 Task: Slide 47 - Milestones-1.
Action: Mouse moved to (235, 80)
Screenshot: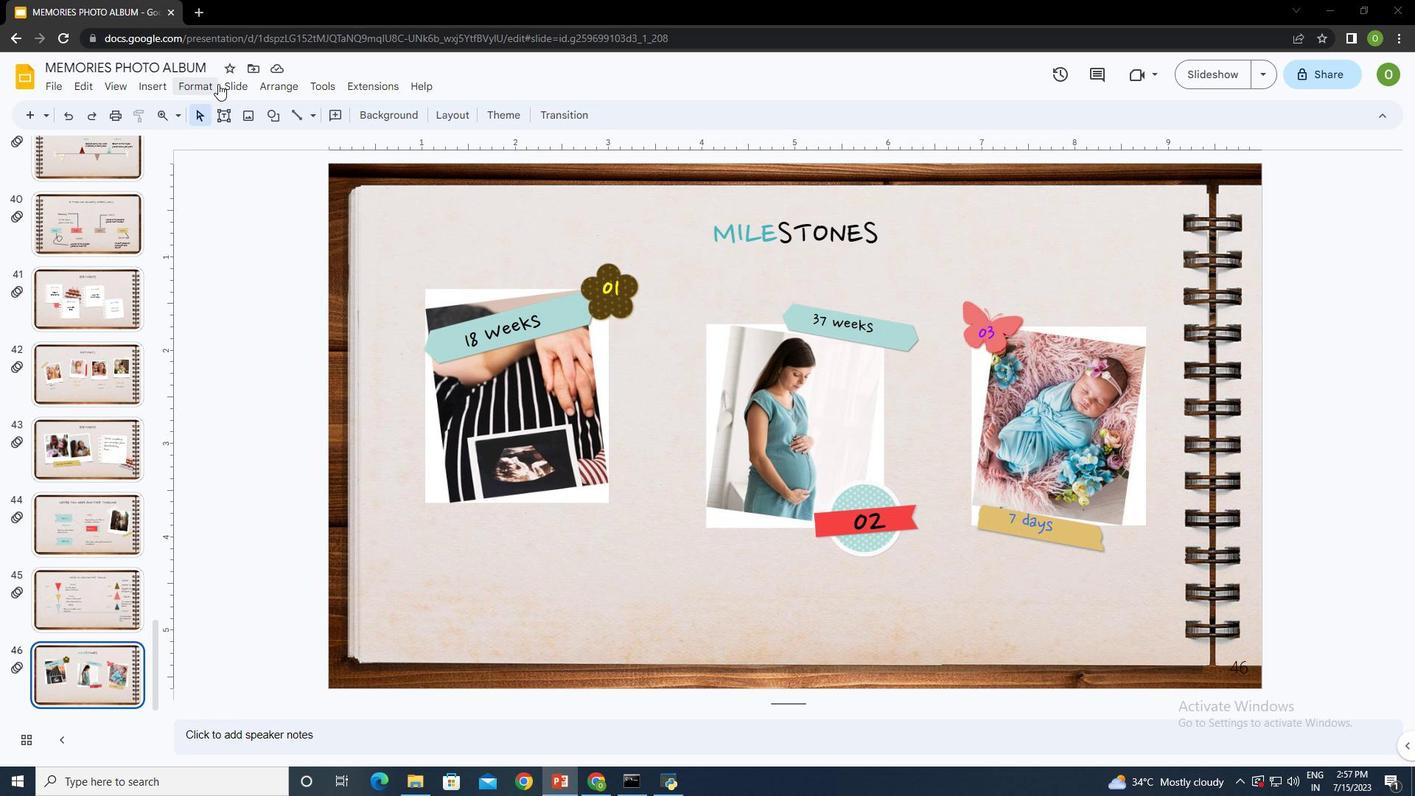 
Action: Mouse pressed left at (235, 80)
Screenshot: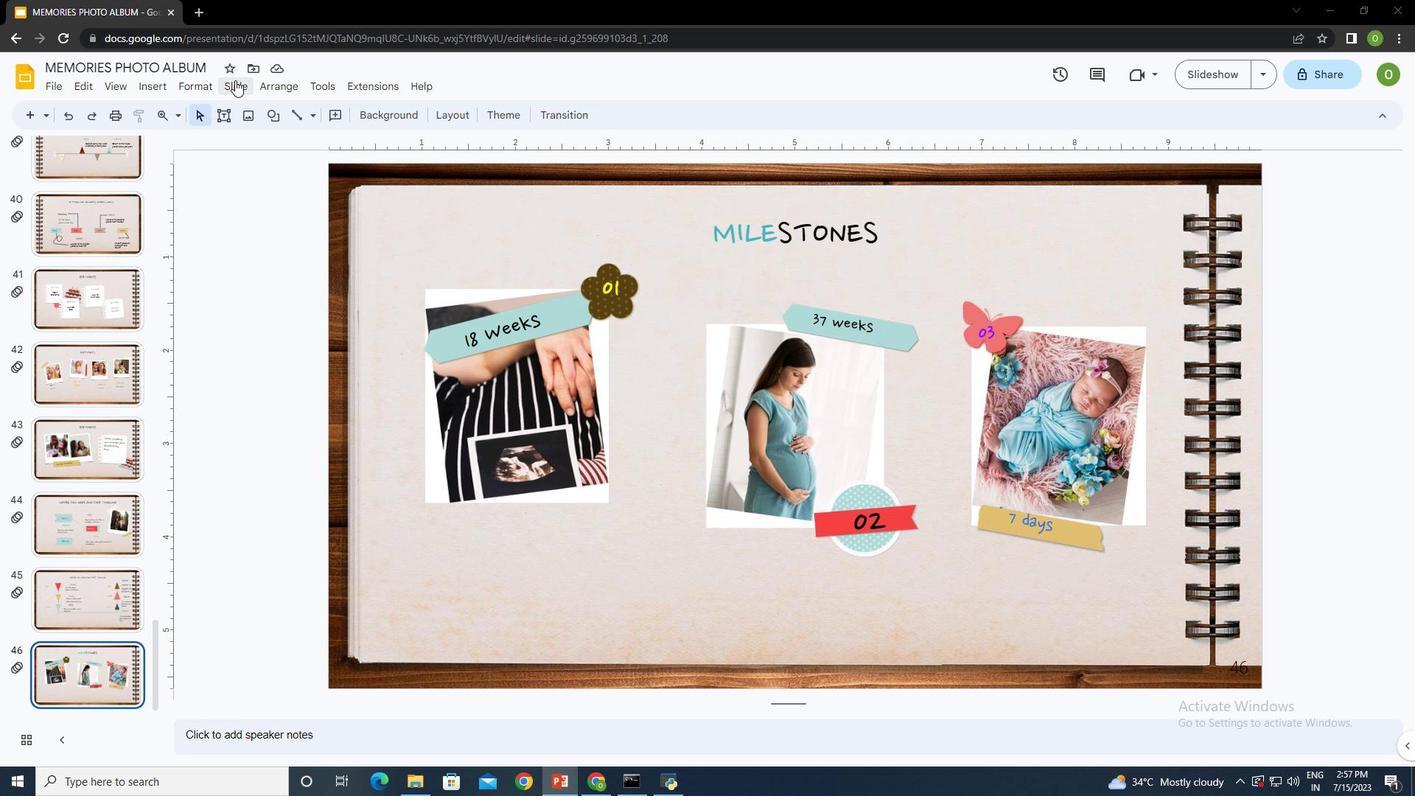 
Action: Mouse moved to (277, 117)
Screenshot: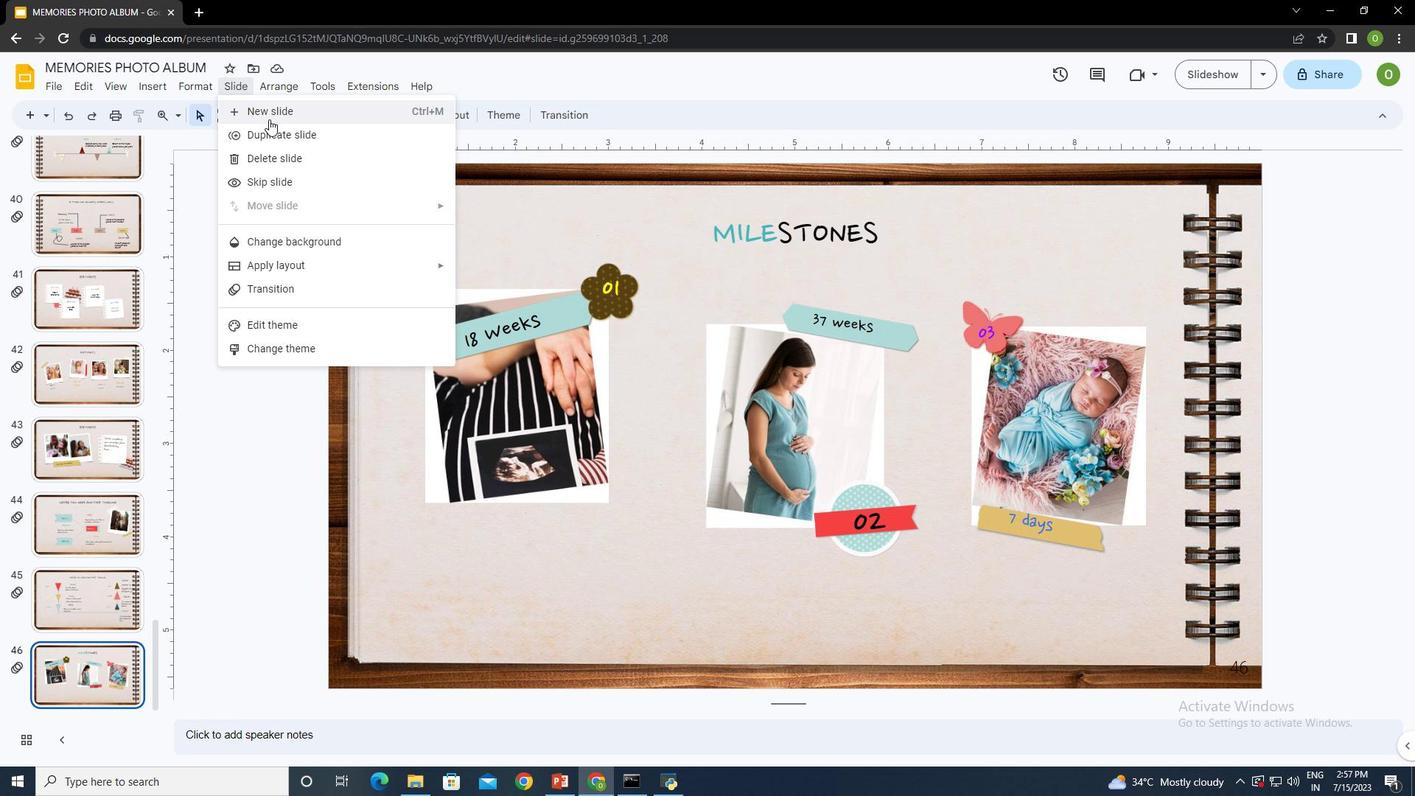 
Action: Mouse pressed left at (277, 117)
Screenshot: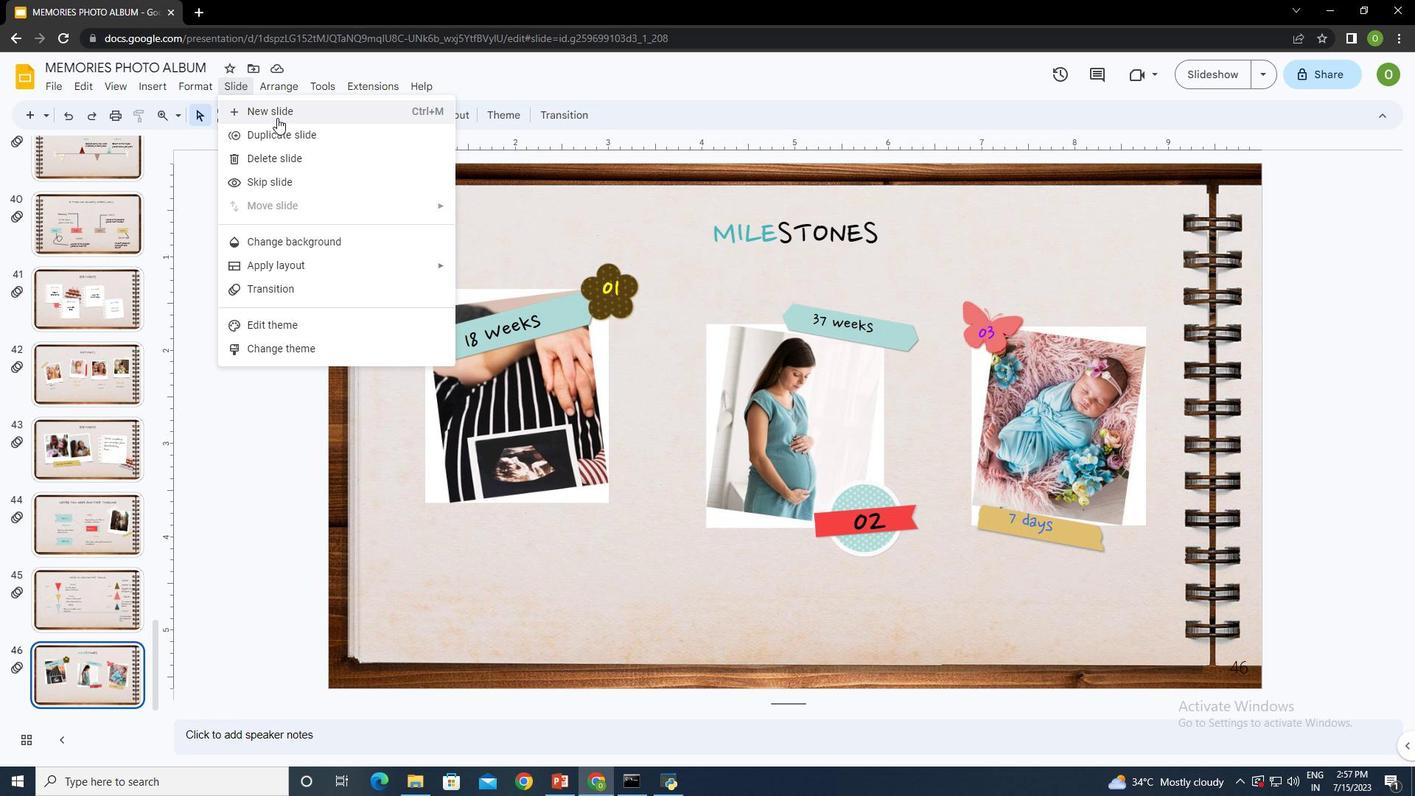 
Action: Mouse moved to (735, 224)
Screenshot: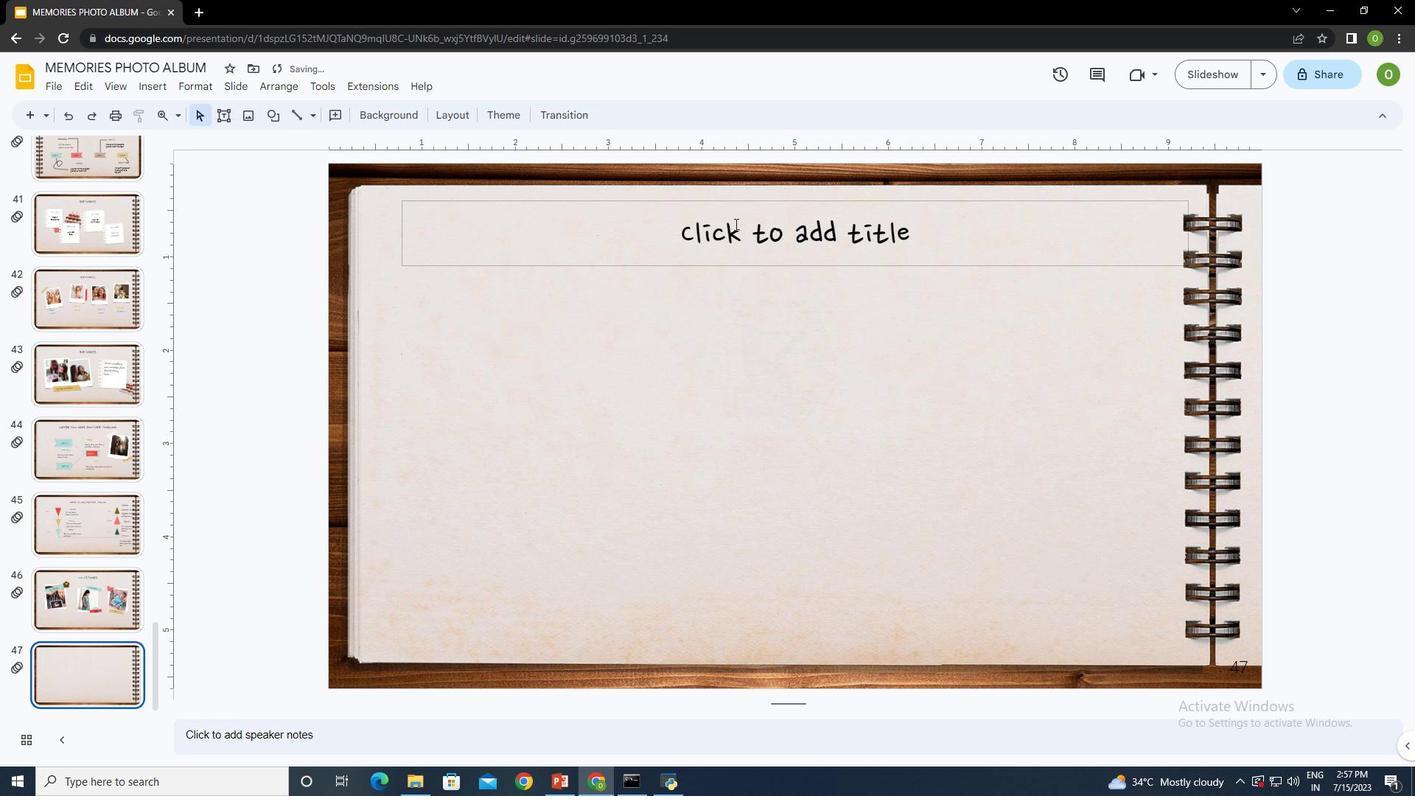 
Action: Mouse pressed left at (735, 224)
Screenshot: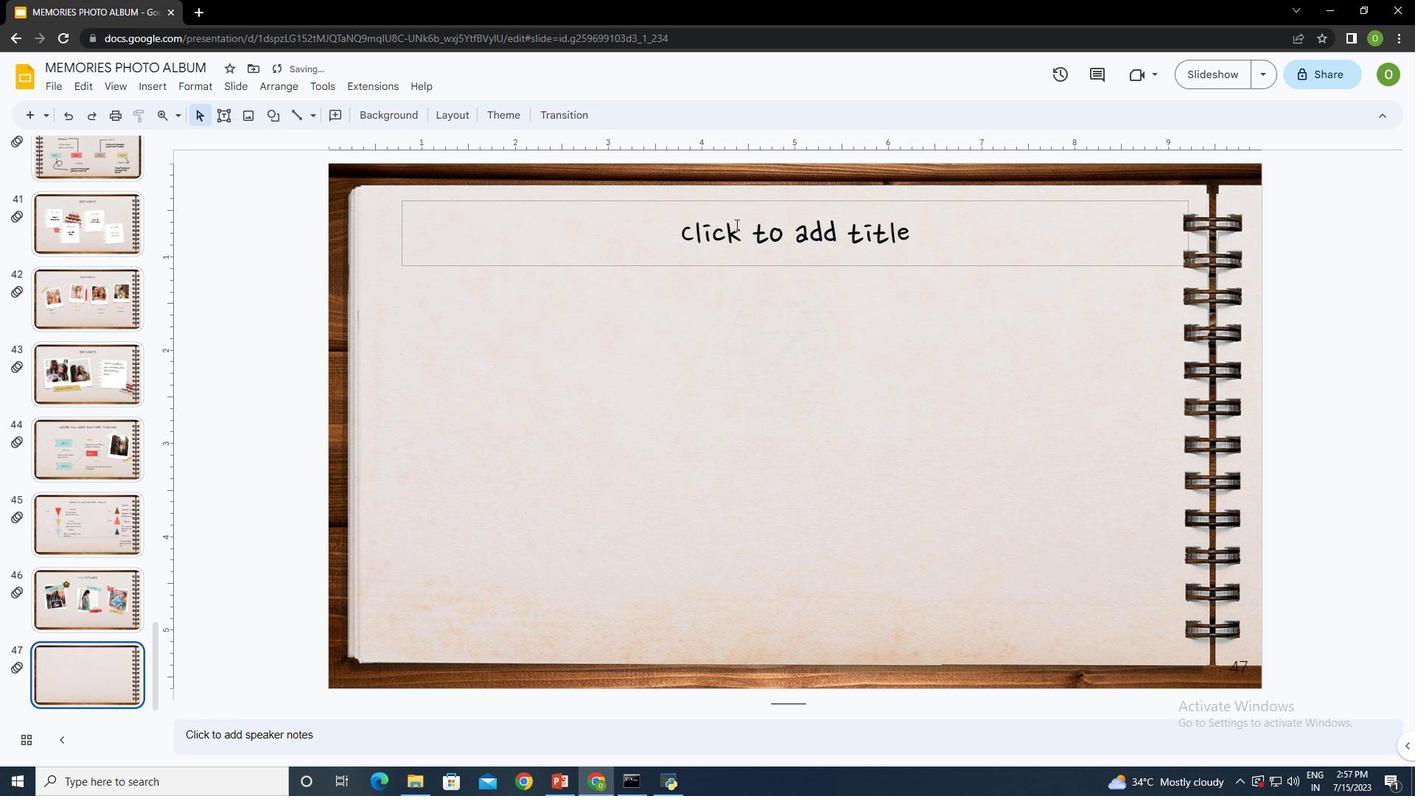 
Action: Key pressed <Key.caps_lock>MILESTONES
Screenshot: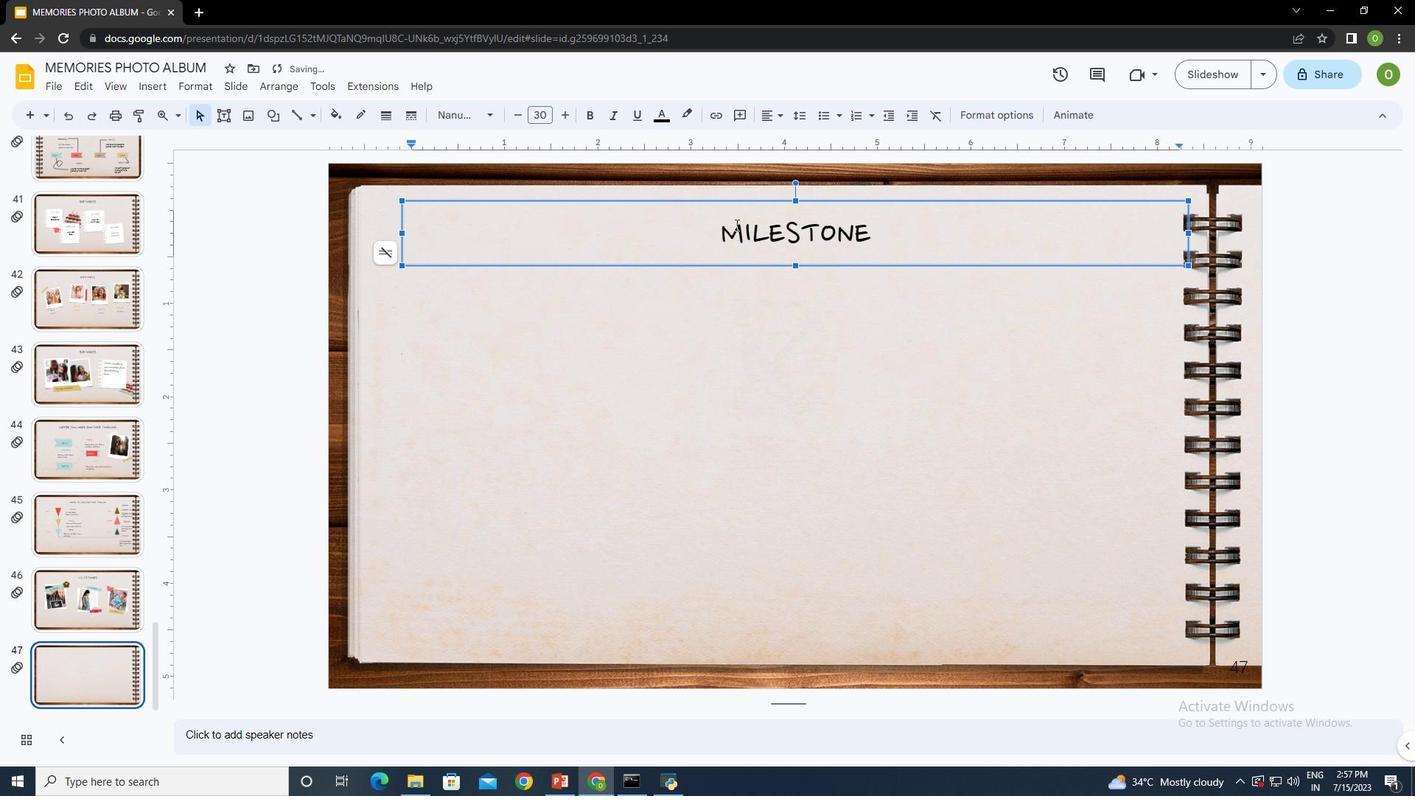 
Action: Mouse moved to (743, 315)
Screenshot: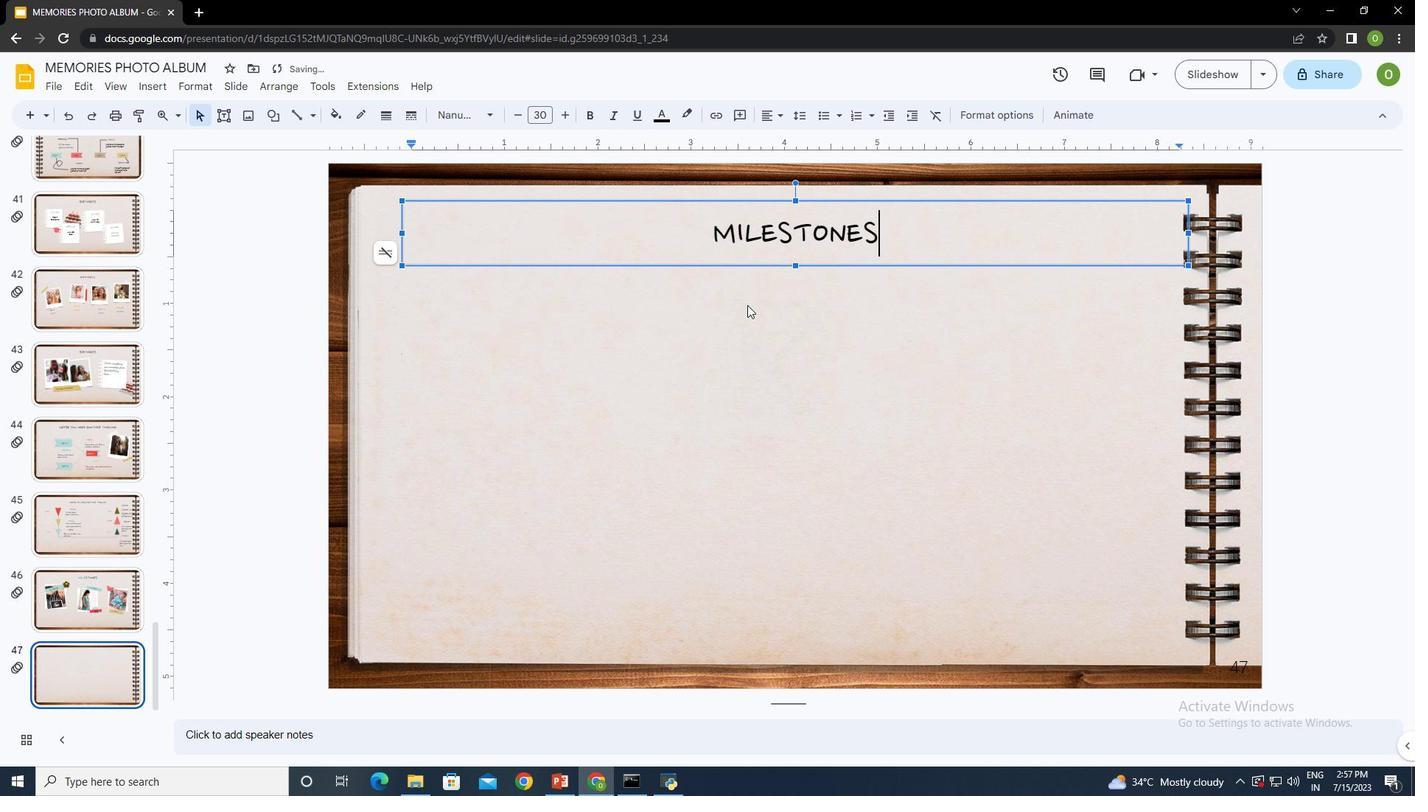
Action: Mouse pressed left at (743, 315)
Screenshot: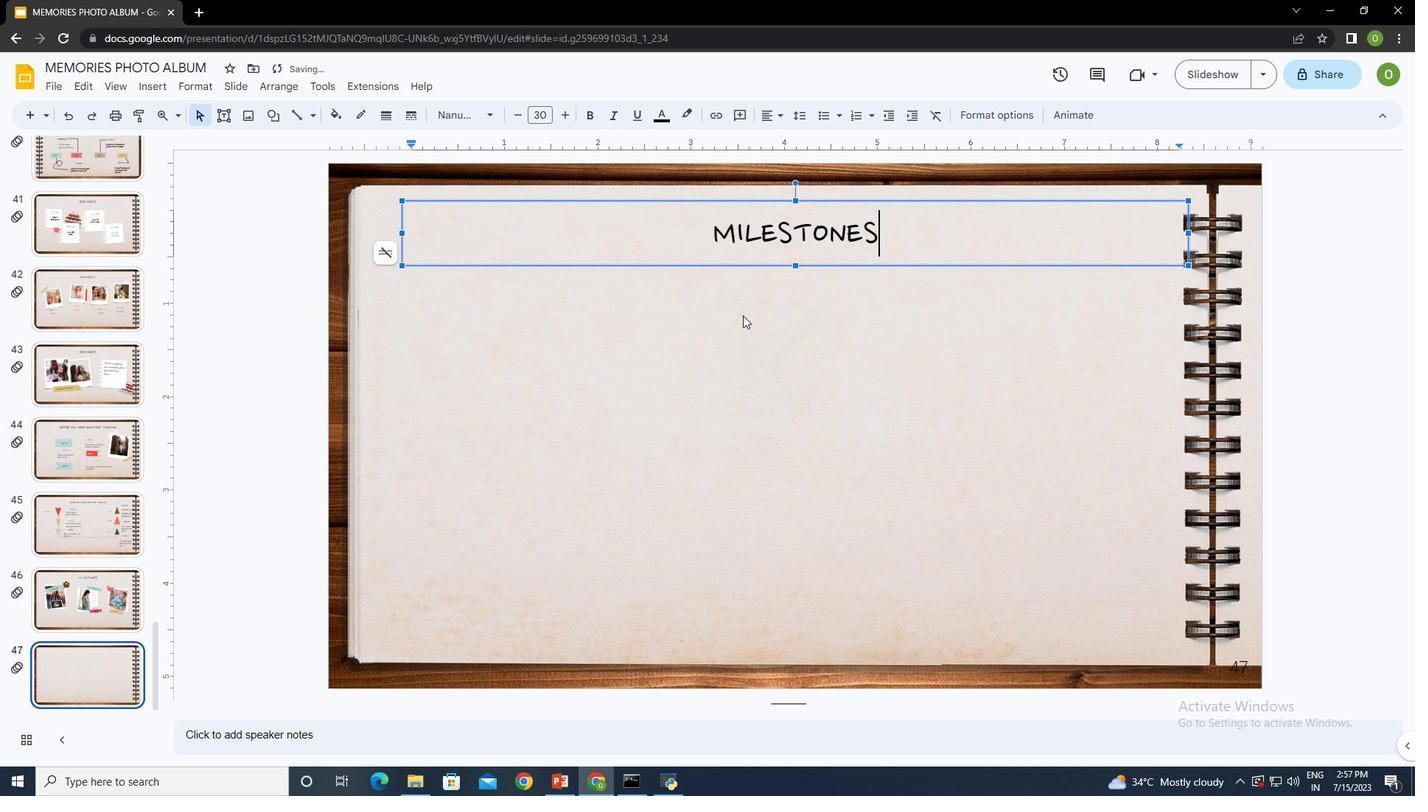 
Action: Mouse moved to (149, 87)
Screenshot: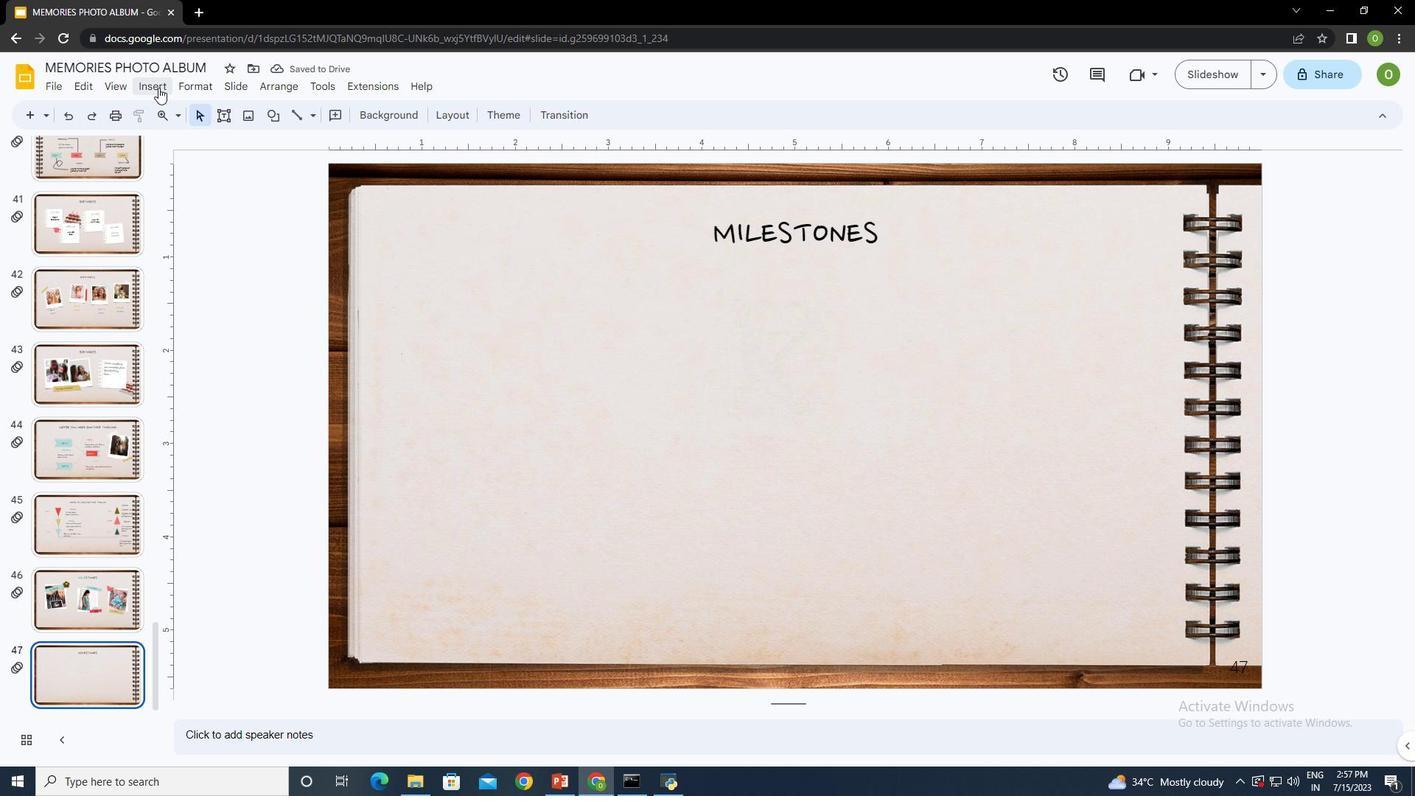 
Action: Mouse pressed left at (149, 87)
Screenshot: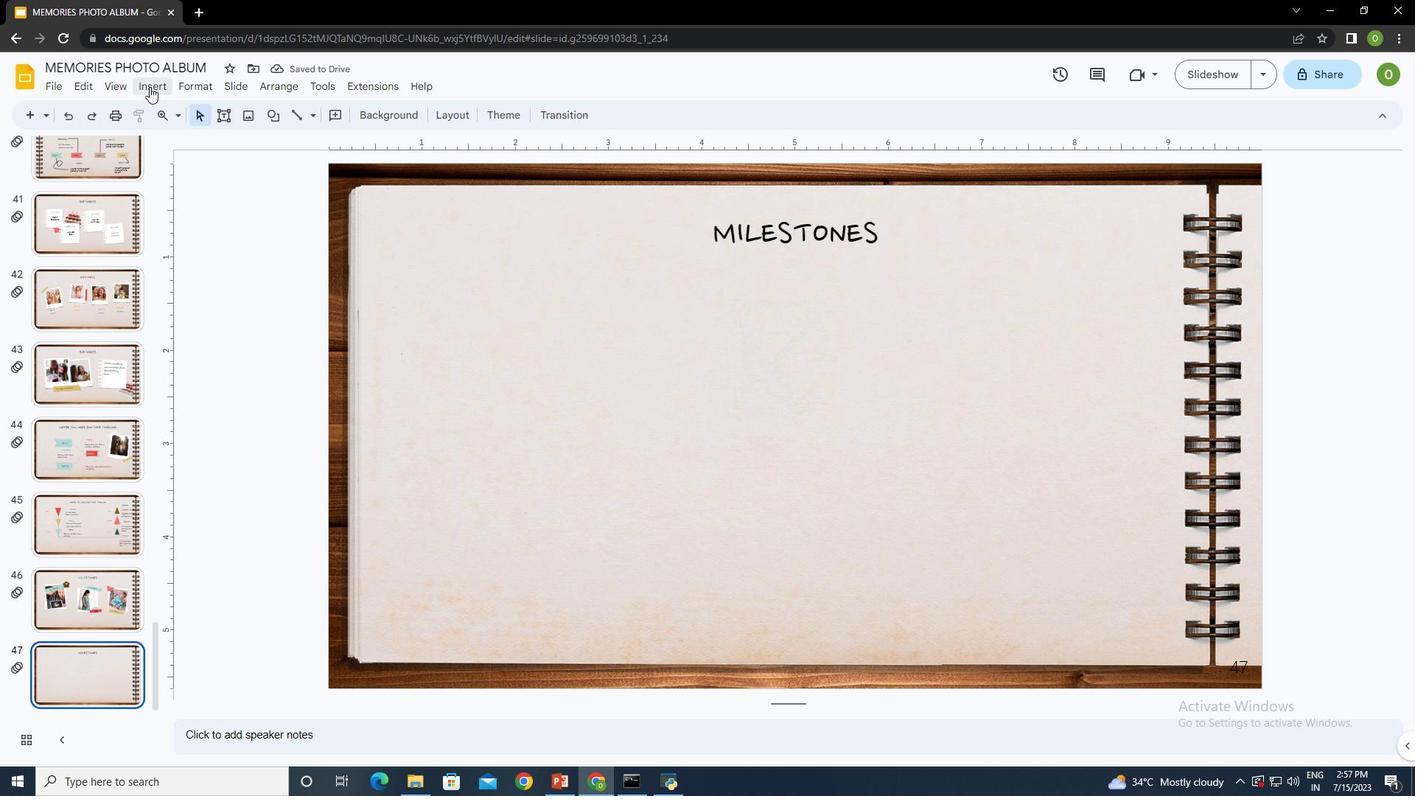 
Action: Mouse moved to (202, 109)
Screenshot: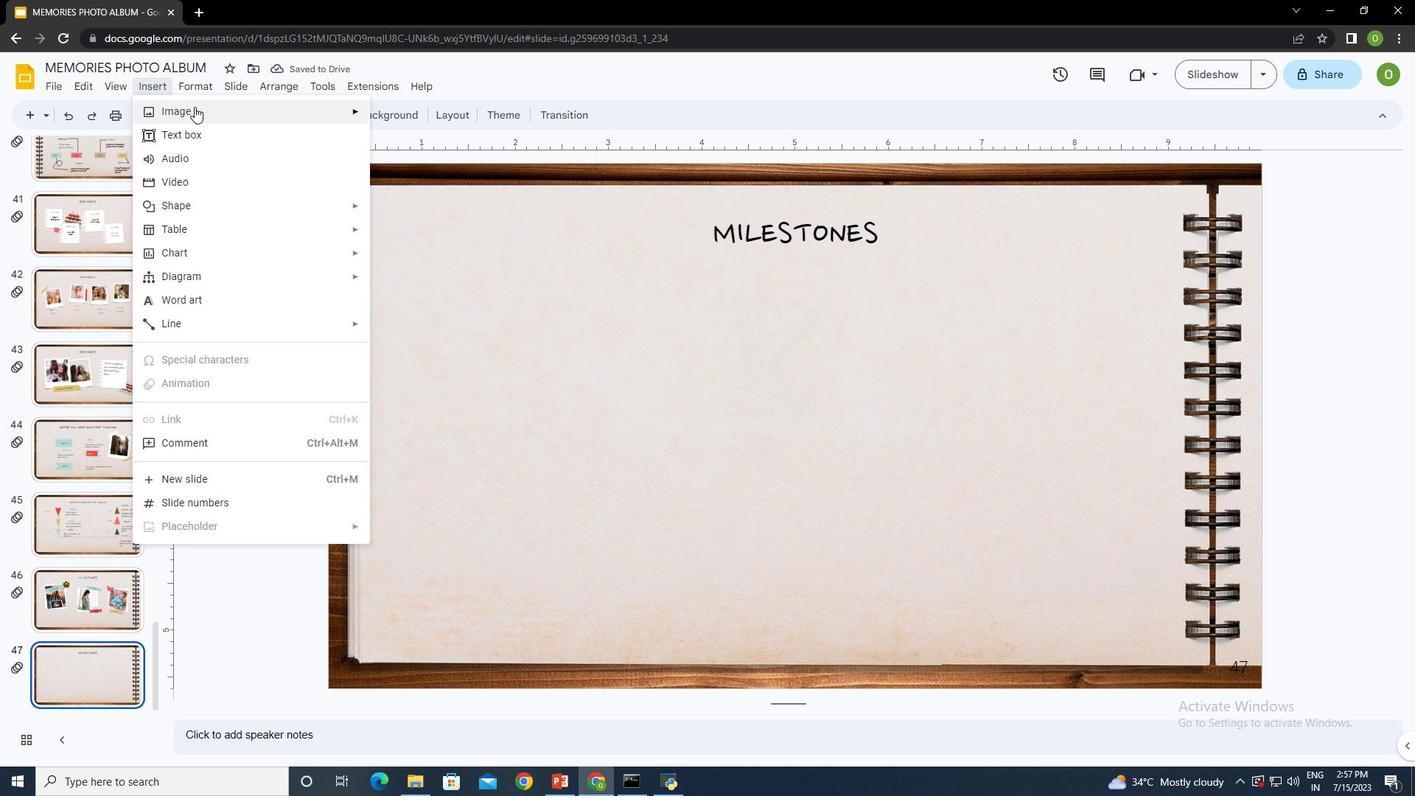 
Action: Mouse pressed left at (202, 109)
Screenshot: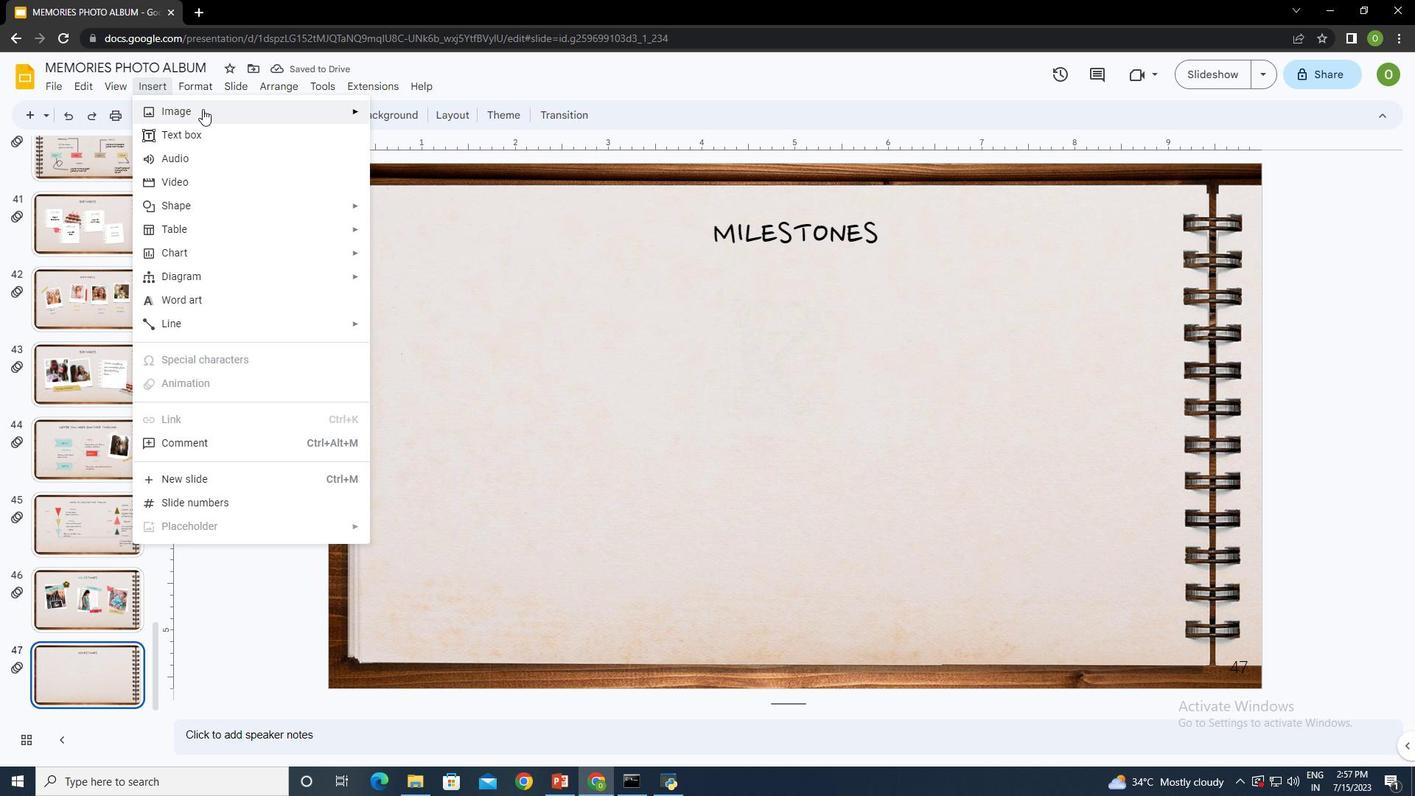 
Action: Mouse moved to (423, 112)
Screenshot: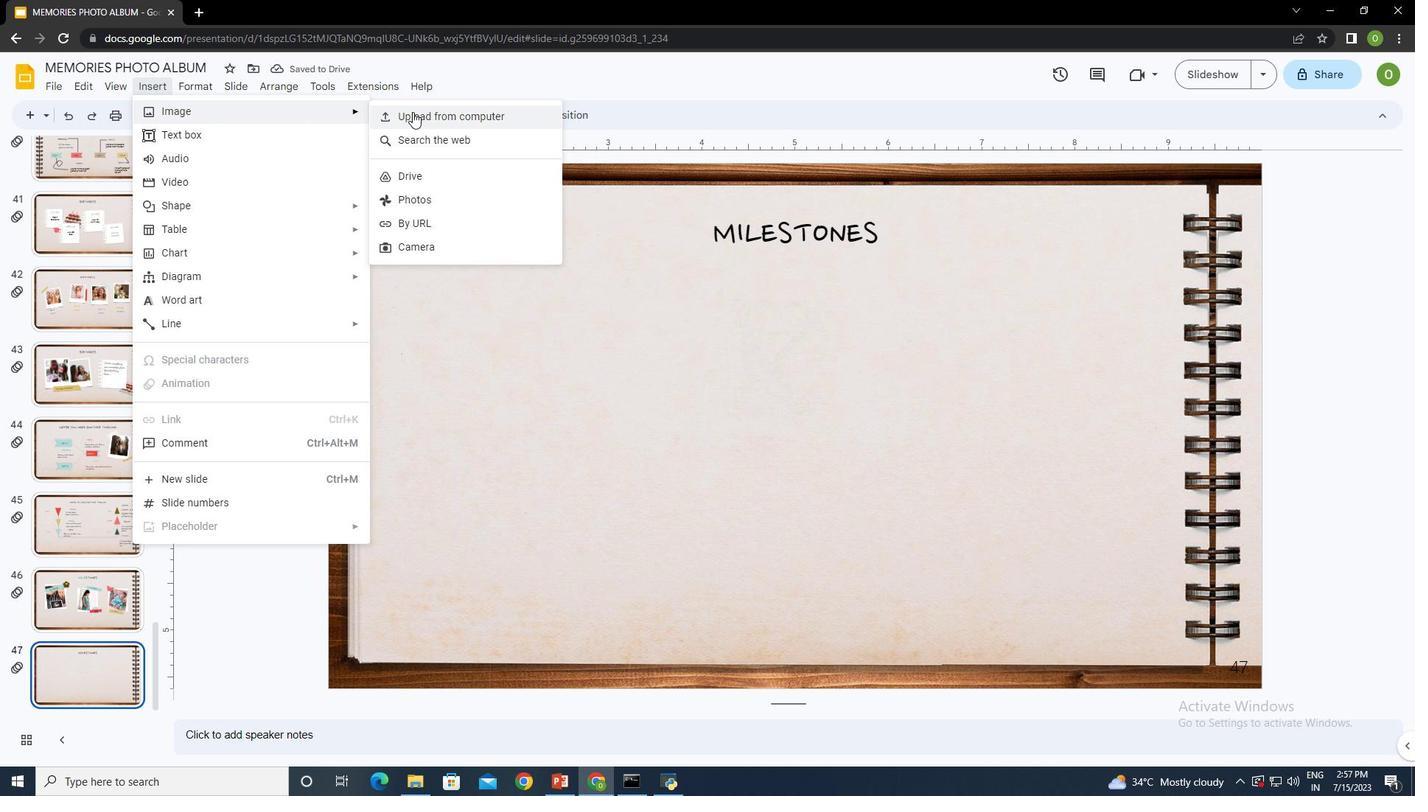 
Action: Mouse pressed left at (423, 112)
Screenshot: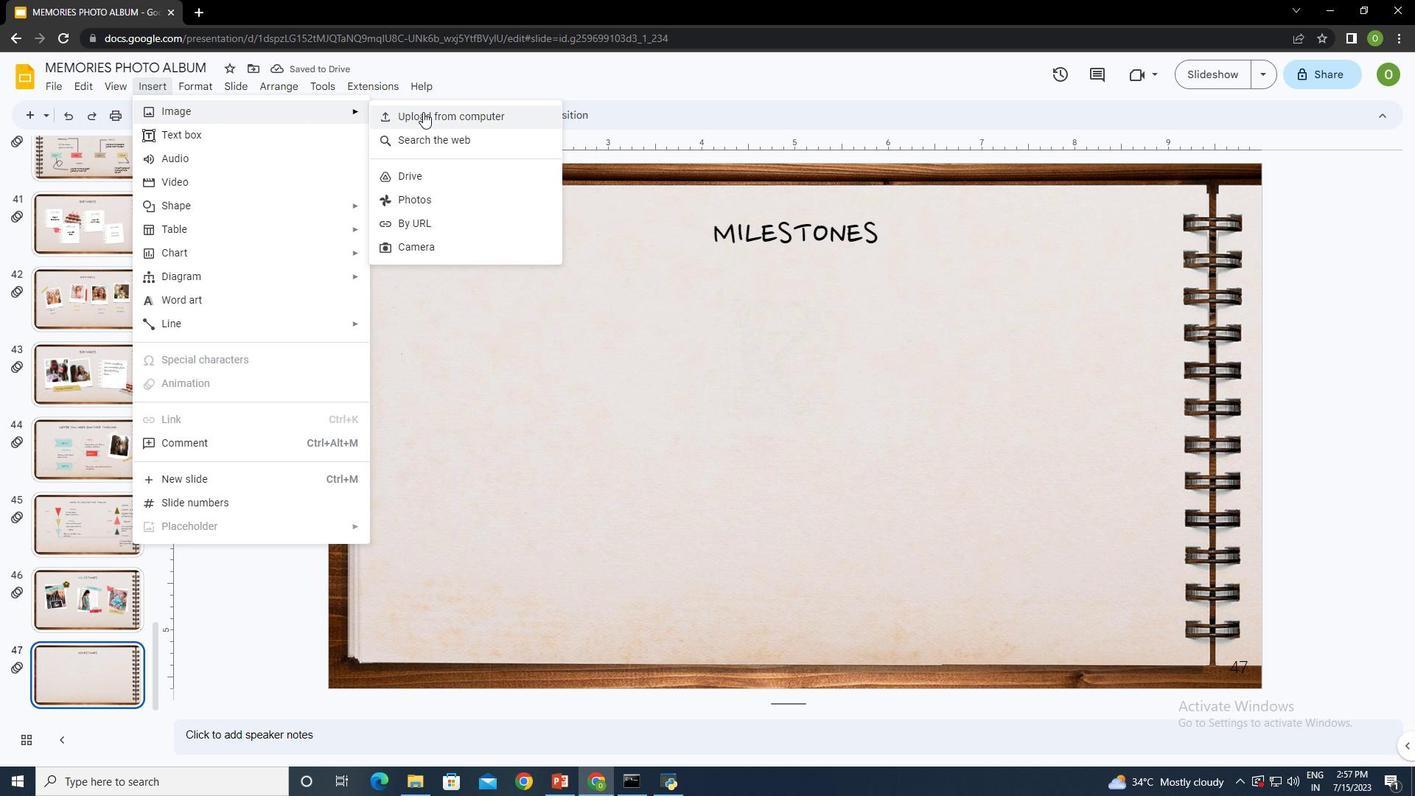 
Action: Mouse moved to (692, 117)
Screenshot: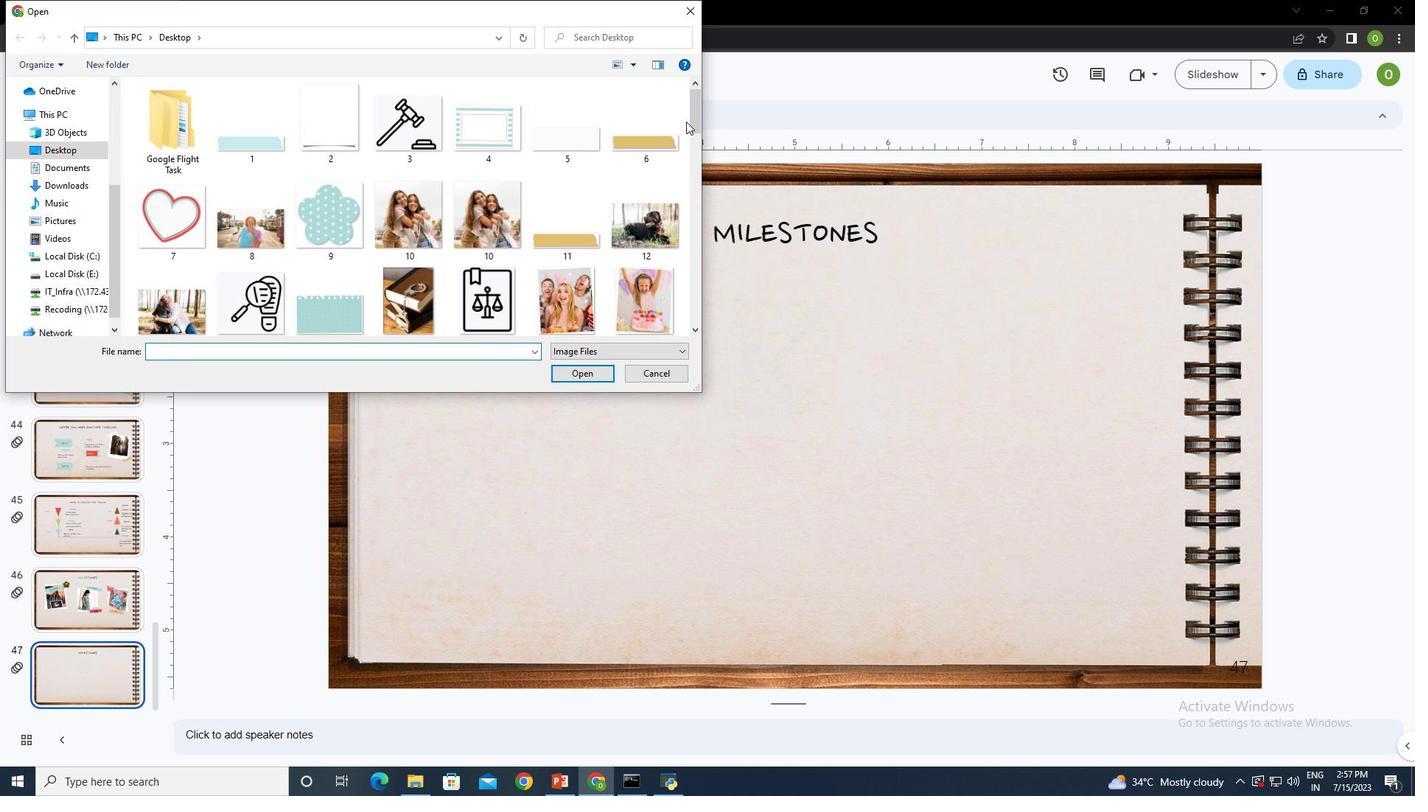 
Action: Mouse pressed left at (692, 117)
Screenshot: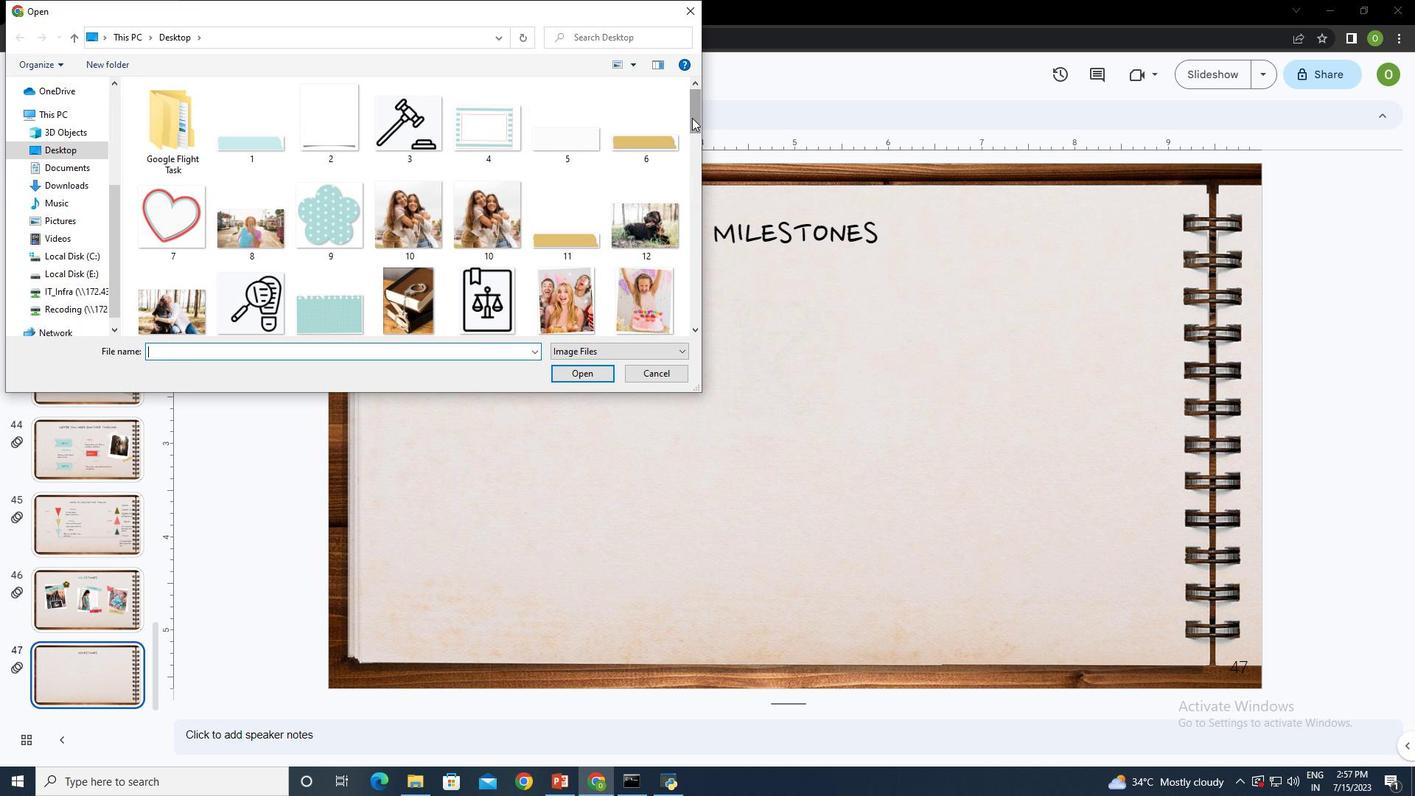 
Action: Mouse moved to (336, 255)
Screenshot: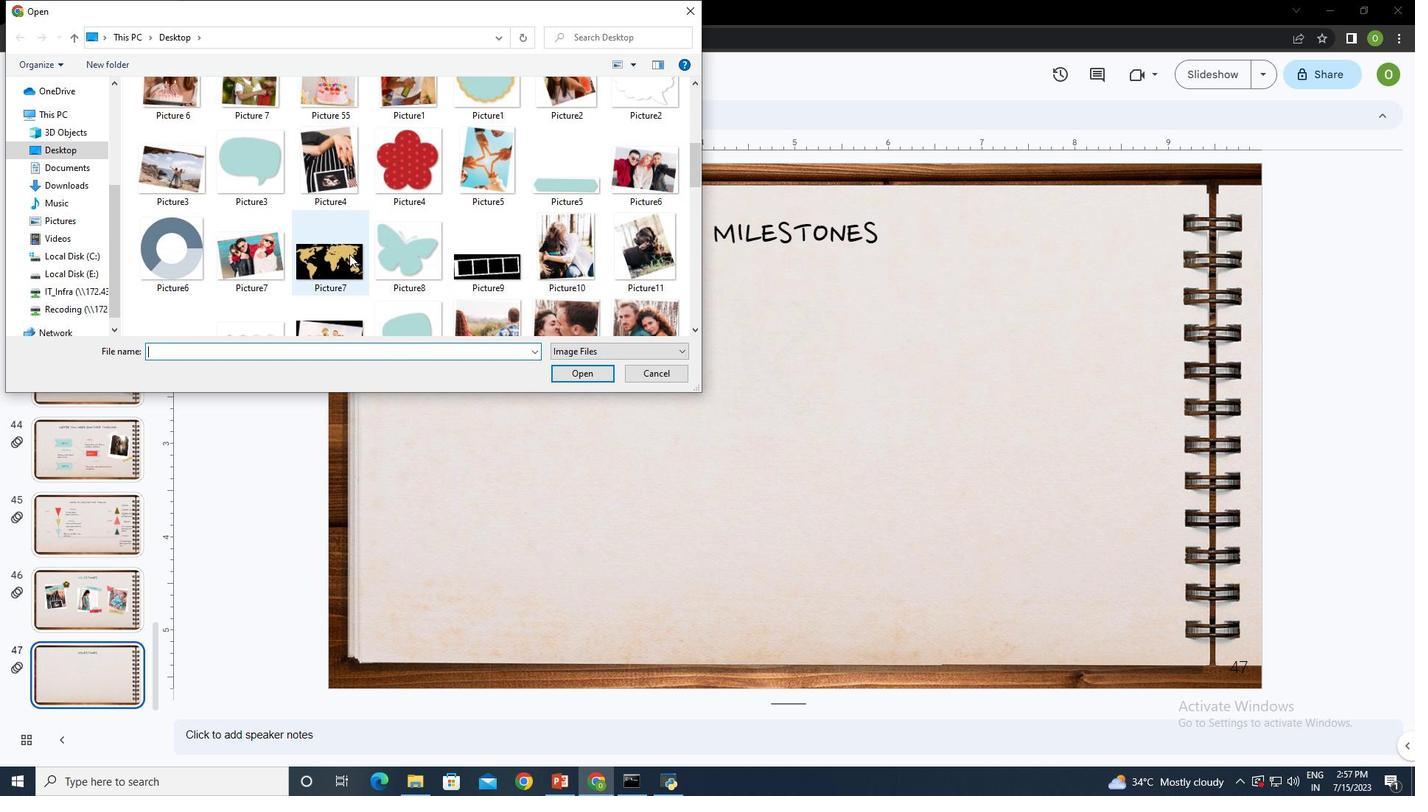 
Action: Mouse pressed left at (336, 255)
Screenshot: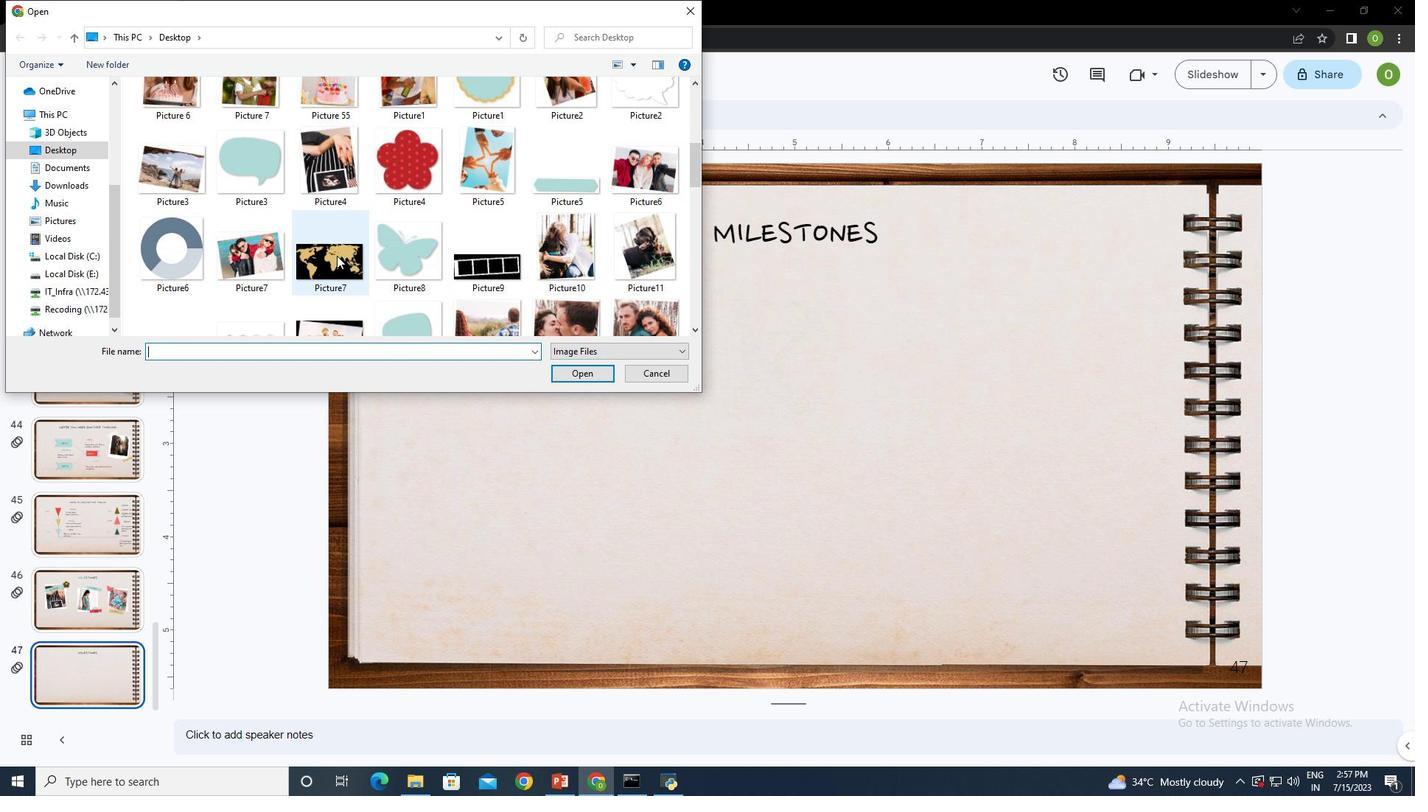
Action: Mouse moved to (578, 376)
Screenshot: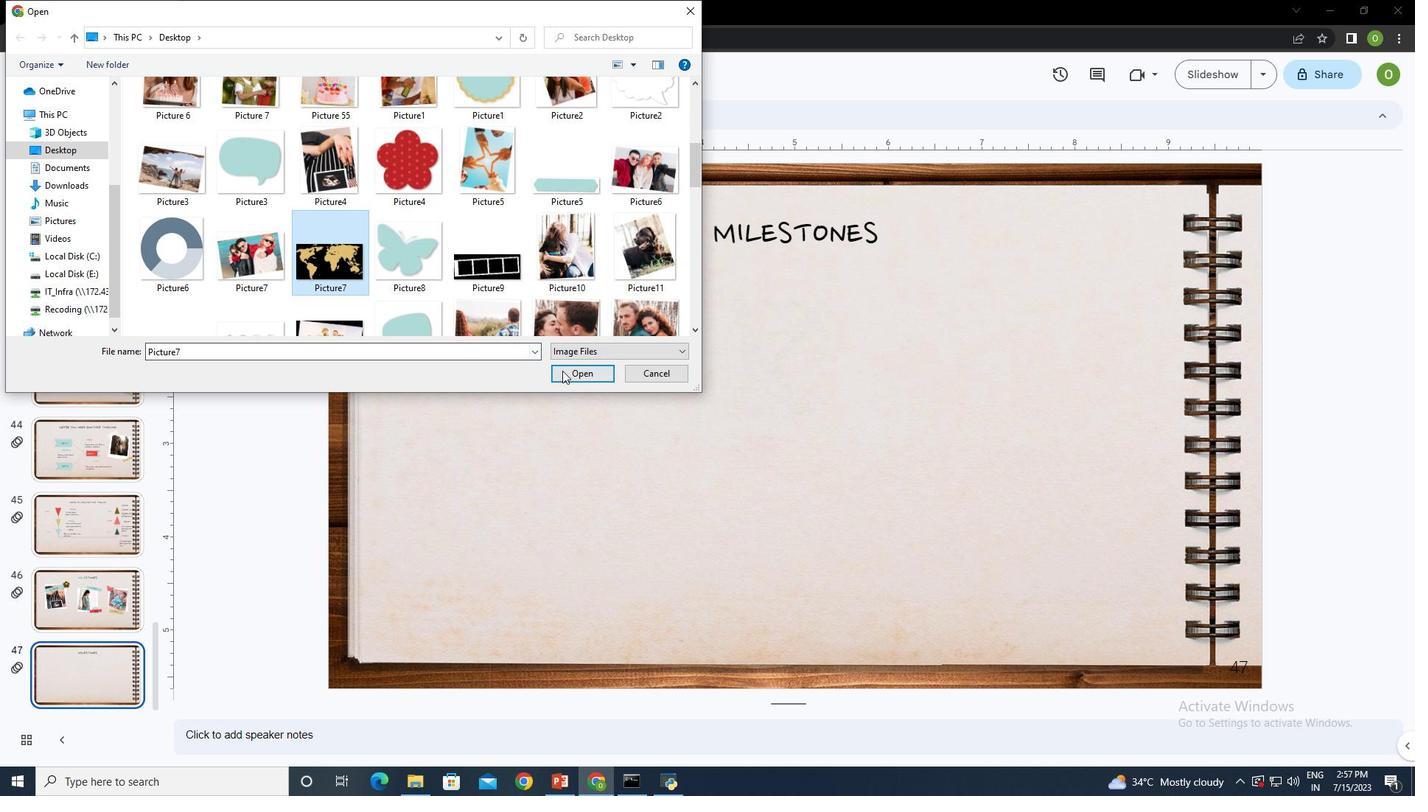 
Action: Mouse pressed left at (578, 376)
Screenshot: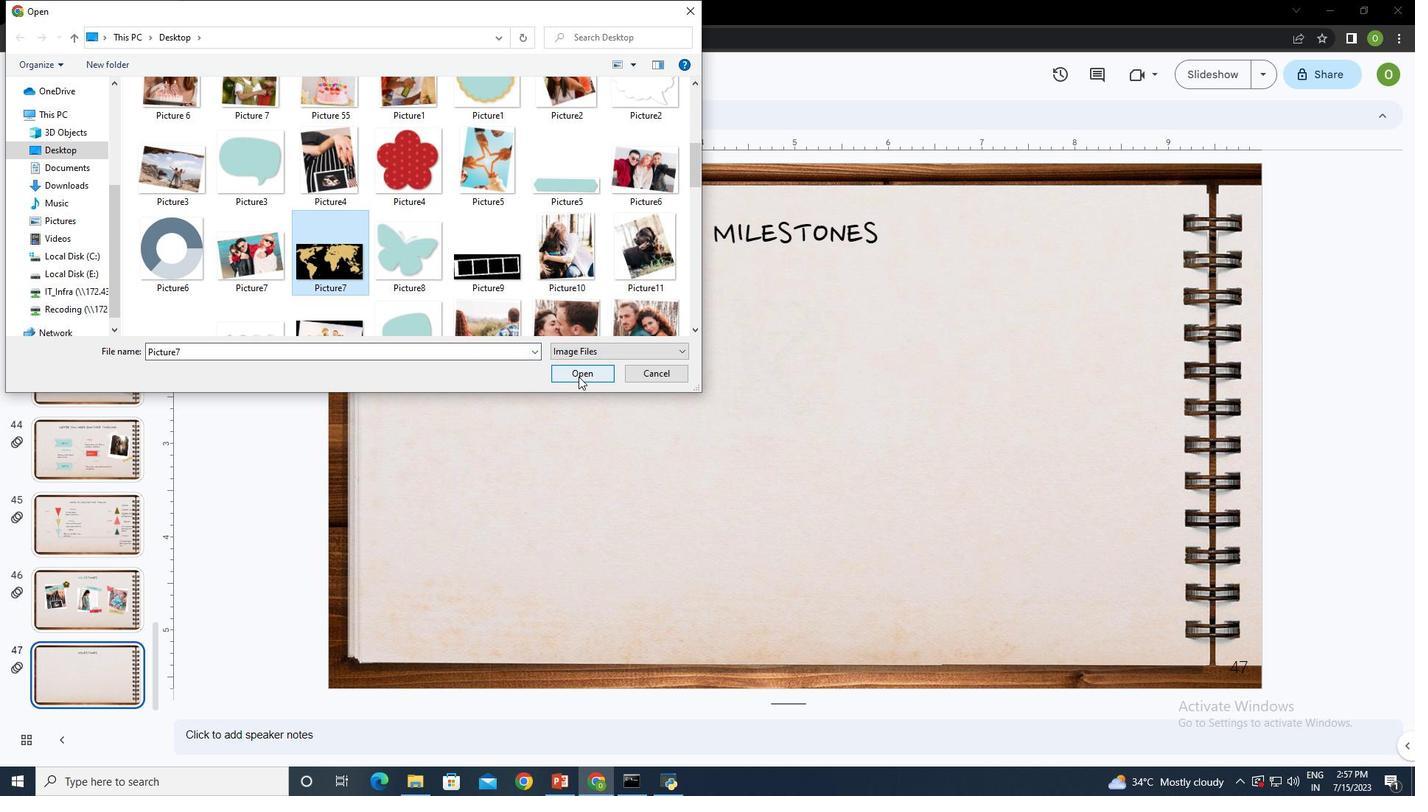 
Action: Mouse moved to (1079, 672)
Screenshot: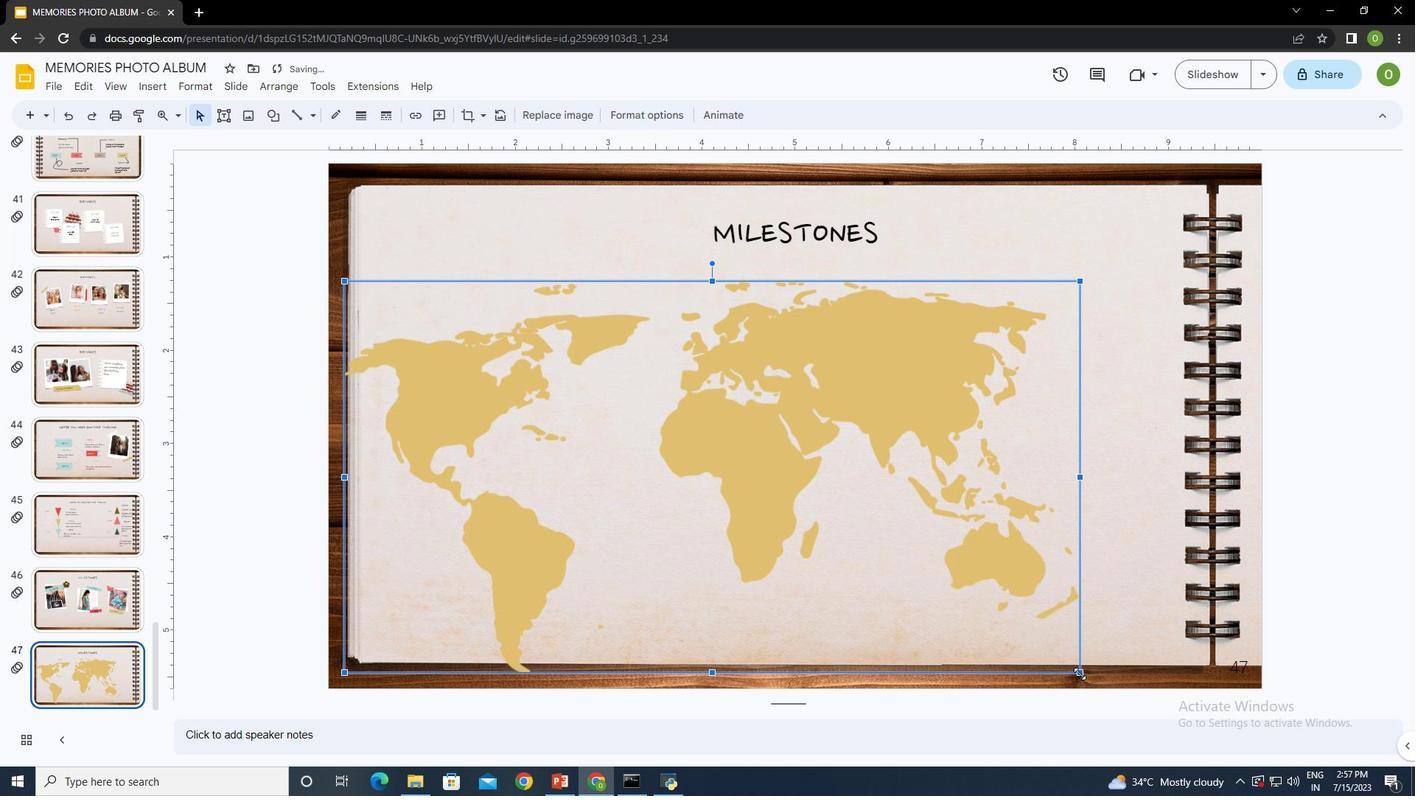 
Action: Mouse pressed left at (1079, 672)
Screenshot: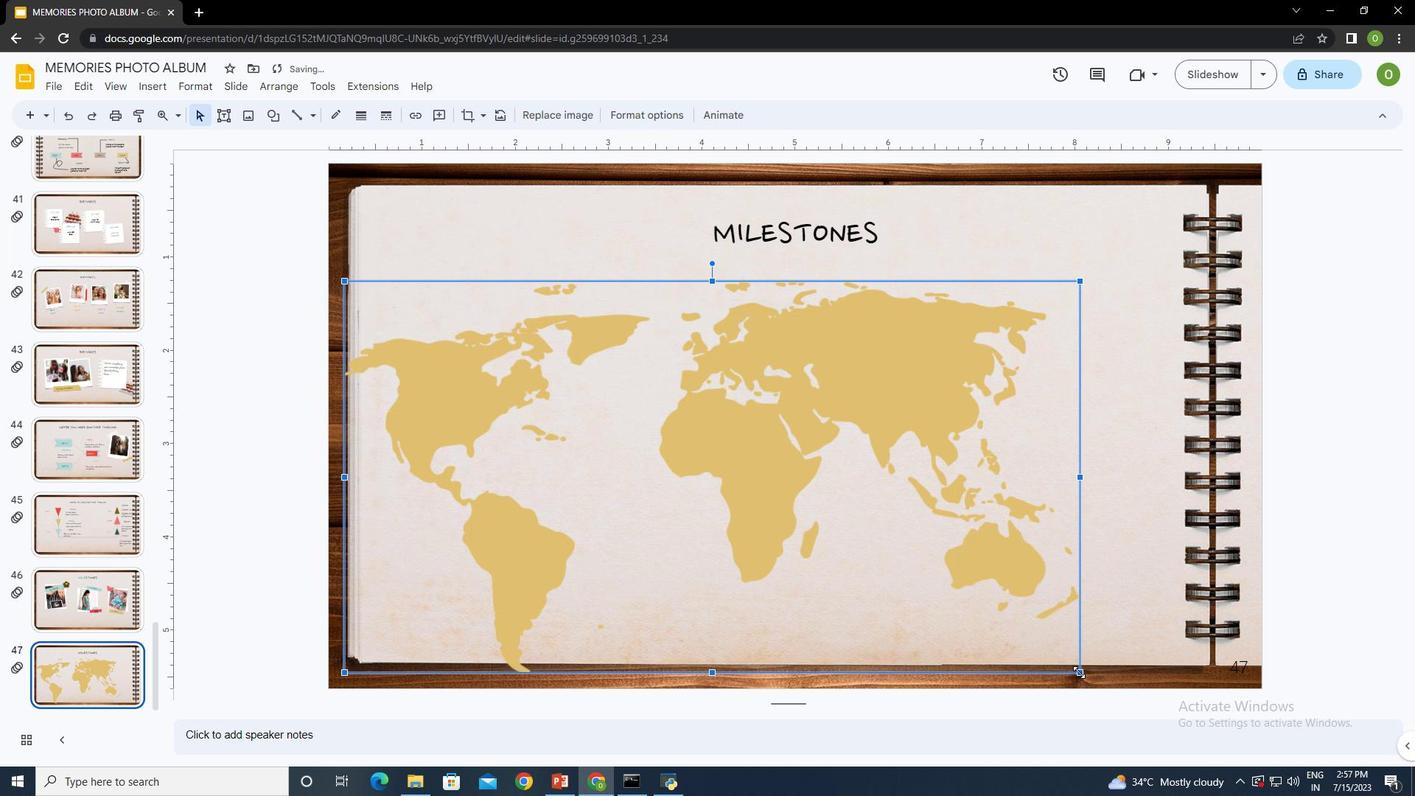 
Action: Mouse moved to (518, 348)
Screenshot: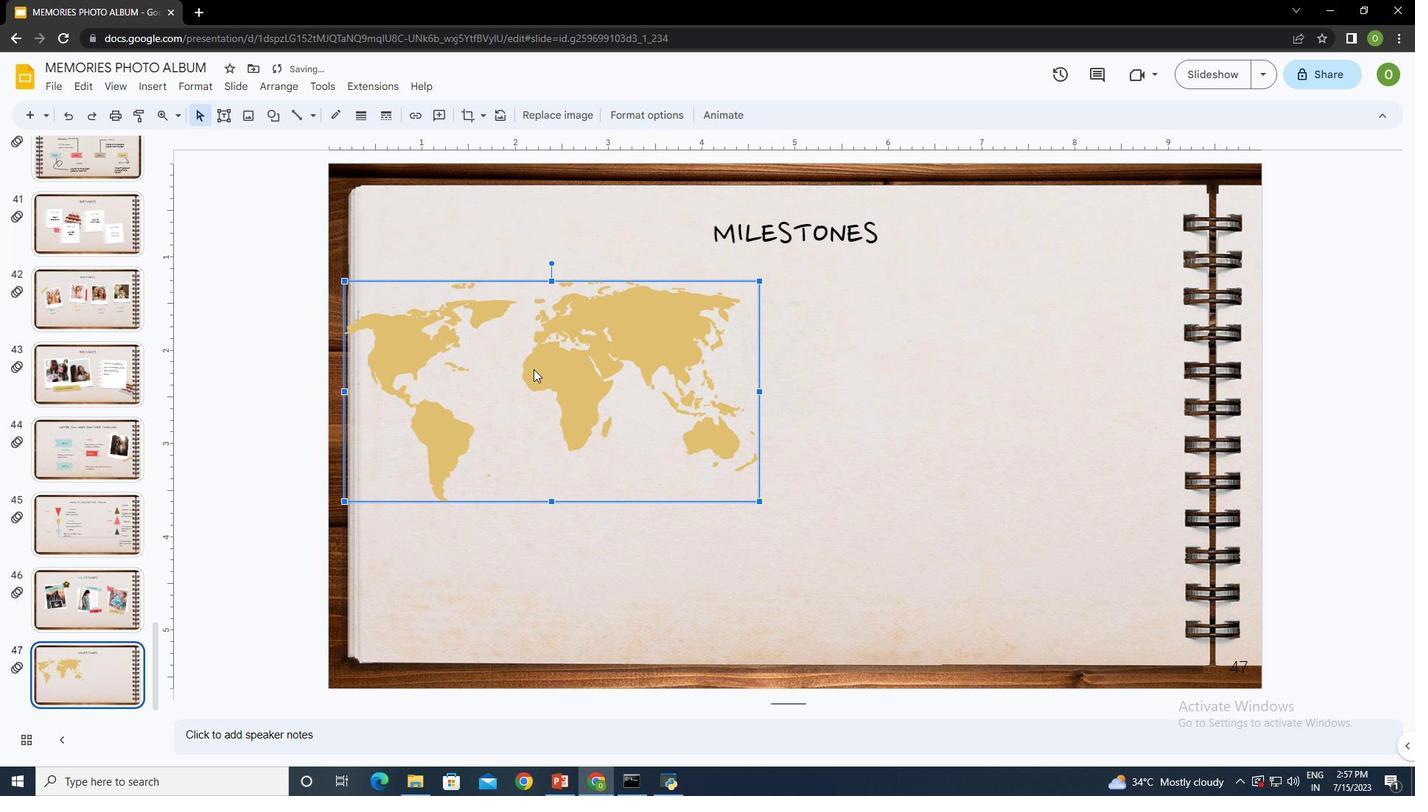 
Action: Mouse pressed left at (518, 348)
Screenshot: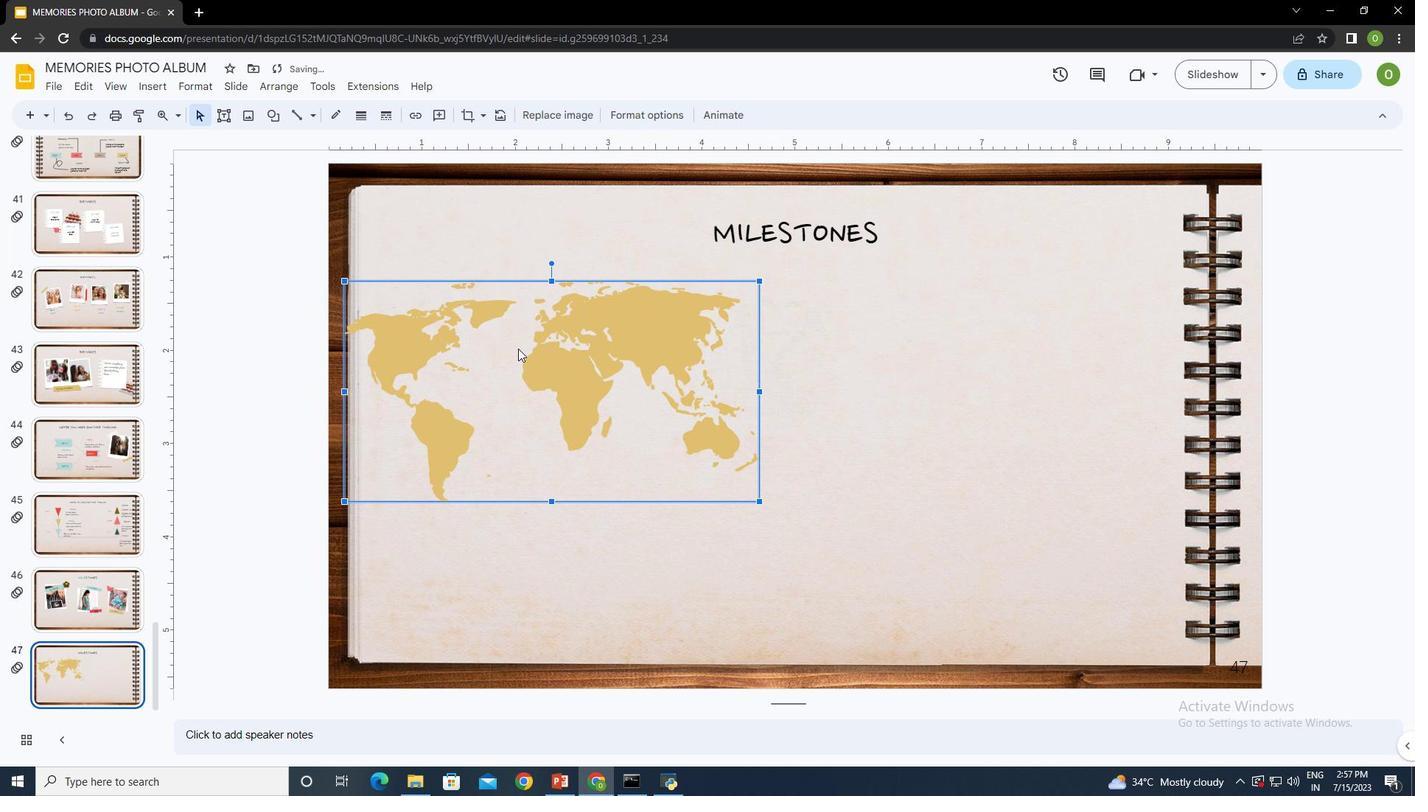 
Action: Mouse moved to (965, 402)
Screenshot: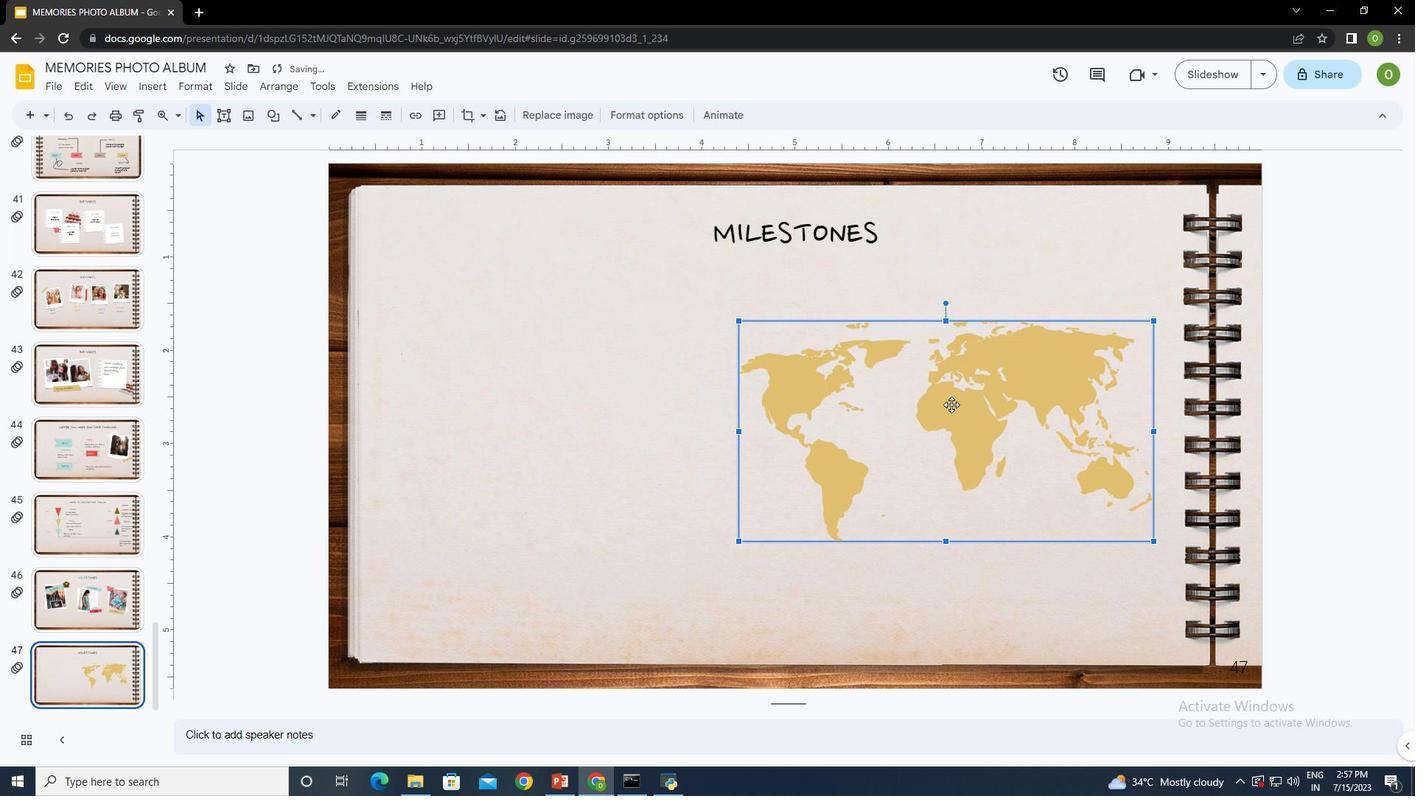
Action: Mouse pressed left at (965, 402)
Screenshot: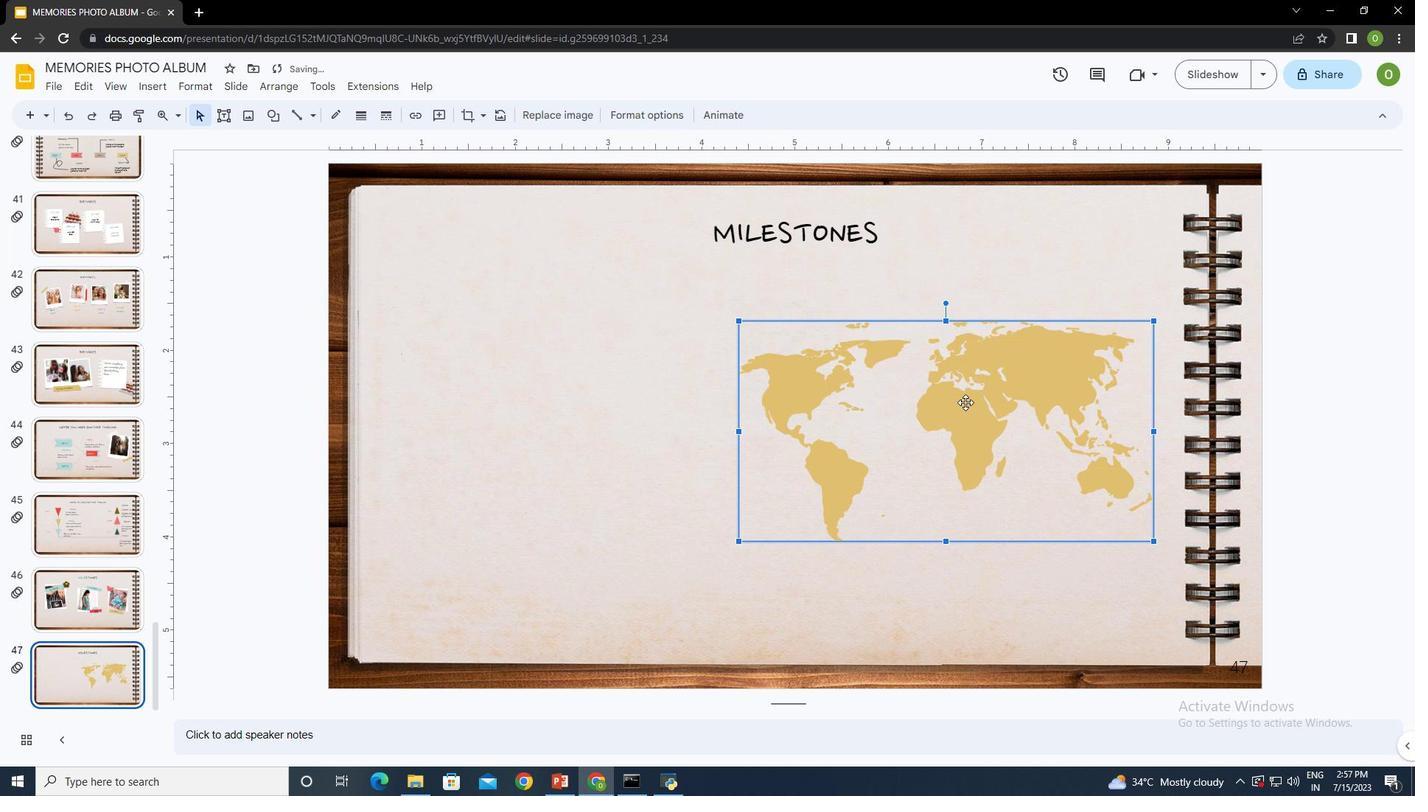 
Action: Mouse moved to (1153, 543)
Screenshot: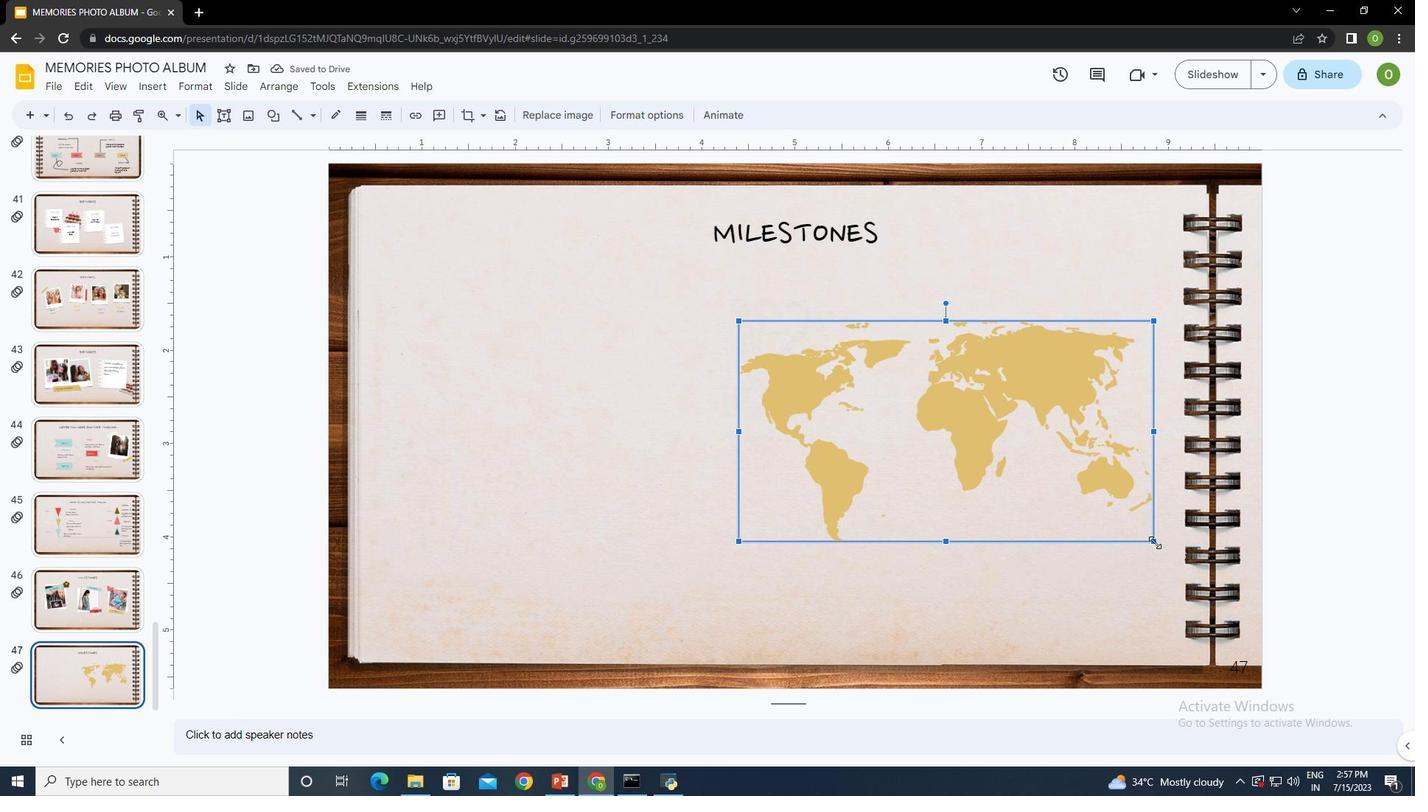
Action: Mouse pressed left at (1153, 543)
Screenshot: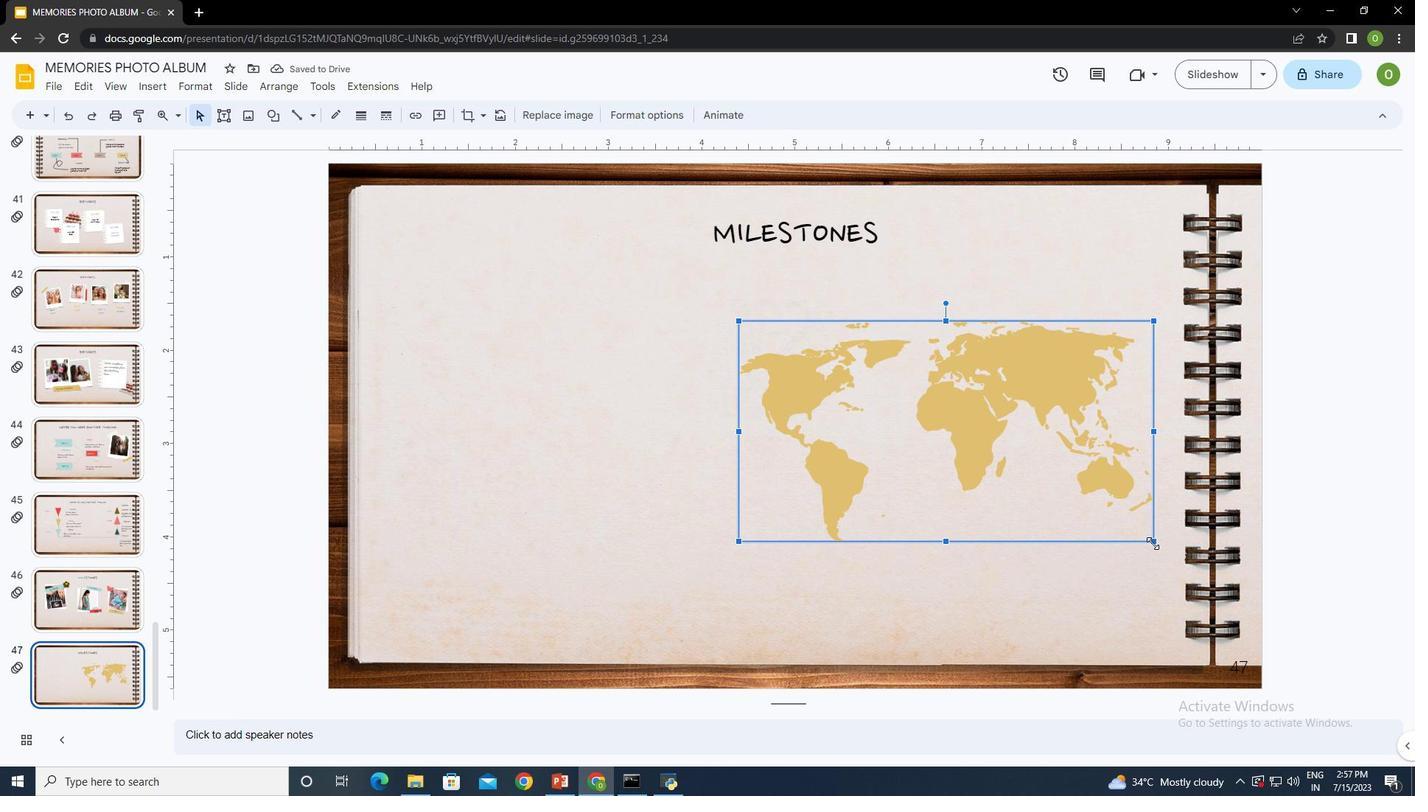 
Action: Mouse moved to (942, 435)
Screenshot: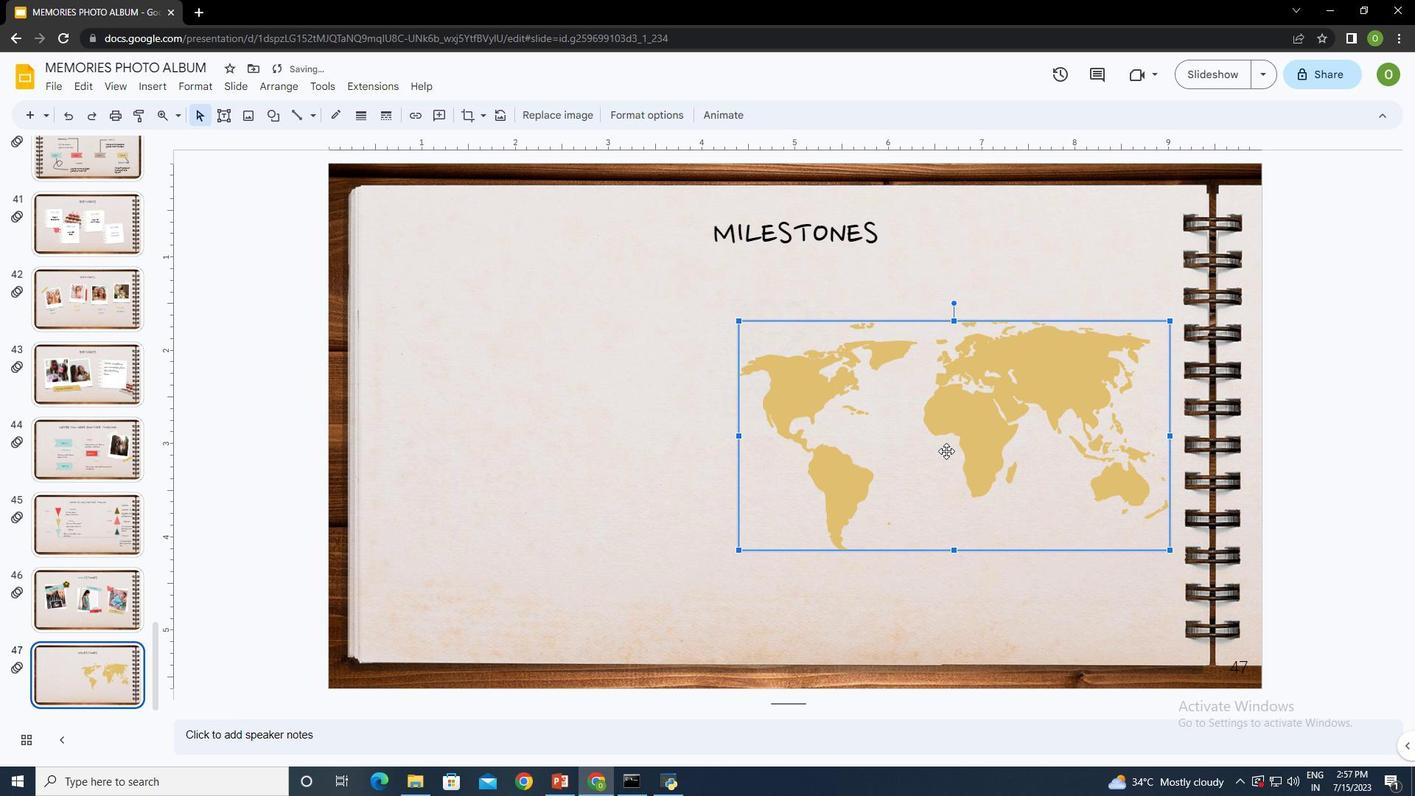 
Action: Mouse pressed left at (942, 435)
Screenshot: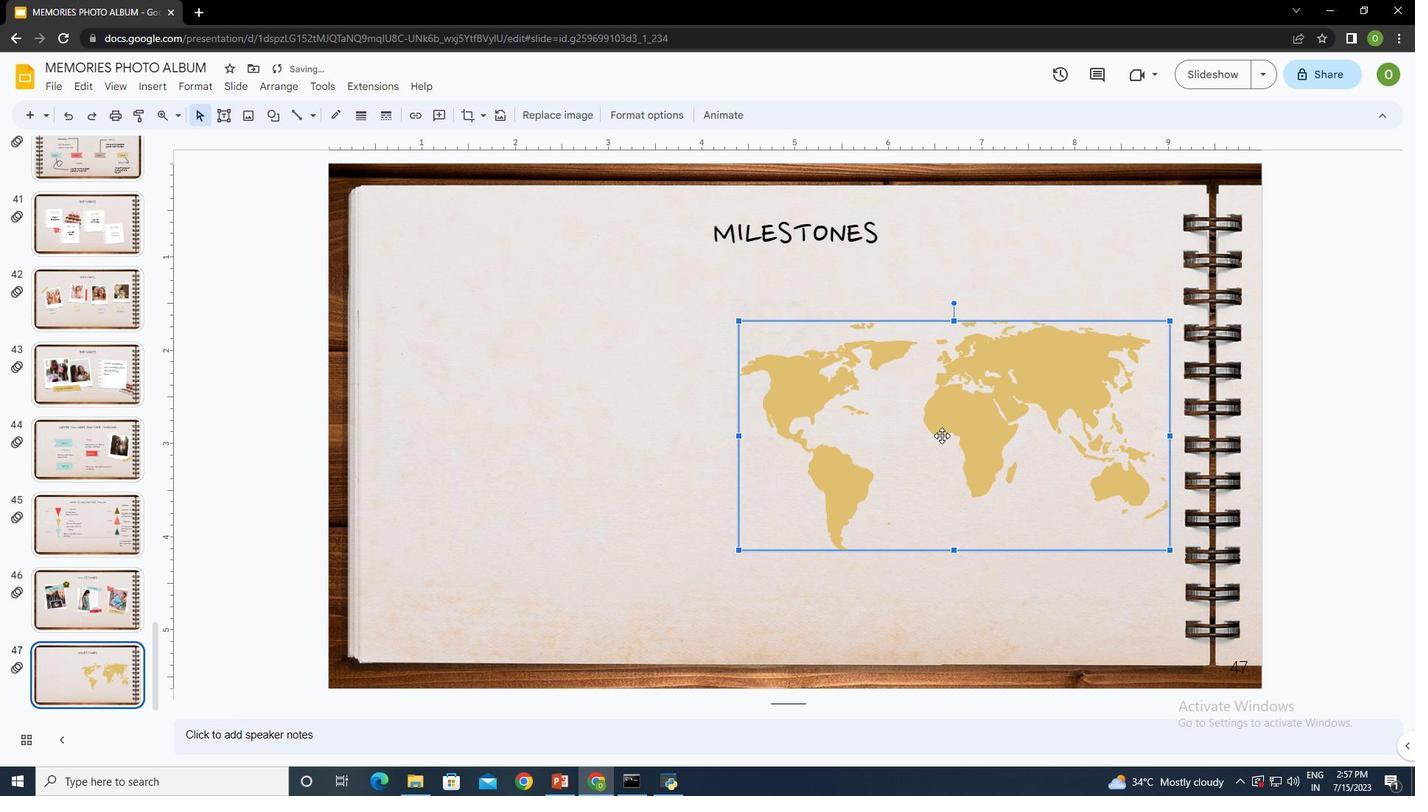 
Action: Mouse moved to (539, 409)
Screenshot: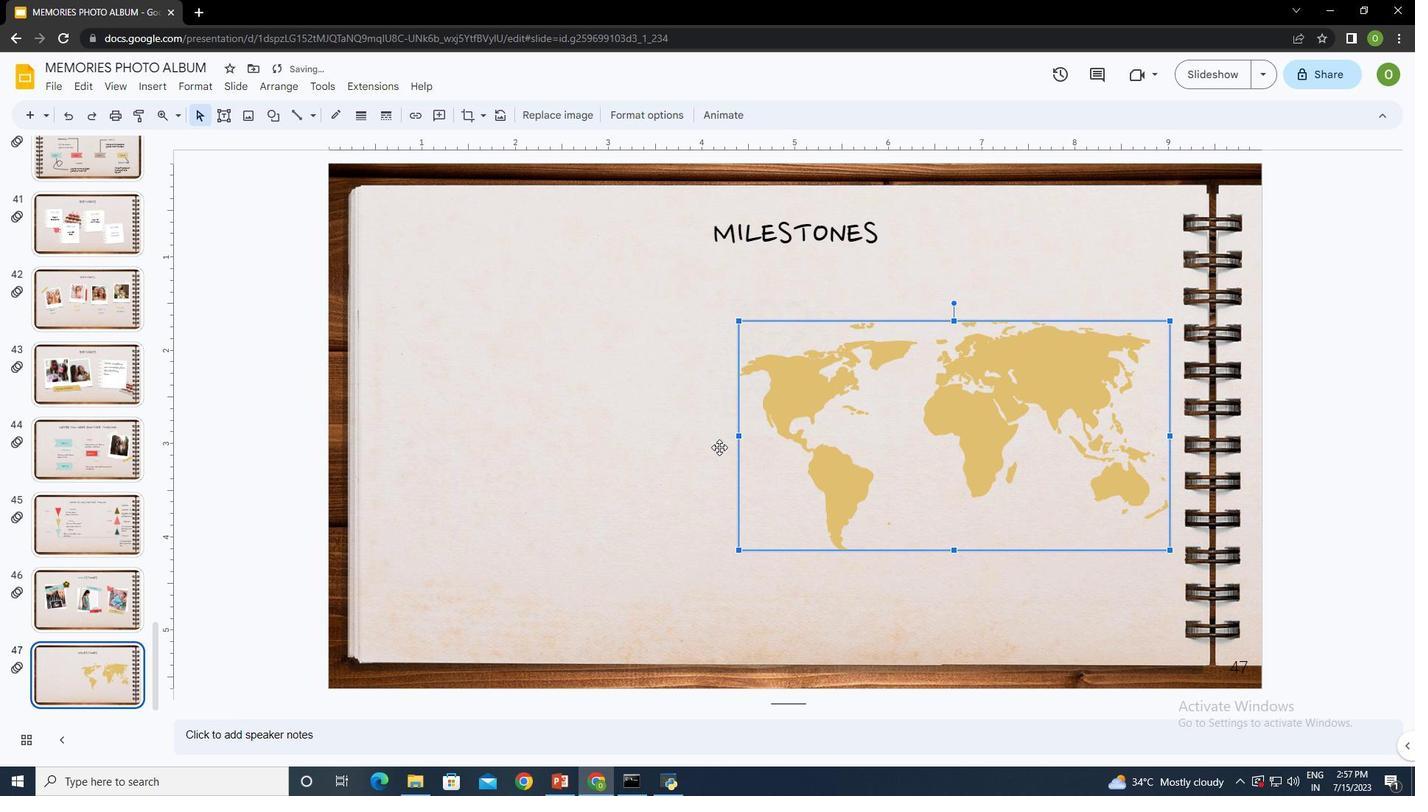 
Action: Mouse pressed left at (539, 409)
Screenshot: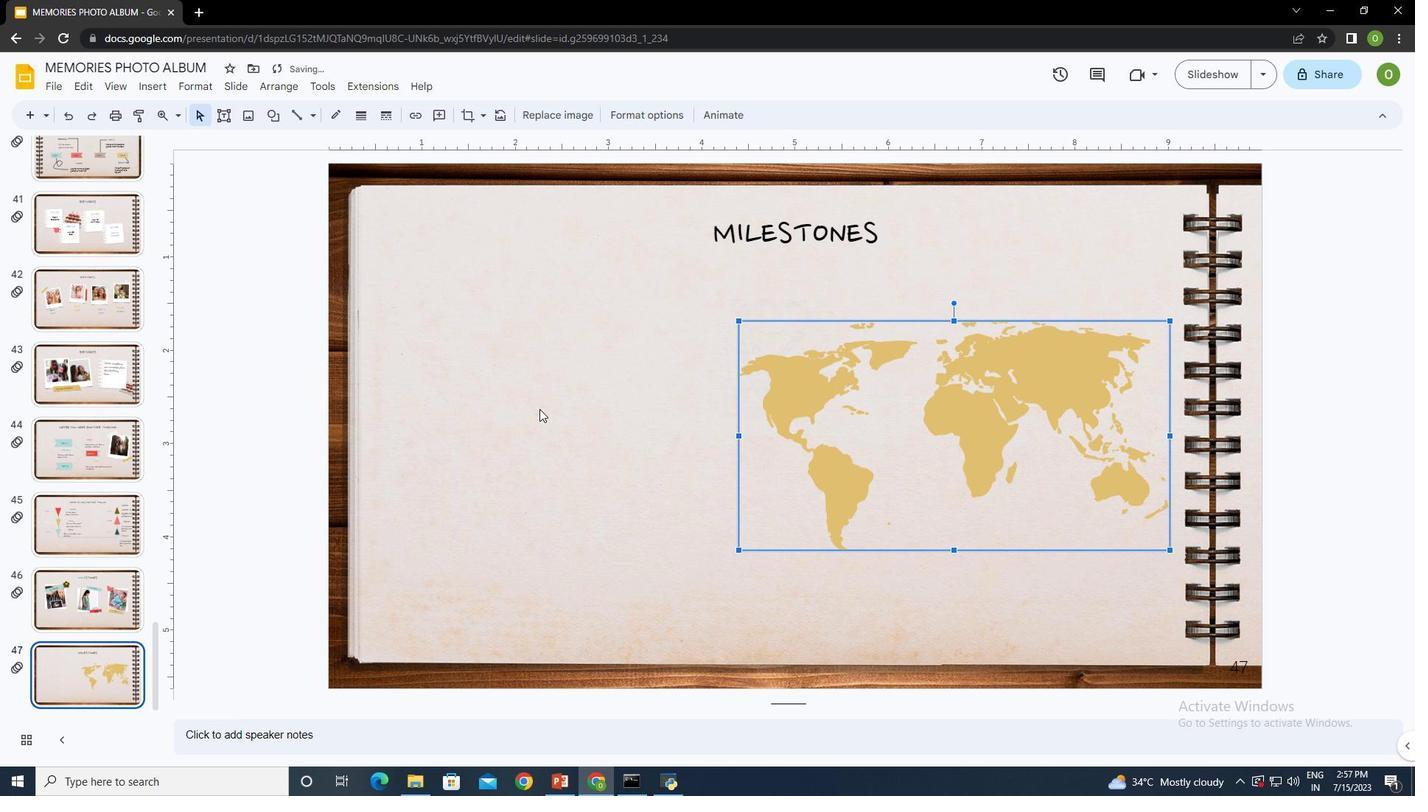 
Action: Mouse moved to (144, 87)
Screenshot: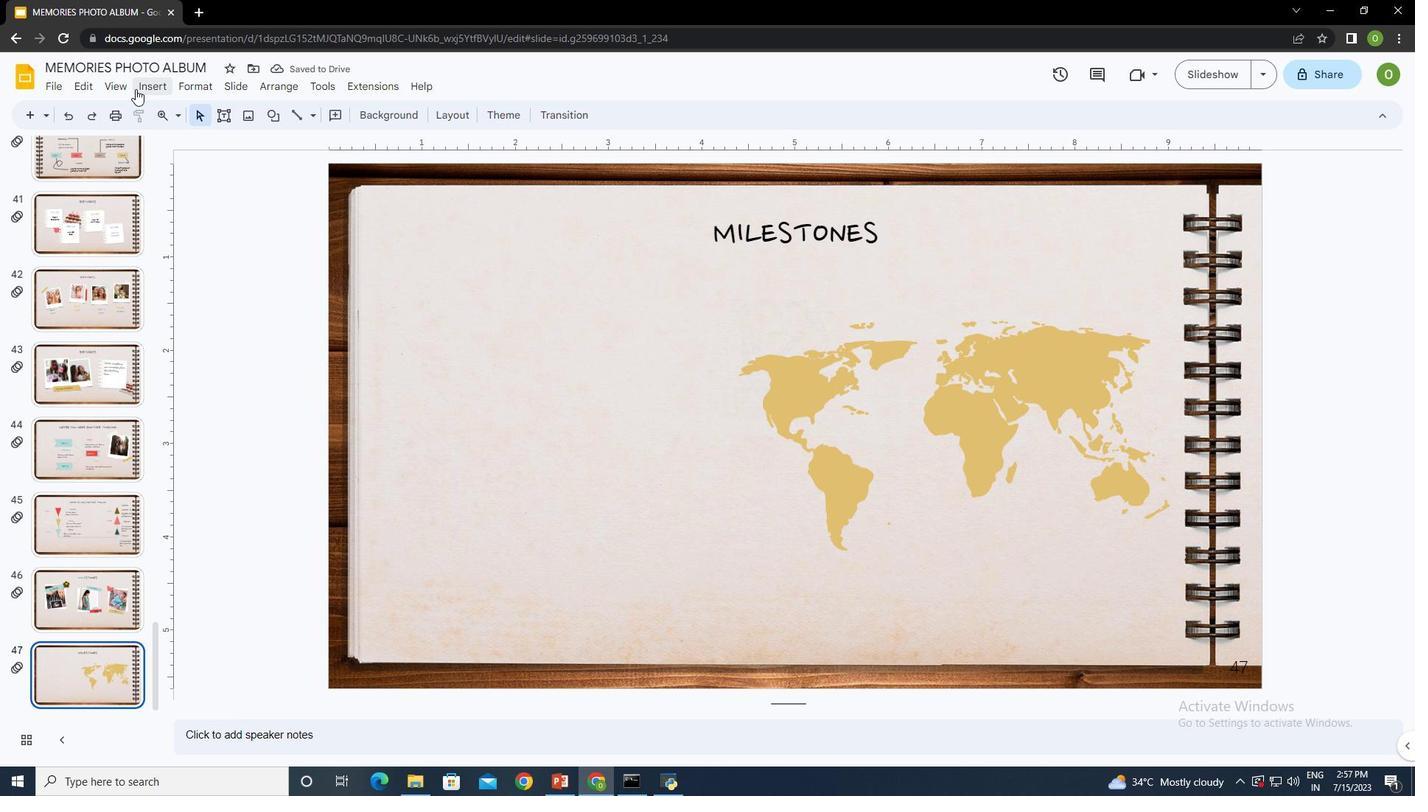 
Action: Mouse pressed left at (144, 87)
Screenshot: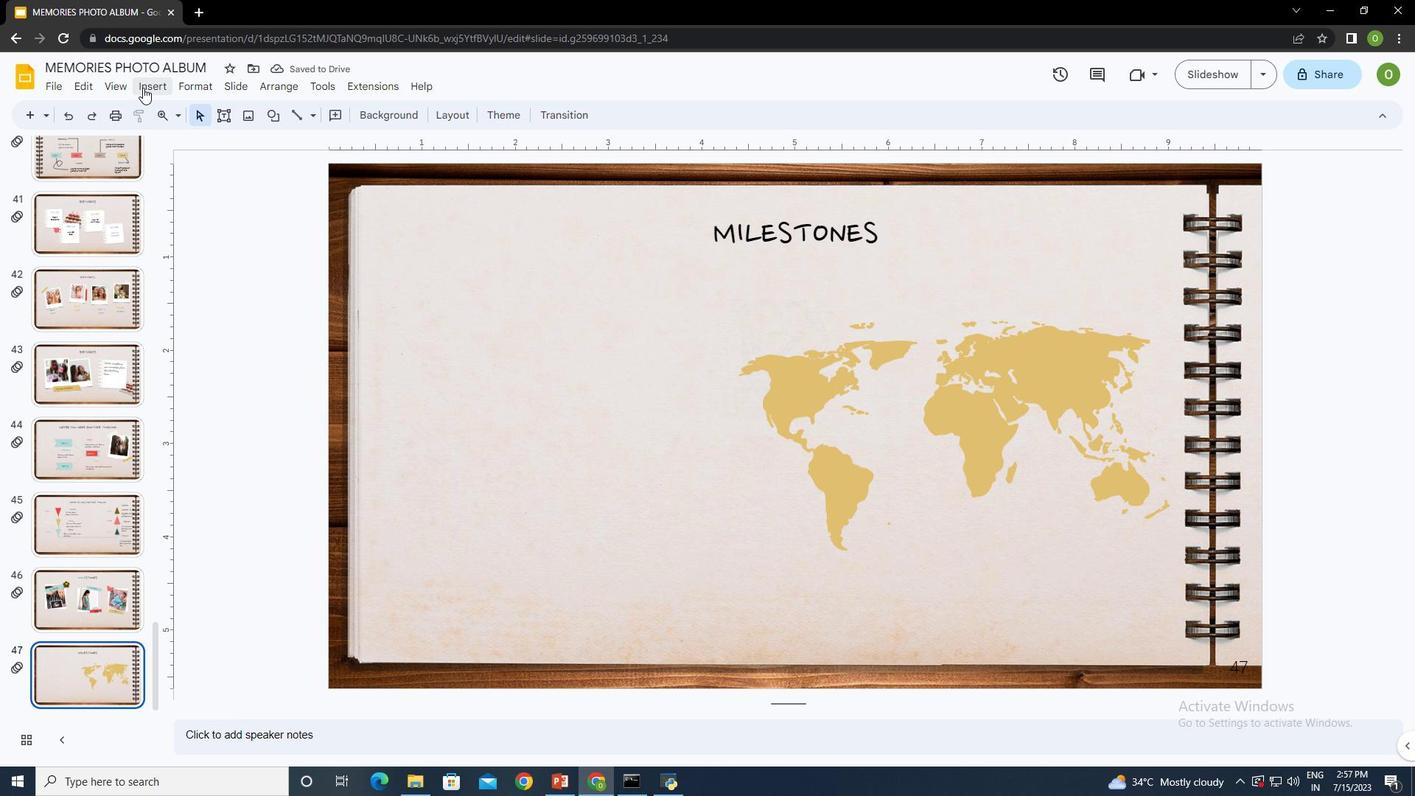
Action: Mouse moved to (443, 117)
Screenshot: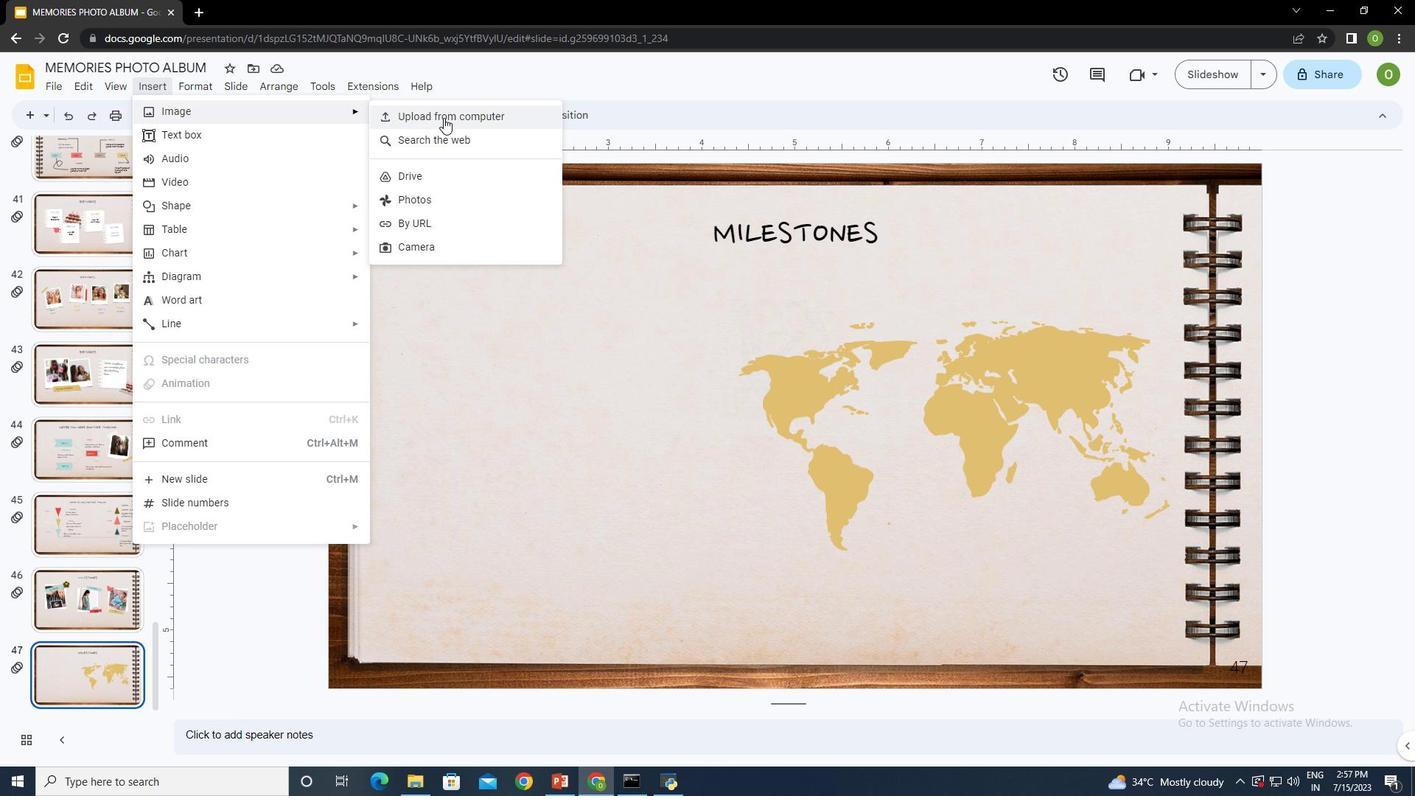 
Action: Mouse pressed left at (443, 117)
Screenshot: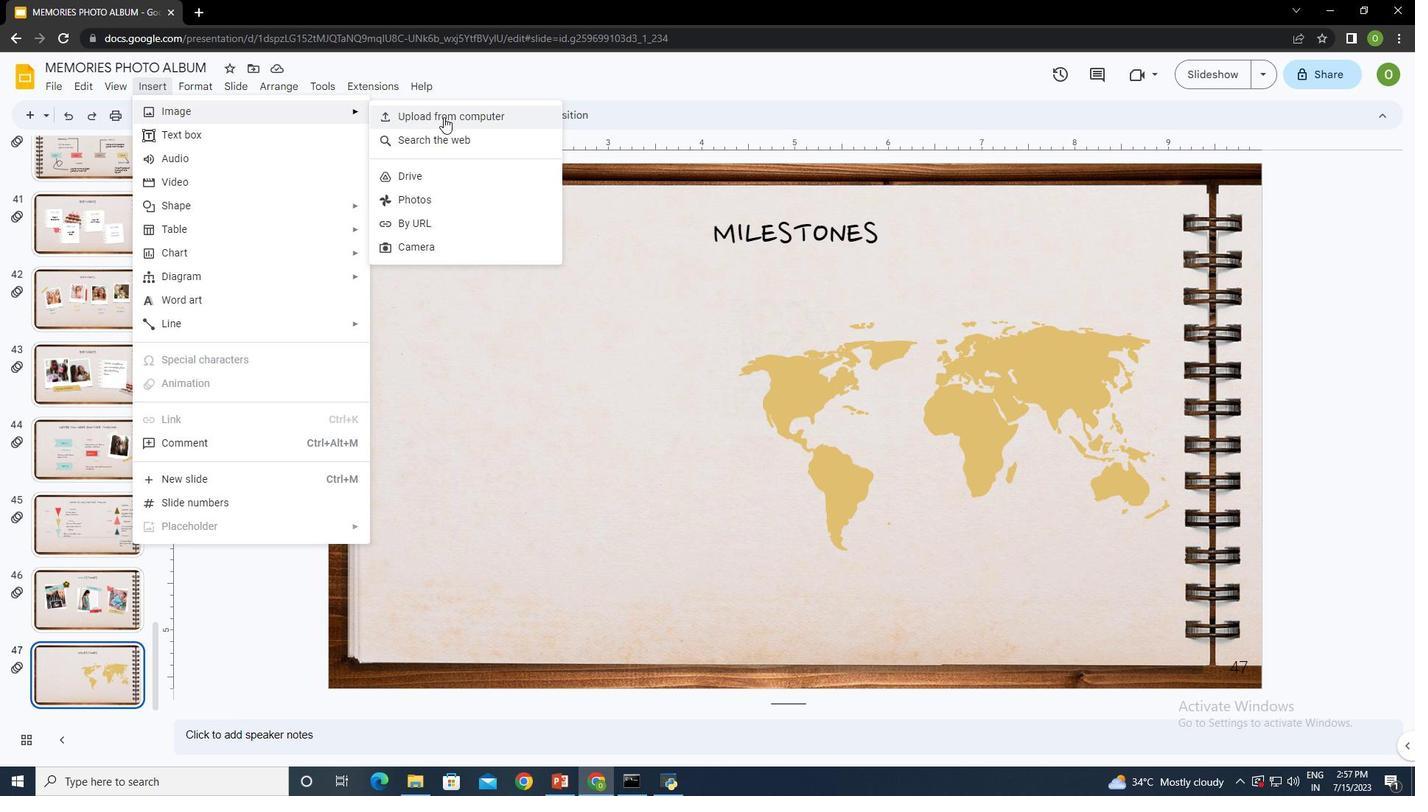 
Action: Mouse moved to (331, 207)
Screenshot: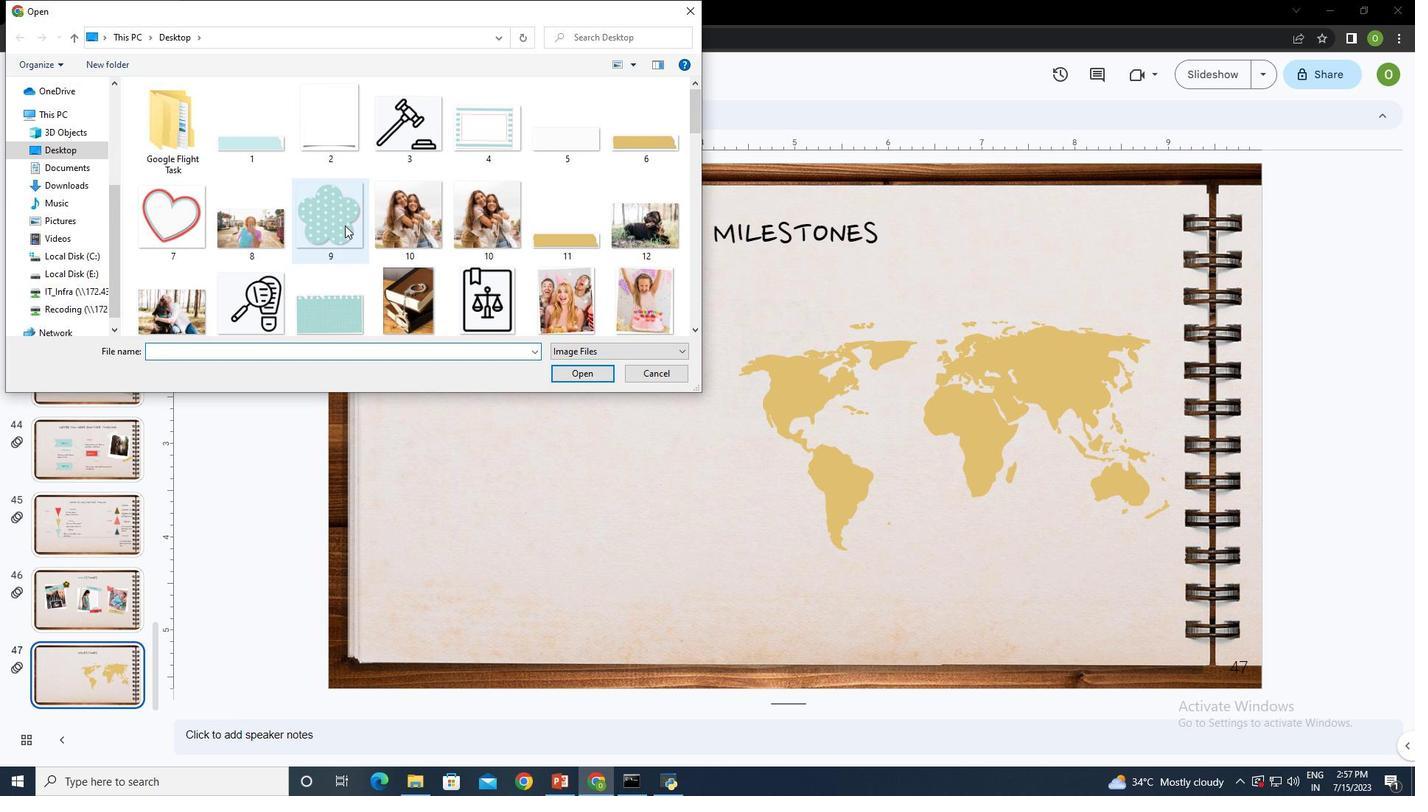 
Action: Mouse pressed left at (331, 207)
Screenshot: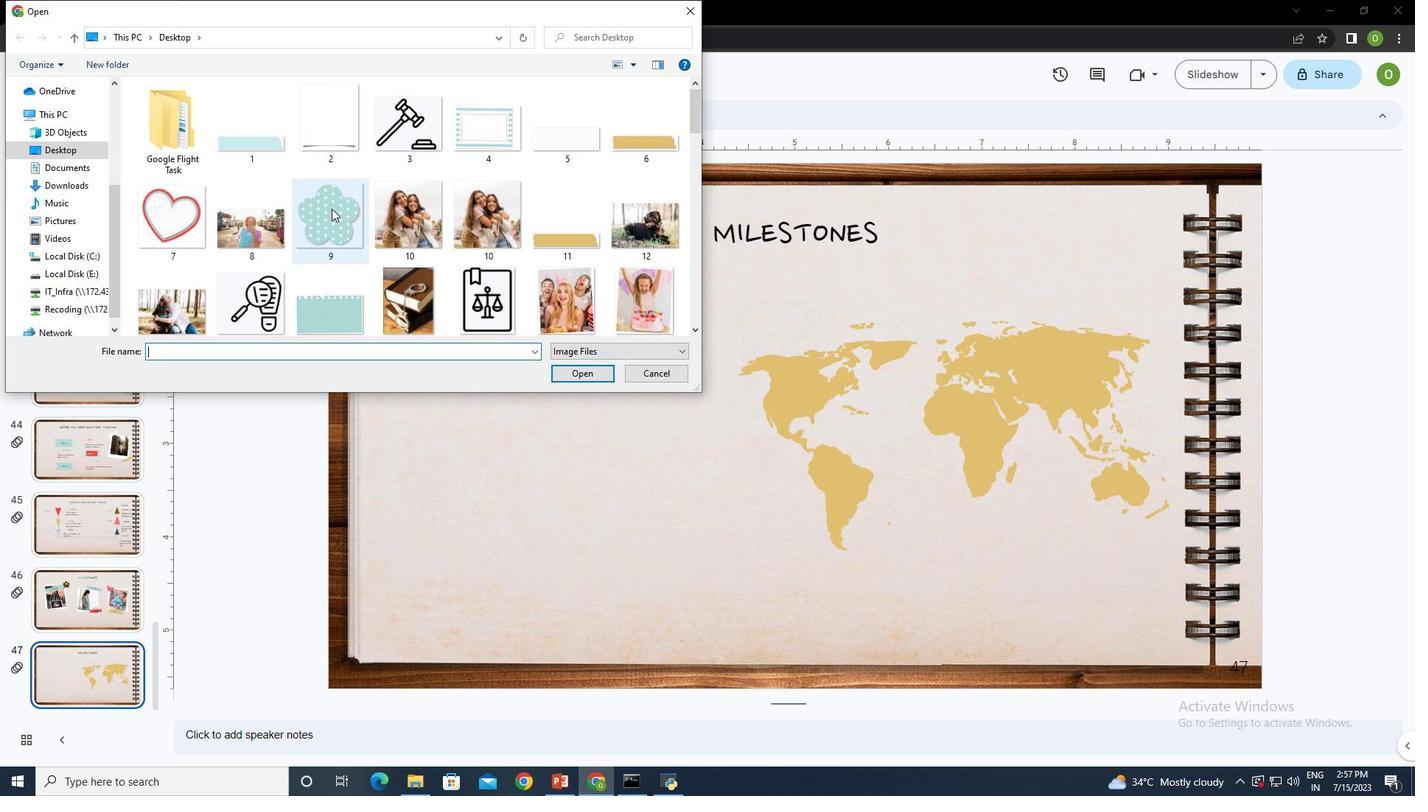 
Action: Mouse moved to (574, 371)
Screenshot: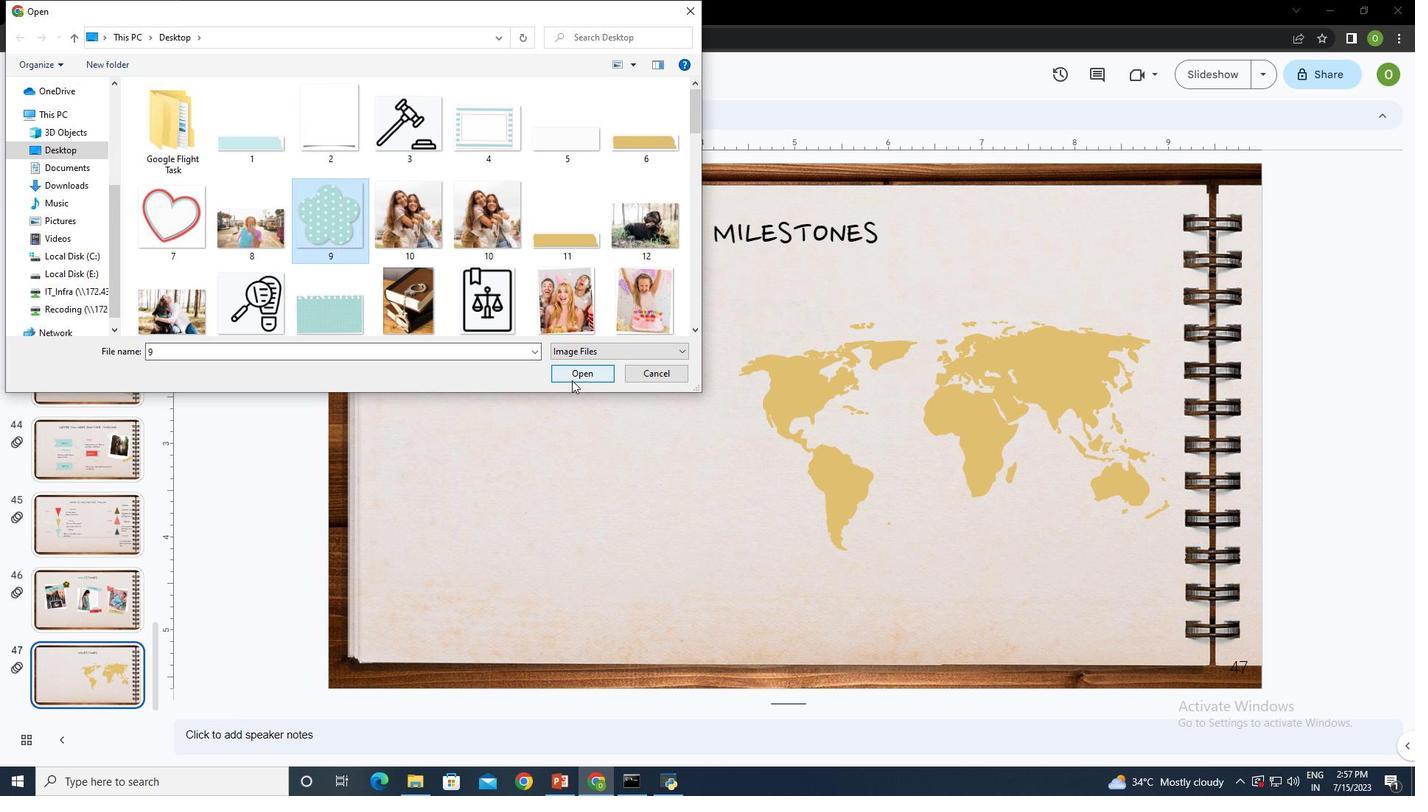 
Action: Mouse pressed left at (574, 371)
Screenshot: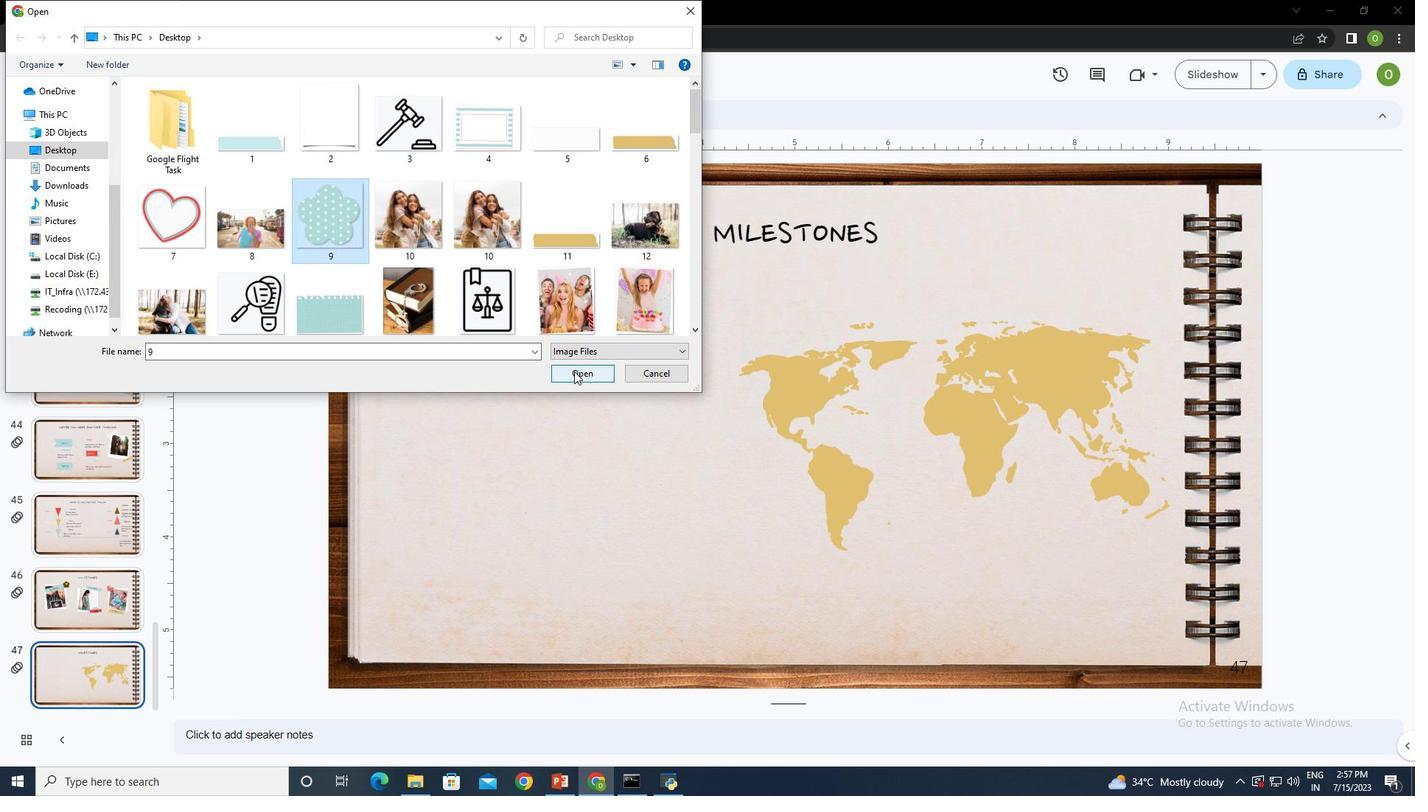 
Action: Mouse moved to (498, 432)
Screenshot: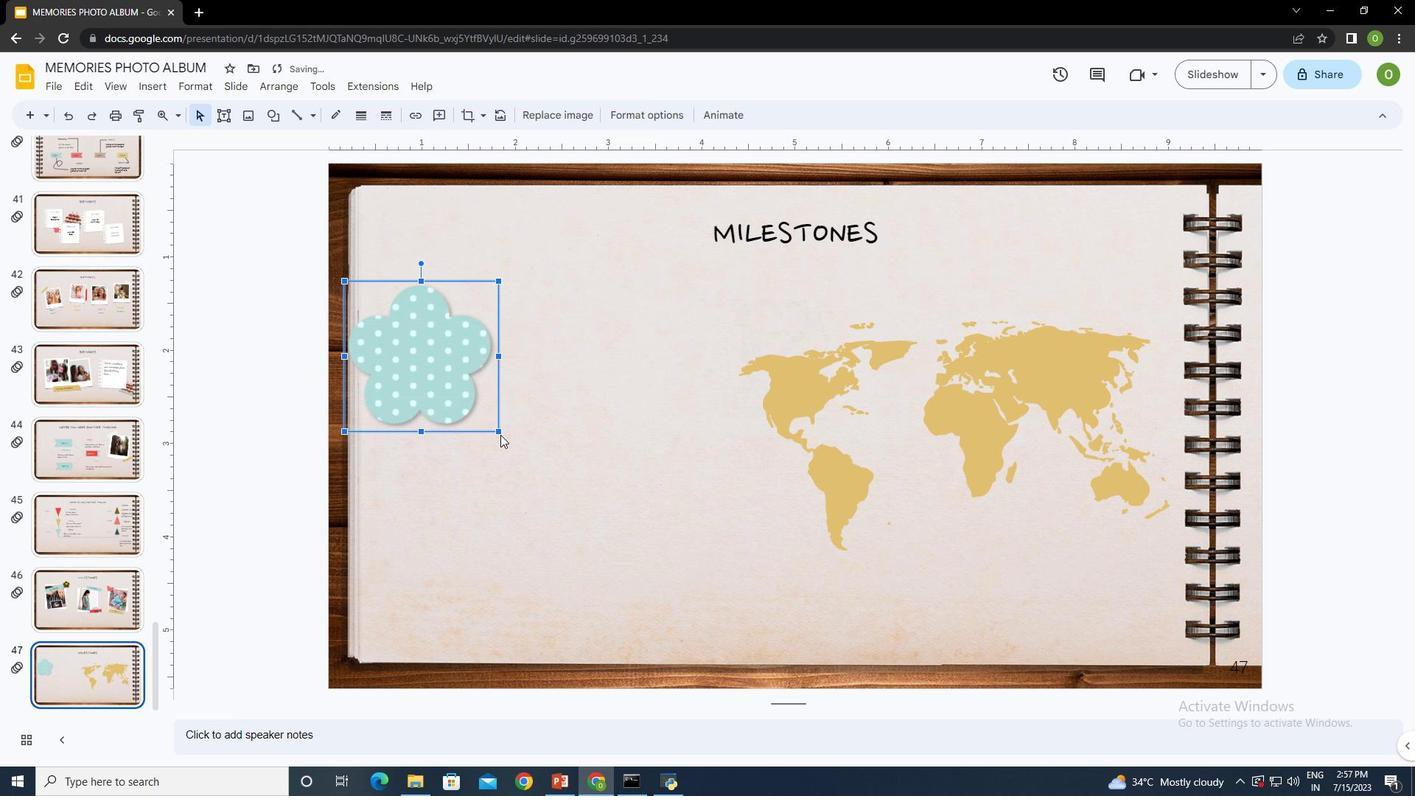 
Action: Mouse pressed left at (498, 432)
Screenshot: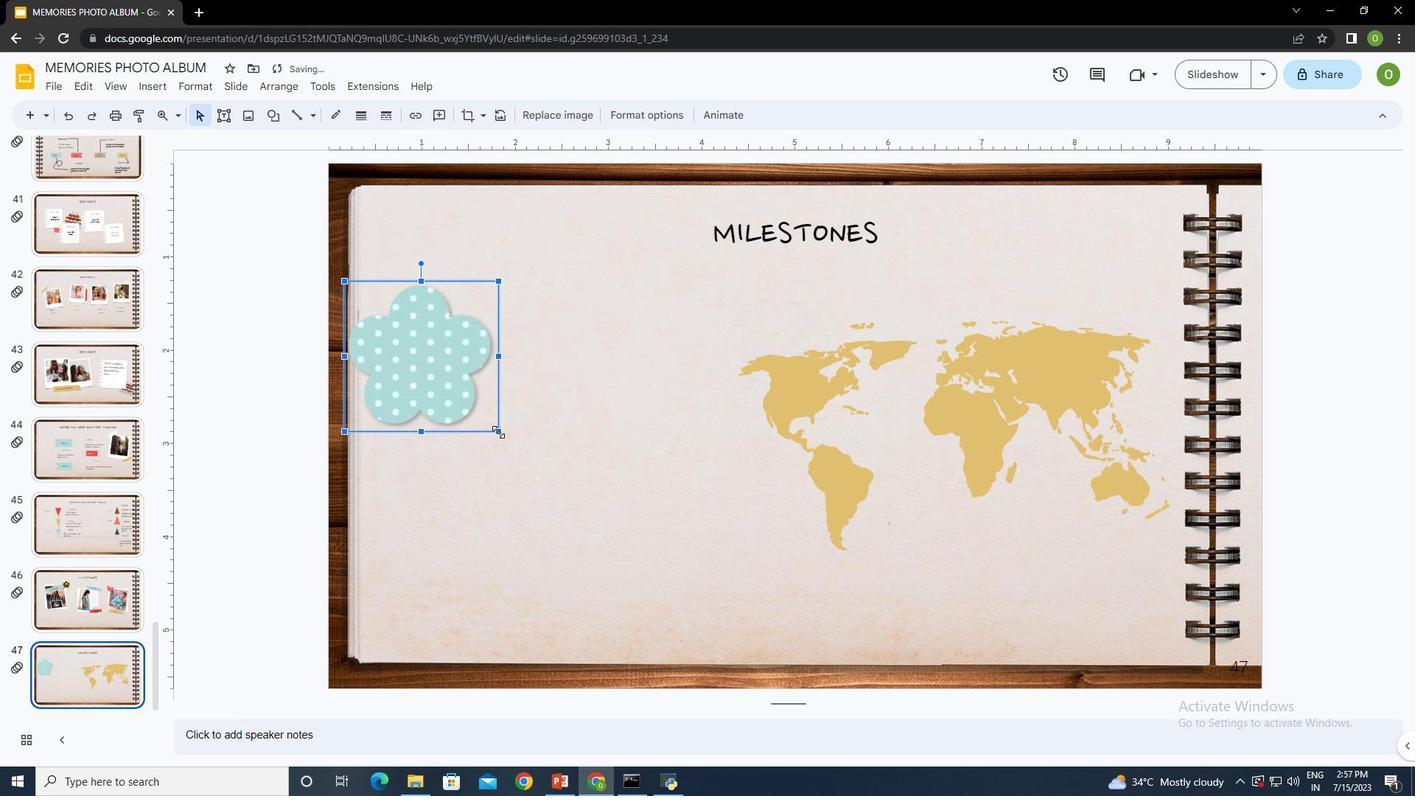 
Action: Mouse moved to (401, 321)
Screenshot: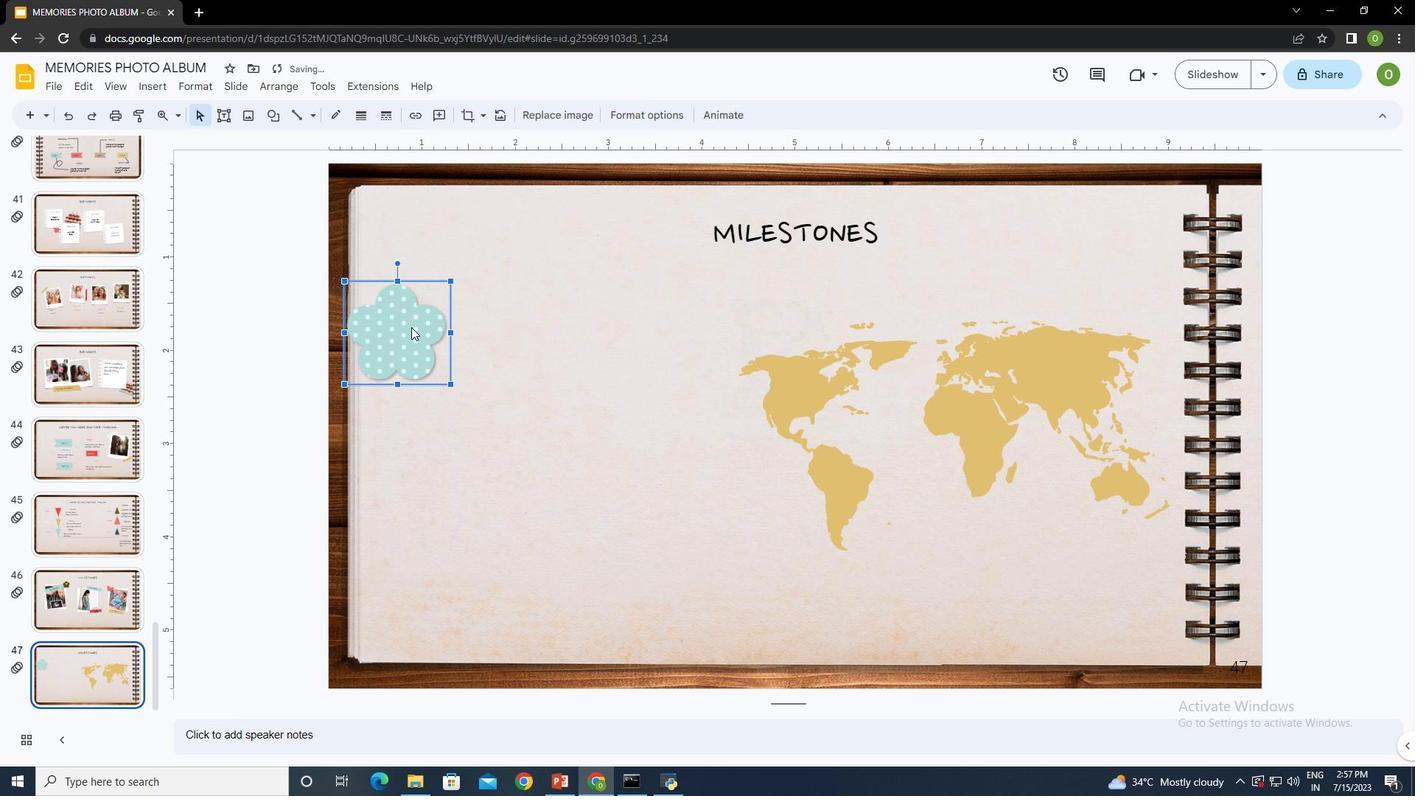 
Action: Mouse pressed left at (401, 321)
Screenshot: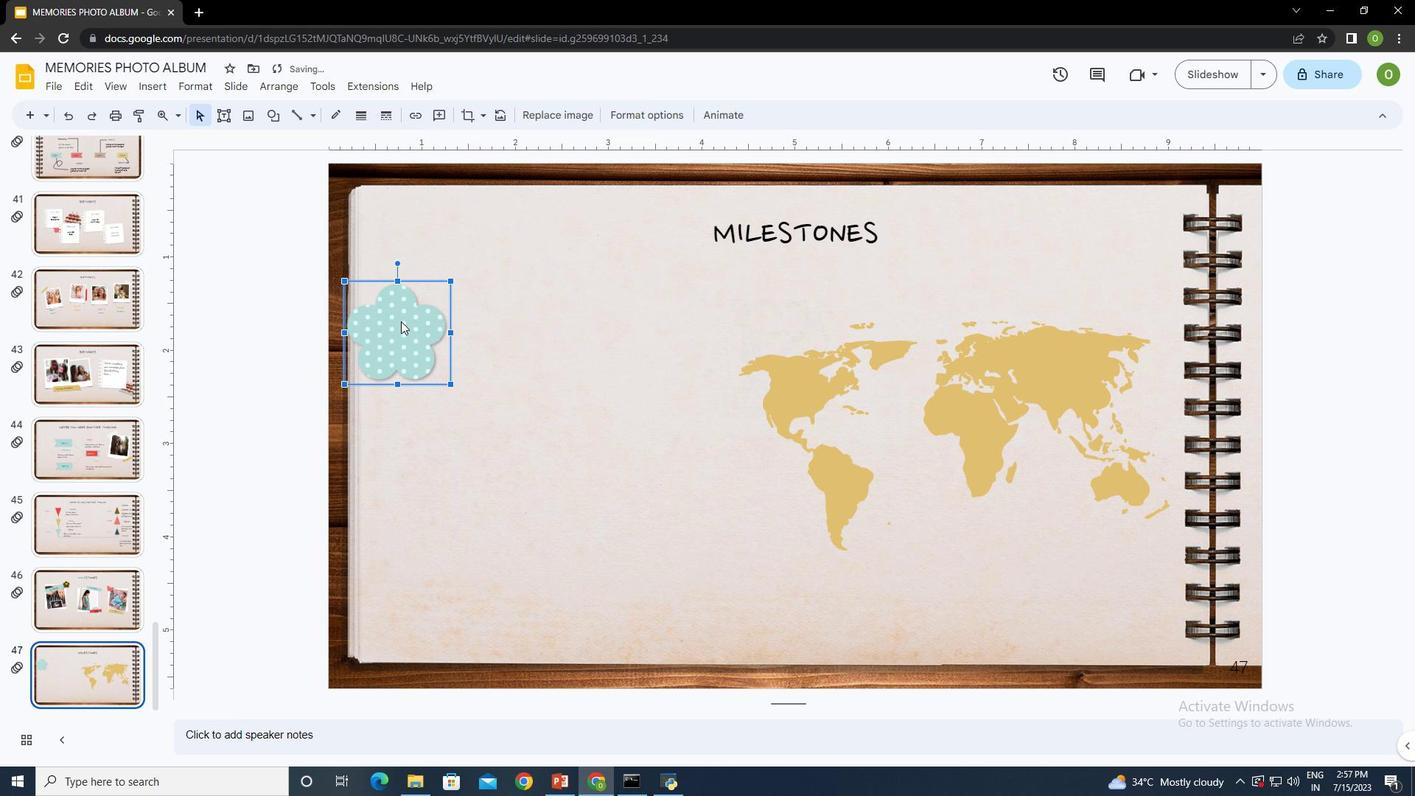 
Action: Mouse moved to (458, 308)
Screenshot: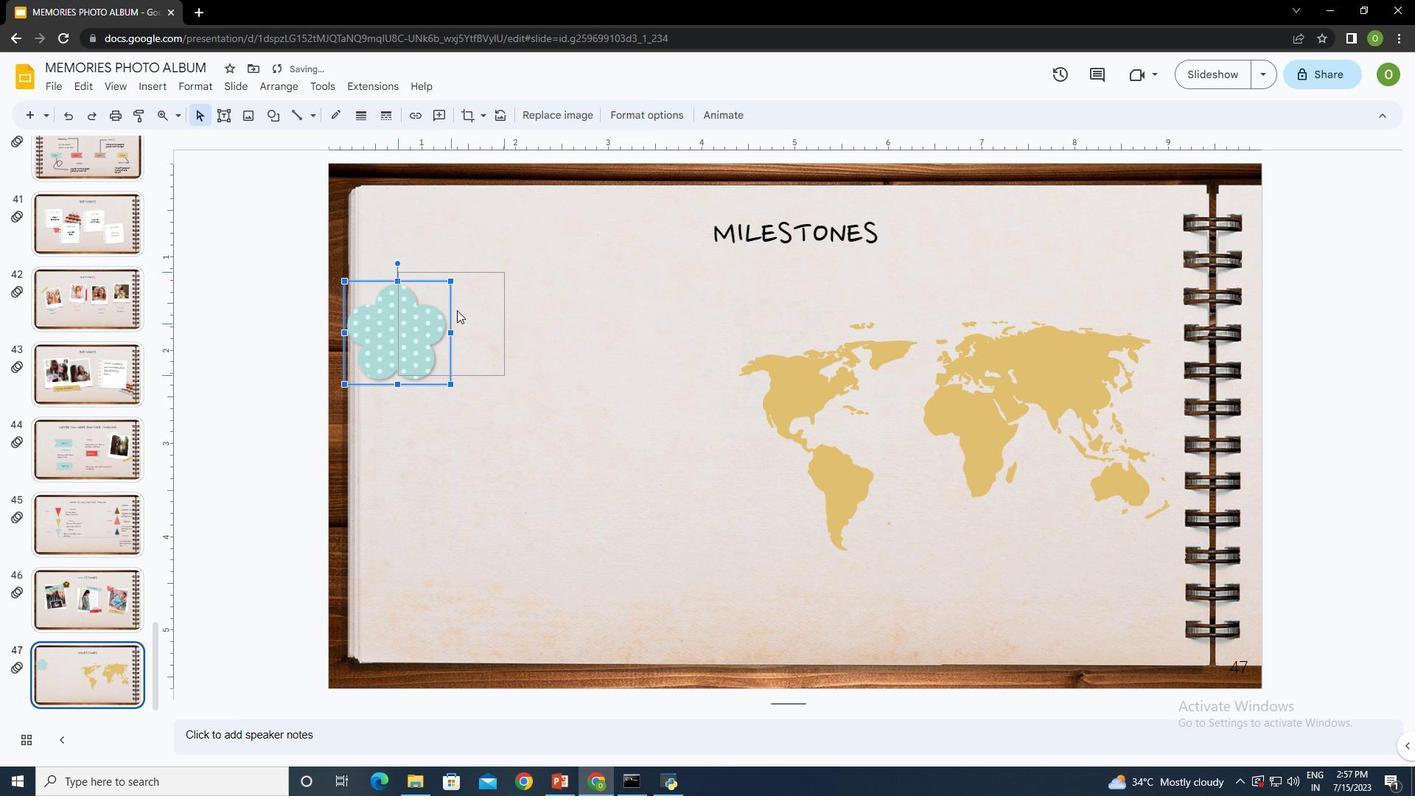 
Action: Mouse pressed left at (458, 308)
Screenshot: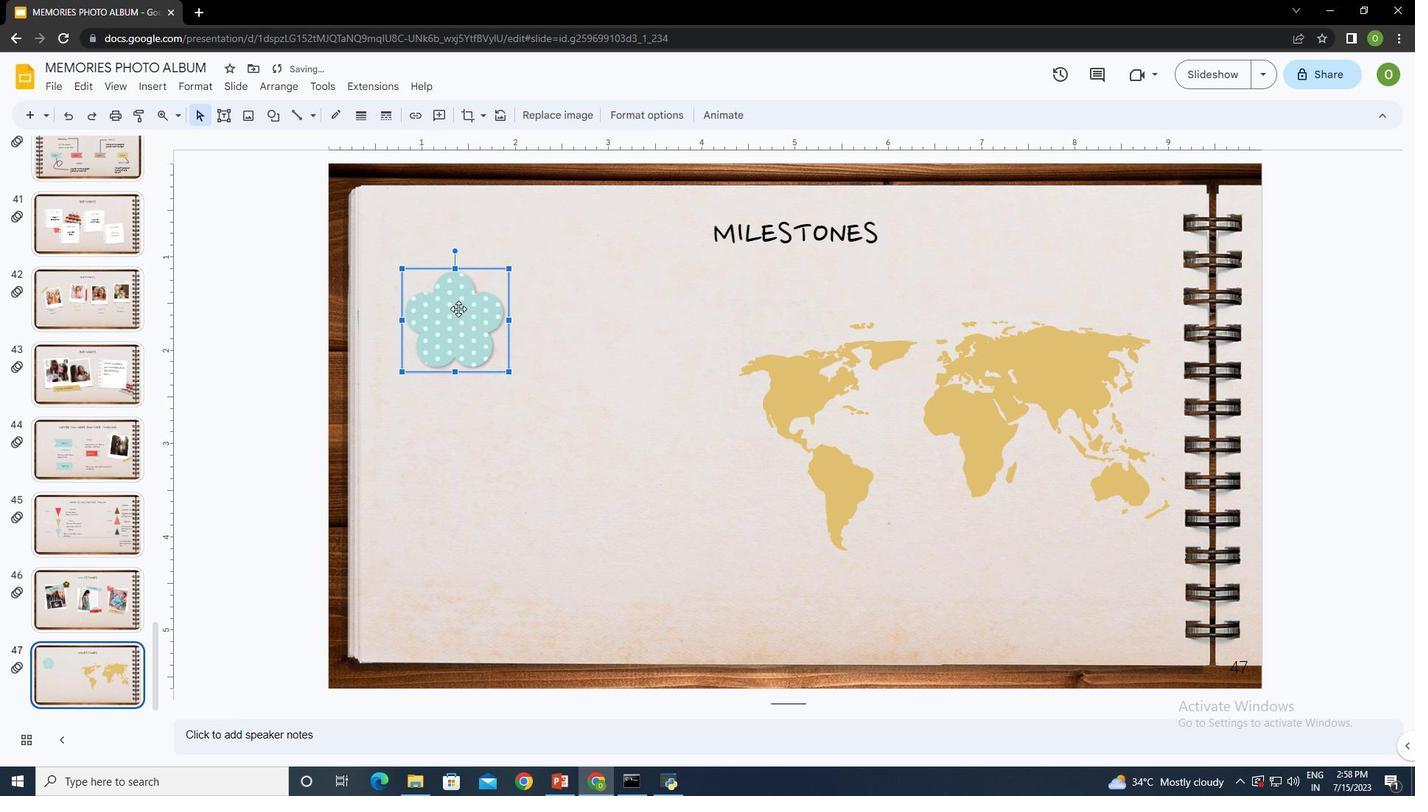 
Action: Mouse moved to (520, 370)
Screenshot: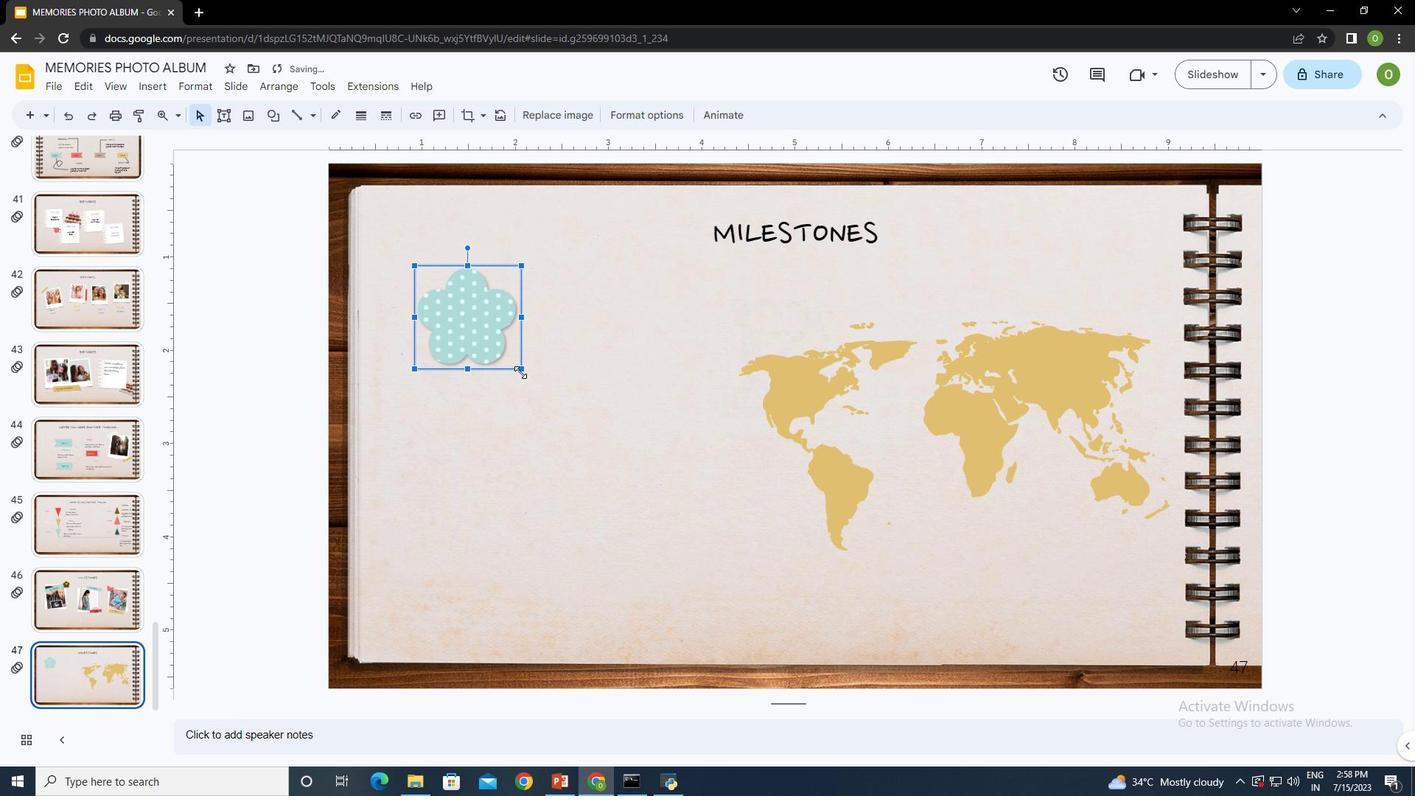 
Action: Mouse pressed left at (520, 370)
Screenshot: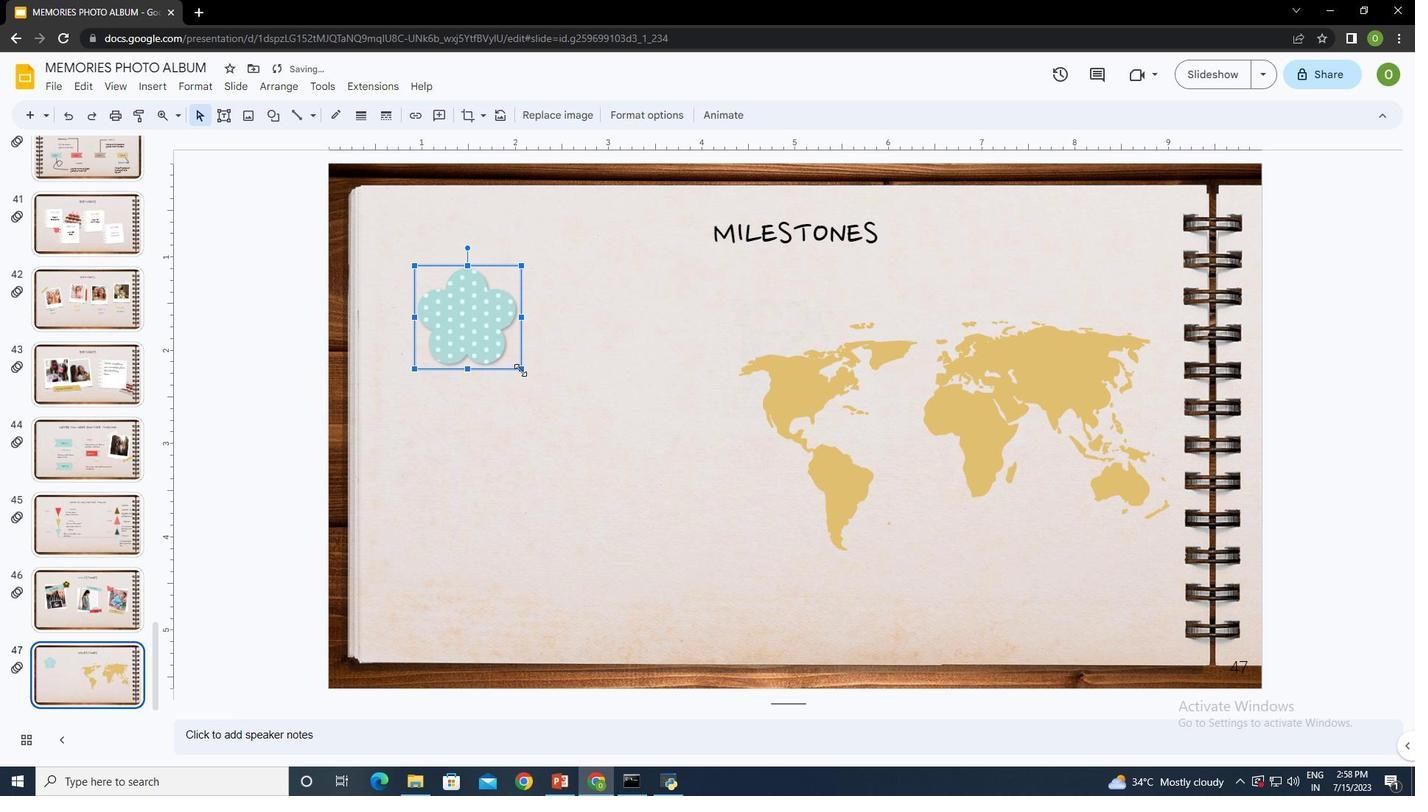 
Action: Mouse moved to (580, 314)
Screenshot: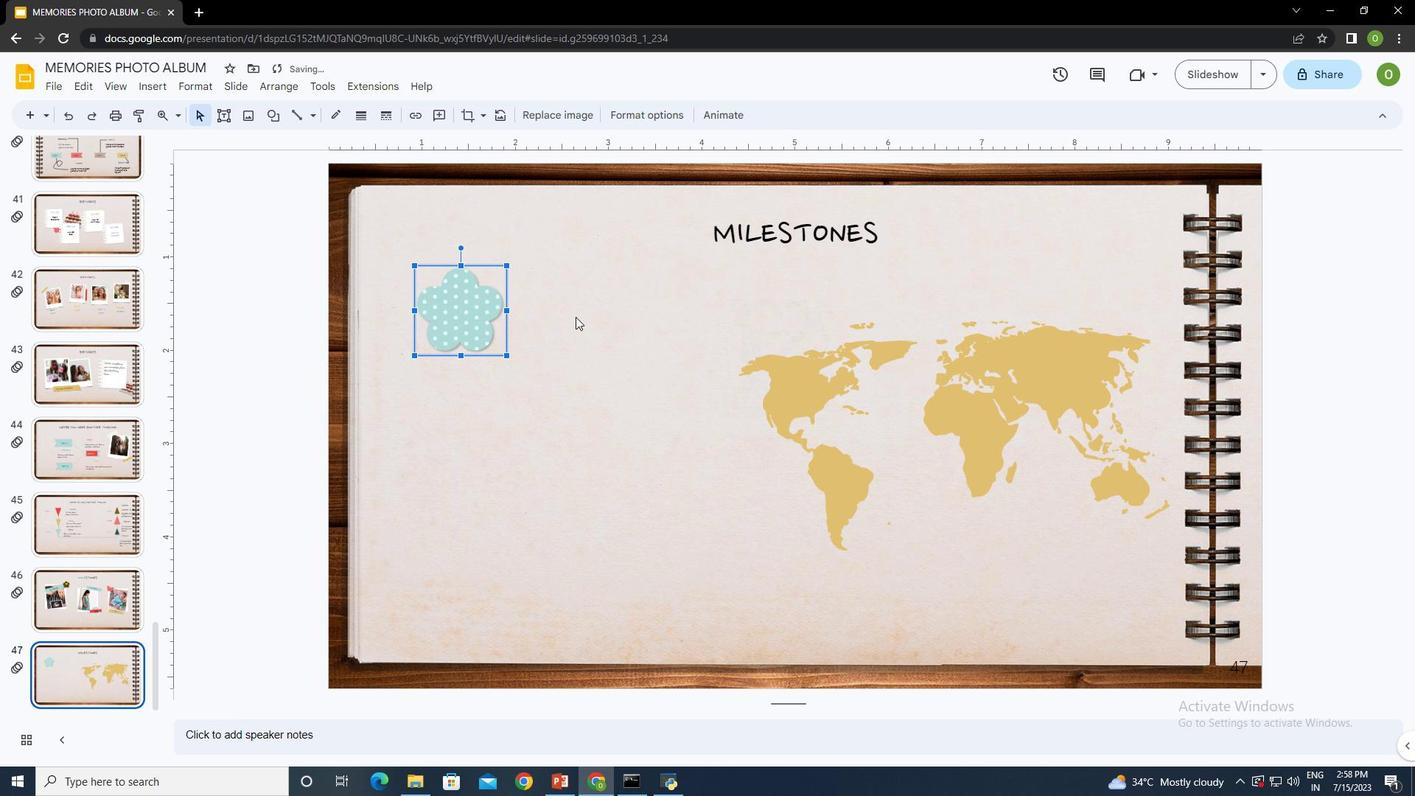 
Action: Mouse pressed left at (580, 314)
Screenshot: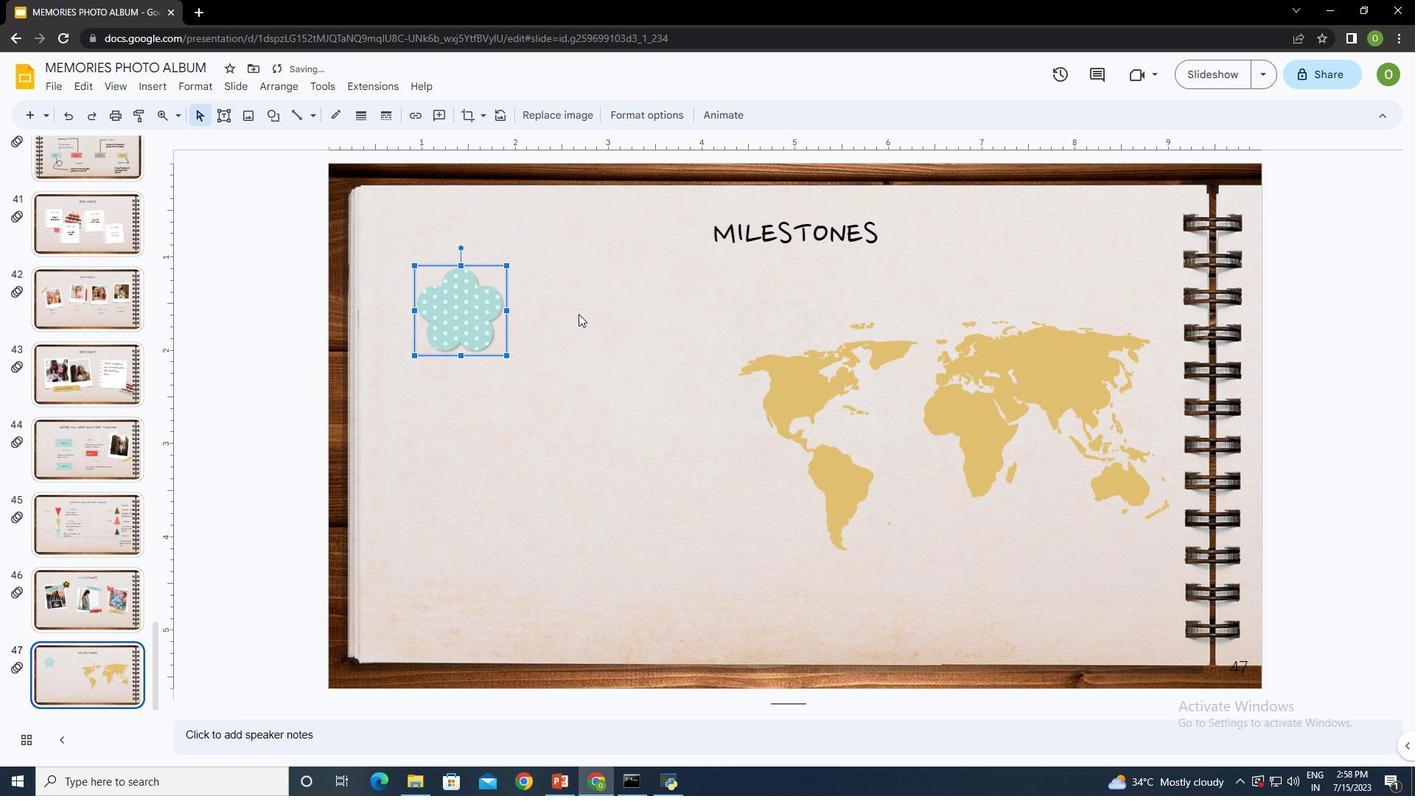 
Action: Mouse moved to (151, 87)
Screenshot: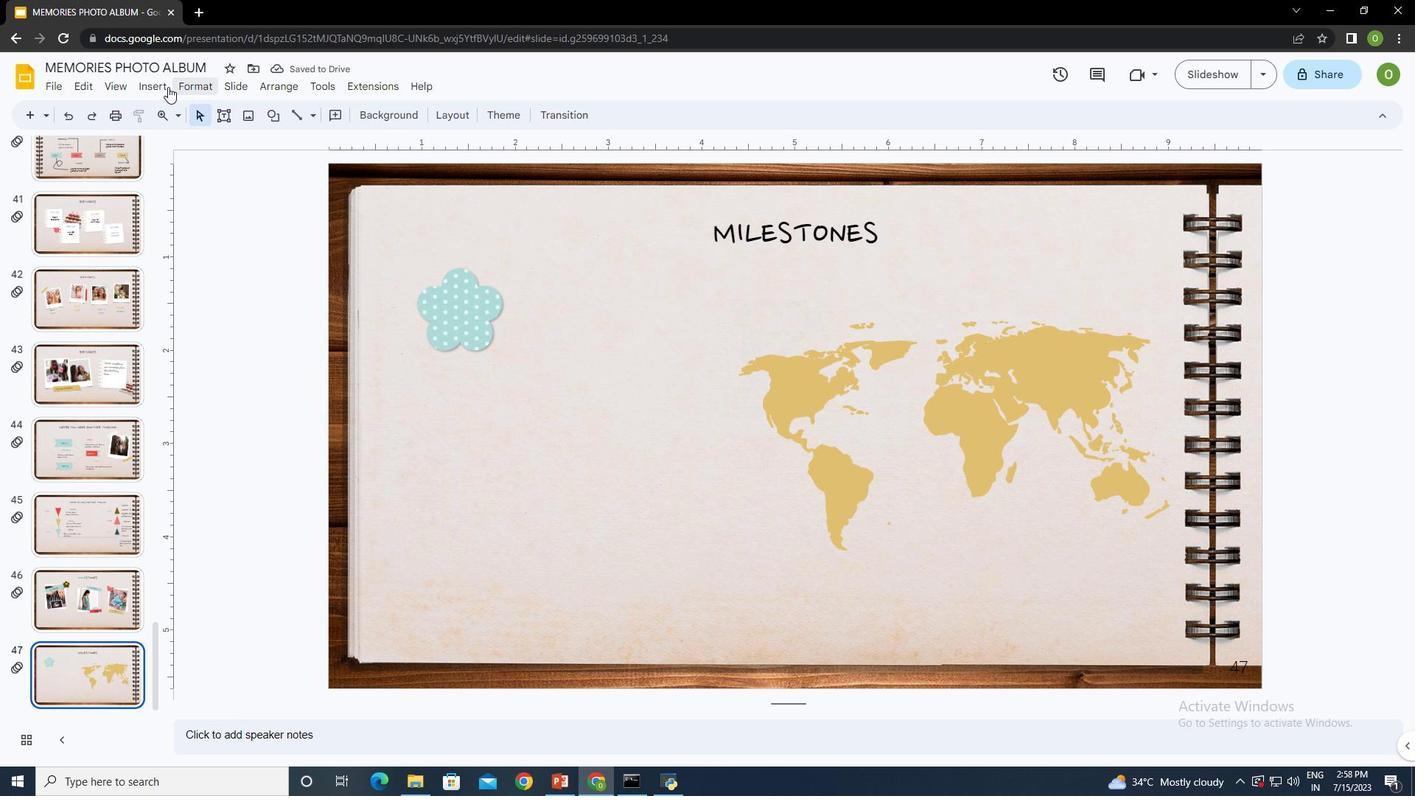 
Action: Mouse pressed left at (151, 87)
Screenshot: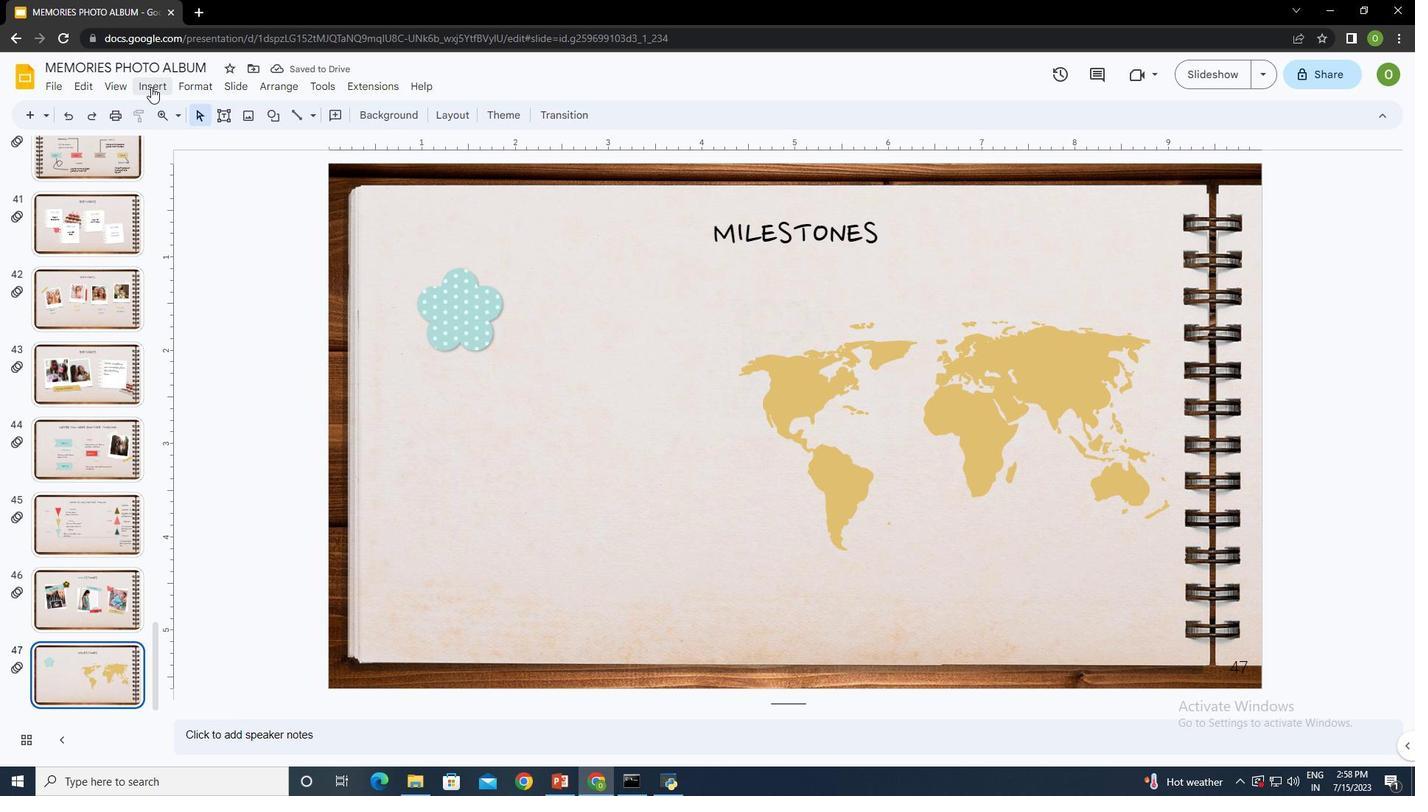 
Action: Mouse moved to (214, 107)
Screenshot: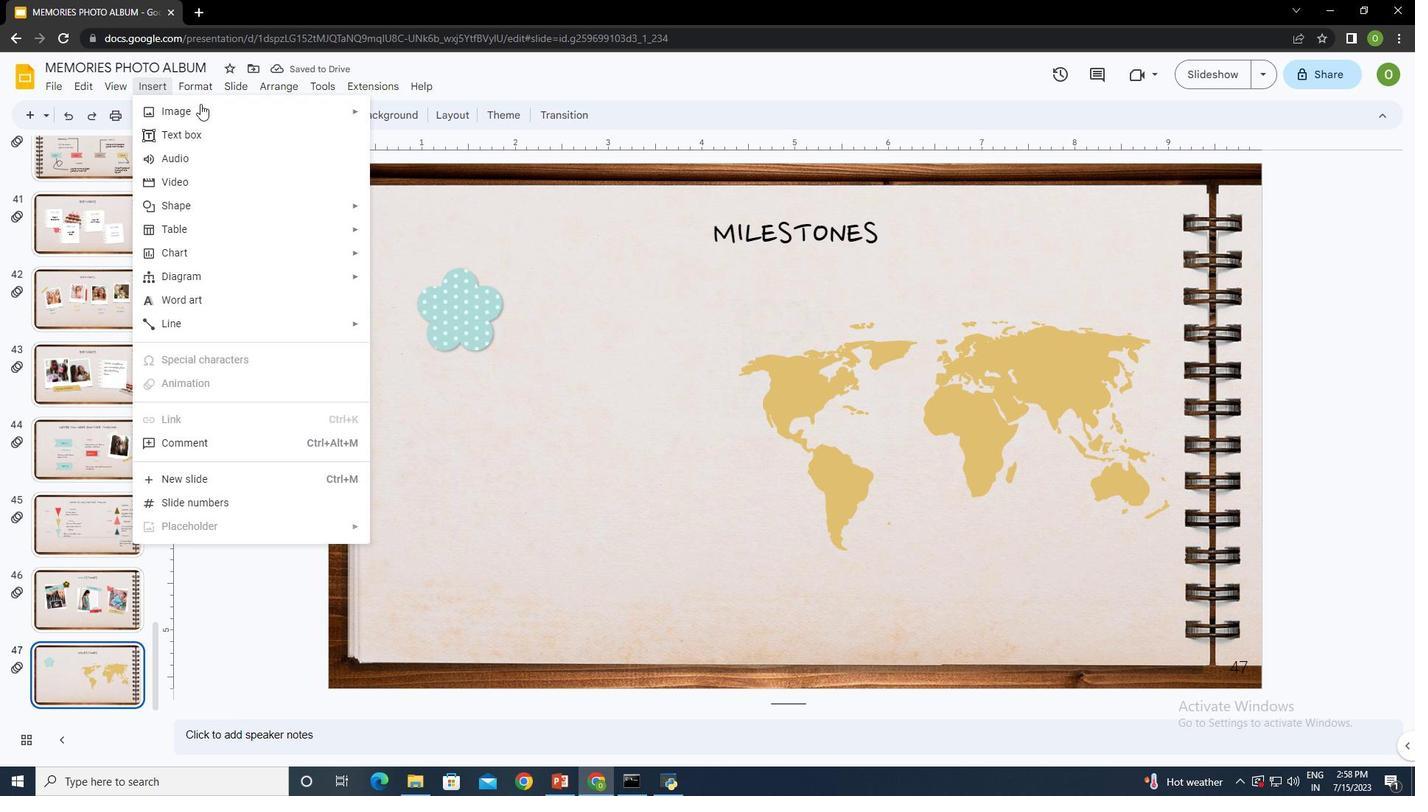 
Action: Mouse pressed left at (214, 107)
Screenshot: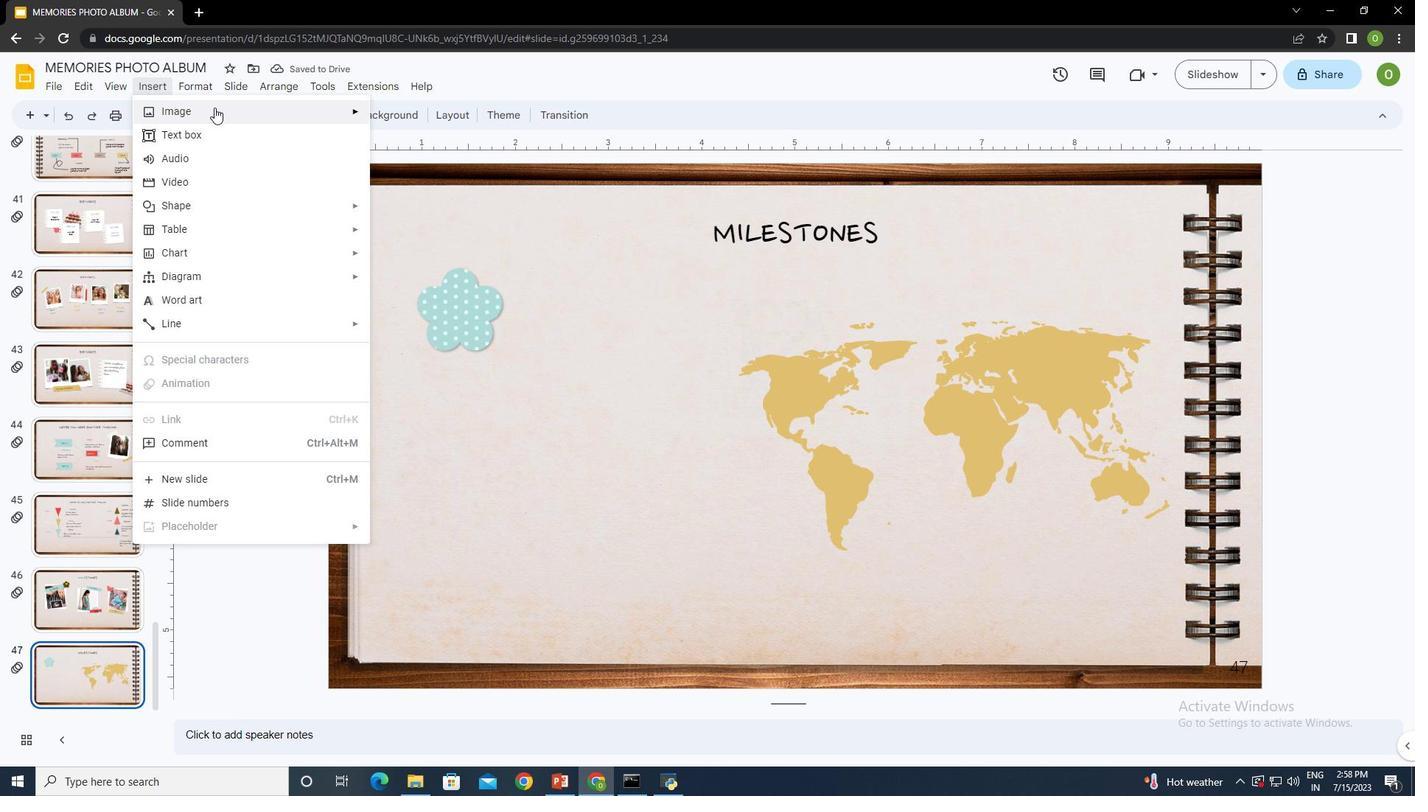 
Action: Mouse moved to (427, 113)
Screenshot: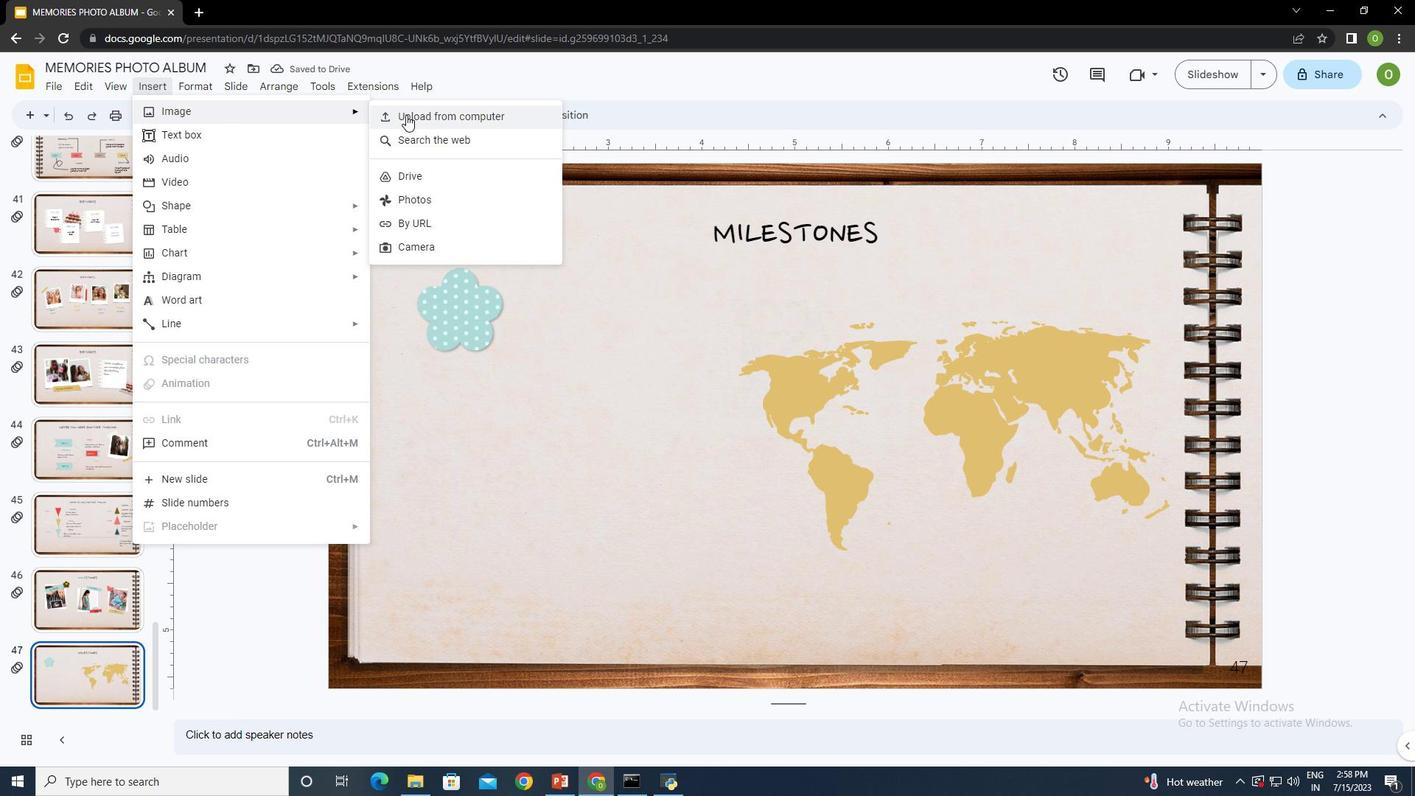 
Action: Mouse pressed left at (427, 113)
Screenshot: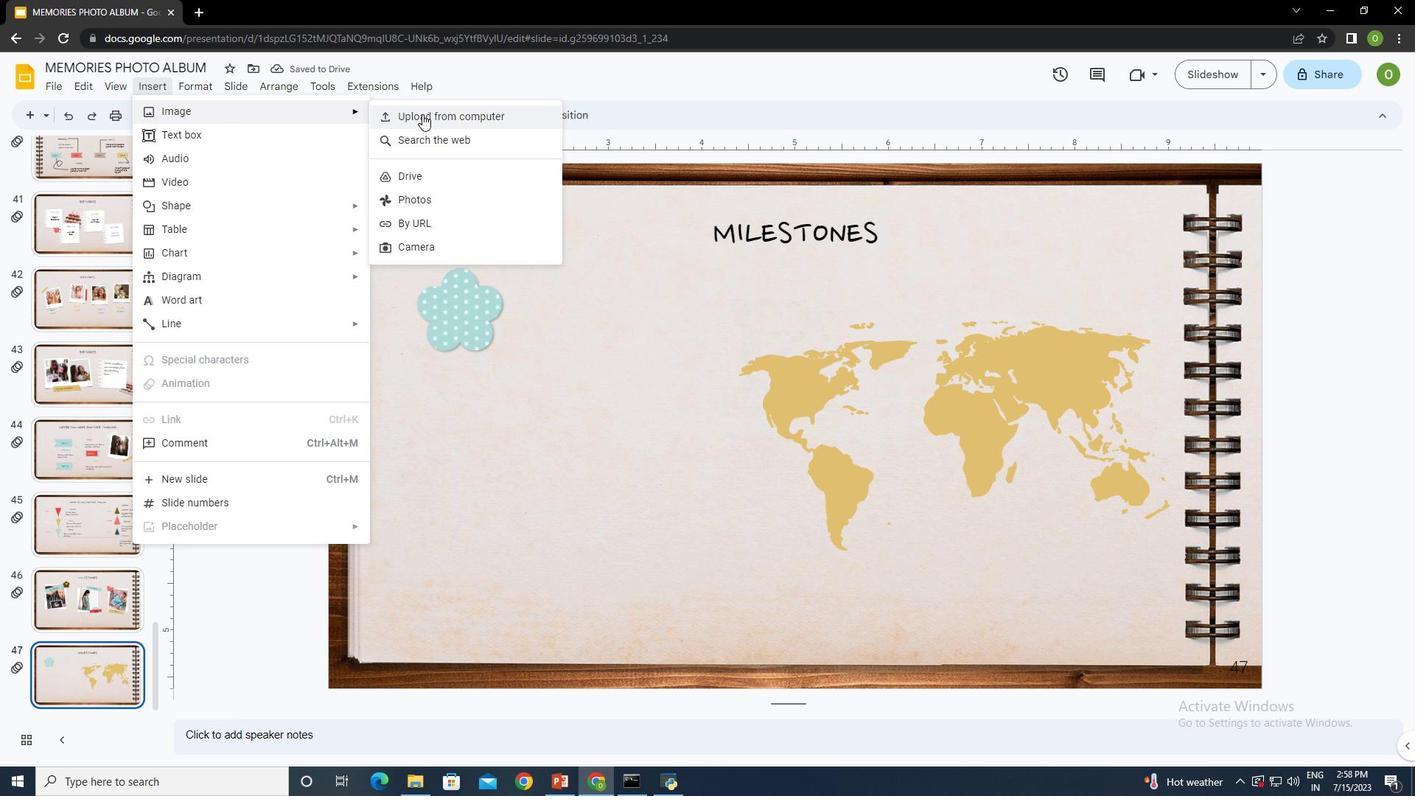 
Action: Mouse moved to (691, 124)
Screenshot: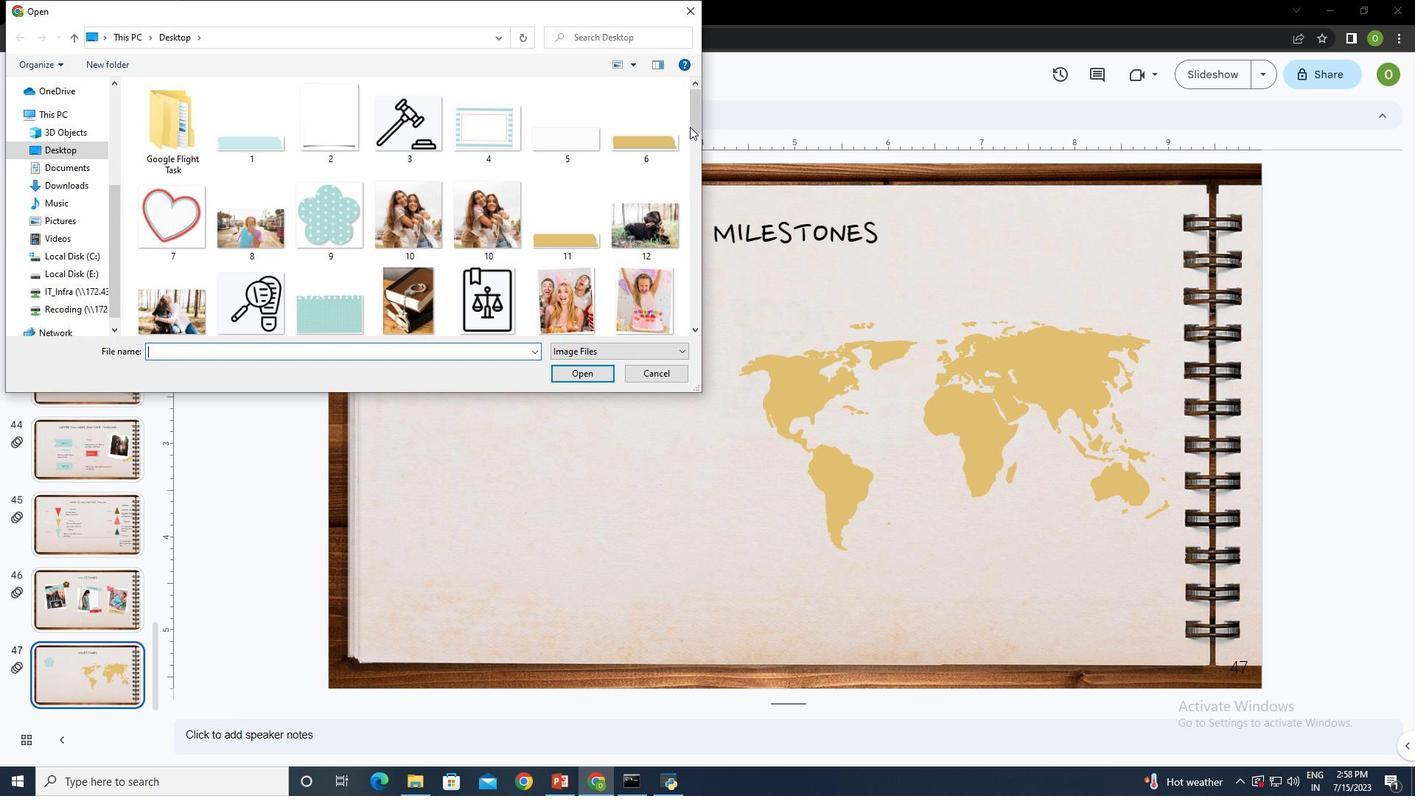 
Action: Mouse pressed left at (691, 124)
Screenshot: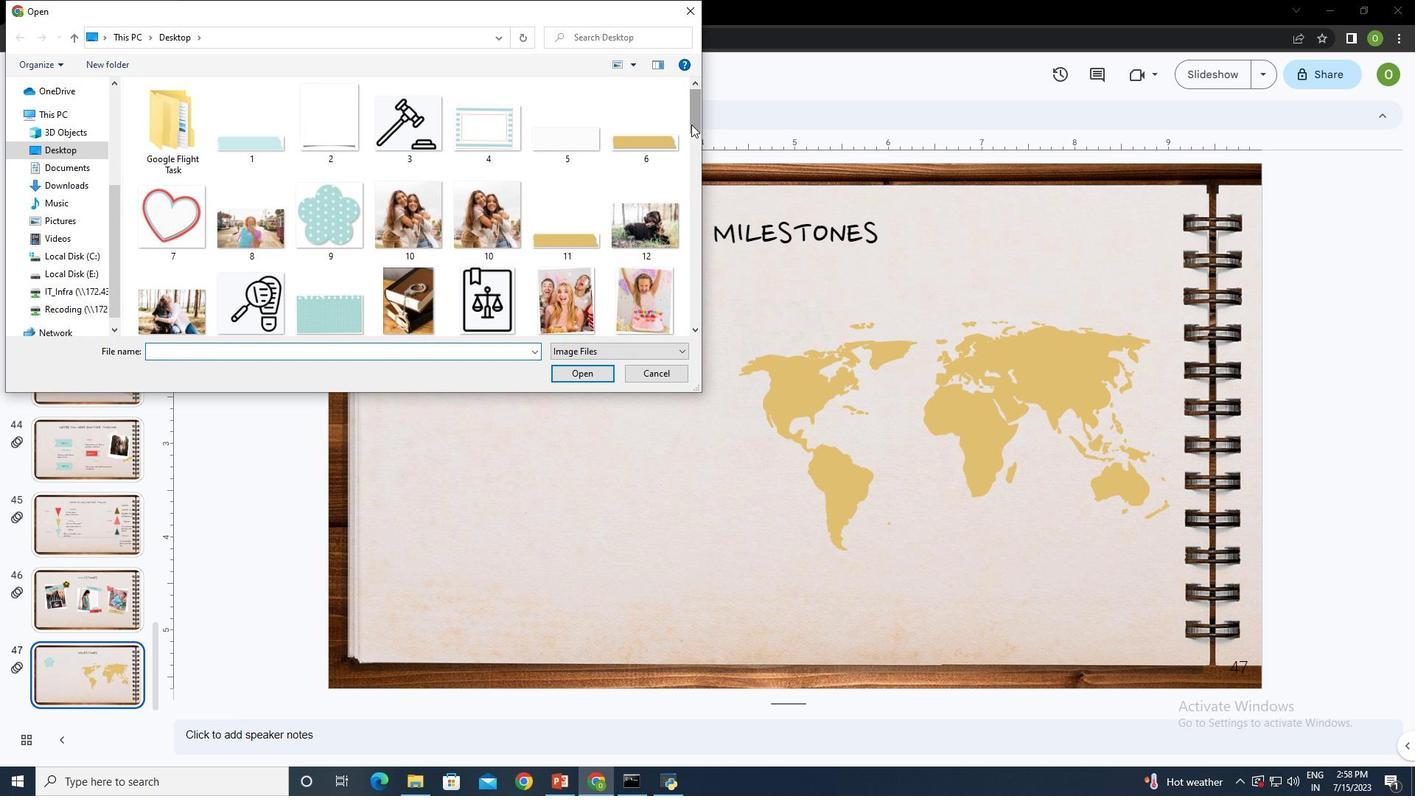 
Action: Mouse moved to (318, 233)
Screenshot: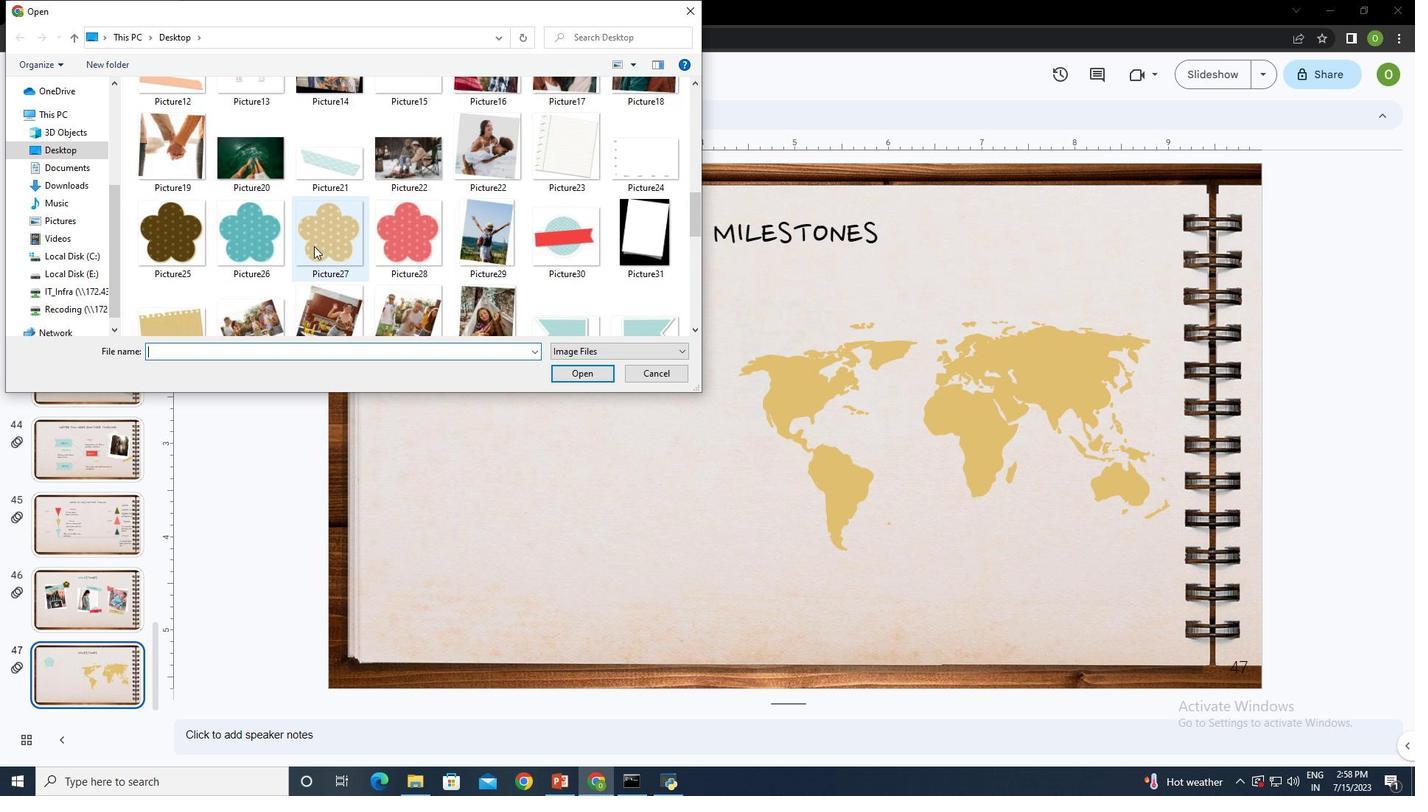
Action: Mouse pressed left at (318, 233)
Screenshot: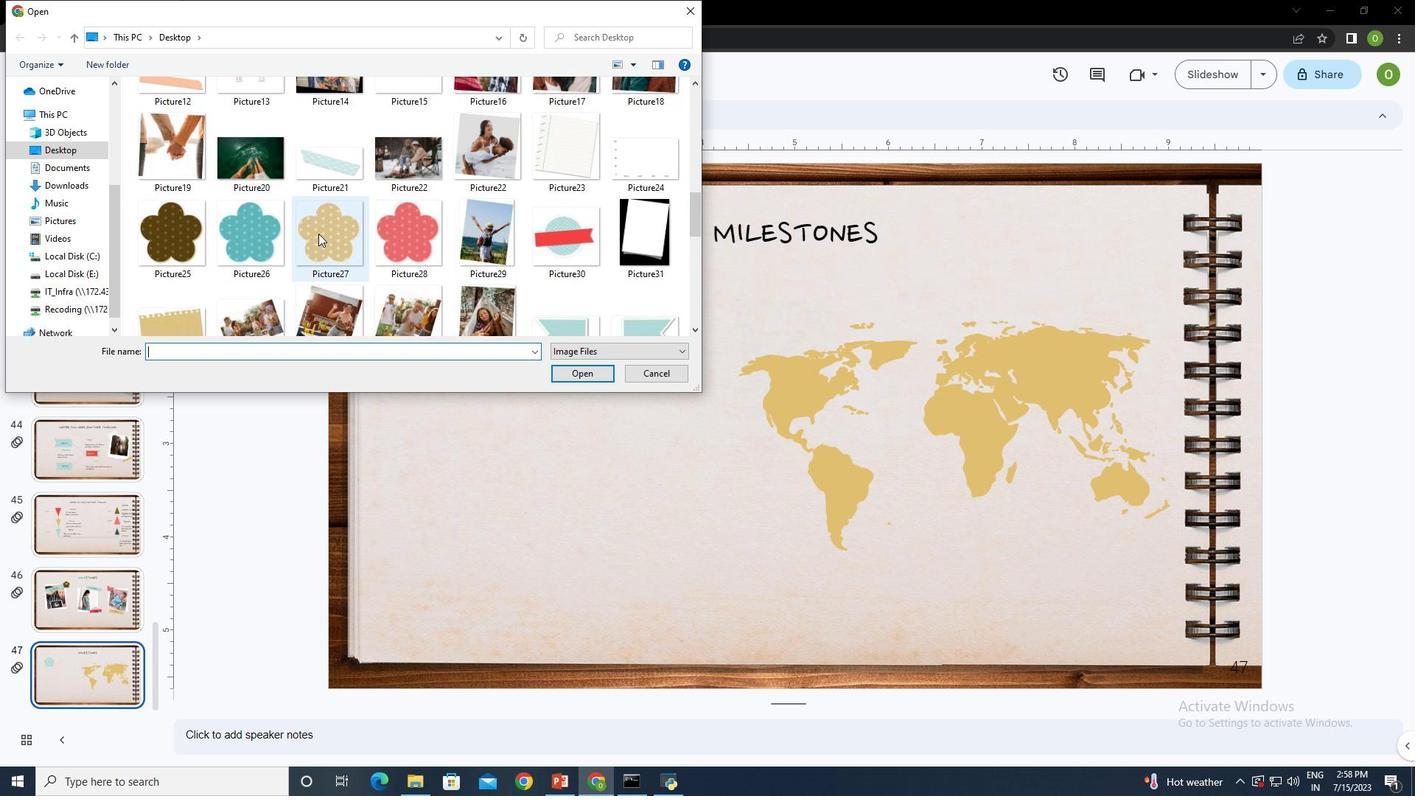 
Action: Mouse moved to (589, 376)
Screenshot: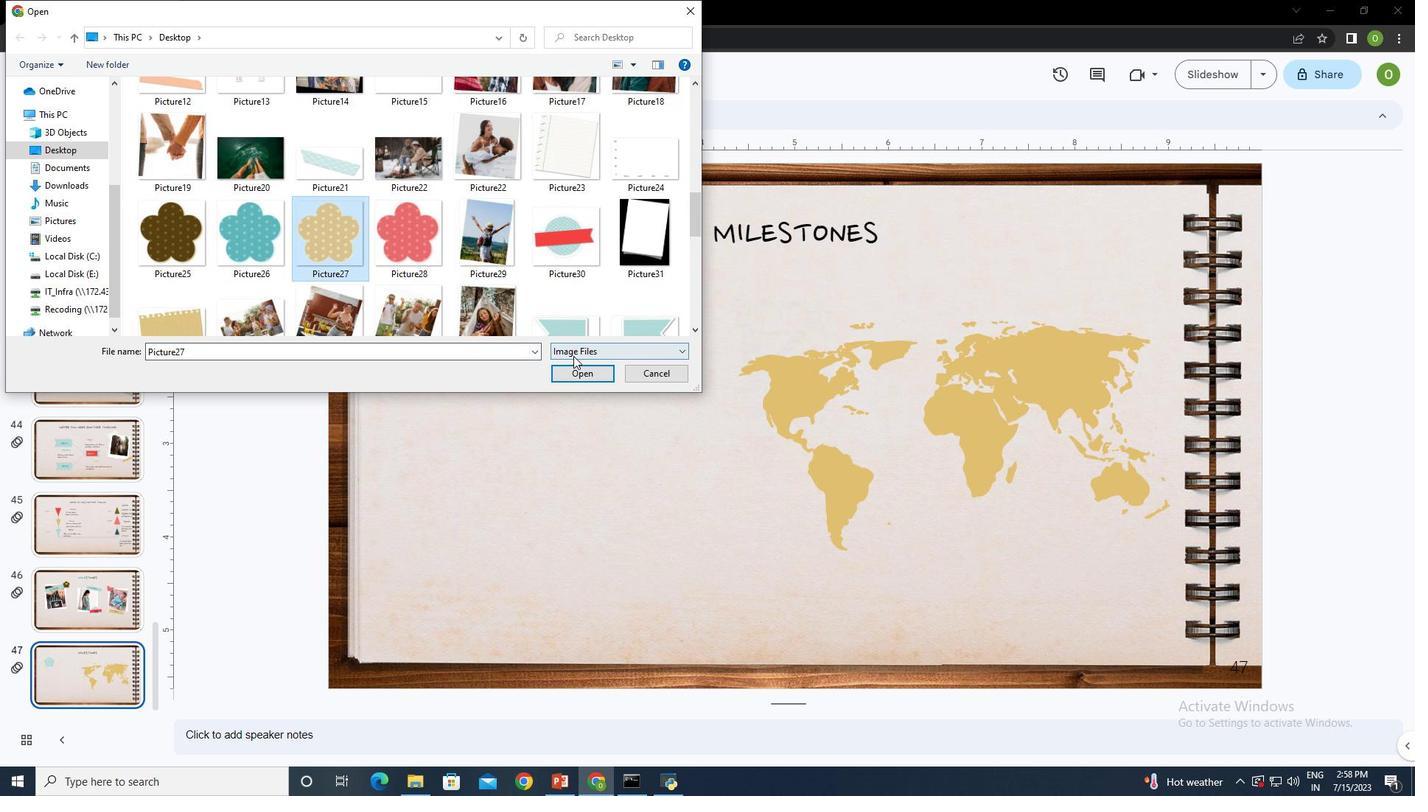 
Action: Mouse pressed left at (589, 376)
Screenshot: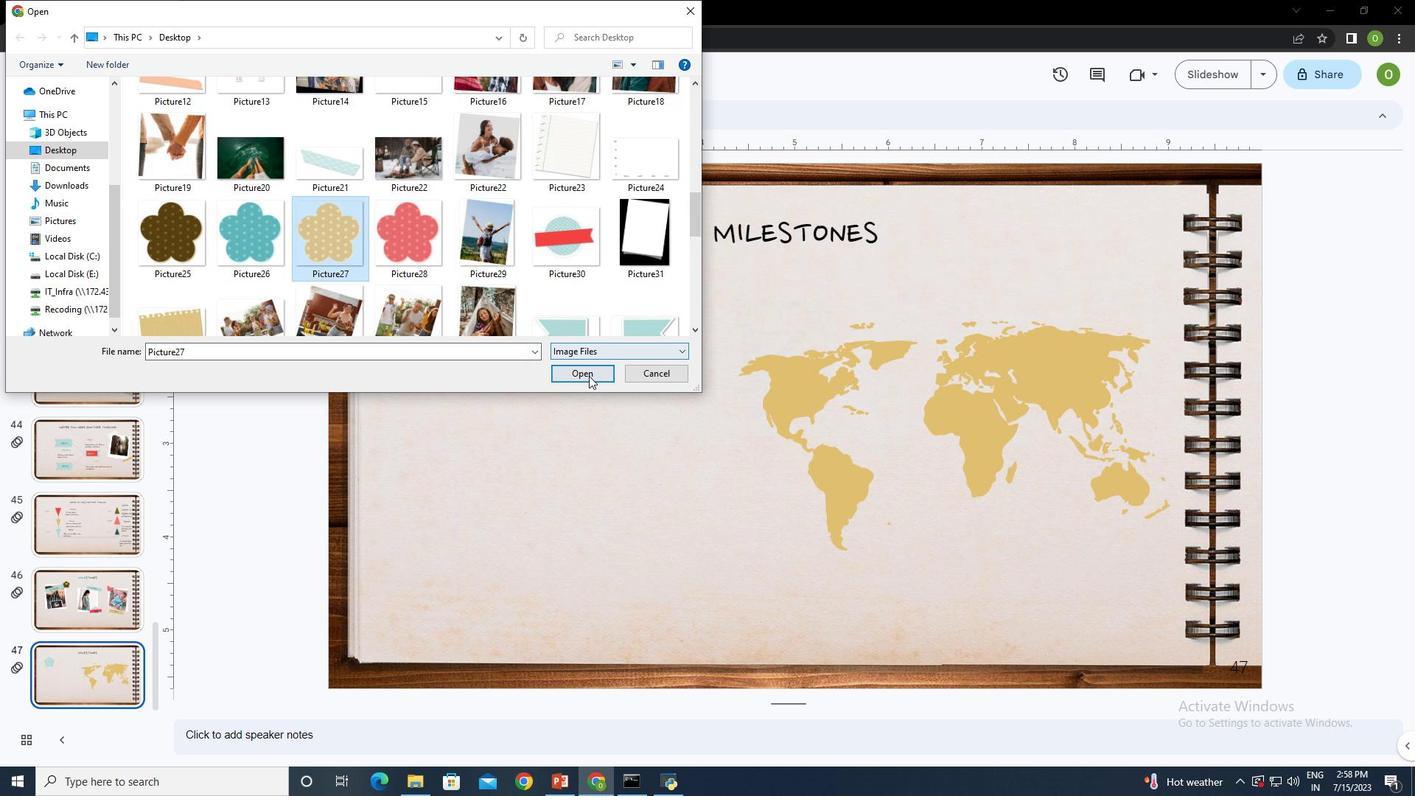 
Action: Mouse moved to (393, 427)
Screenshot: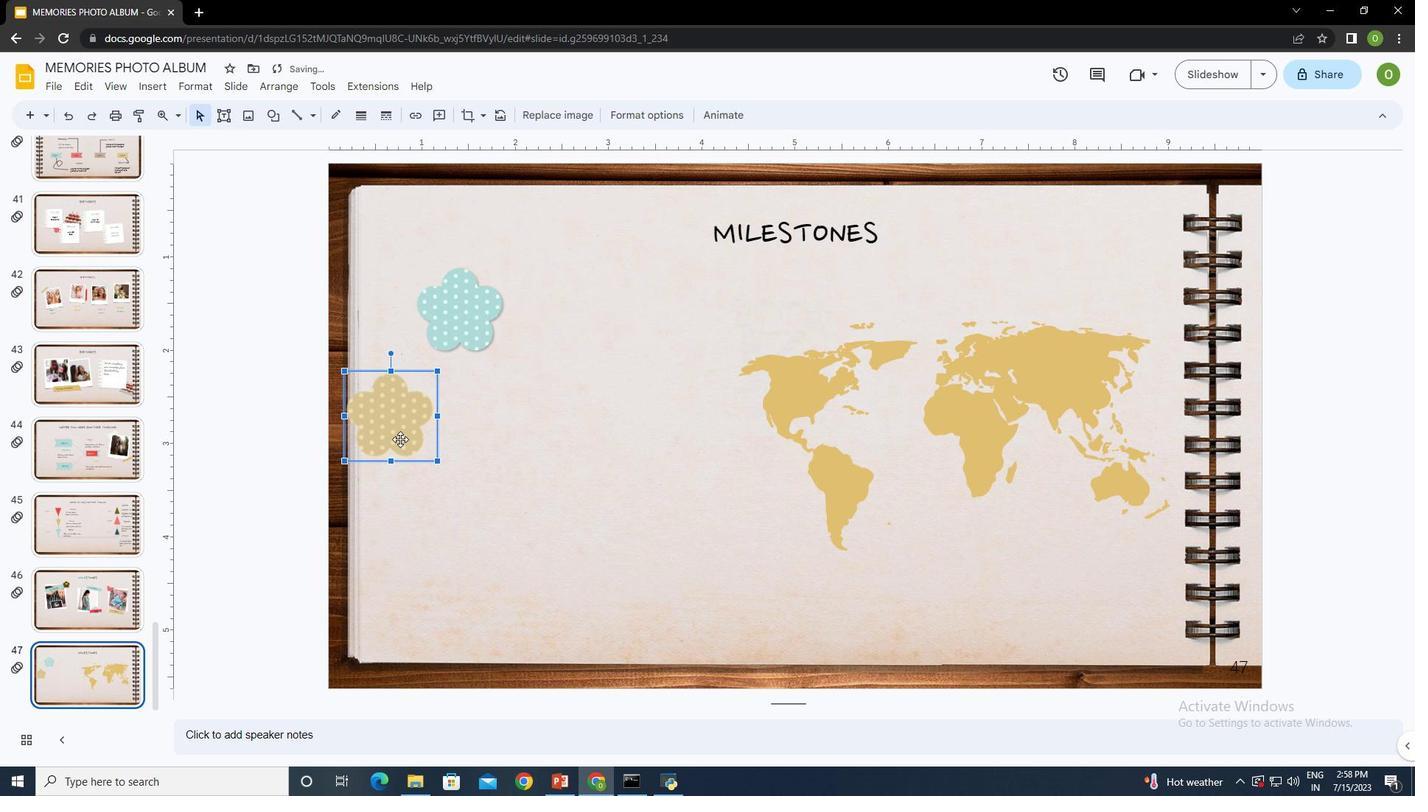 
Action: Mouse pressed left at (393, 427)
Screenshot: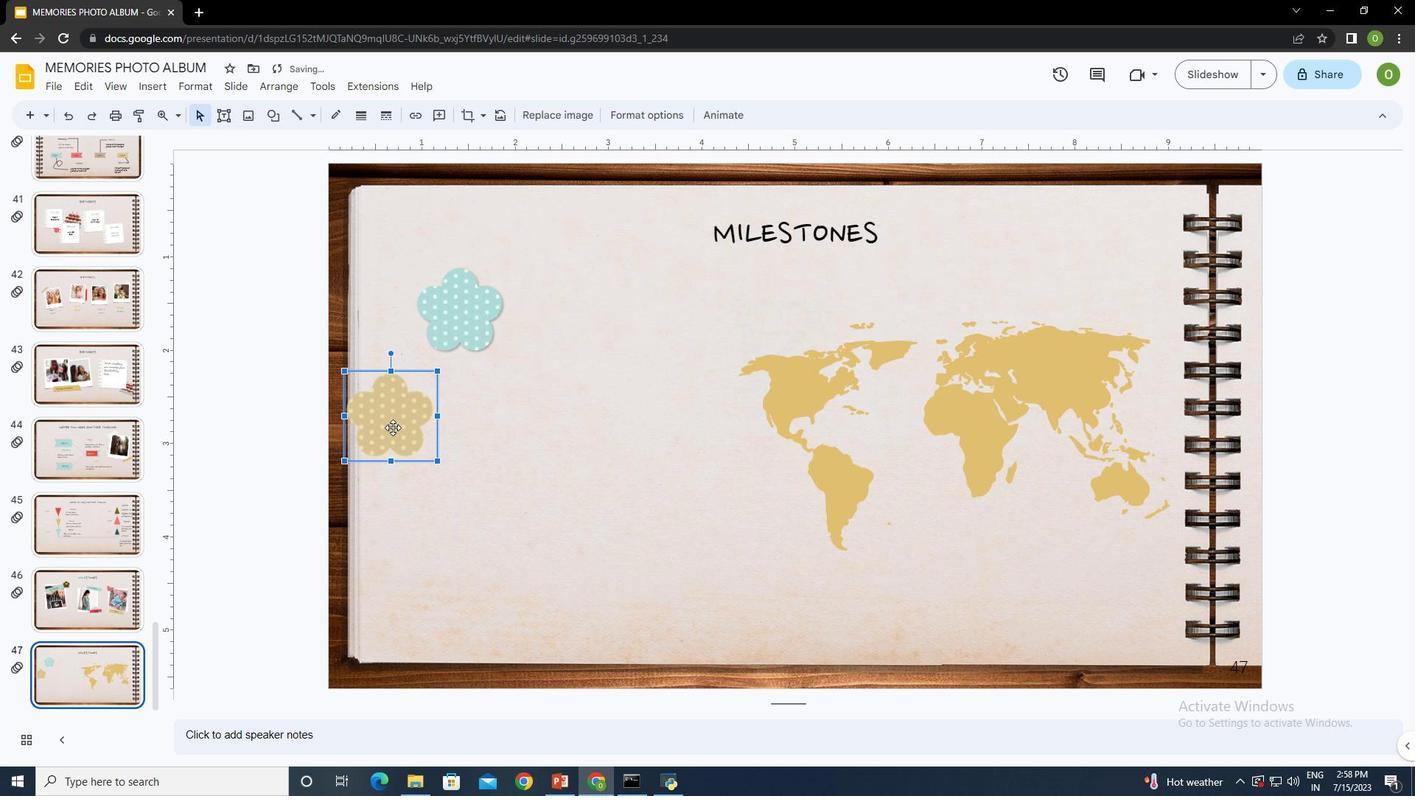 
Action: Mouse moved to (502, 498)
Screenshot: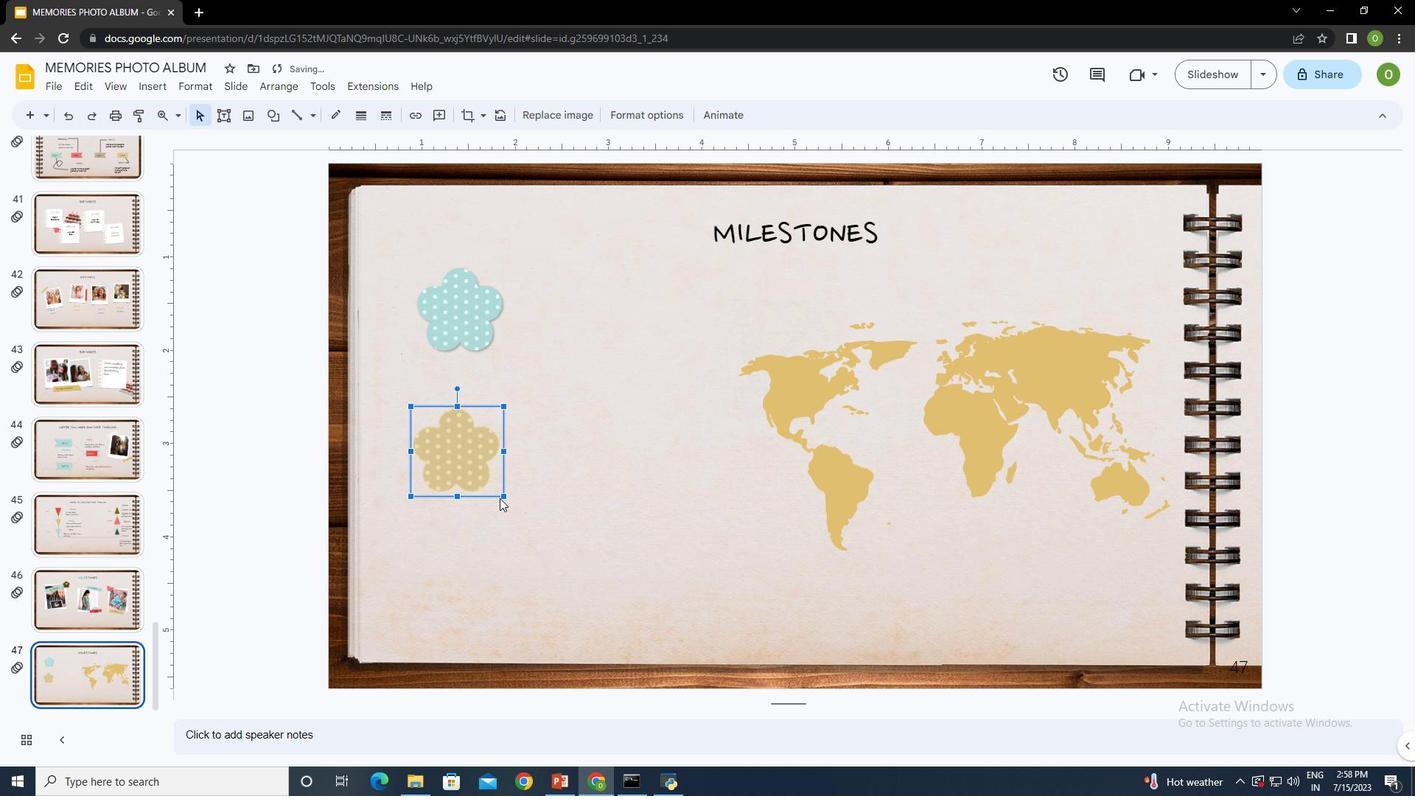 
Action: Mouse pressed left at (502, 498)
Screenshot: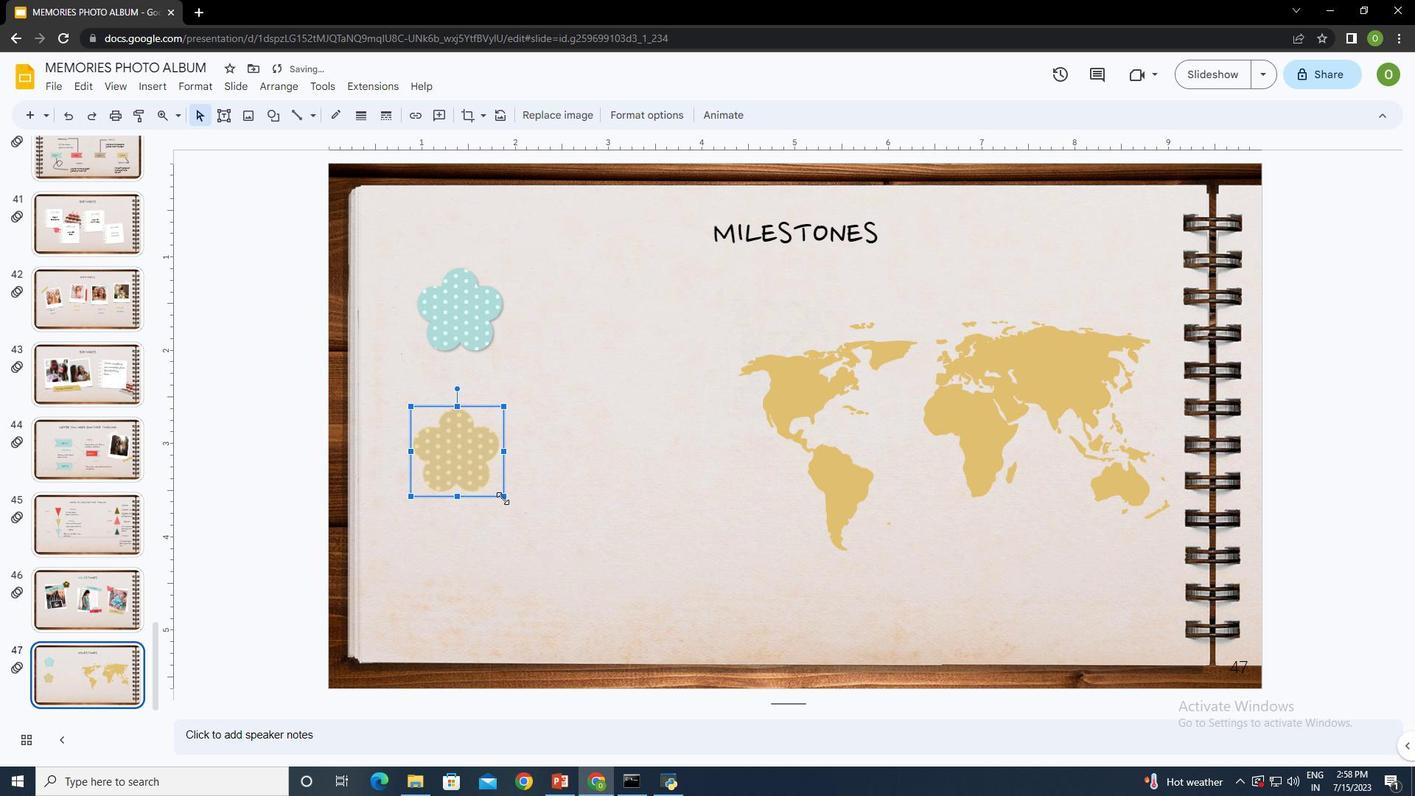 
Action: Mouse moved to (454, 443)
Screenshot: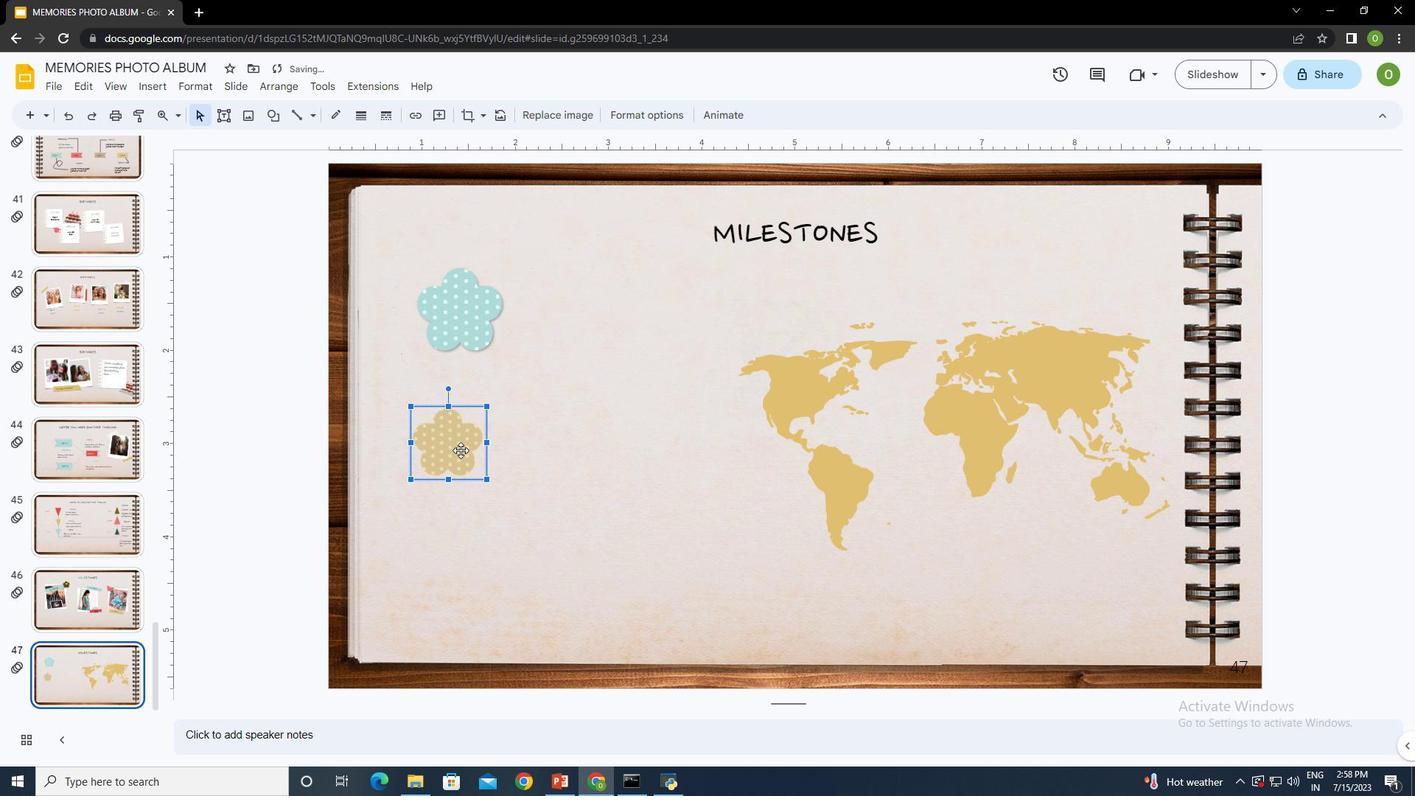 
Action: Mouse pressed left at (454, 443)
Screenshot: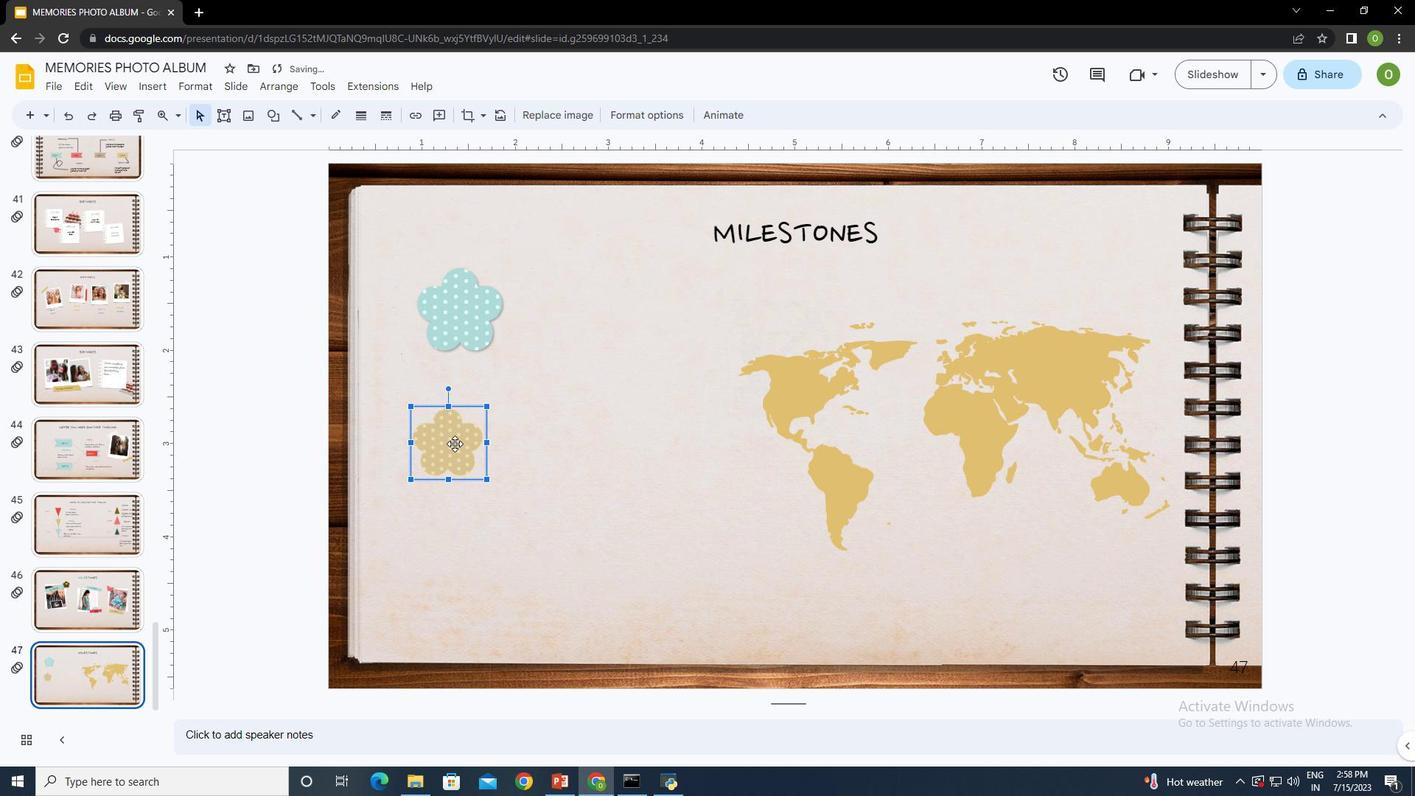 
Action: Mouse moved to (423, 444)
Screenshot: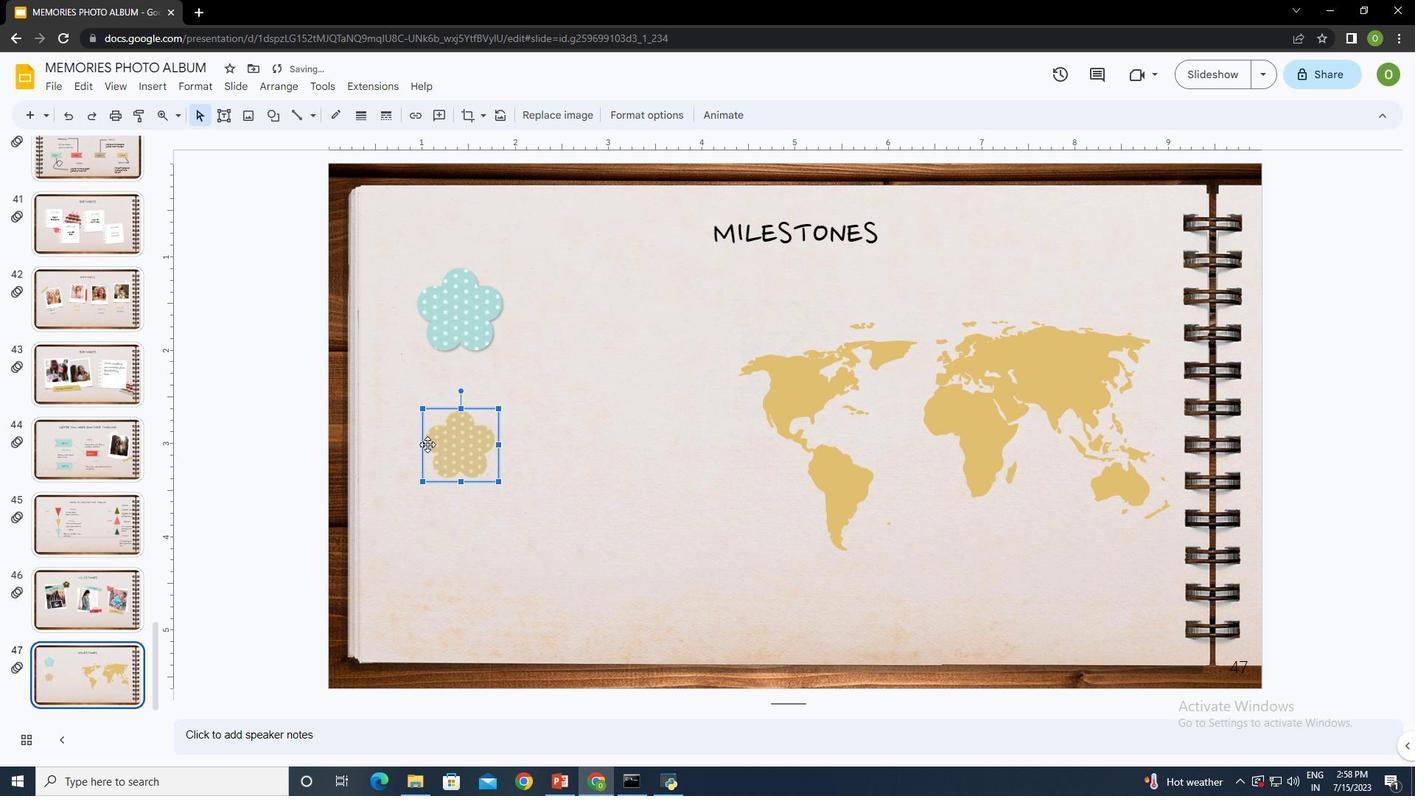 
Action: Mouse pressed left at (423, 444)
Screenshot: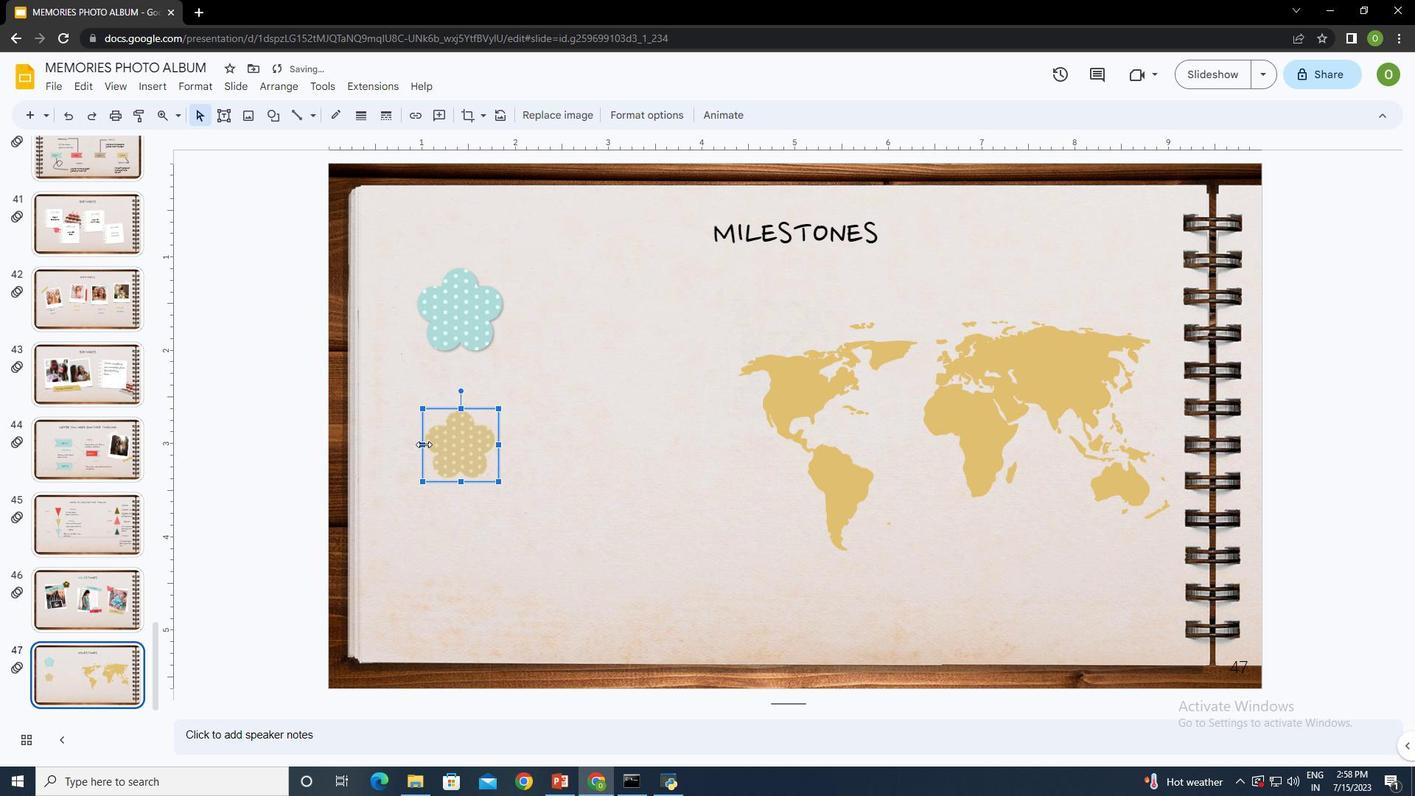 
Action: Mouse moved to (569, 446)
Screenshot: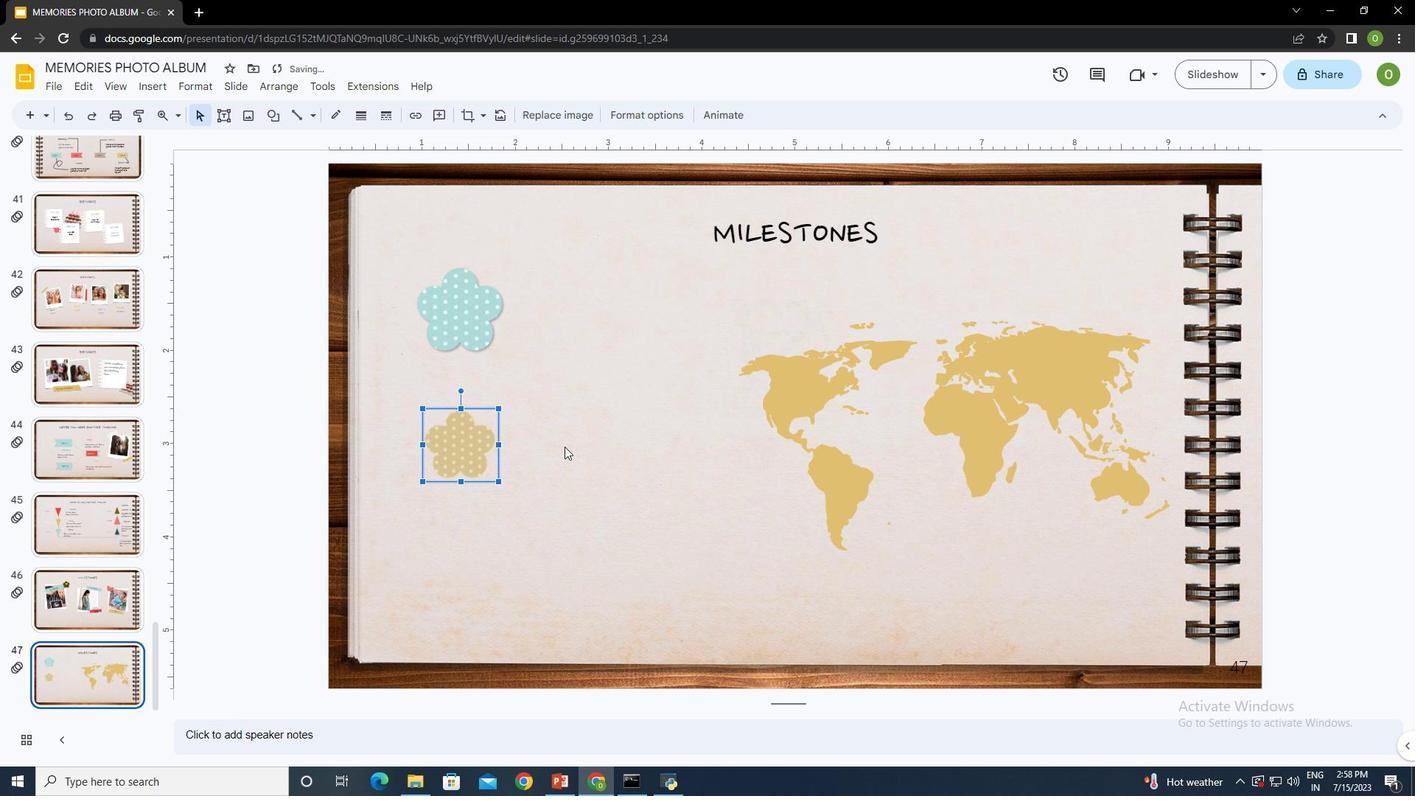 
Action: Mouse pressed left at (569, 446)
Screenshot: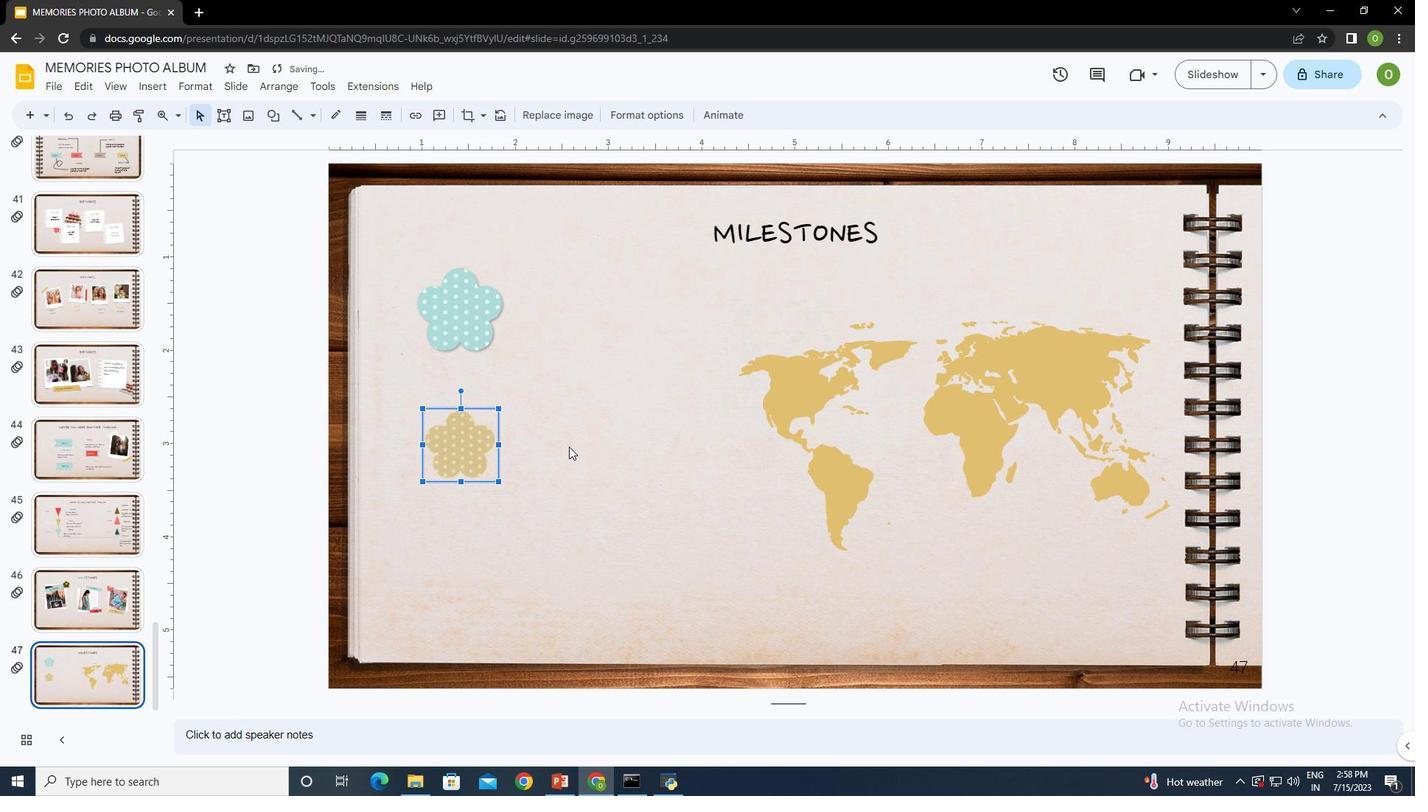 
Action: Mouse moved to (147, 84)
Screenshot: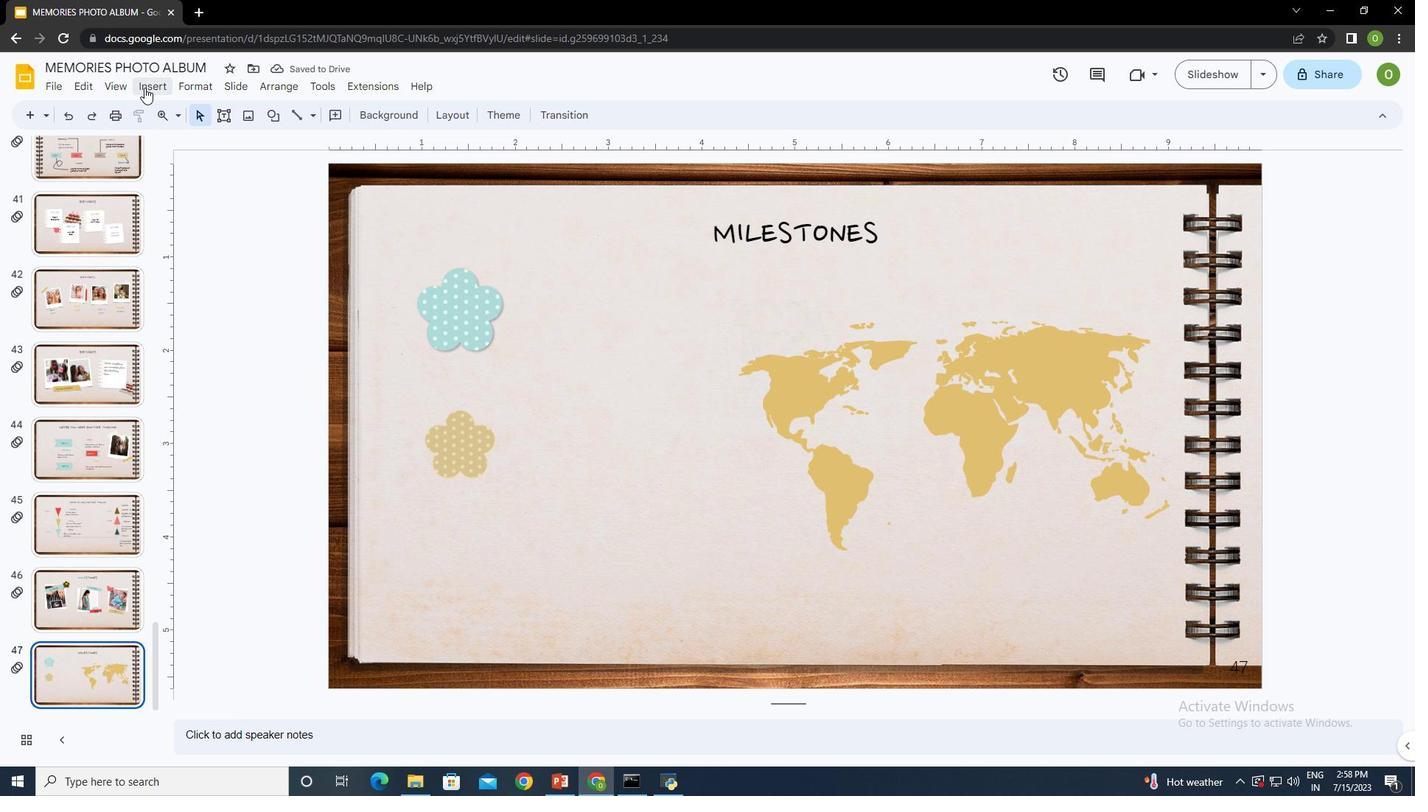 
Action: Mouse pressed left at (147, 84)
Screenshot: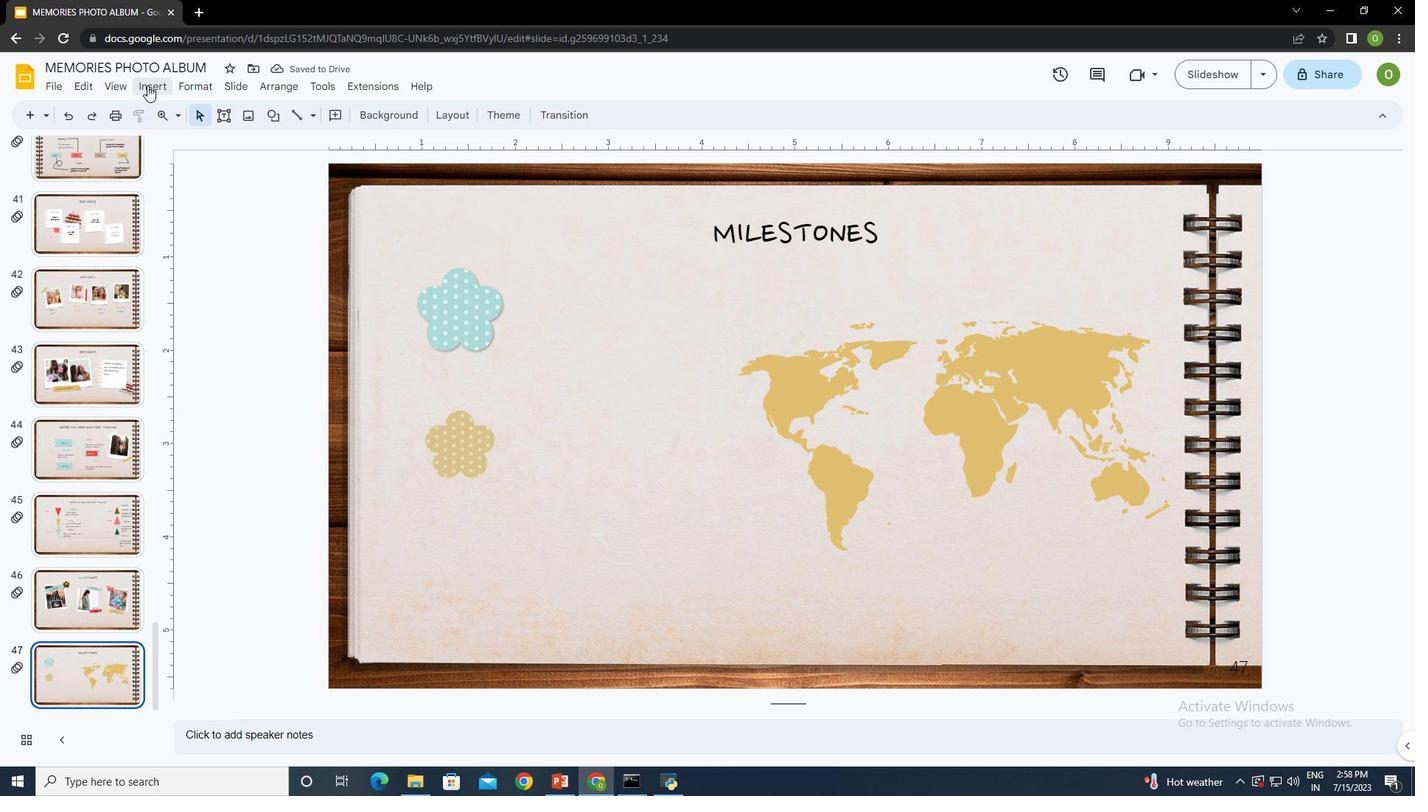 
Action: Mouse moved to (191, 106)
Screenshot: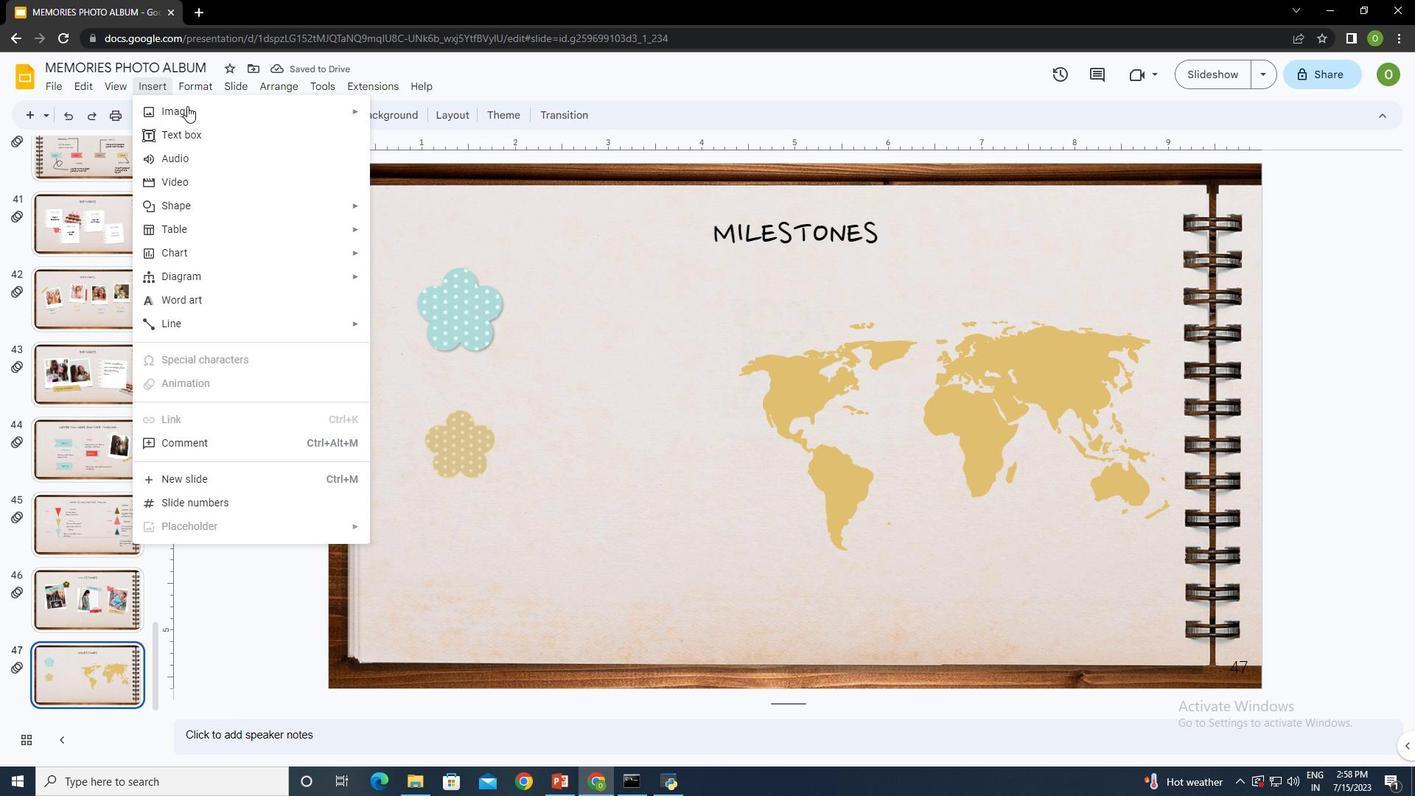 
Action: Mouse pressed left at (191, 106)
Screenshot: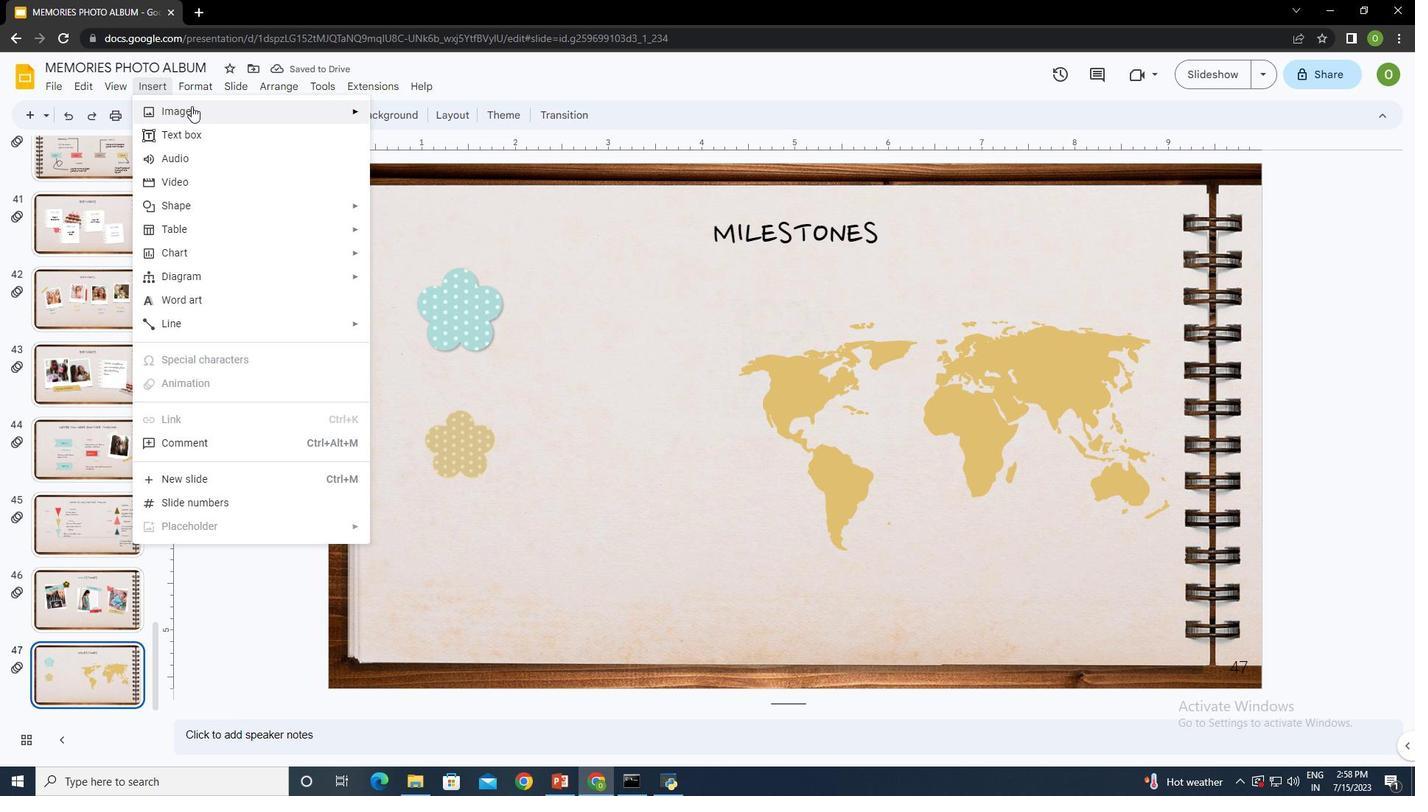 
Action: Mouse moved to (466, 120)
Screenshot: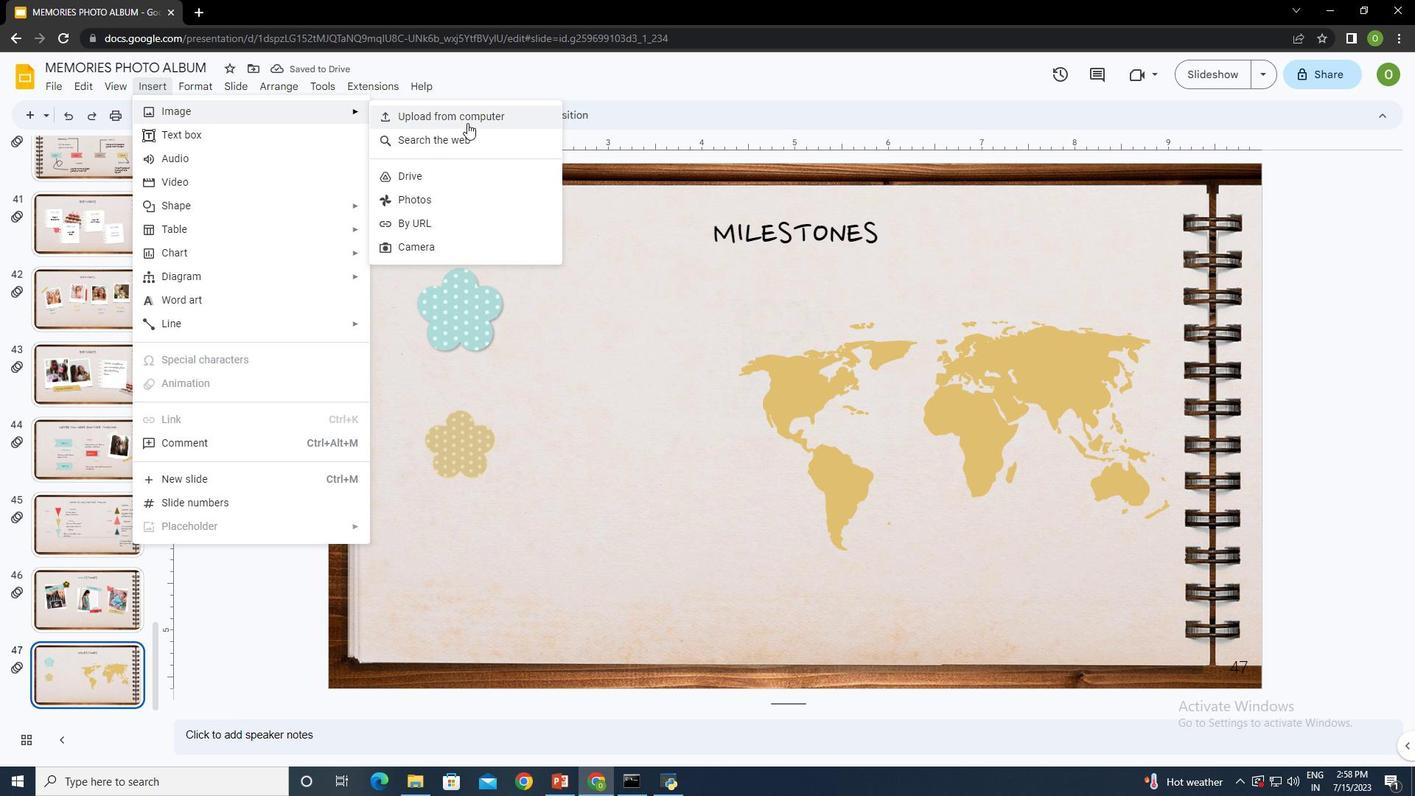 
Action: Mouse pressed left at (466, 120)
Screenshot: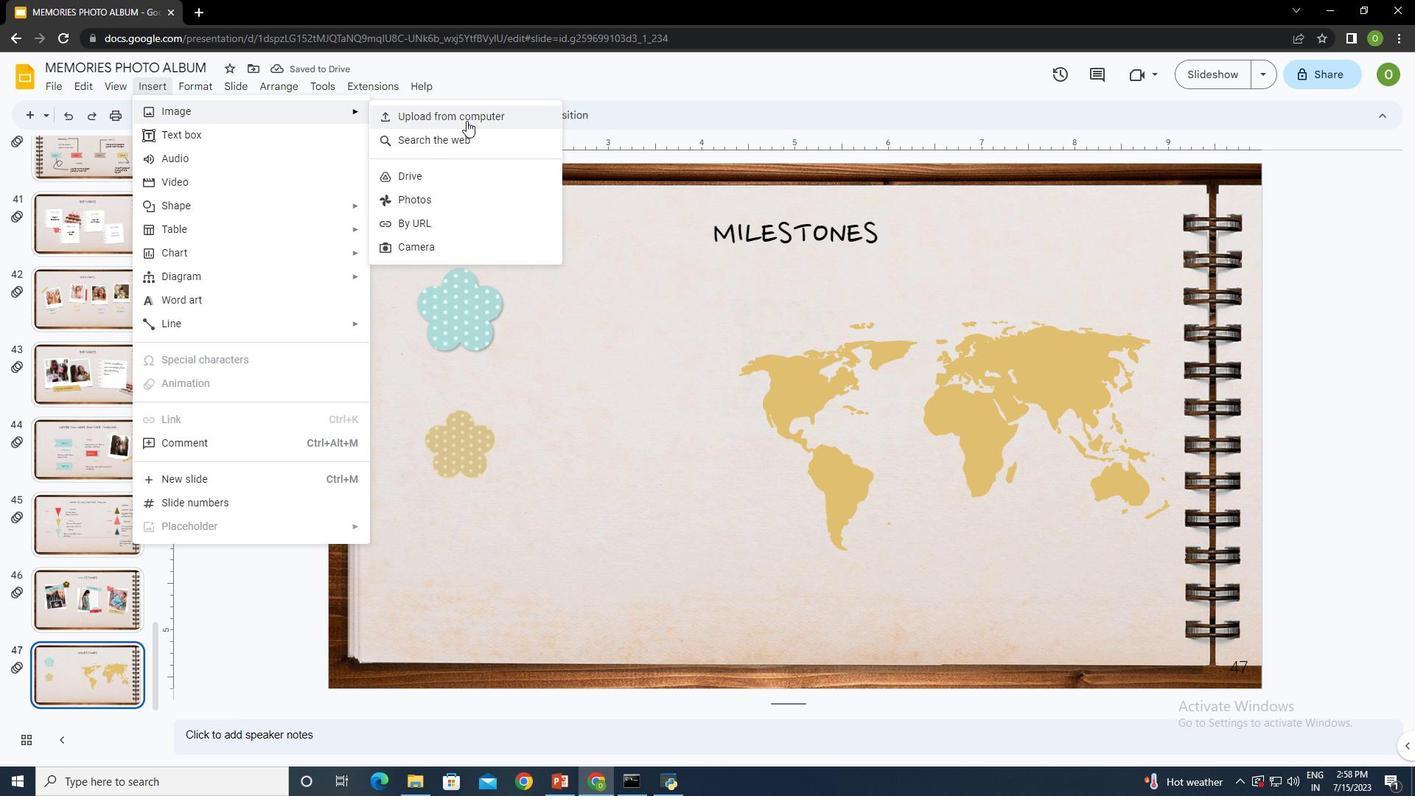 
Action: Mouse moved to (692, 124)
Screenshot: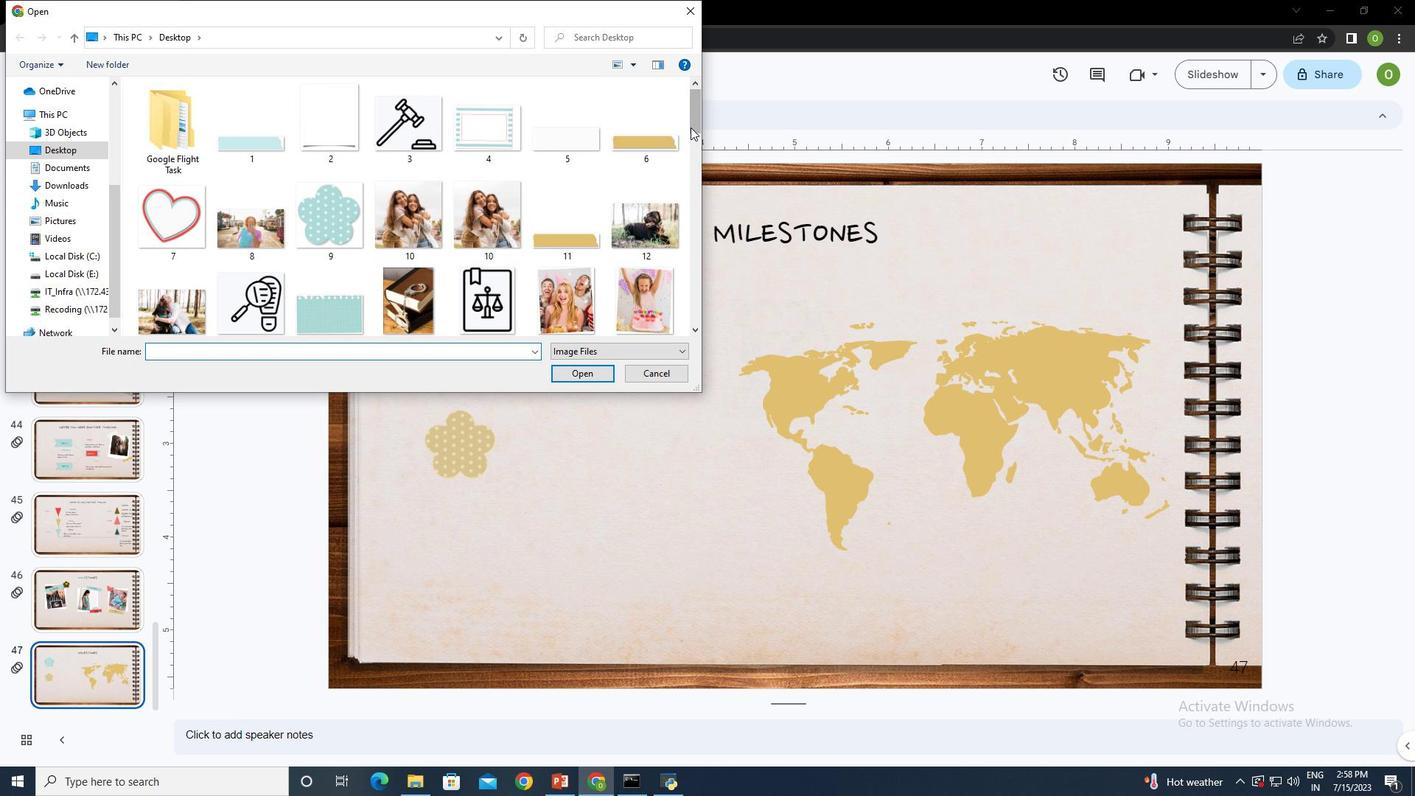 
Action: Mouse pressed left at (692, 124)
Screenshot: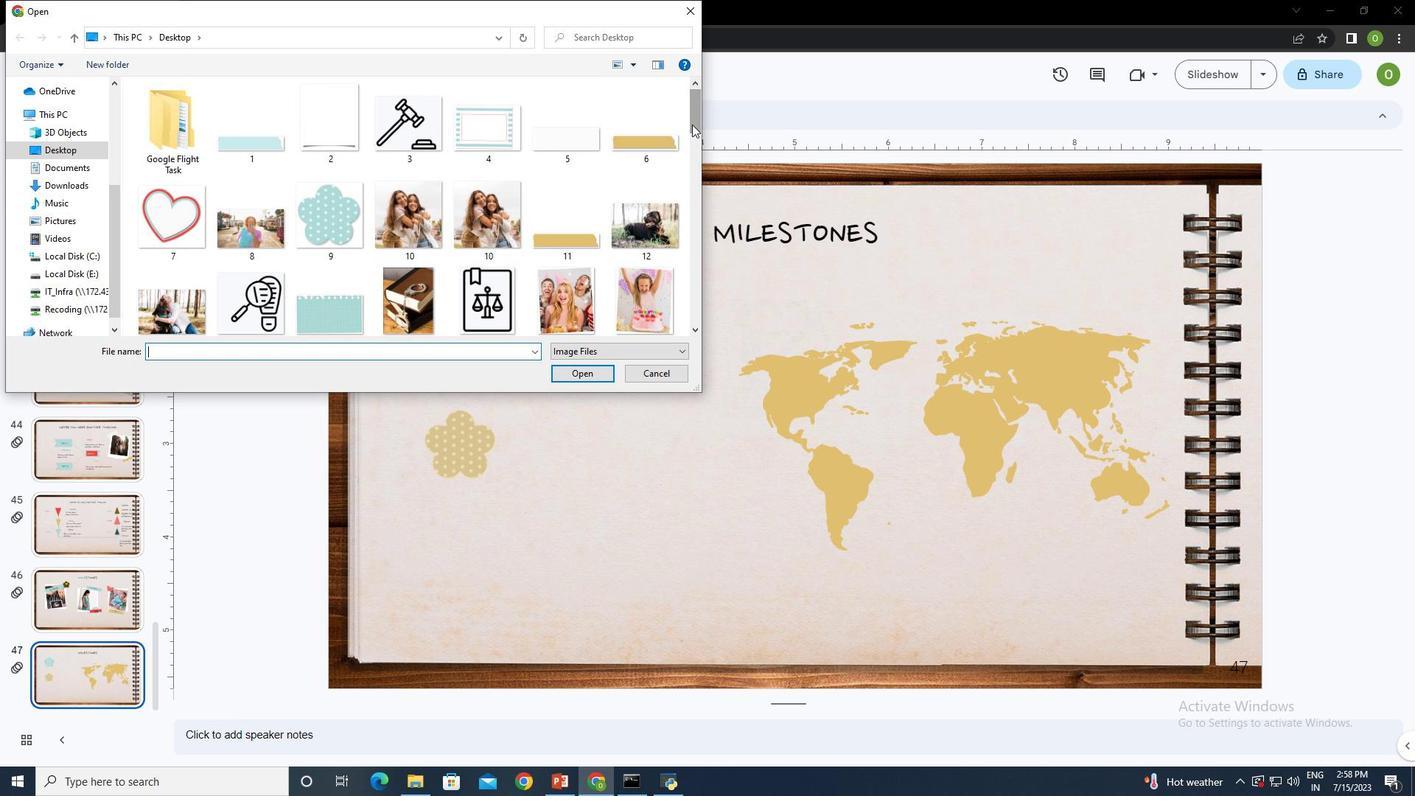 
Action: Mouse moved to (418, 134)
Screenshot: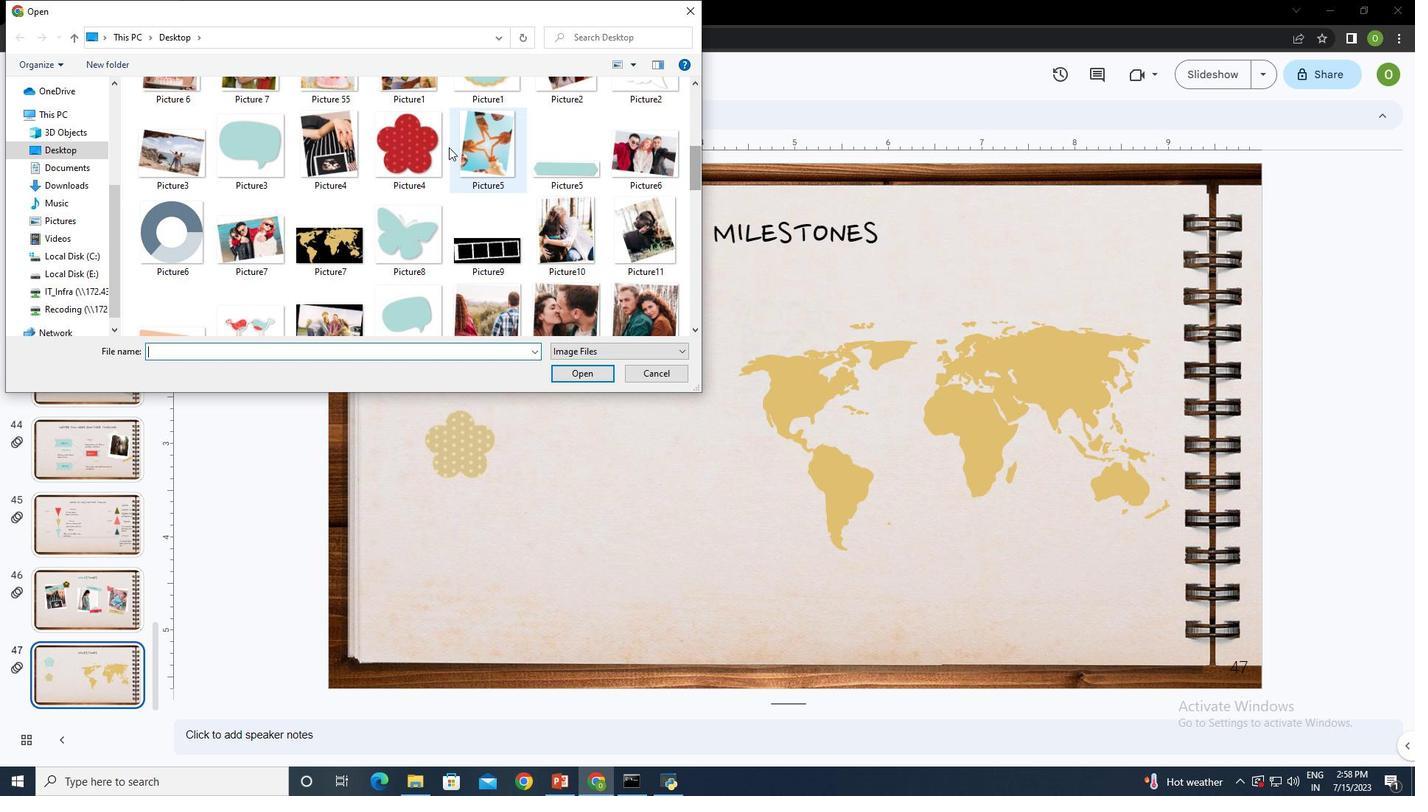 
Action: Mouse pressed left at (418, 134)
Screenshot: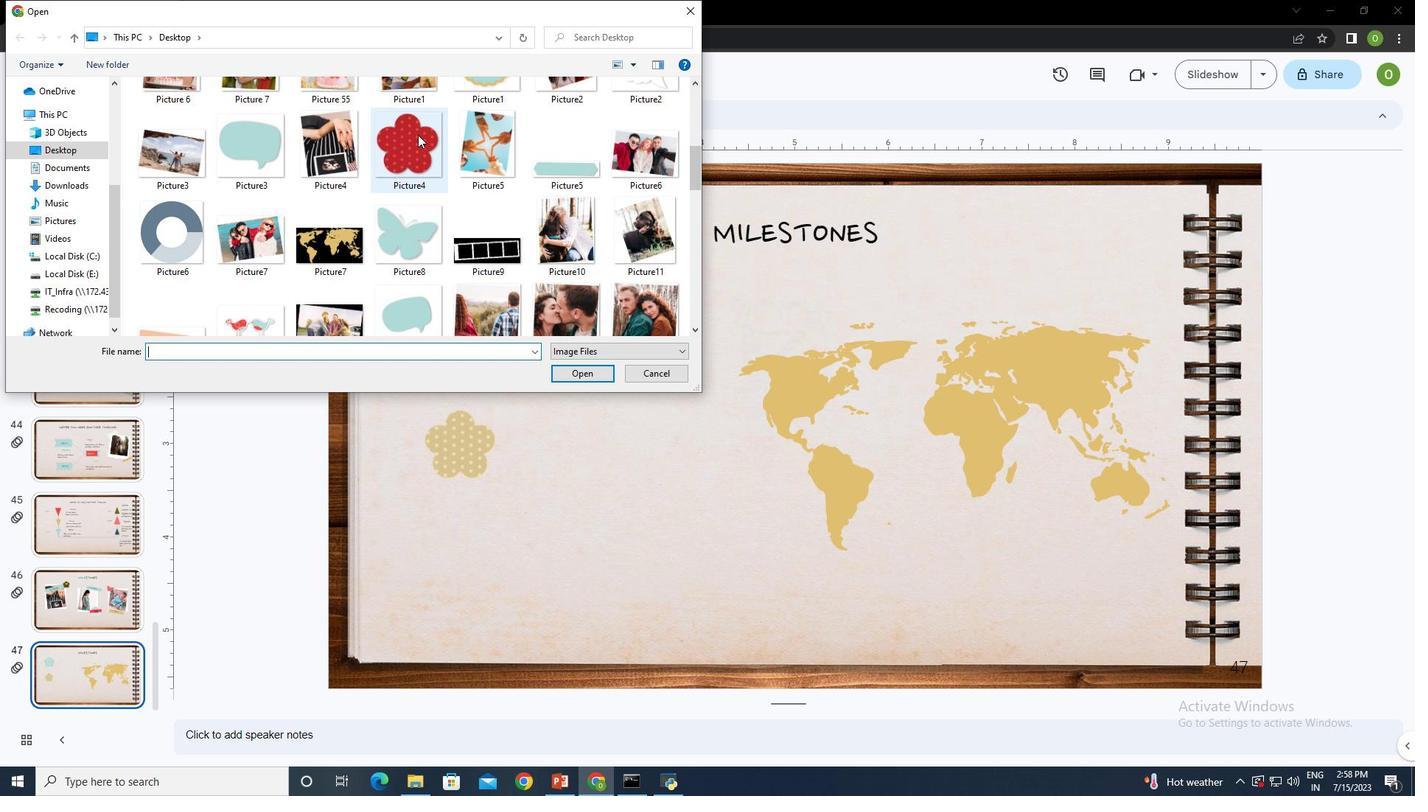 
Action: Mouse moved to (583, 373)
Screenshot: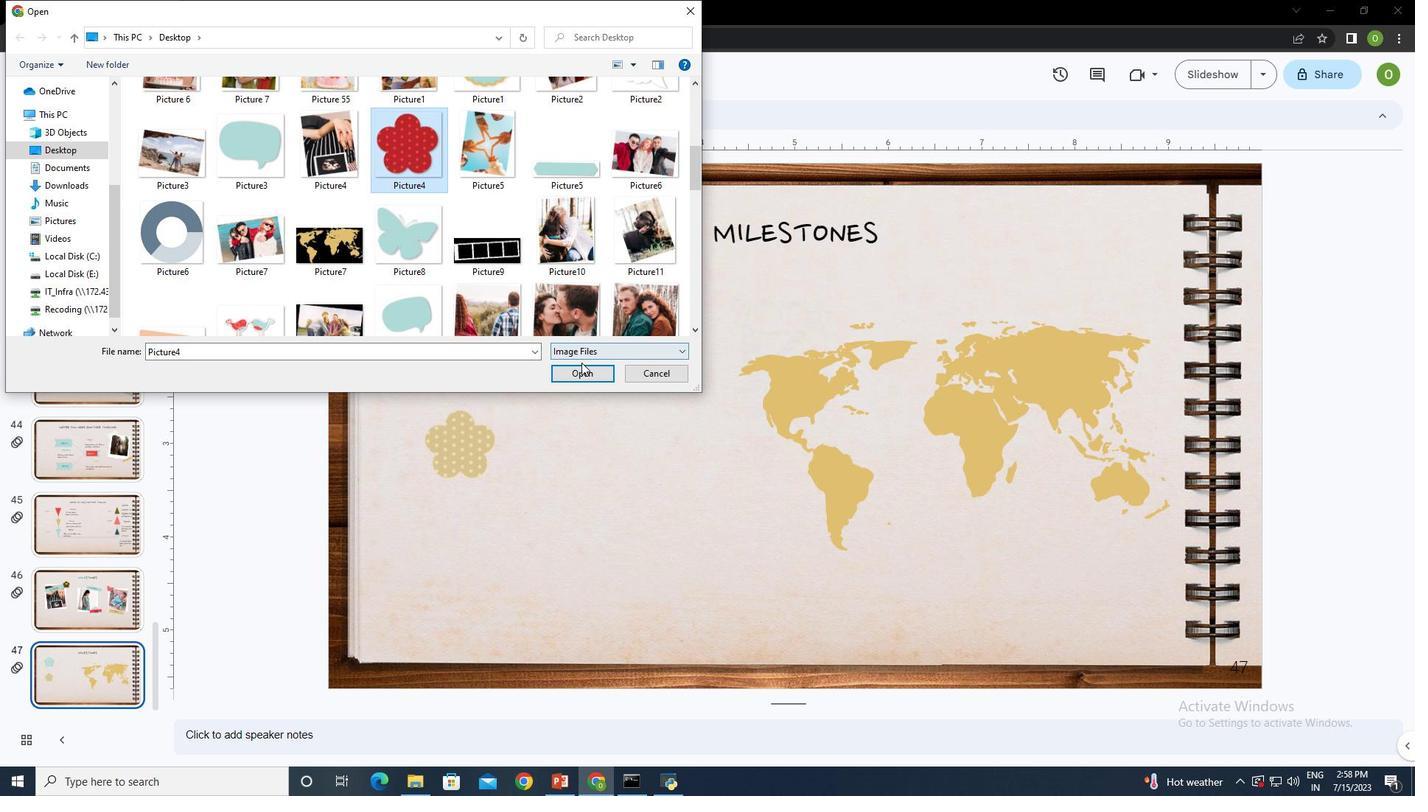 
Action: Mouse pressed left at (583, 373)
Screenshot: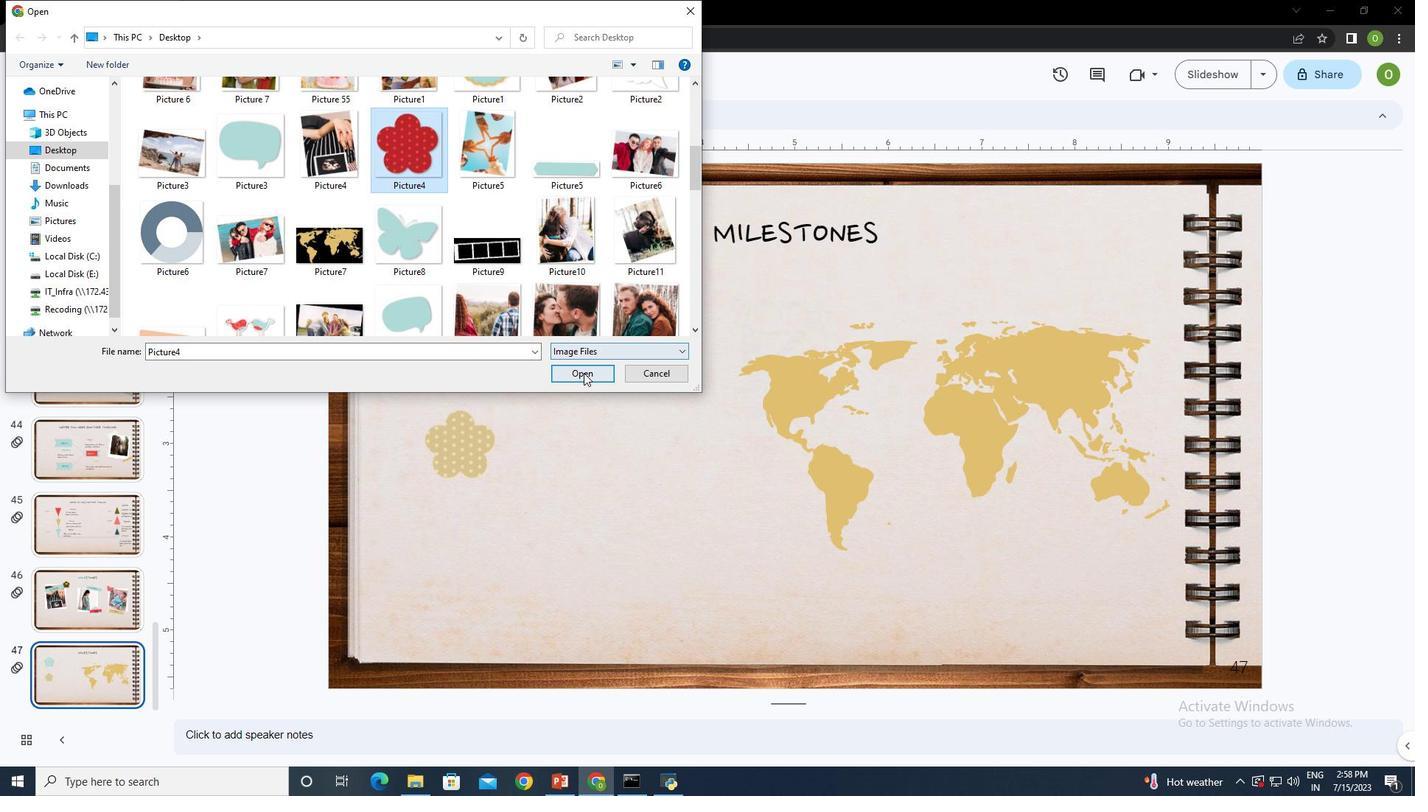 
Action: Mouse moved to (401, 624)
Screenshot: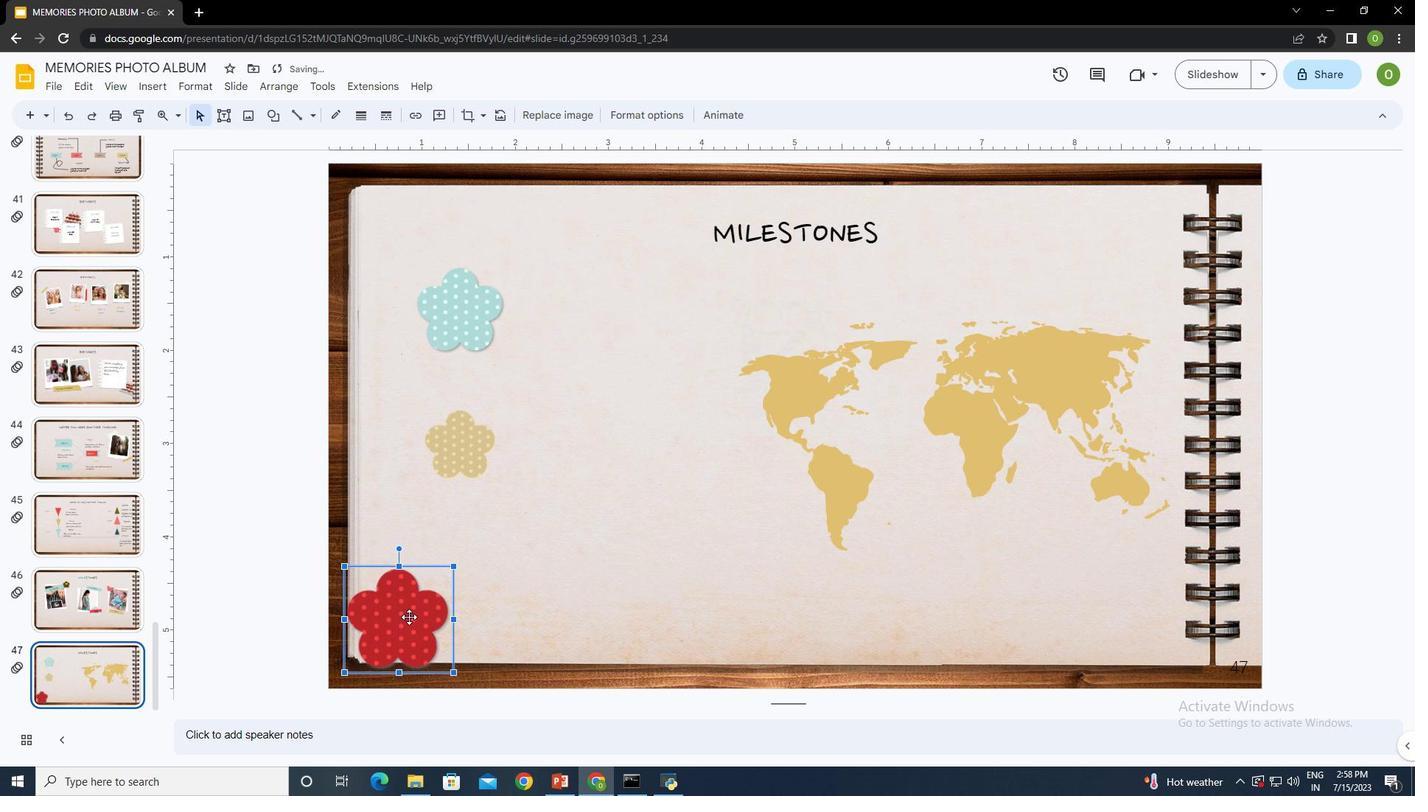 
Action: Mouse pressed left at (401, 624)
Screenshot: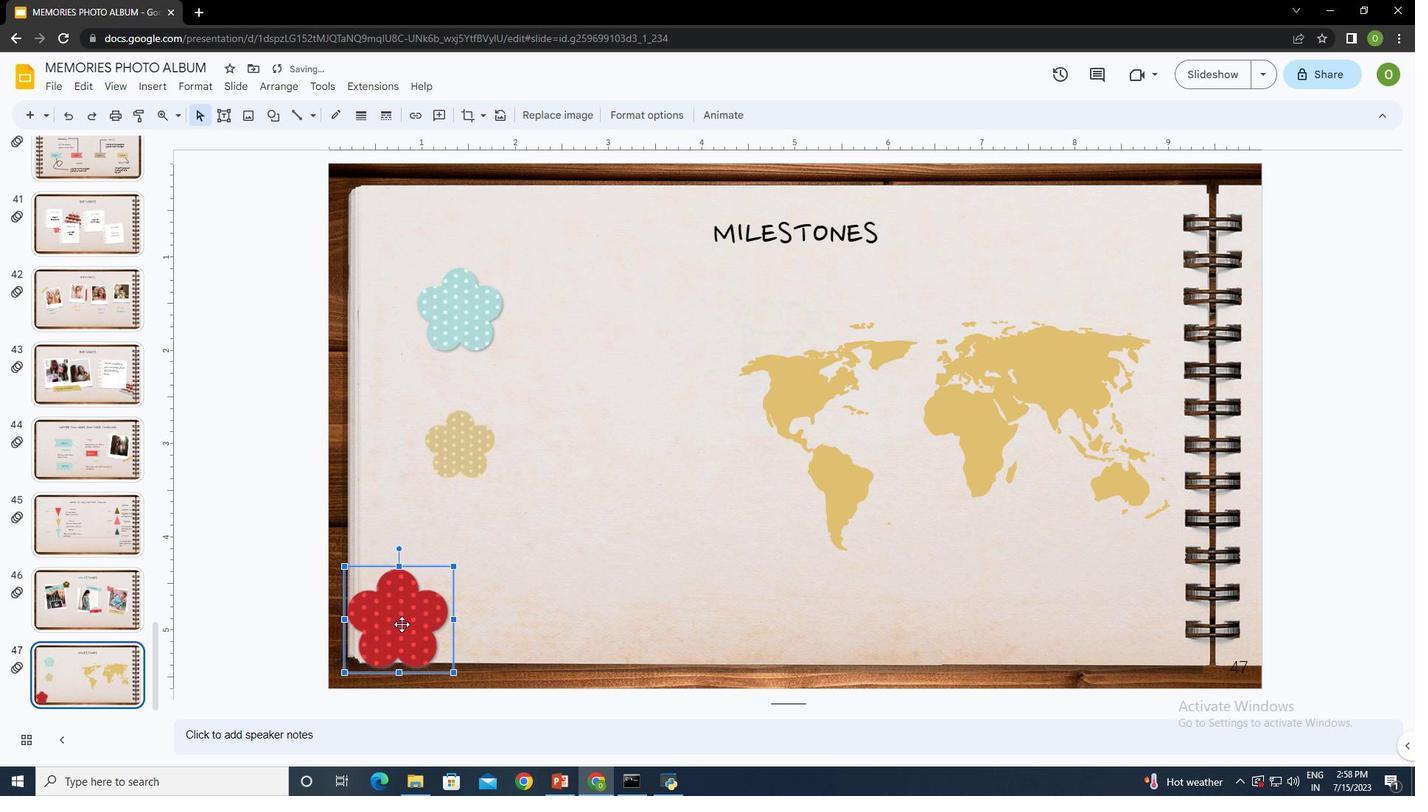 
Action: Mouse moved to (512, 631)
Screenshot: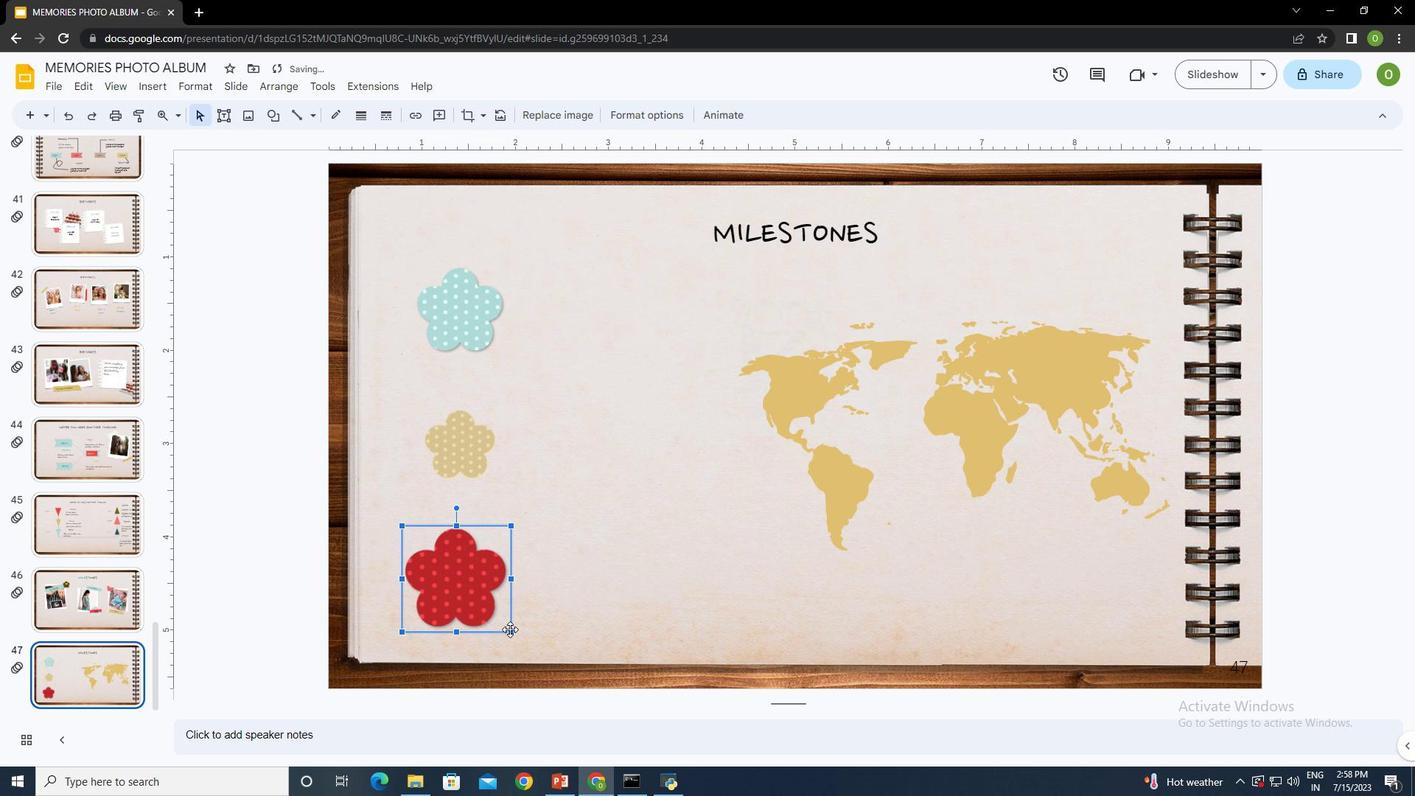 
Action: Mouse pressed left at (512, 631)
Screenshot: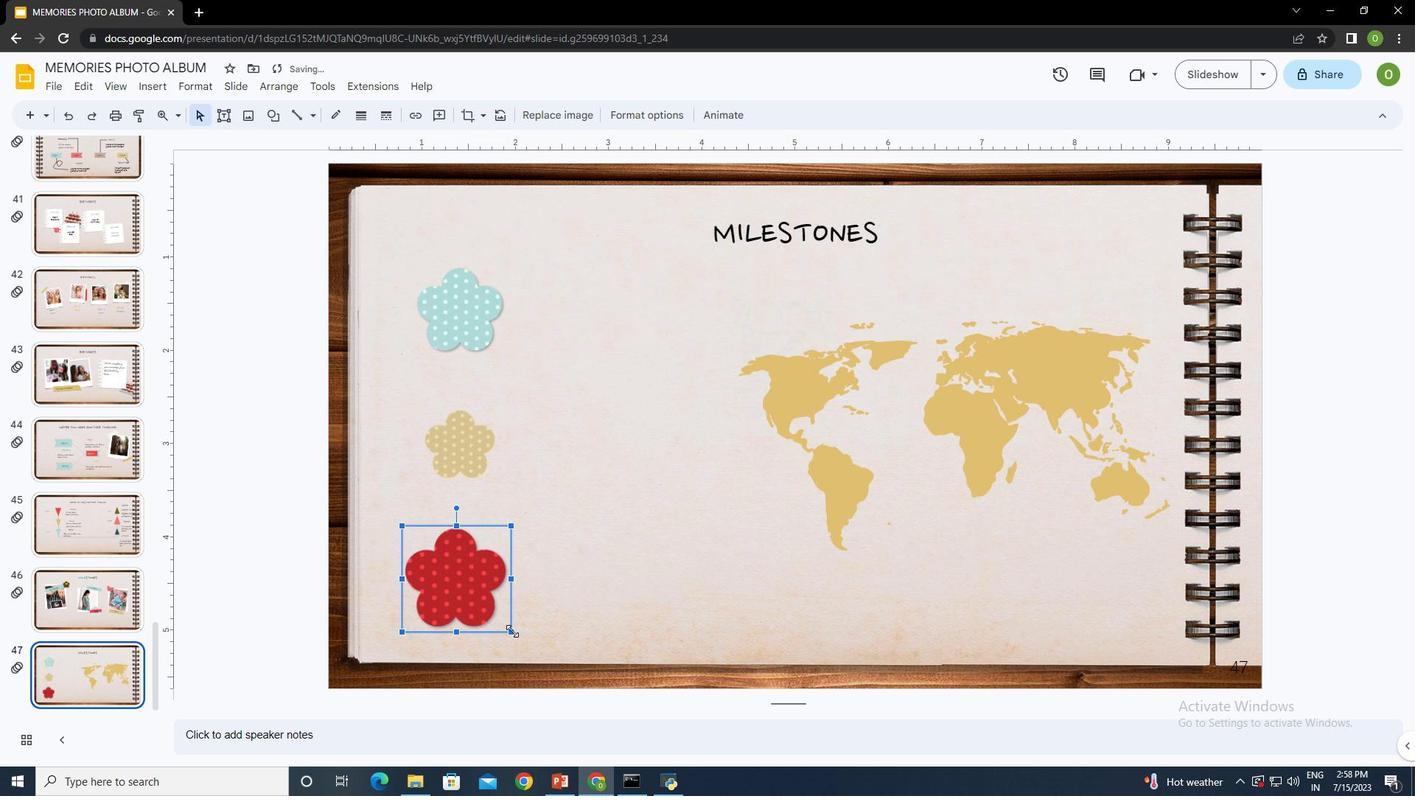 
Action: Mouse moved to (444, 549)
Screenshot: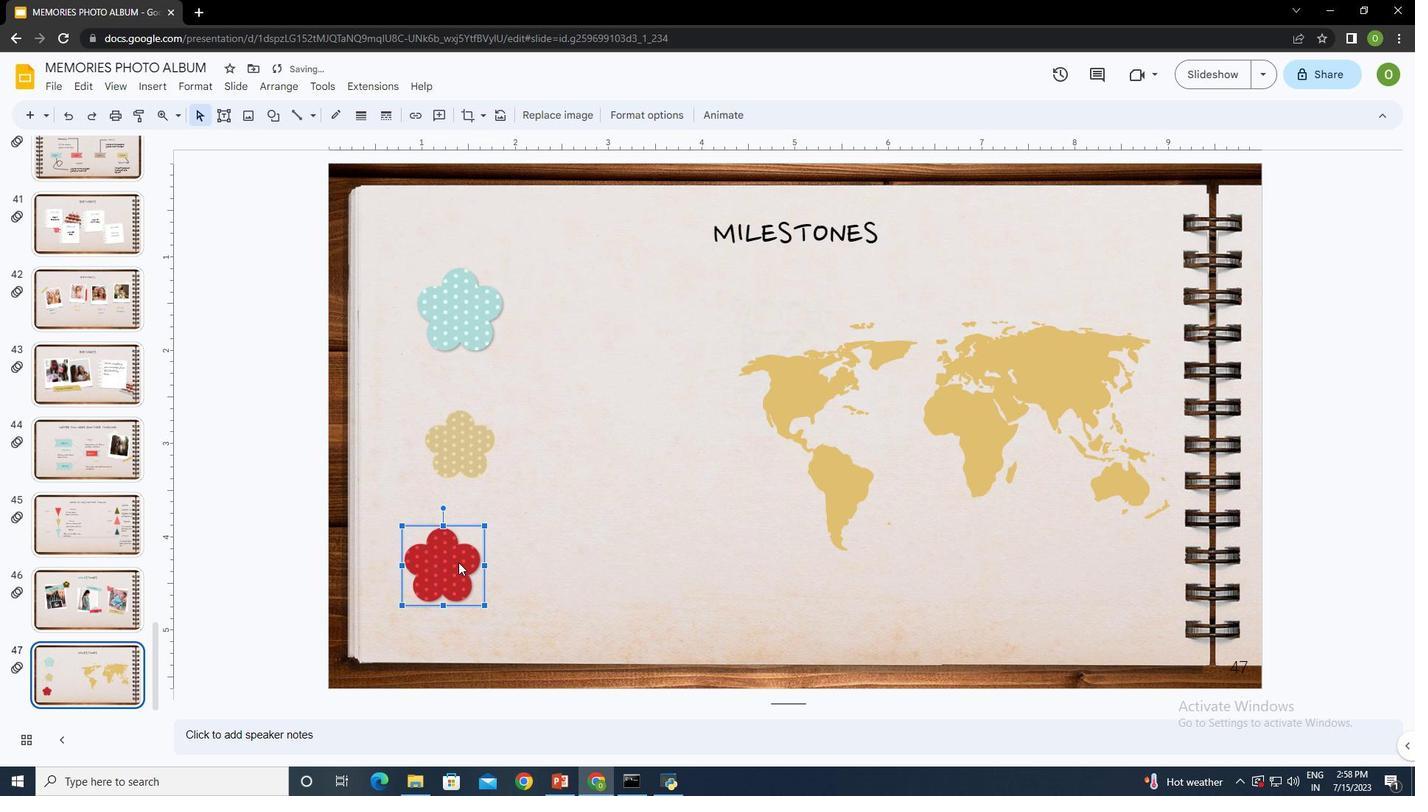 
Action: Mouse pressed left at (444, 549)
Screenshot: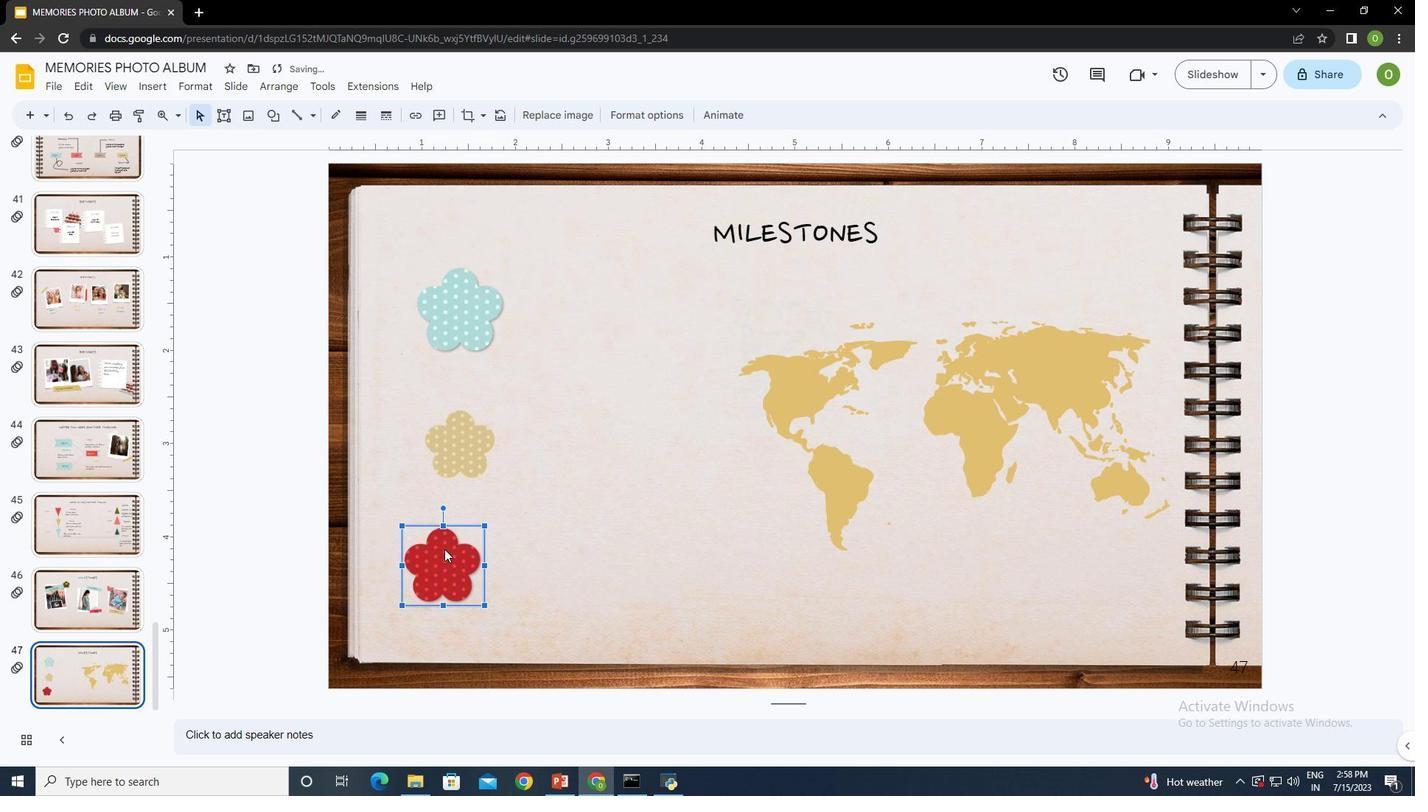 
Action: Mouse moved to (502, 613)
Screenshot: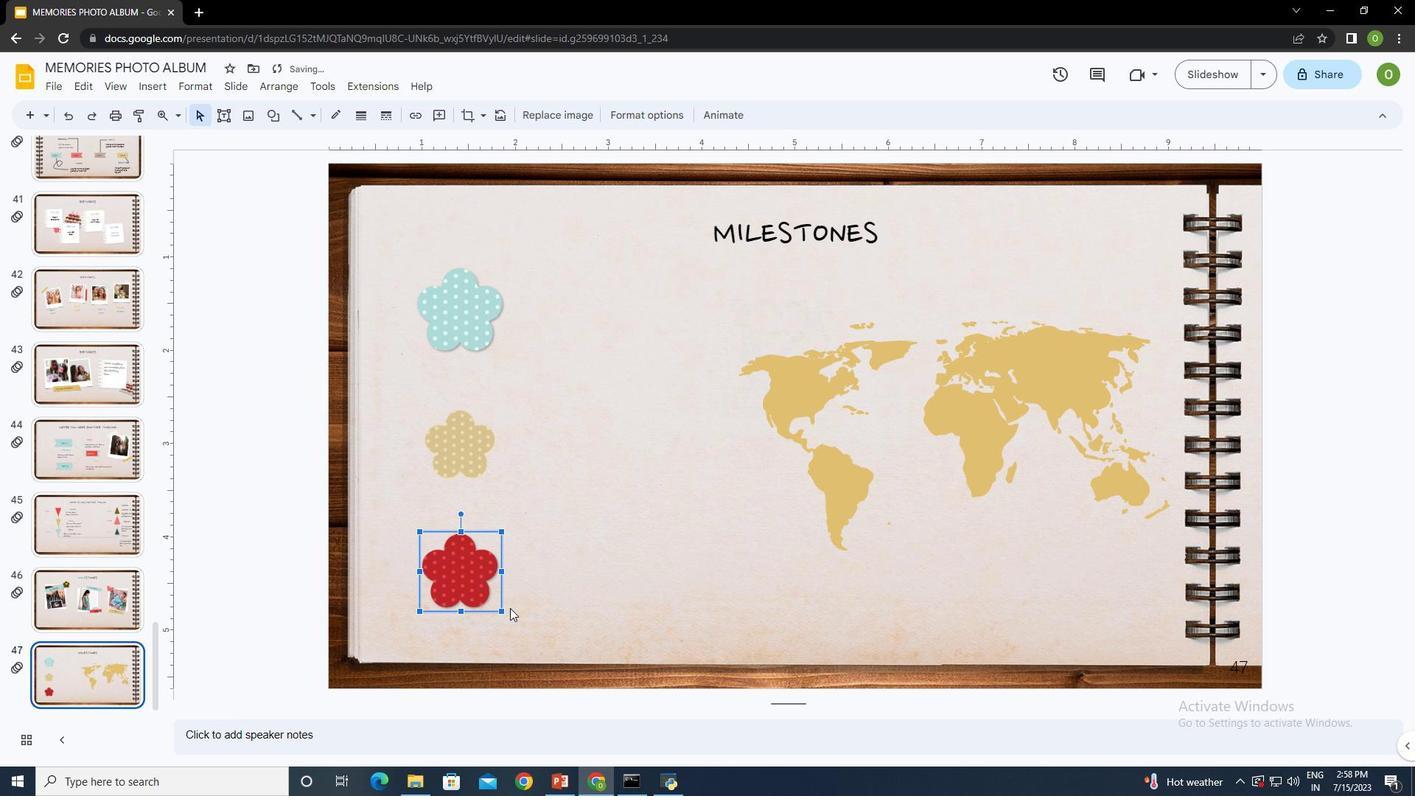 
Action: Mouse pressed left at (502, 613)
Screenshot: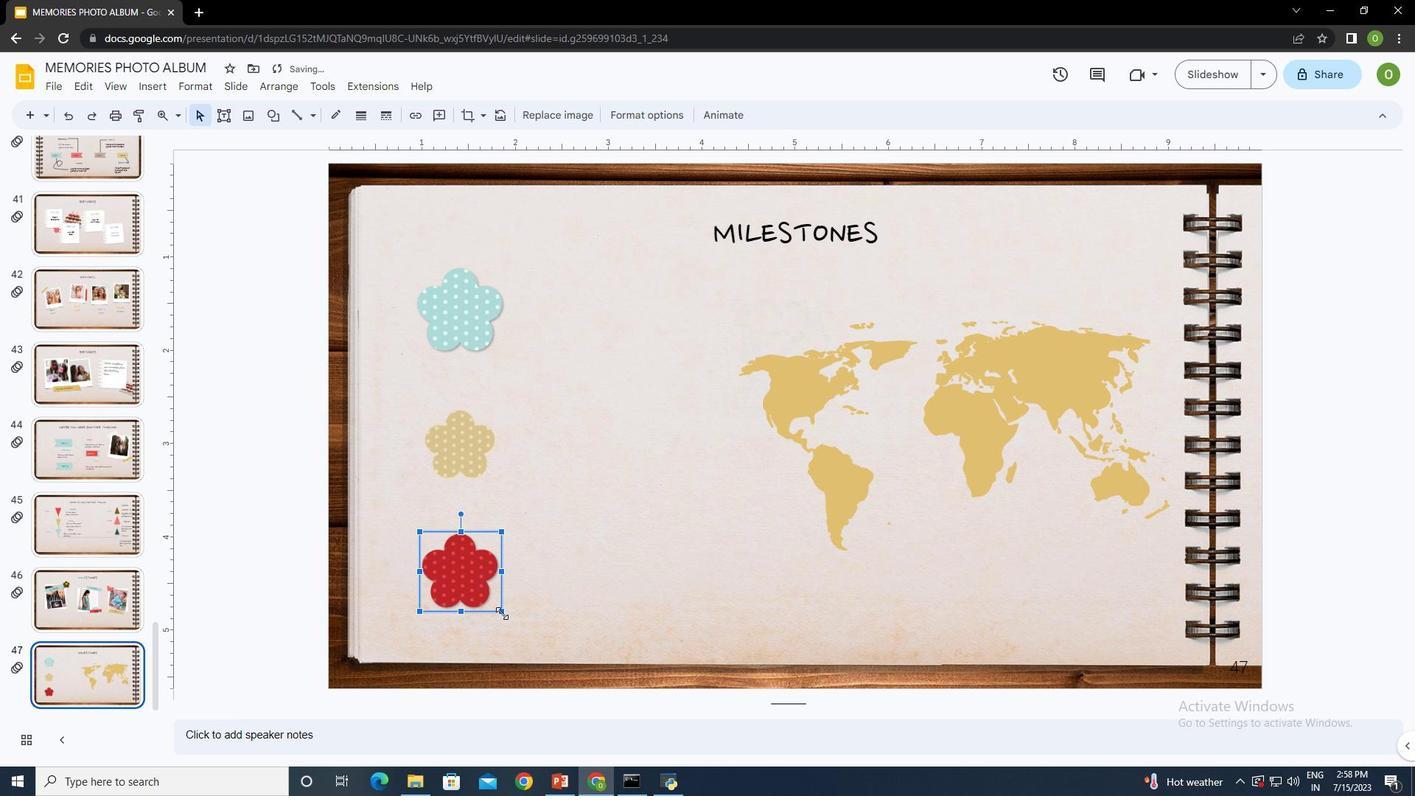 
Action: Mouse moved to (459, 565)
Screenshot: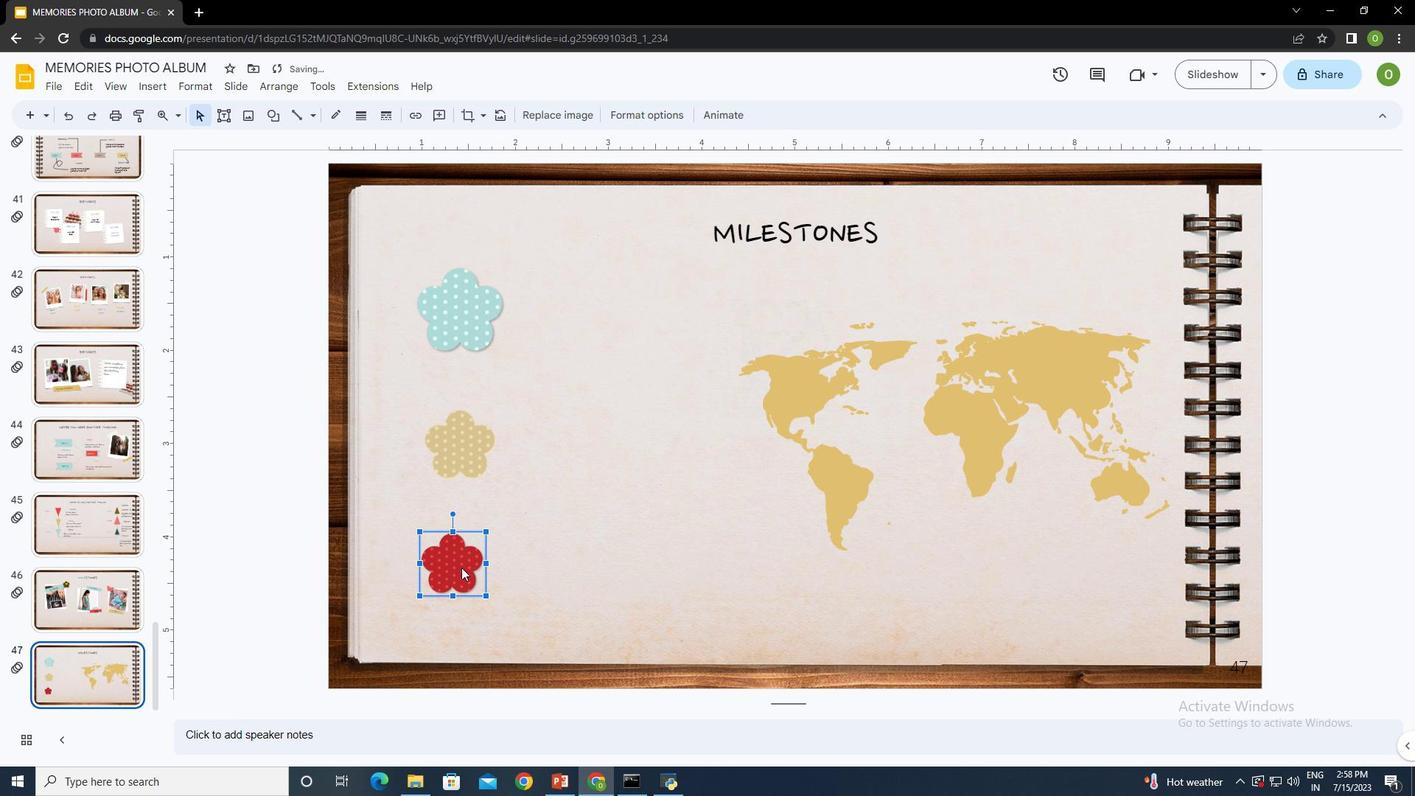
Action: Mouse pressed left at (459, 565)
Screenshot: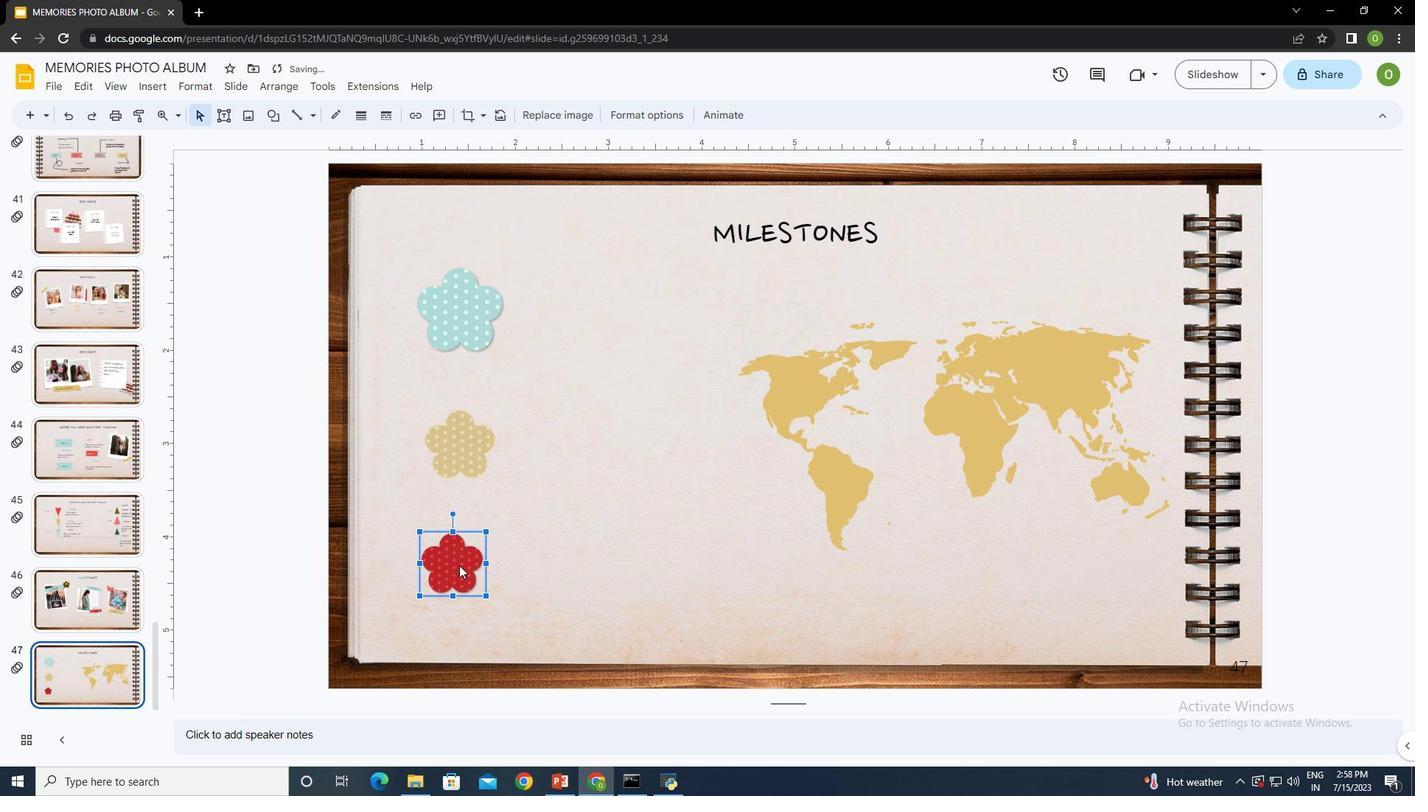 
Action: Mouse moved to (561, 567)
Screenshot: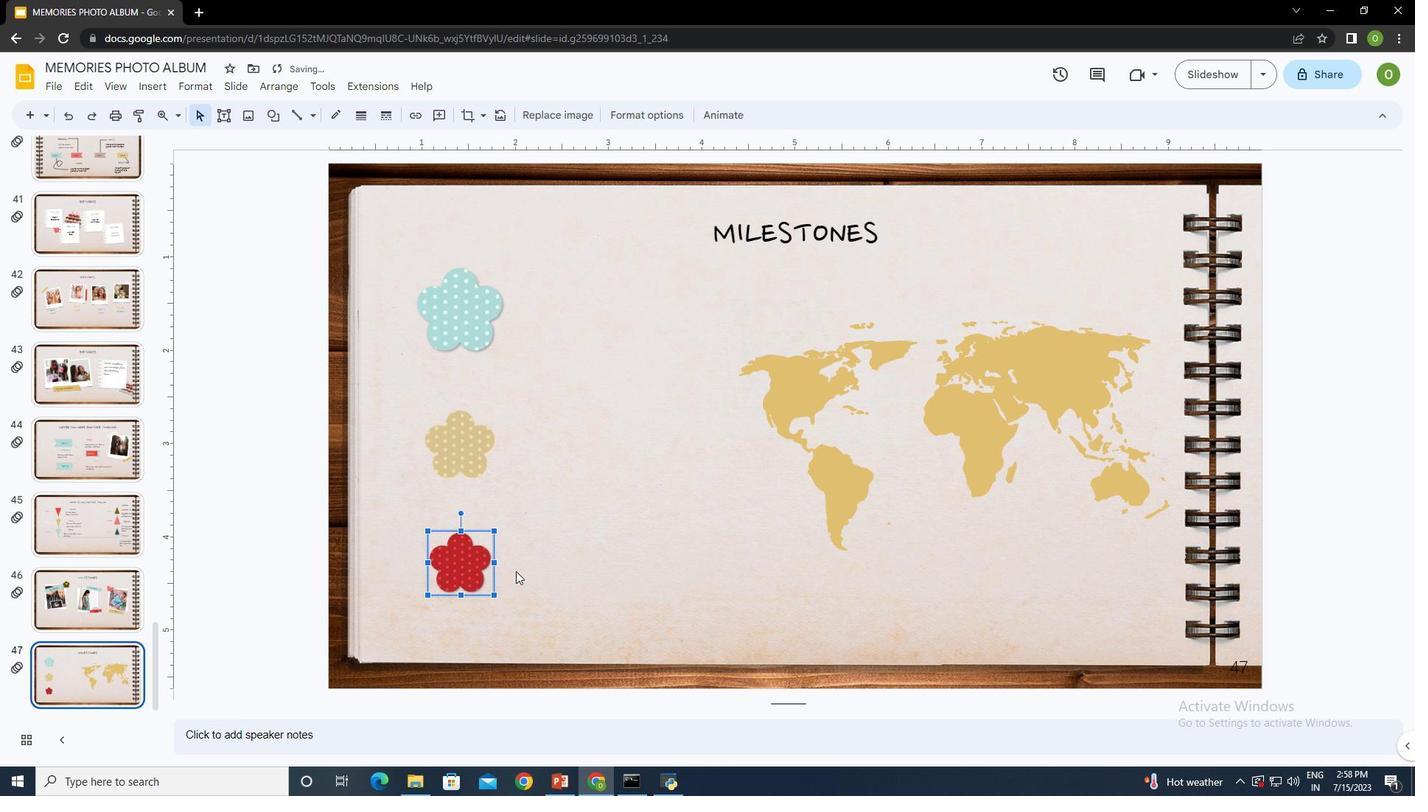 
Action: Mouse pressed left at (561, 567)
Screenshot: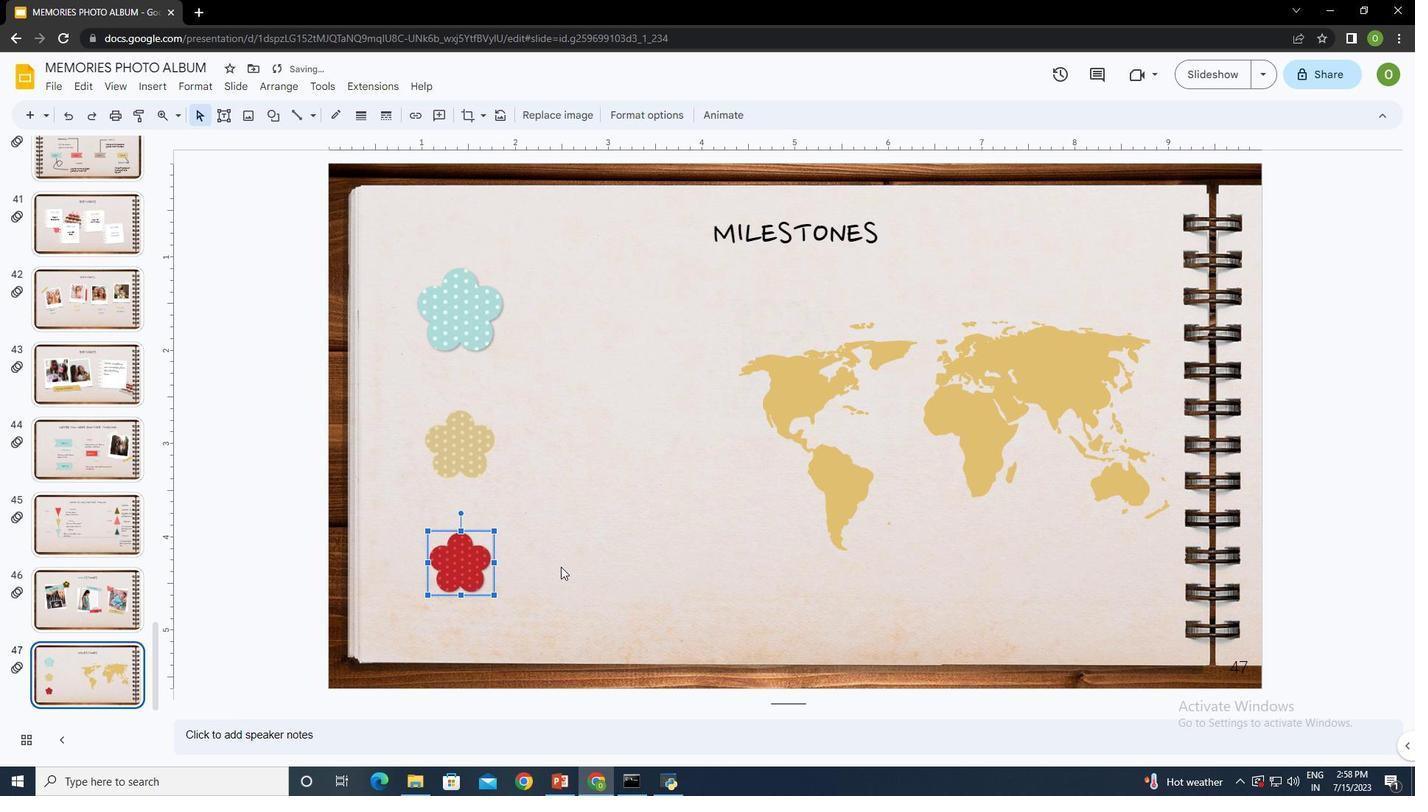 
Action: Mouse moved to (226, 112)
Screenshot: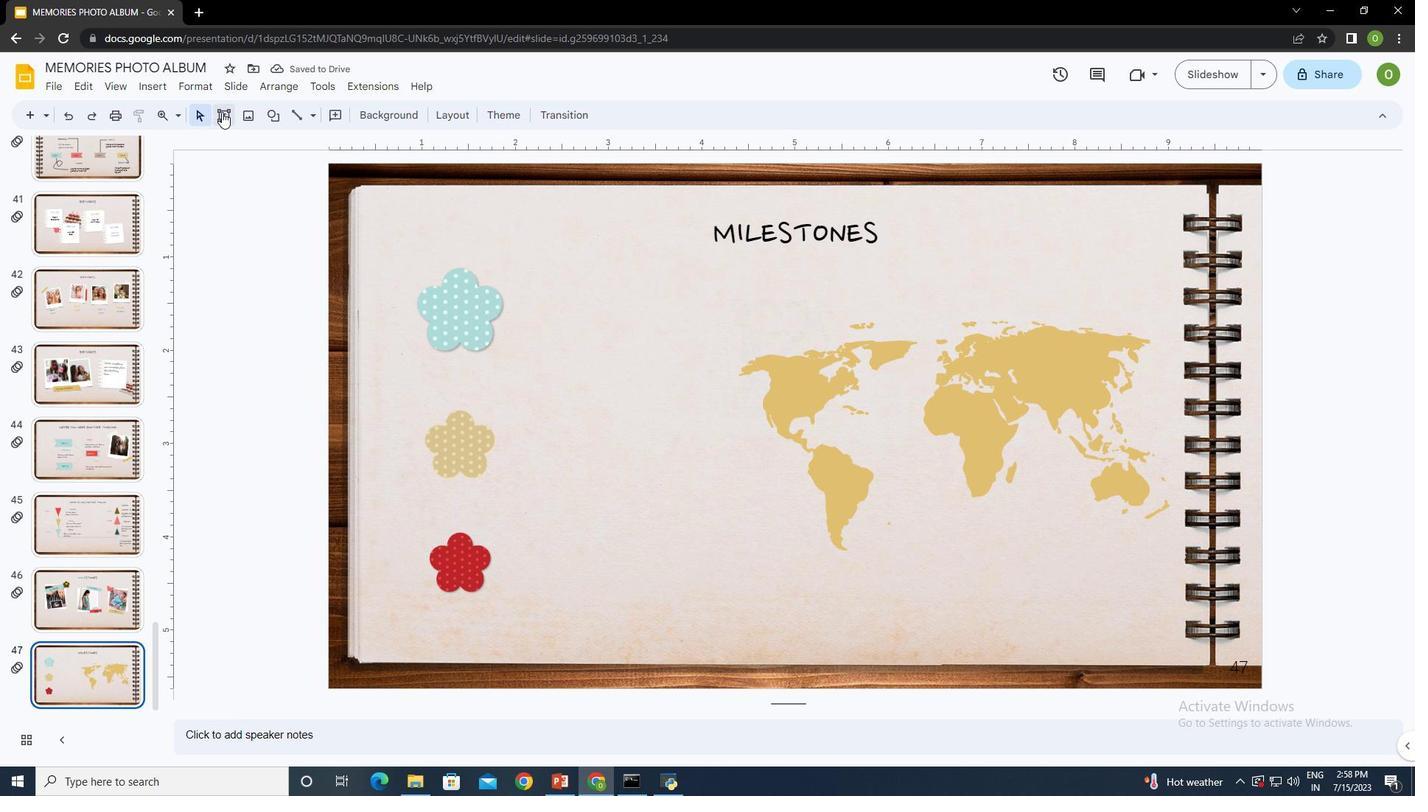 
Action: Mouse pressed left at (226, 112)
Screenshot: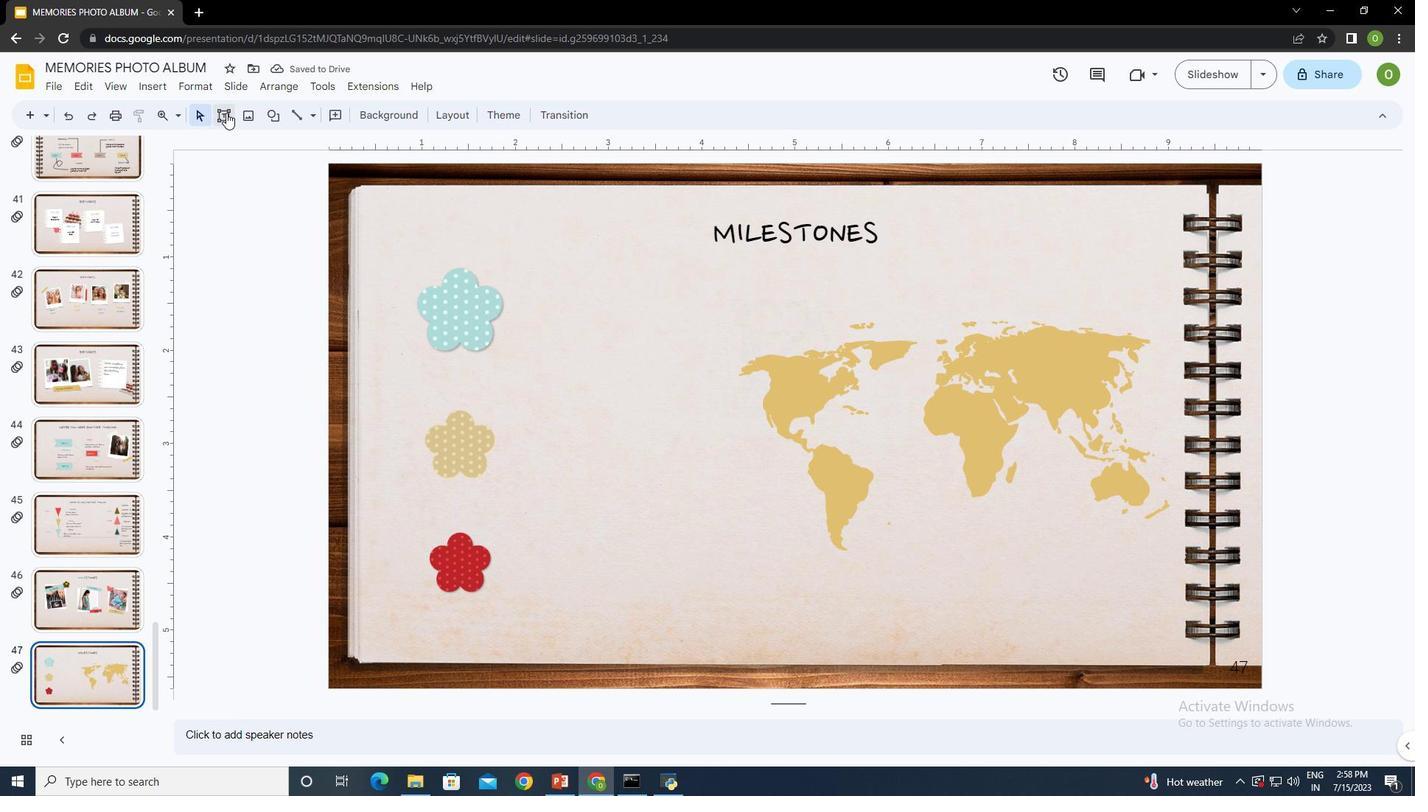 
Action: Mouse moved to (429, 283)
Screenshot: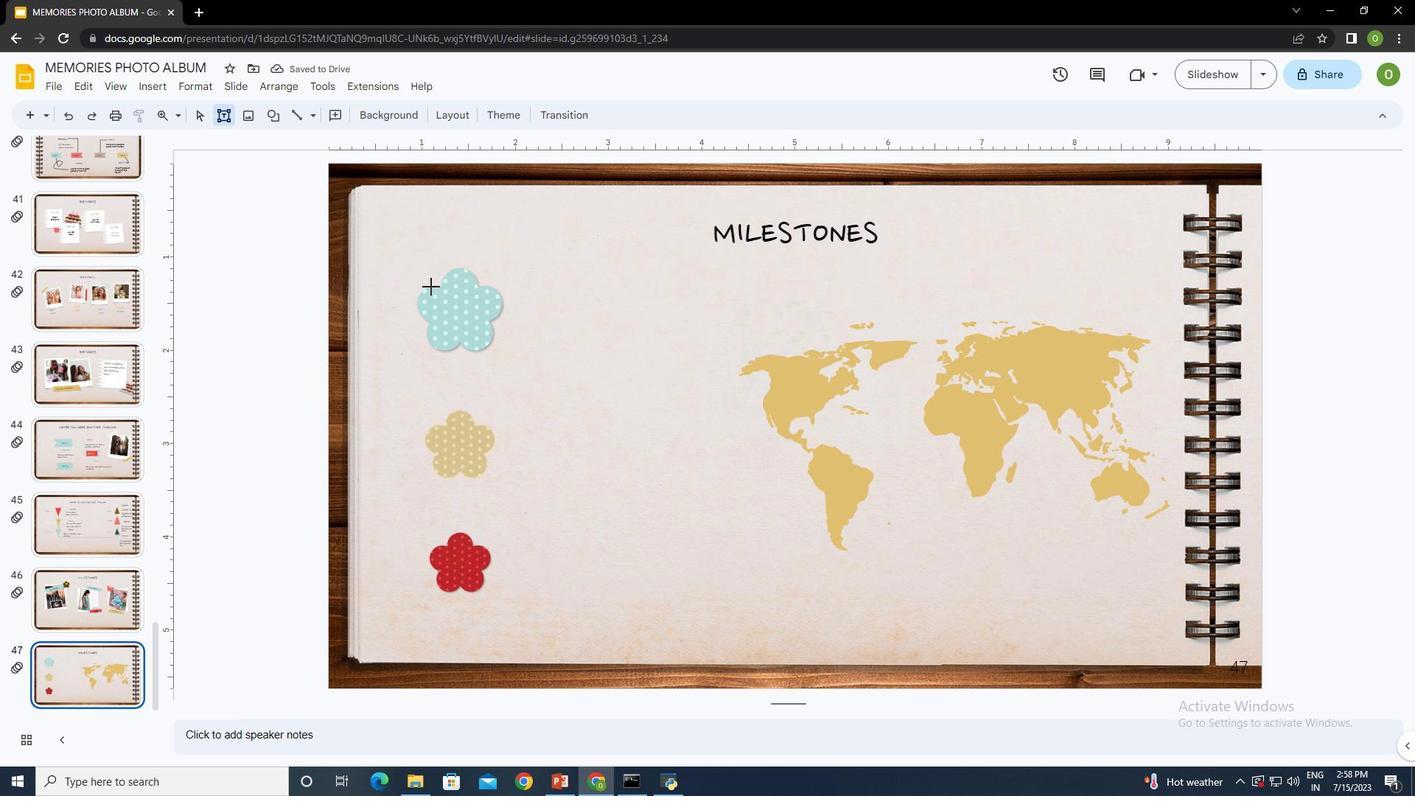 
Action: Mouse pressed left at (429, 283)
Screenshot: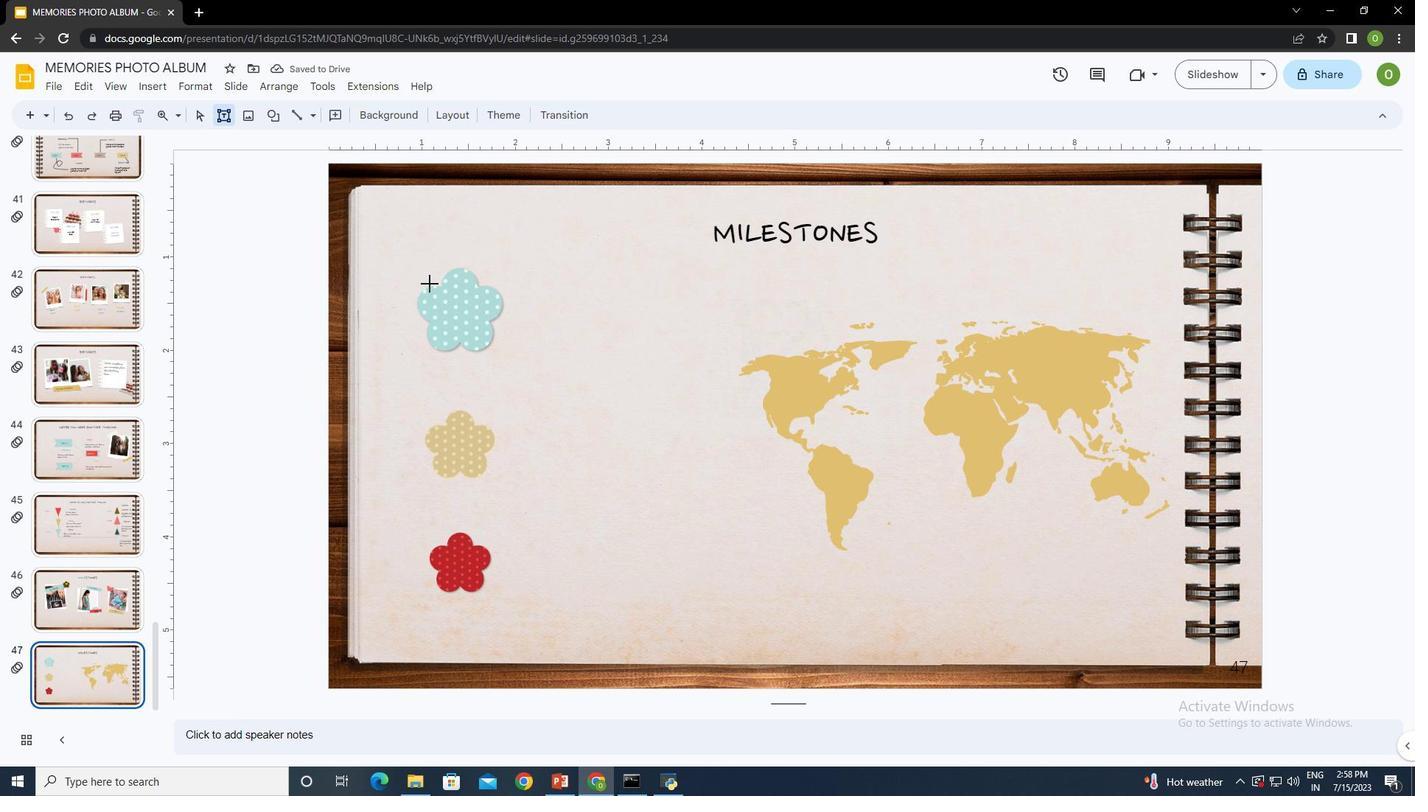 
Action: Mouse moved to (499, 335)
Screenshot: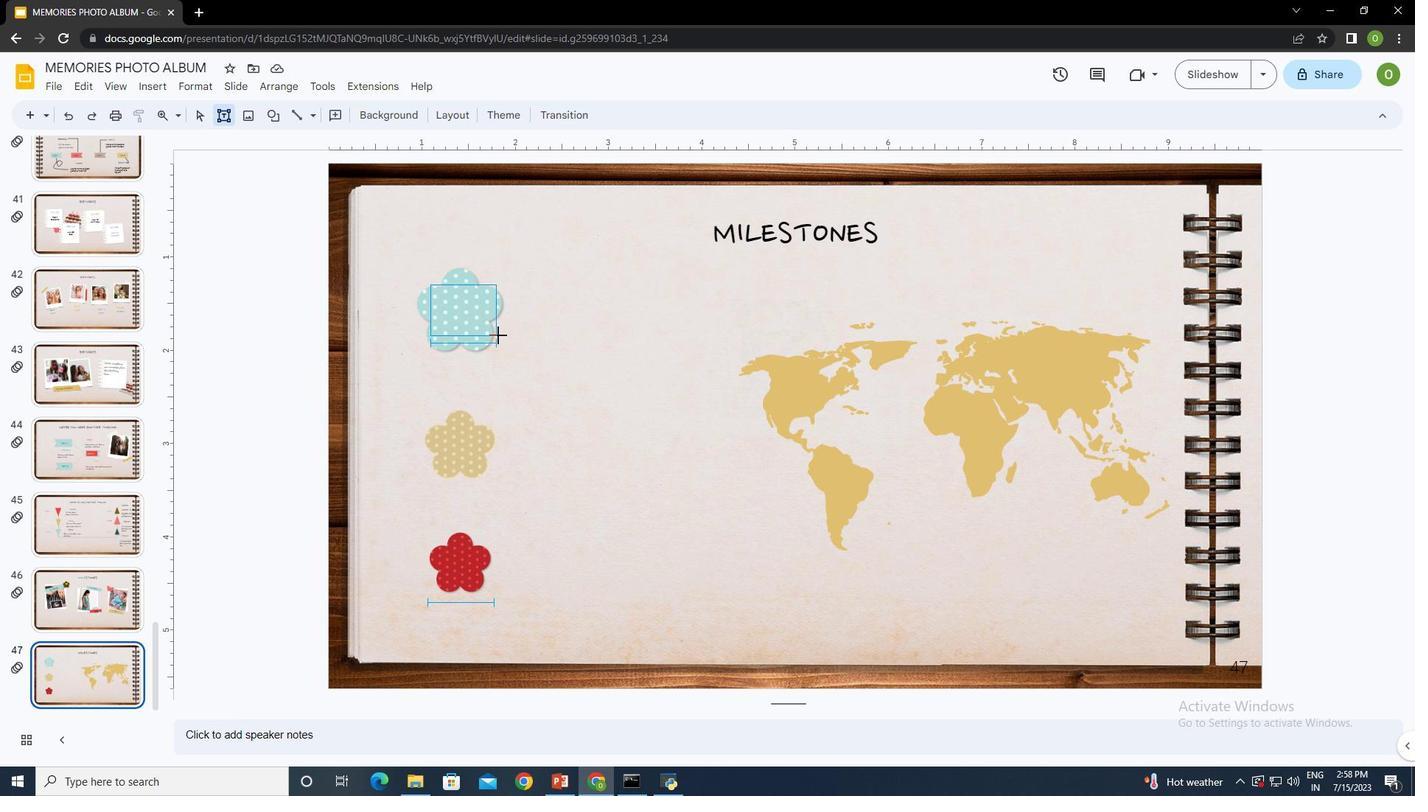 
Action: Key pressed 01ctrl+A
Screenshot: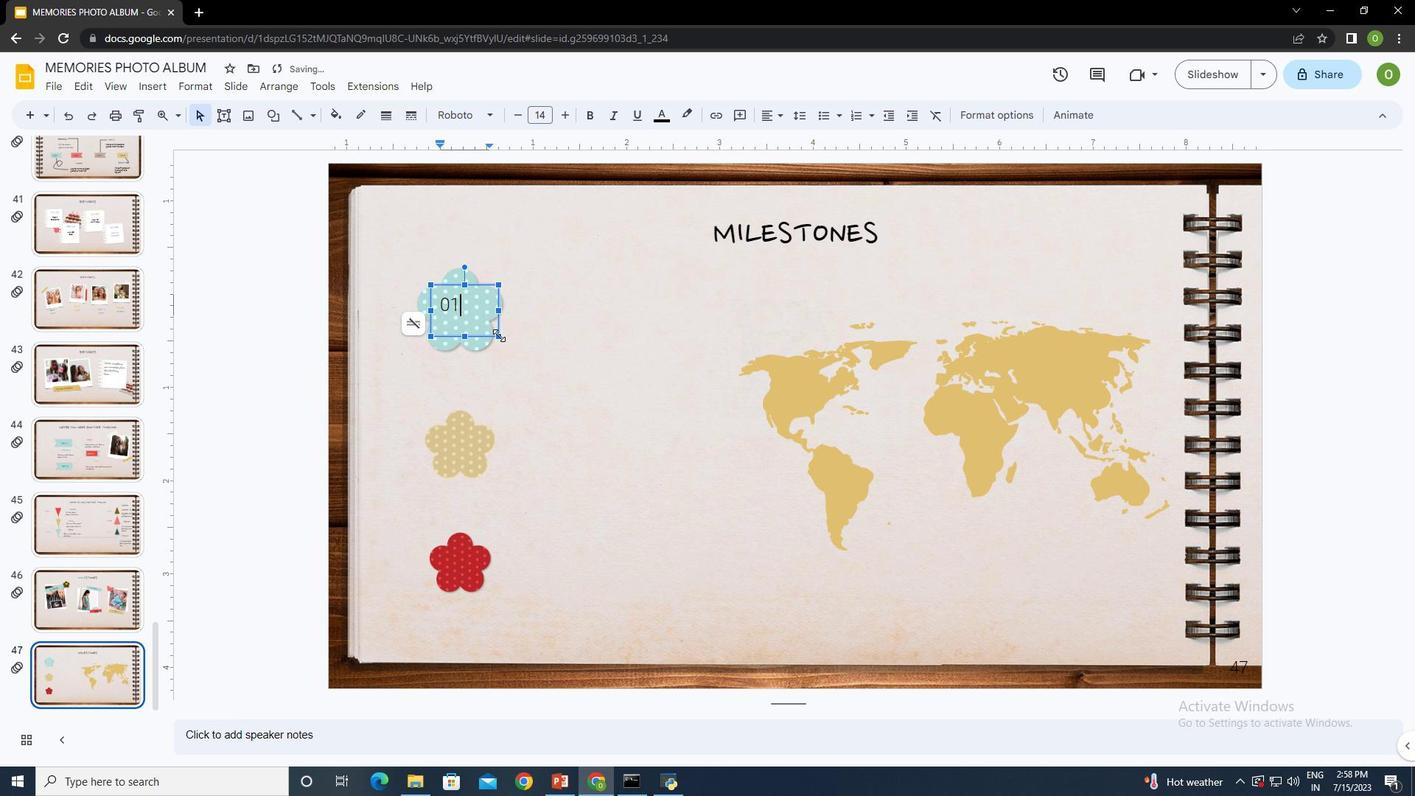 
Action: Mouse moved to (470, 116)
Screenshot: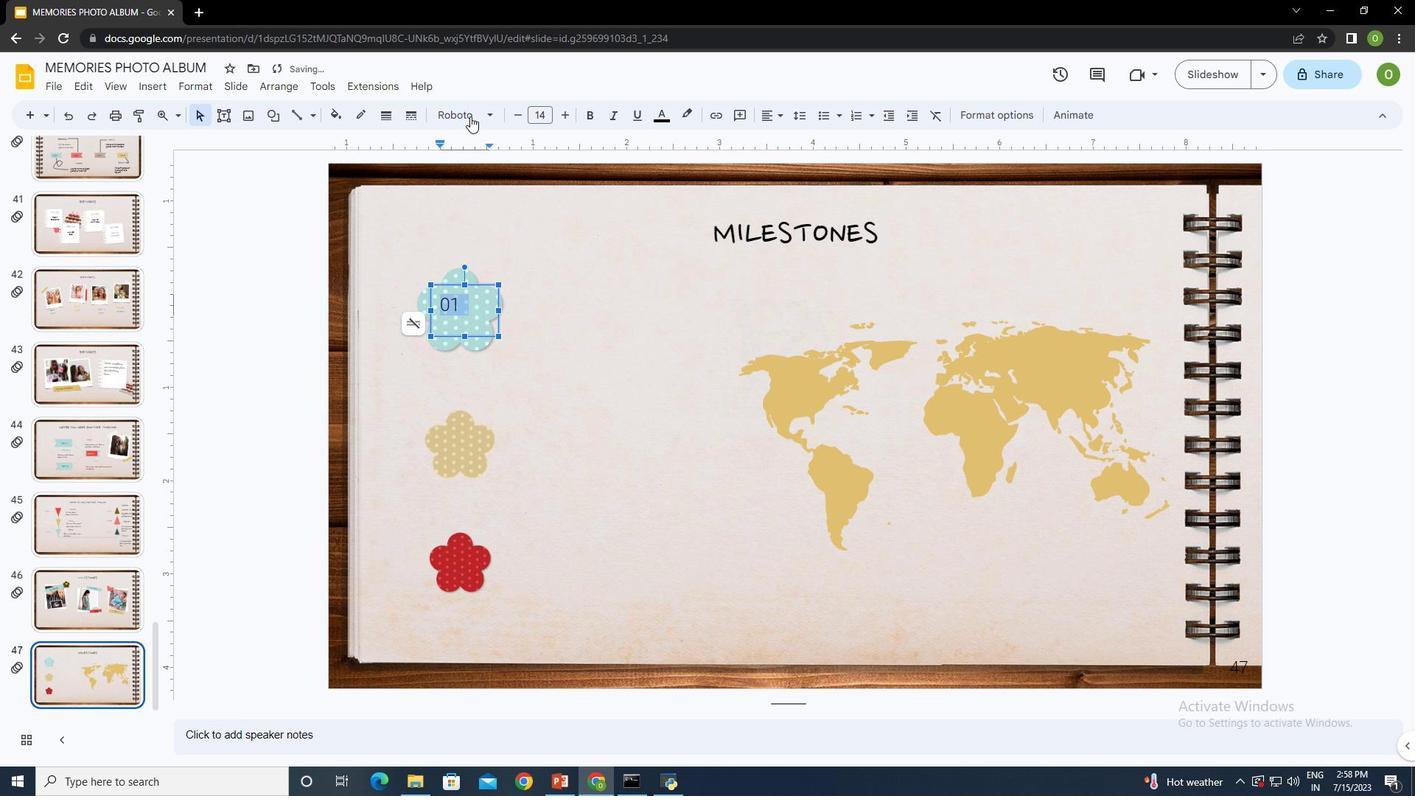
Action: Mouse pressed left at (470, 116)
Screenshot: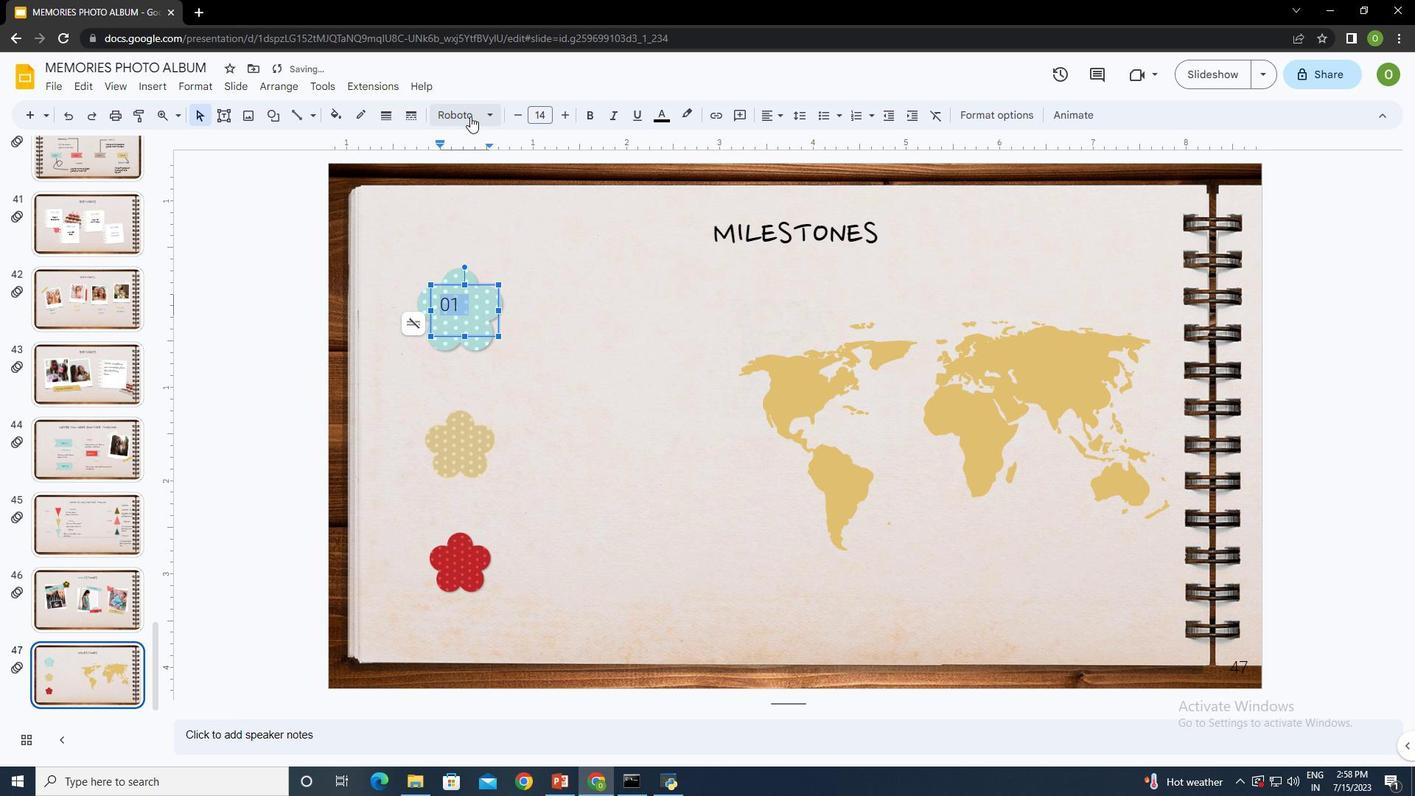 
Action: Mouse moved to (517, 199)
Screenshot: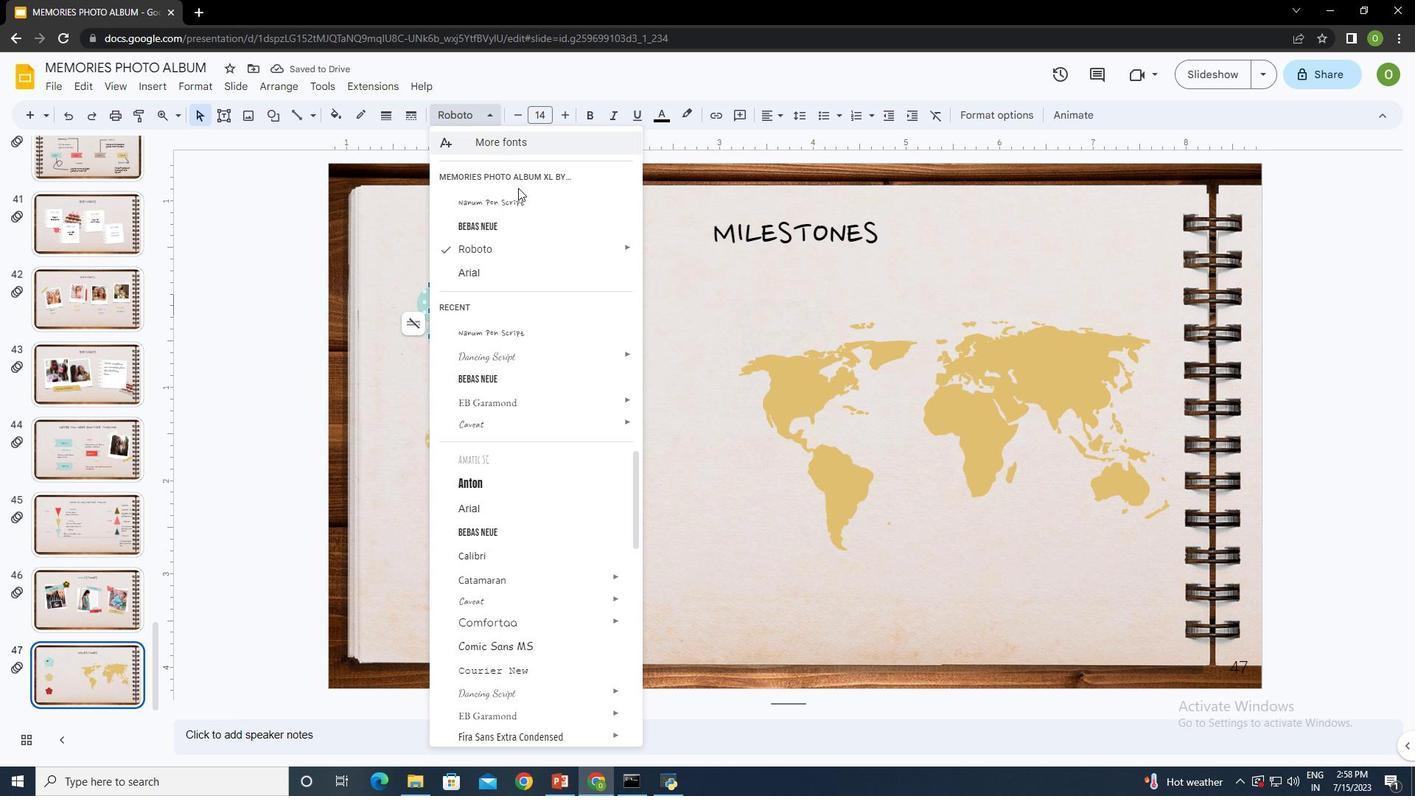 
Action: Mouse pressed left at (517, 199)
Screenshot: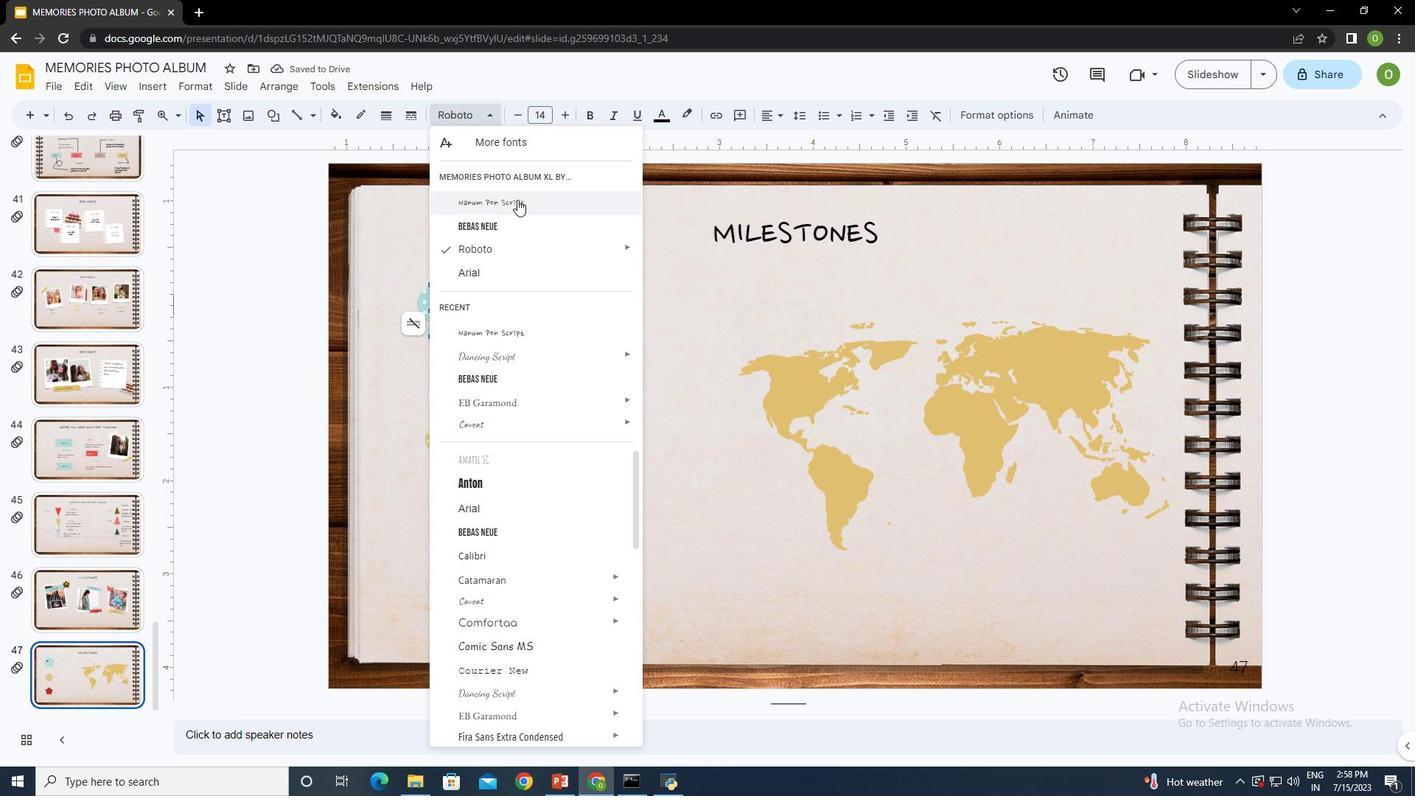 
Action: Mouse moved to (546, 113)
Screenshot: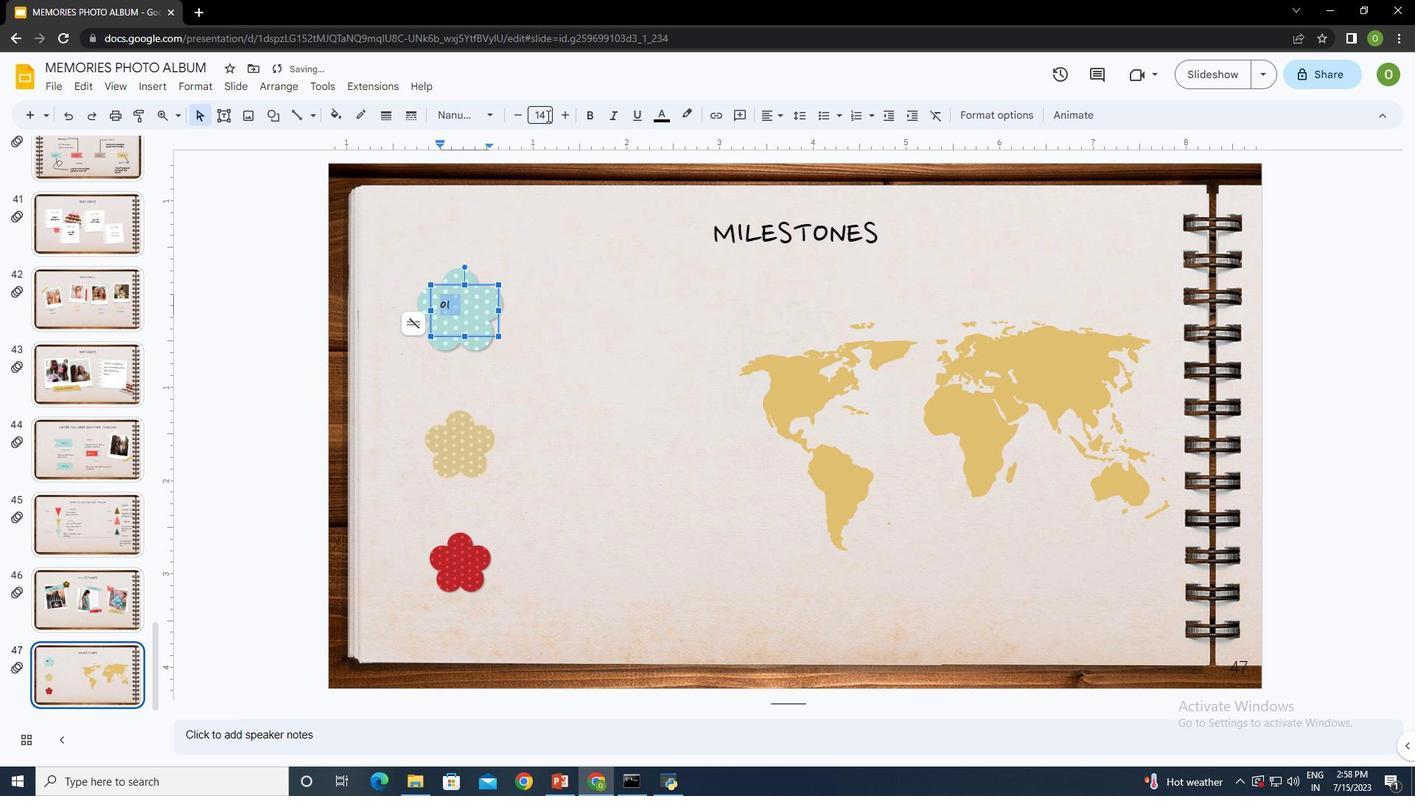 
Action: Mouse pressed left at (546, 113)
Screenshot: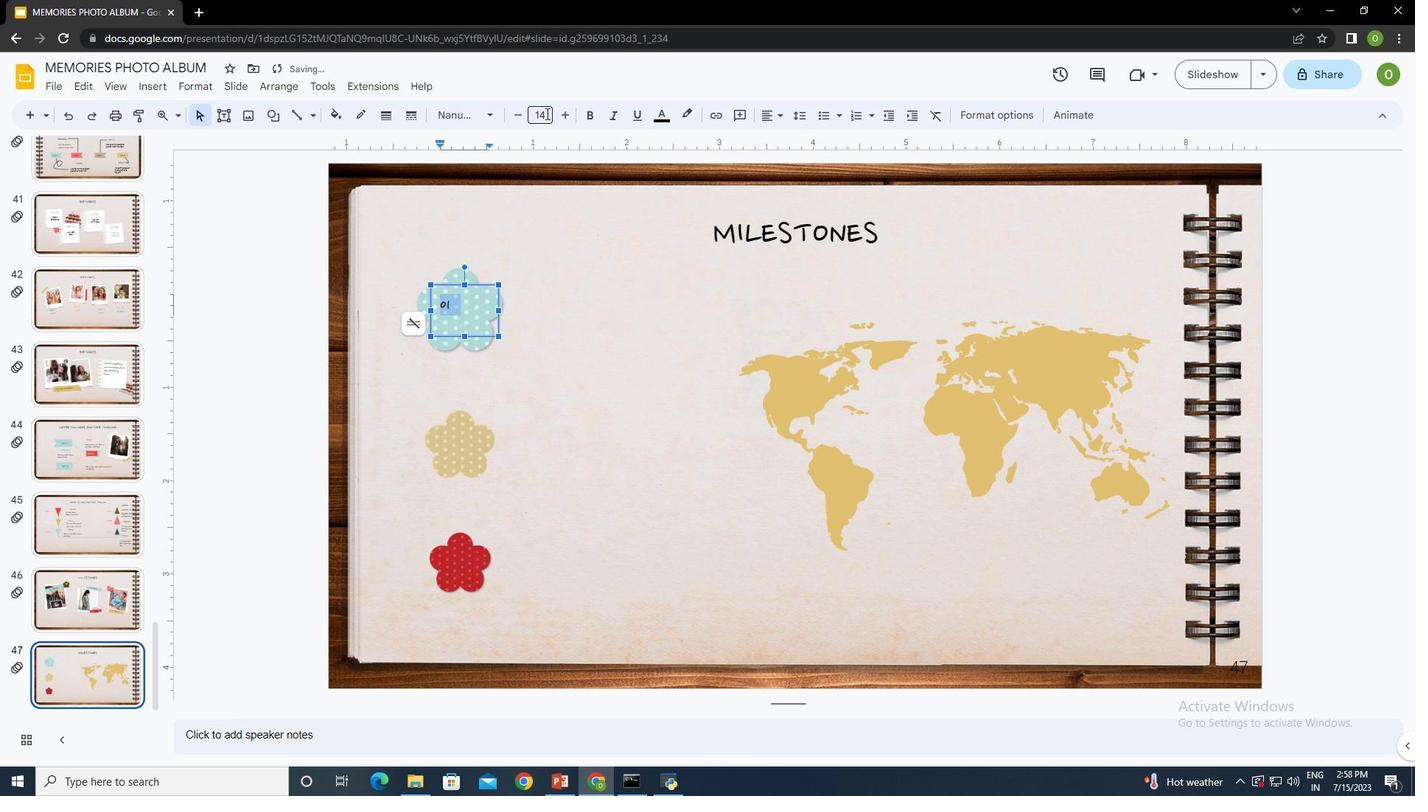 
Action: Mouse moved to (546, 113)
Screenshot: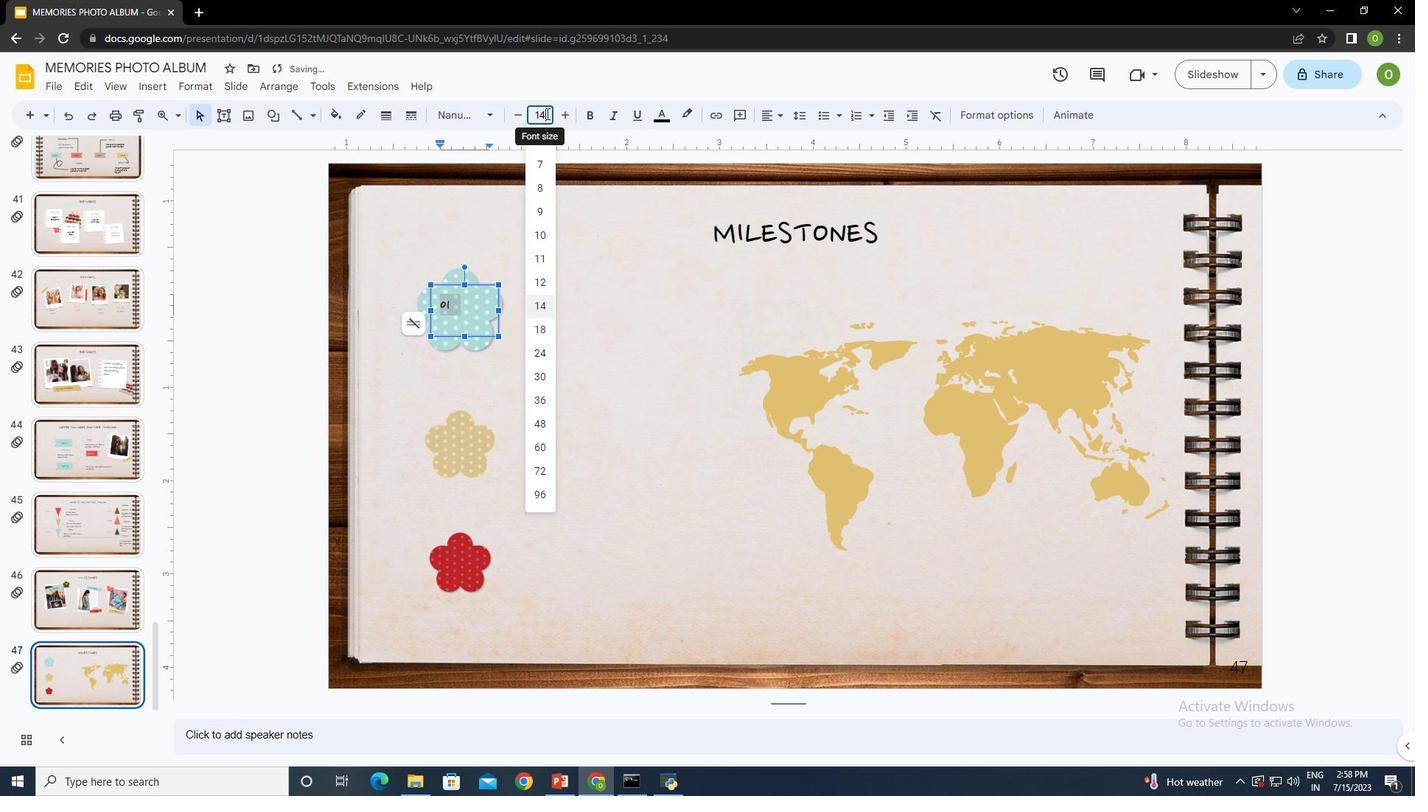 
Action: Key pressed 25<Key.enter>
Screenshot: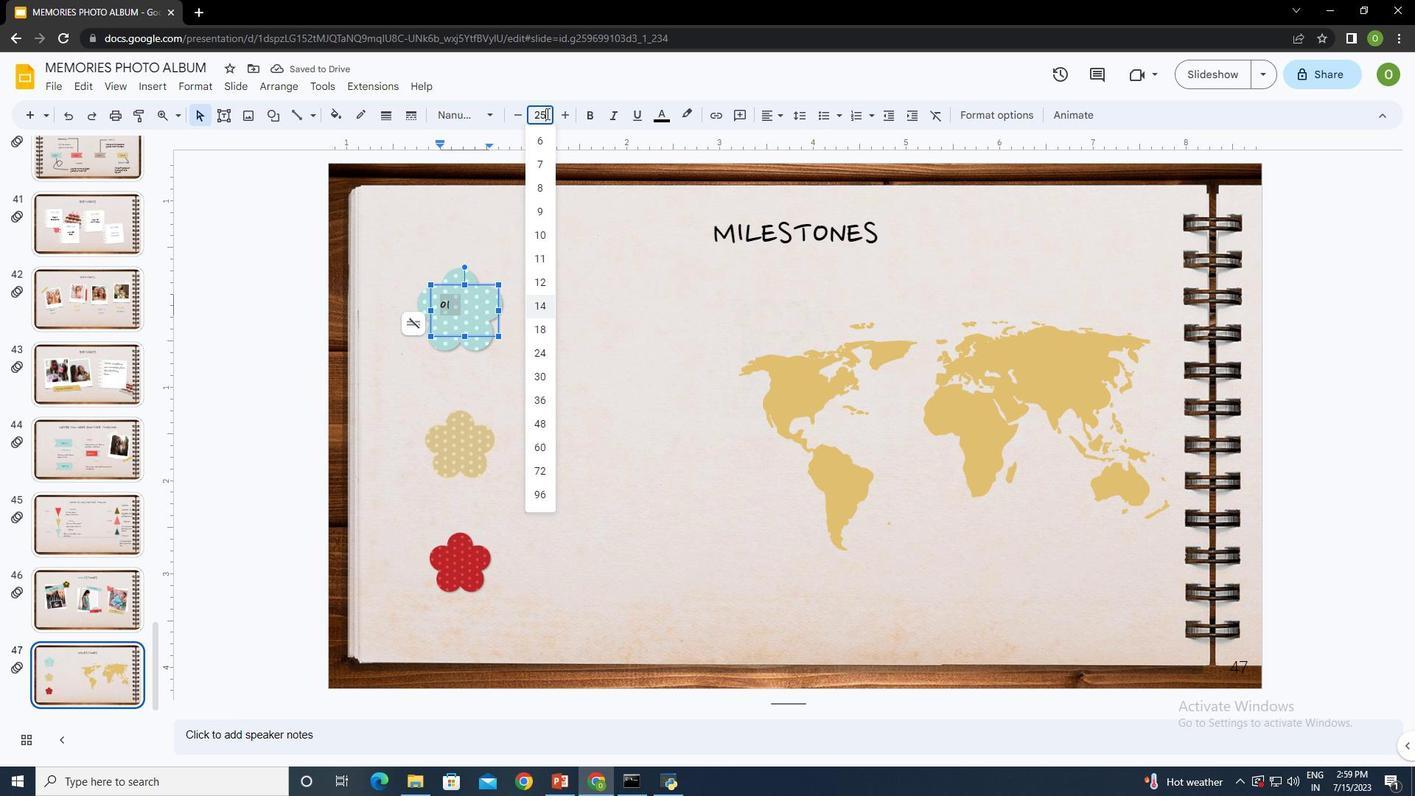 
Action: Mouse moved to (774, 115)
Screenshot: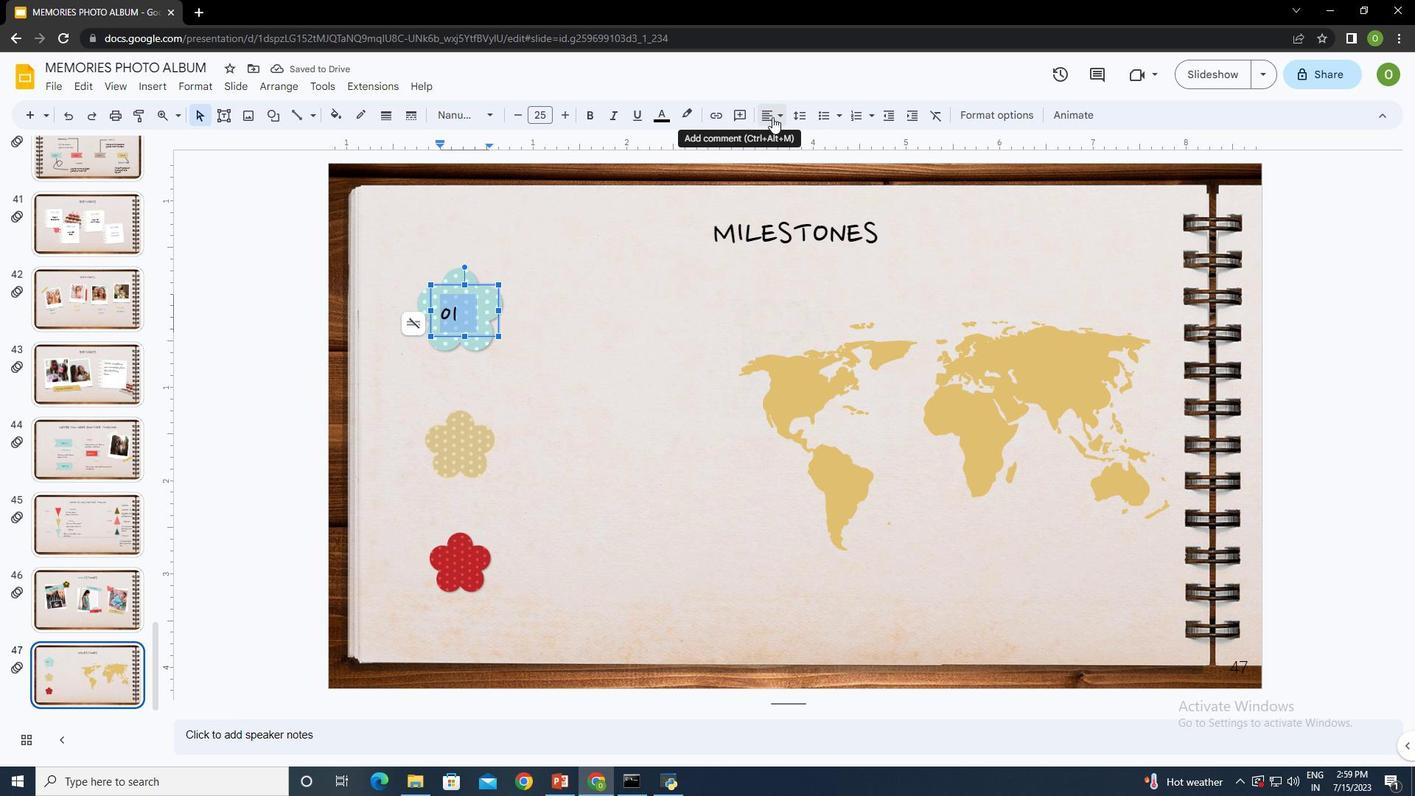 
Action: Mouse pressed left at (774, 115)
Screenshot: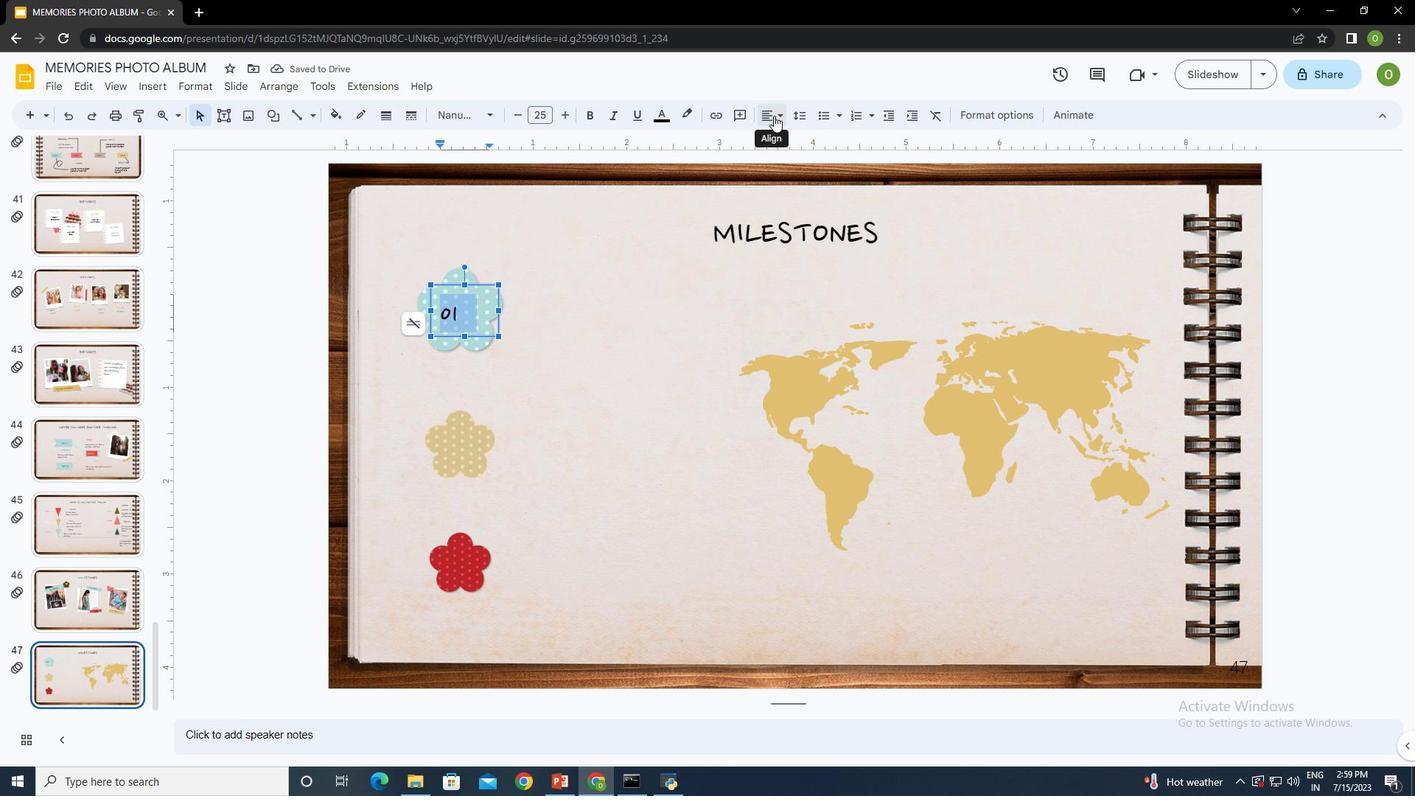 
Action: Mouse moved to (790, 137)
Screenshot: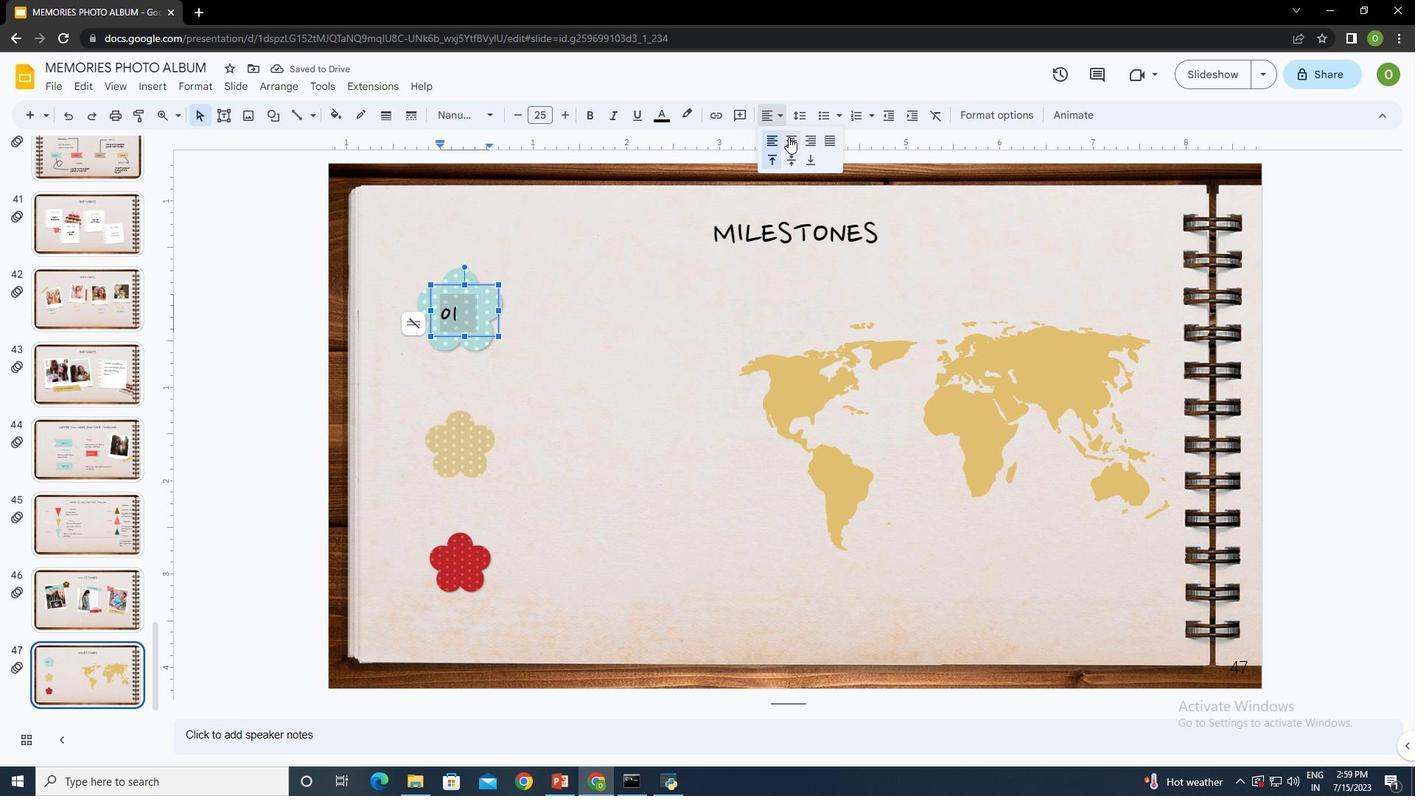 
Action: Mouse pressed left at (790, 137)
Screenshot: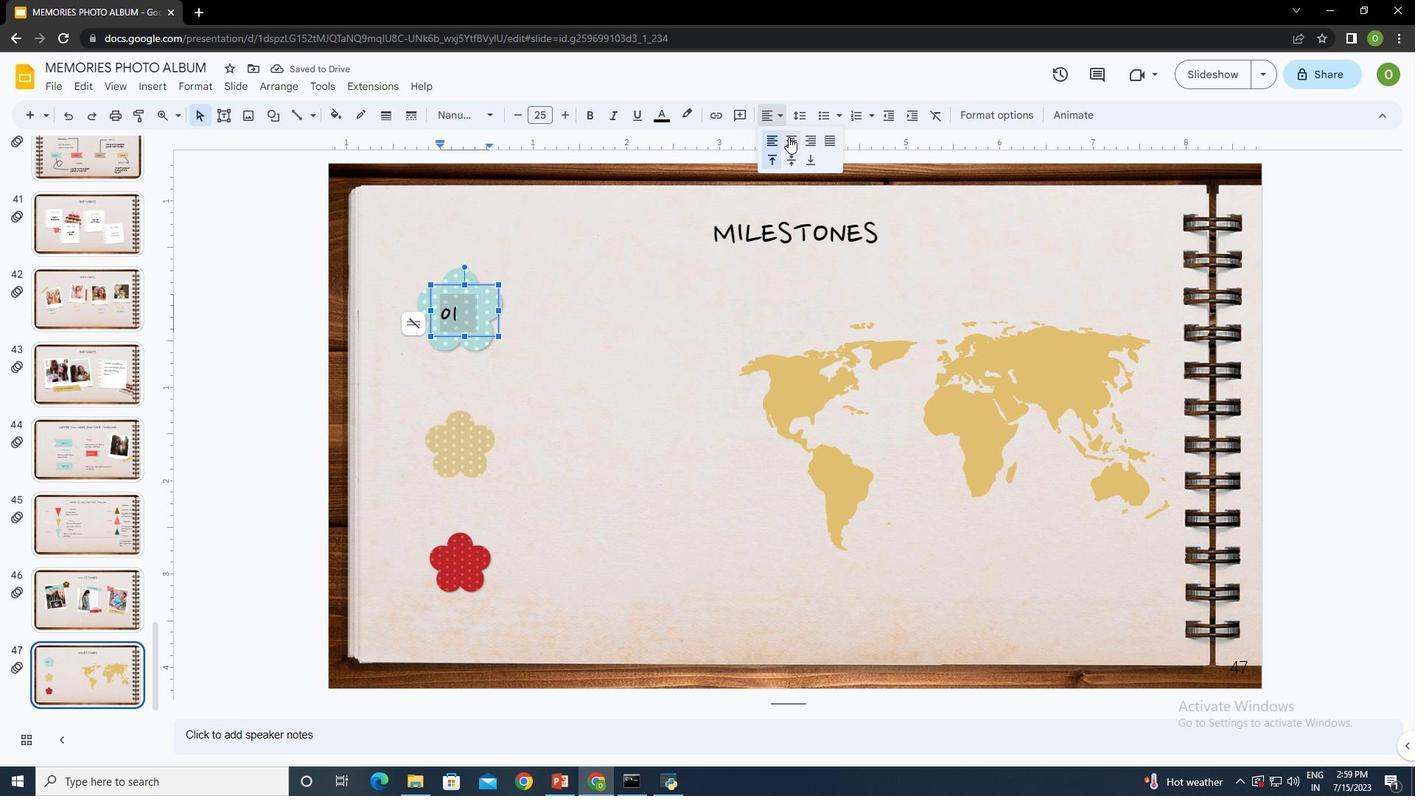 
Action: Mouse moved to (765, 120)
Screenshot: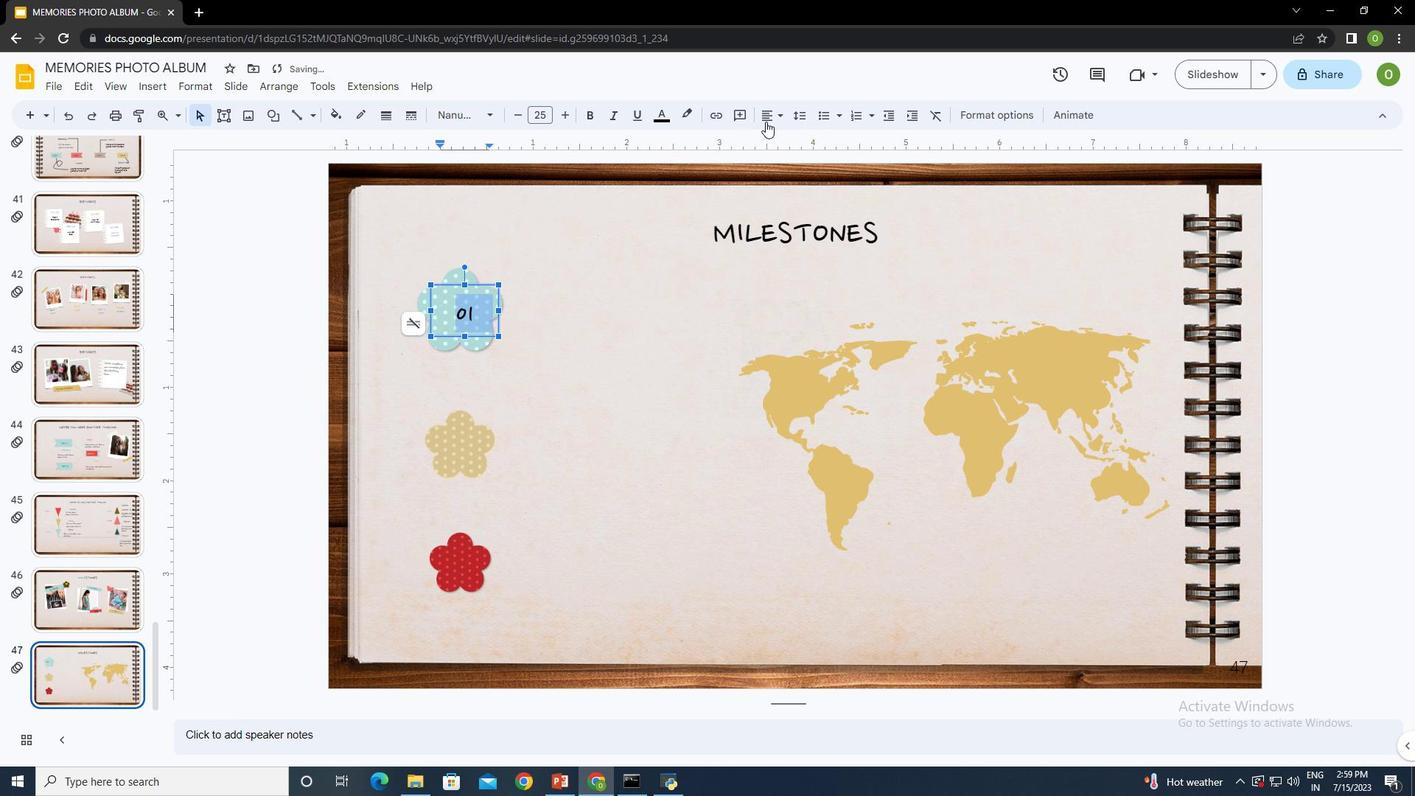 
Action: Mouse pressed left at (765, 120)
Screenshot: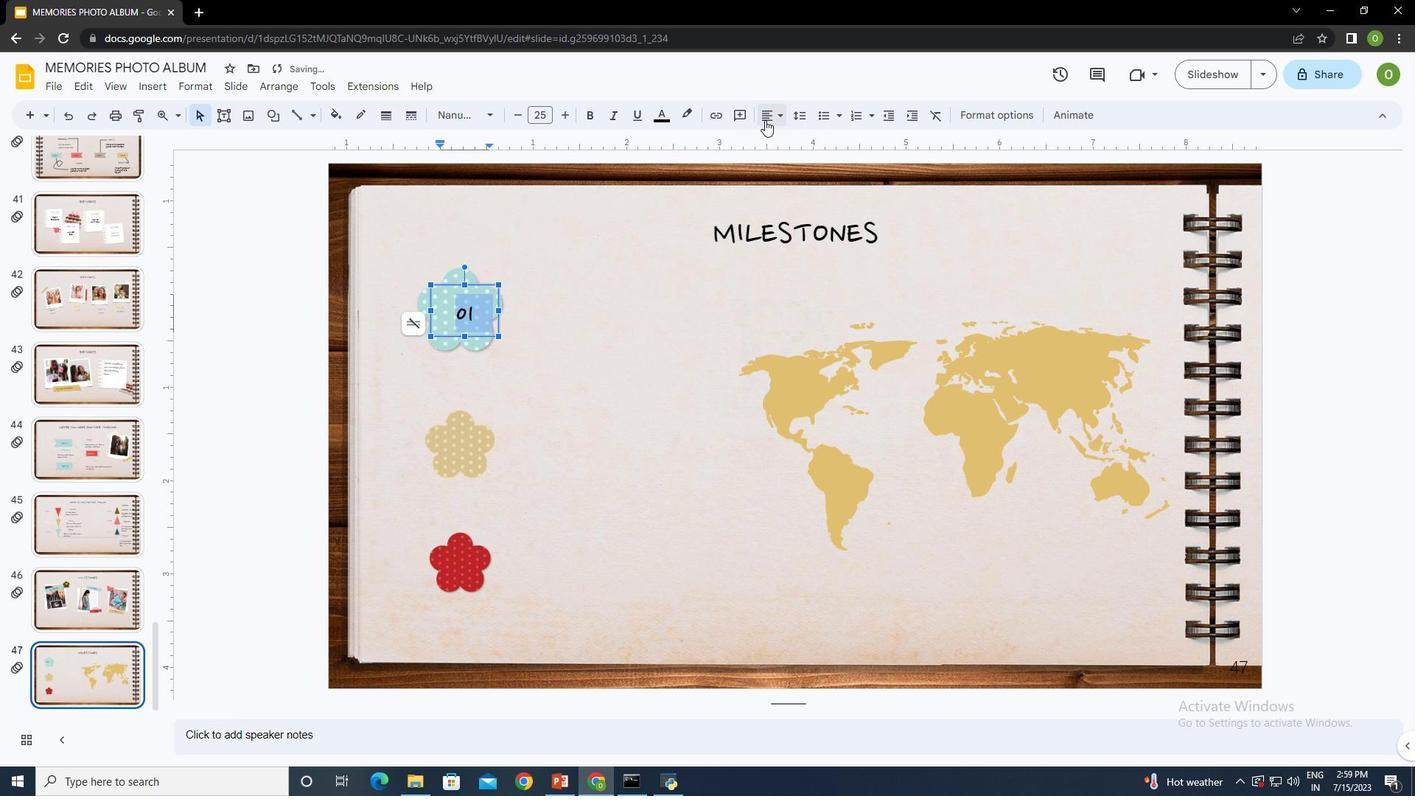 
Action: Mouse moved to (793, 160)
Screenshot: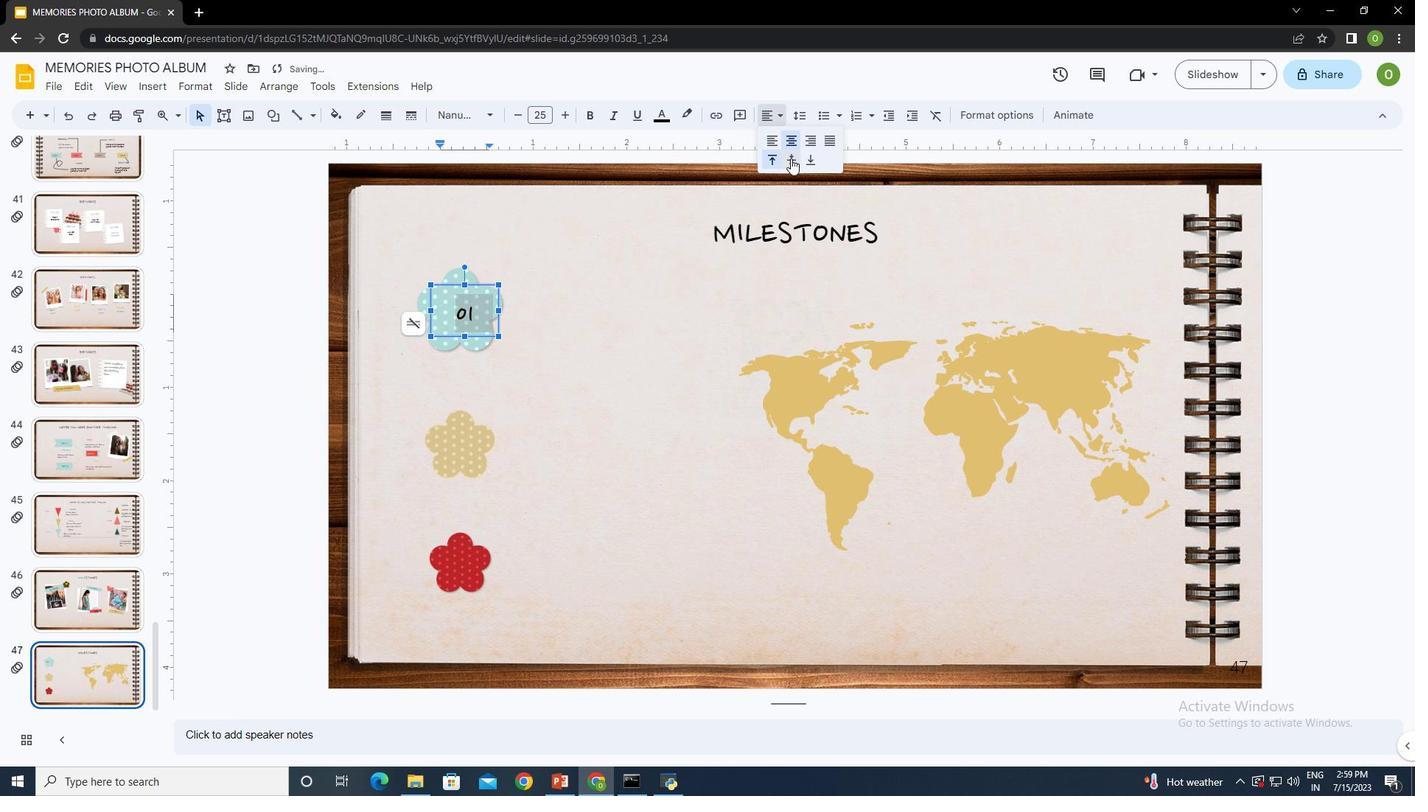 
Action: Mouse pressed left at (793, 160)
Screenshot: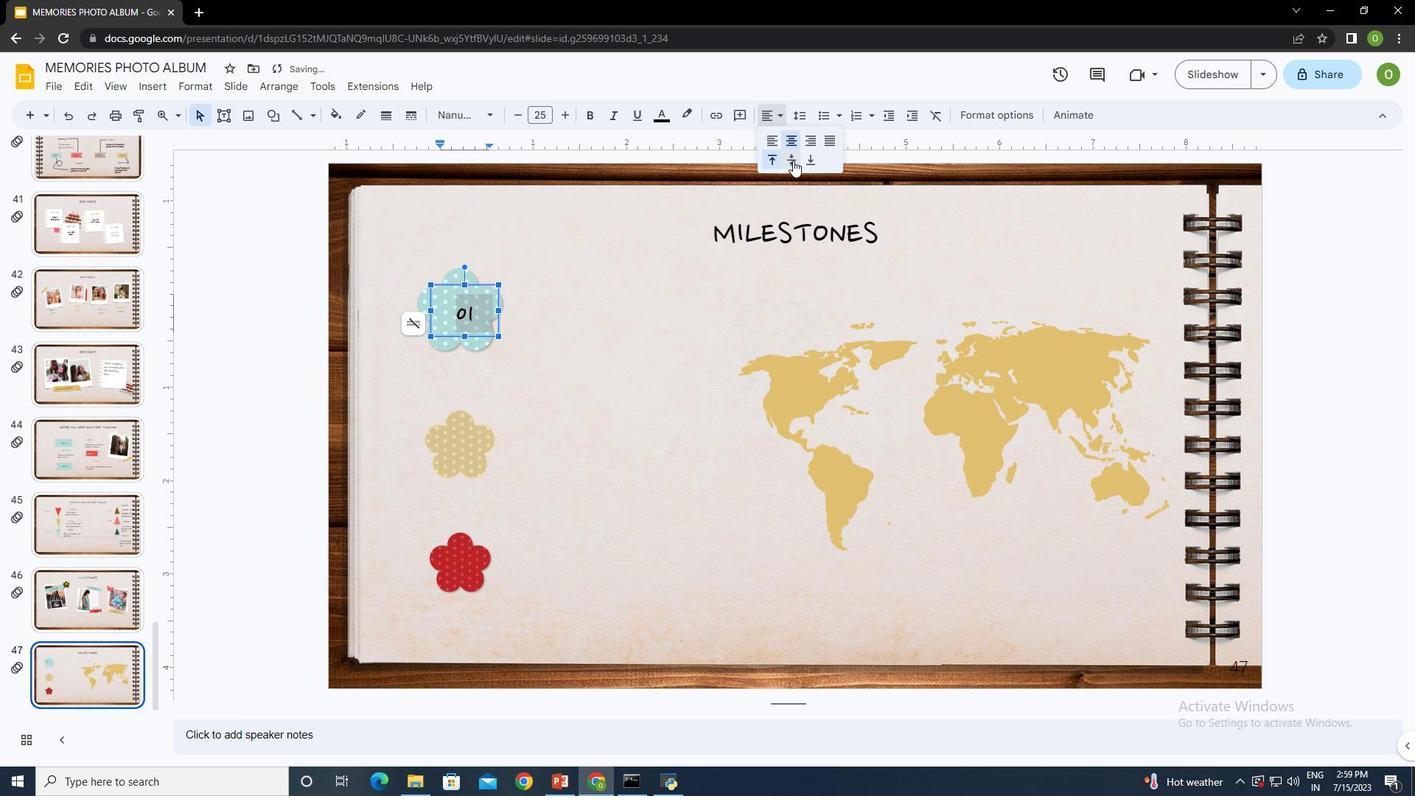 
Action: Mouse moved to (460, 443)
Screenshot: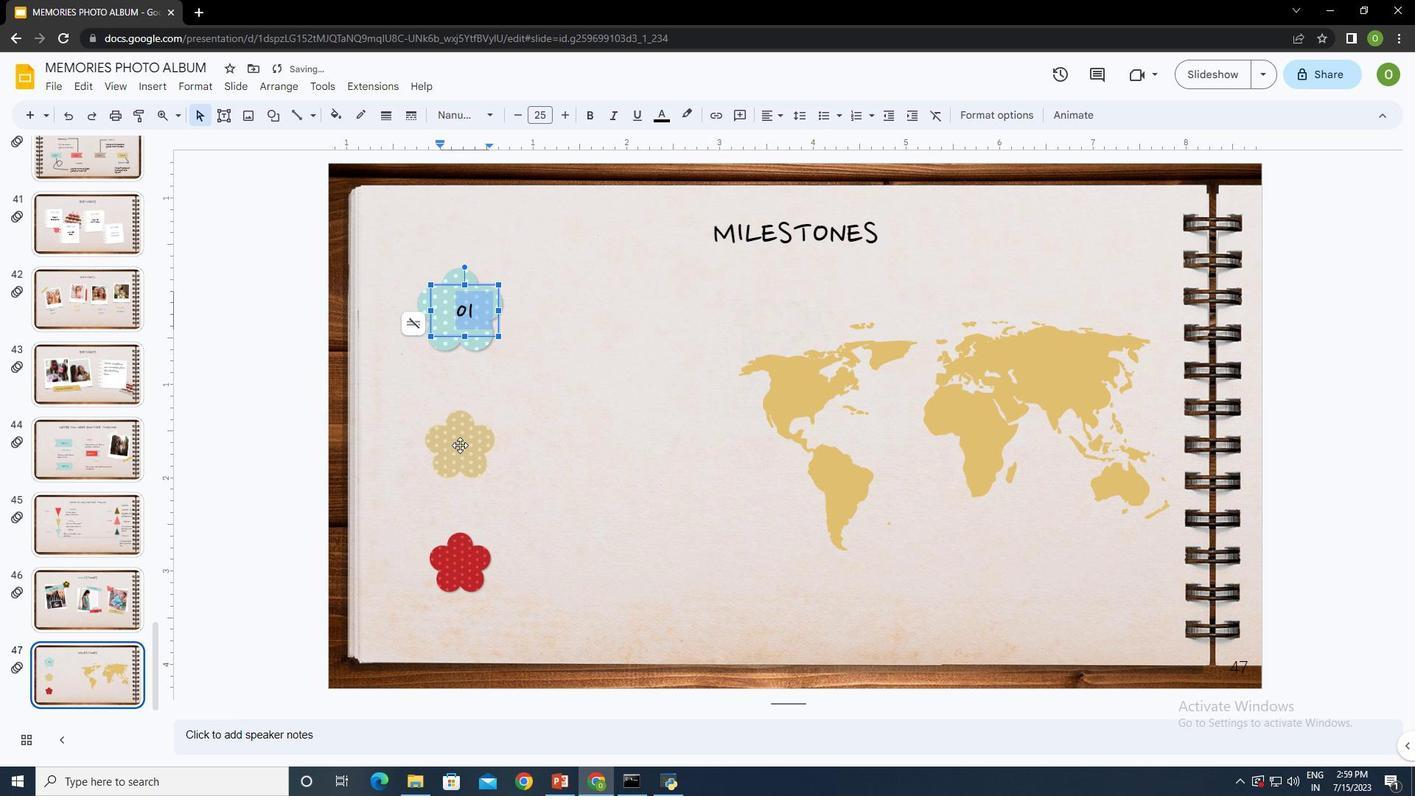 
Action: Mouse pressed left at (460, 443)
Screenshot: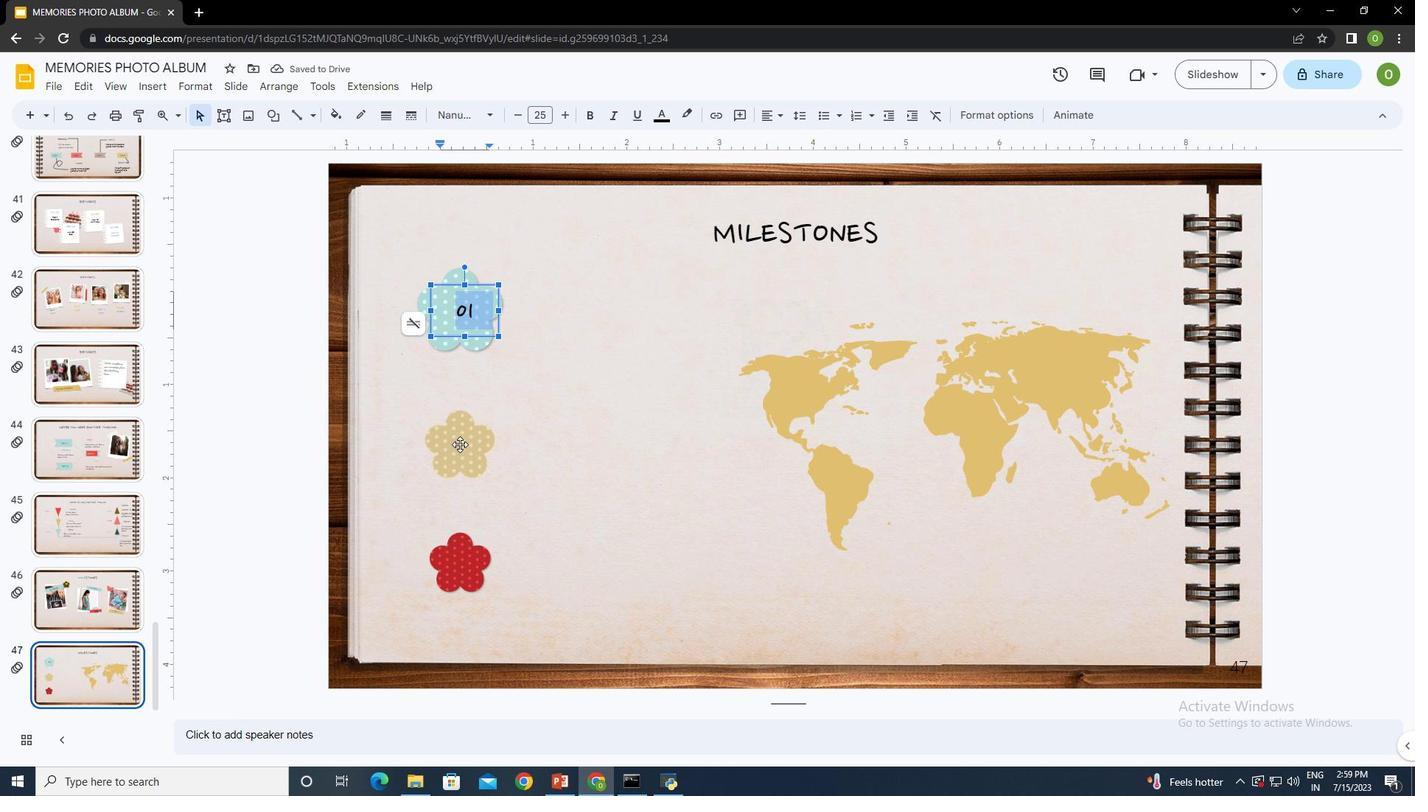 
Action: Mouse moved to (218, 112)
Screenshot: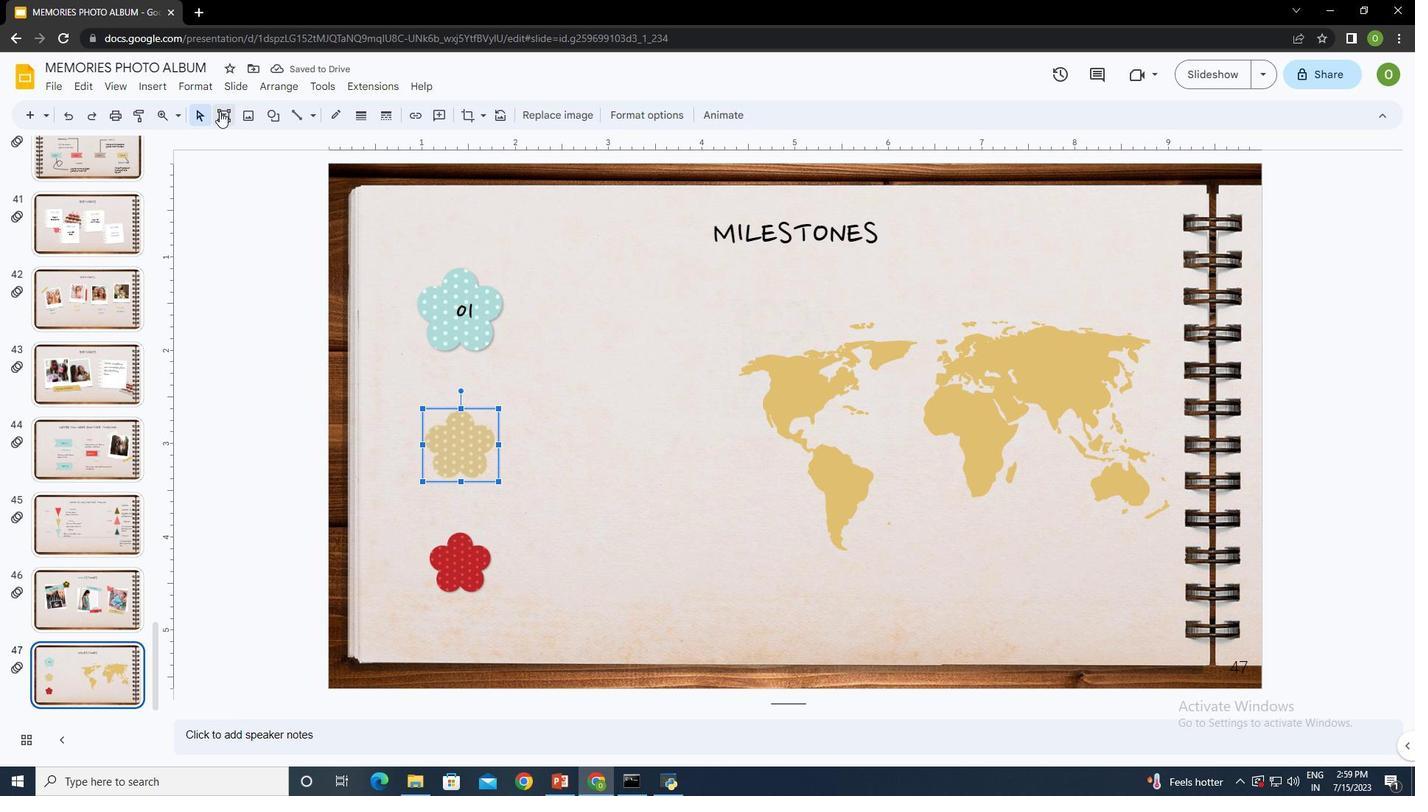 
Action: Mouse pressed left at (218, 112)
Screenshot: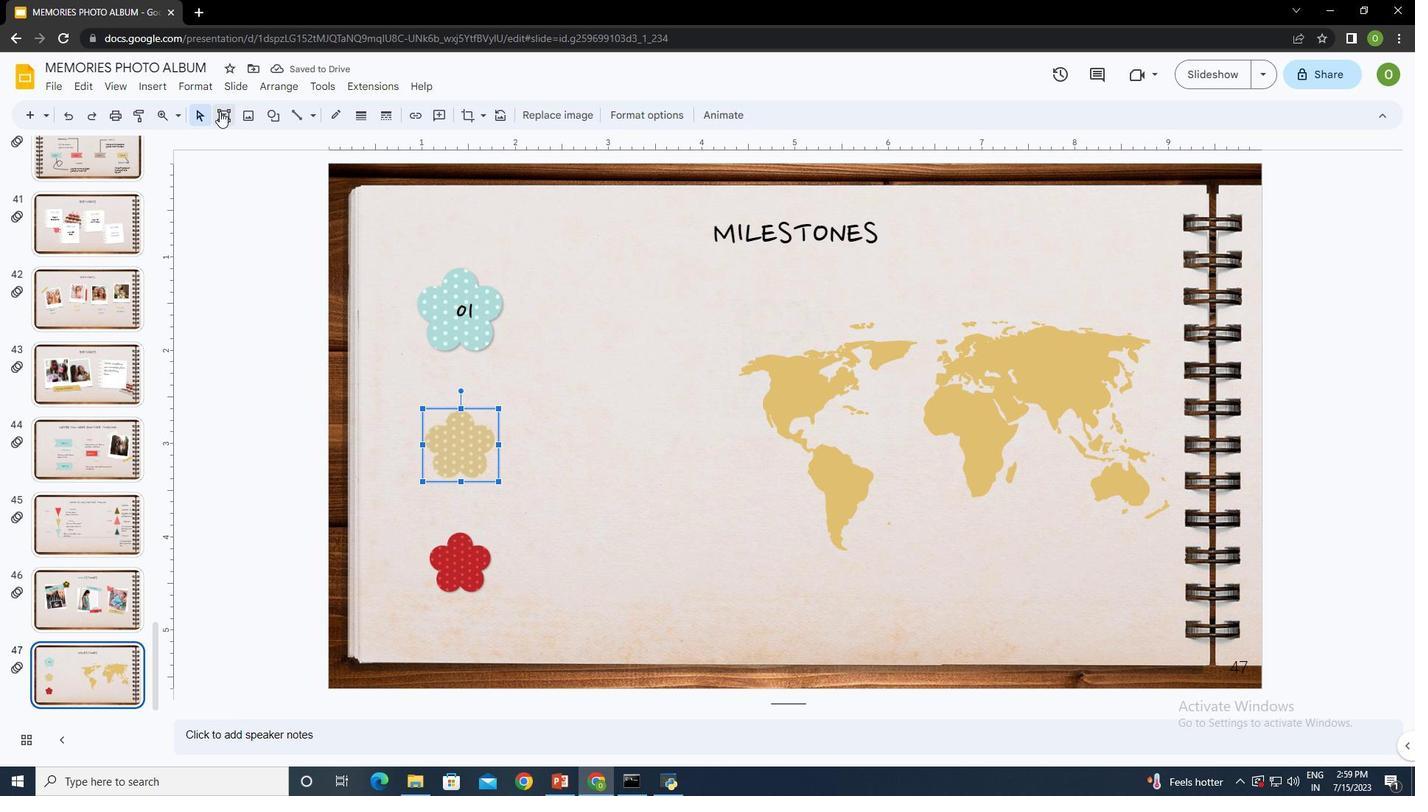 
Action: Mouse moved to (435, 425)
Screenshot: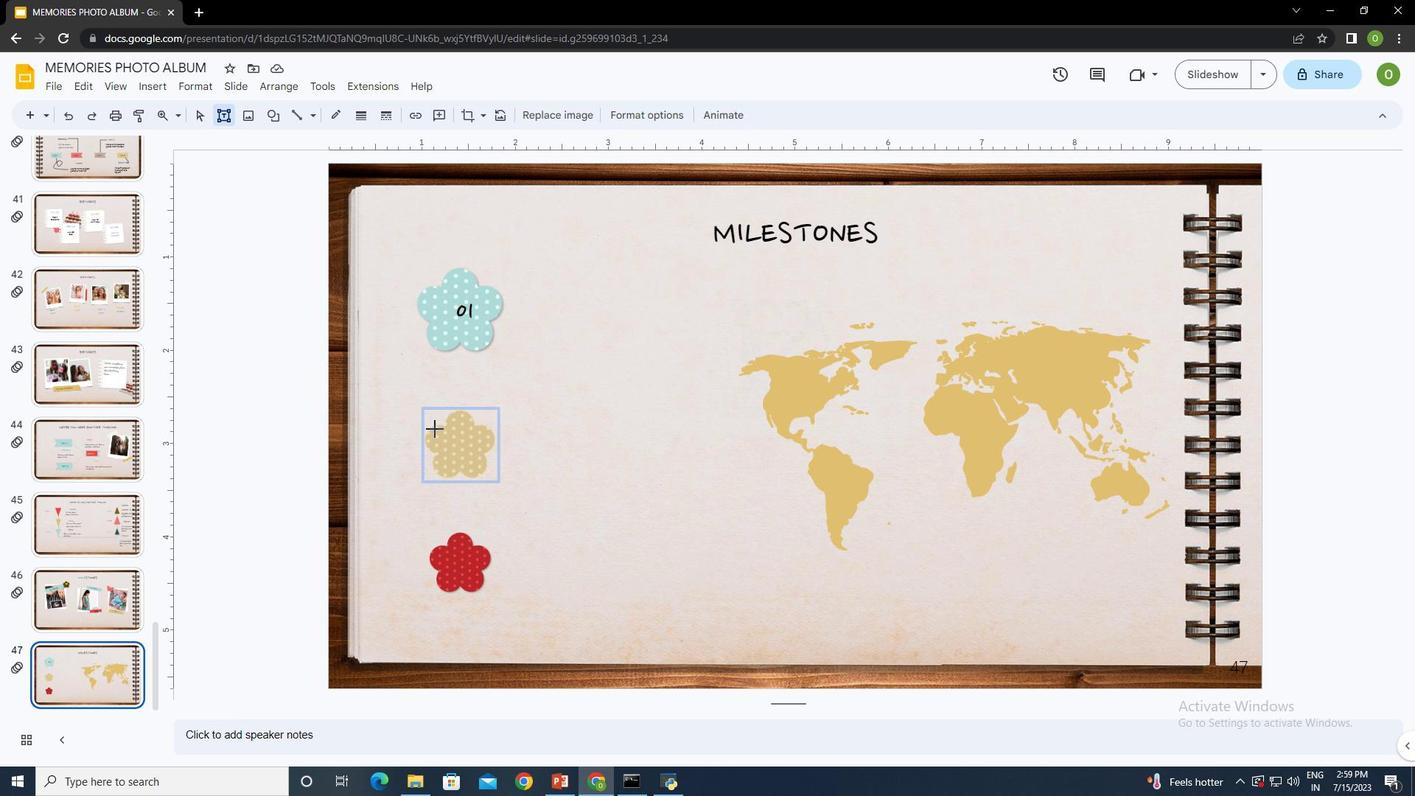 
Action: Mouse pressed left at (435, 425)
Screenshot: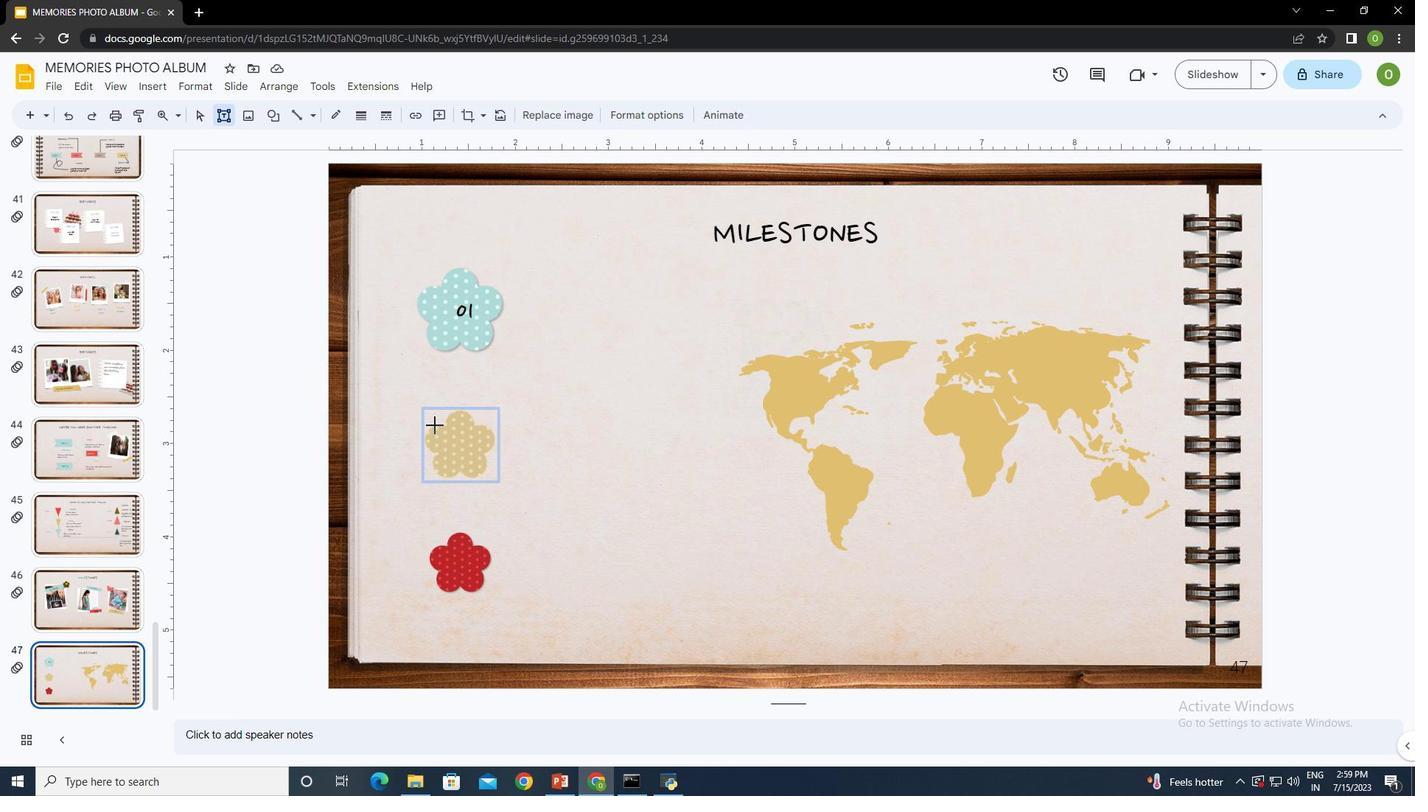 
Action: Mouse moved to (466, 477)
Screenshot: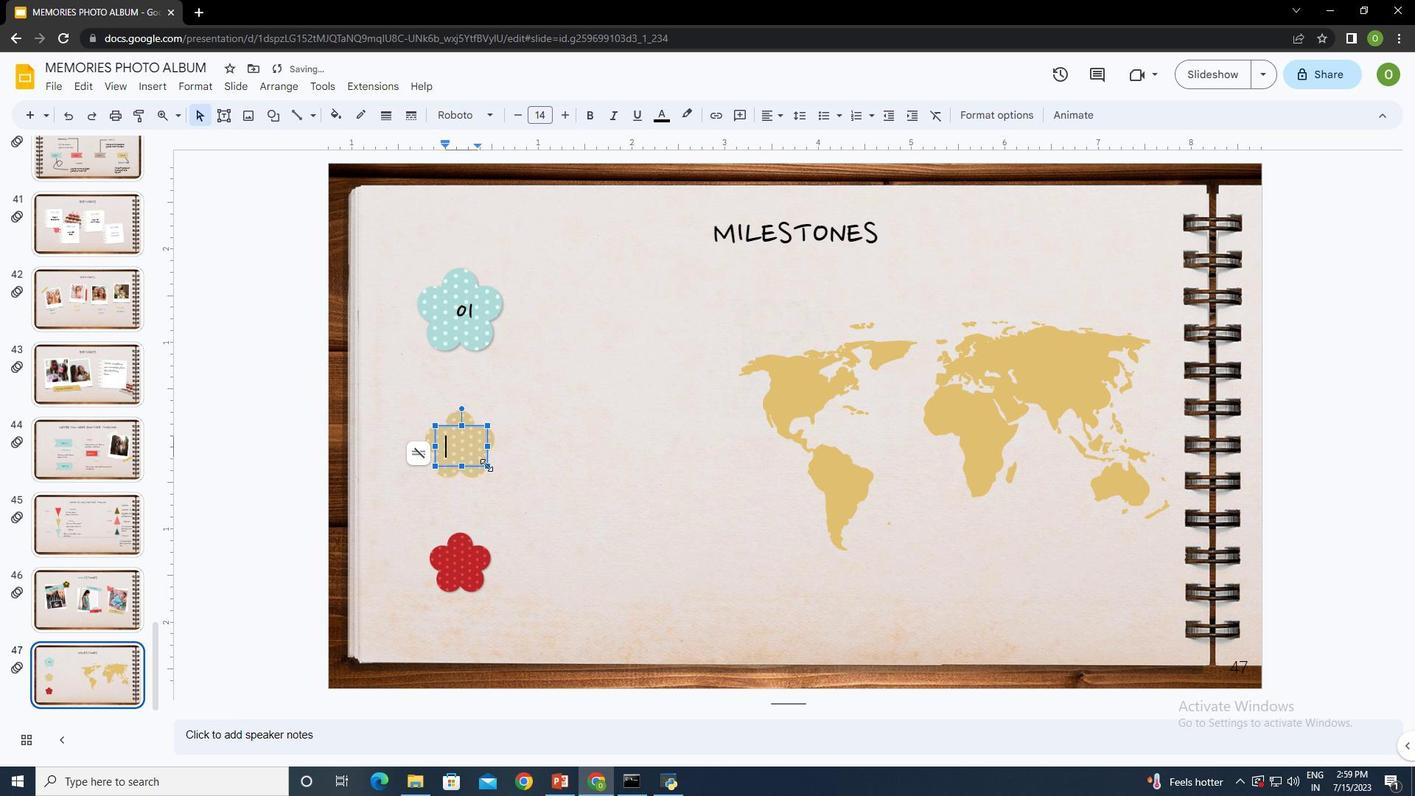 
Action: Key pressed 02ctrl+A
Screenshot: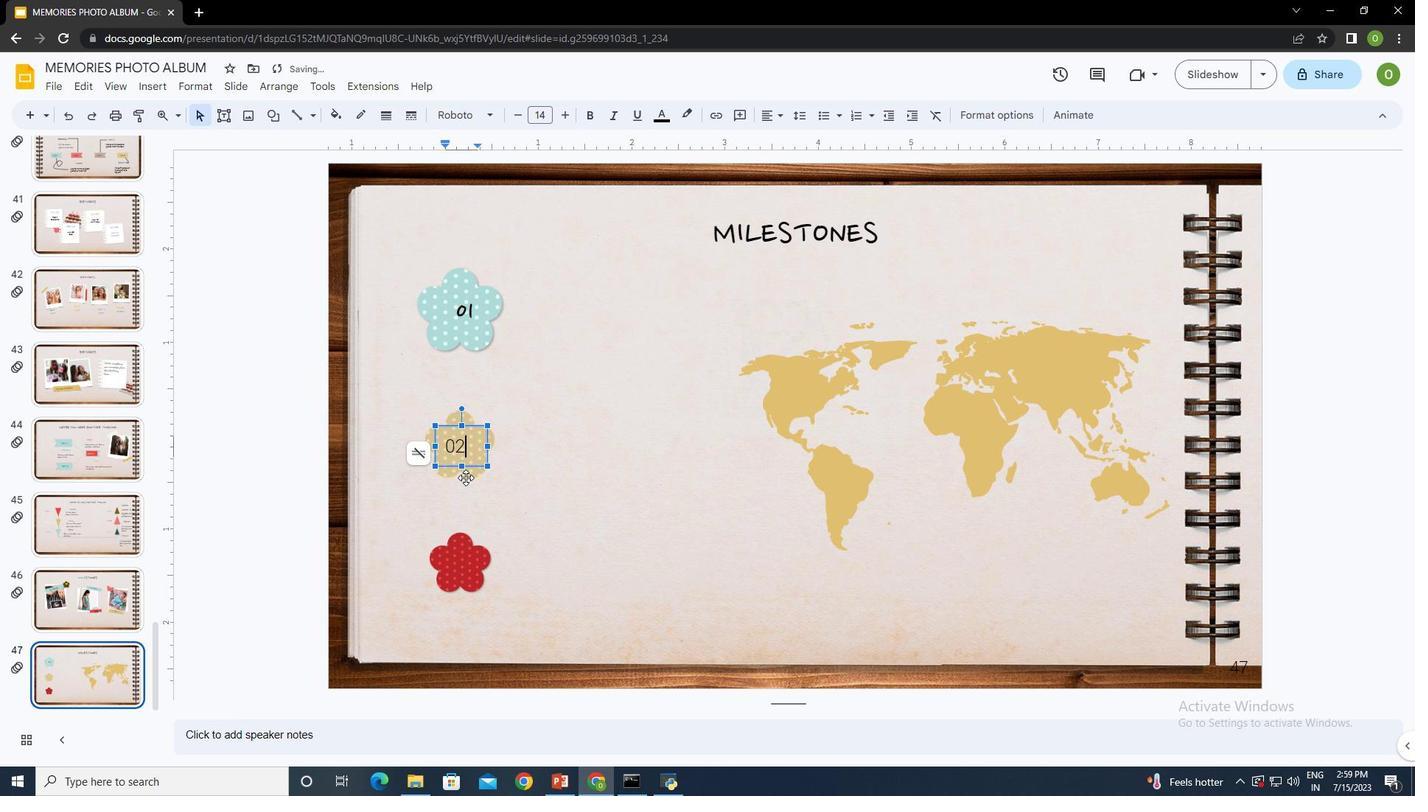 
Action: Mouse moved to (545, 113)
Screenshot: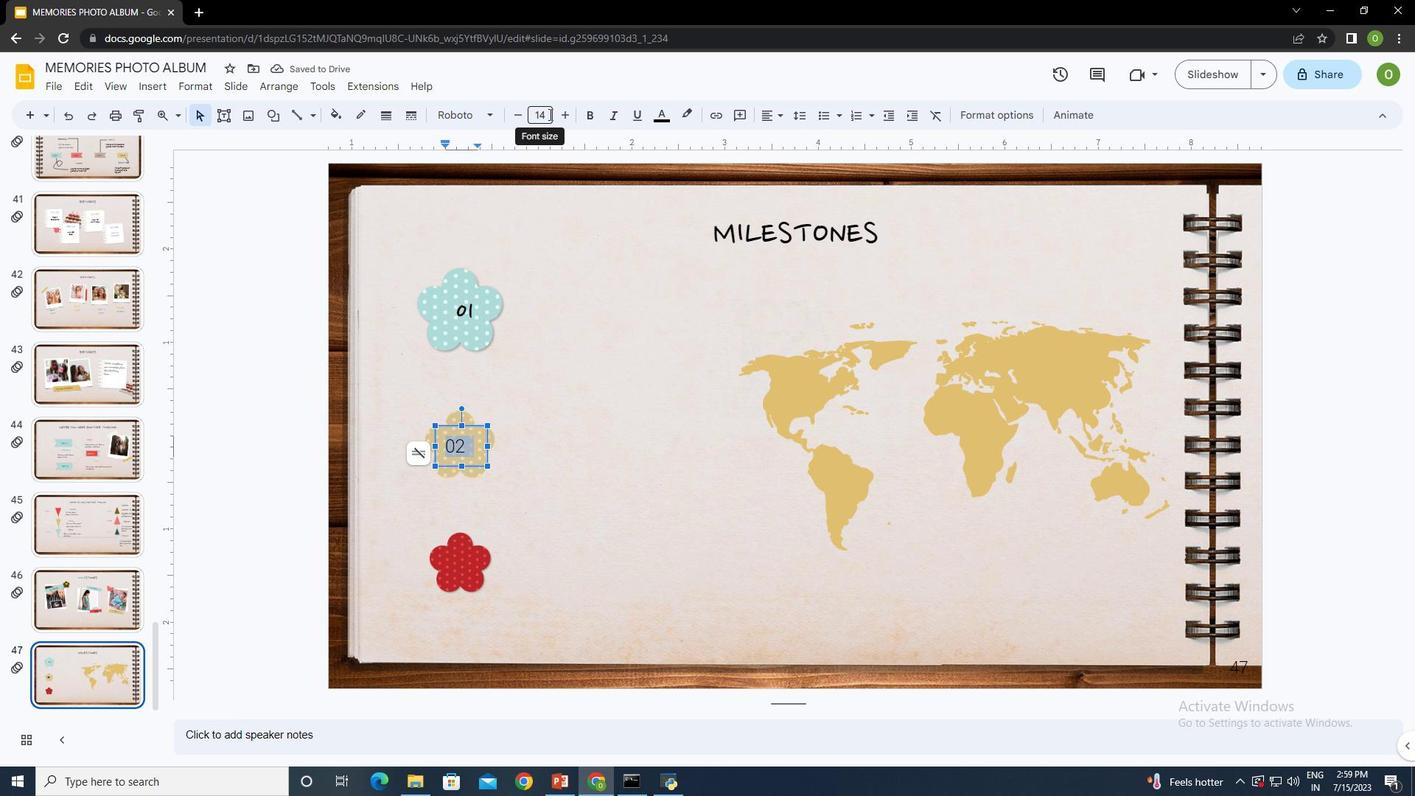 
Action: Mouse pressed left at (545, 113)
Screenshot: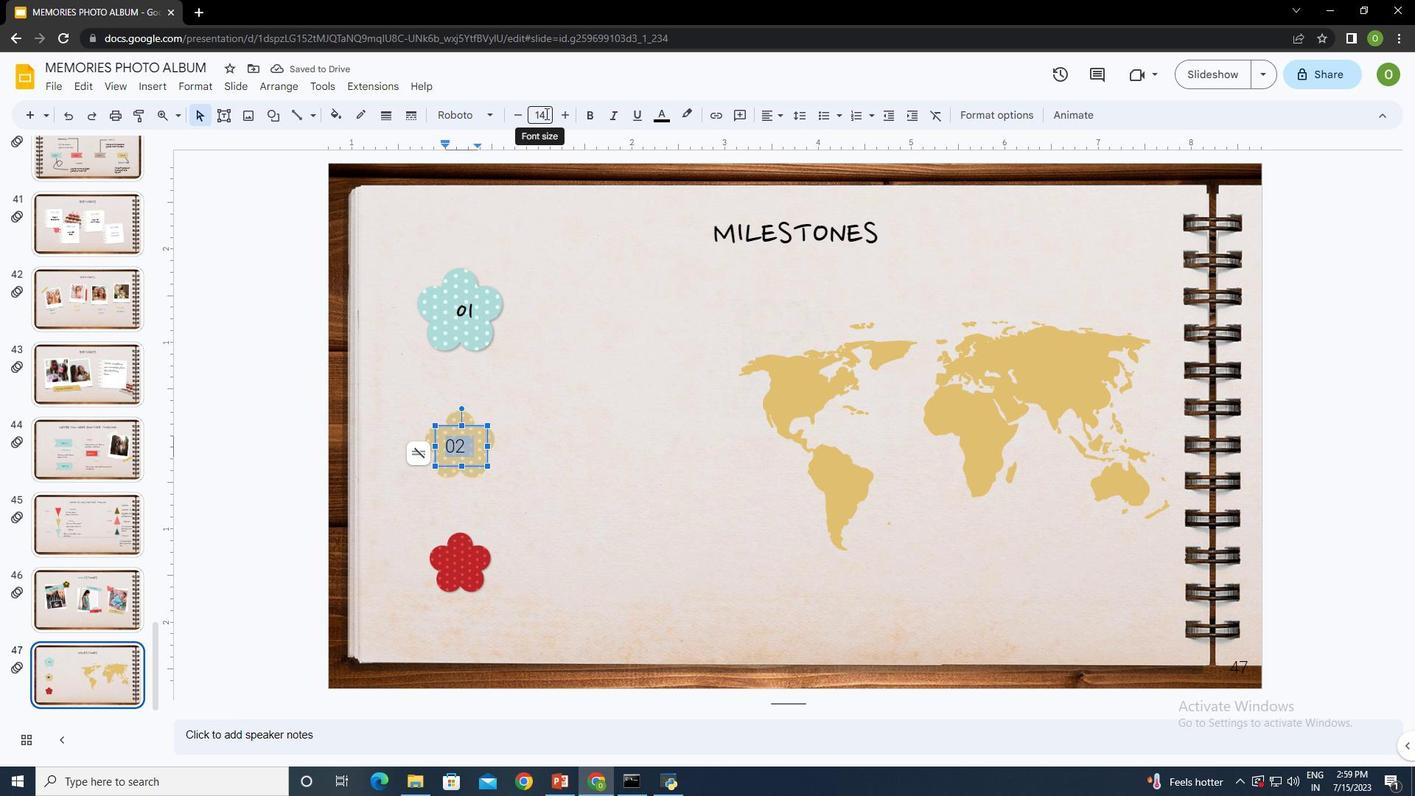 
Action: Mouse moved to (544, 115)
Screenshot: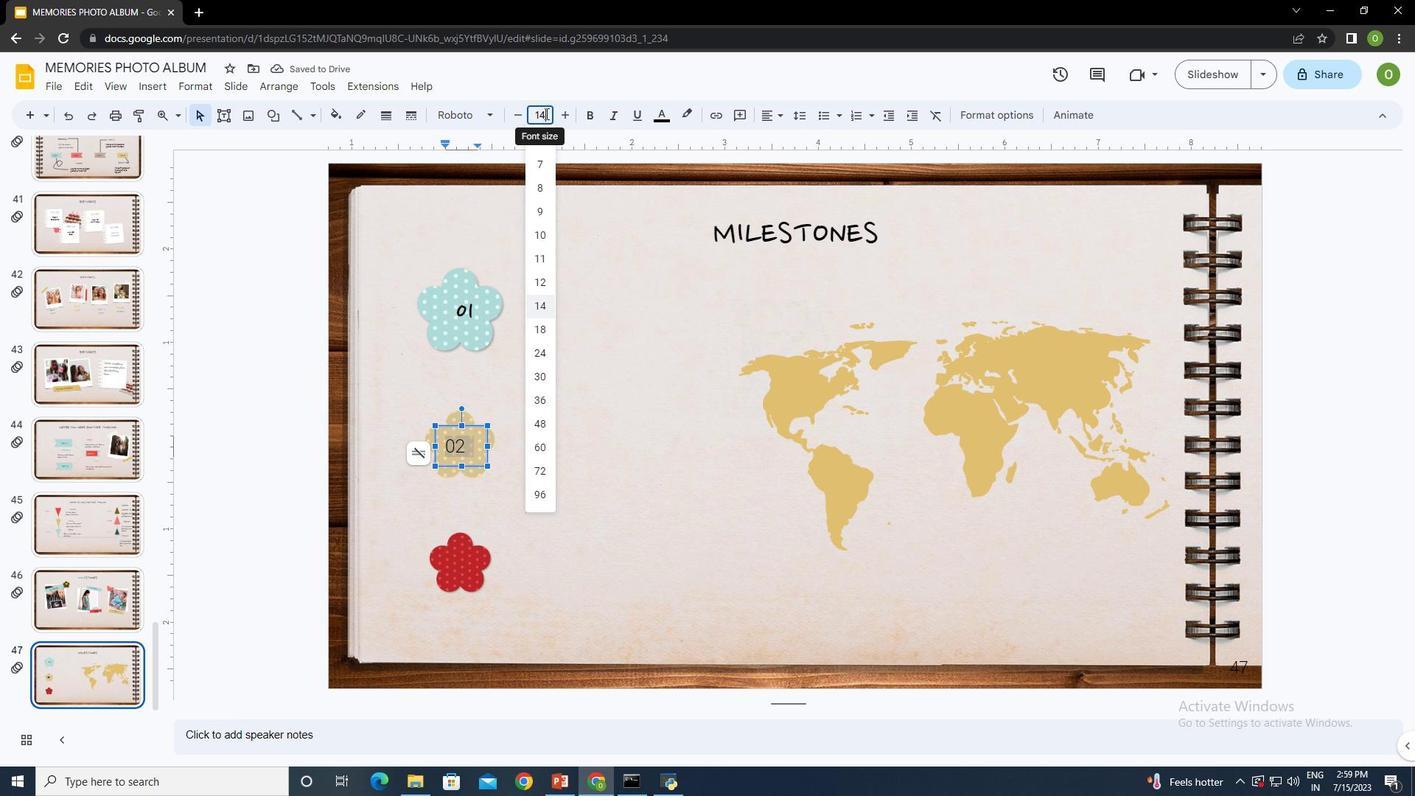 
Action: Key pressed 22<Key.enter>
Screenshot: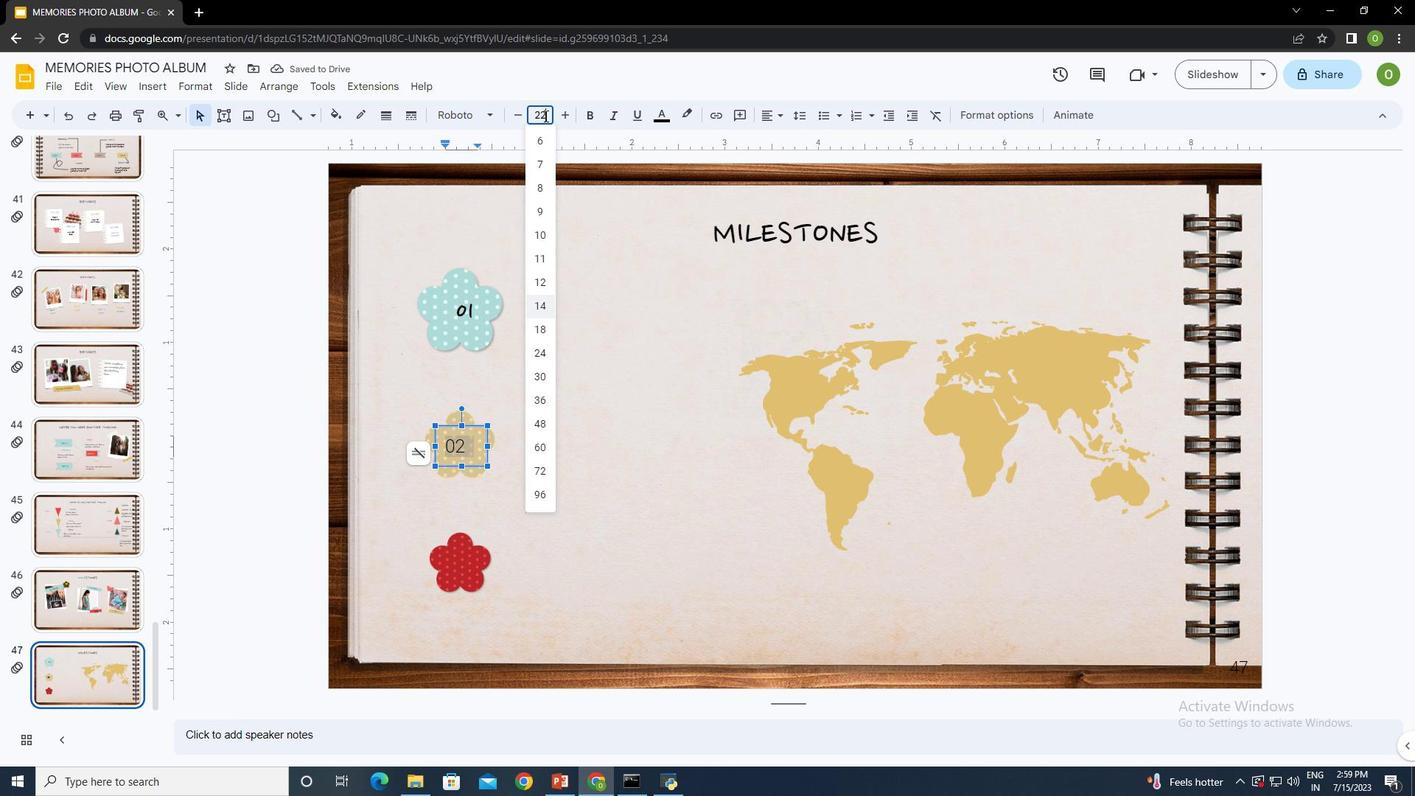 
Action: Mouse moved to (461, 111)
Screenshot: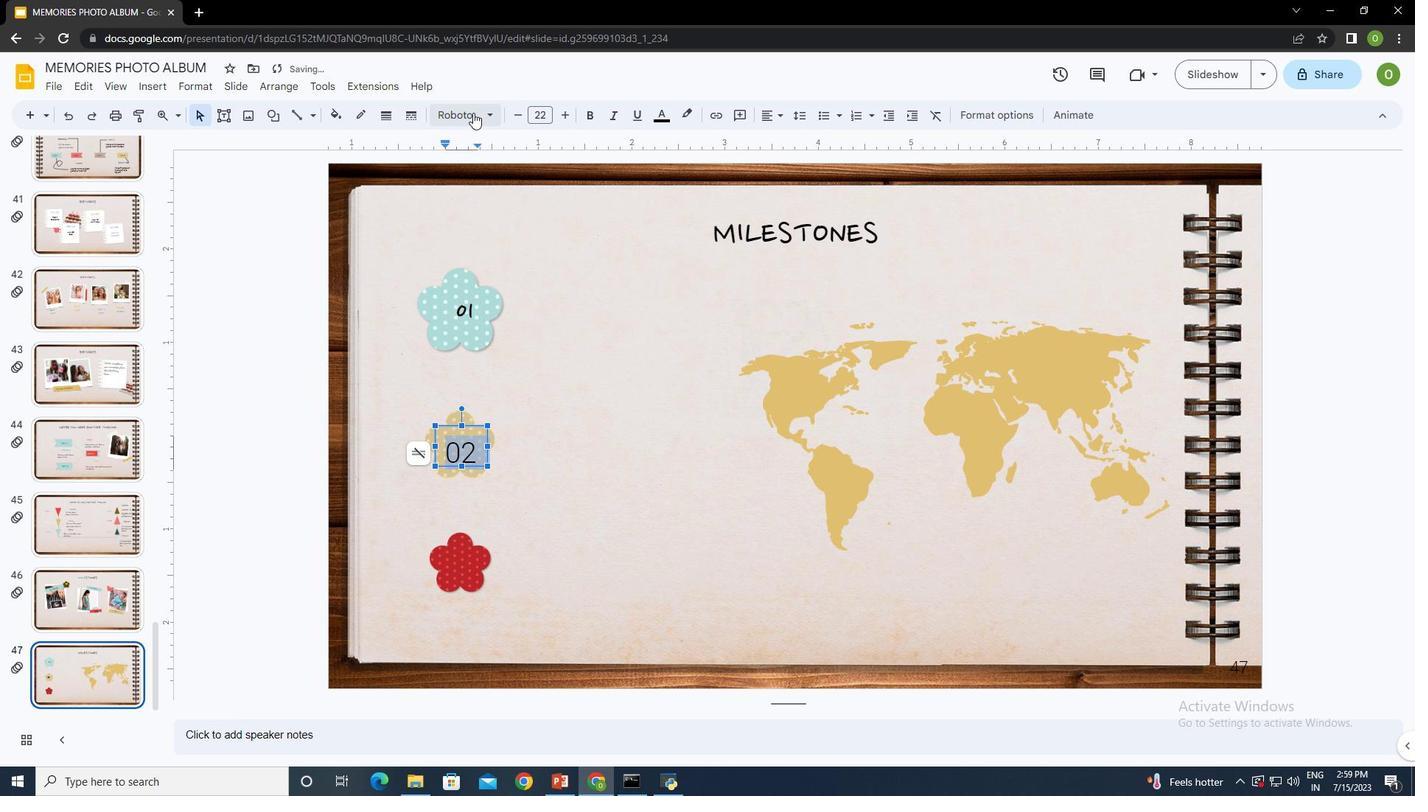 
Action: Mouse pressed left at (461, 111)
Screenshot: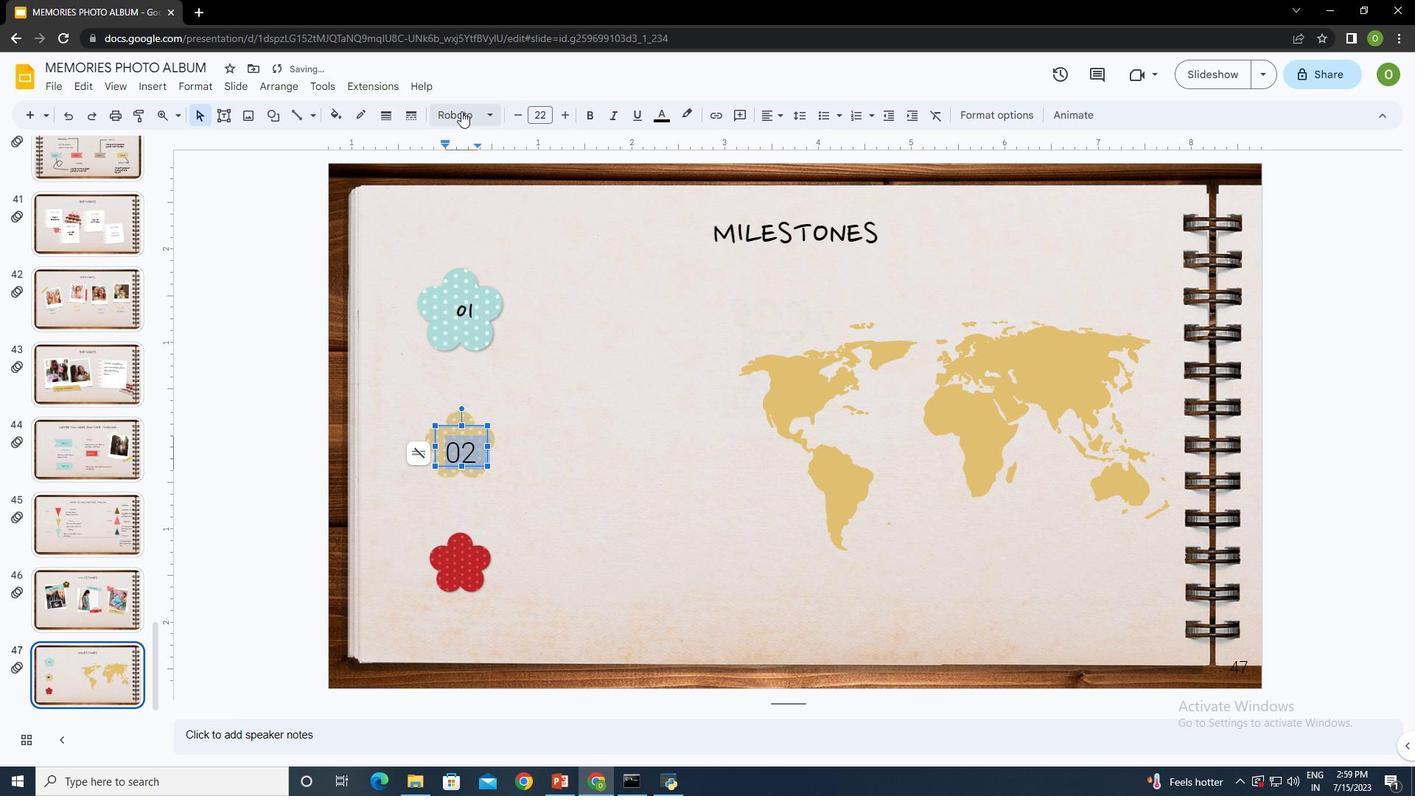 
Action: Mouse moved to (533, 201)
Screenshot: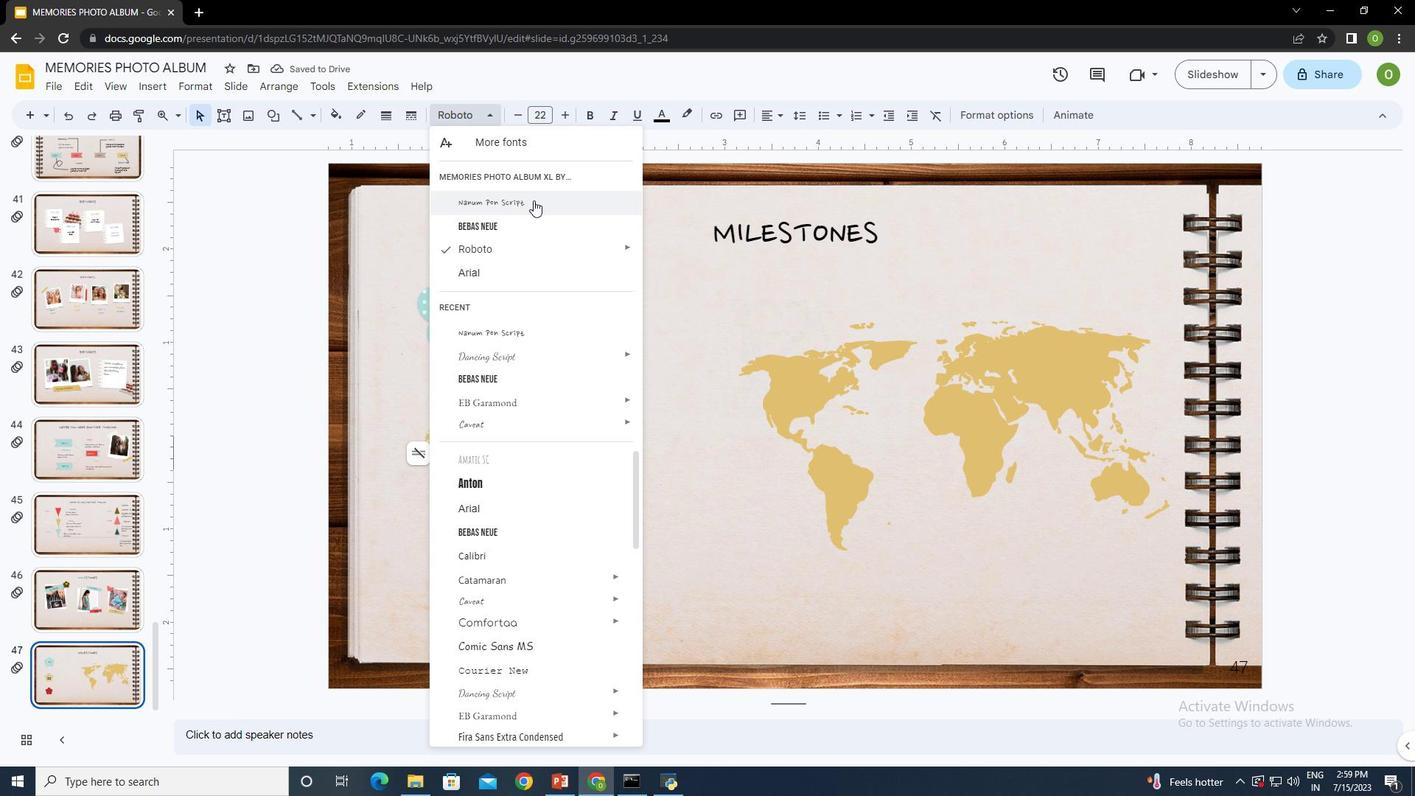 
Action: Mouse pressed left at (533, 201)
Screenshot: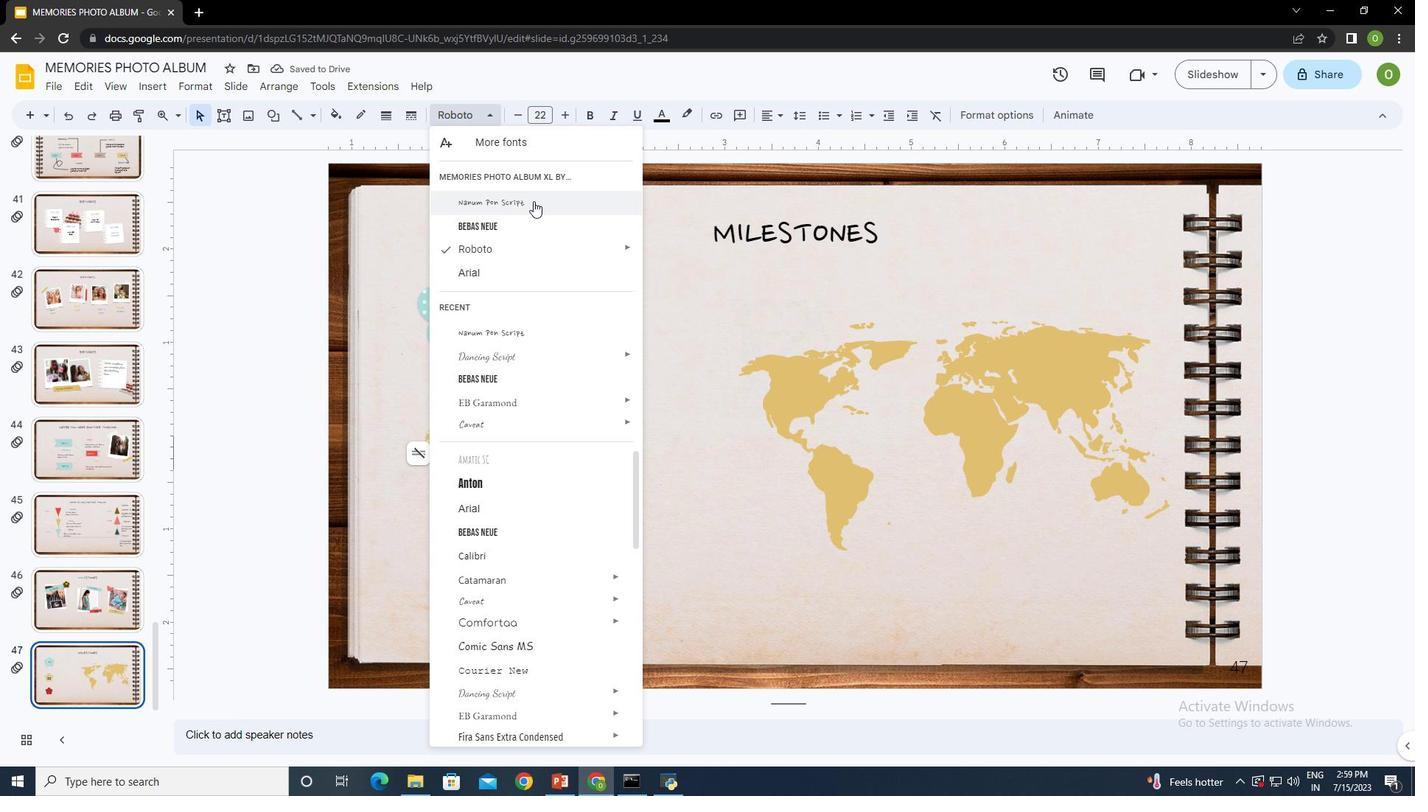 
Action: Mouse moved to (525, 463)
Screenshot: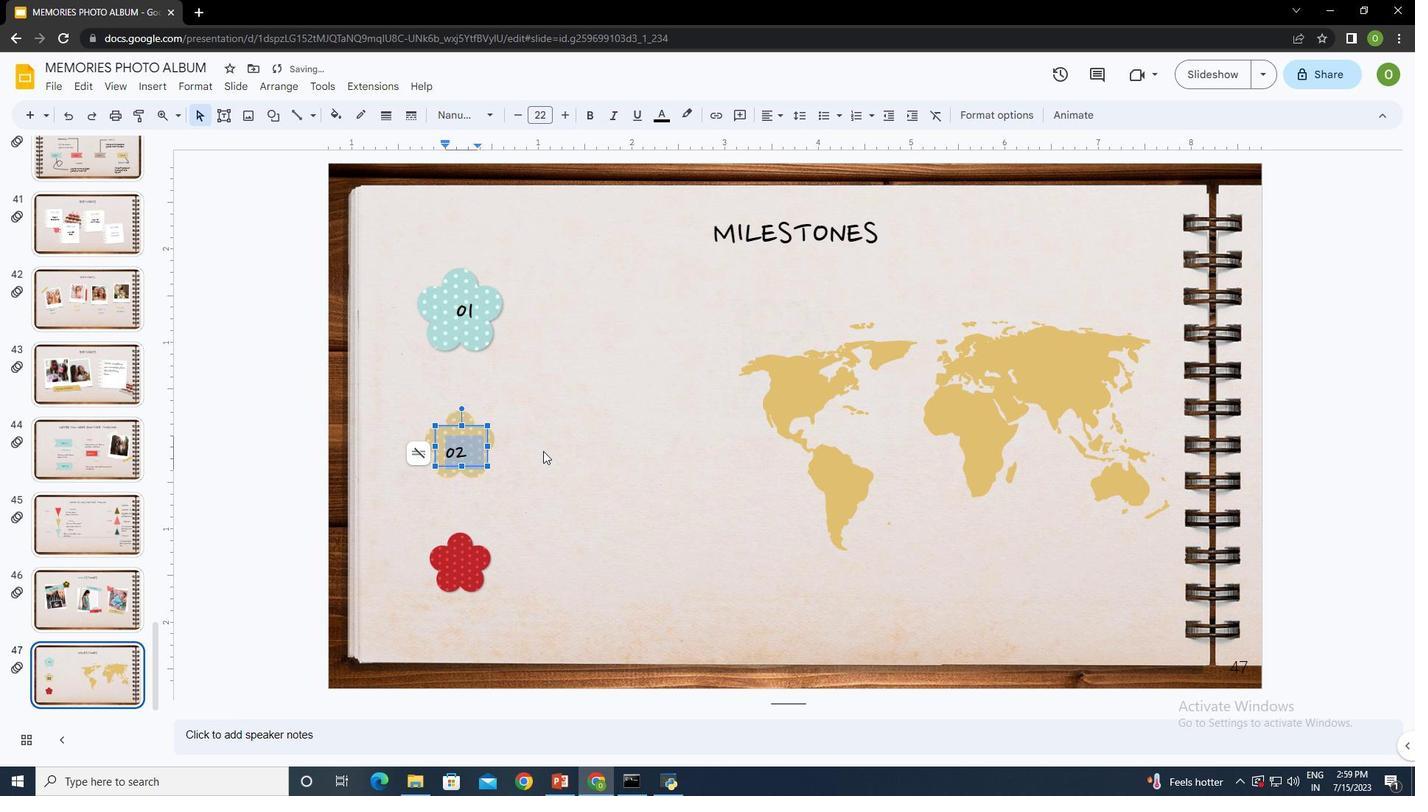 
Action: Mouse pressed left at (525, 463)
Screenshot: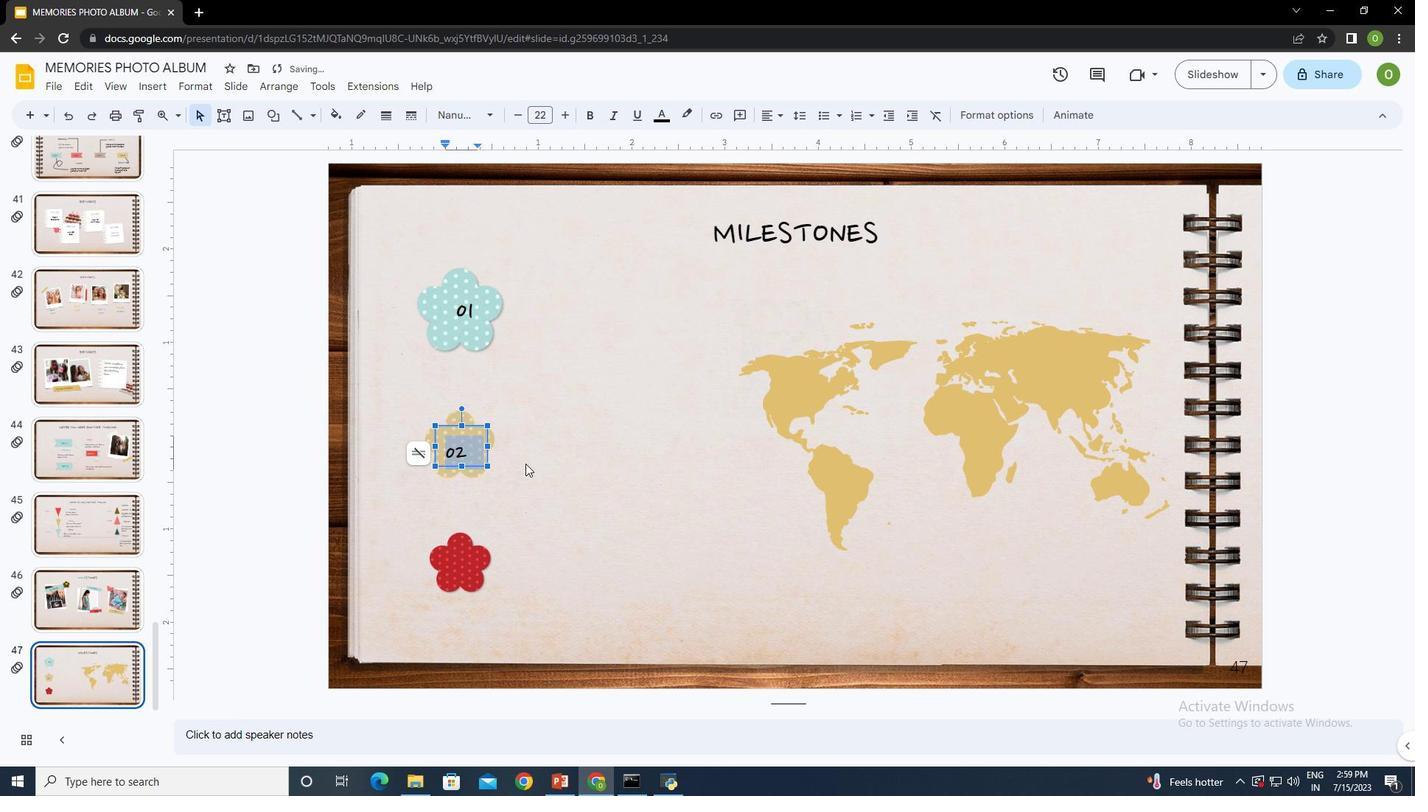 
Action: Mouse moved to (224, 118)
Screenshot: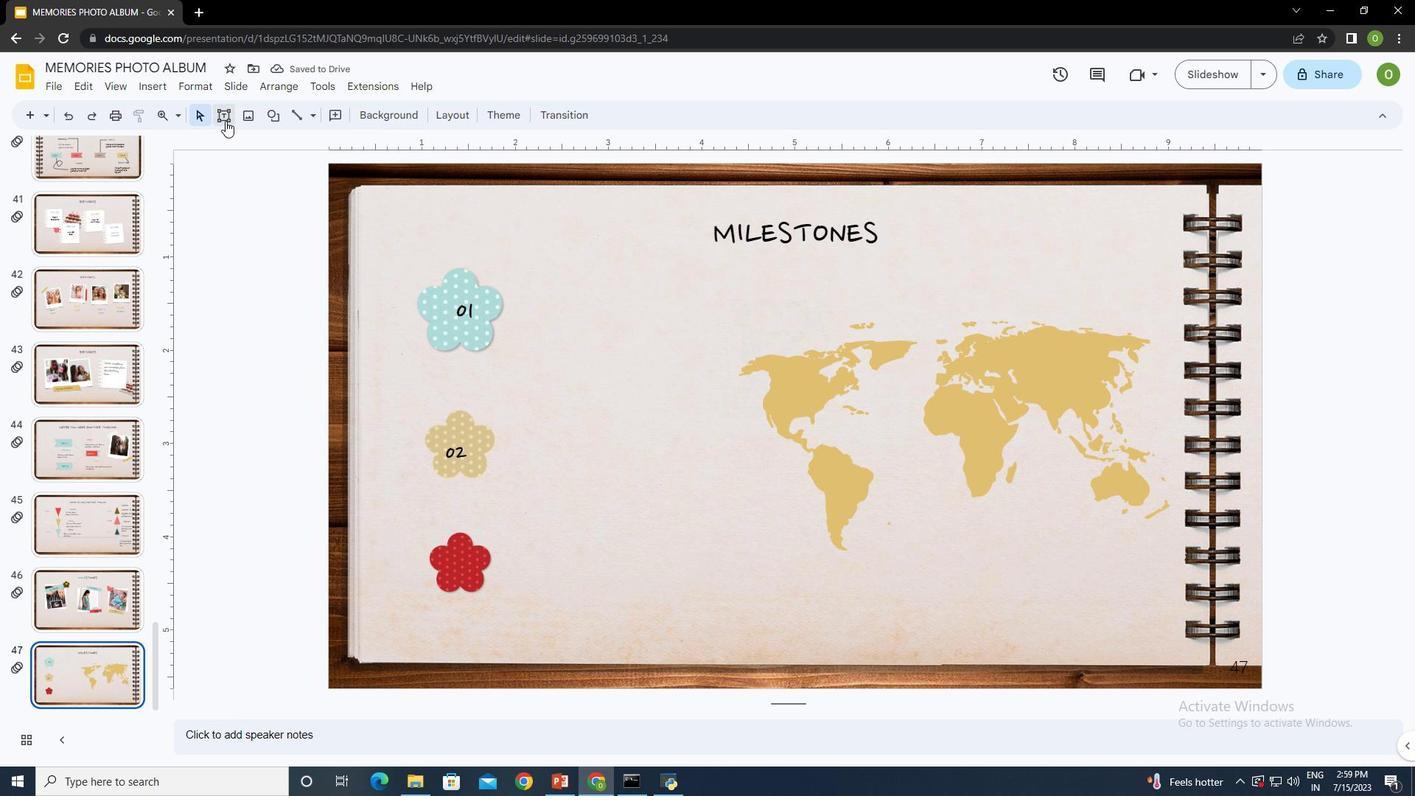 
Action: Mouse pressed left at (224, 118)
Screenshot: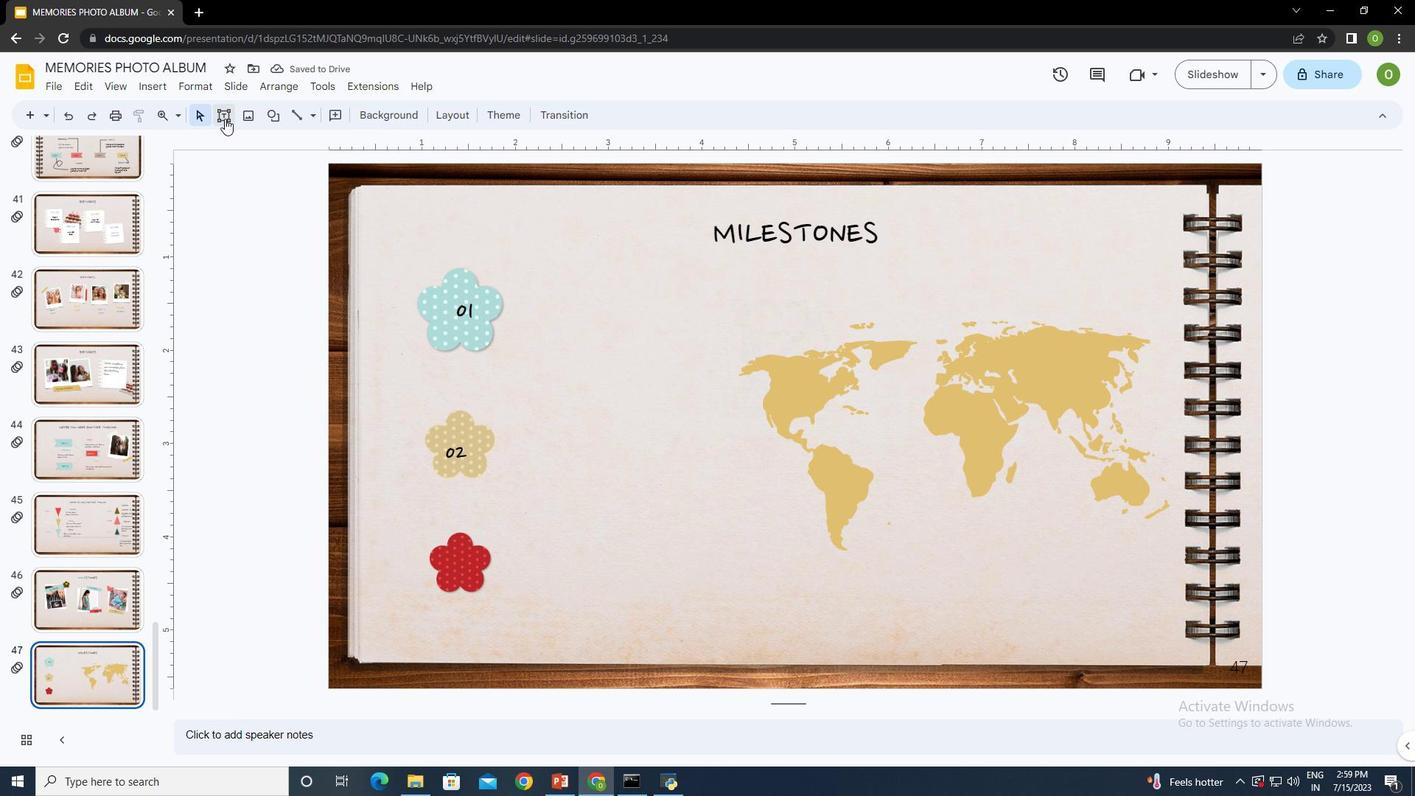 
Action: Mouse moved to (445, 547)
Screenshot: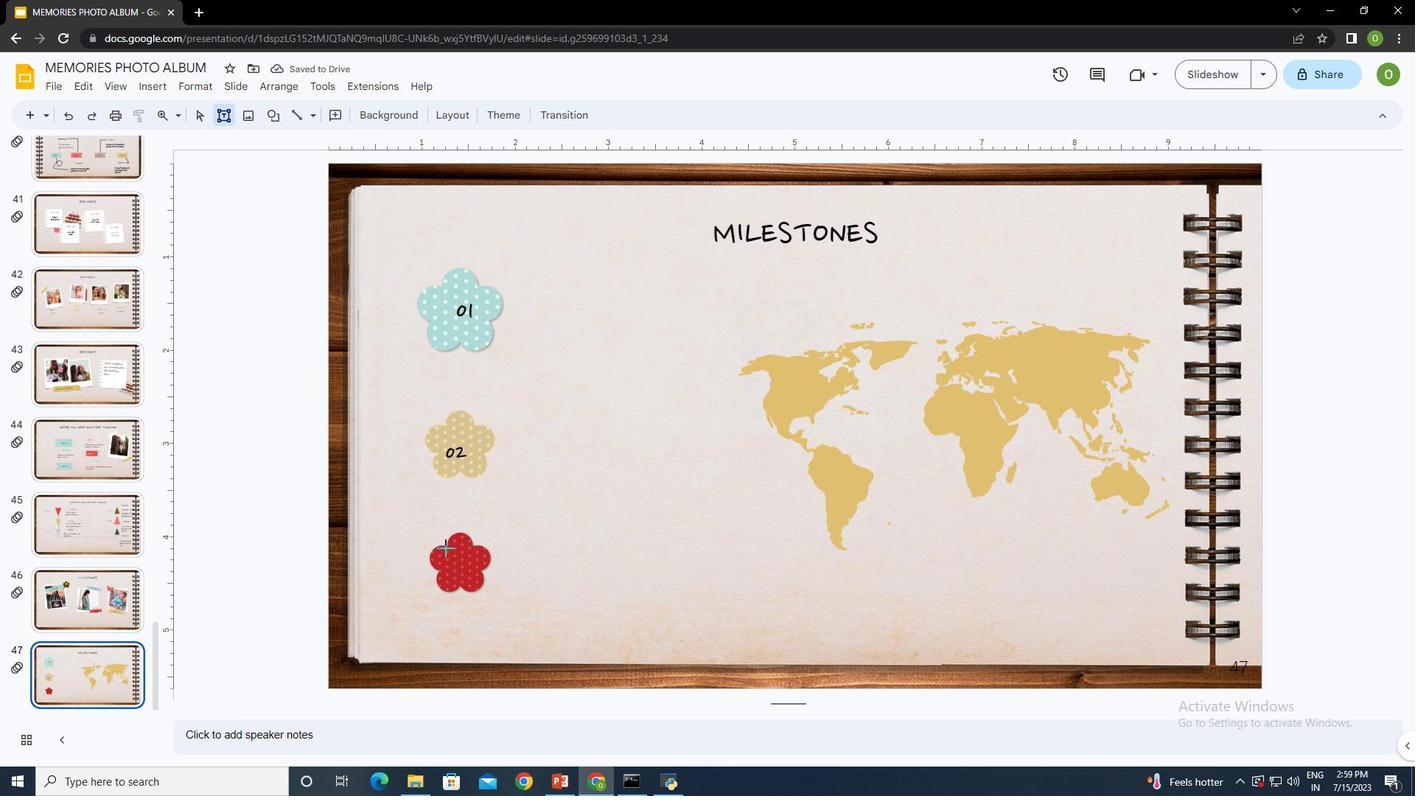 
Action: Mouse pressed left at (445, 547)
Screenshot: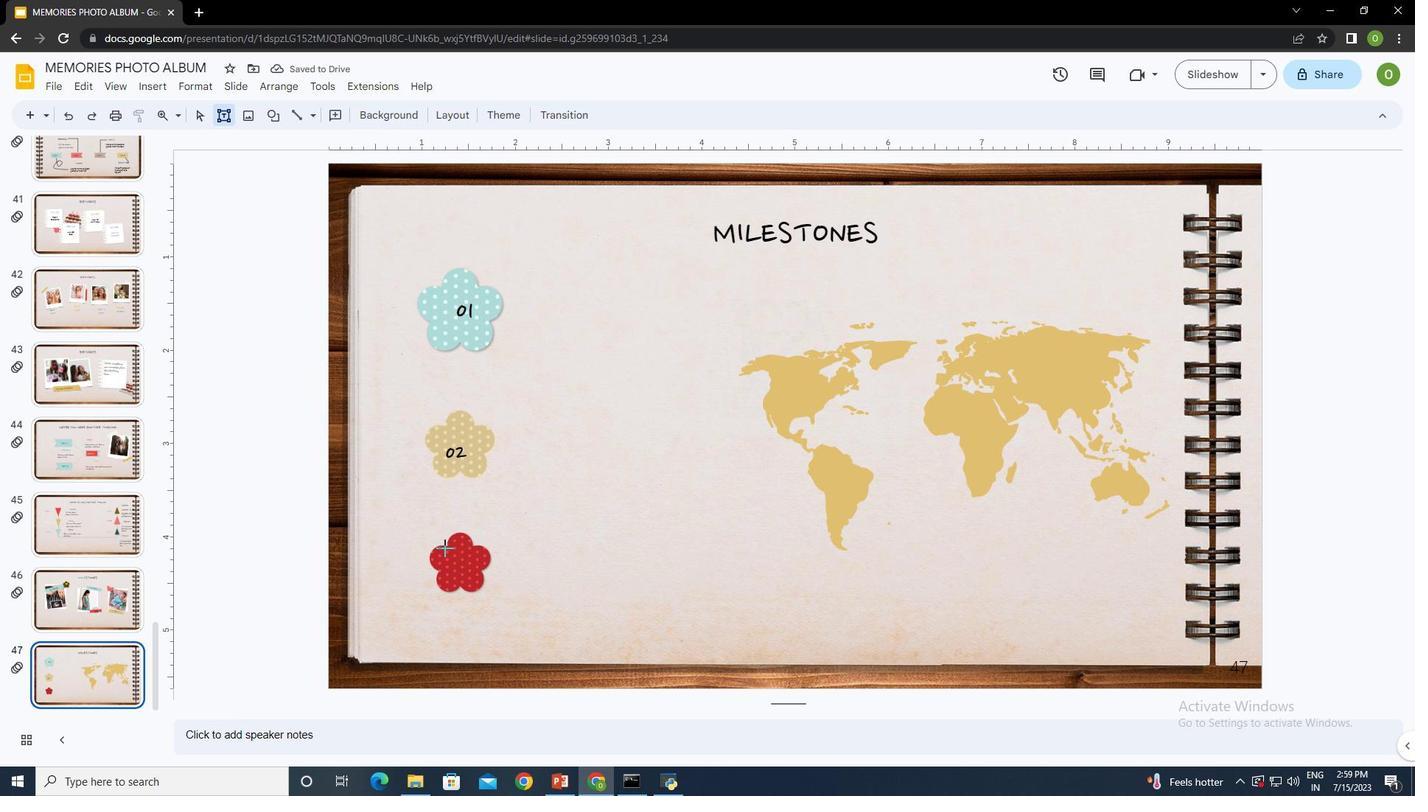 
Action: Mouse moved to (485, 584)
Screenshot: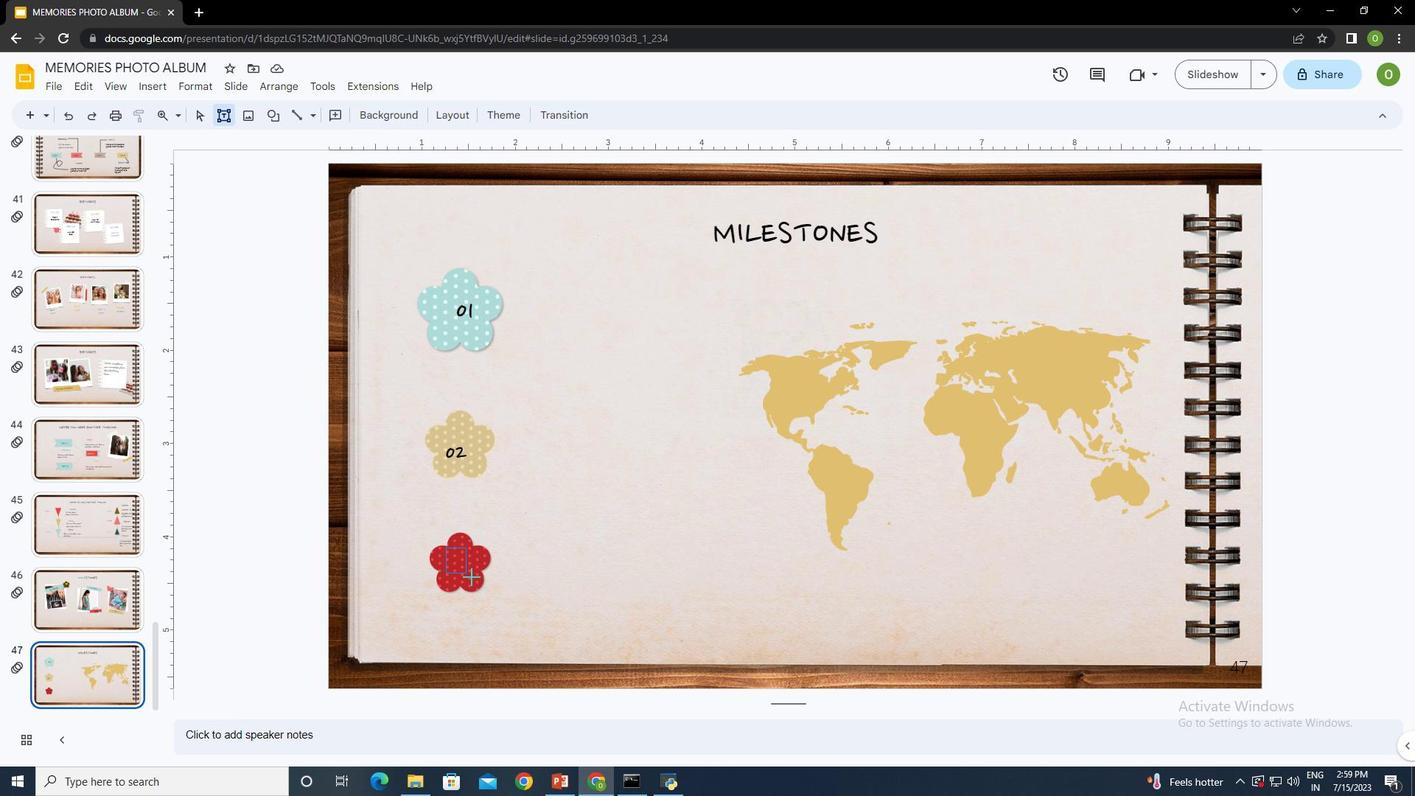 
Action: Key pressed 03ctrl+A
Screenshot: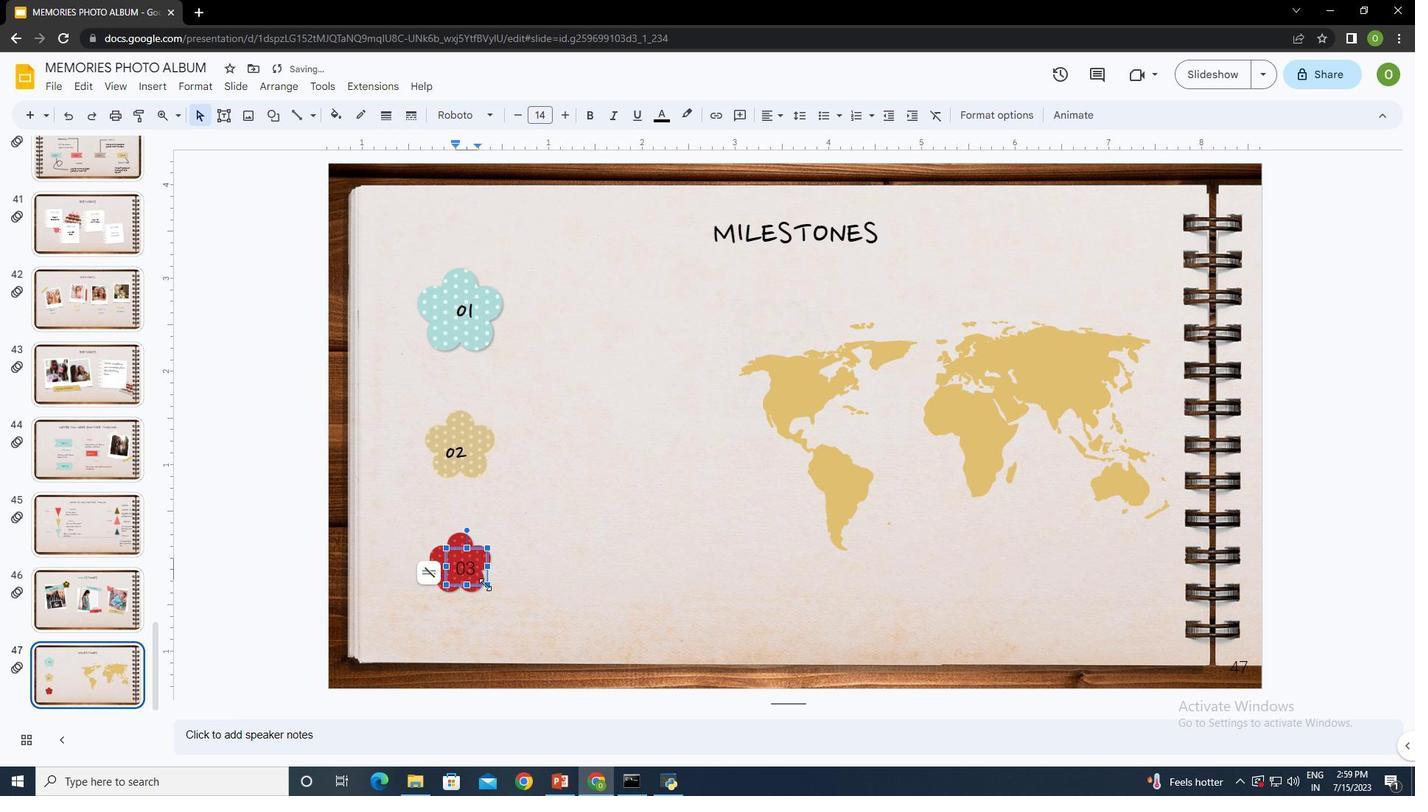 
Action: Mouse moved to (769, 111)
Screenshot: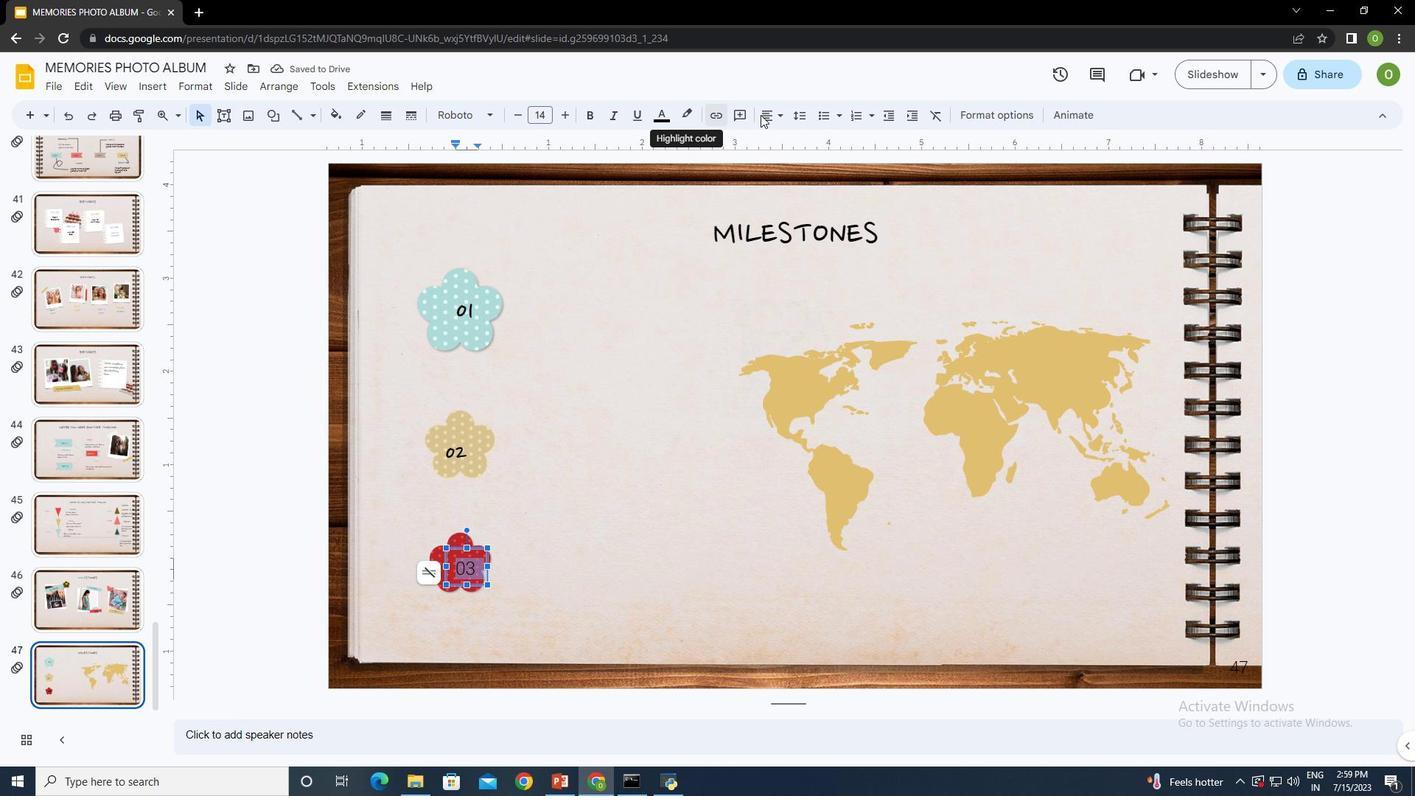 
Action: Mouse pressed left at (769, 111)
Screenshot: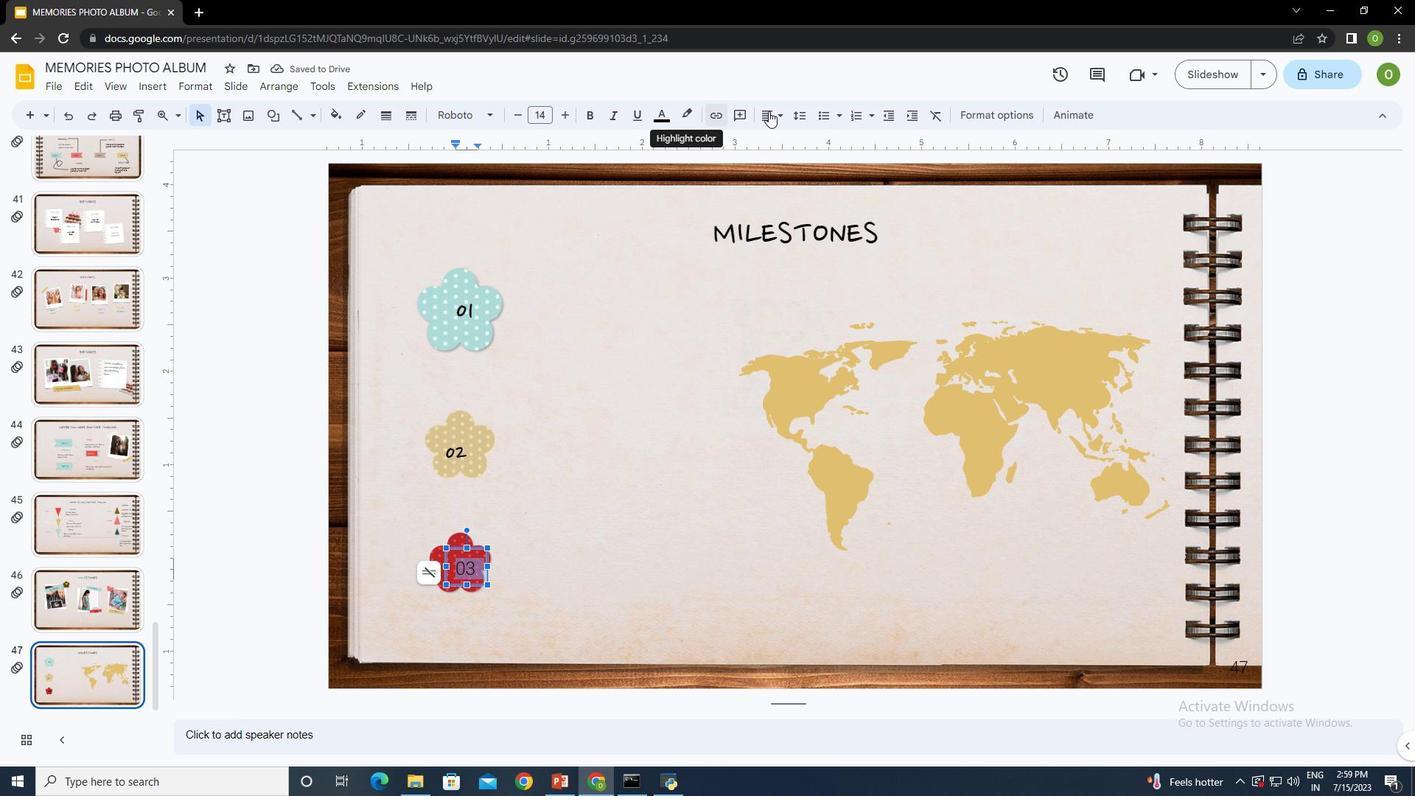 
Action: Mouse moved to (791, 138)
Screenshot: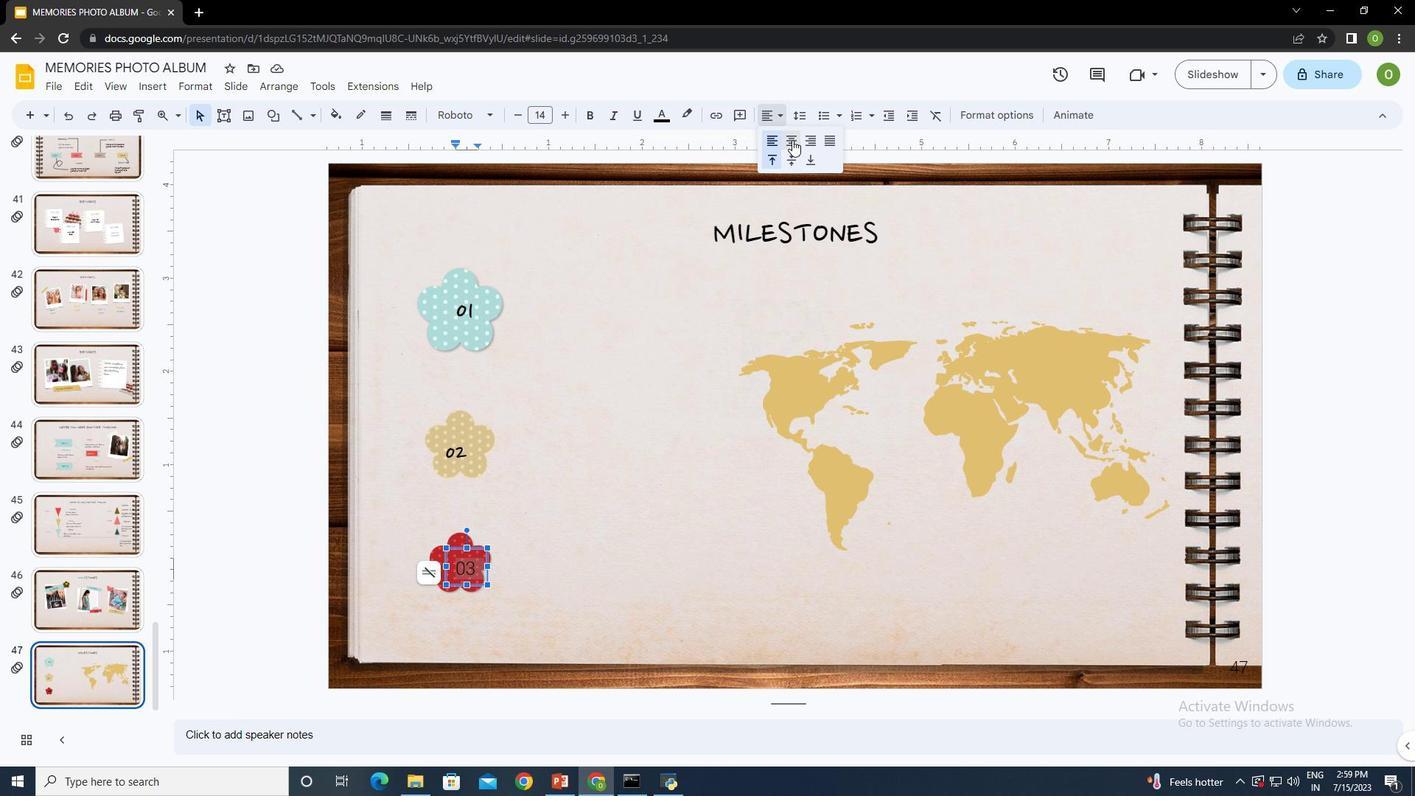 
Action: Mouse pressed left at (791, 138)
Screenshot: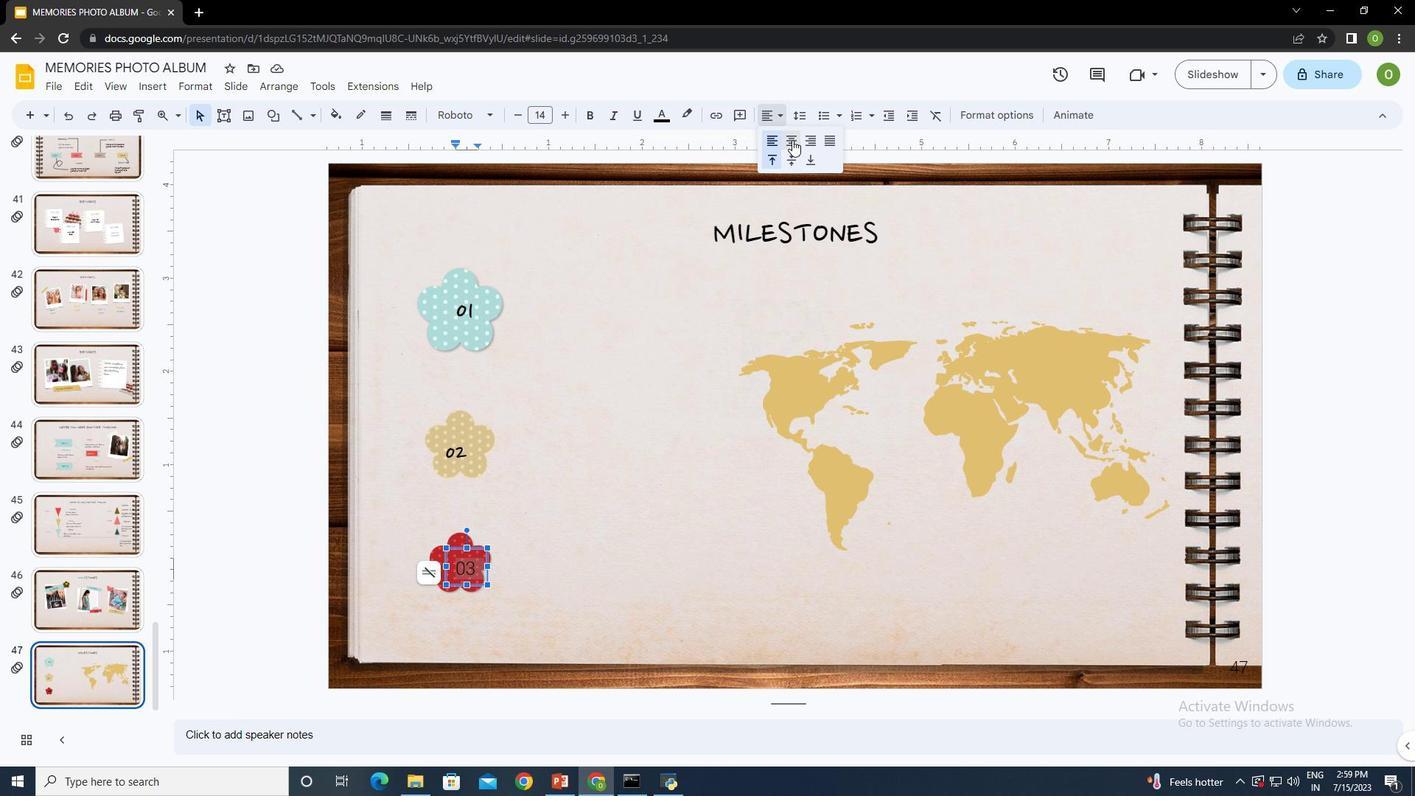 
Action: Mouse moved to (767, 114)
Screenshot: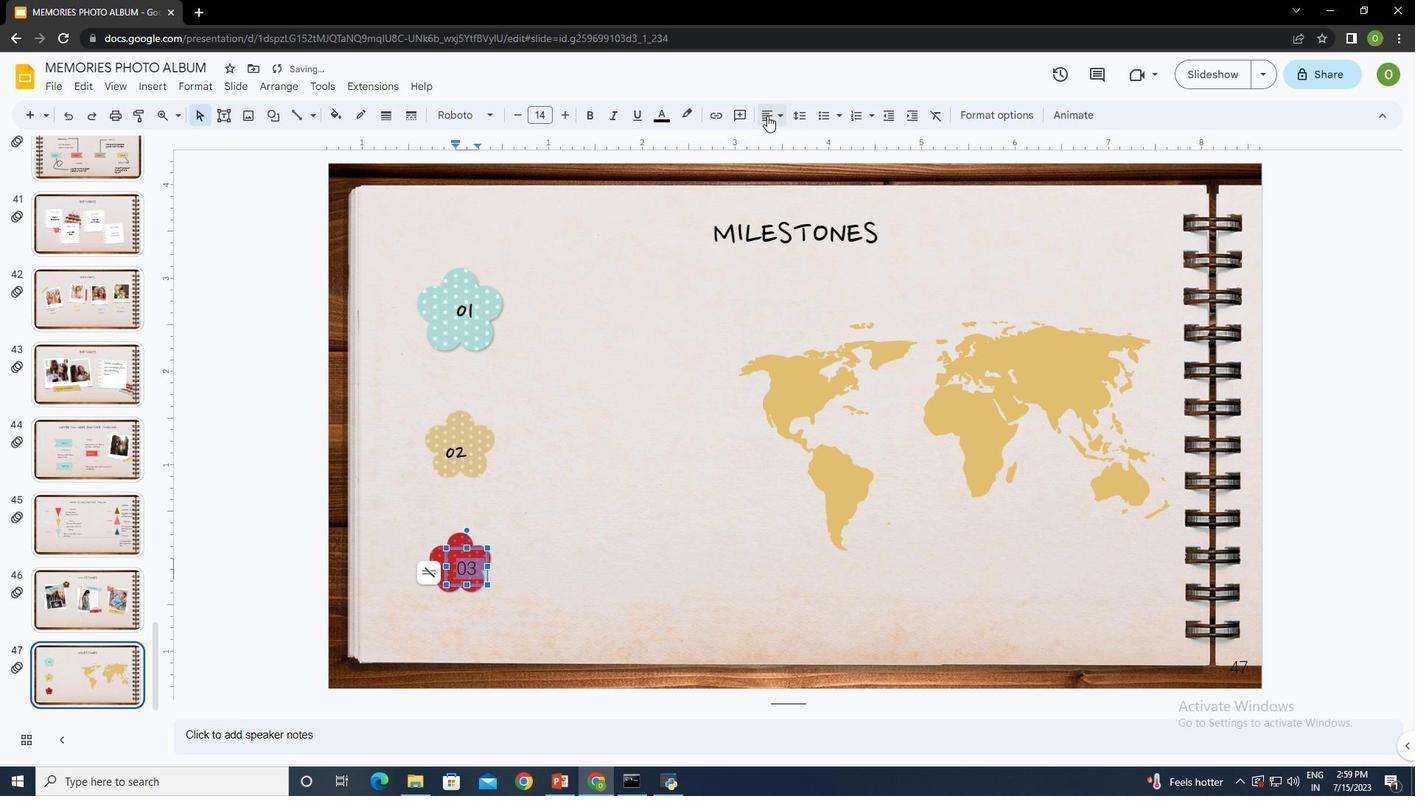 
Action: Mouse pressed left at (767, 114)
Screenshot: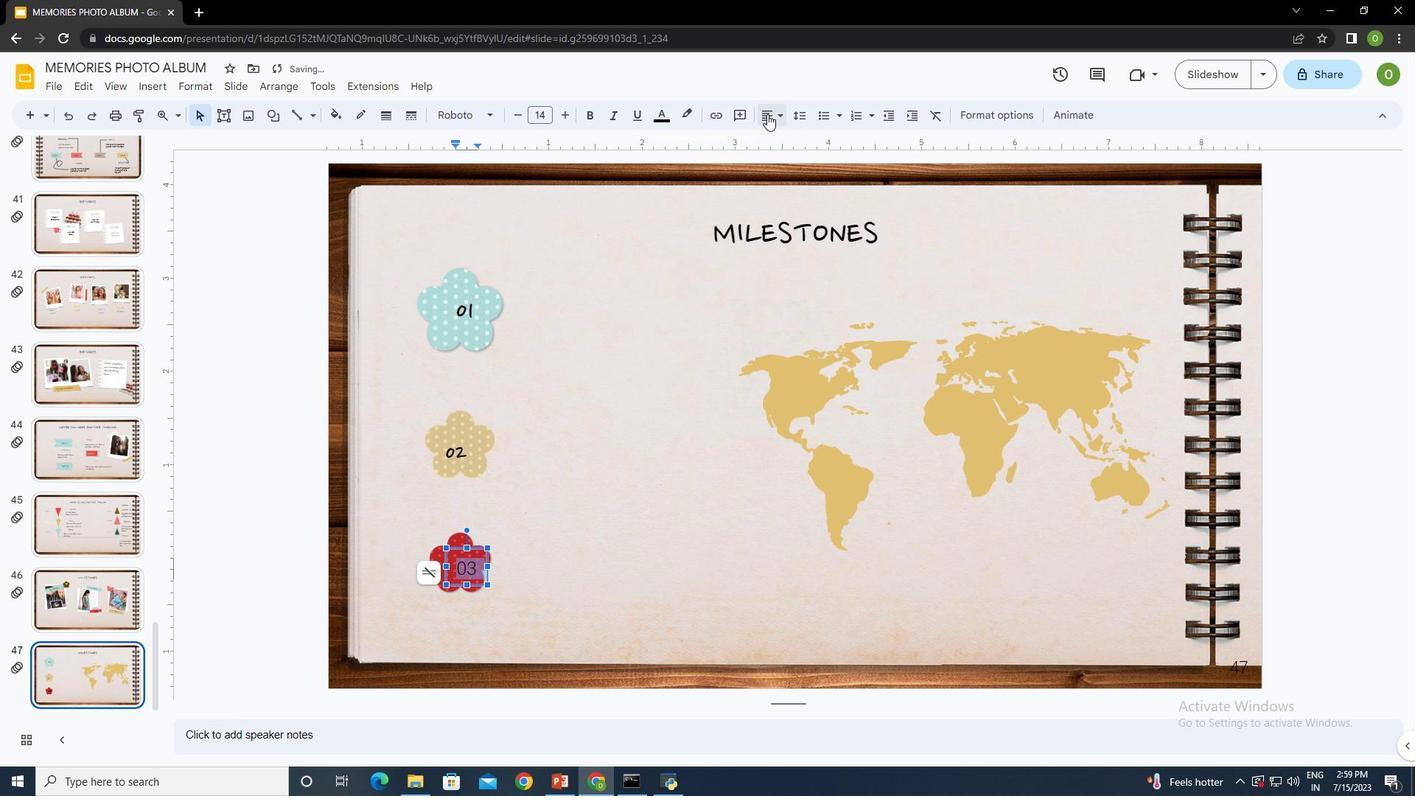 
Action: Mouse moved to (788, 160)
Screenshot: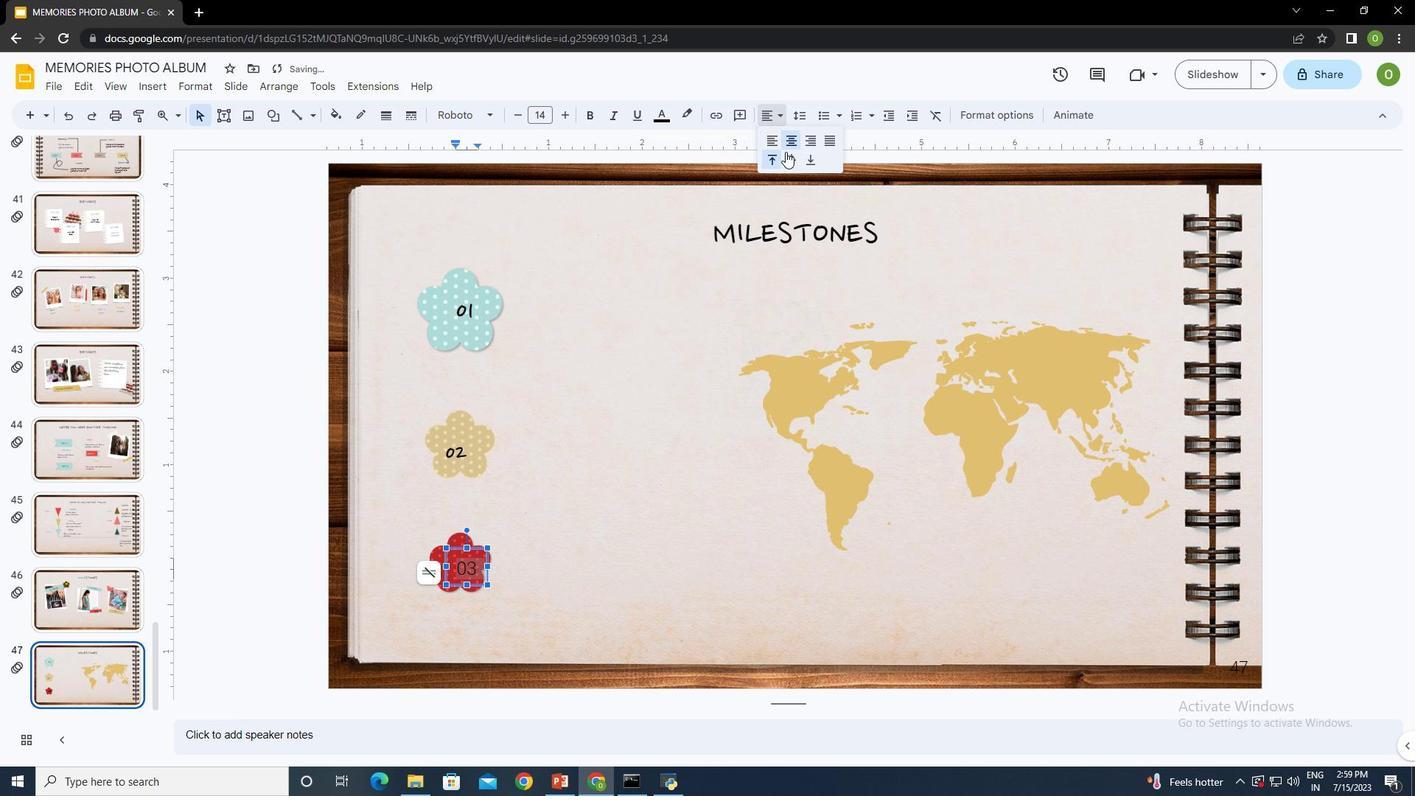 
Action: Mouse pressed left at (788, 160)
Screenshot: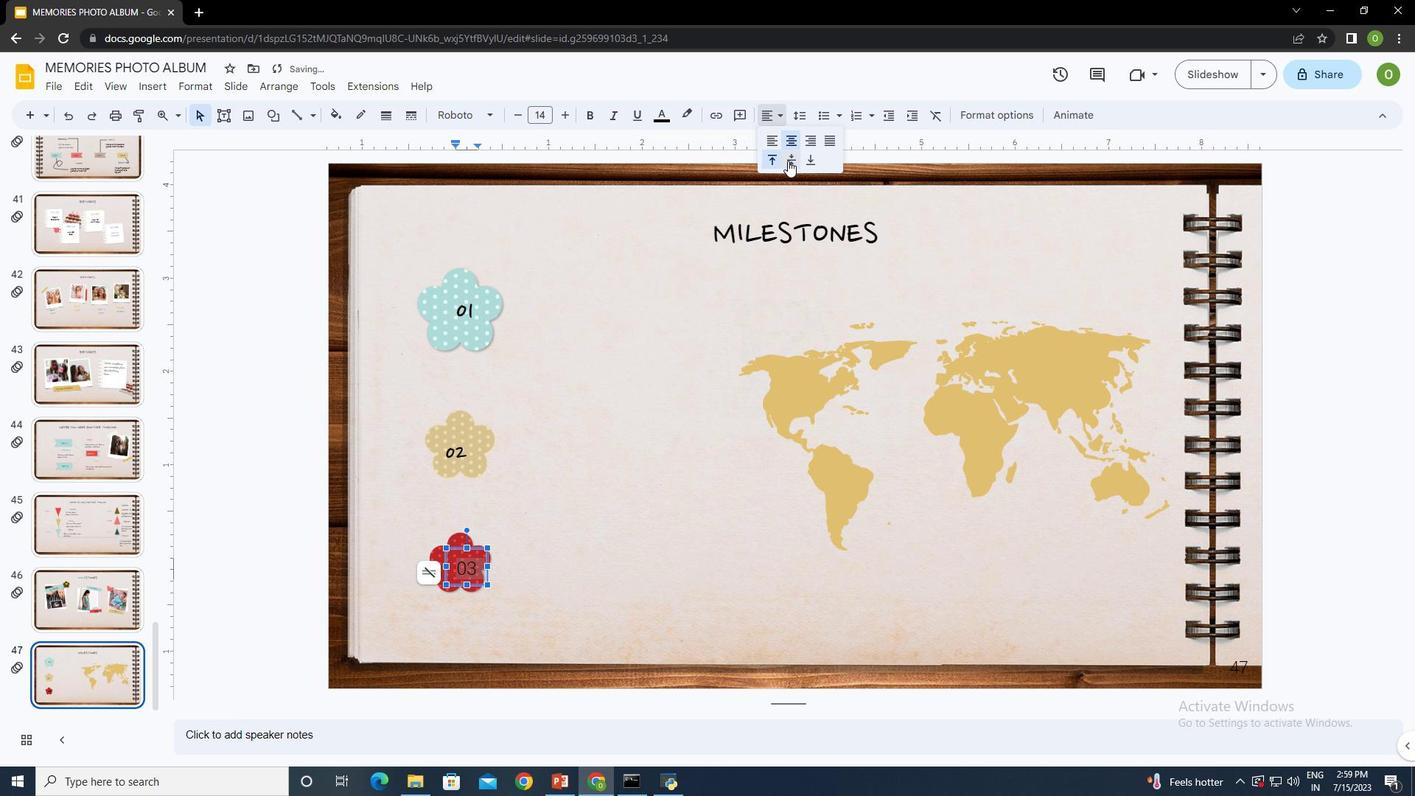 
Action: Mouse moved to (474, 107)
Screenshot: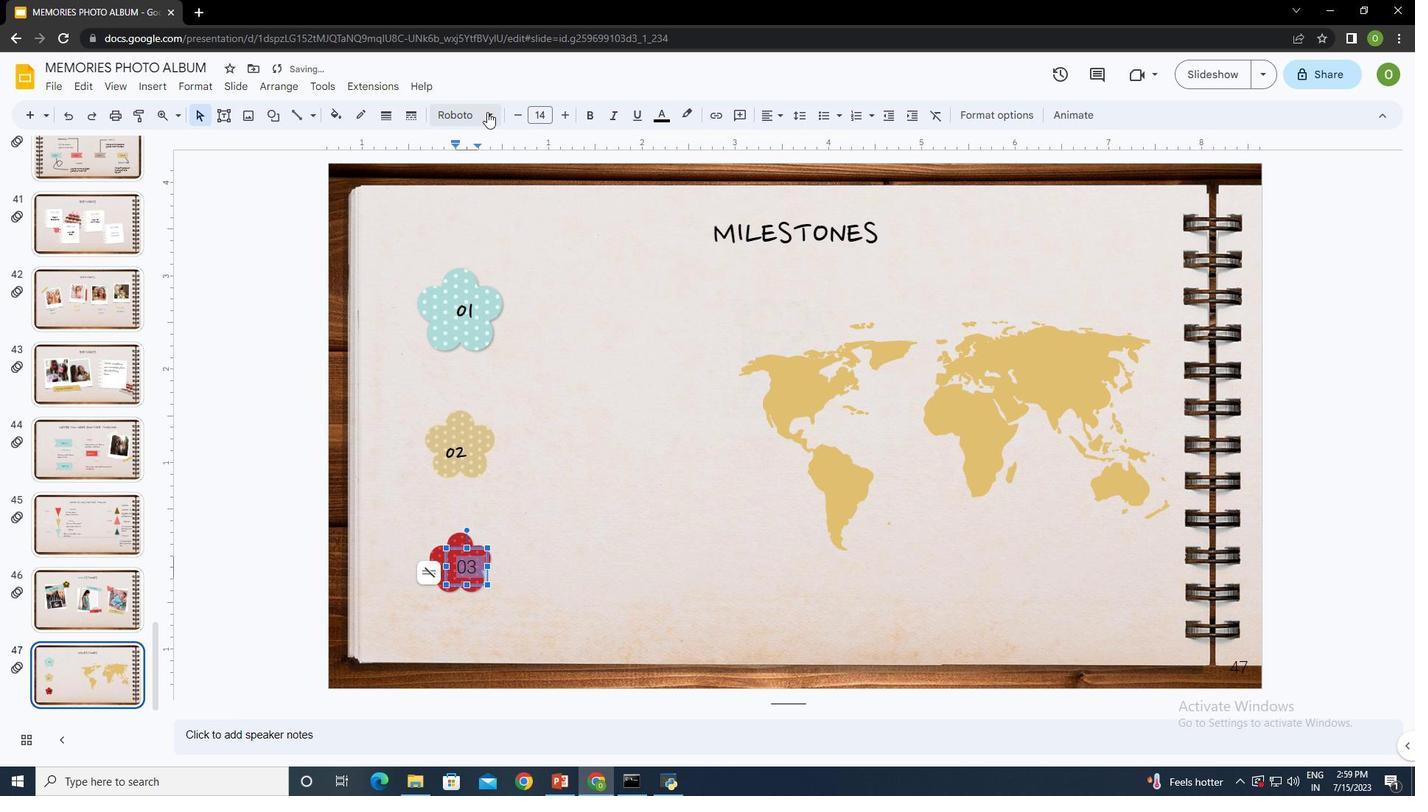 
Action: Mouse pressed left at (474, 107)
Screenshot: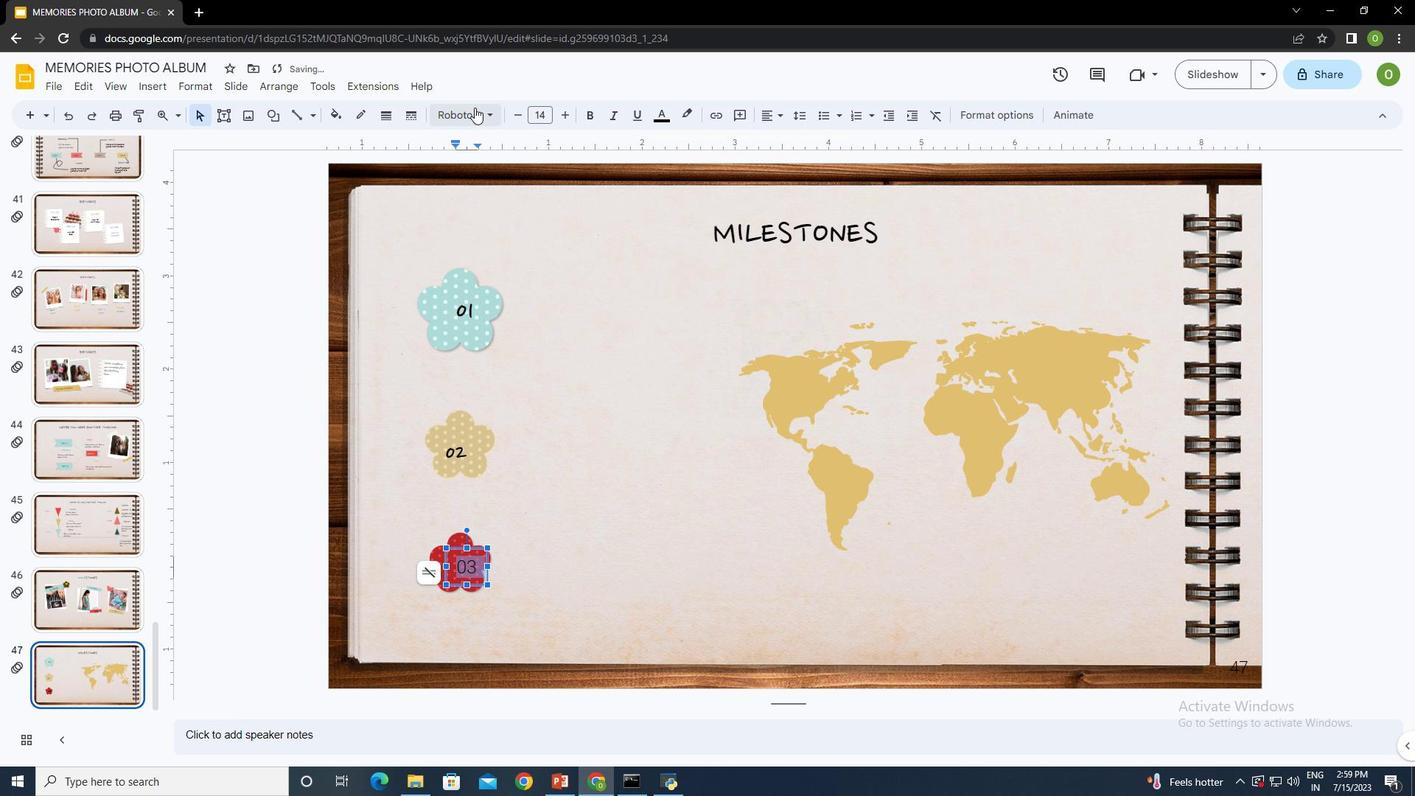 
Action: Mouse moved to (516, 201)
Screenshot: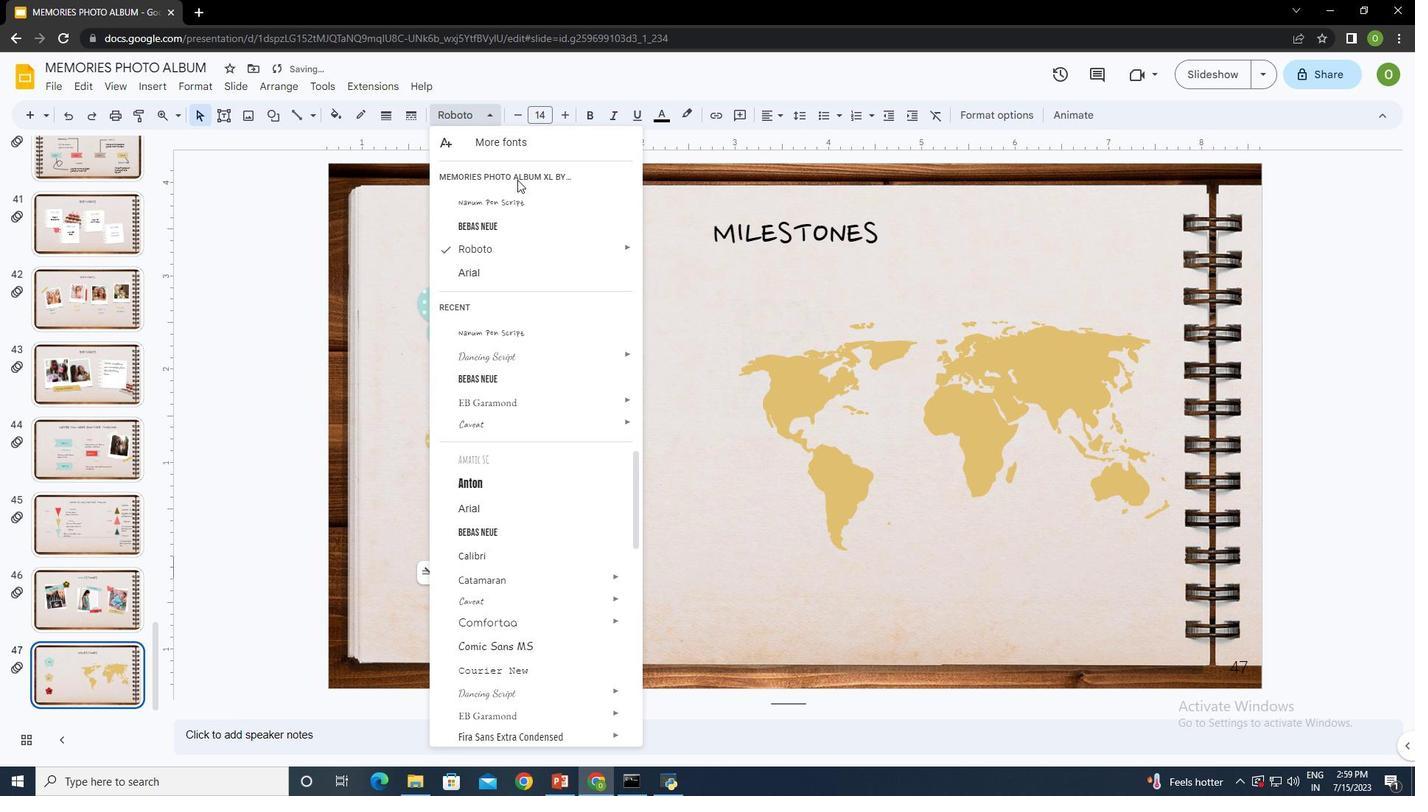 
Action: Mouse pressed left at (516, 201)
Screenshot: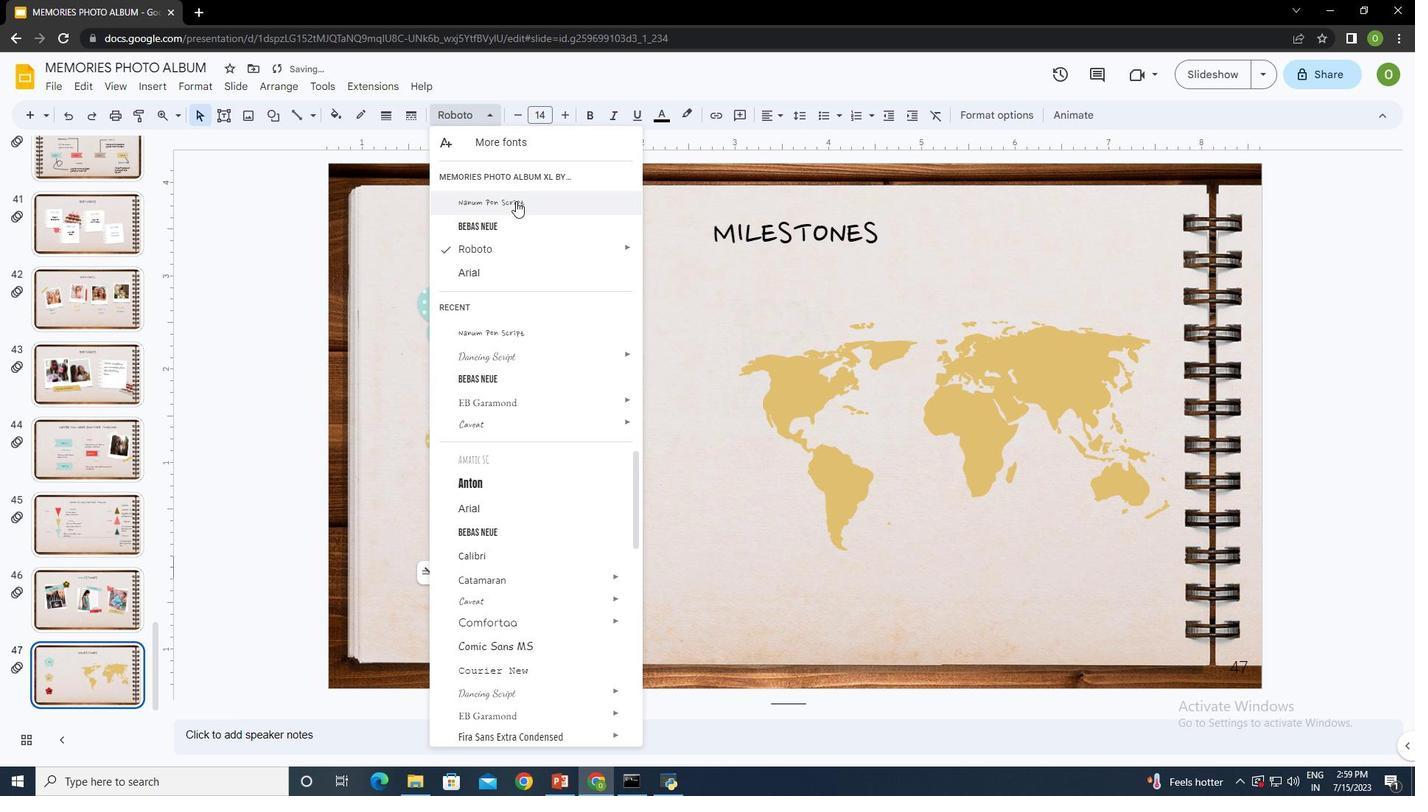 
Action: Mouse moved to (543, 107)
Screenshot: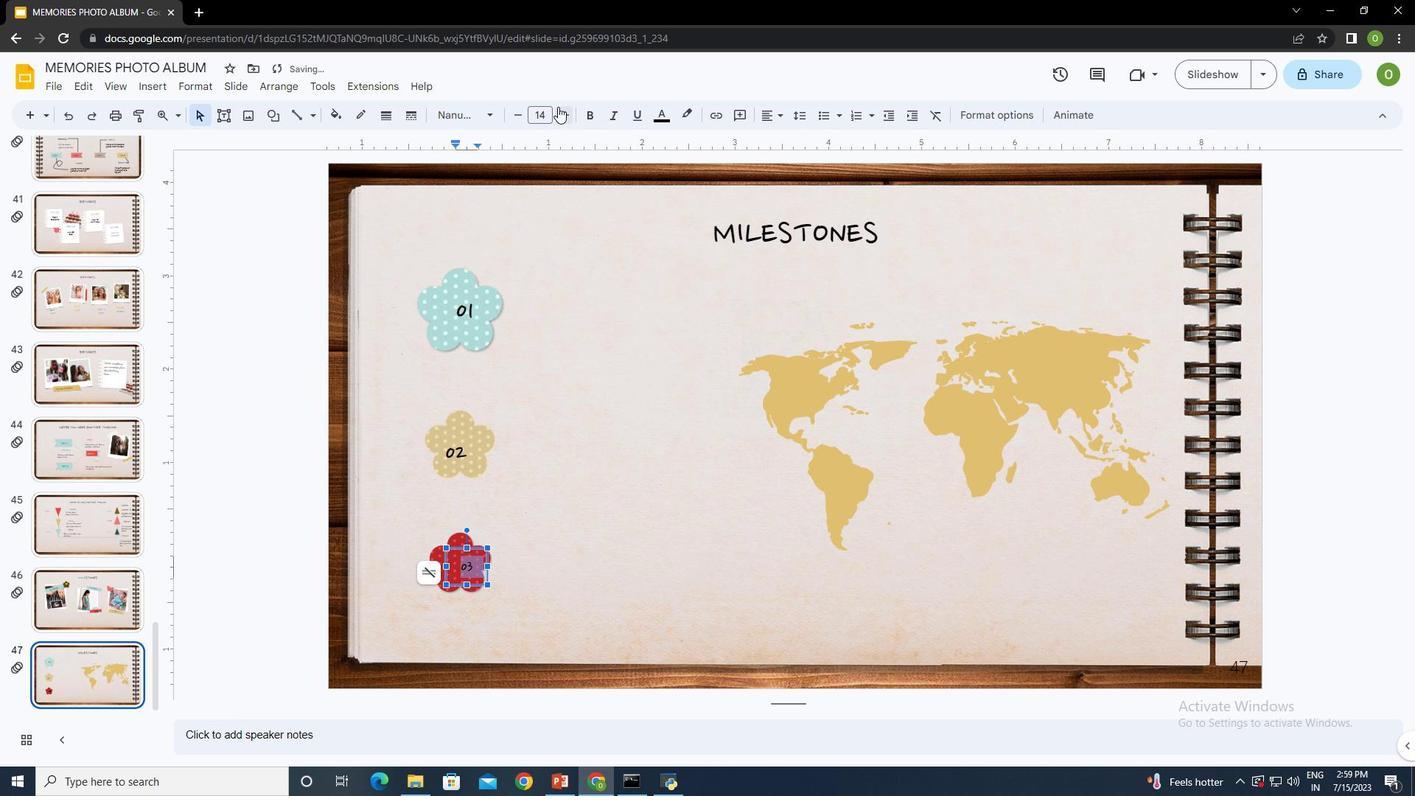 
Action: Mouse pressed left at (543, 107)
Screenshot: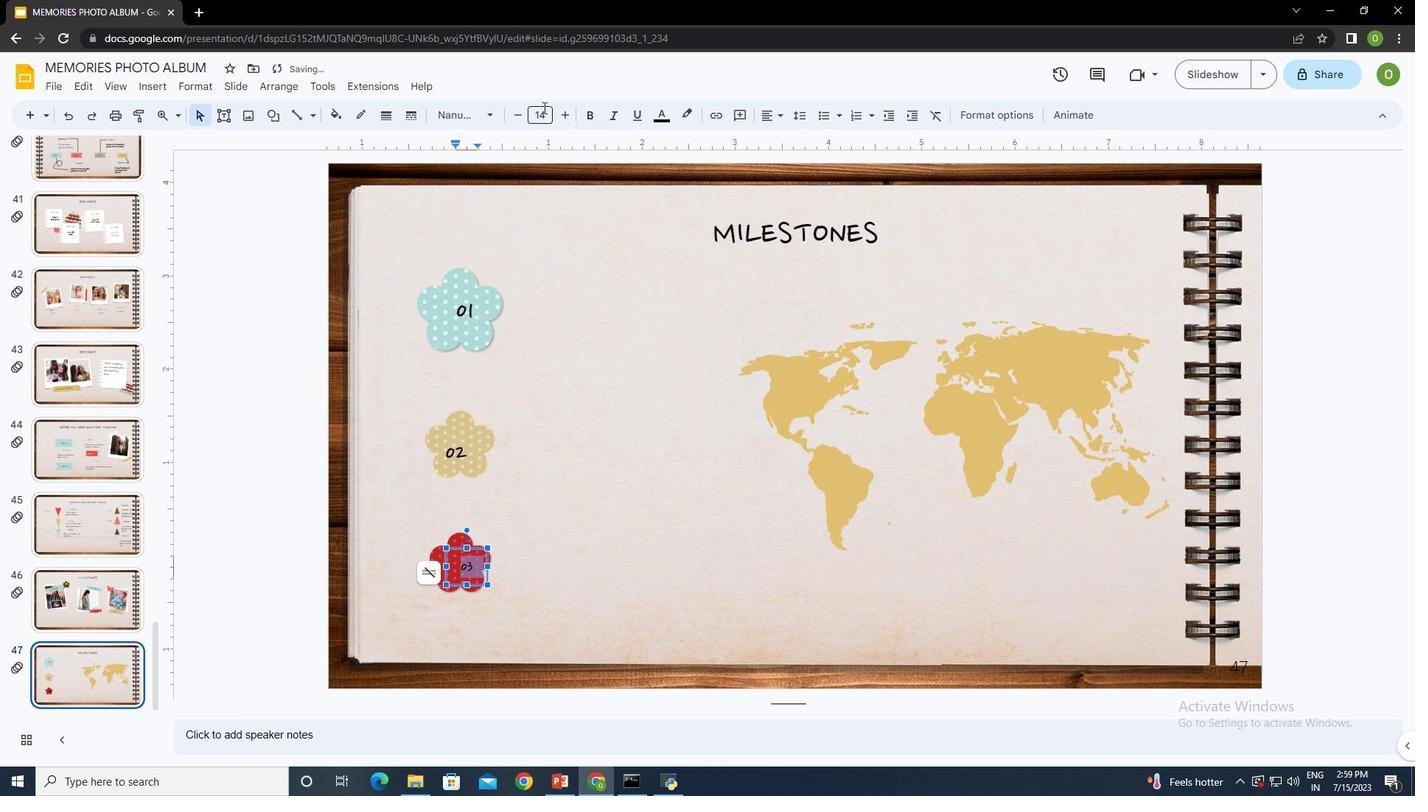 
Action: Key pressed 20<Key.enter>
Screenshot: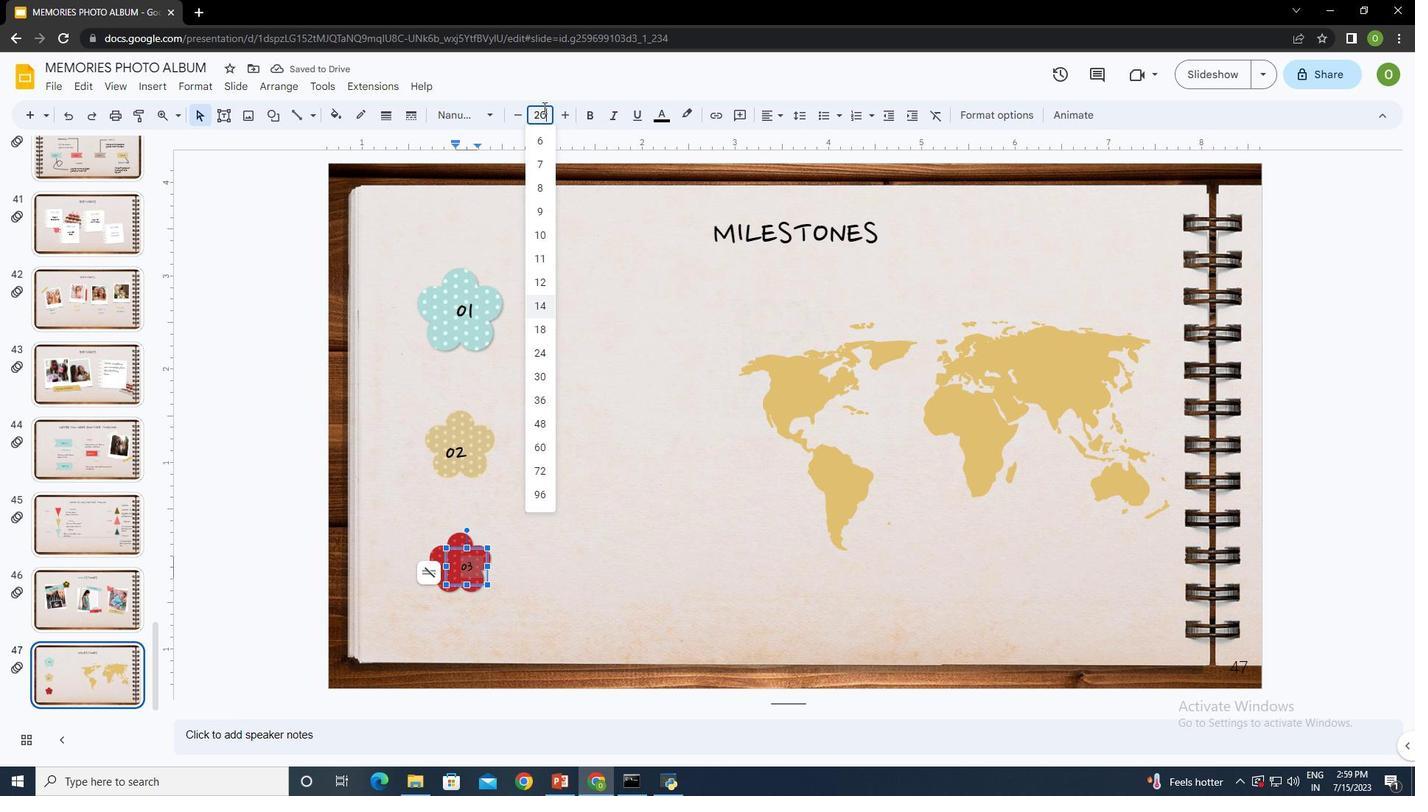 
Action: Mouse moved to (448, 565)
Screenshot: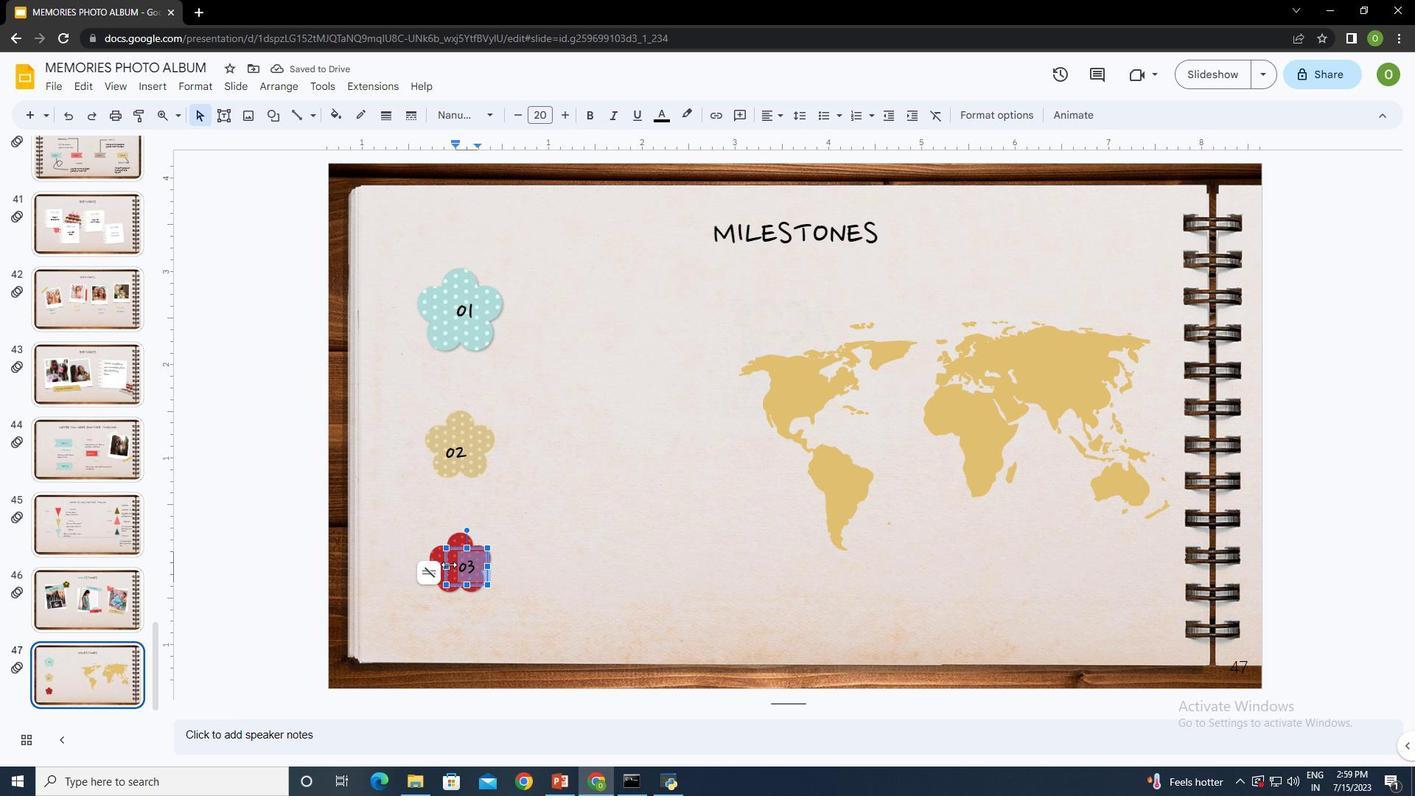 
Action: Mouse pressed left at (448, 565)
Screenshot: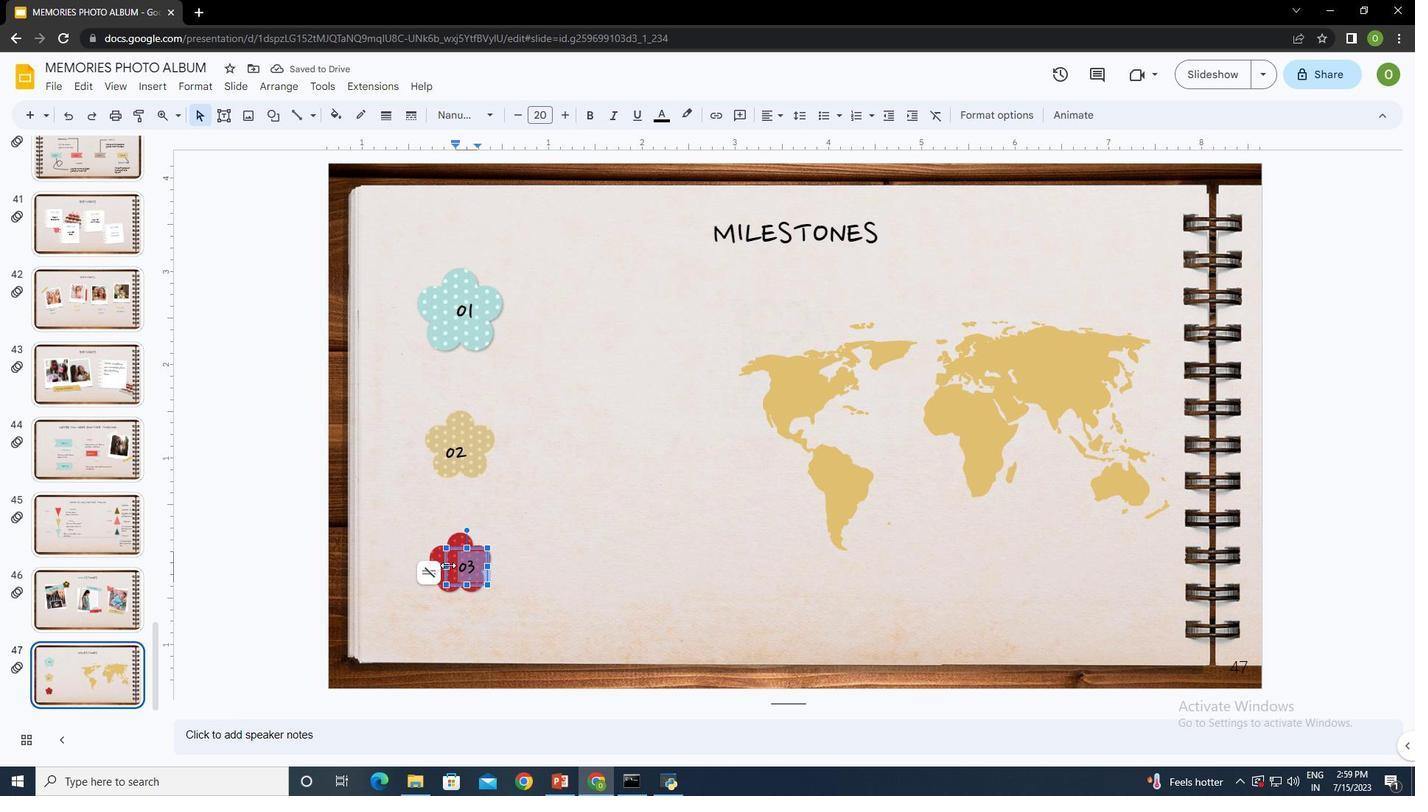 
Action: Mouse moved to (486, 567)
Screenshot: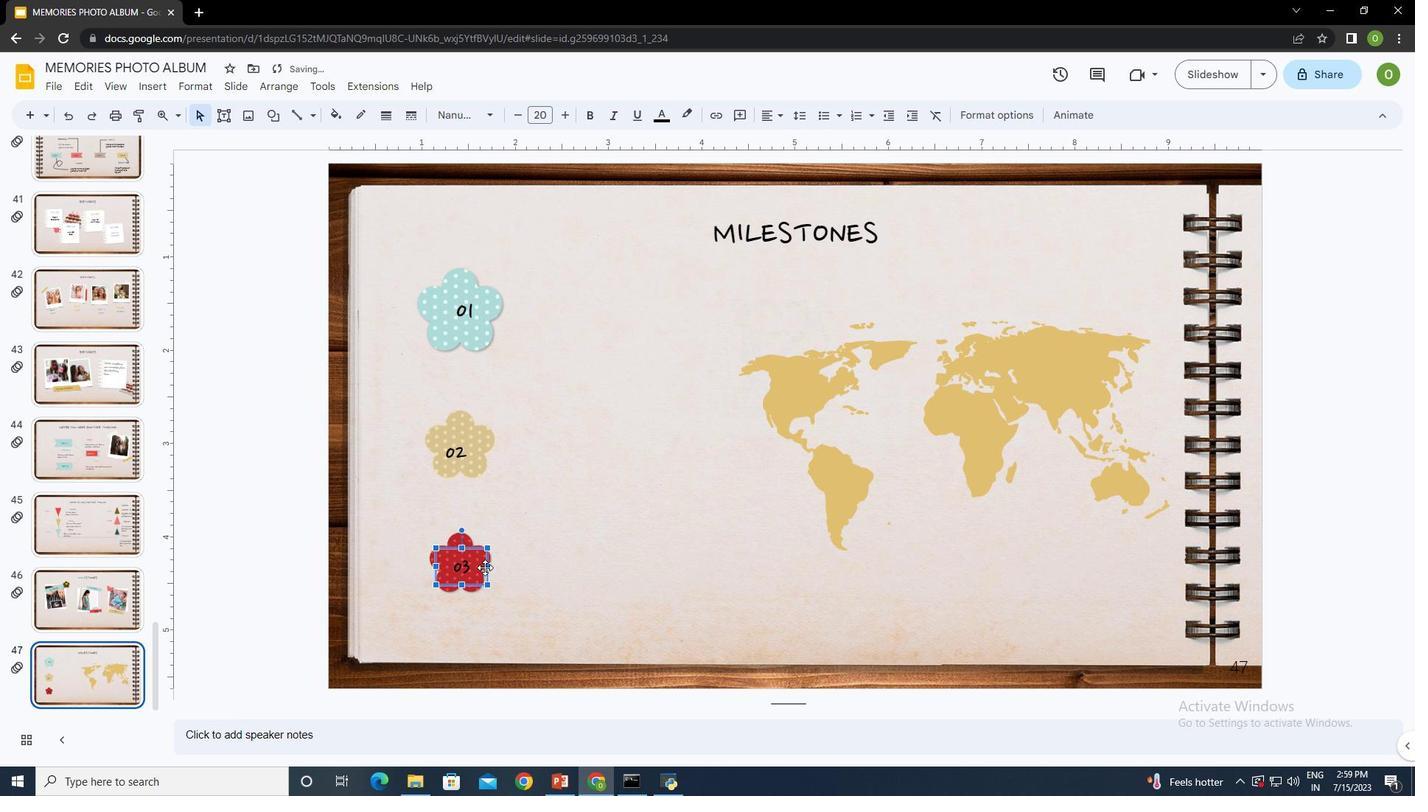 
Action: Mouse pressed left at (486, 567)
Screenshot: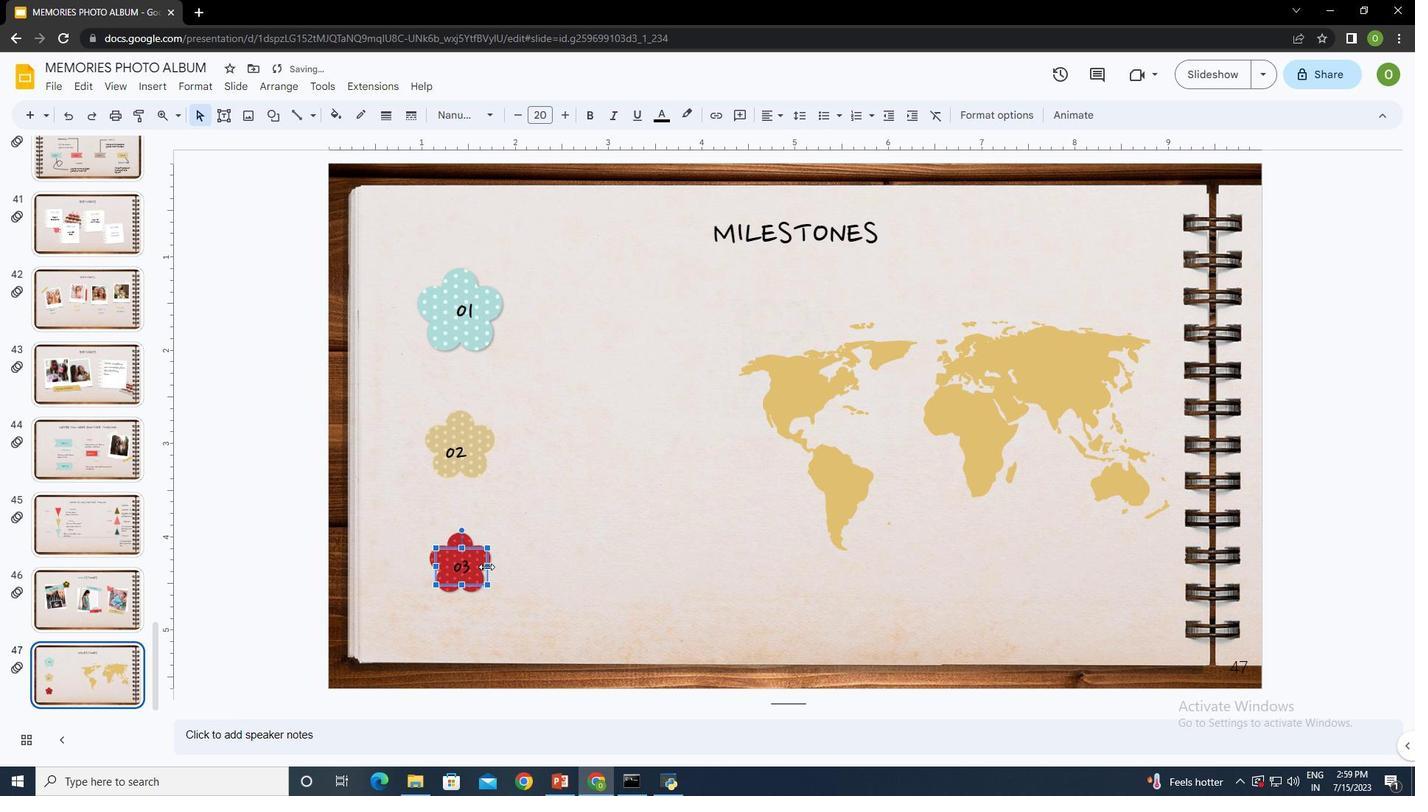 
Action: Mouse moved to (661, 524)
Screenshot: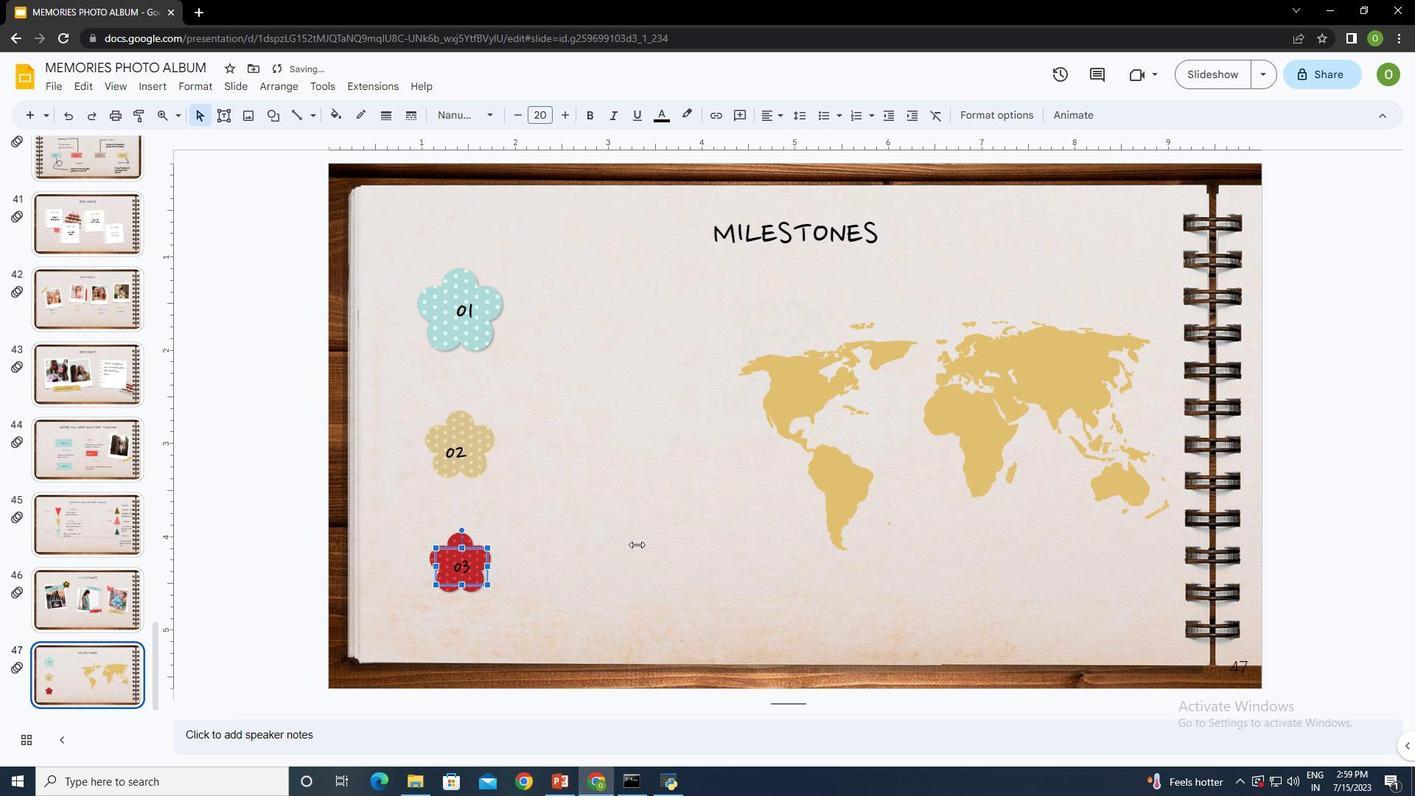 
Action: Mouse pressed left at (661, 524)
Screenshot: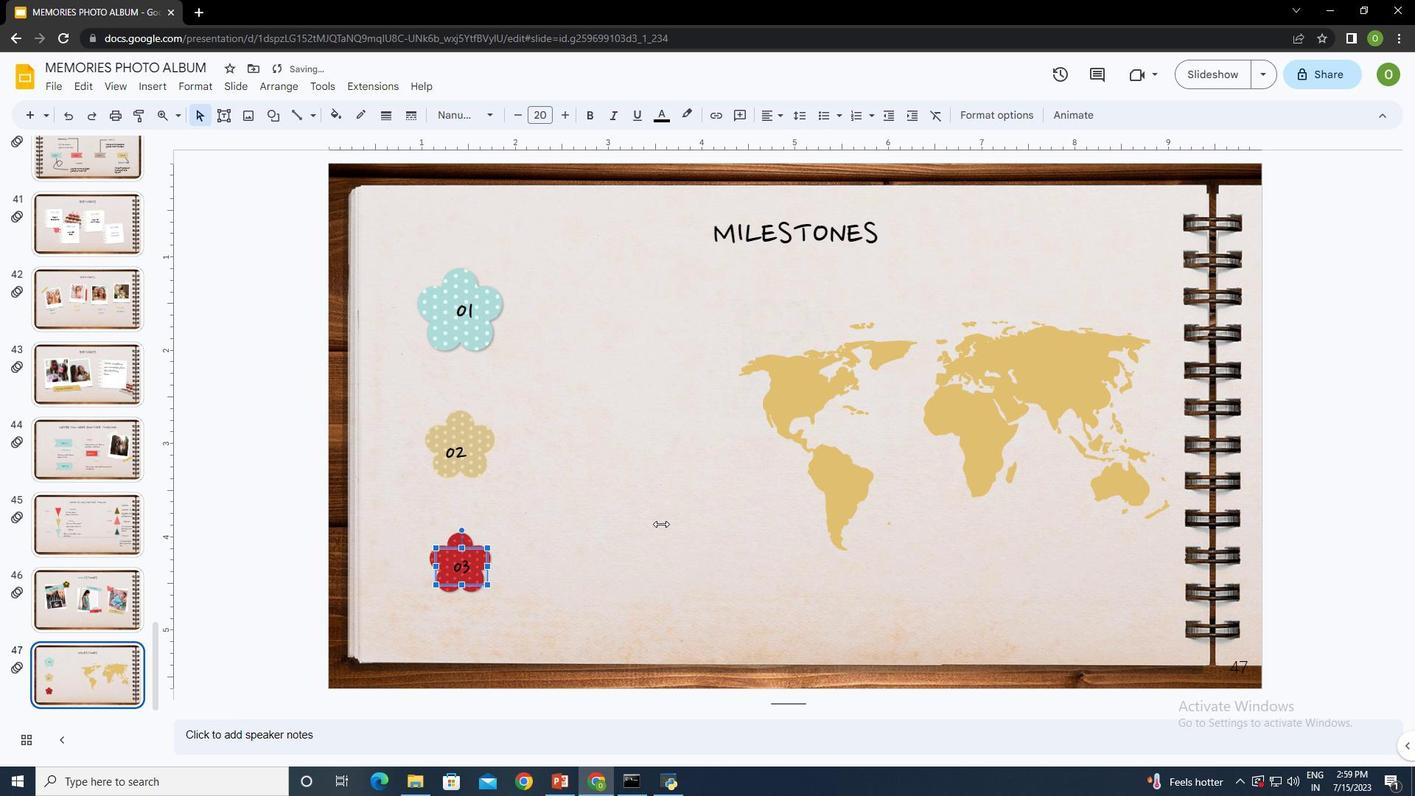 
Action: Mouse moved to (222, 118)
Screenshot: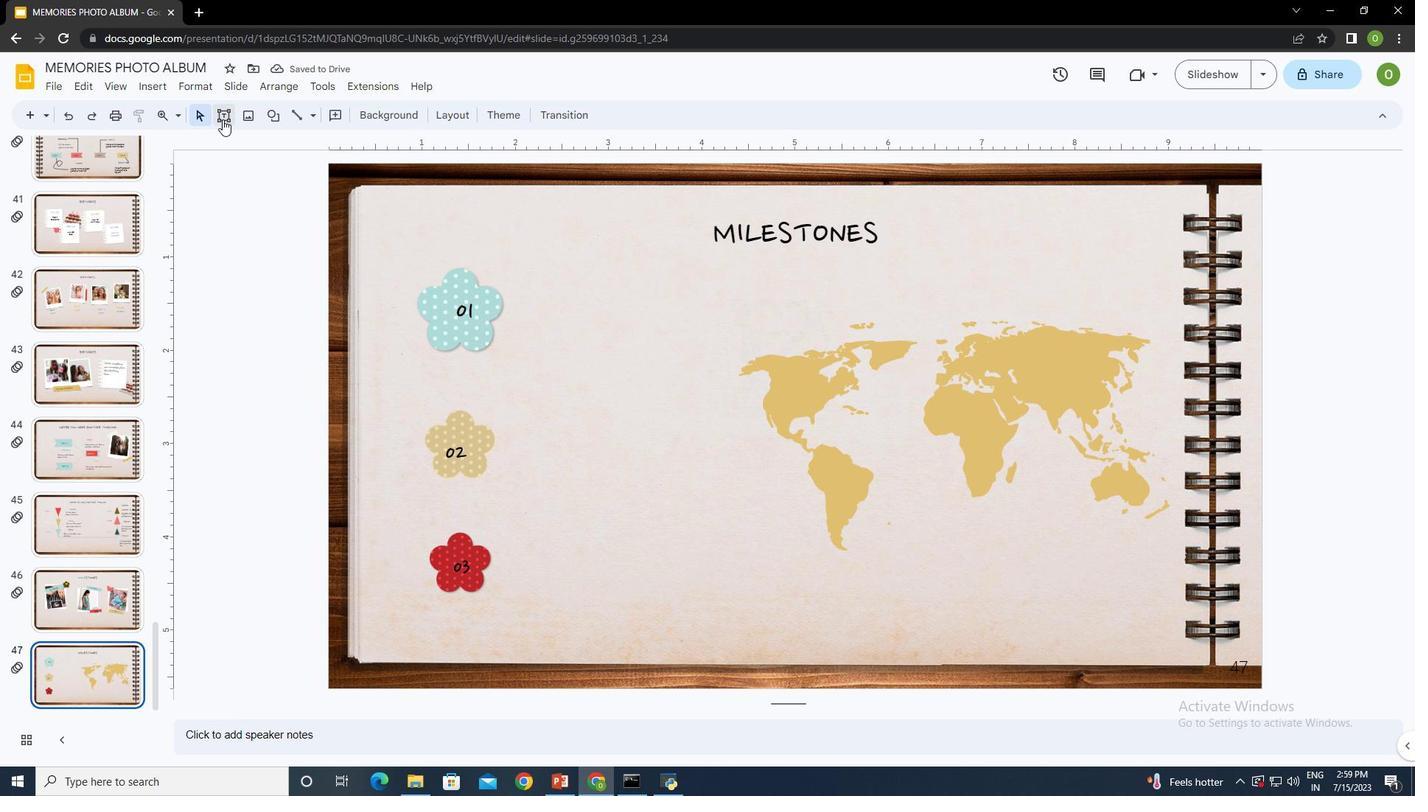
Action: Mouse pressed left at (222, 118)
Screenshot: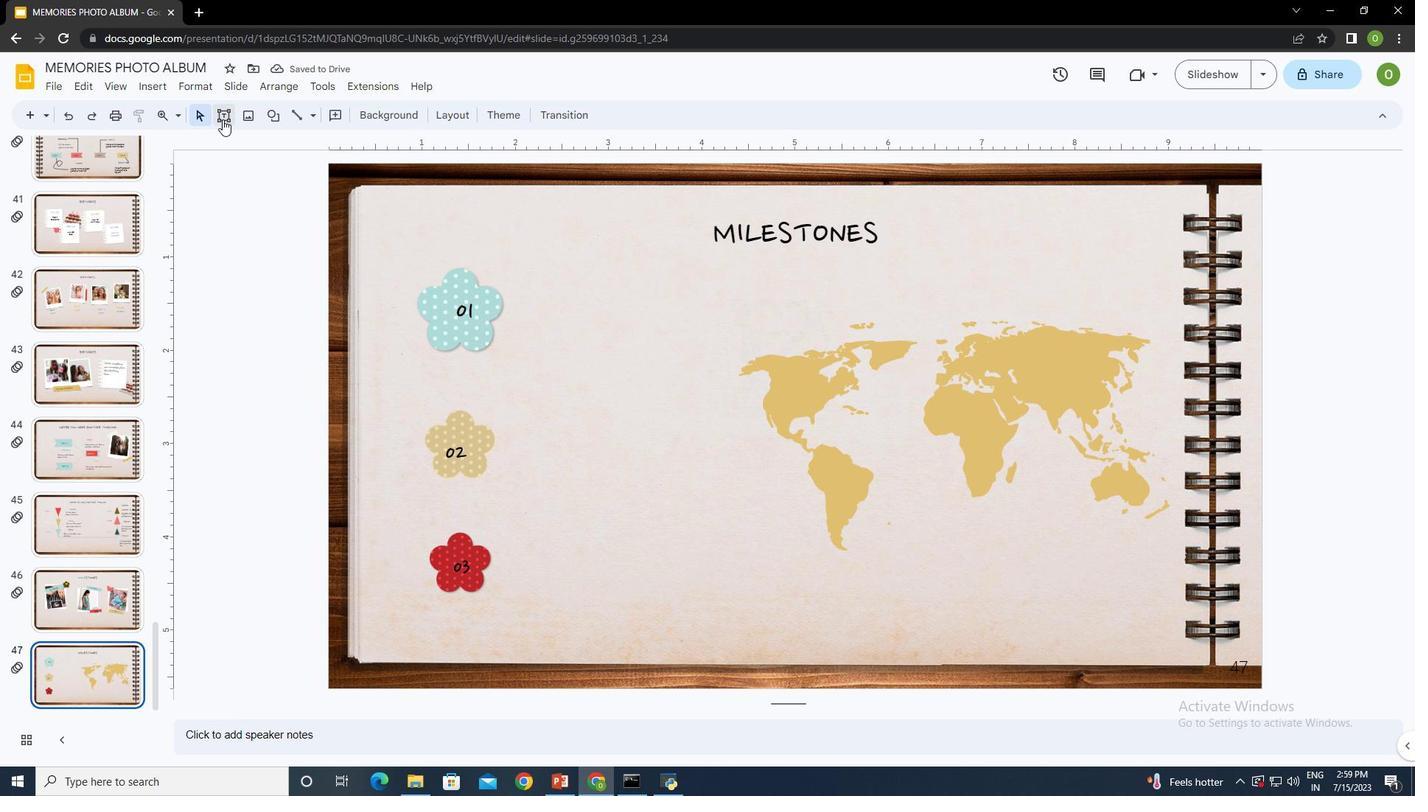
Action: Mouse moved to (541, 252)
Screenshot: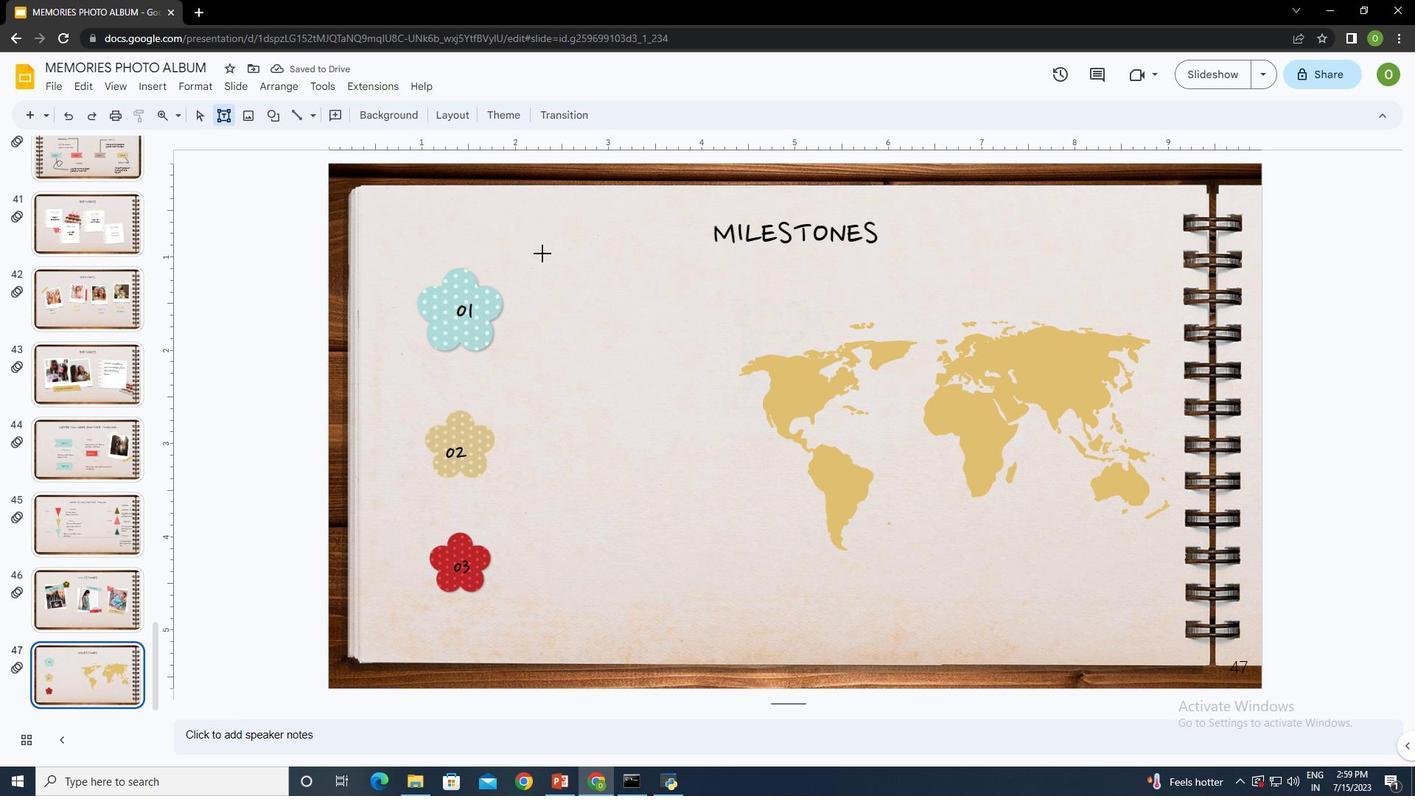 
Action: Mouse pressed left at (541, 252)
Screenshot: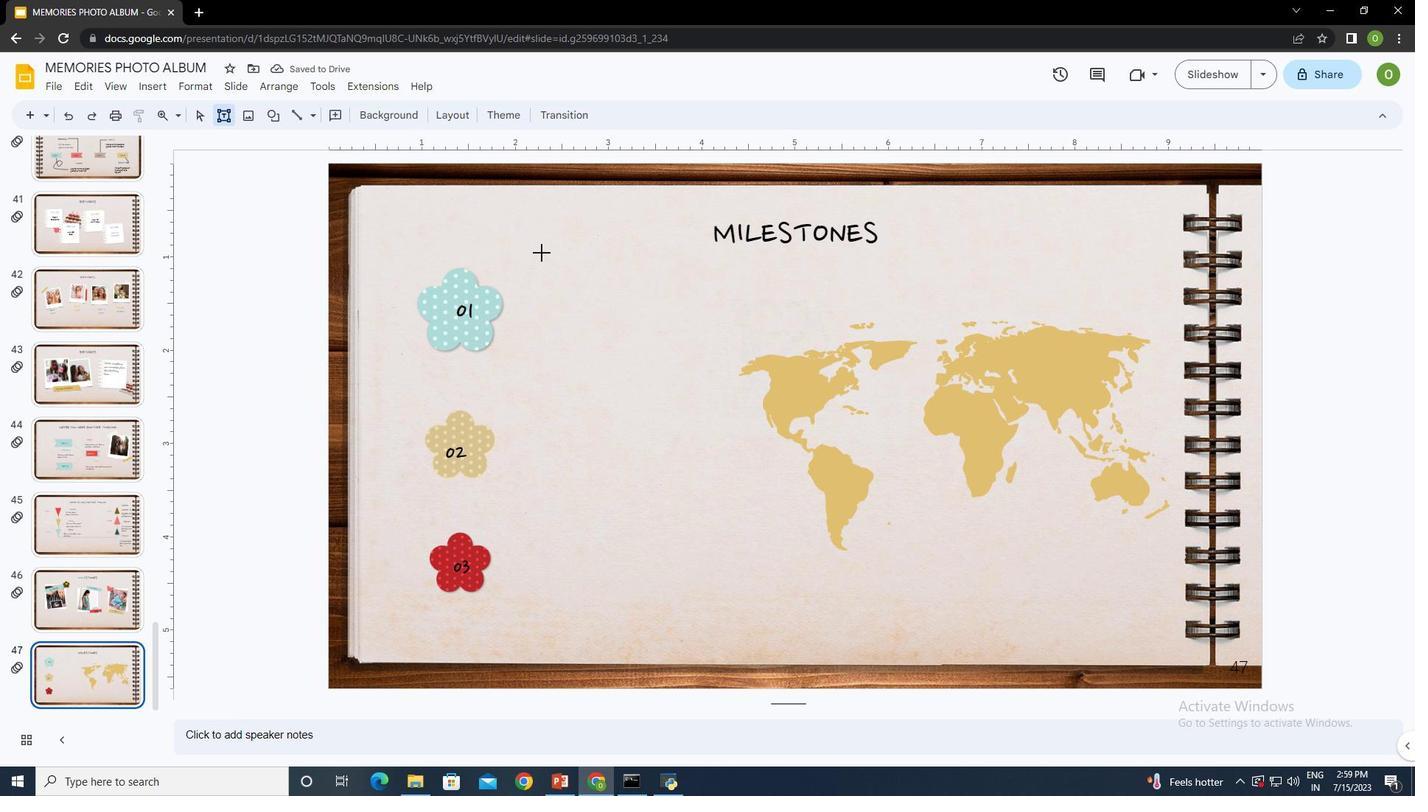 
Action: Mouse moved to (609, 290)
Screenshot: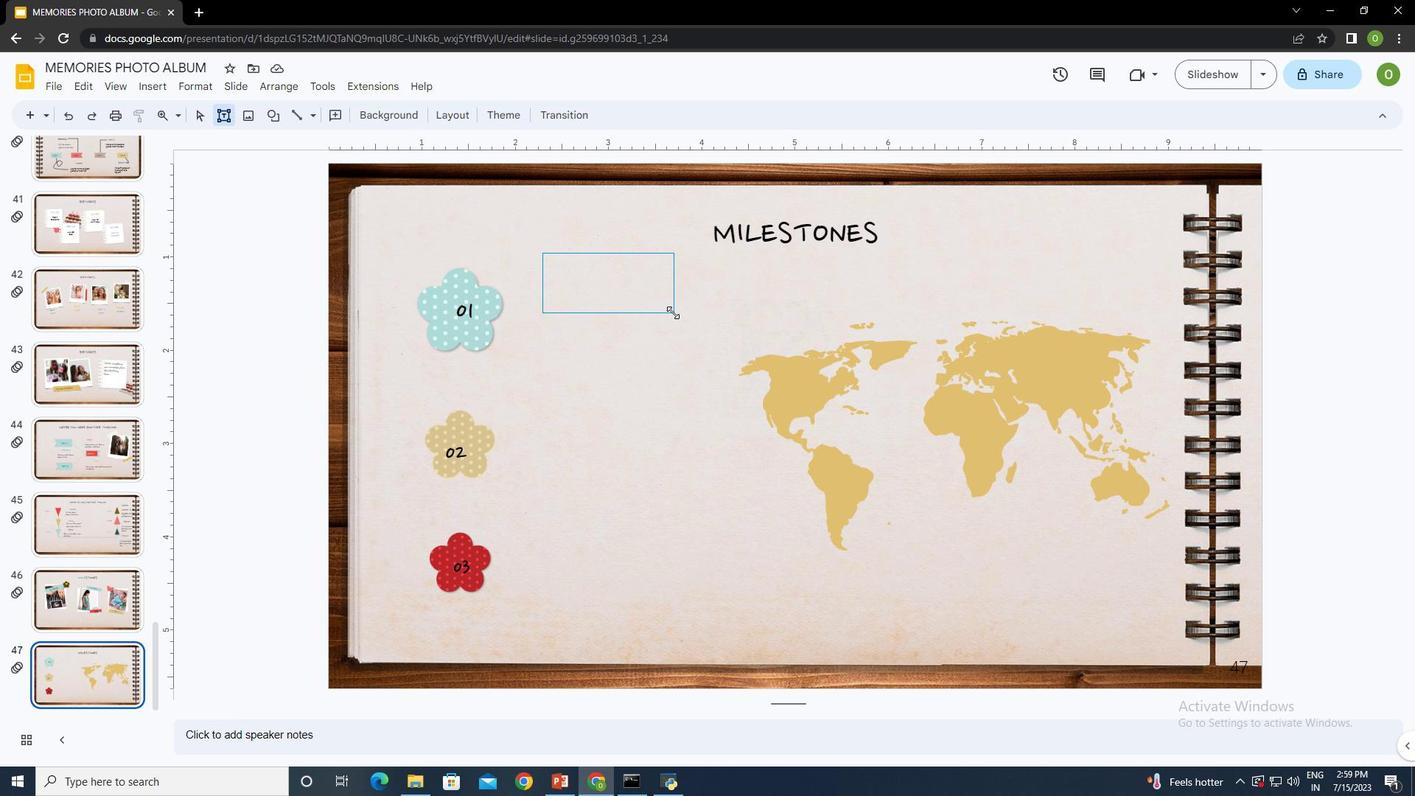 
Action: Key pressed <Key.shift>mERCURY
Screenshot: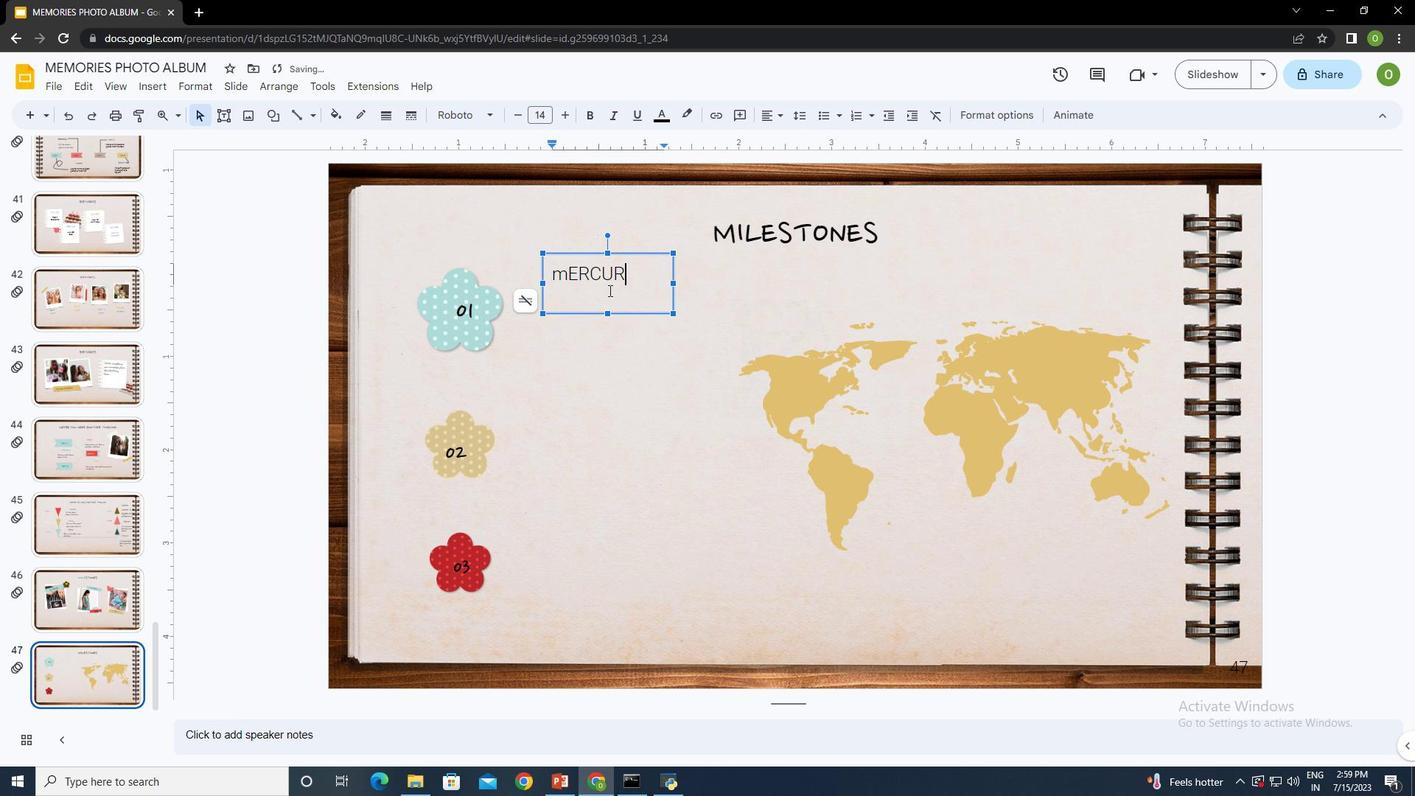 
Action: Mouse moved to (621, 328)
Screenshot: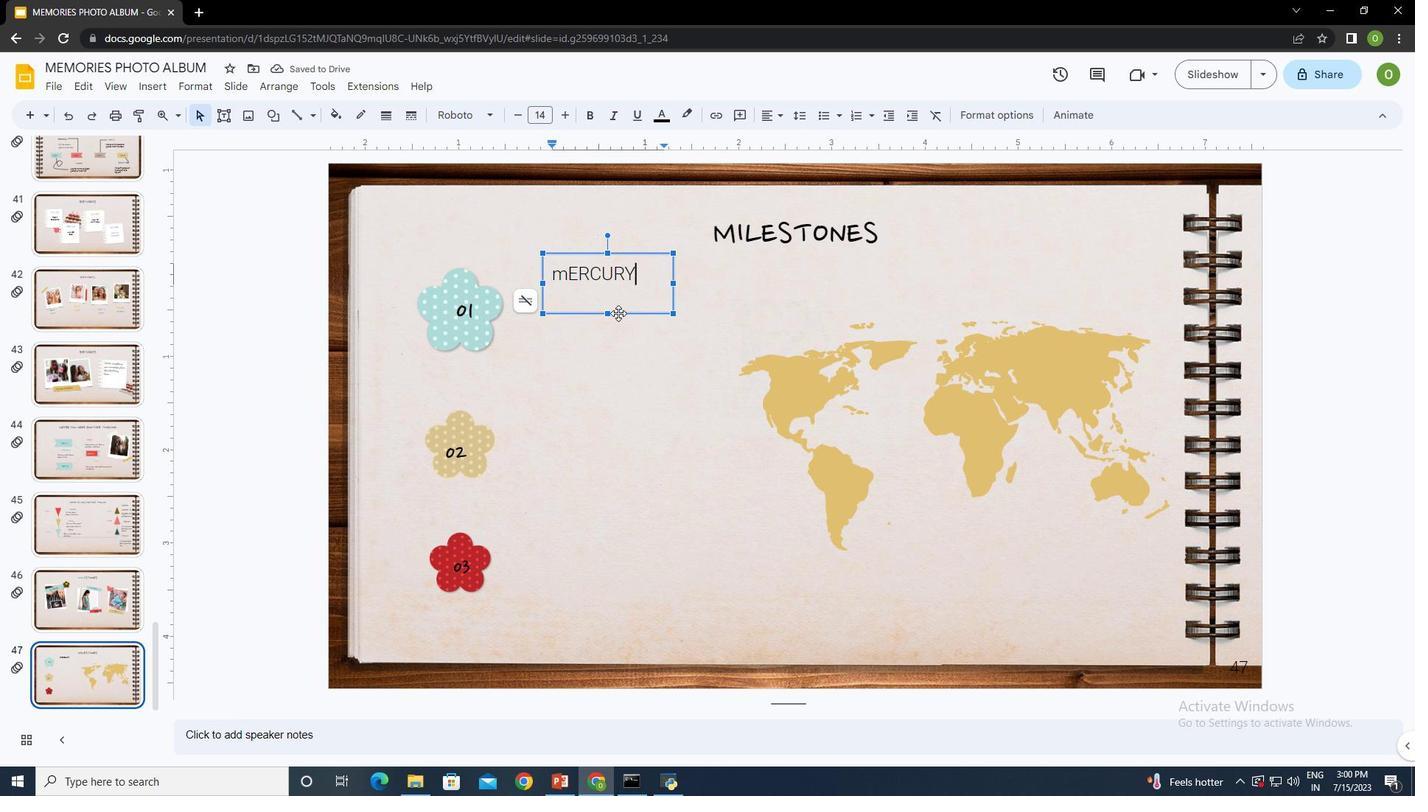 
Action: Mouse pressed left at (621, 328)
Screenshot: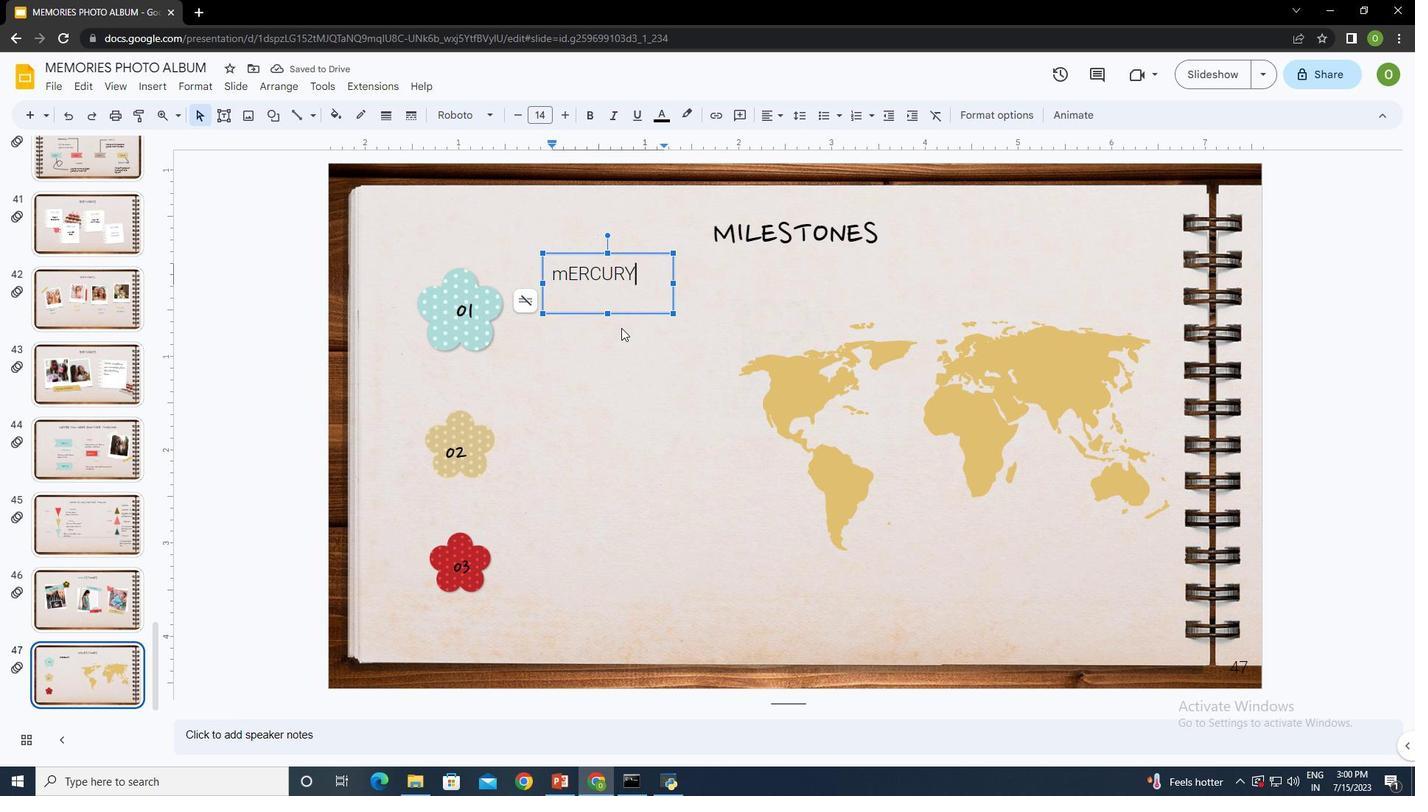 
Action: Mouse moved to (224, 117)
Screenshot: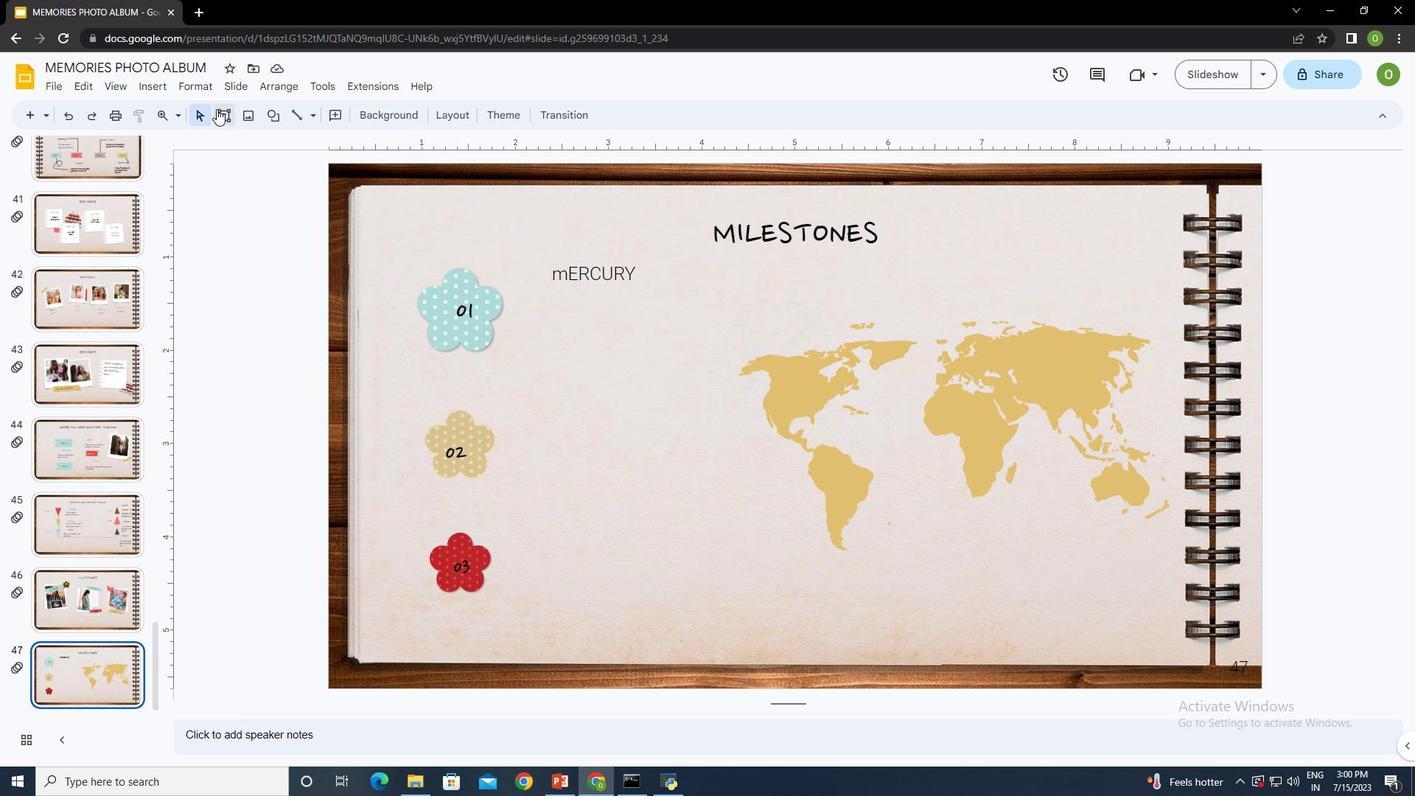 
Action: Mouse pressed left at (224, 117)
Screenshot: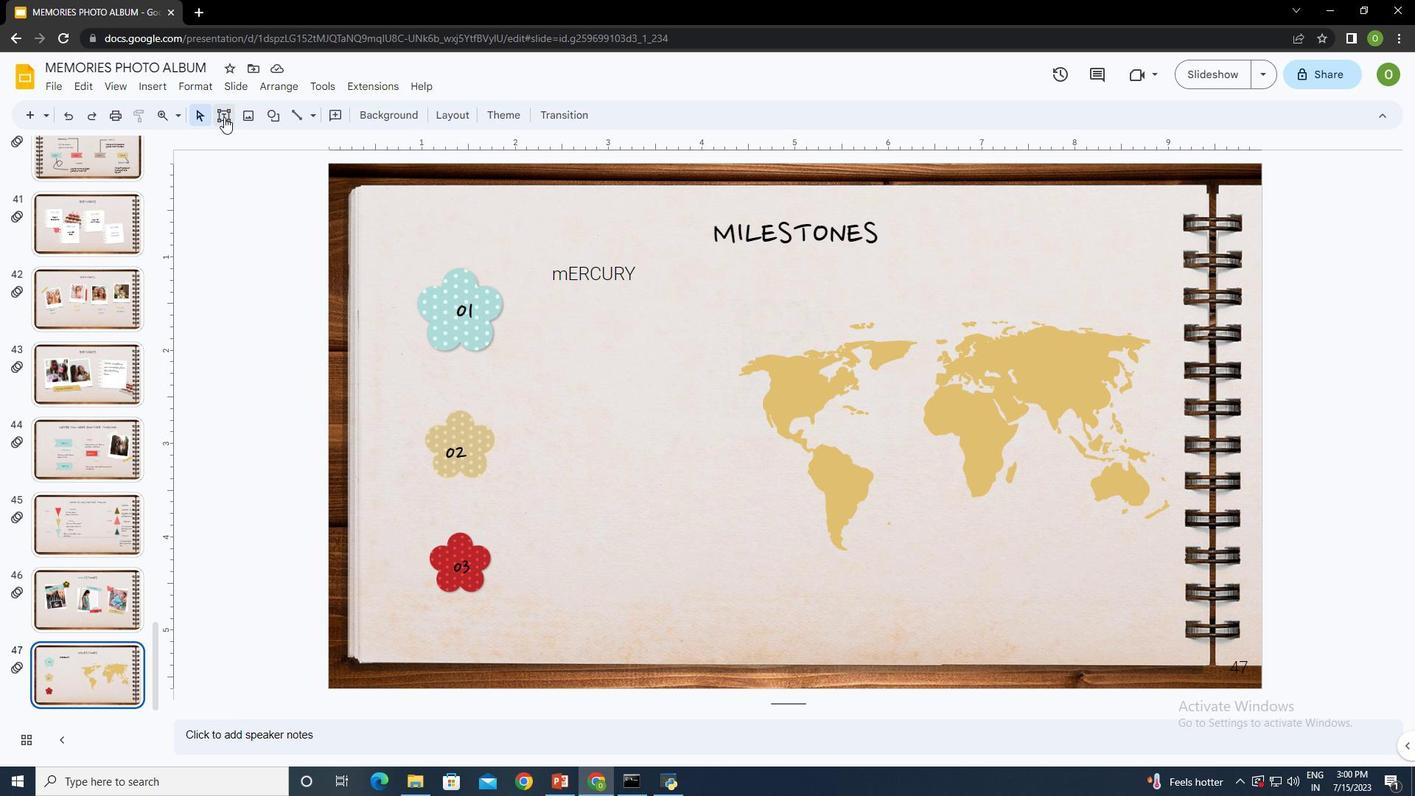 
Action: Mouse moved to (521, 295)
Screenshot: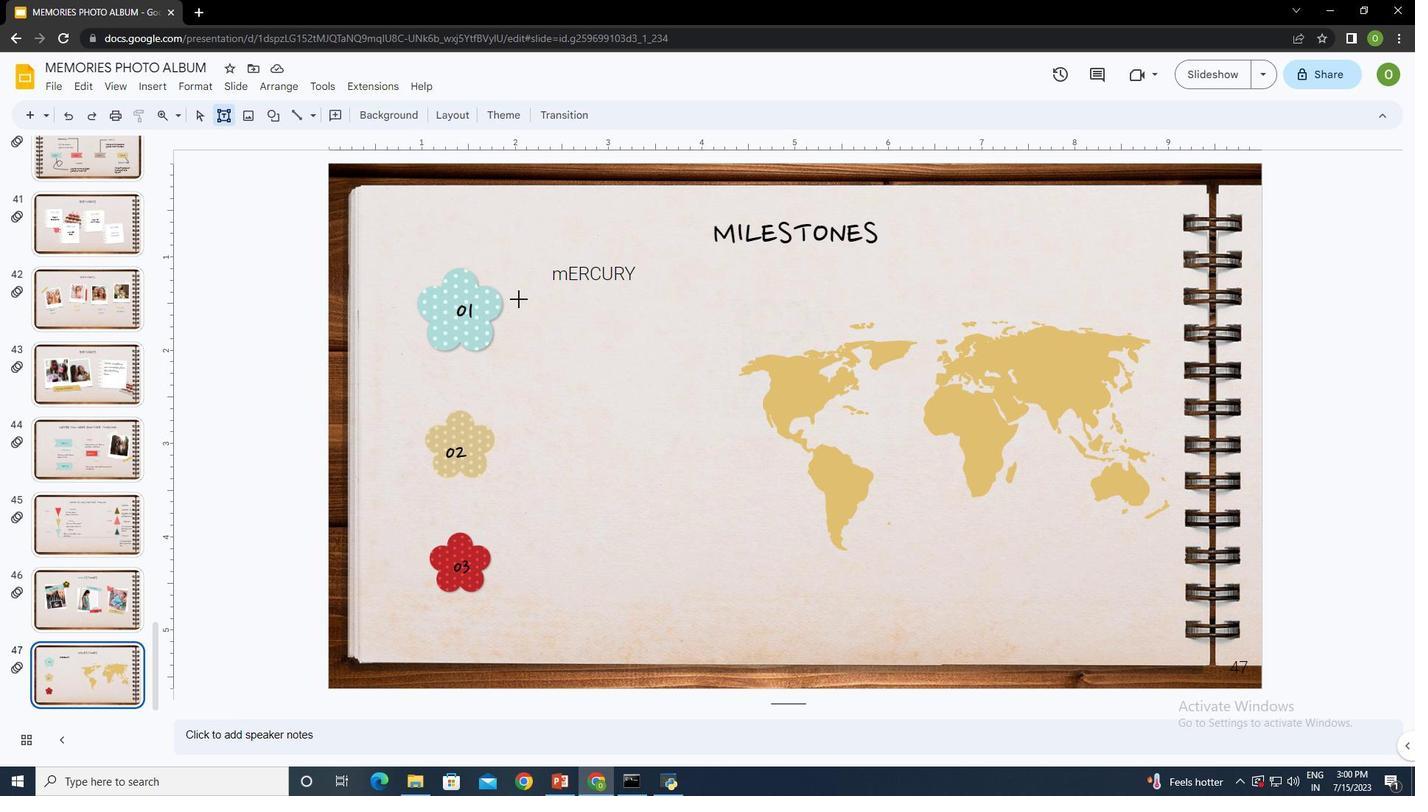 
Action: Mouse pressed left at (521, 295)
Screenshot: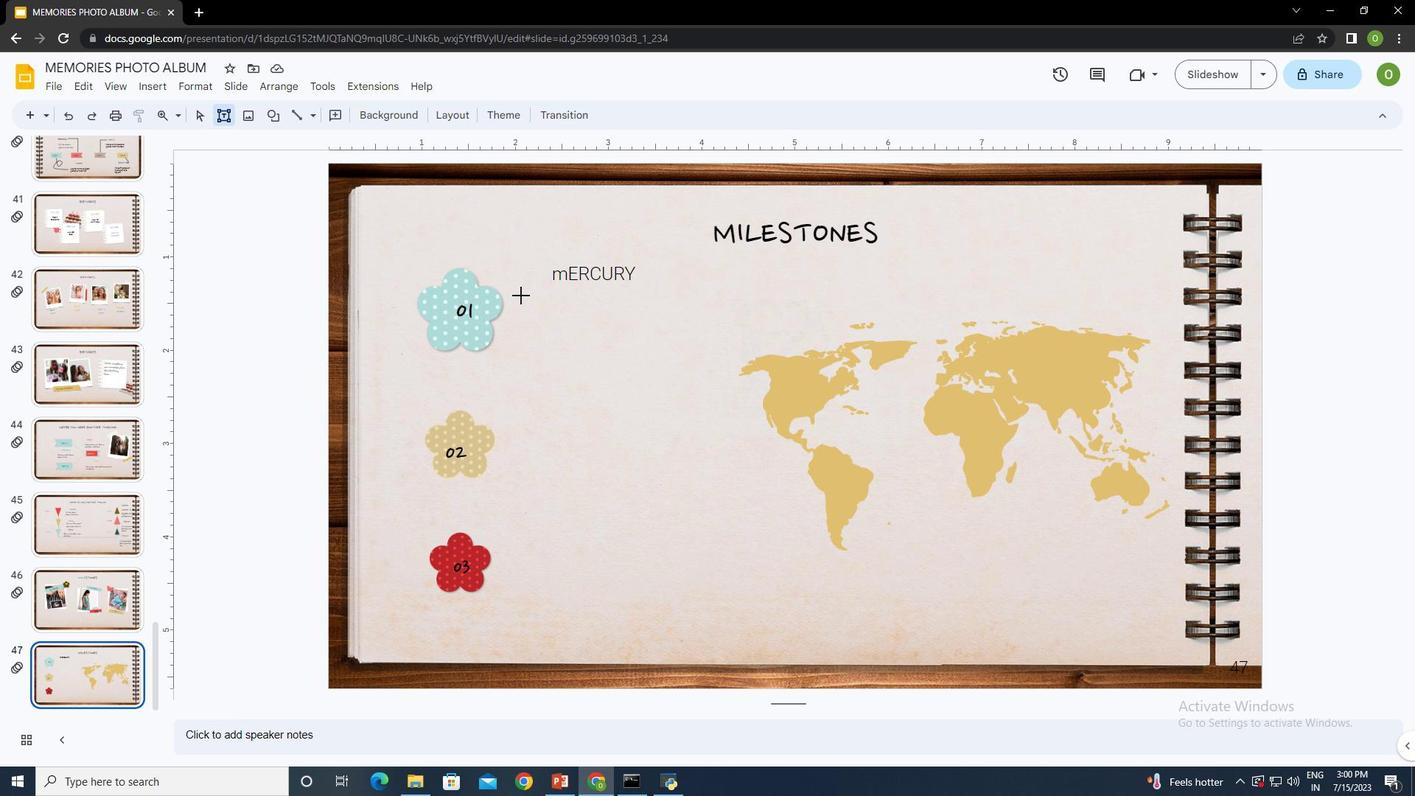 
Action: Mouse moved to (589, 321)
Screenshot: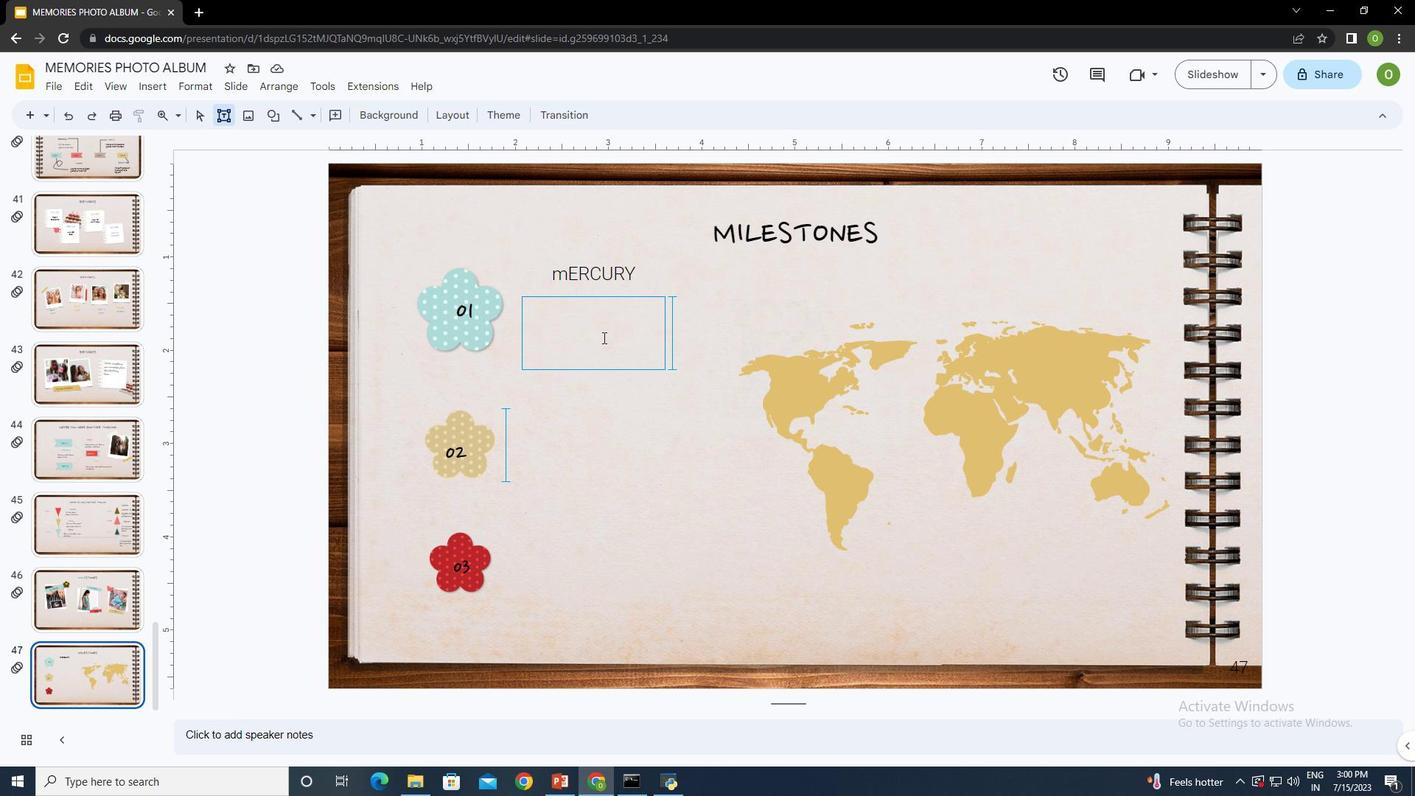 
Action: Key pressed <Key.shift><Key.caps_lock><Key.shift>Its<Key.backspace>'s<Key.space>the<Key.space>closest<Key.space>planet<Key.space>to<Key.space>sun<Key.space><Key.backspace><Key.backspace><Key.backspace><Key.backspace>the<Key.space><Key.shift>Sun
Screenshot: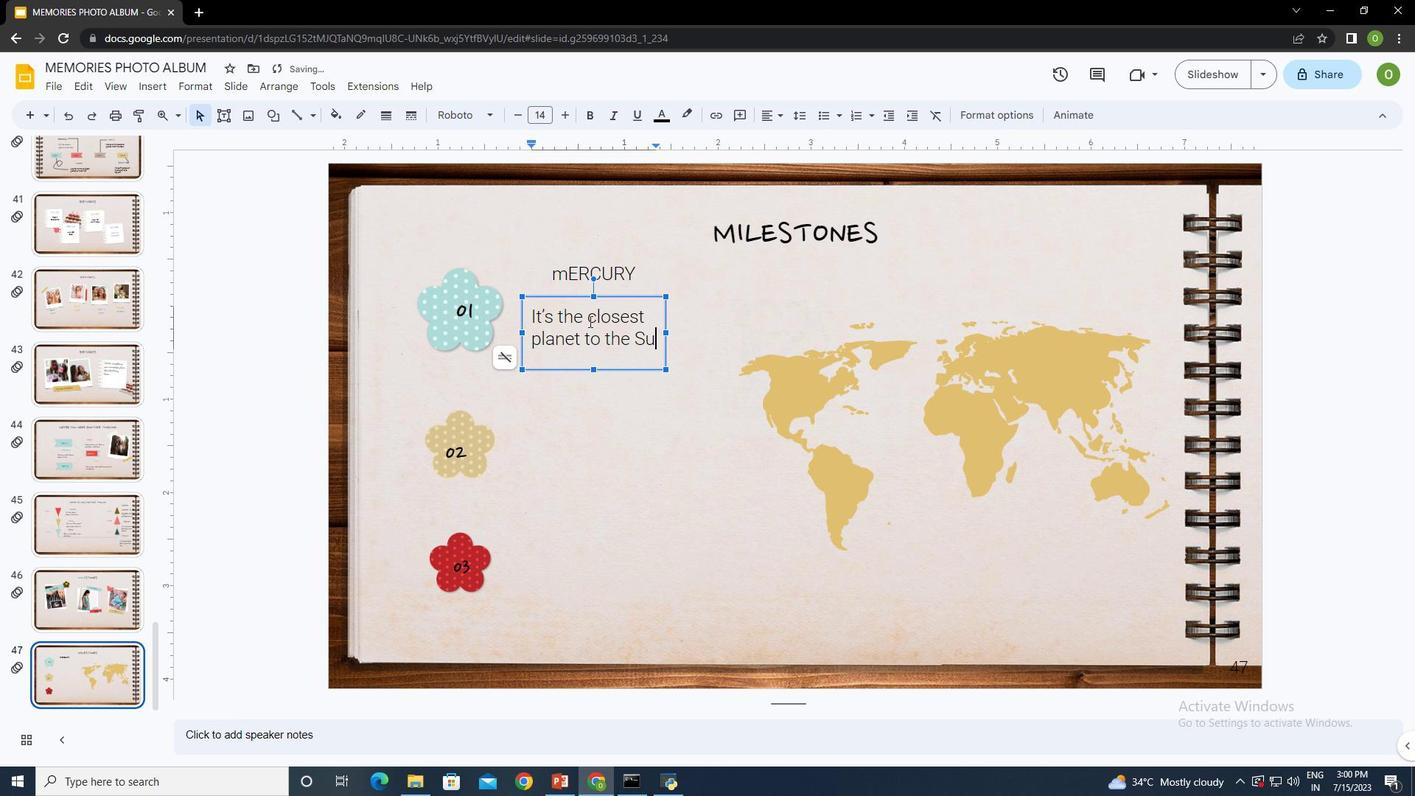 
Action: Mouse moved to (617, 398)
Screenshot: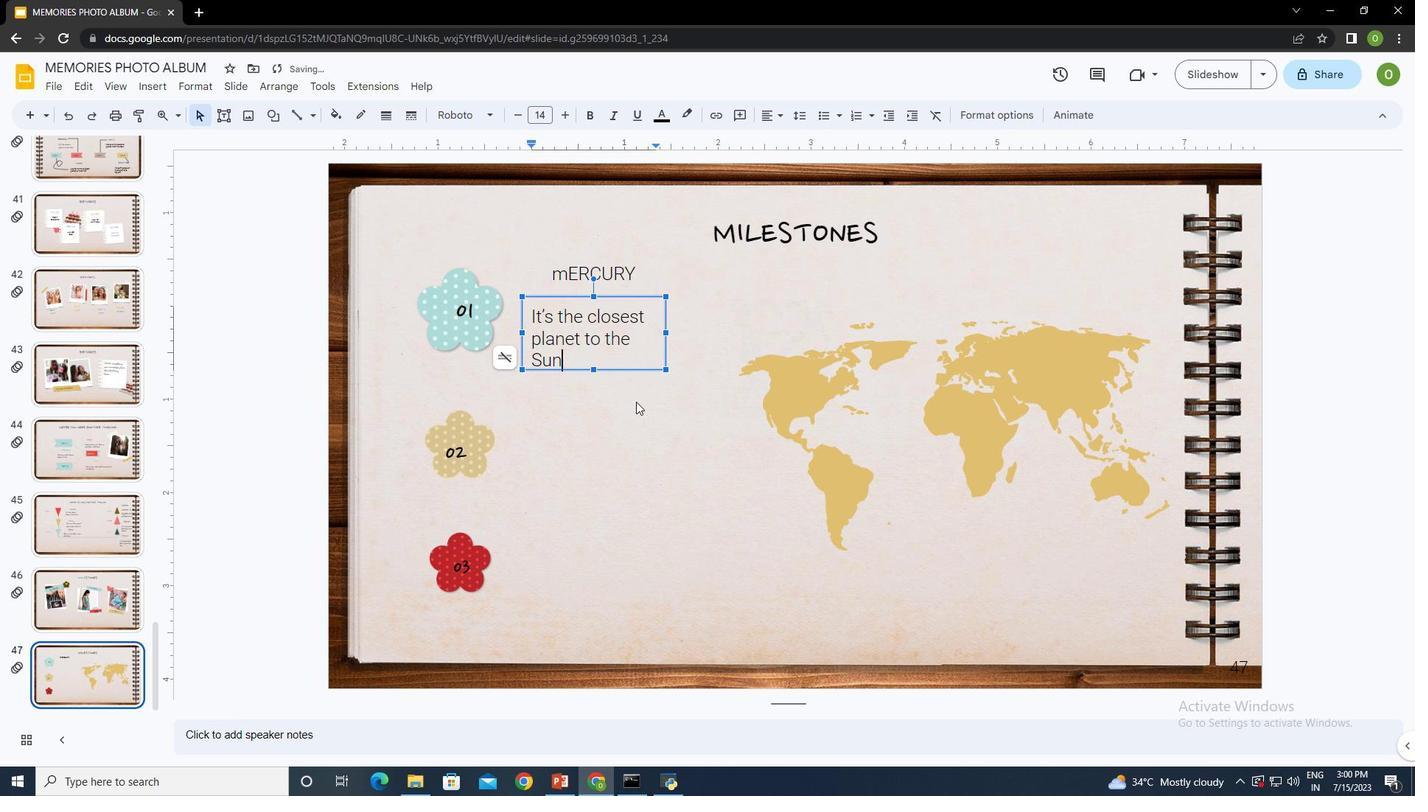 
Action: Mouse pressed left at (617, 398)
Screenshot: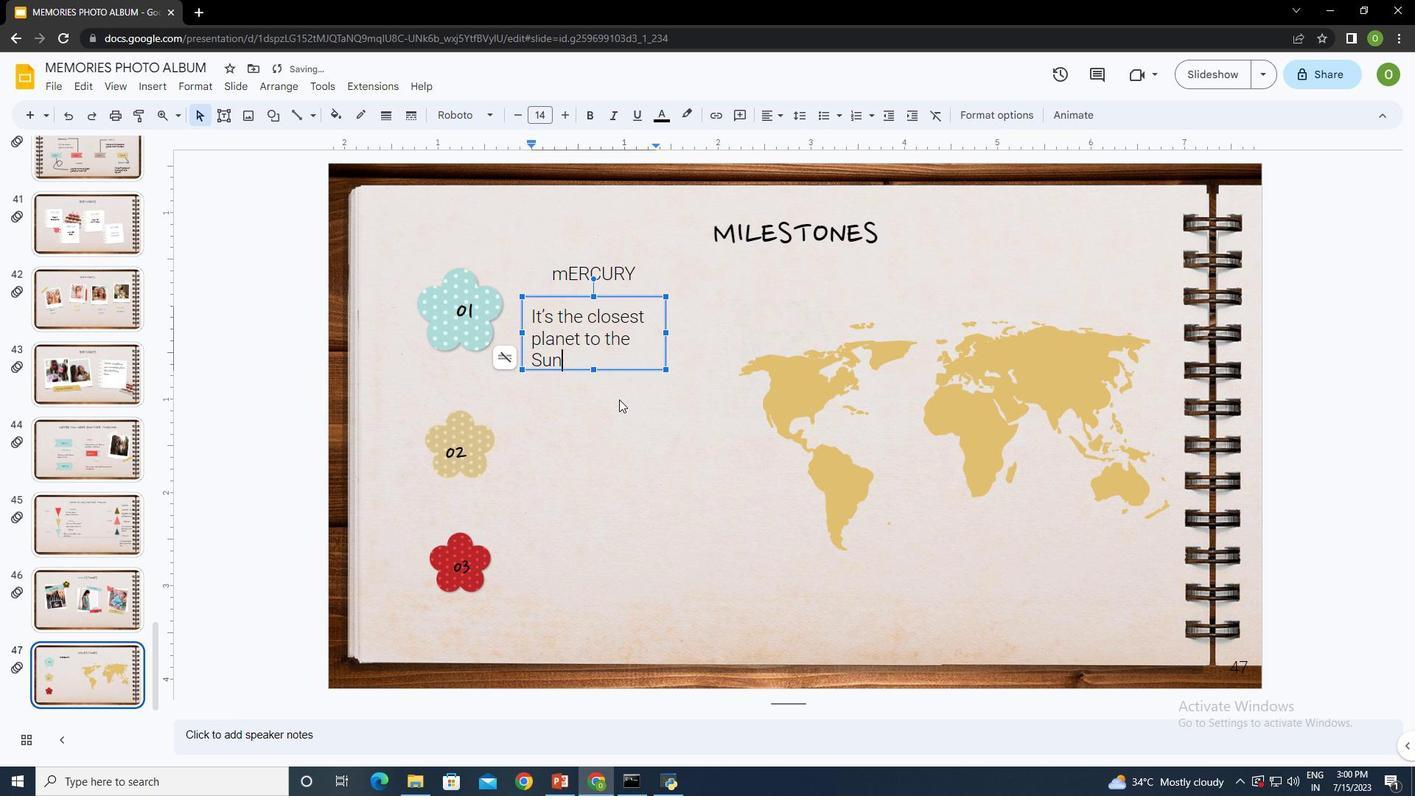 
Action: Mouse moved to (595, 278)
Screenshot: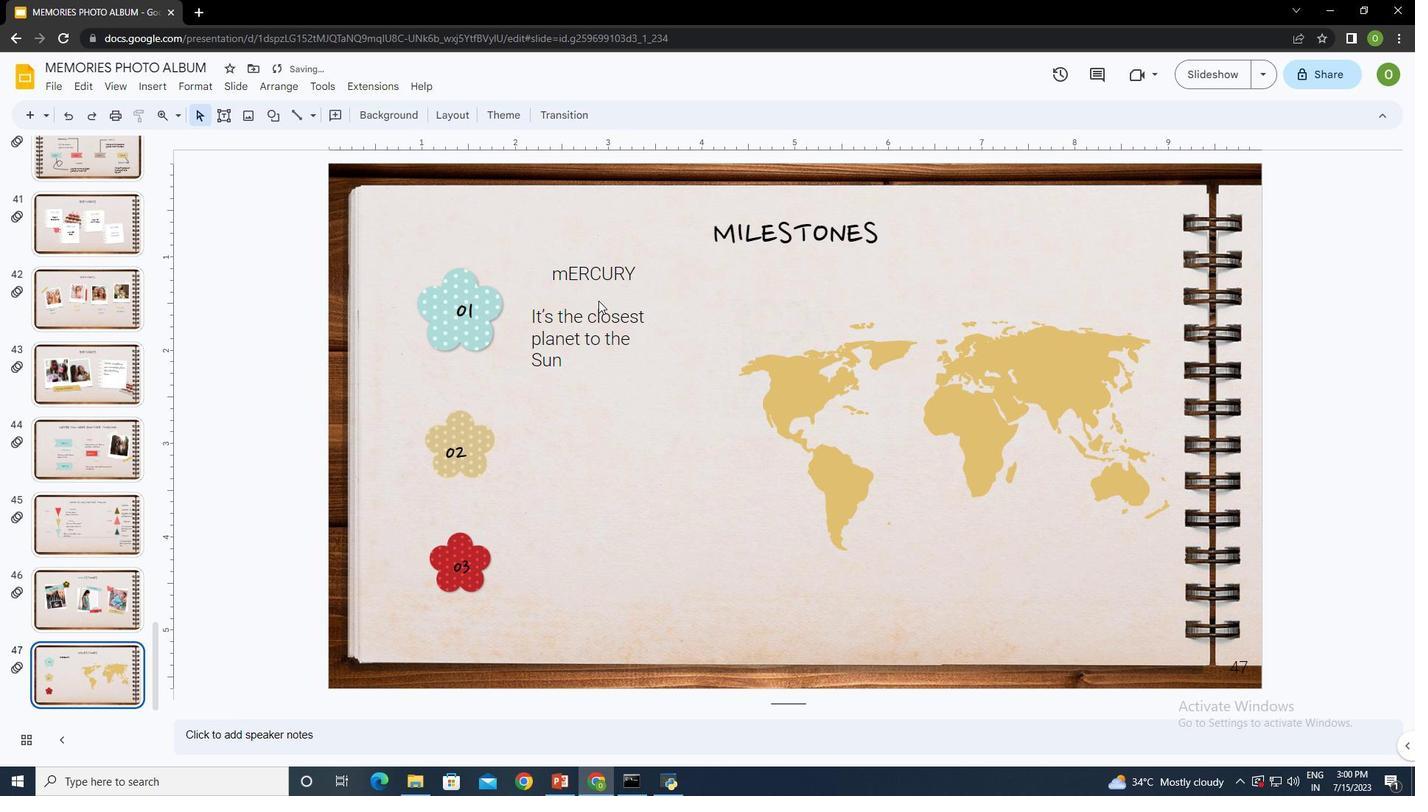 
Action: Mouse pressed left at (595, 278)
Screenshot: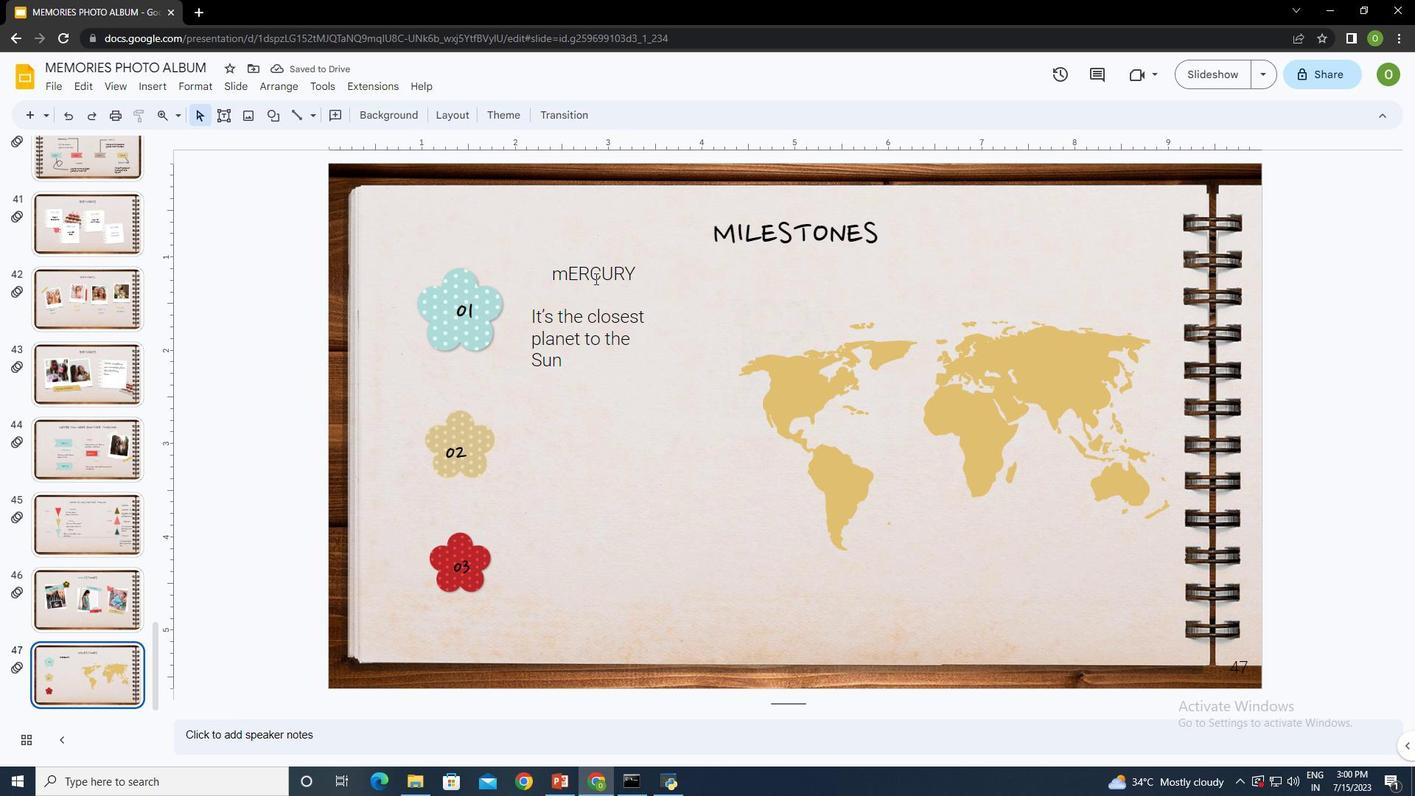 
Action: Mouse moved to (643, 273)
Screenshot: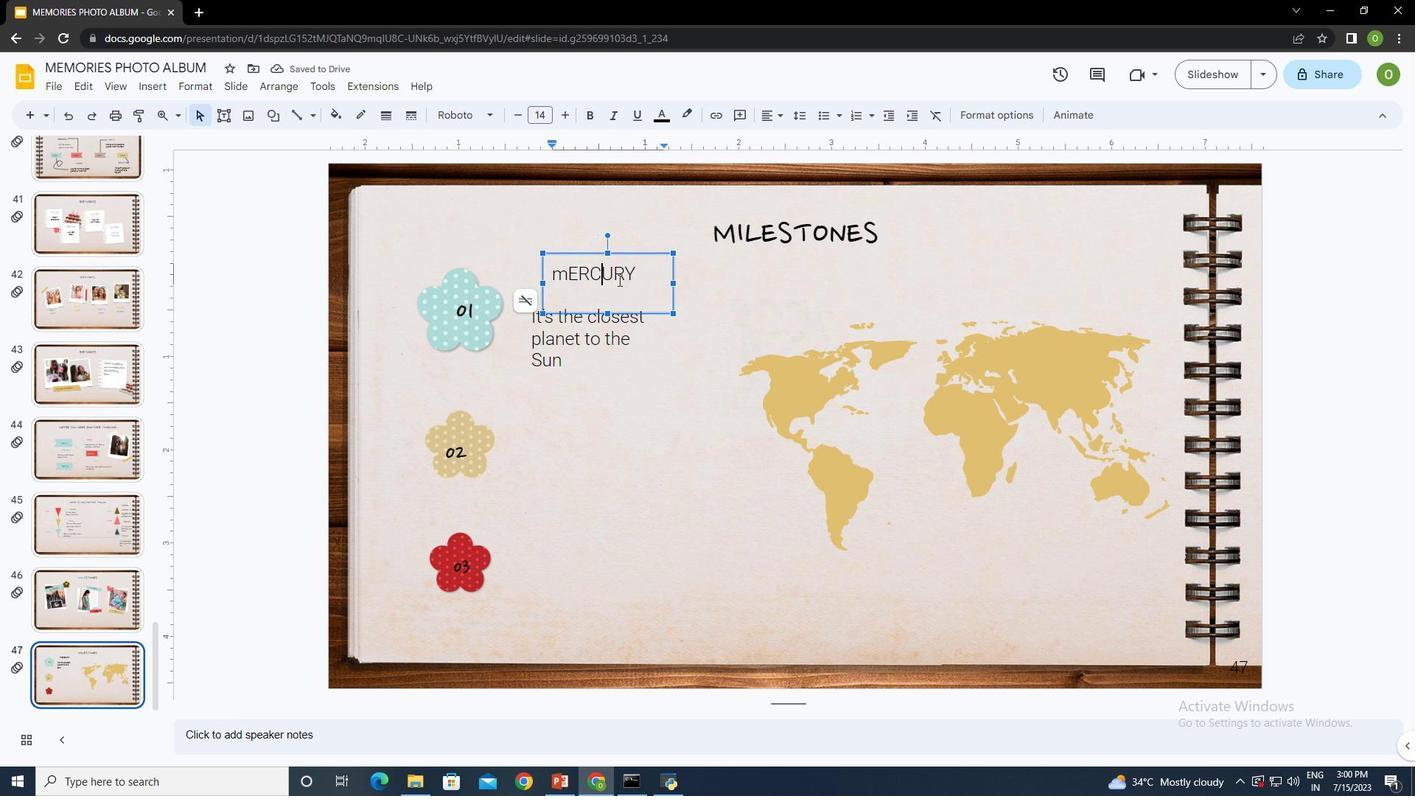 
Action: Mouse pressed left at (643, 273)
Screenshot: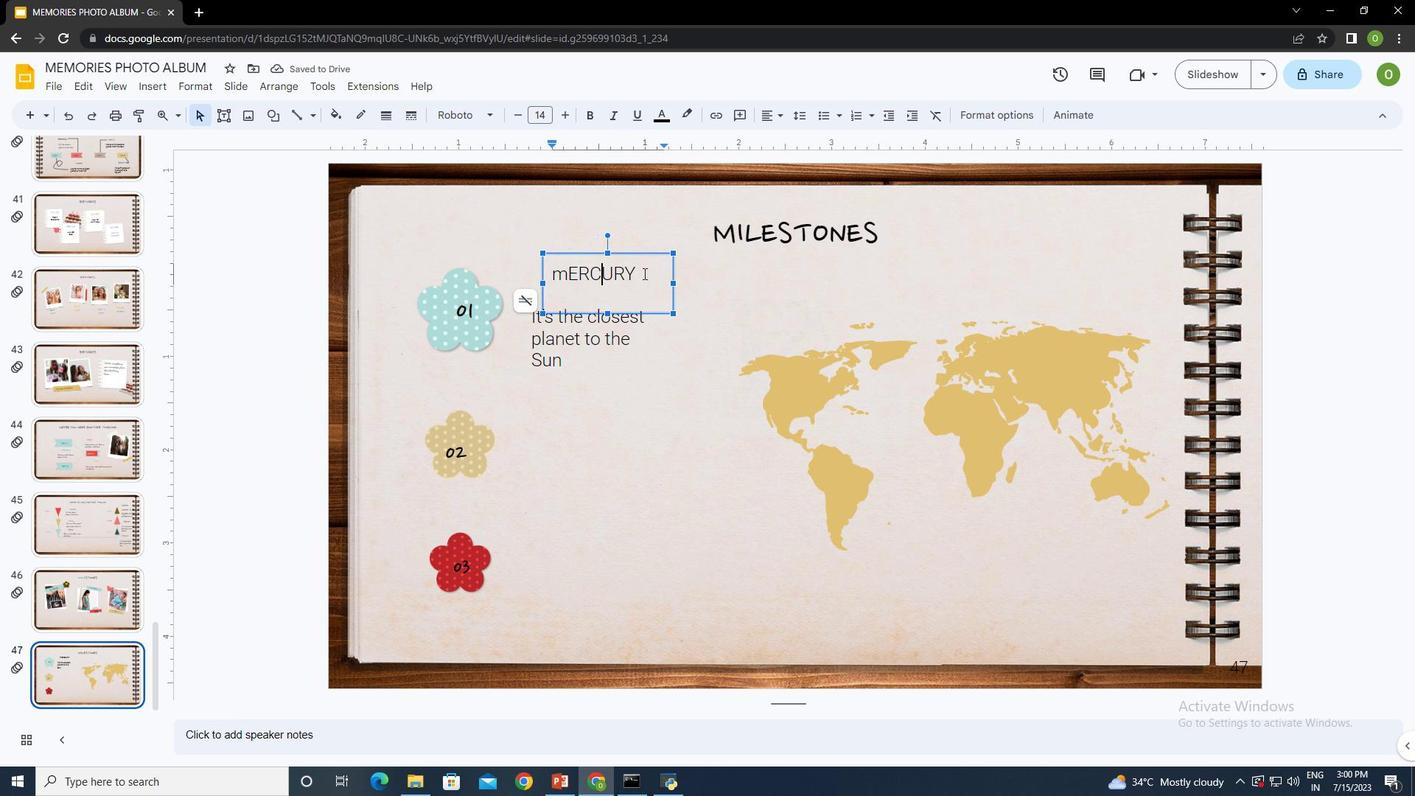 
Action: Mouse moved to (200, 84)
Screenshot: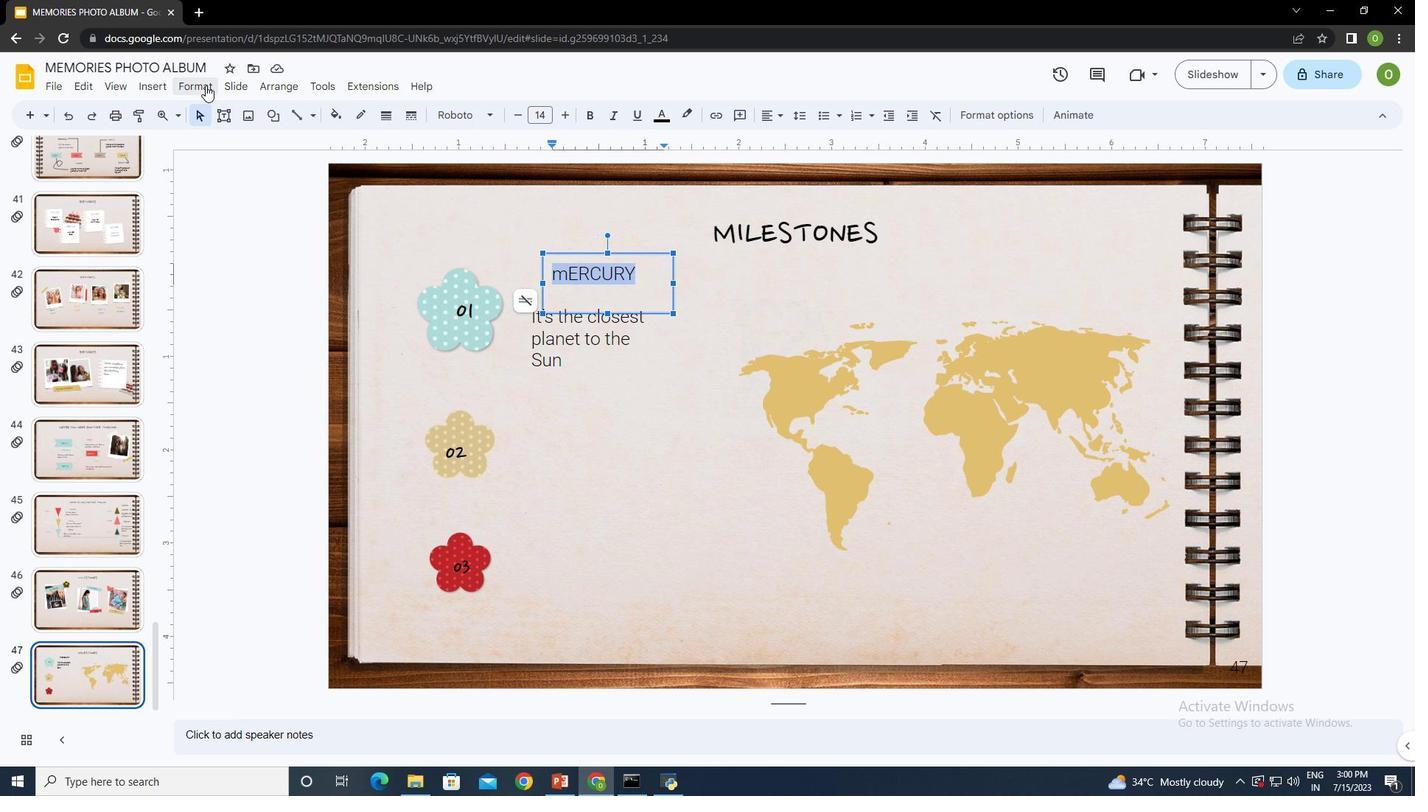 
Action: Mouse pressed left at (200, 84)
Screenshot: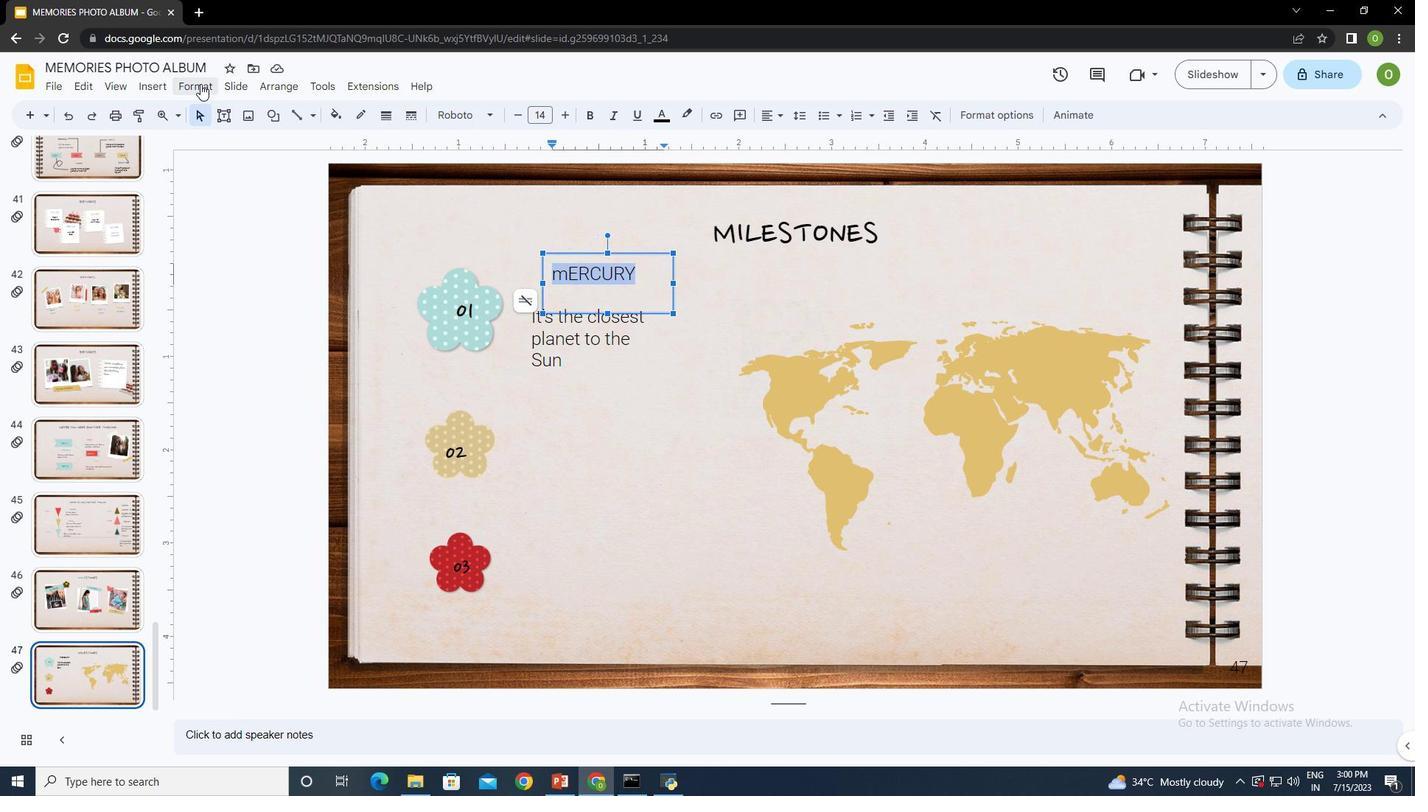 
Action: Mouse moved to (651, 395)
Screenshot: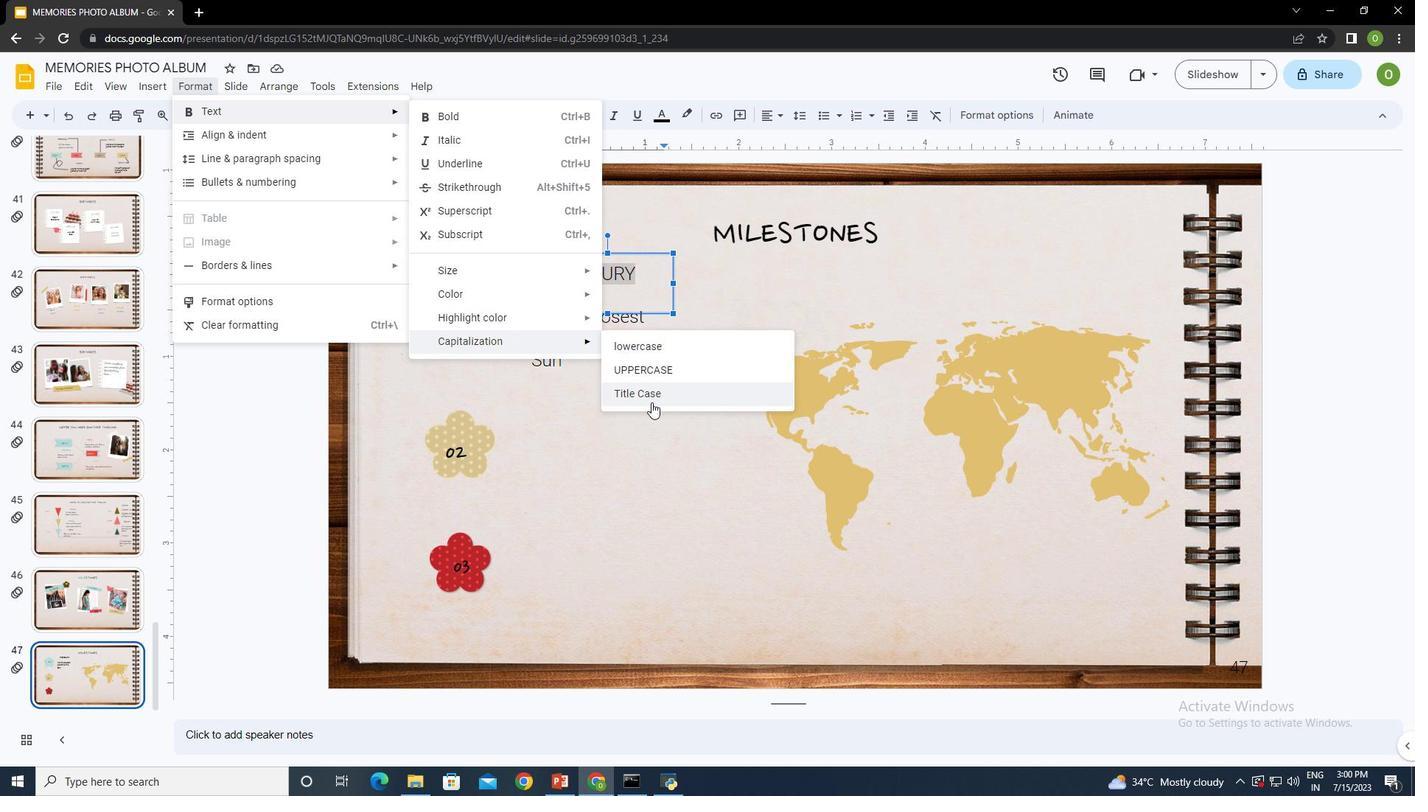 
Action: Mouse pressed left at (651, 395)
Screenshot: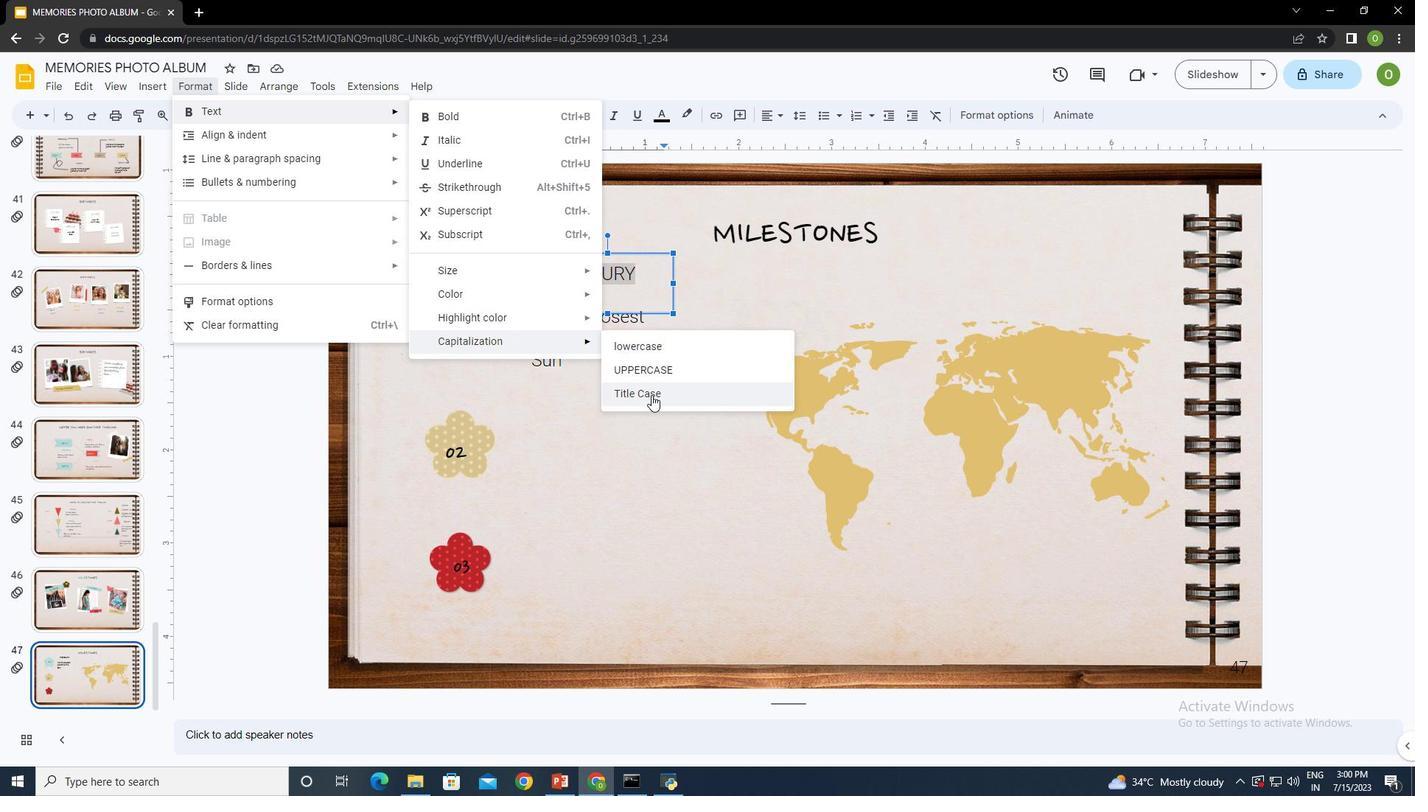 
Action: Mouse moved to (464, 115)
Screenshot: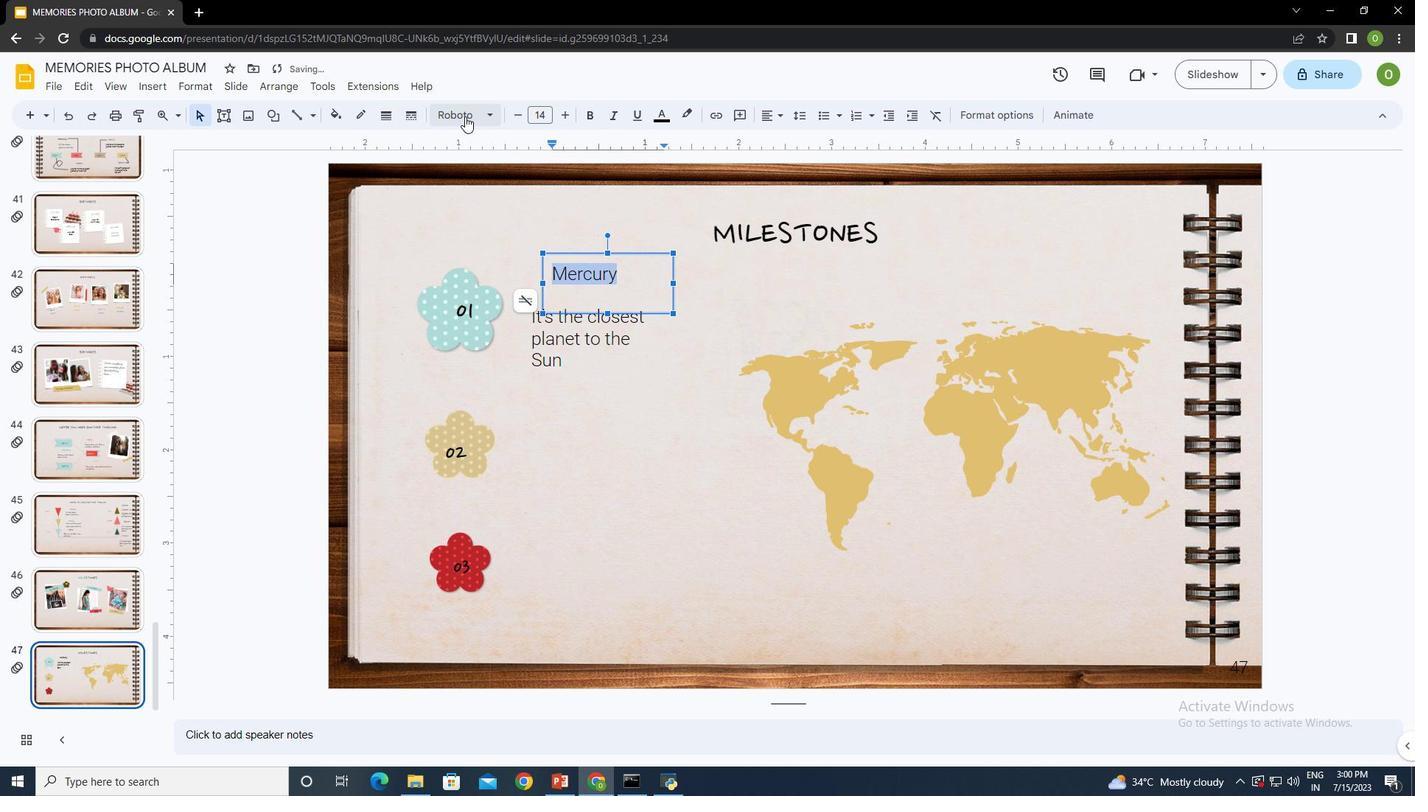 
Action: Mouse pressed left at (464, 115)
Screenshot: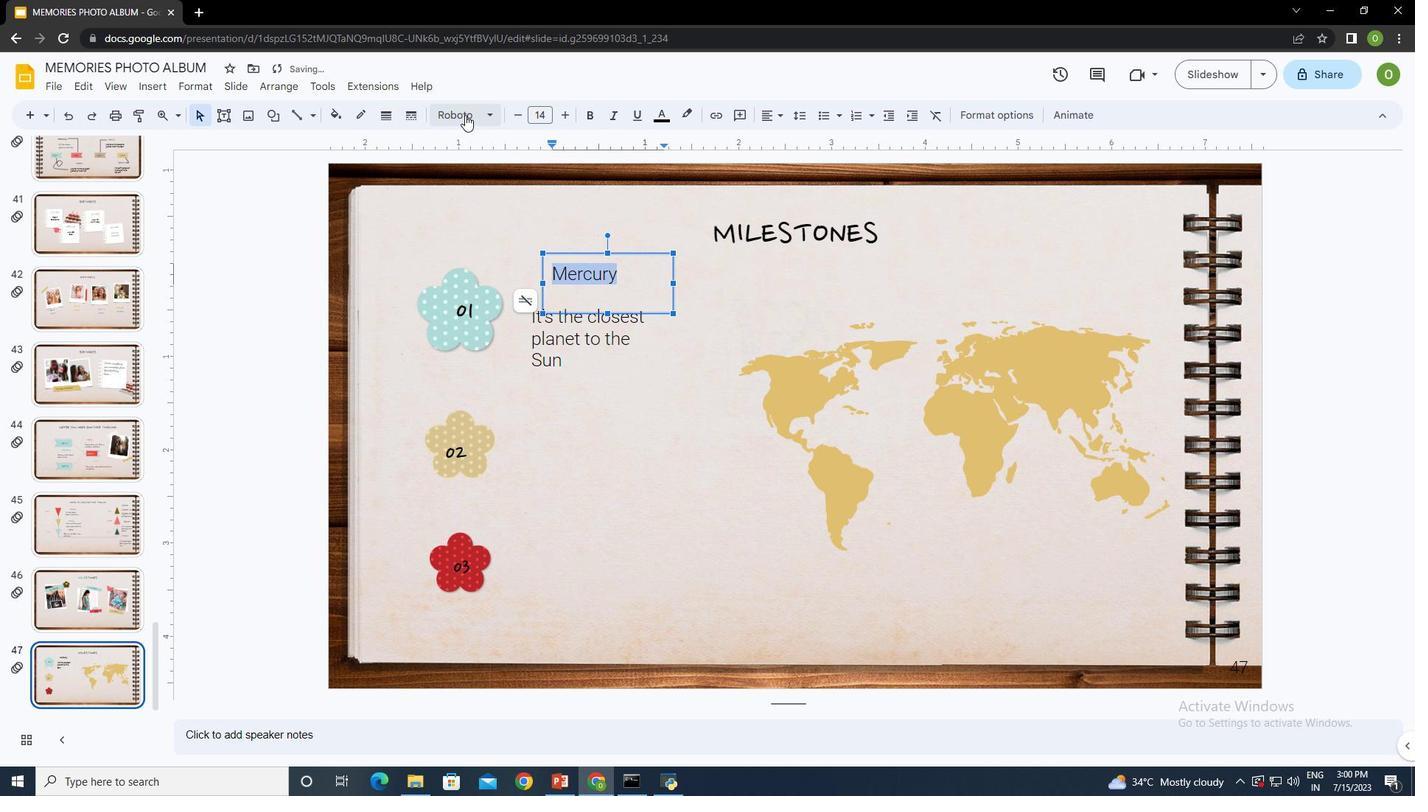 
Action: Mouse moved to (522, 196)
Screenshot: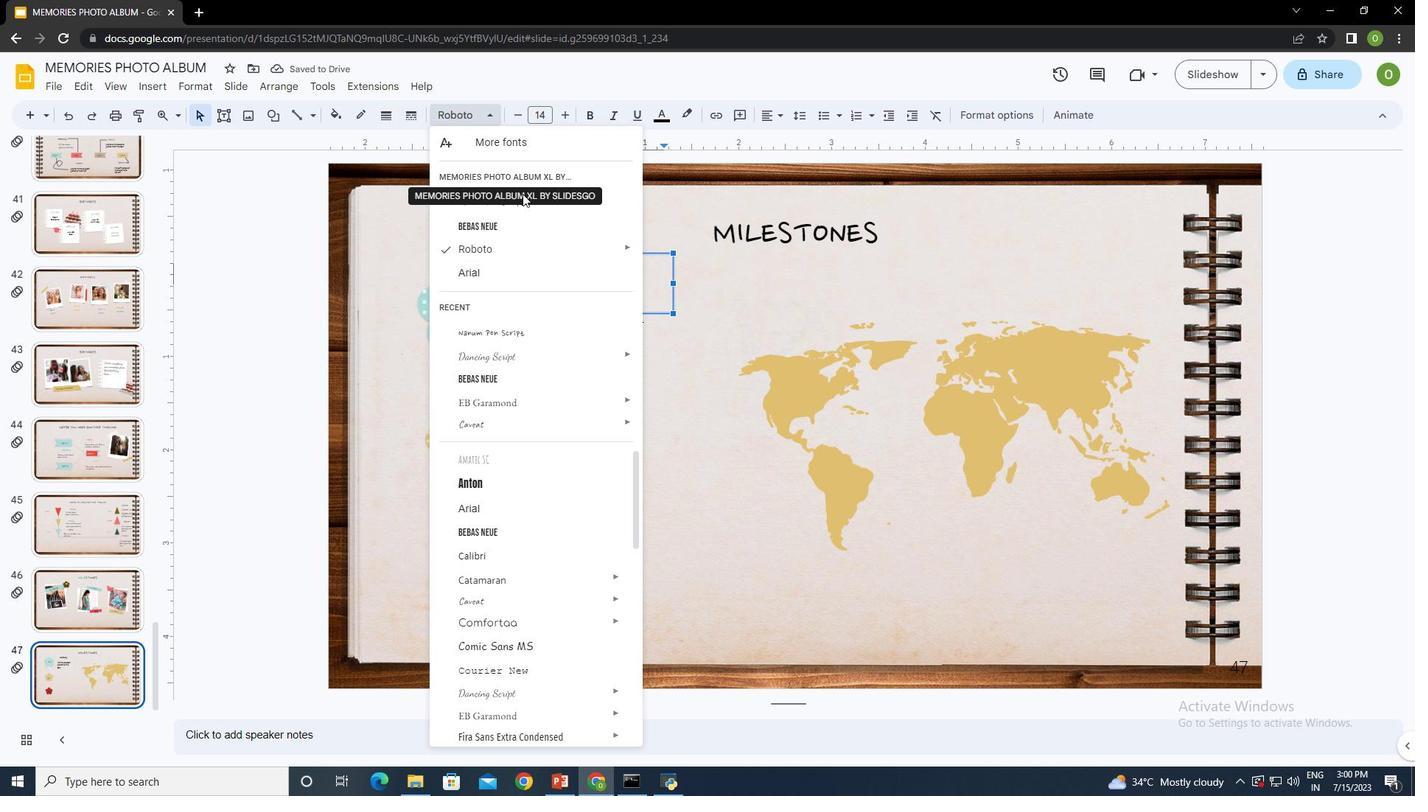 
Action: Mouse pressed left at (522, 196)
Screenshot: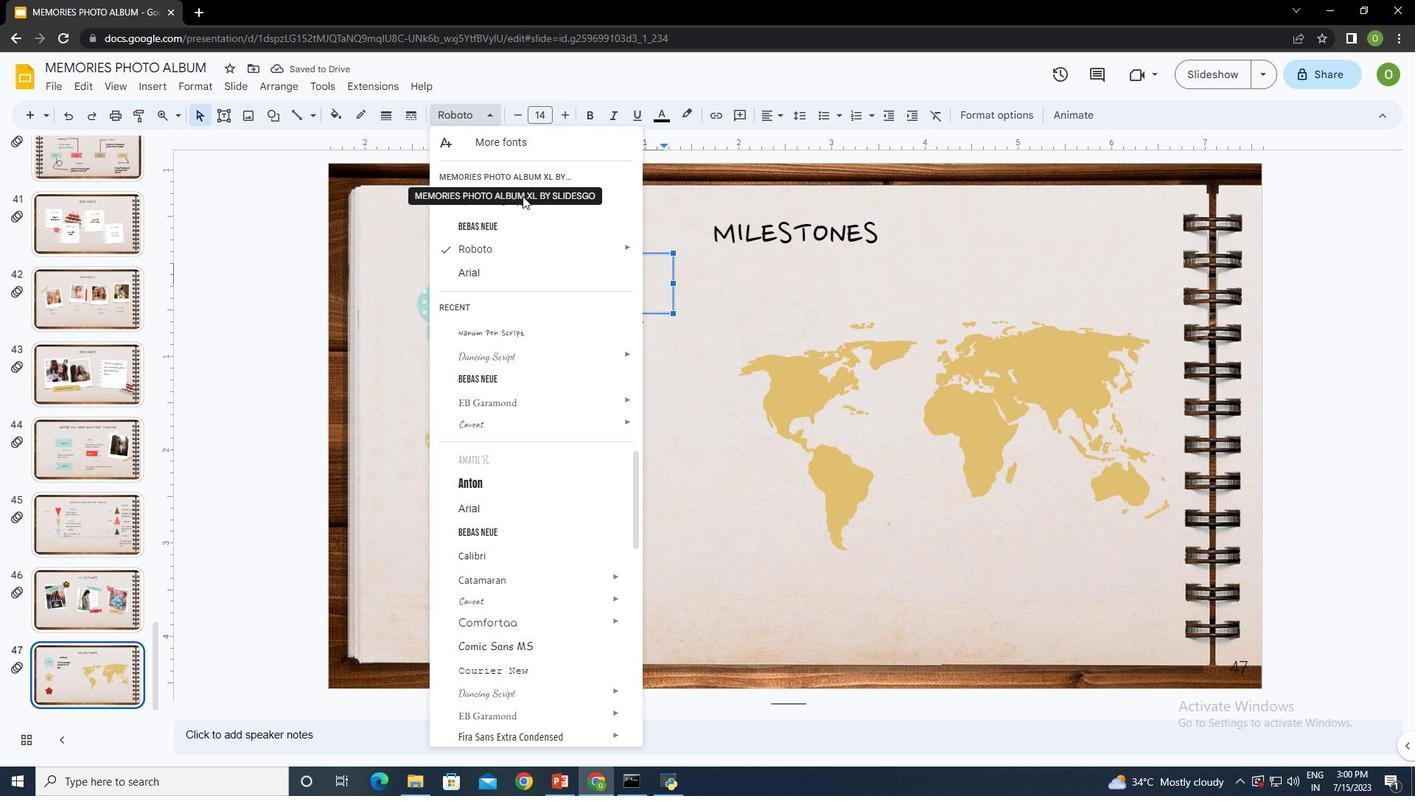 
Action: Mouse moved to (460, 112)
Screenshot: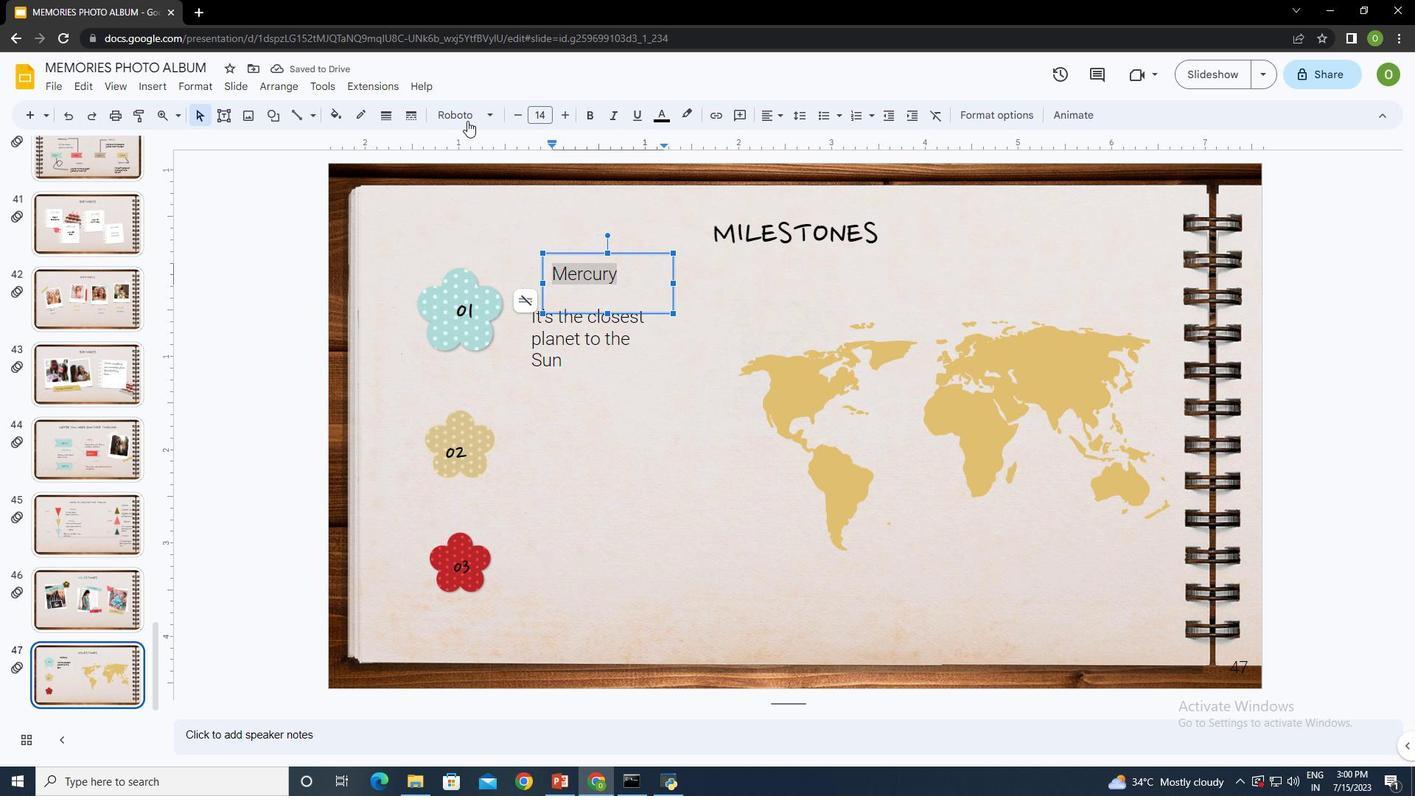 
Action: Mouse pressed left at (460, 112)
Screenshot: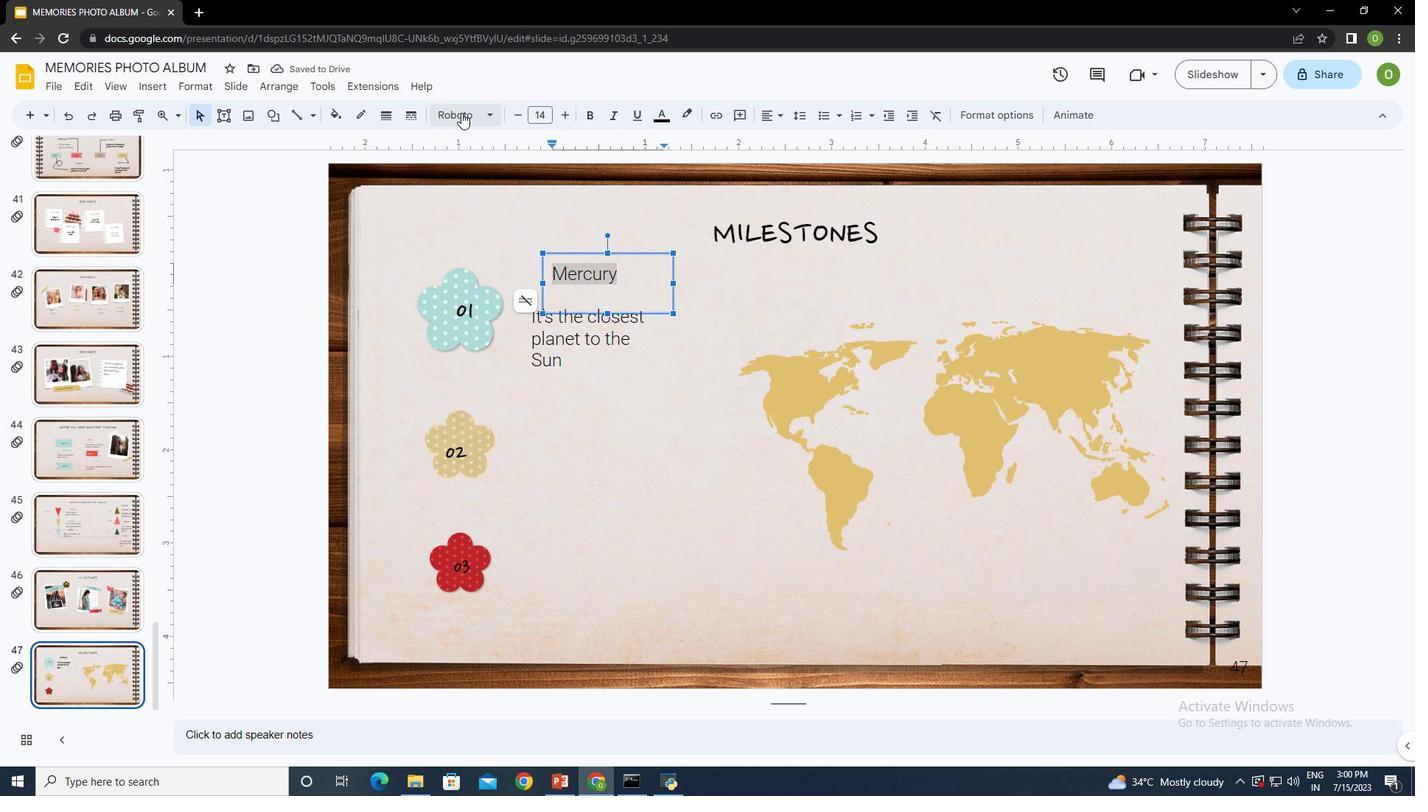 
Action: Mouse moved to (505, 197)
Screenshot: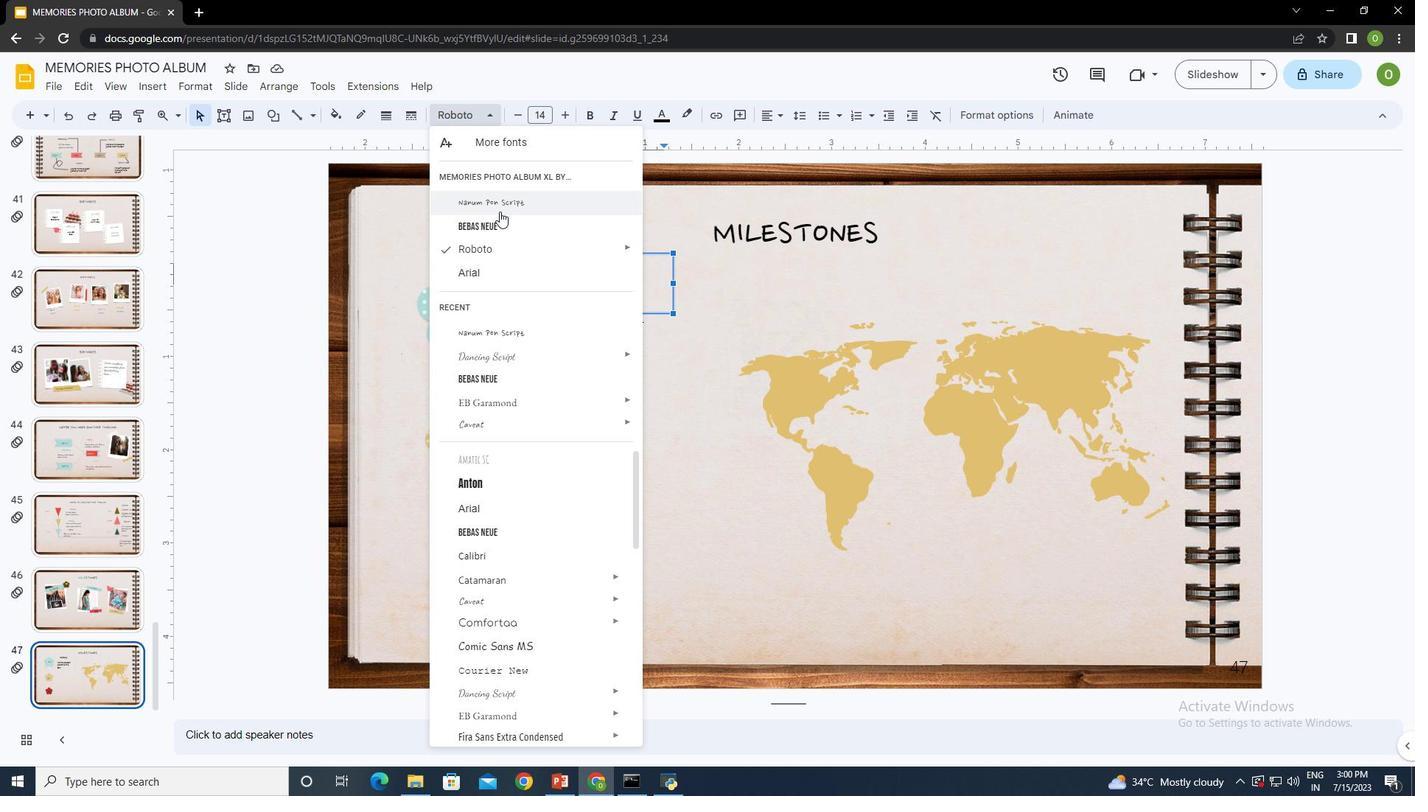 
Action: Mouse pressed left at (505, 197)
Screenshot: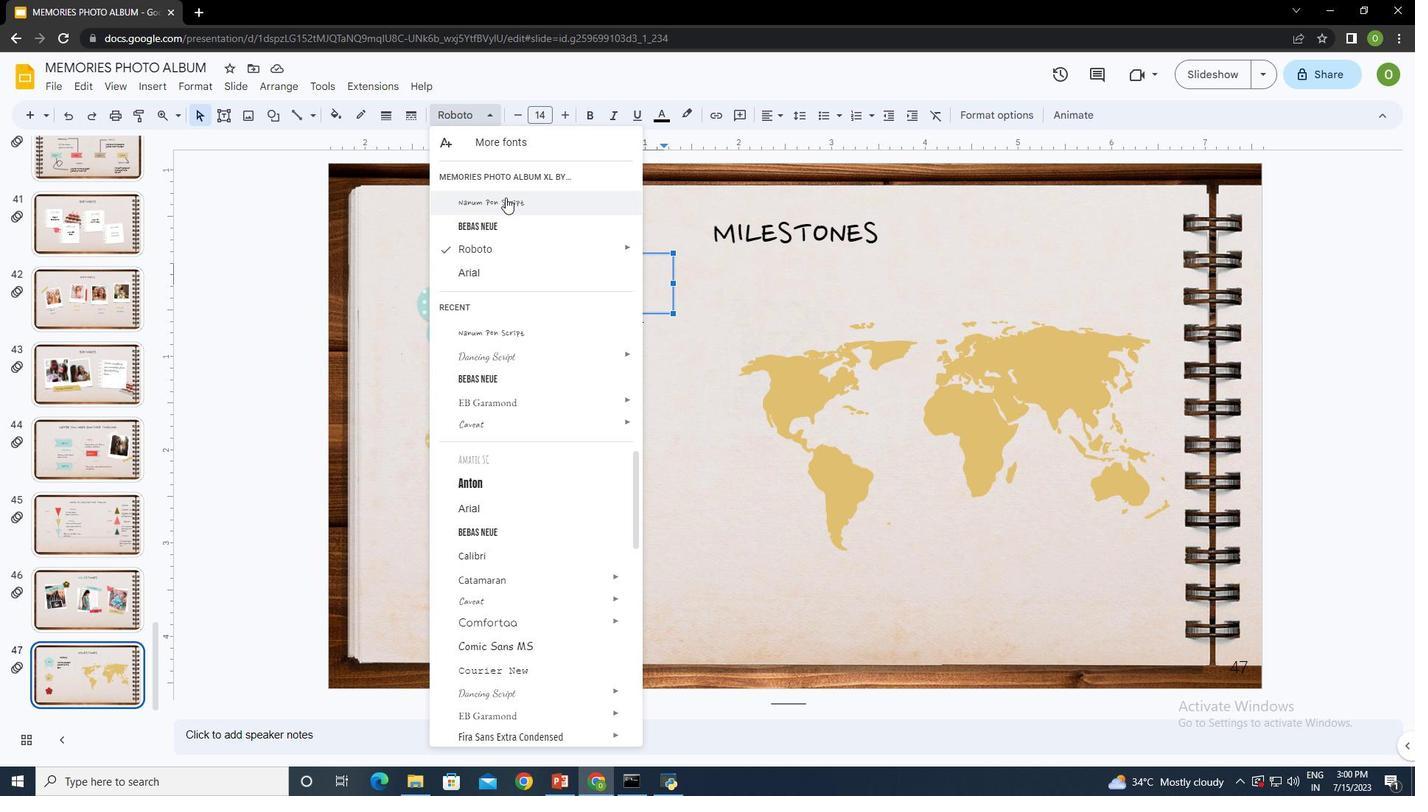 
Action: Mouse moved to (564, 114)
Screenshot: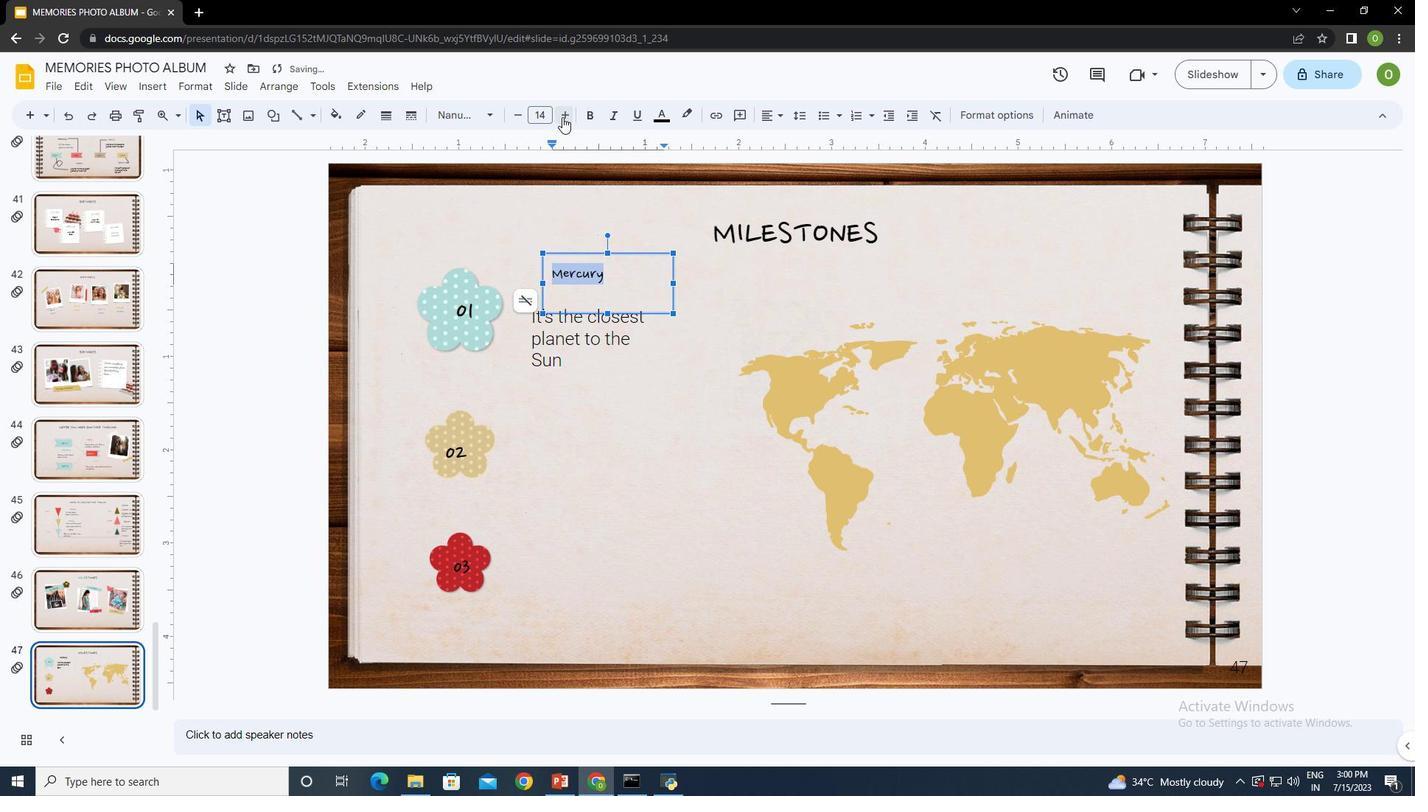 
Action: Mouse pressed left at (564, 114)
Screenshot: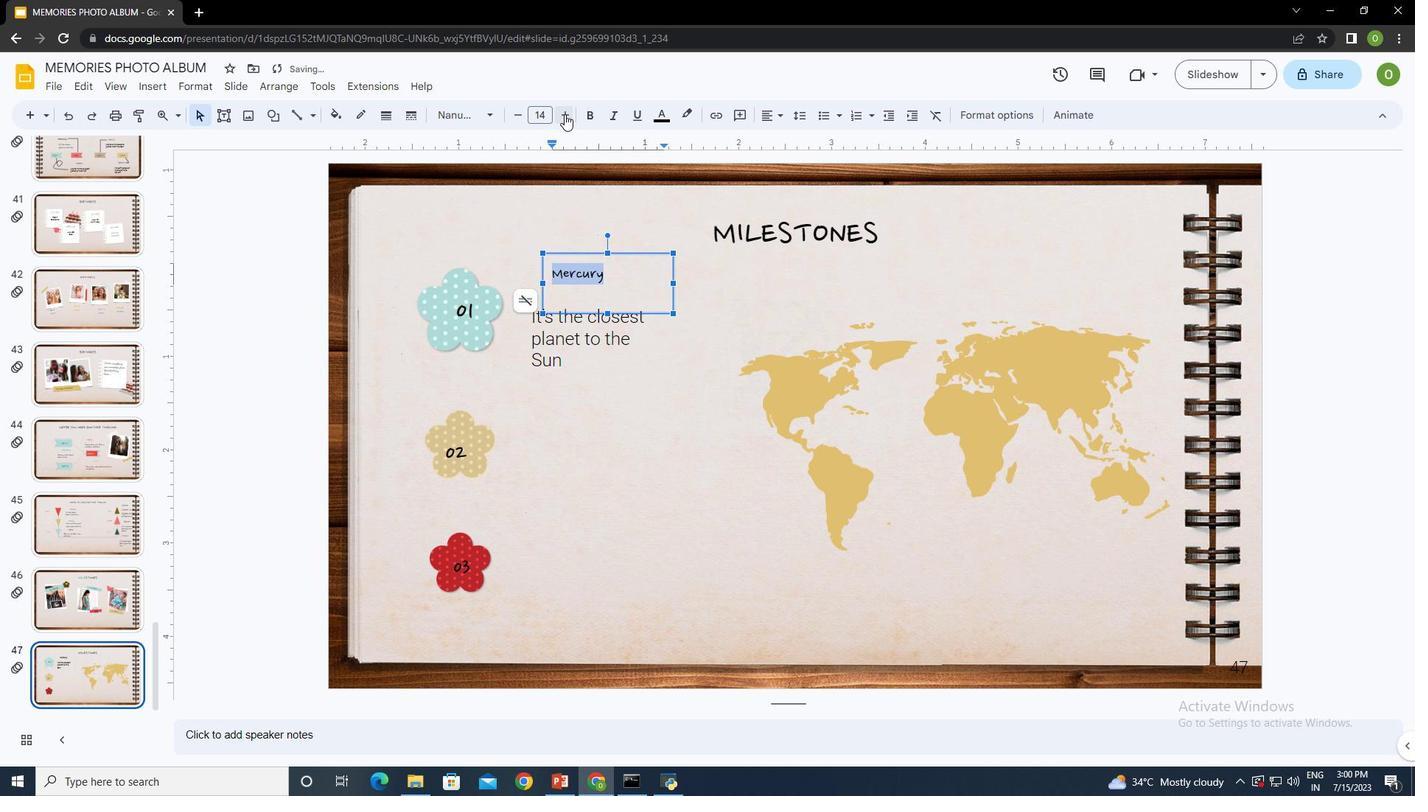 
Action: Mouse pressed left at (564, 114)
Screenshot: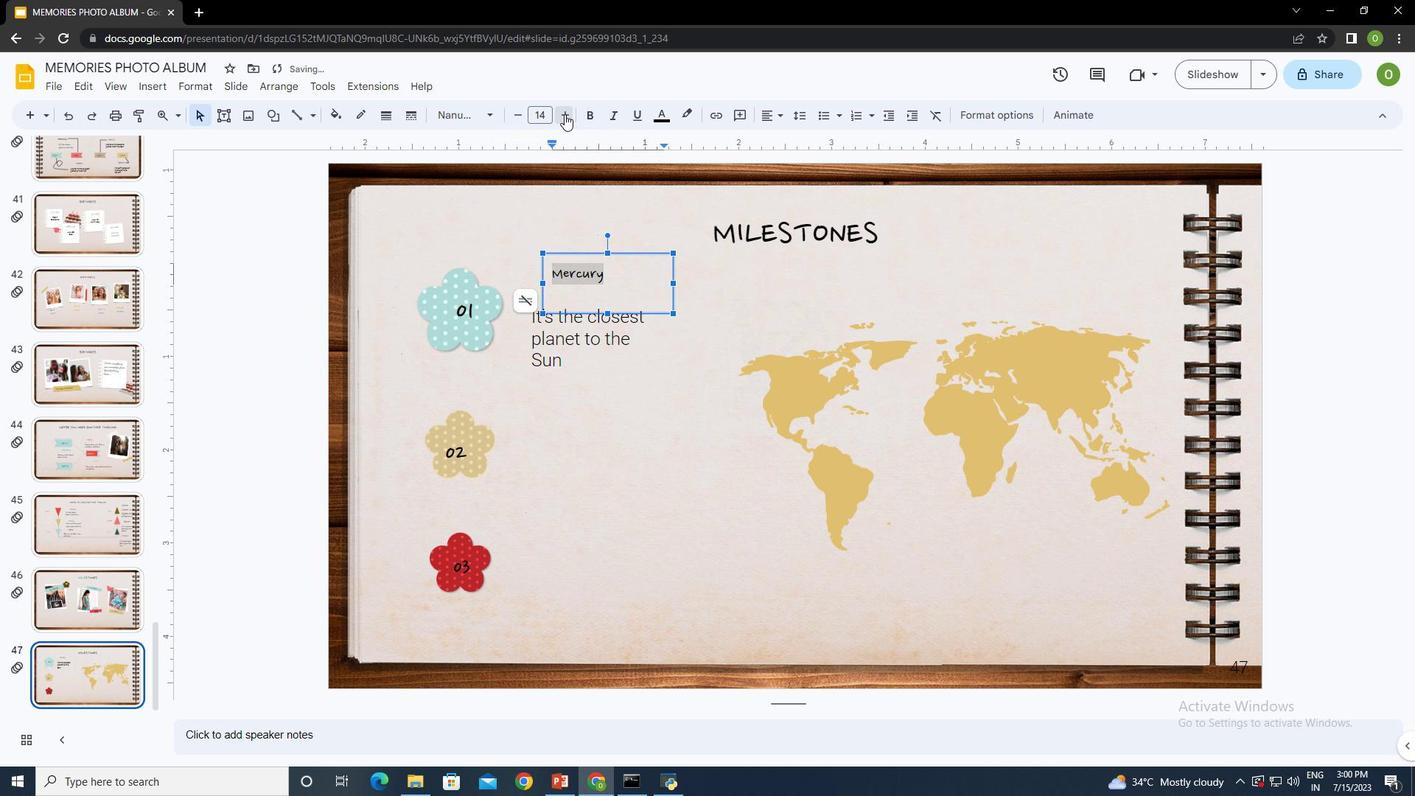 
Action: Mouse pressed left at (564, 114)
Screenshot: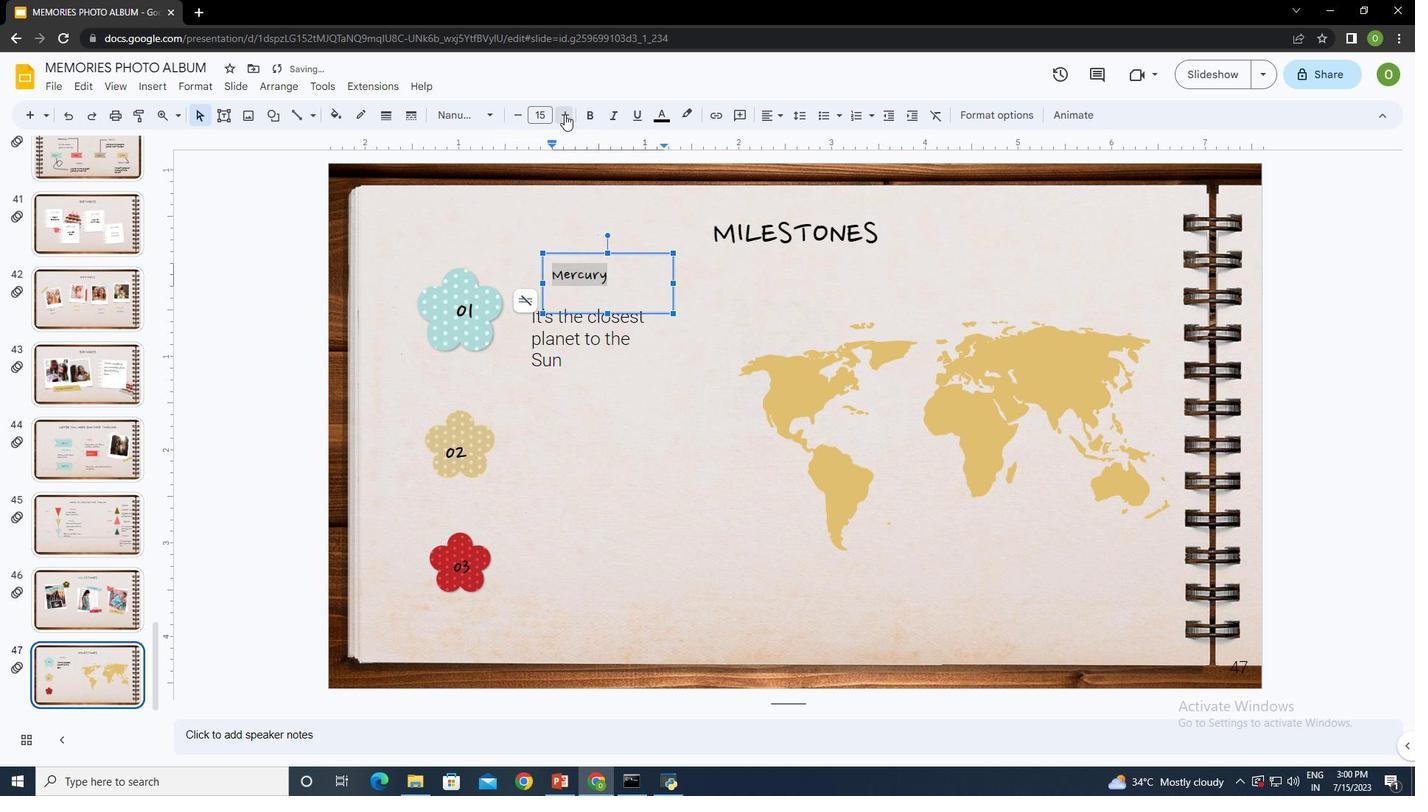
Action: Mouse pressed left at (564, 114)
Screenshot: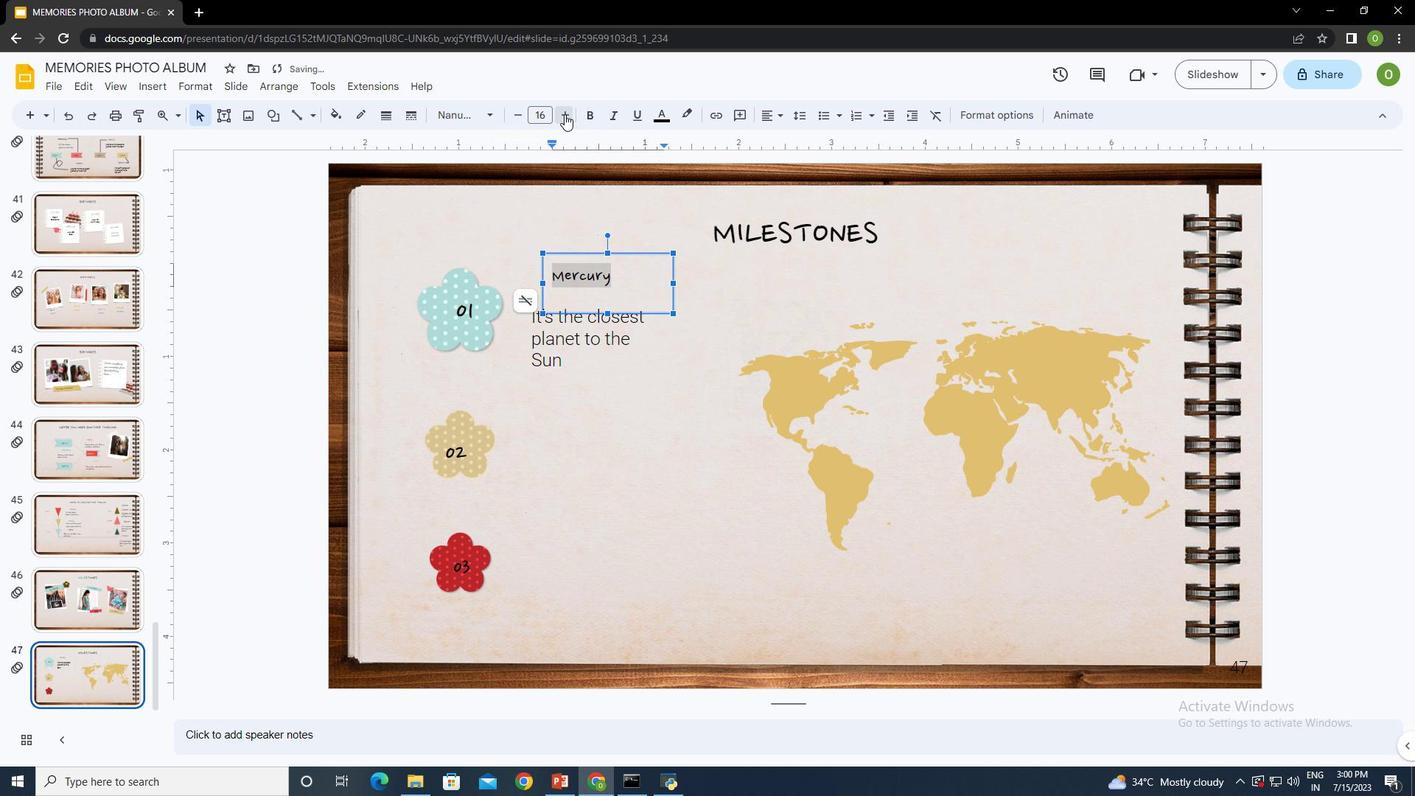 
Action: Mouse pressed left at (564, 114)
Screenshot: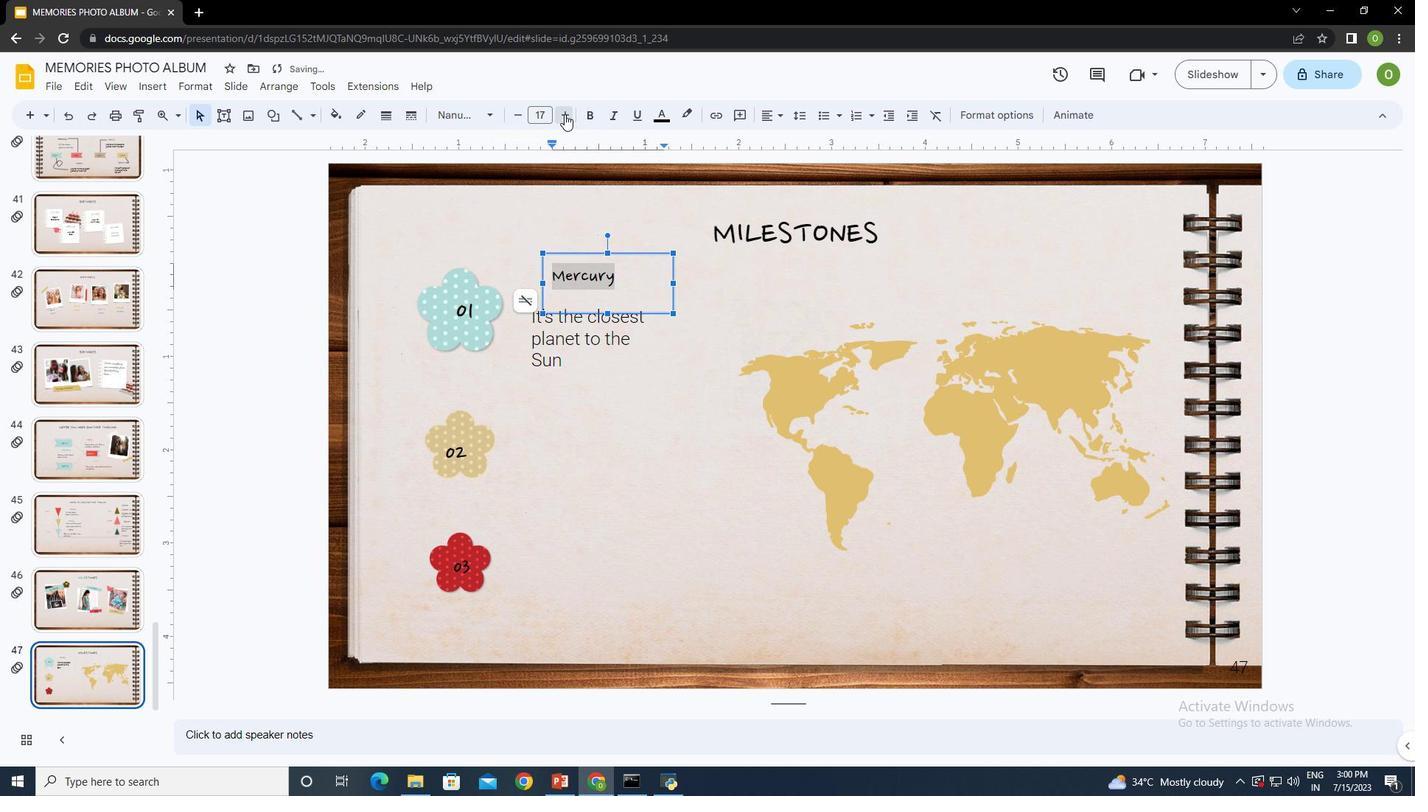 
Action: Mouse pressed left at (564, 114)
Screenshot: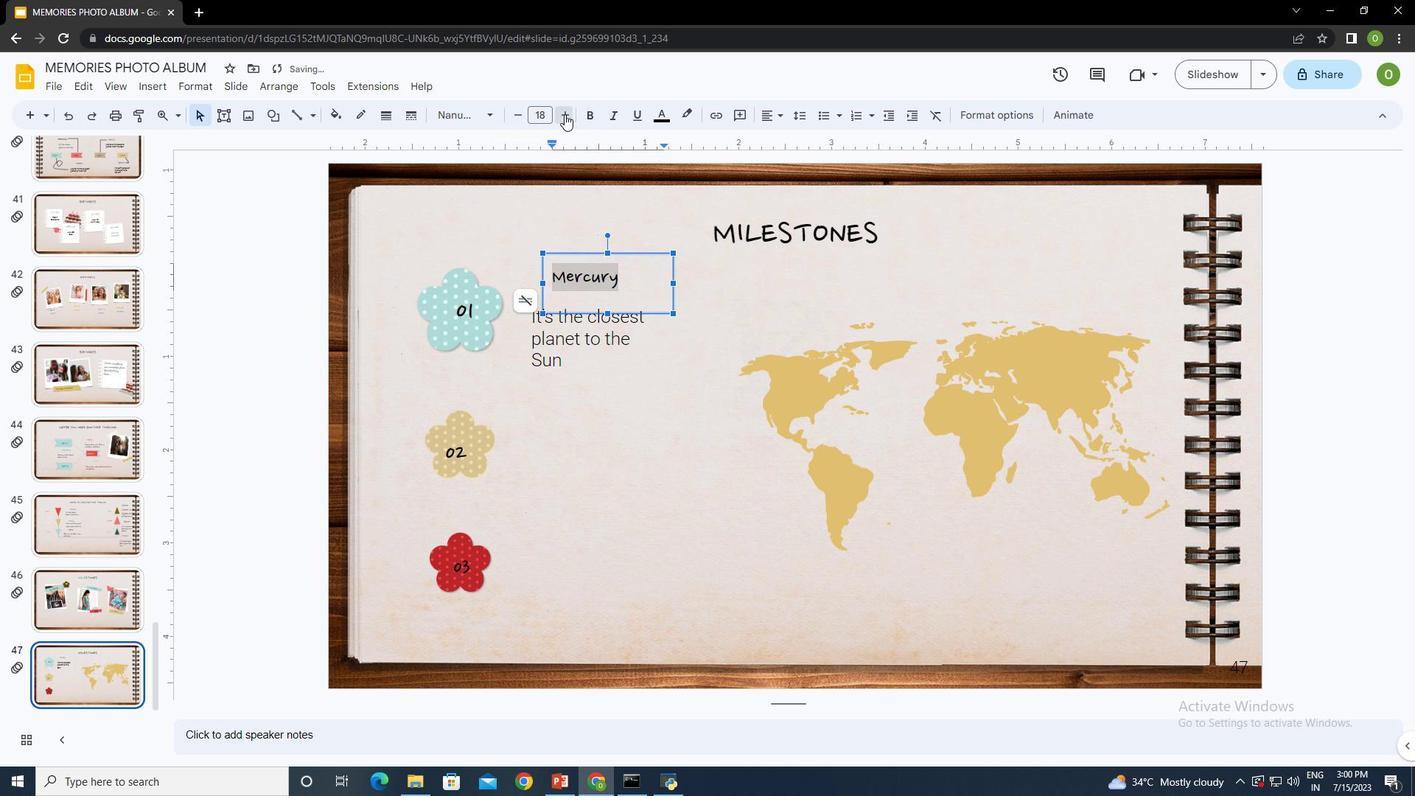 
Action: Mouse pressed left at (564, 114)
Screenshot: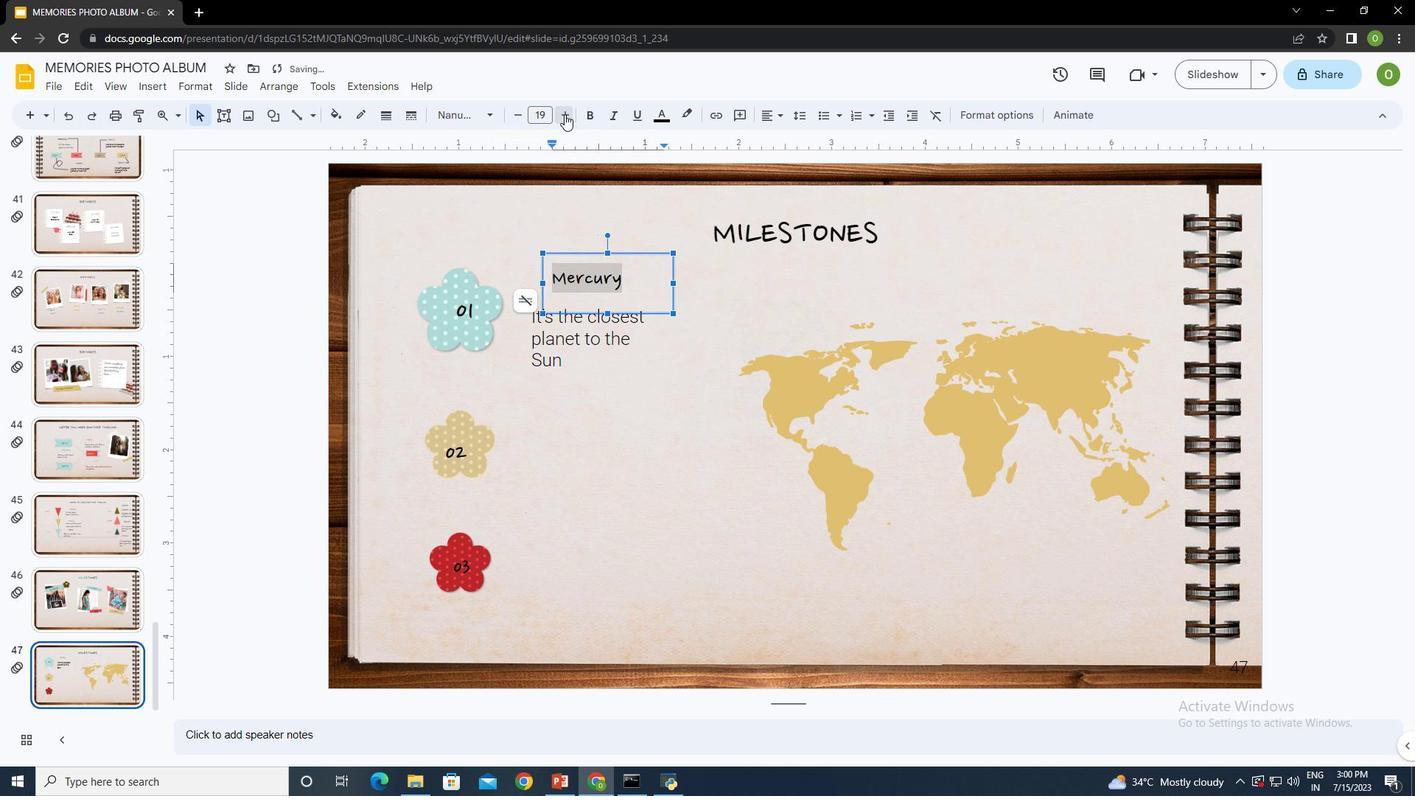 
Action: Mouse pressed left at (564, 114)
Screenshot: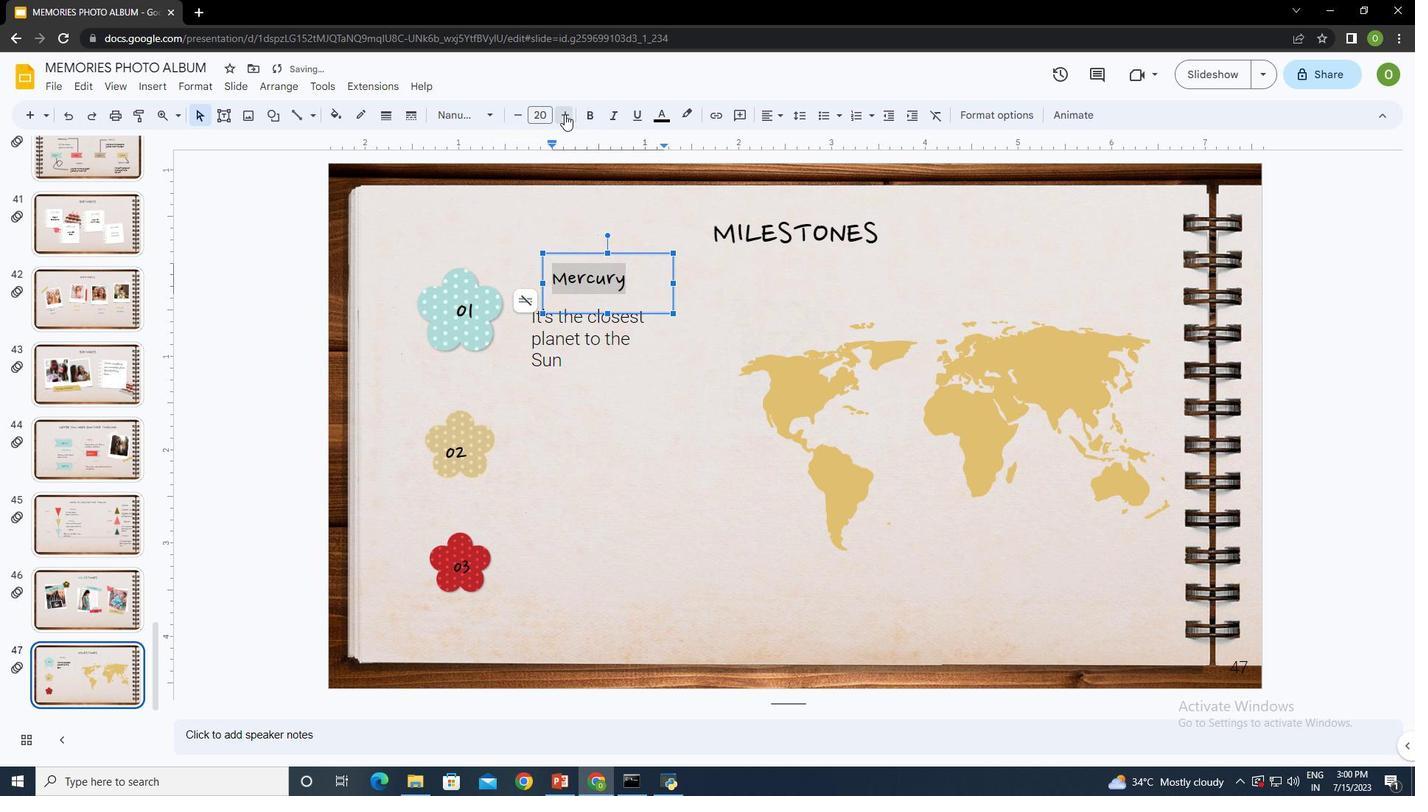 
Action: Mouse pressed left at (564, 114)
Screenshot: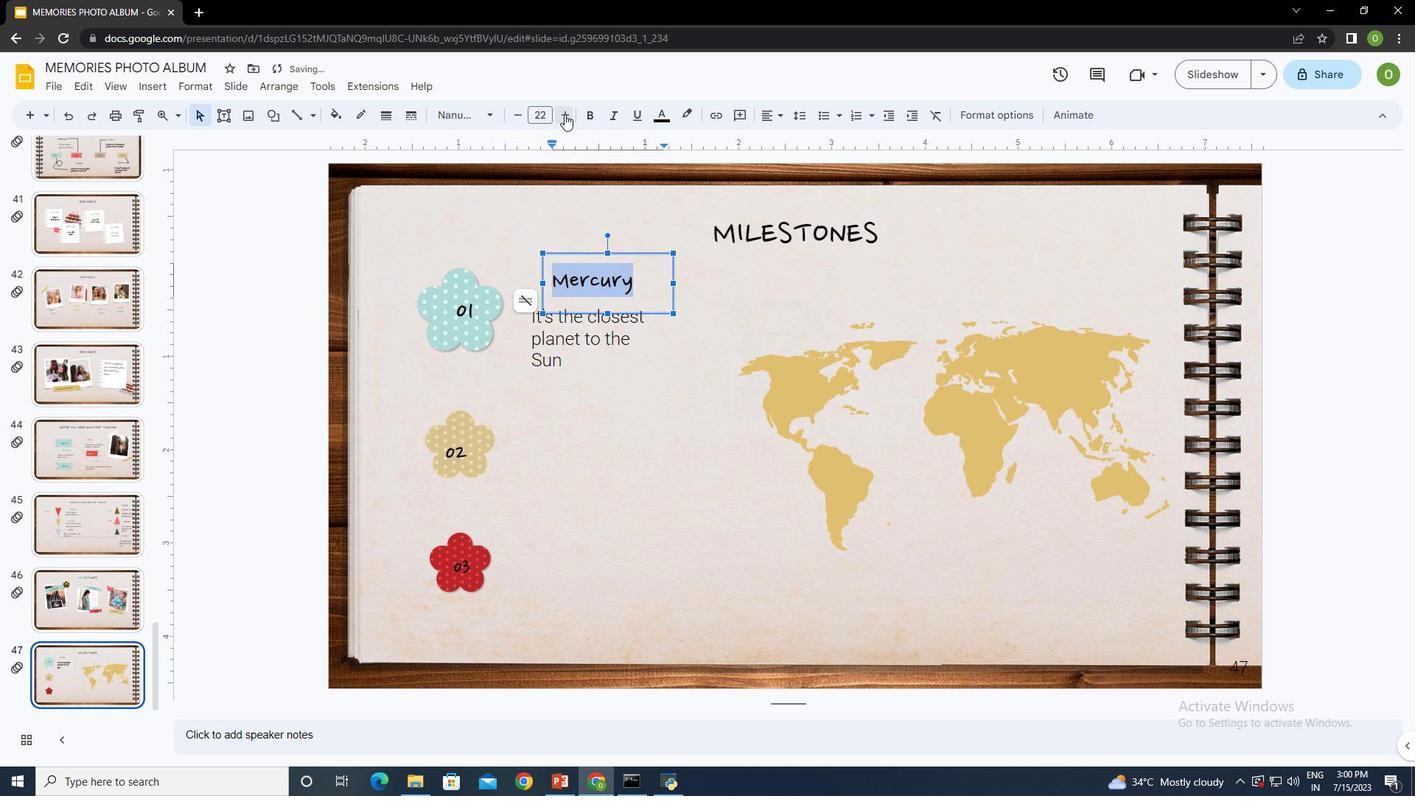 
Action: Mouse pressed left at (564, 114)
Screenshot: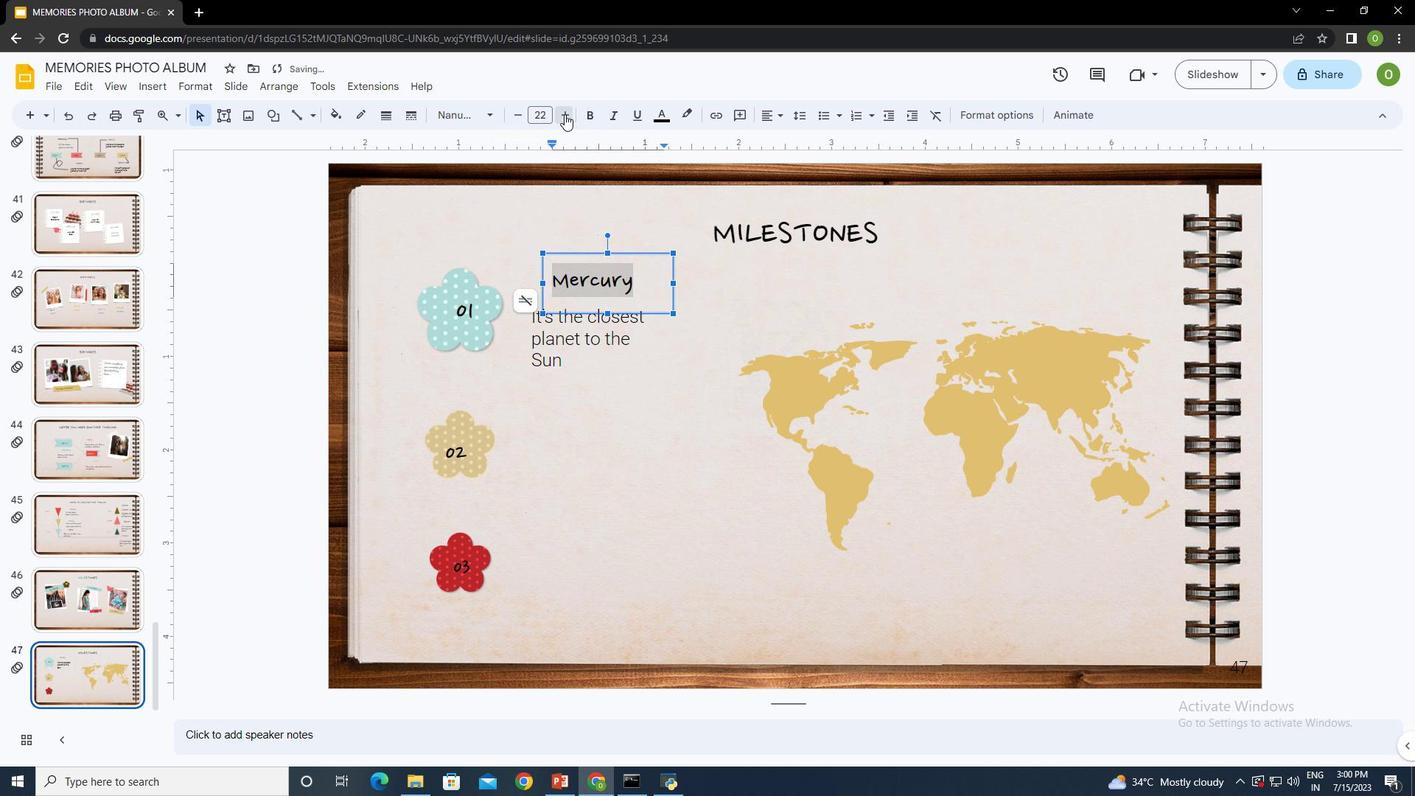 
Action: Mouse pressed left at (564, 114)
Screenshot: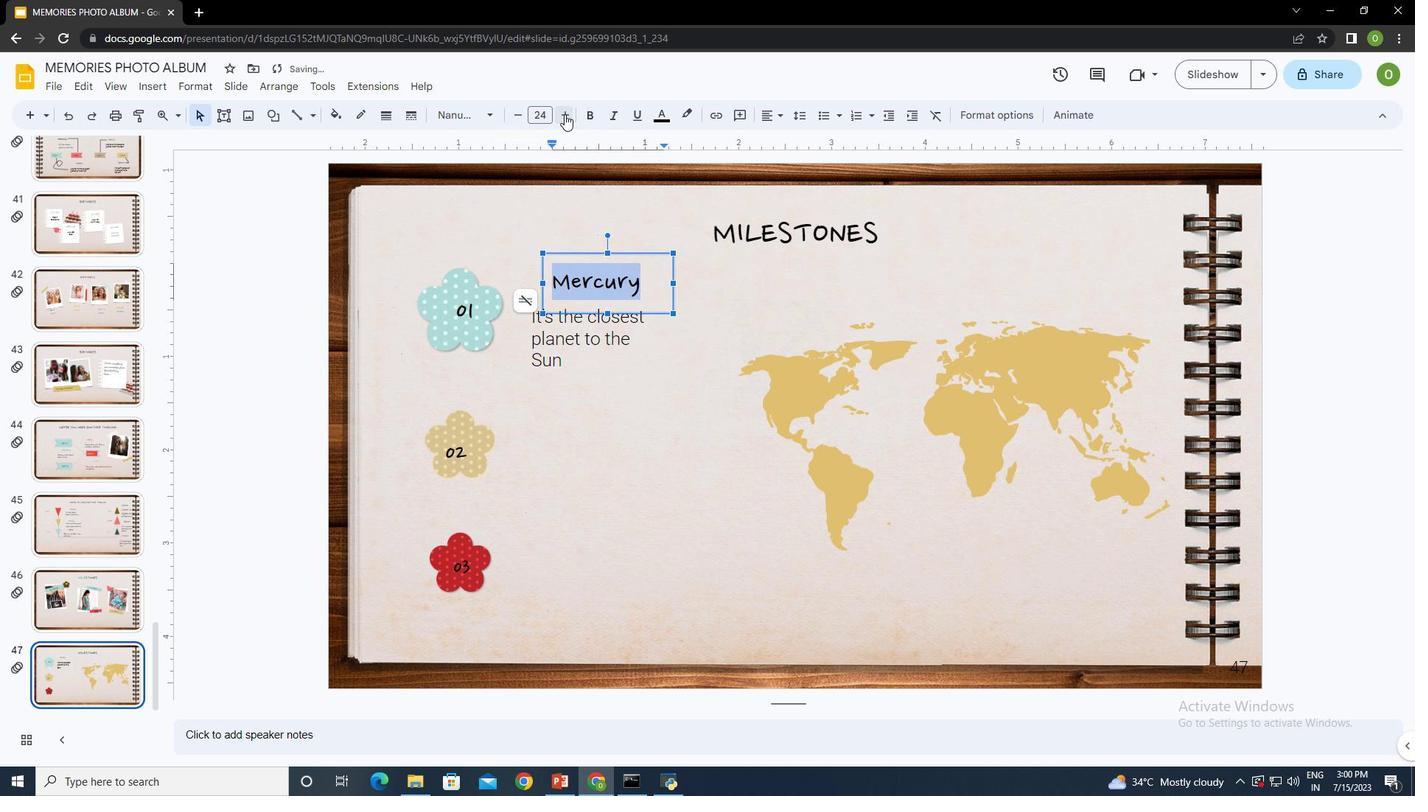 
Action: Mouse moved to (654, 334)
Screenshot: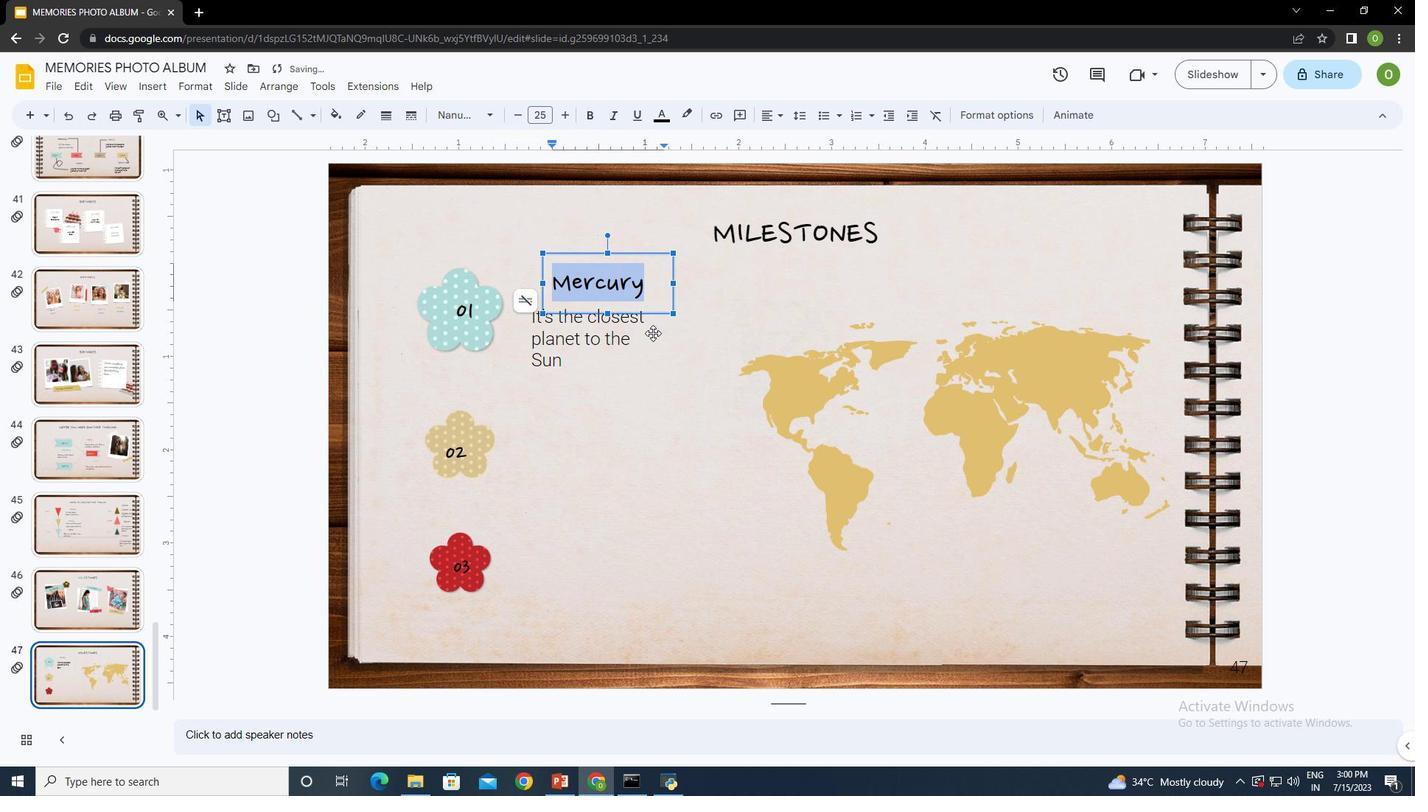 
Action: Mouse pressed left at (654, 334)
Screenshot: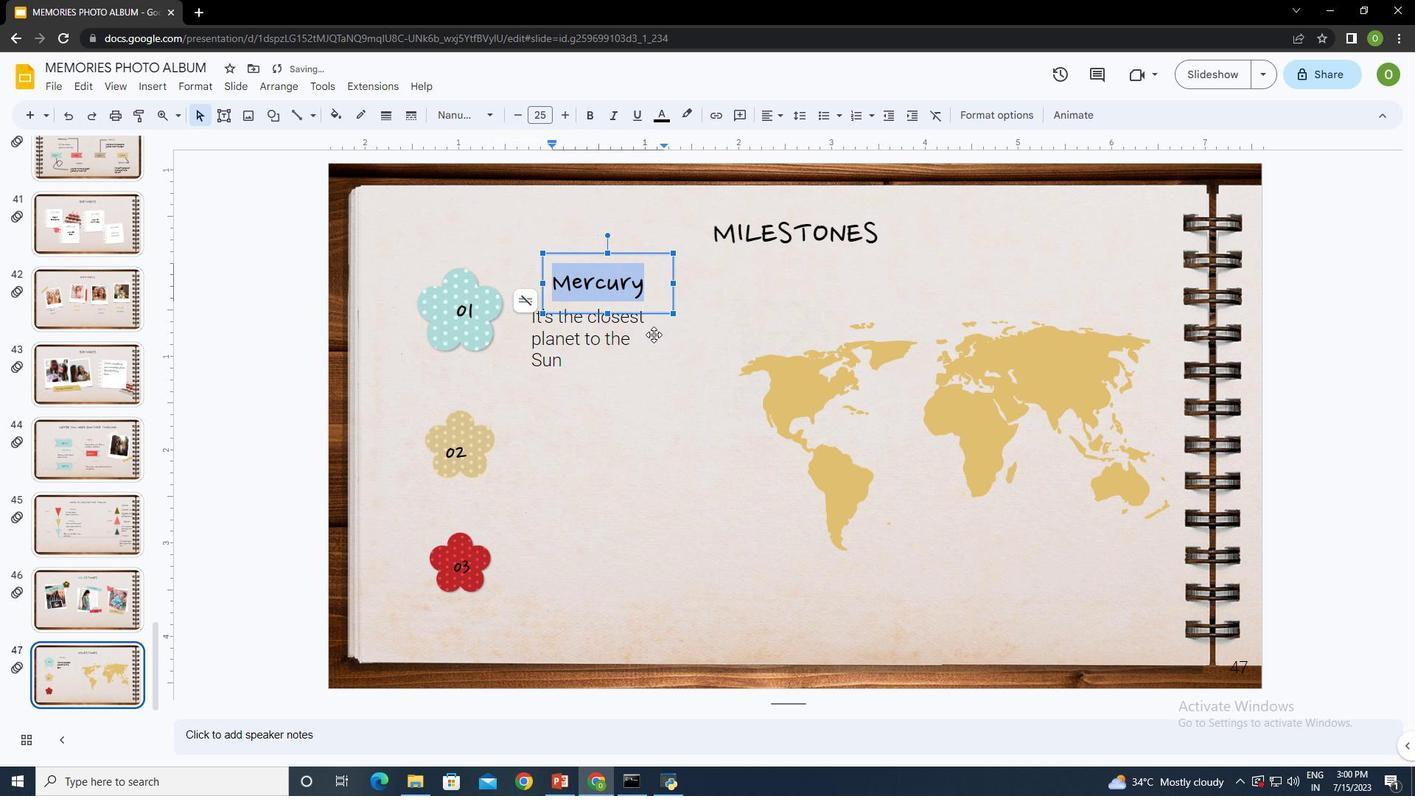 
Action: Mouse moved to (591, 334)
Screenshot: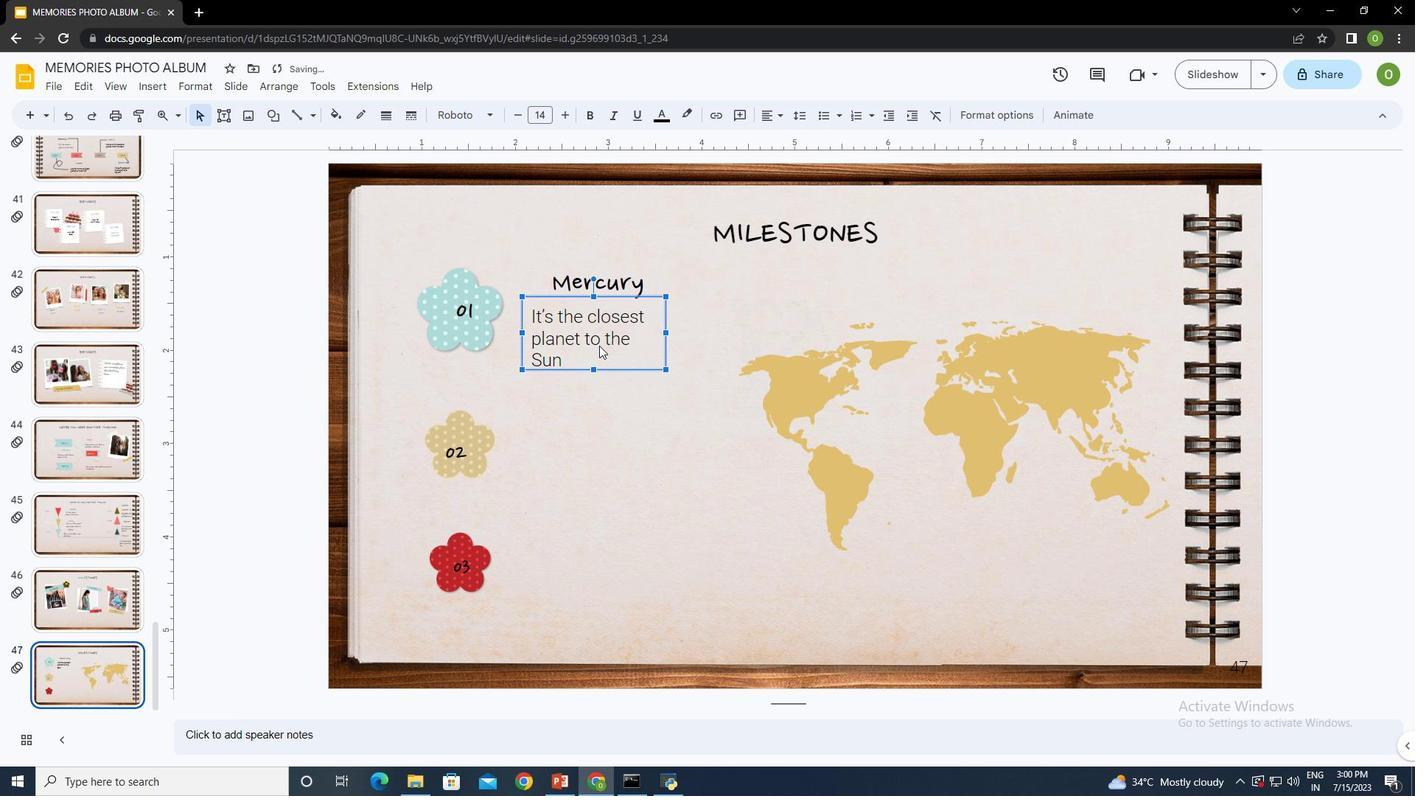 
Action: Mouse pressed left at (591, 334)
Screenshot: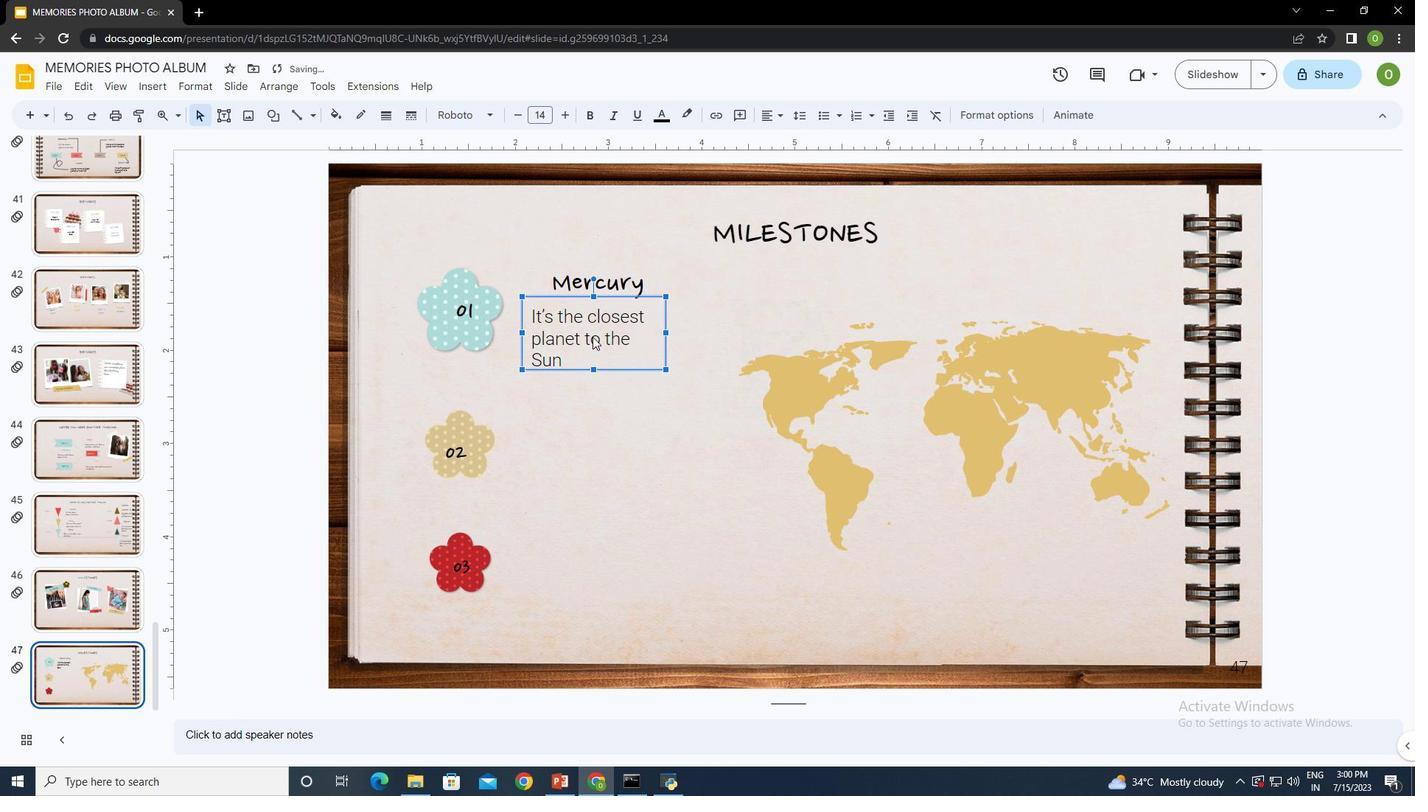 
Action: Mouse pressed left at (591, 334)
Screenshot: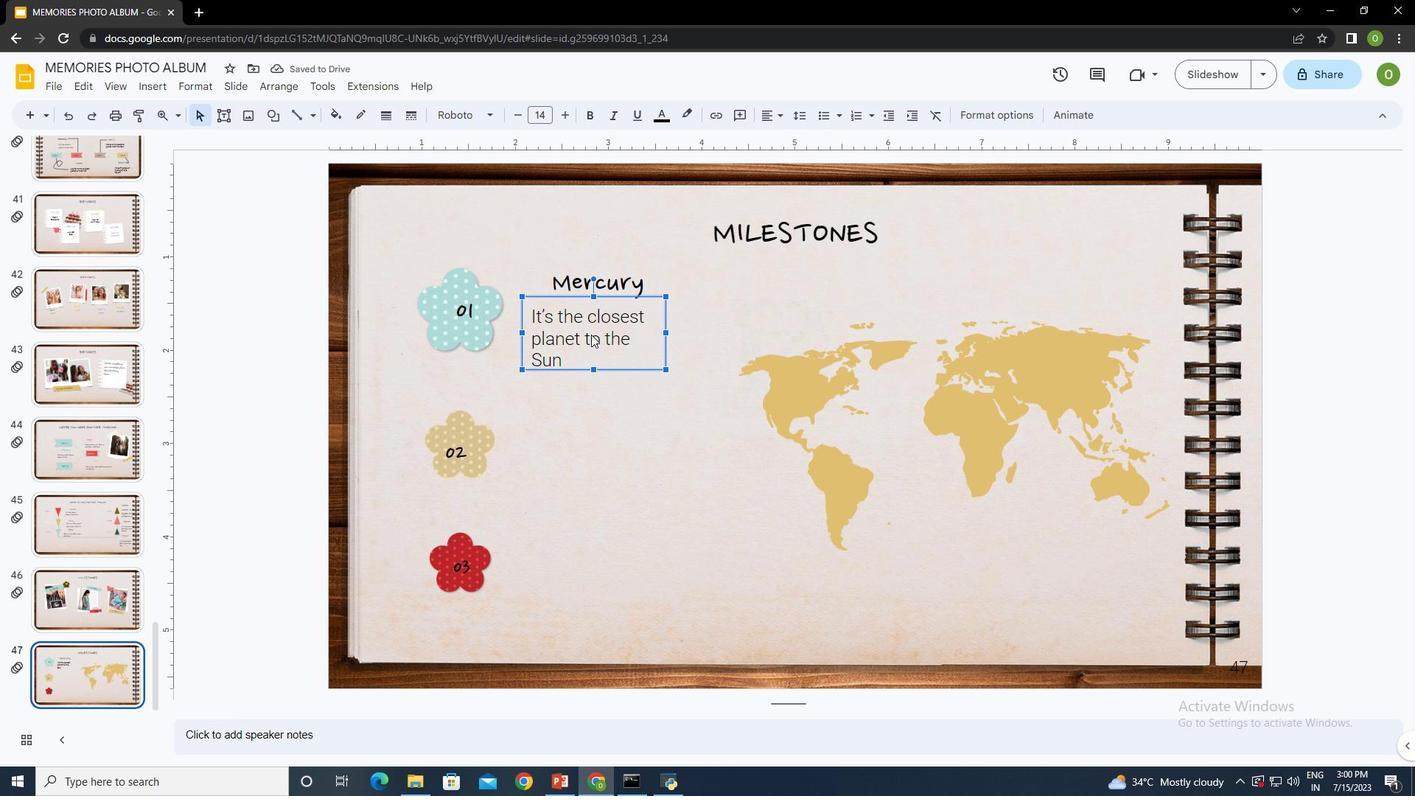 
Action: Key pressed ctrl+A
Screenshot: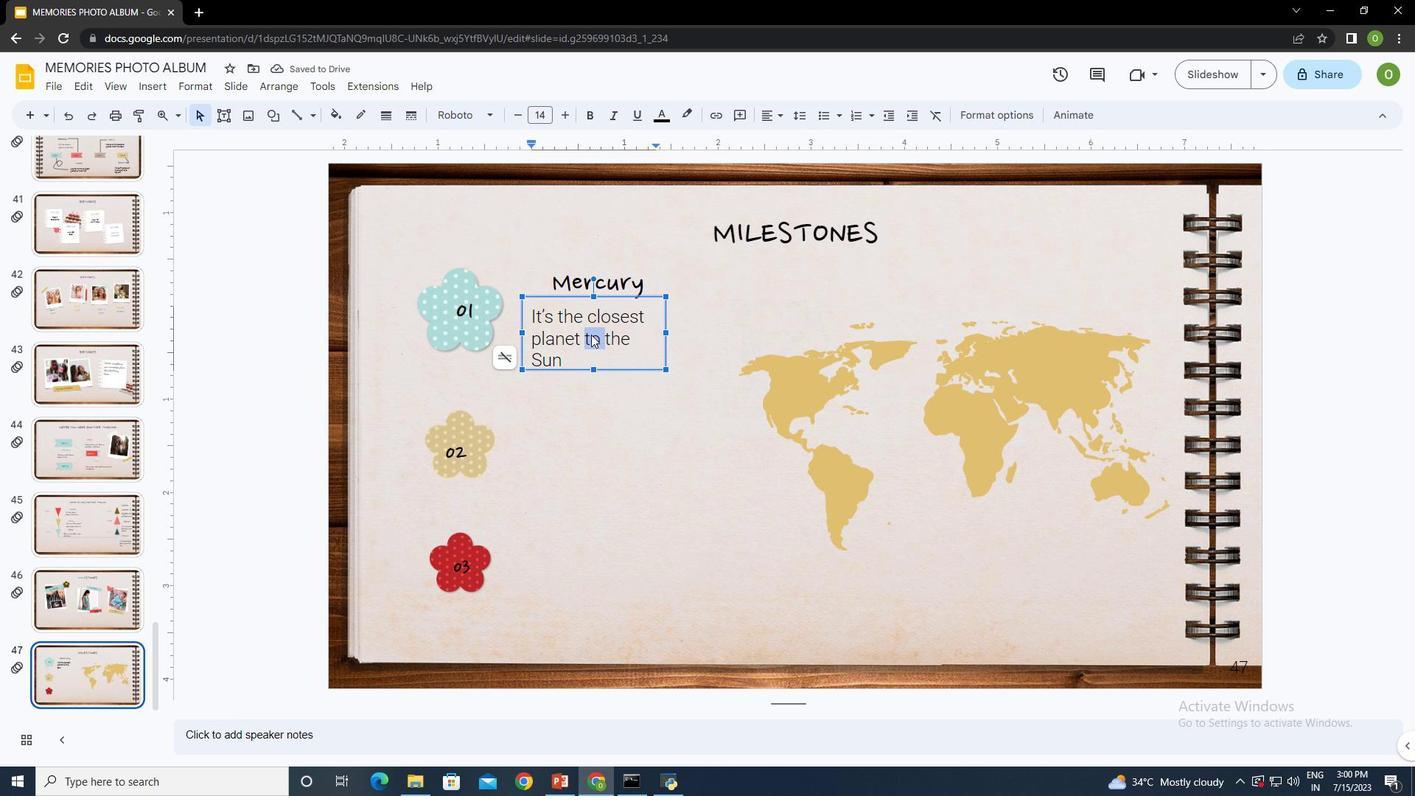 
Action: Mouse moved to (457, 118)
Screenshot: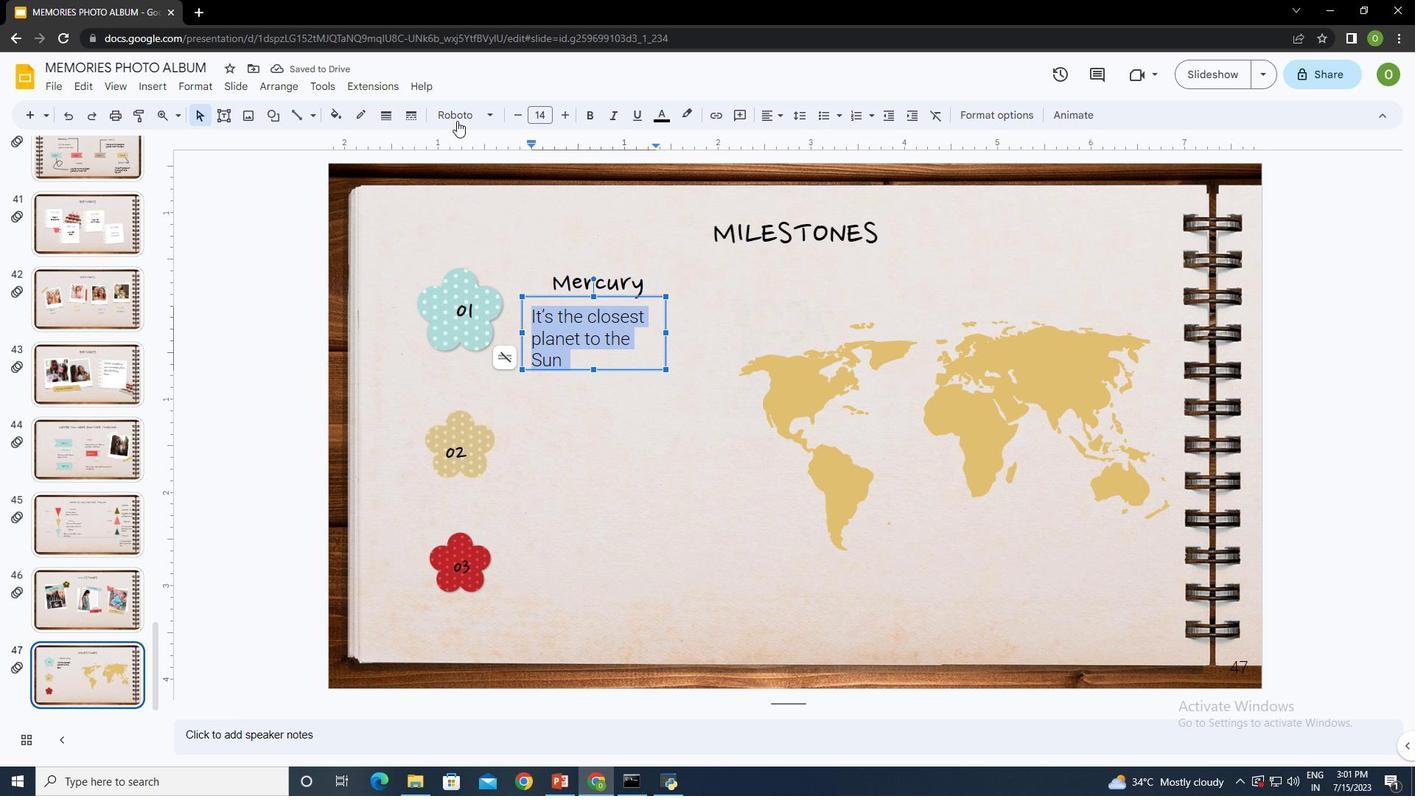 
Action: Mouse pressed left at (457, 118)
Screenshot: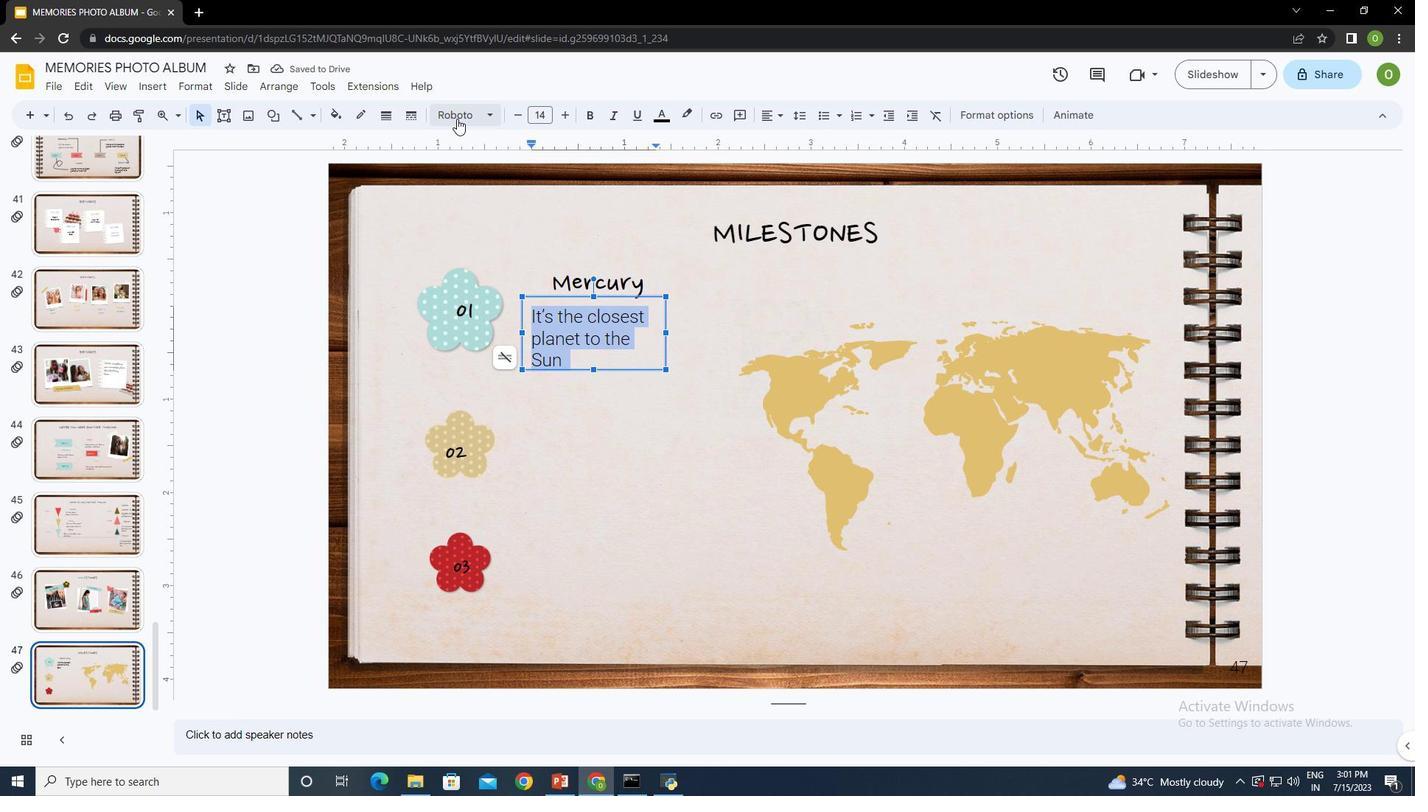 
Action: Mouse moved to (688, 385)
Screenshot: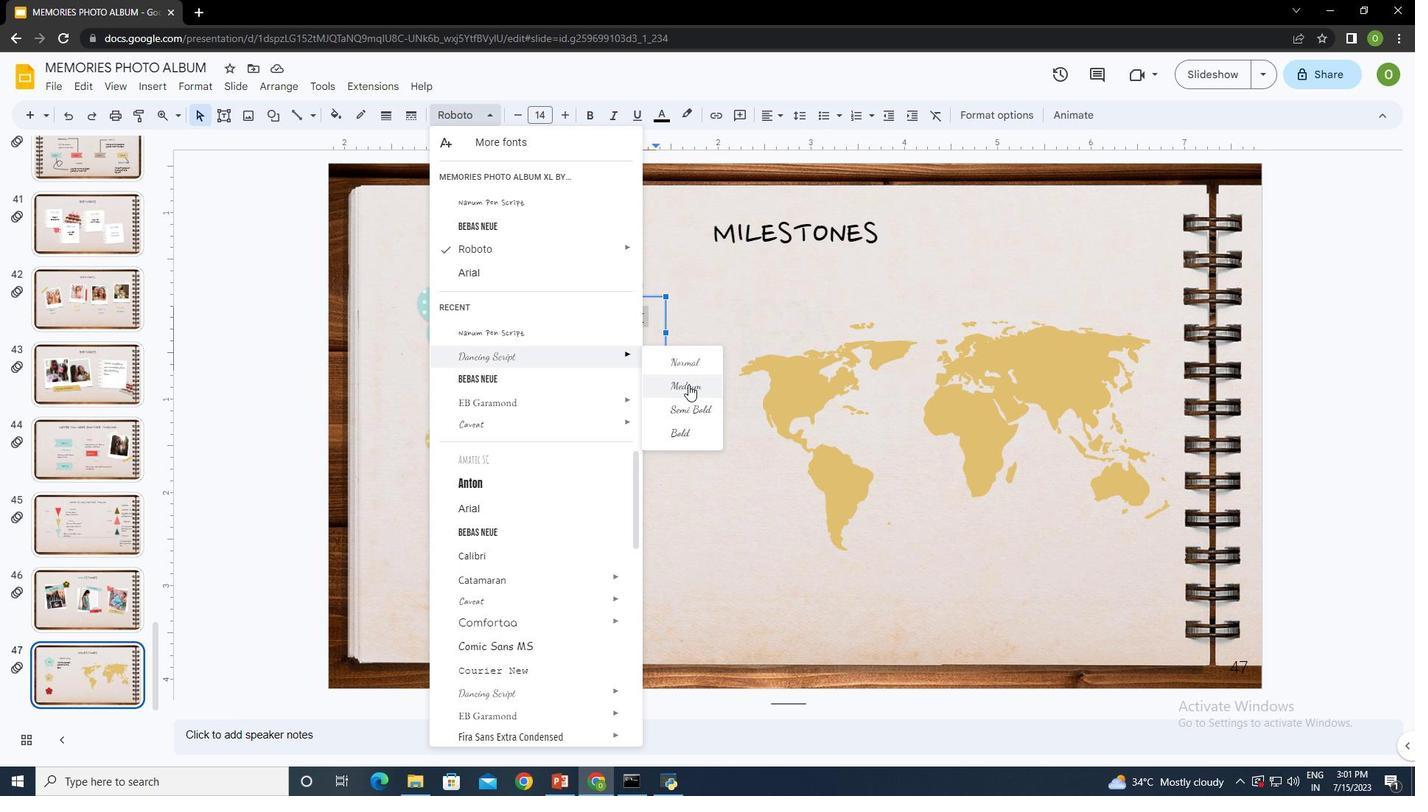 
Action: Mouse pressed left at (688, 385)
Screenshot: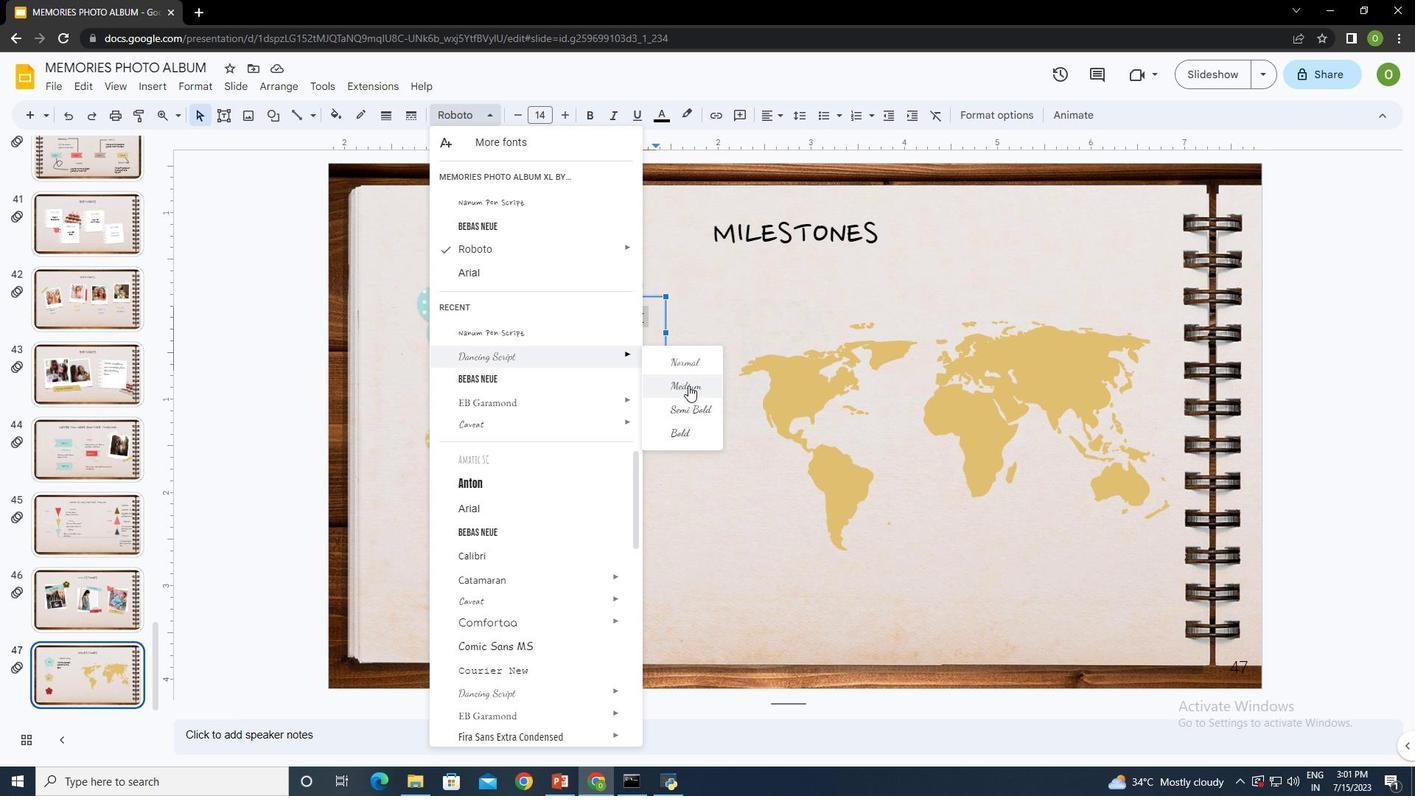 
Action: Mouse moved to (589, 412)
Screenshot: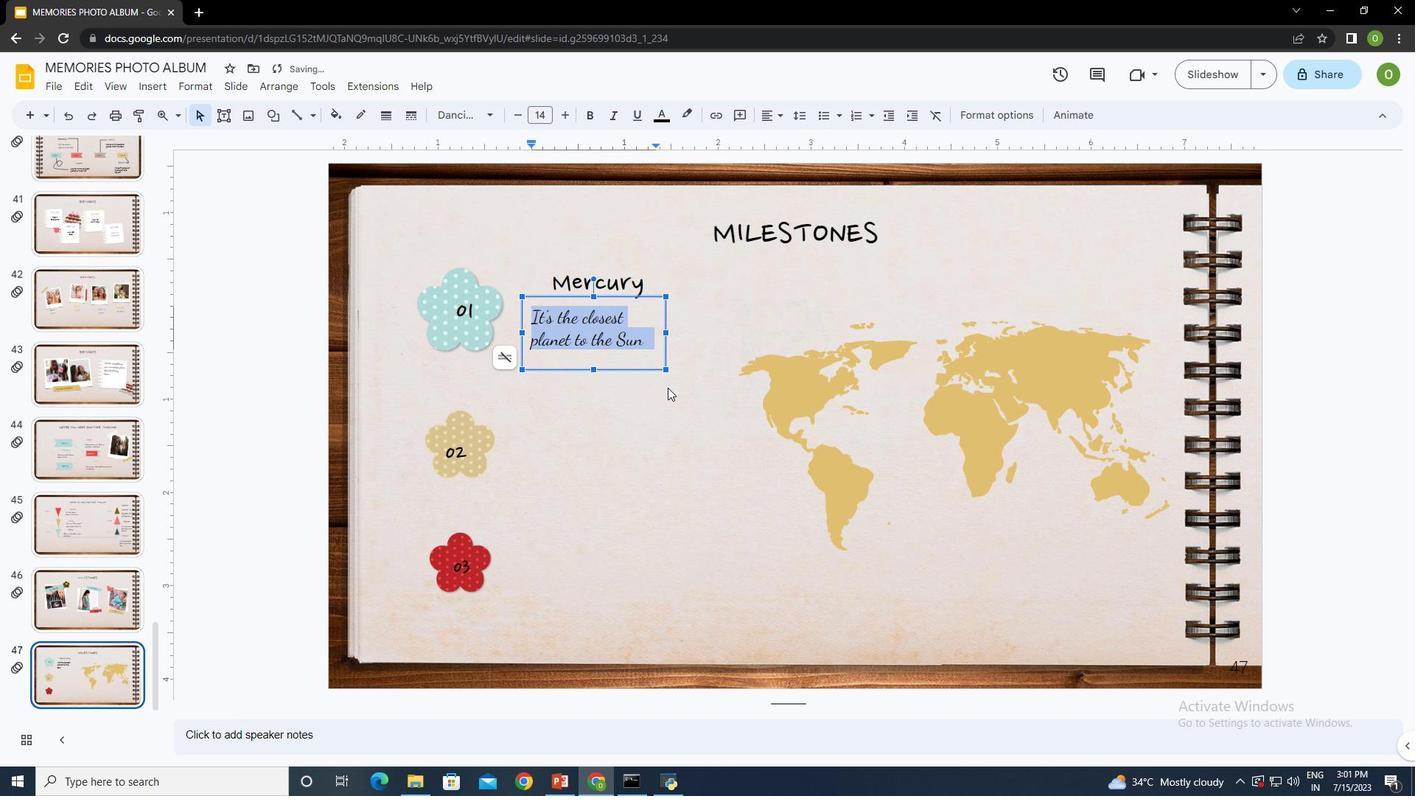 
Action: Mouse pressed left at (589, 412)
Screenshot: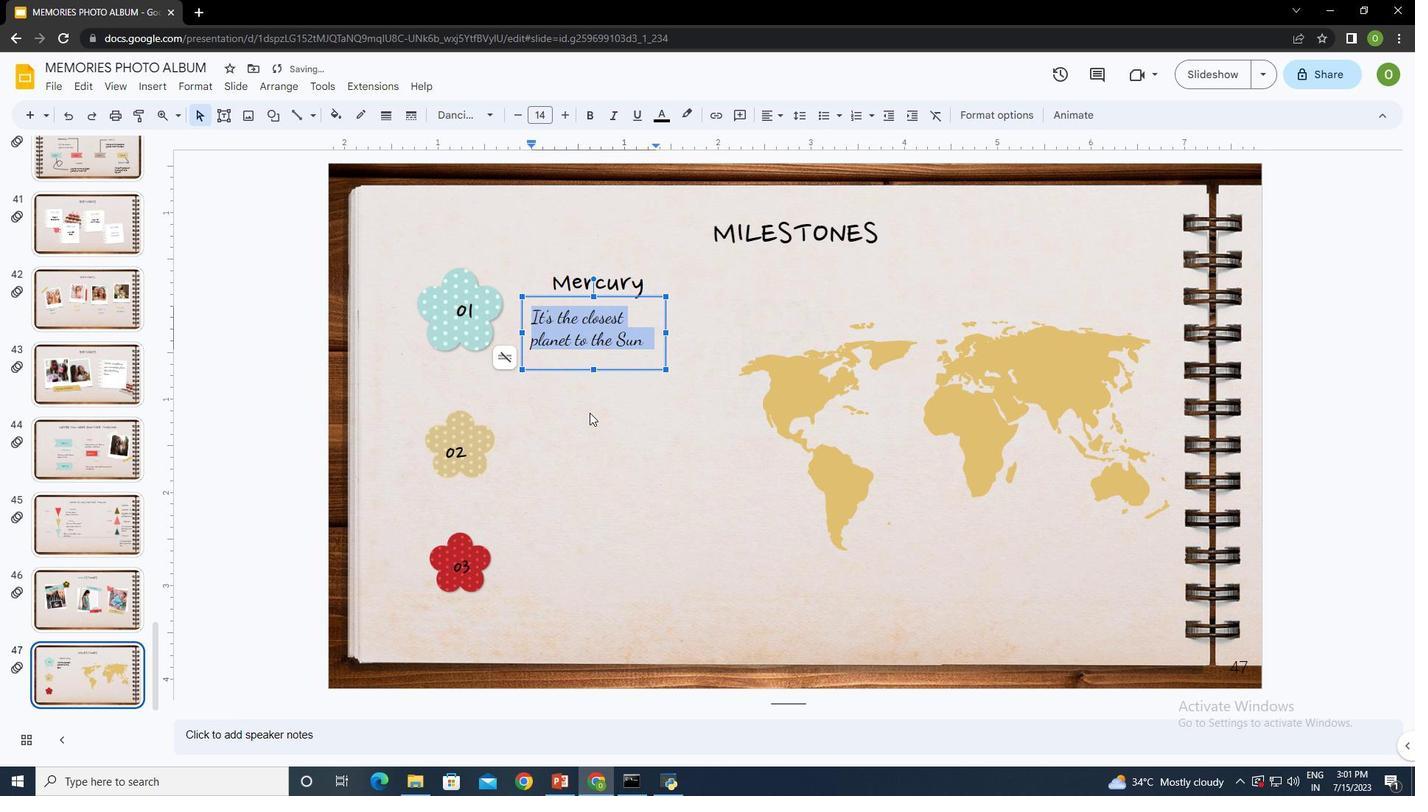 
Action: Mouse moved to (228, 114)
Screenshot: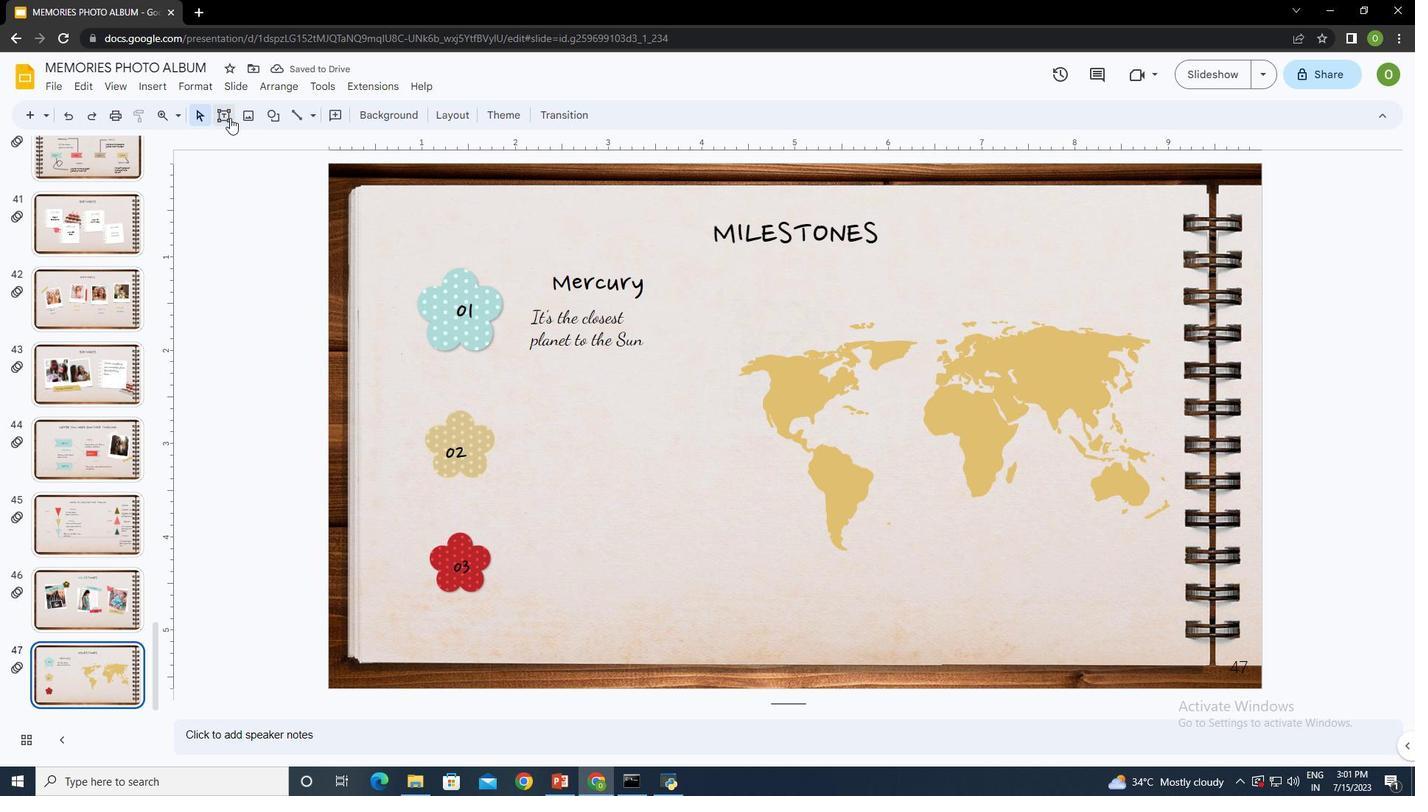 
Action: Mouse pressed left at (228, 114)
Screenshot: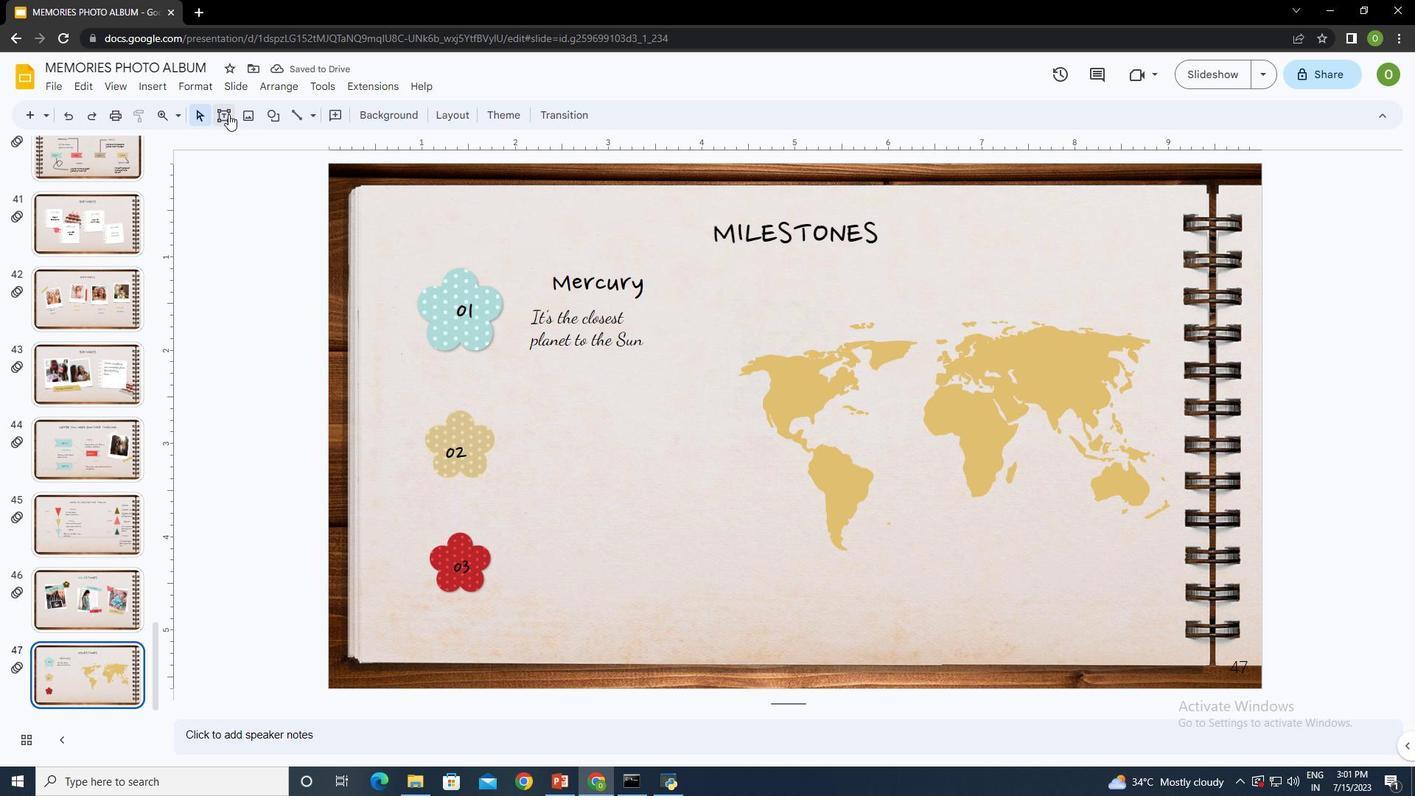 
Action: Mouse moved to (539, 384)
Screenshot: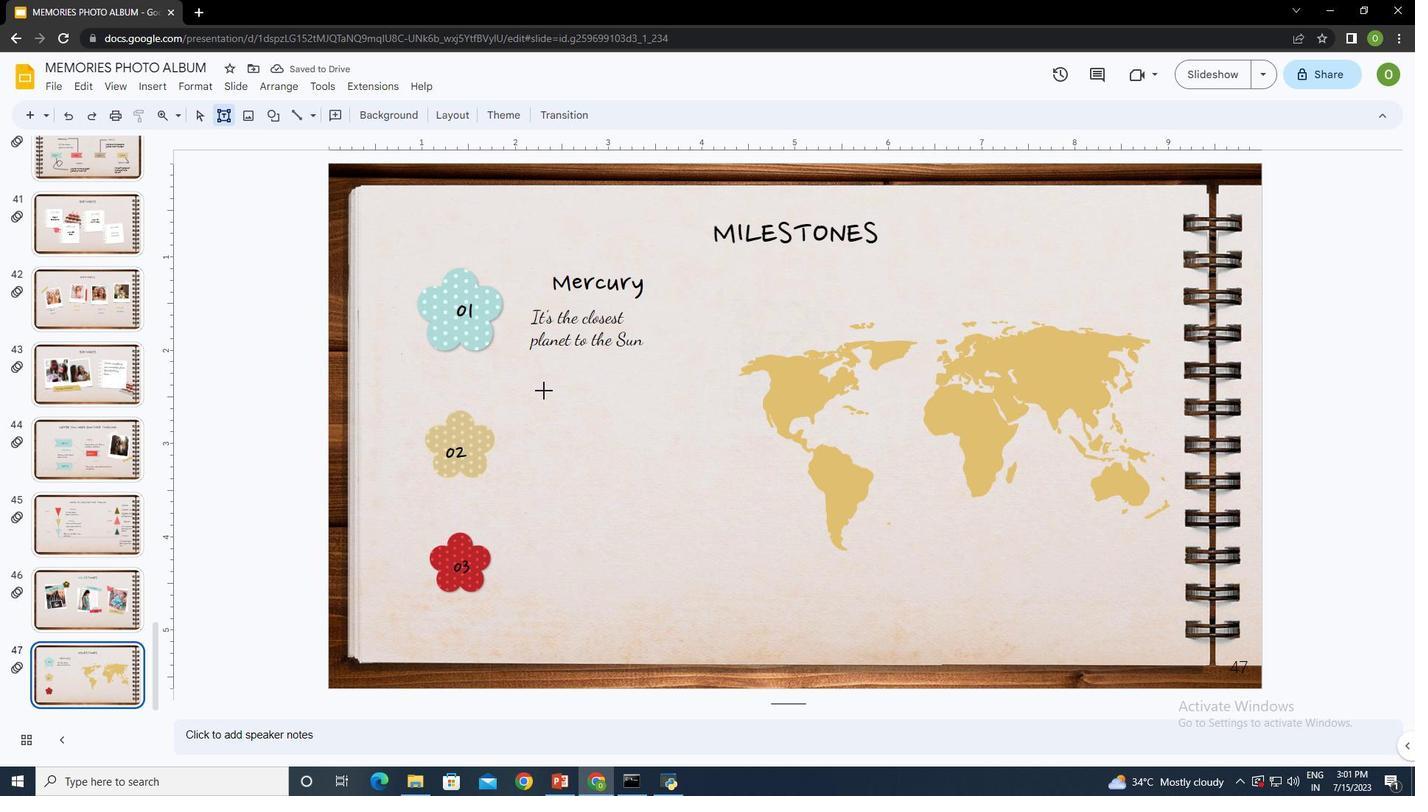 
Action: Mouse pressed left at (539, 384)
Screenshot: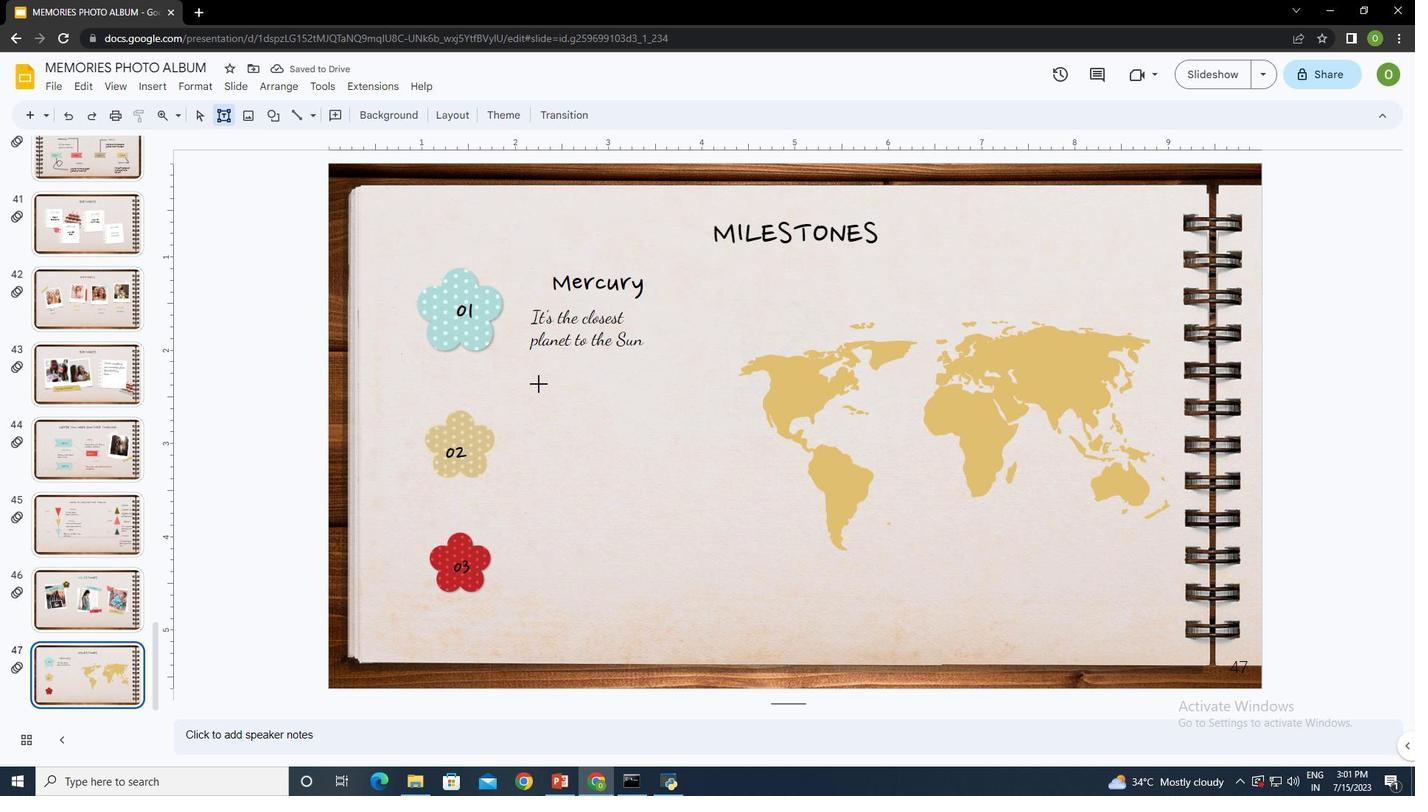 
Action: Mouse moved to (618, 421)
Screenshot: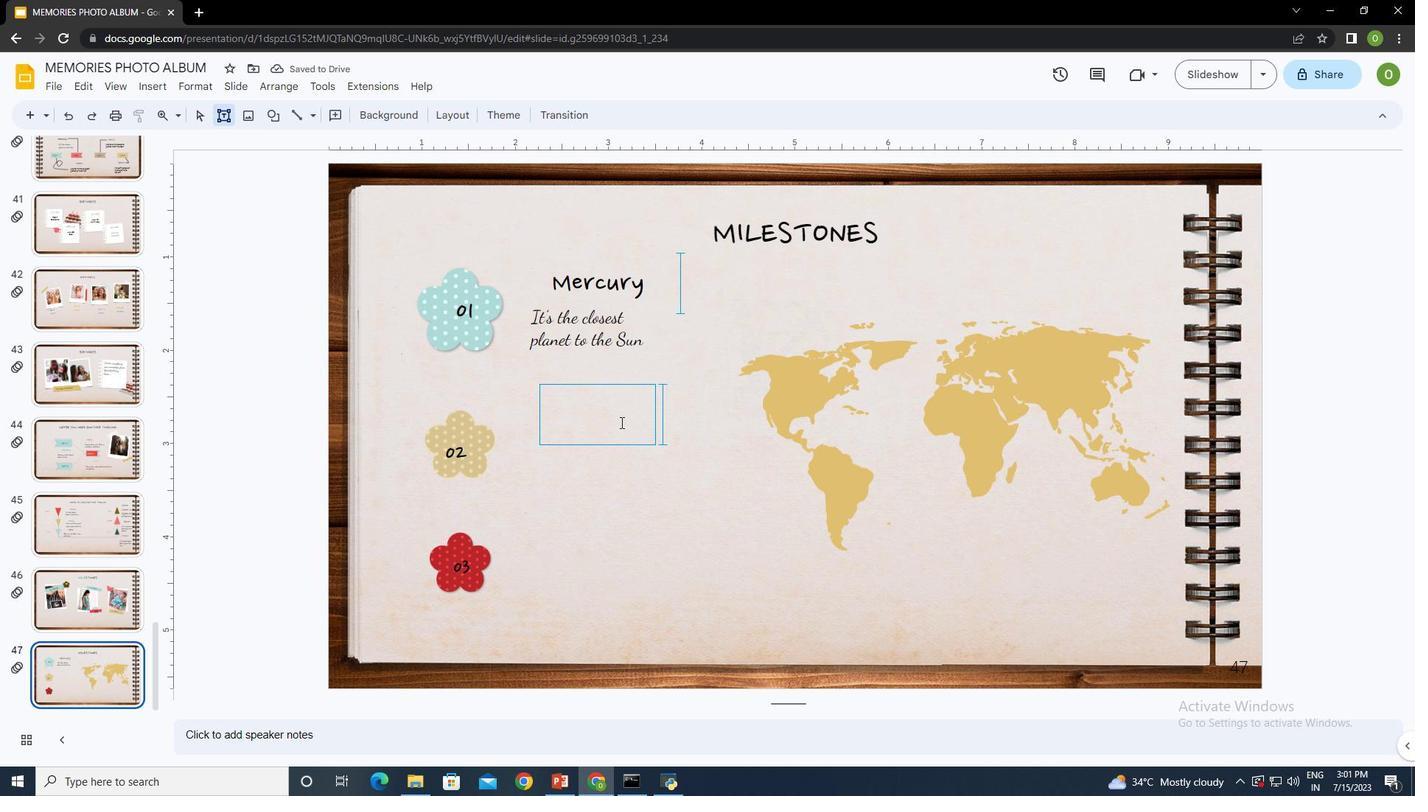 
Action: Key pressed <Key.shift>Venusctrl+A
Screenshot: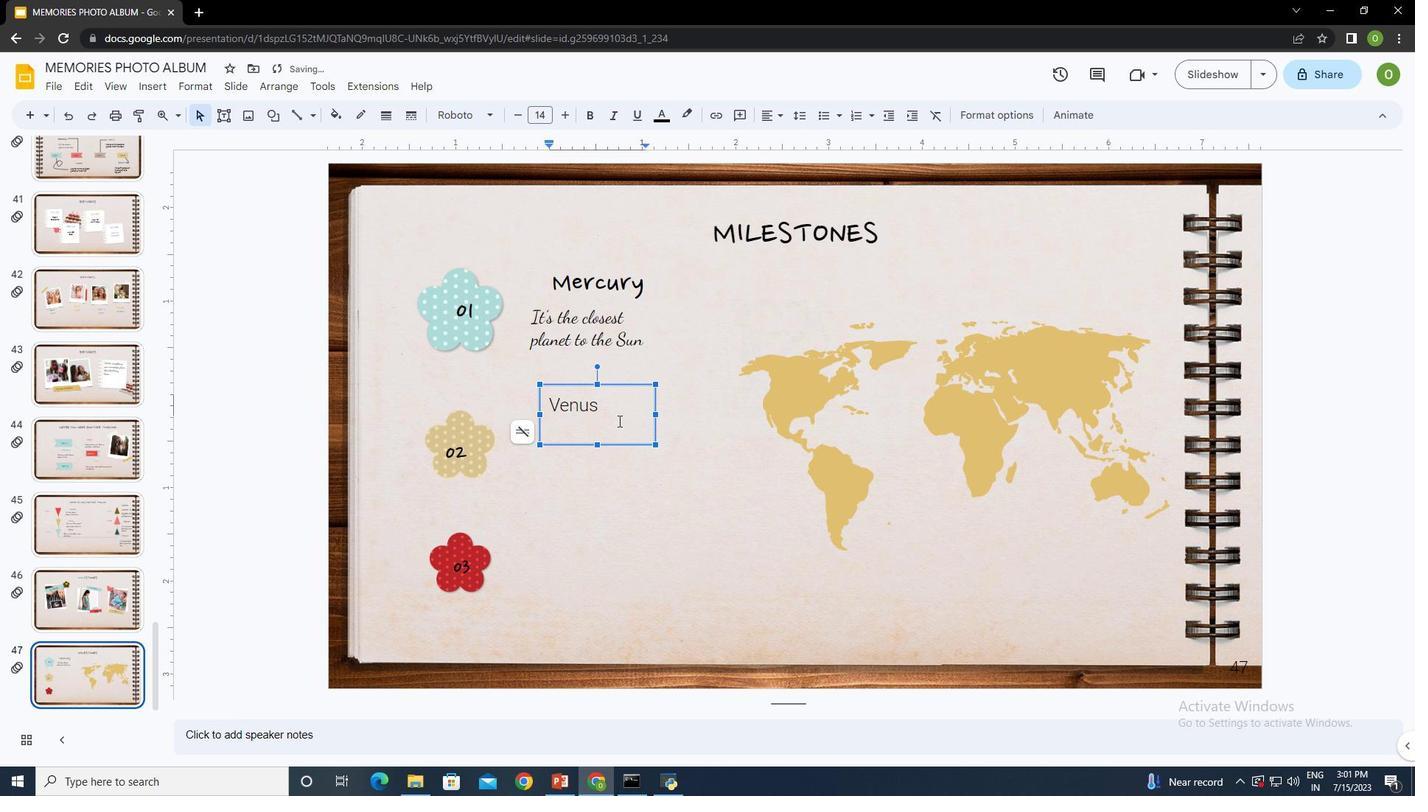 
Action: Mouse moved to (455, 110)
Screenshot: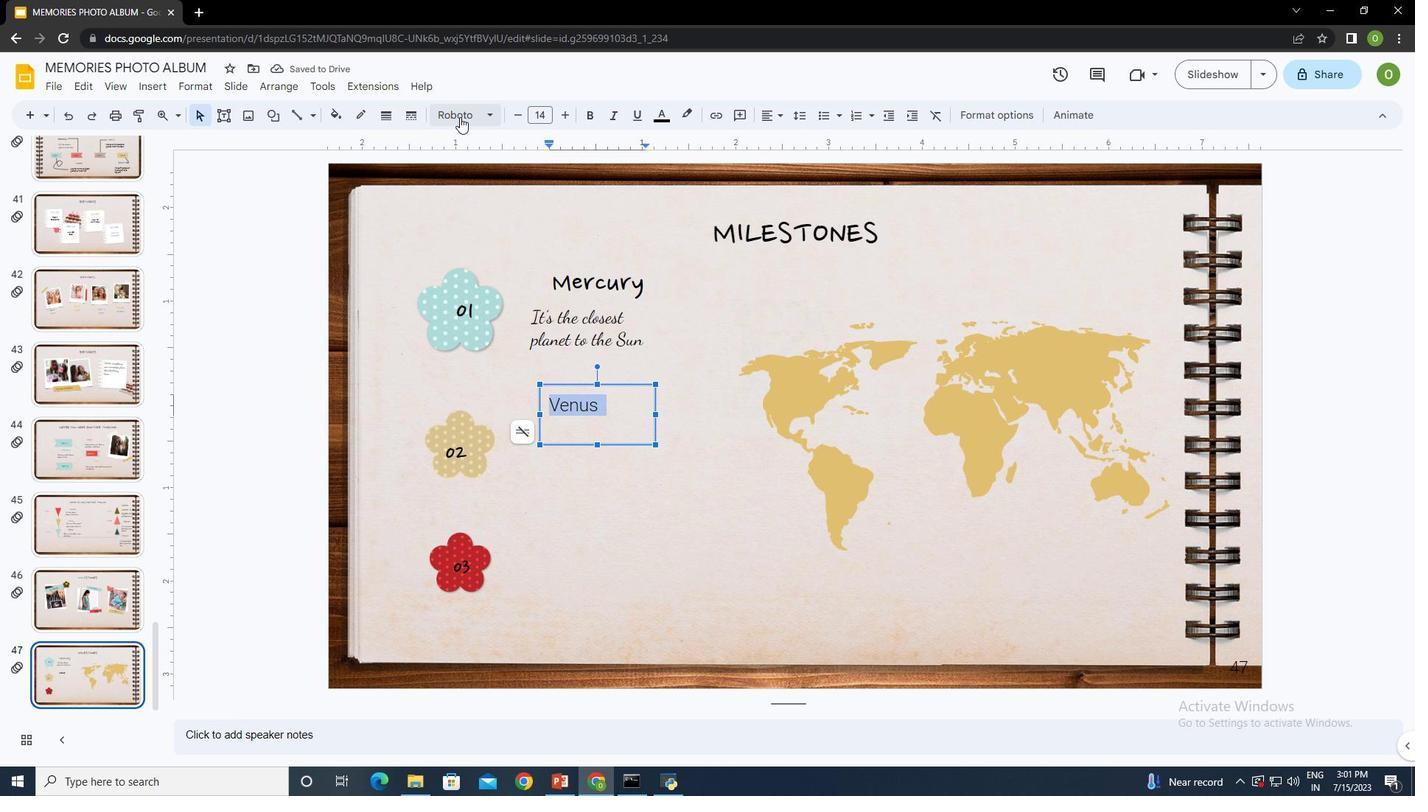 
Action: Mouse pressed left at (455, 110)
Screenshot: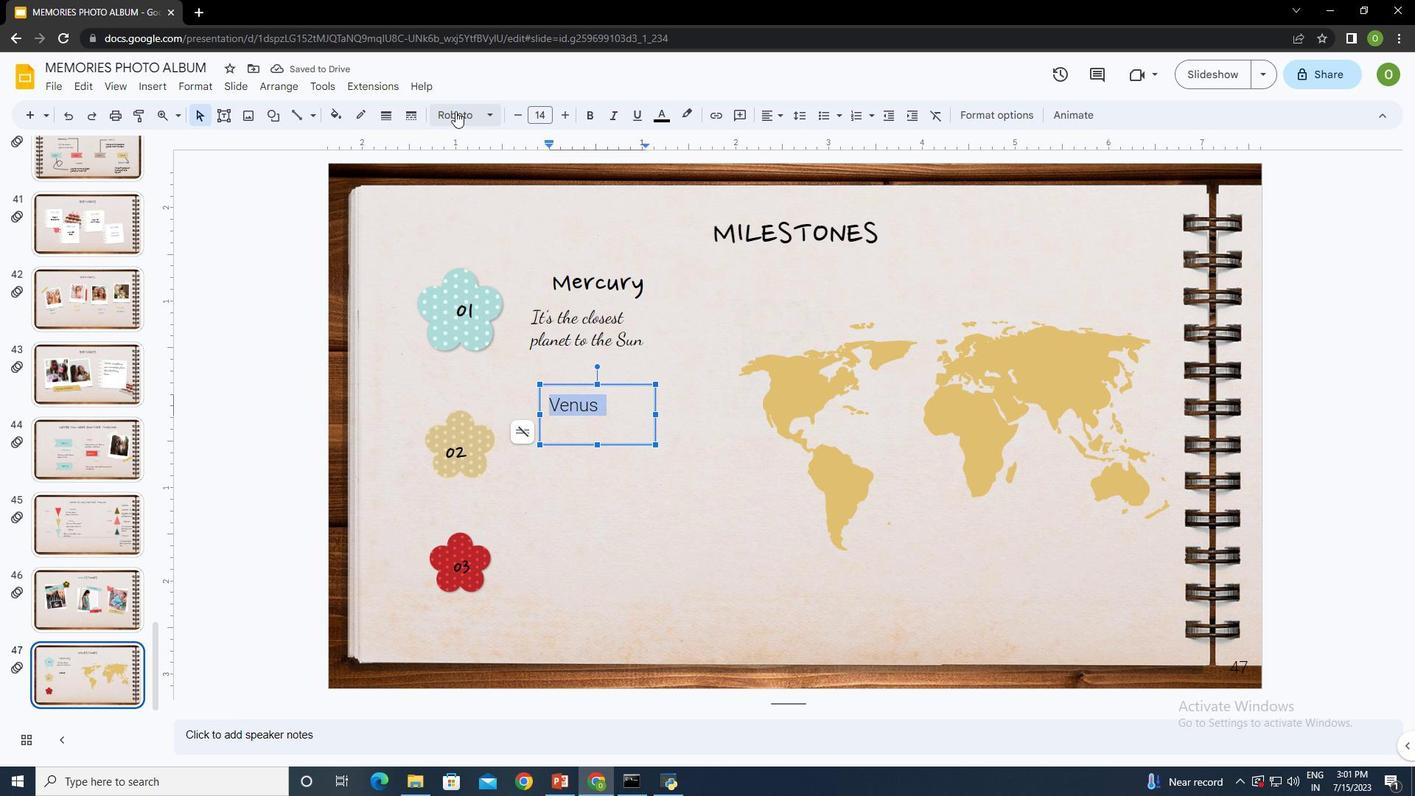 
Action: Mouse moved to (510, 204)
Screenshot: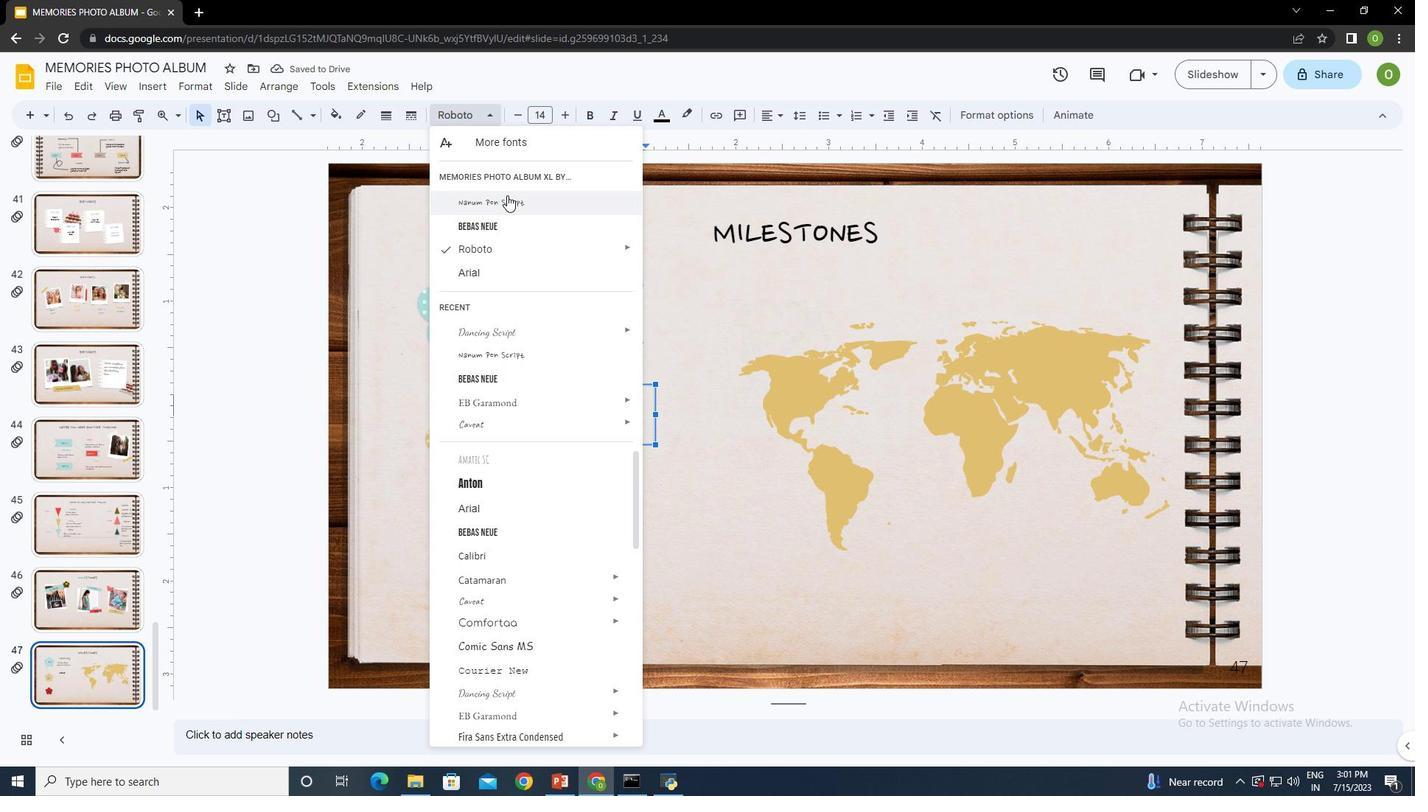 
Action: Mouse pressed left at (510, 204)
Screenshot: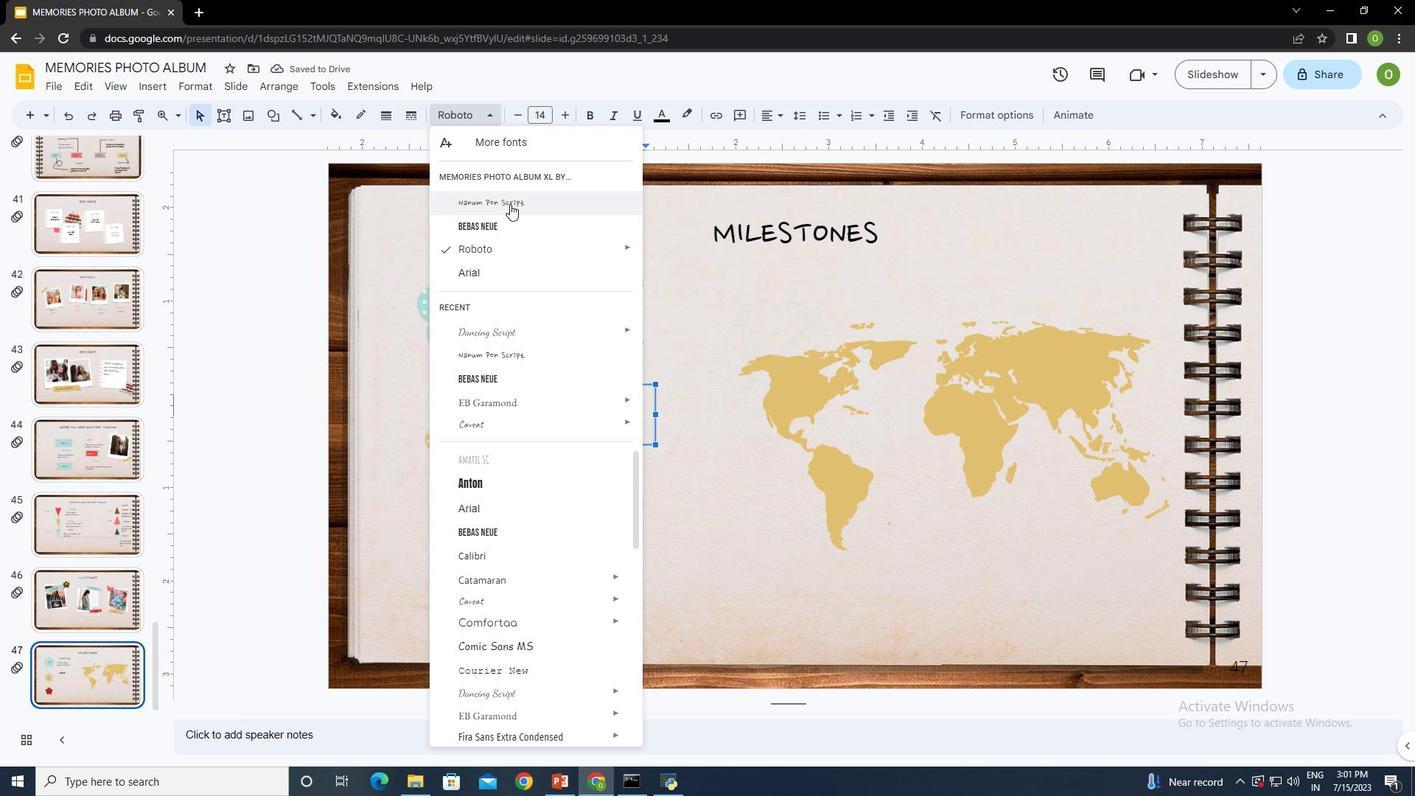 
Action: Mouse moved to (758, 116)
Screenshot: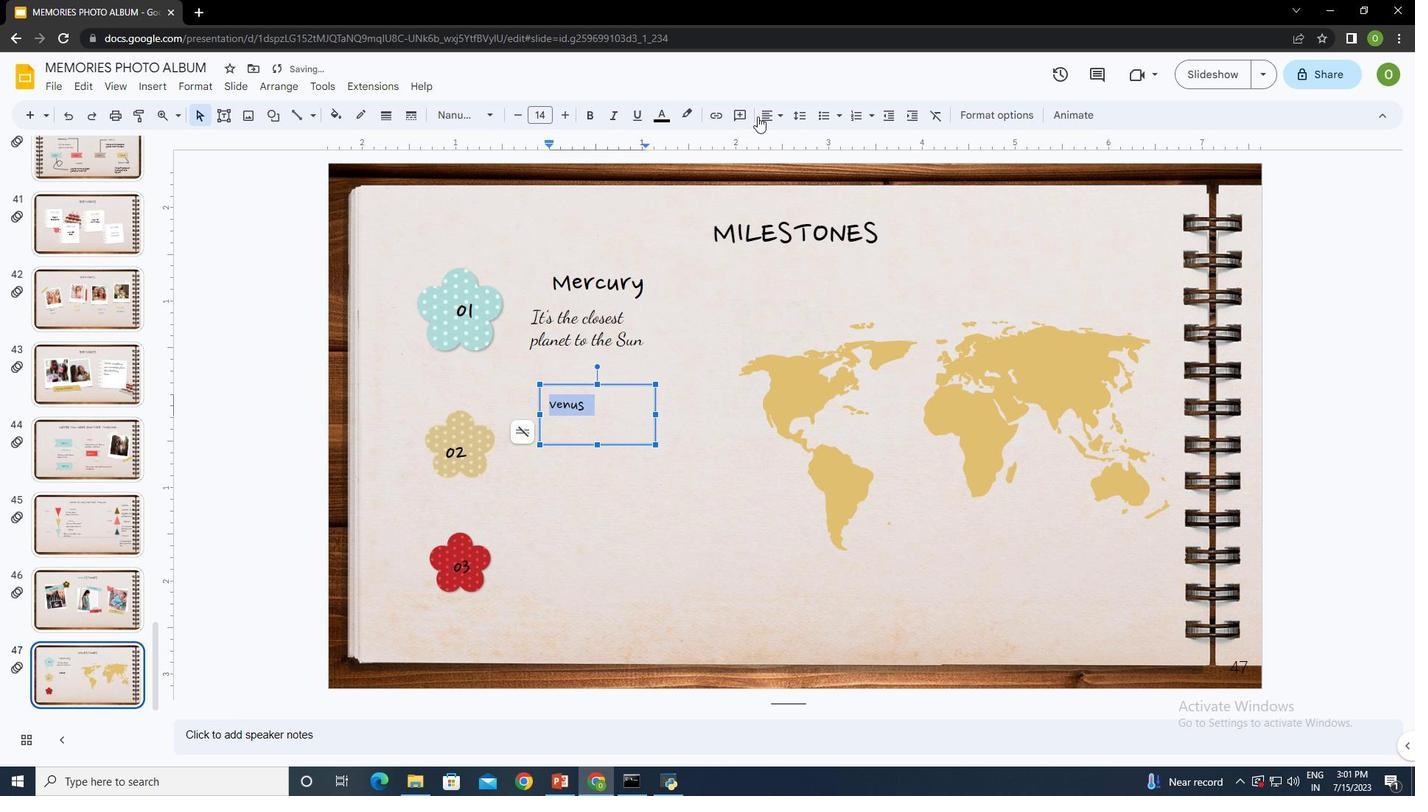 
Action: Mouse pressed left at (758, 116)
Screenshot: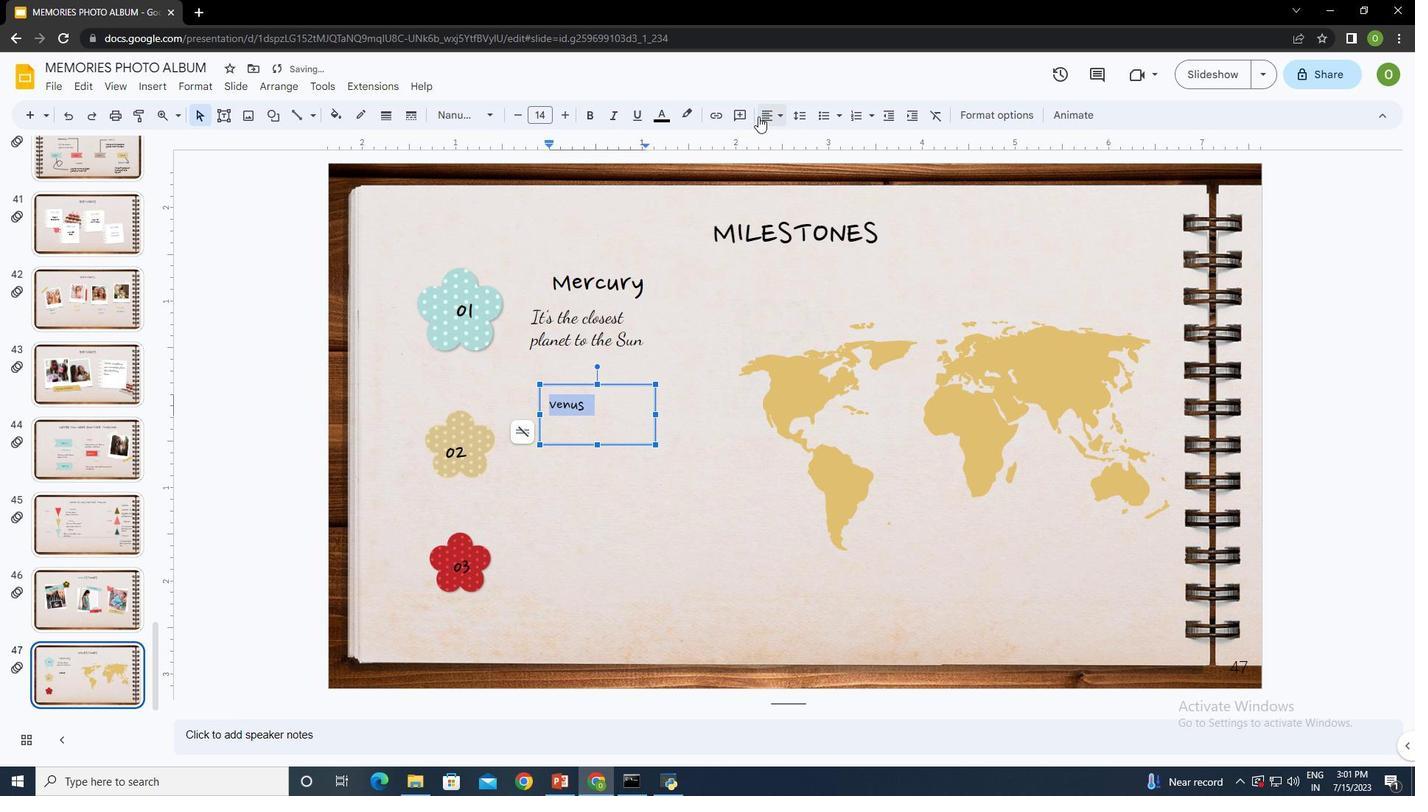 
Action: Mouse moved to (792, 142)
Screenshot: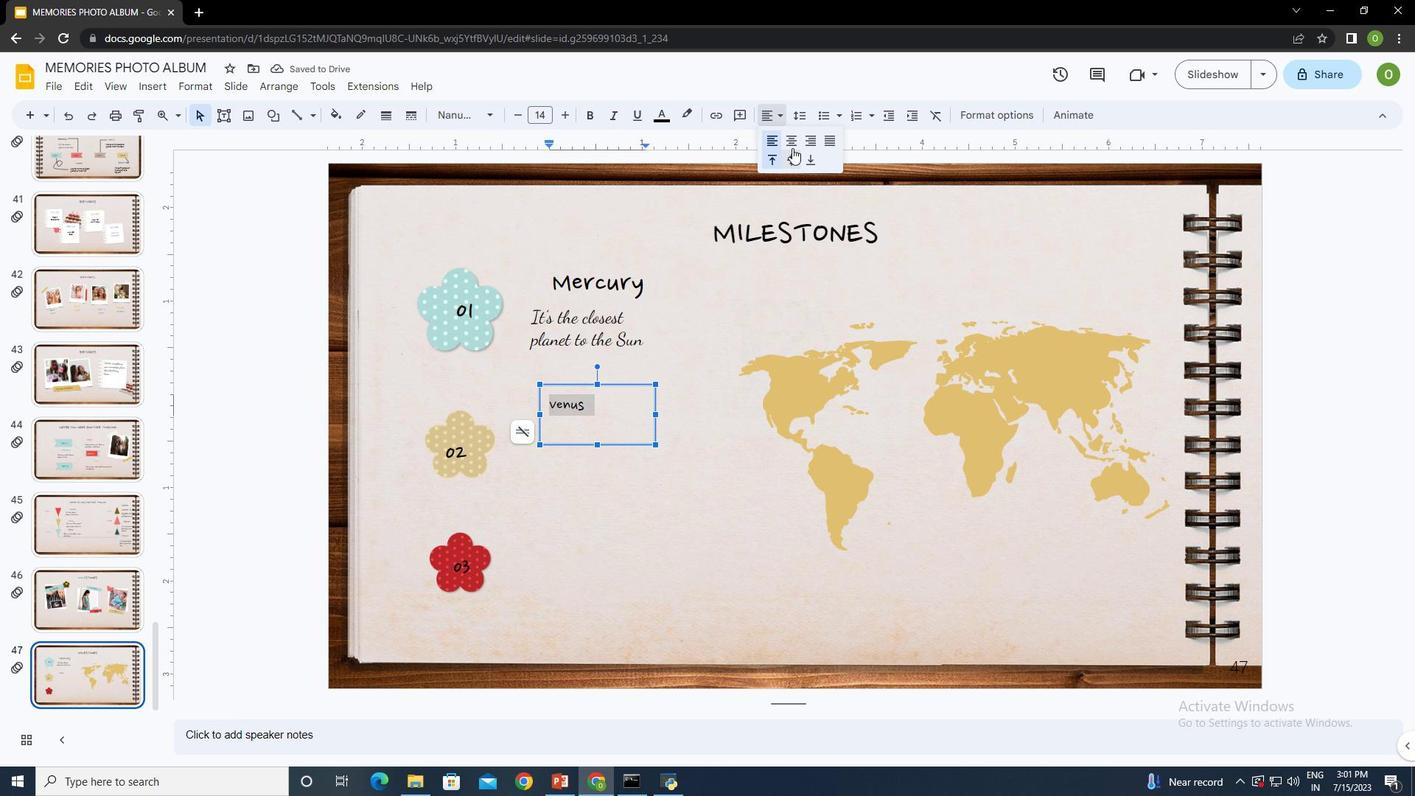 
Action: Mouse pressed left at (792, 142)
Screenshot: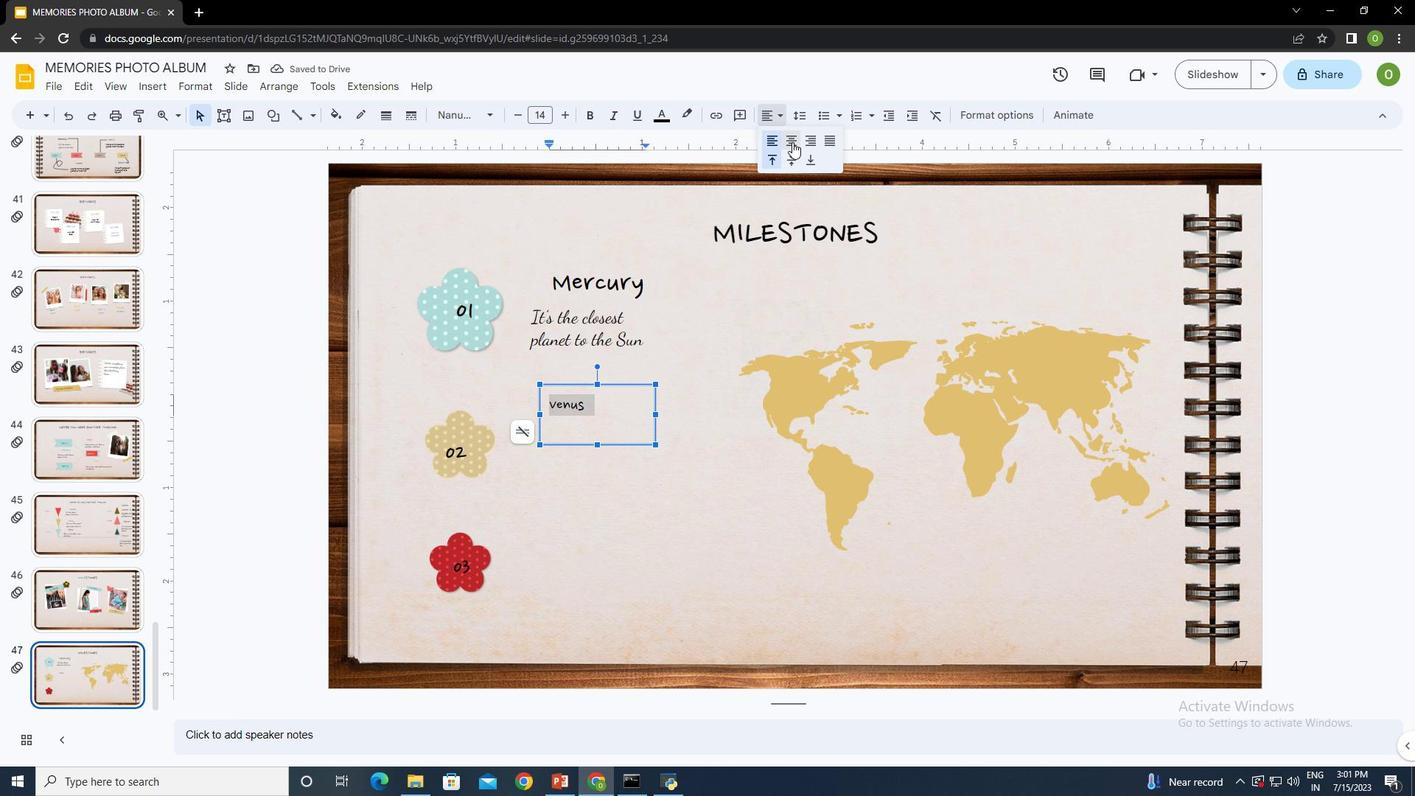 
Action: Mouse moved to (775, 113)
Screenshot: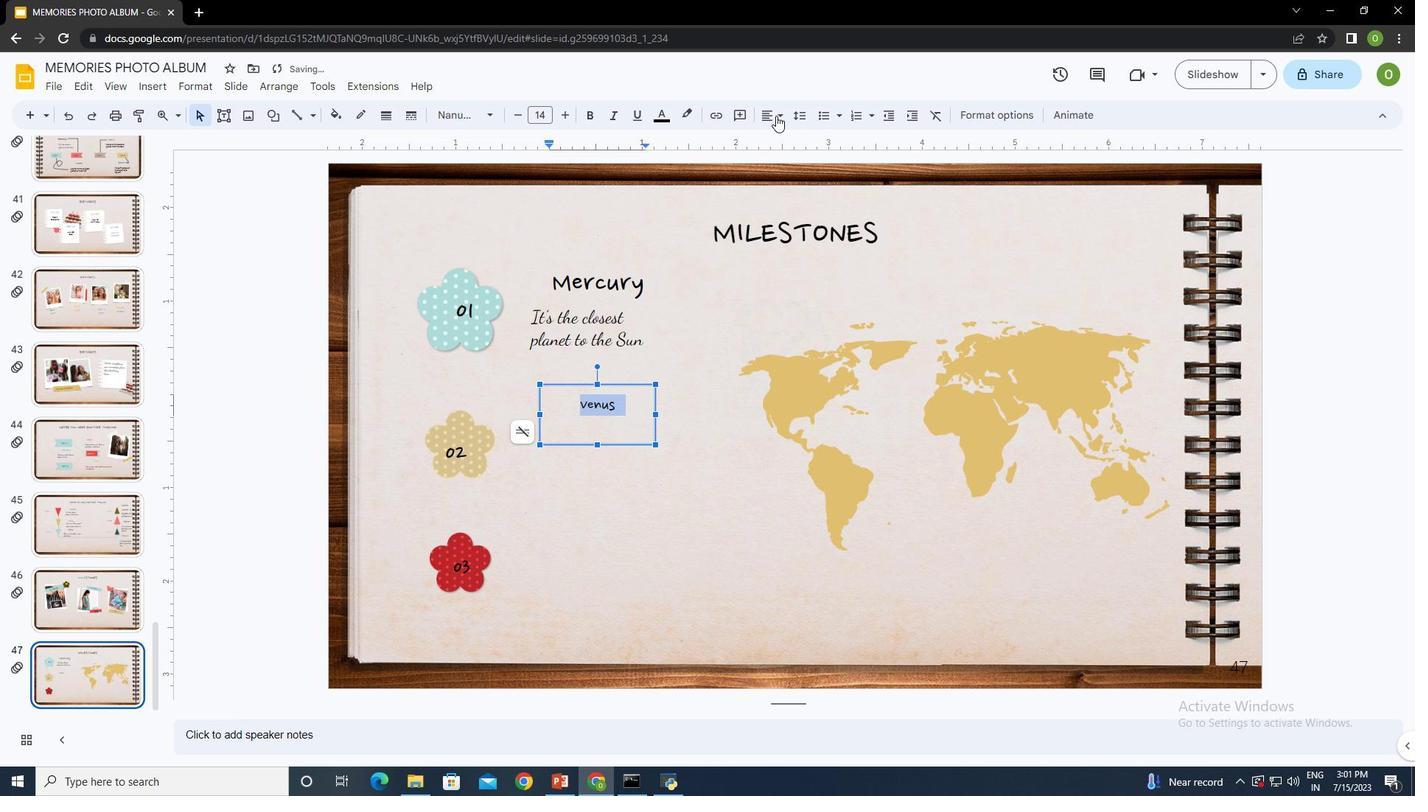 
Action: Mouse pressed left at (775, 113)
Screenshot: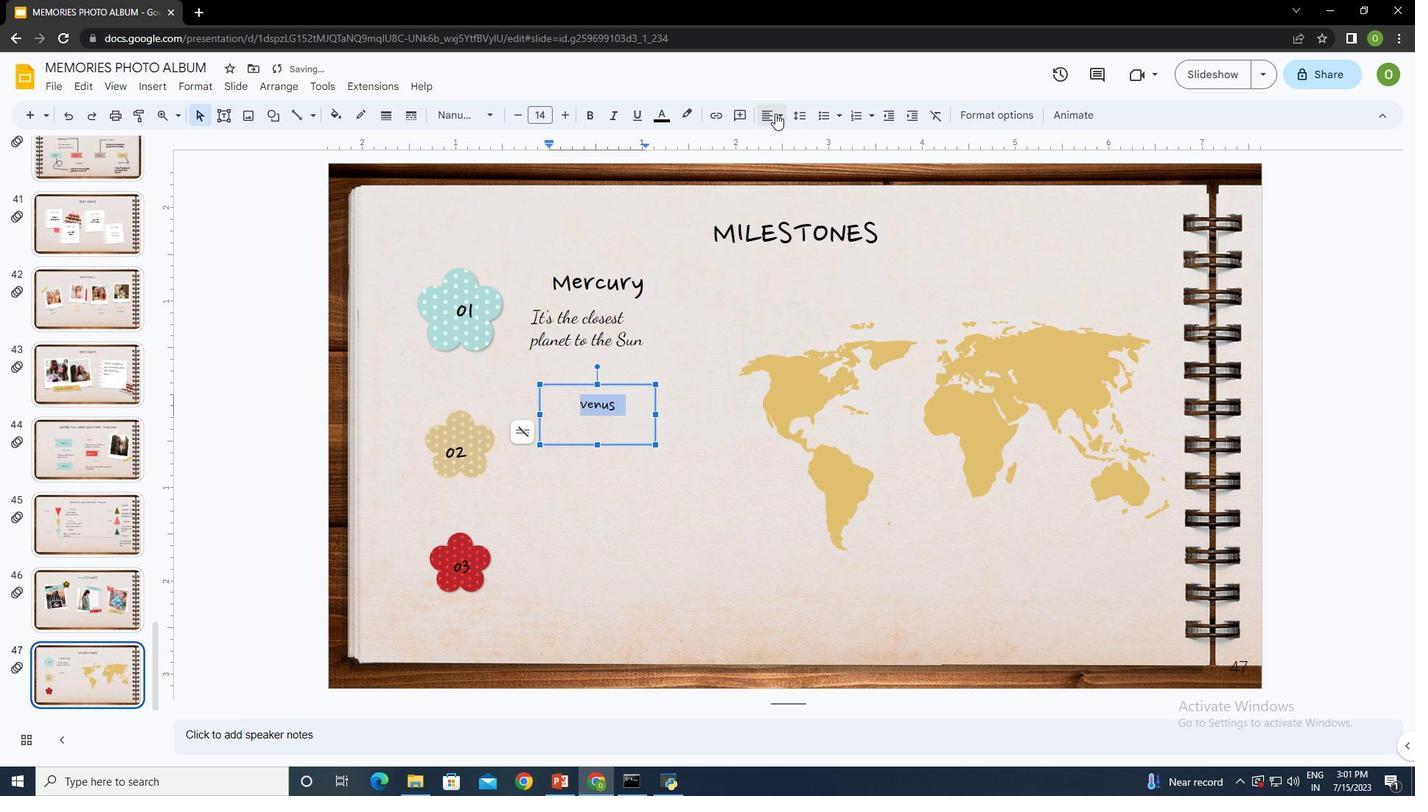 
Action: Mouse moved to (791, 155)
Screenshot: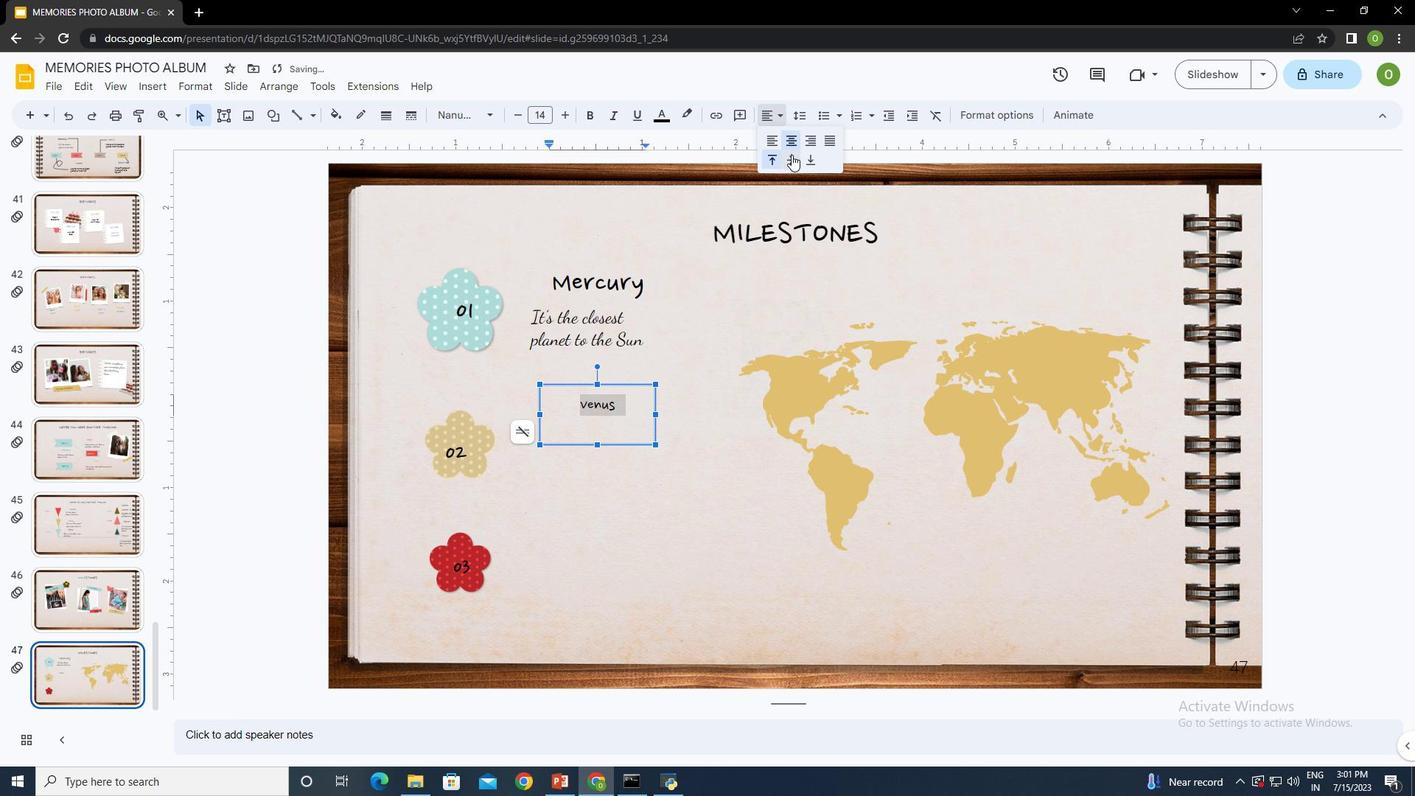 
Action: Mouse pressed left at (791, 155)
Screenshot: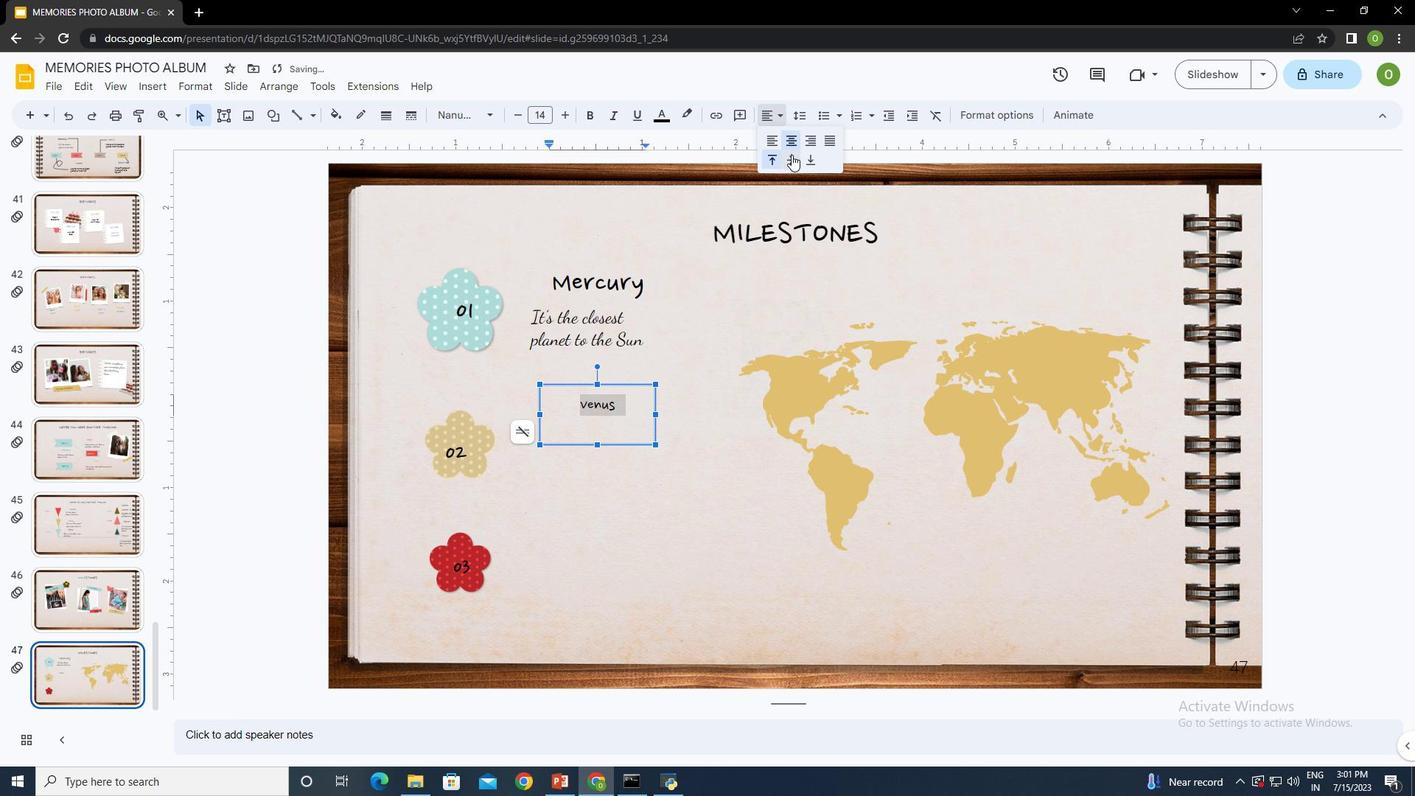 
Action: Mouse moved to (547, 112)
Screenshot: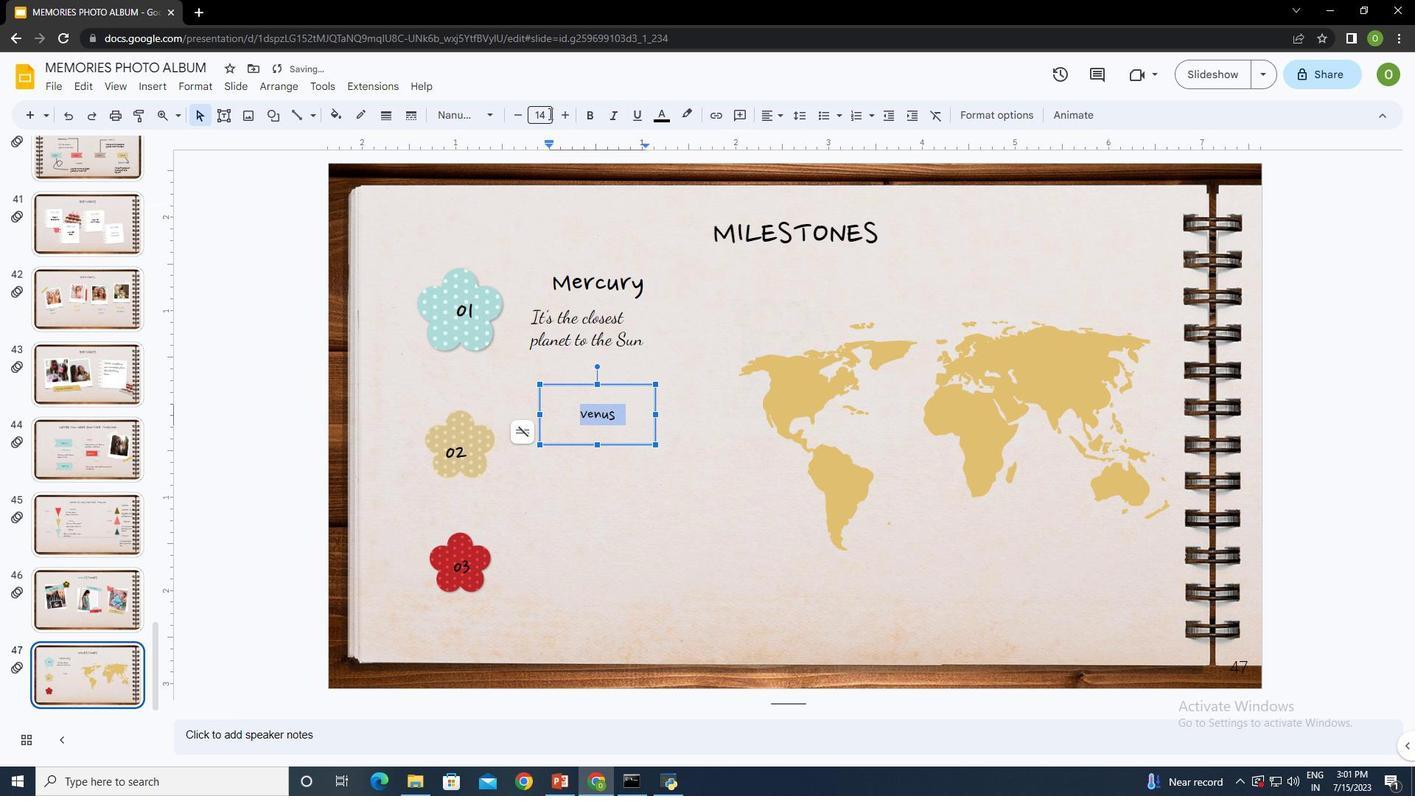 
Action: Mouse pressed left at (547, 112)
Screenshot: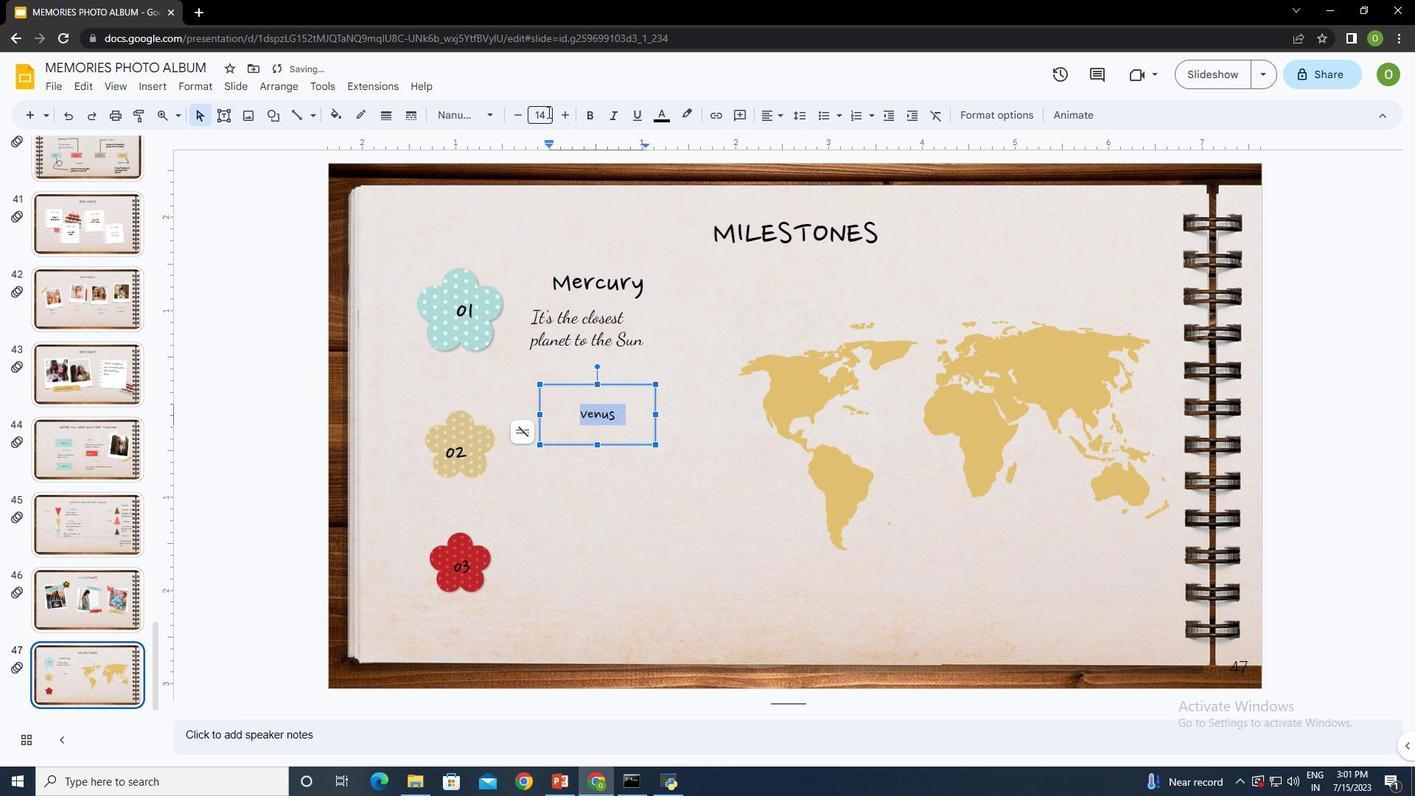 
Action: Key pressed 22<Key.enter>
Screenshot: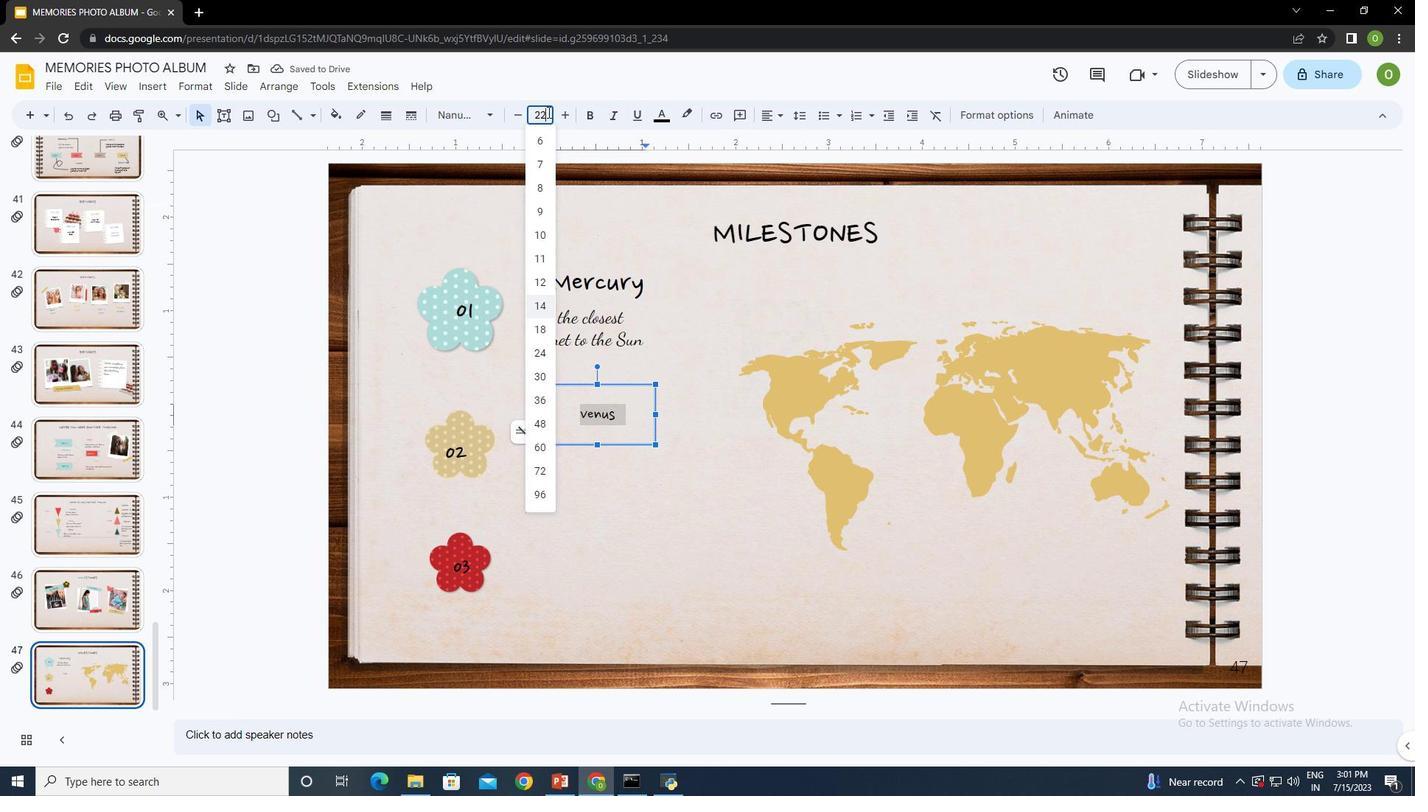 
Action: Mouse moved to (601, 460)
Screenshot: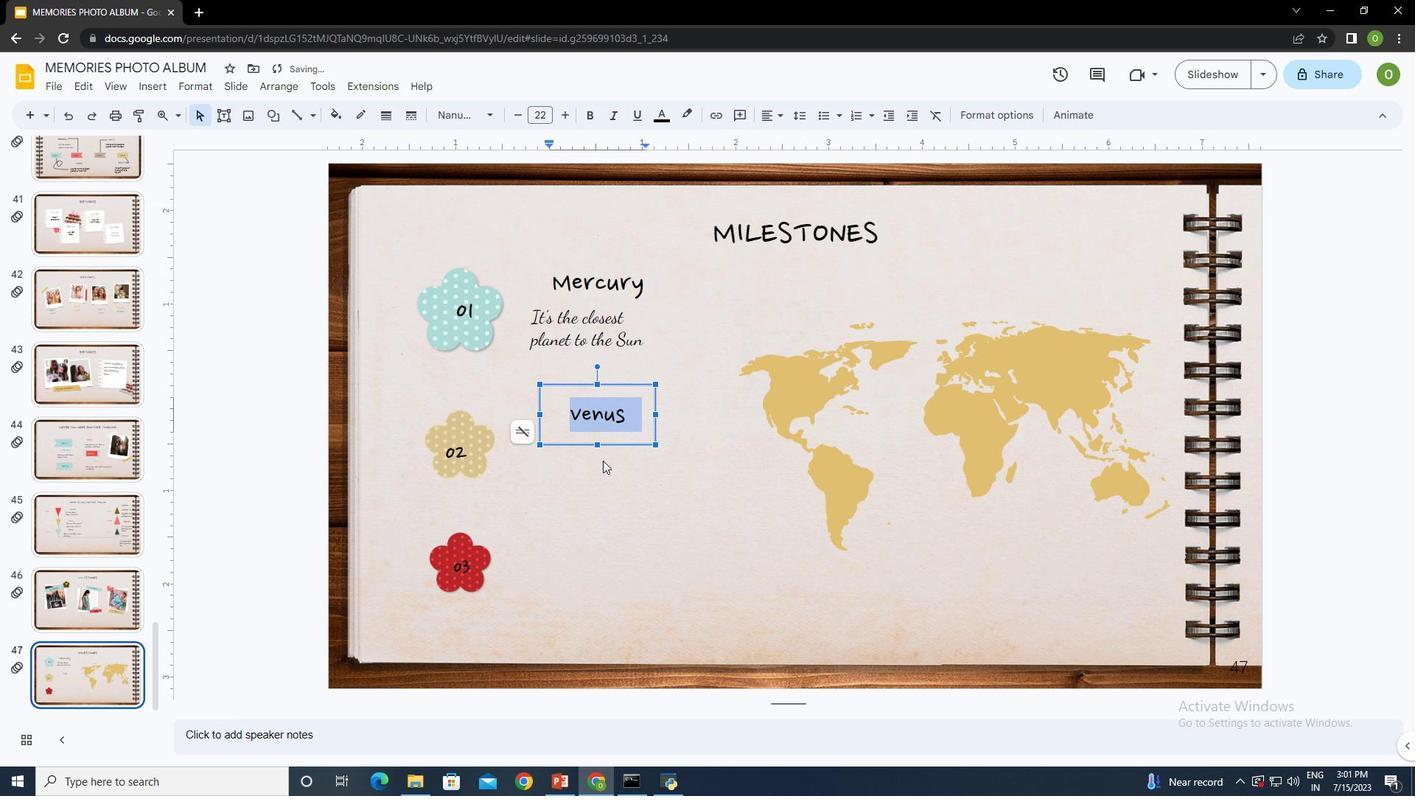 
Action: Mouse pressed left at (601, 460)
Screenshot: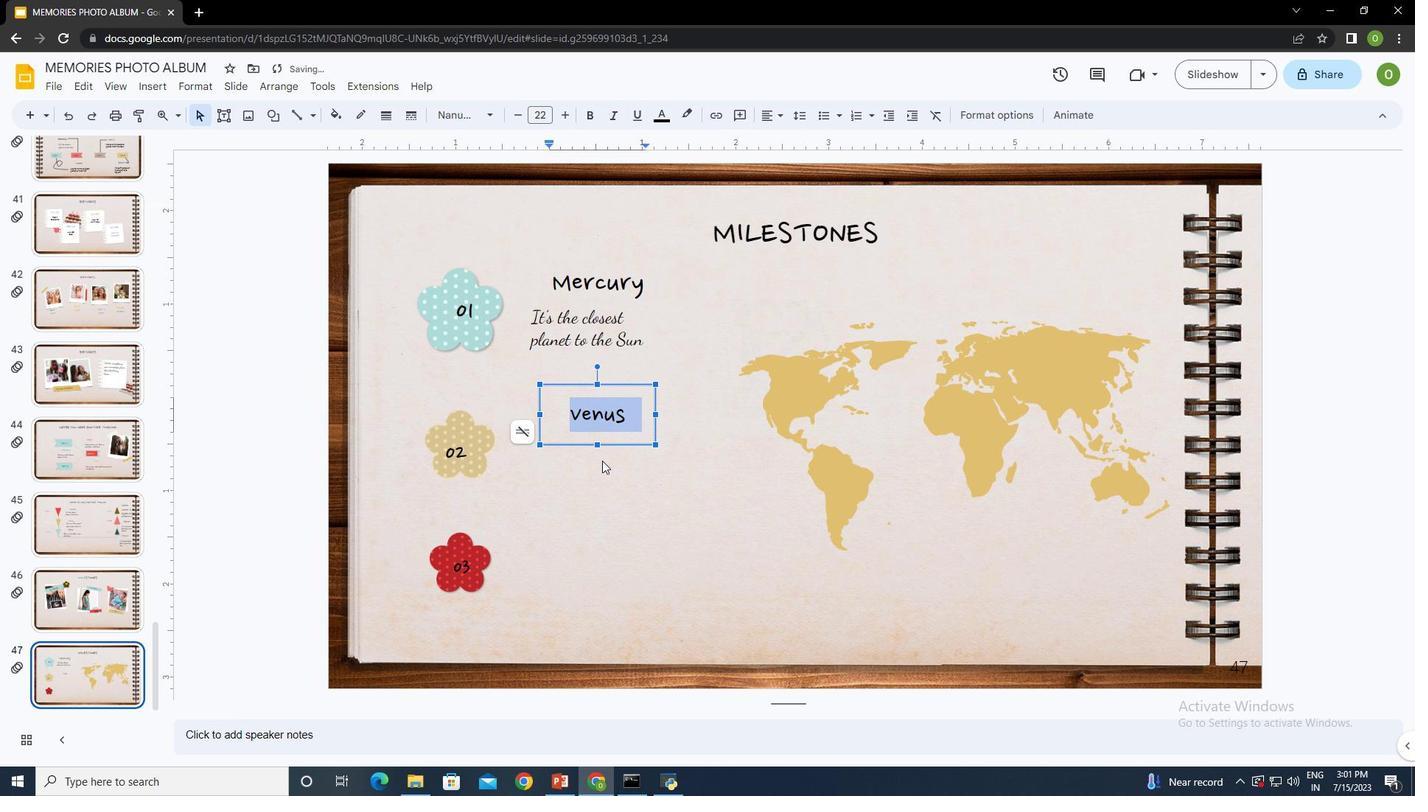 
Action: Mouse moved to (224, 114)
Screenshot: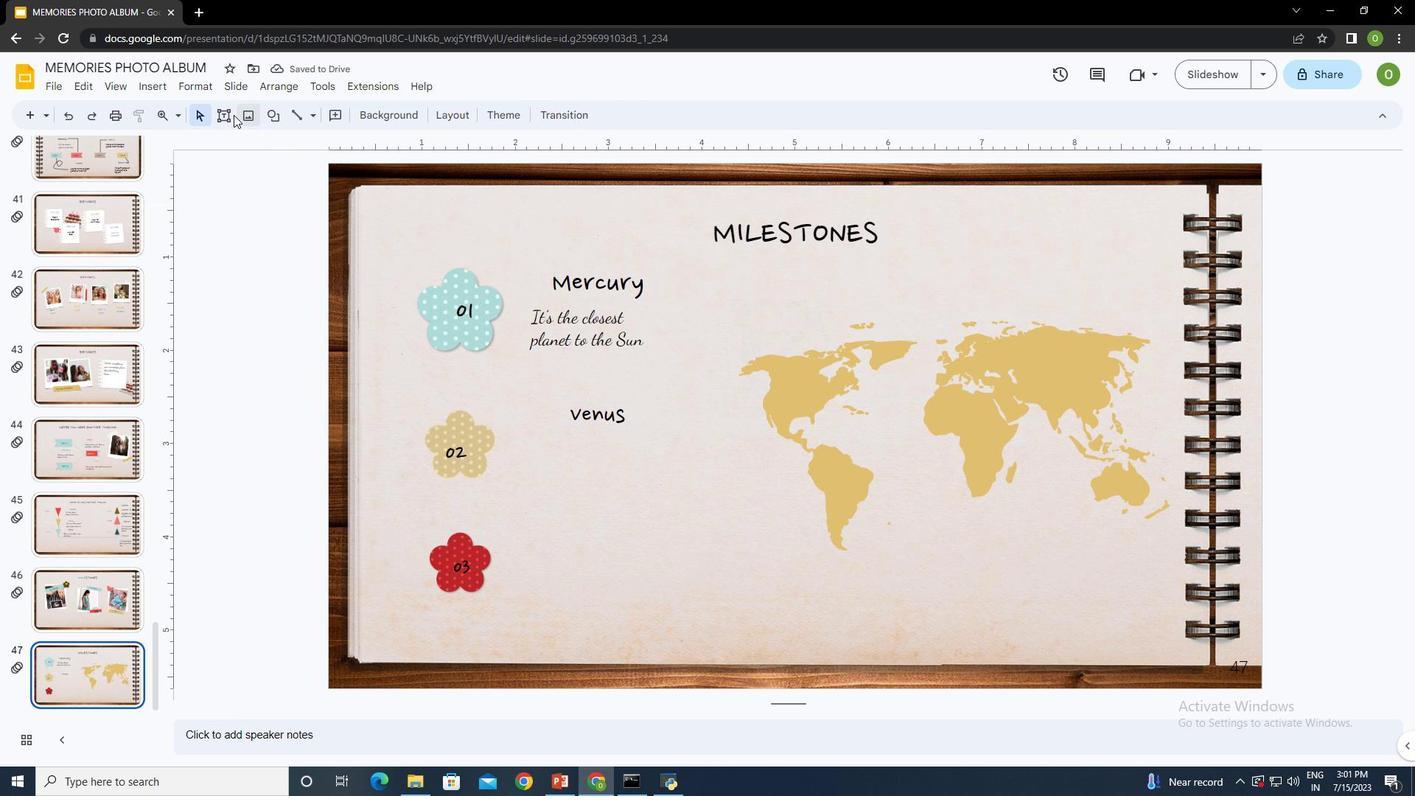 
Action: Mouse pressed left at (224, 114)
Screenshot: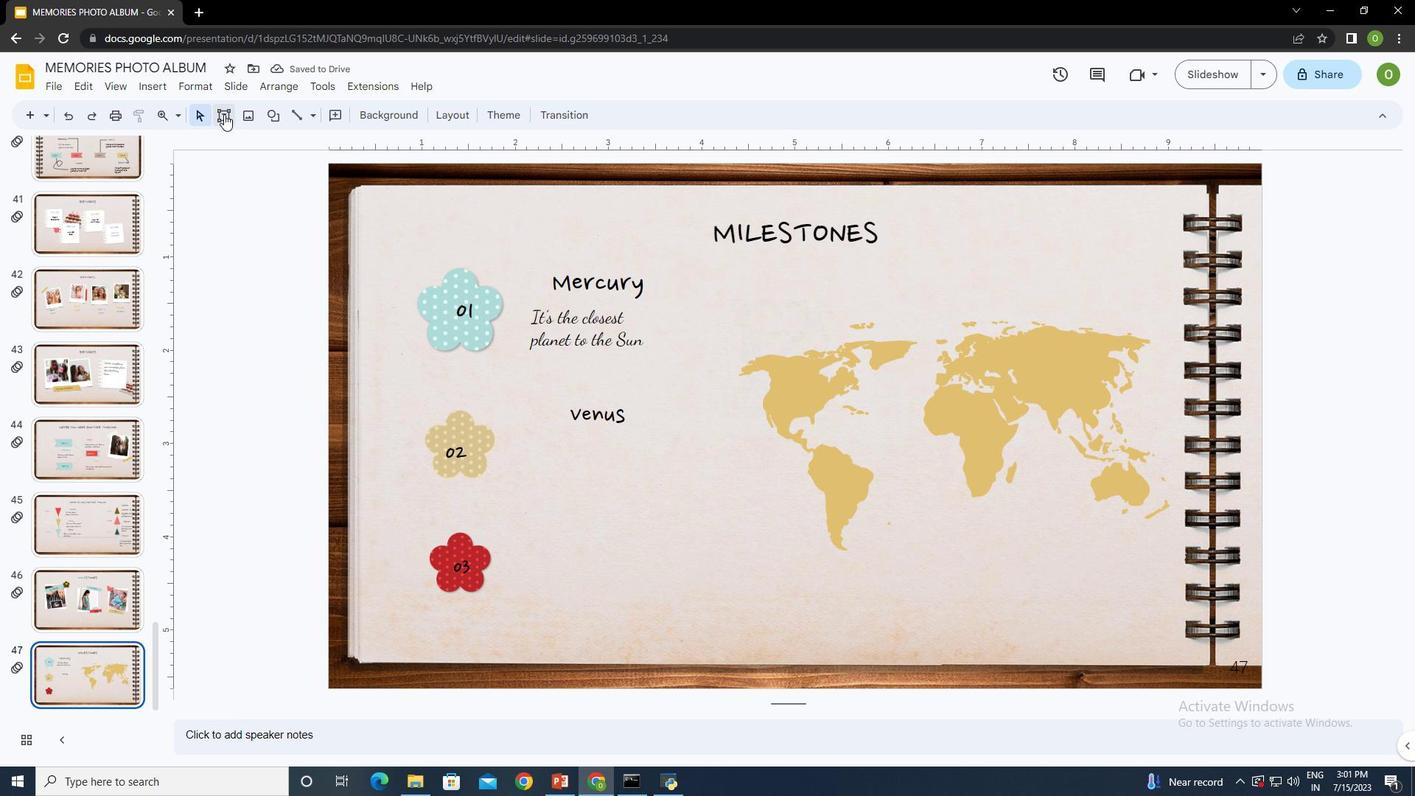 
Action: Mouse moved to (525, 428)
Screenshot: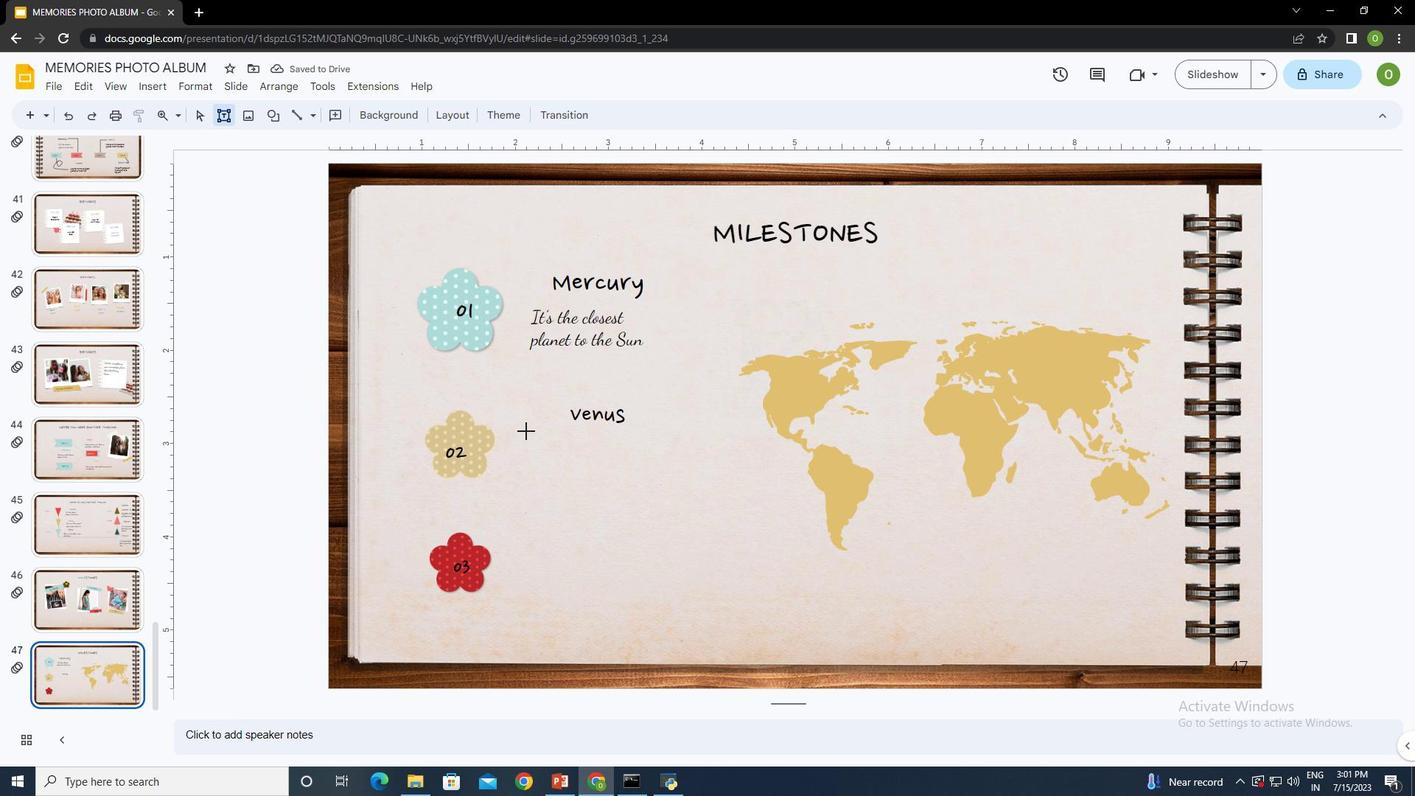 
Action: Mouse pressed left at (525, 428)
Screenshot: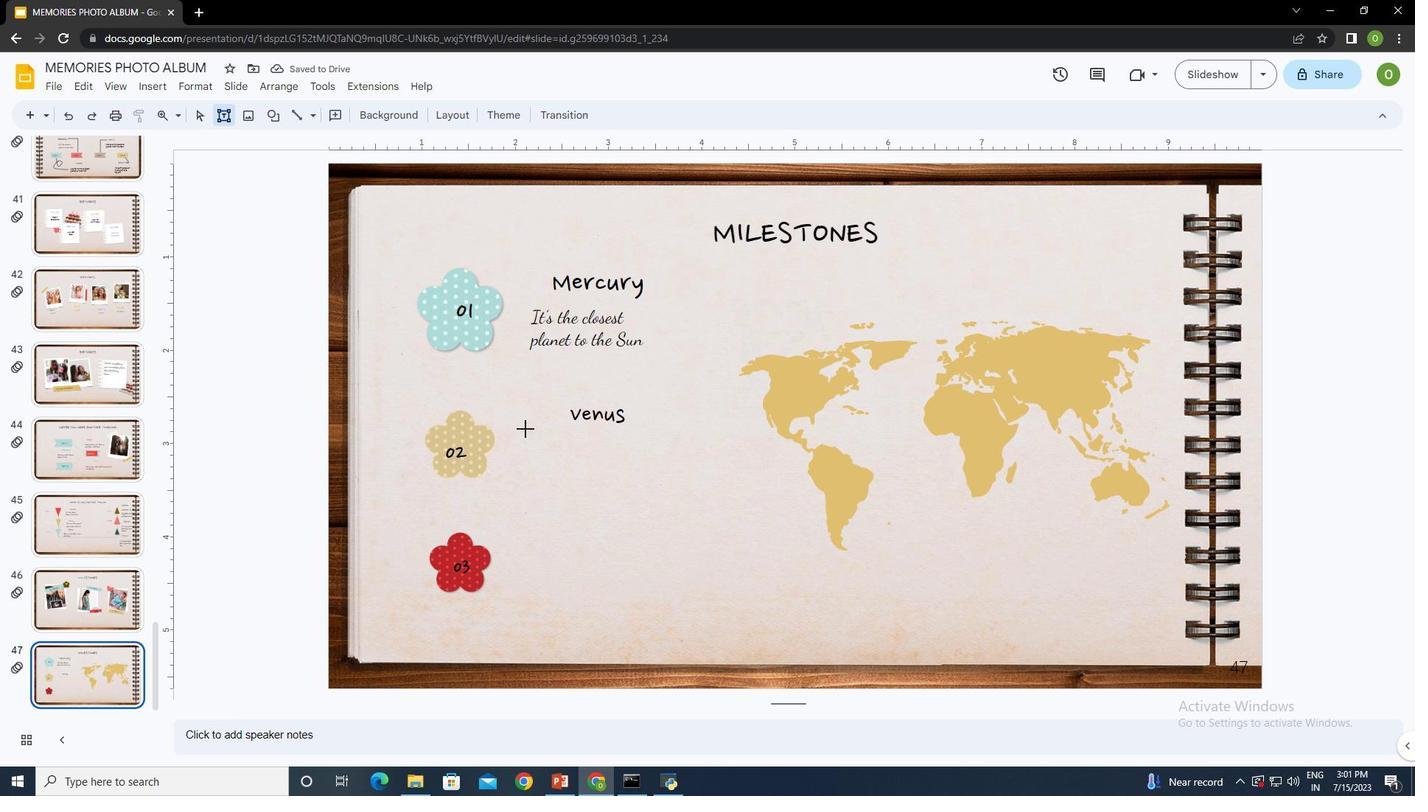 
Action: Mouse moved to (581, 466)
Screenshot: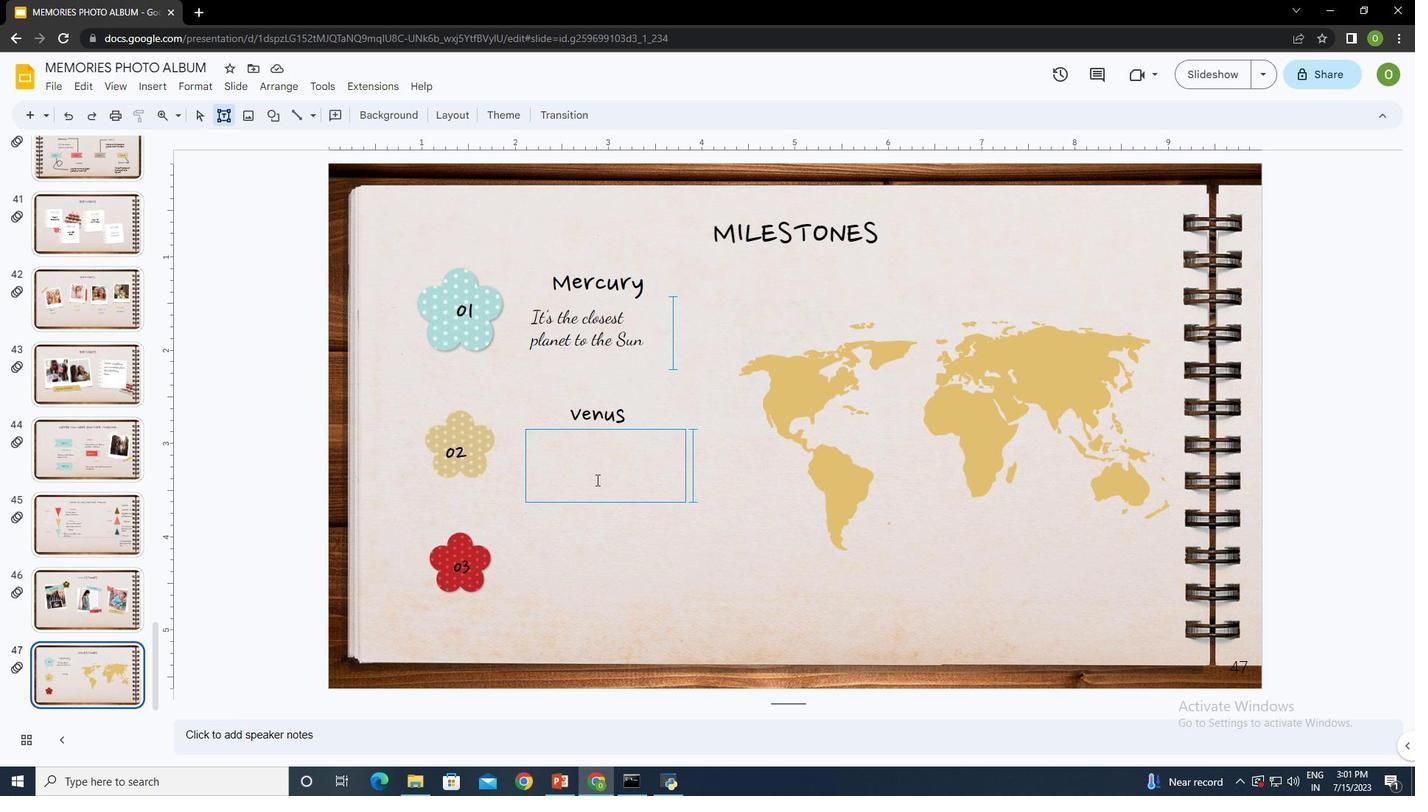 
Action: Key pressed <Key.shift>Venus<Key.space>is<Key.space>the<Key.space>second<Key.space>planet<Key.space>from<Key.space>th<Key.space><Key.shift>Sunctrl+A
Screenshot: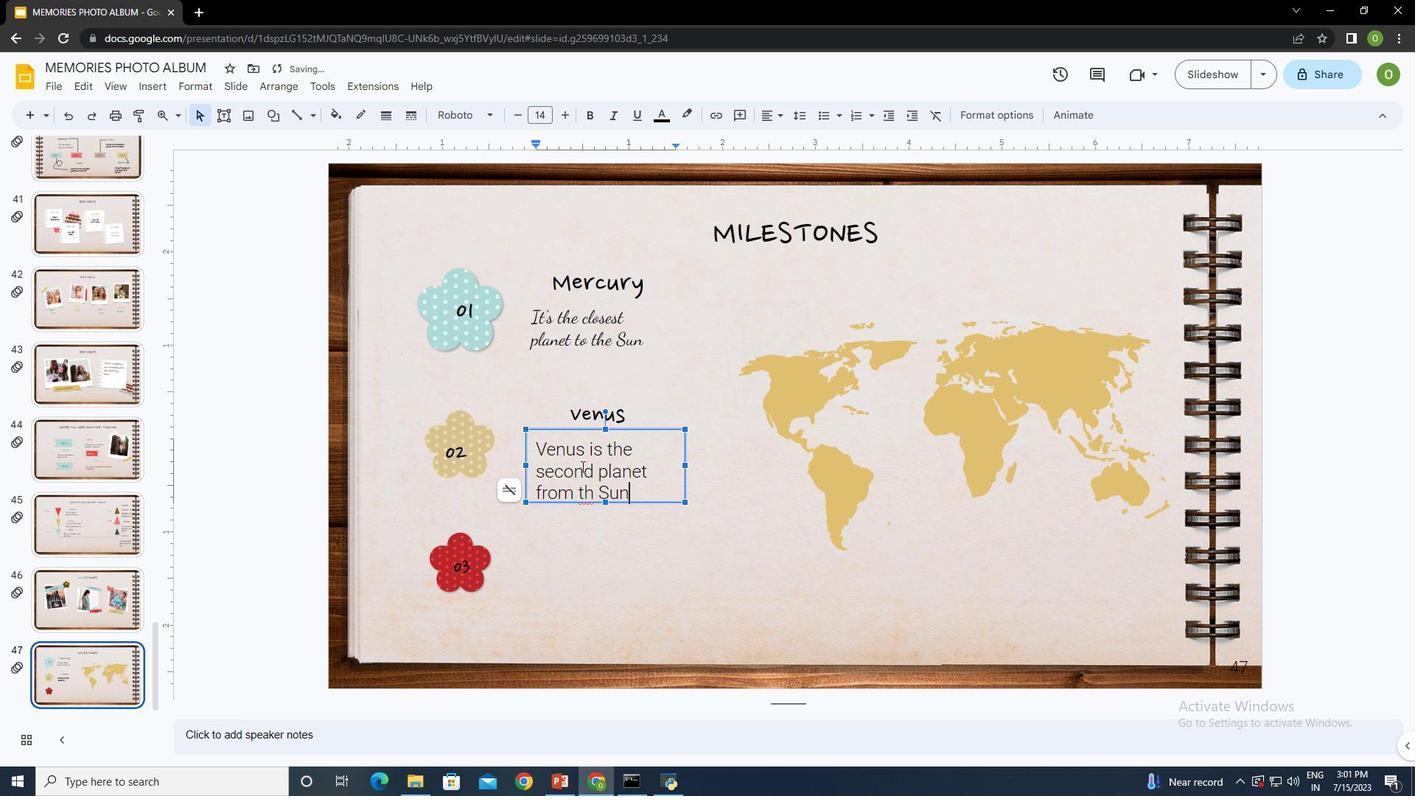 
Action: Mouse moved to (458, 116)
